 Task: Look for Airbnb properties in Ronda, Spain from 12th November, 2023 to 15th November, 2023 for 2 adults.1  bedroom having 1 bed and 1 bathroom. Property type can be hotel. Look for 3 properties as per requirement.
Action: Mouse moved to (616, 87)
Screenshot: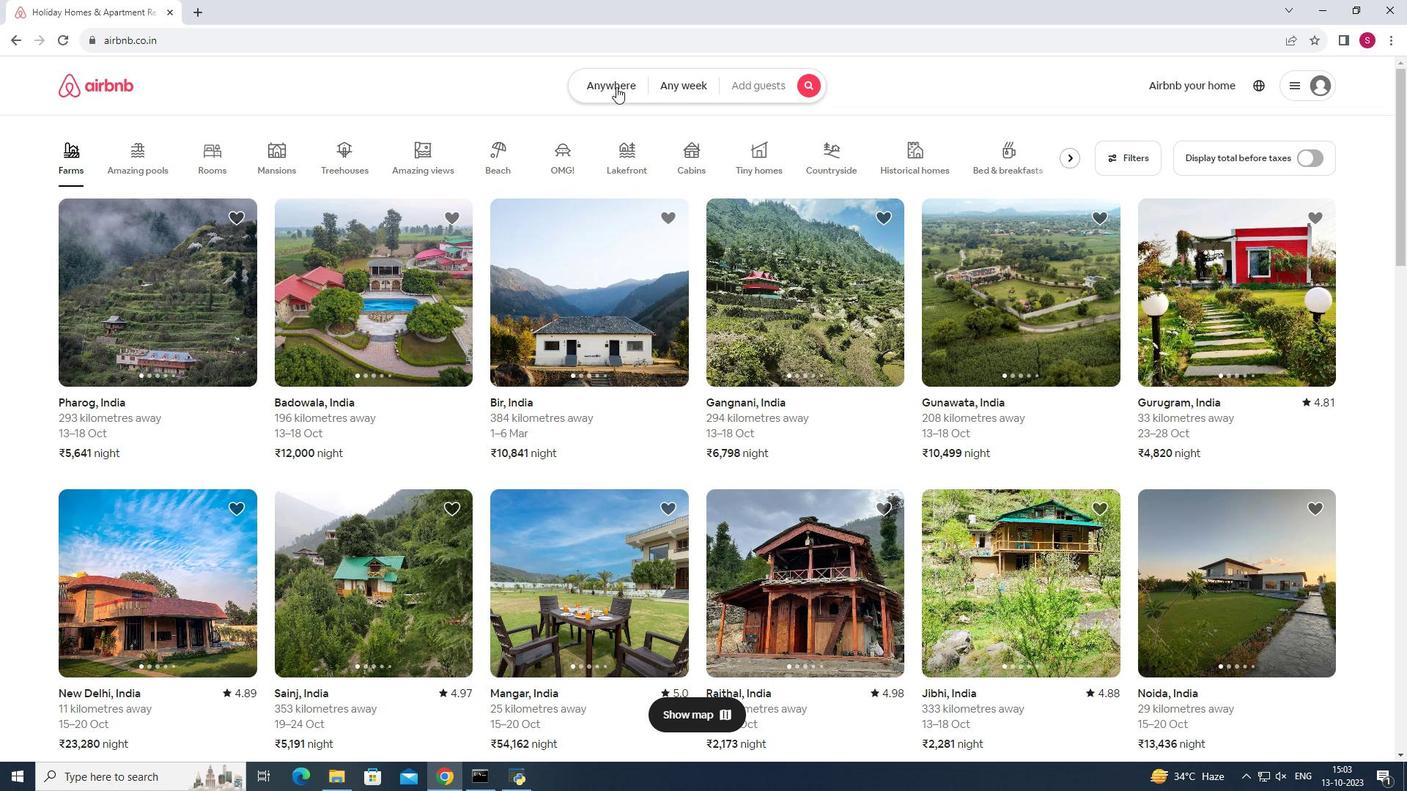 
Action: Mouse pressed left at (616, 87)
Screenshot: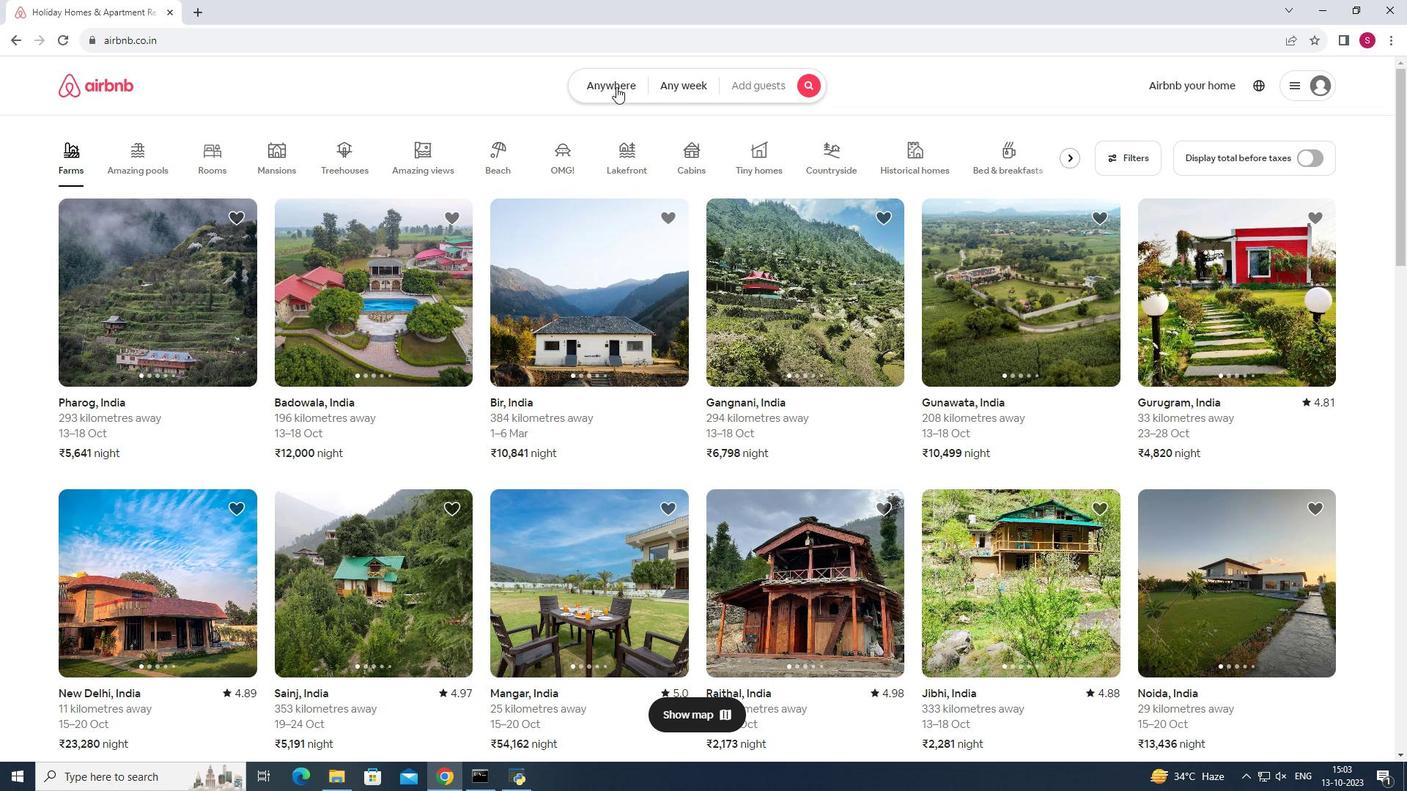 
Action: Mouse moved to (540, 140)
Screenshot: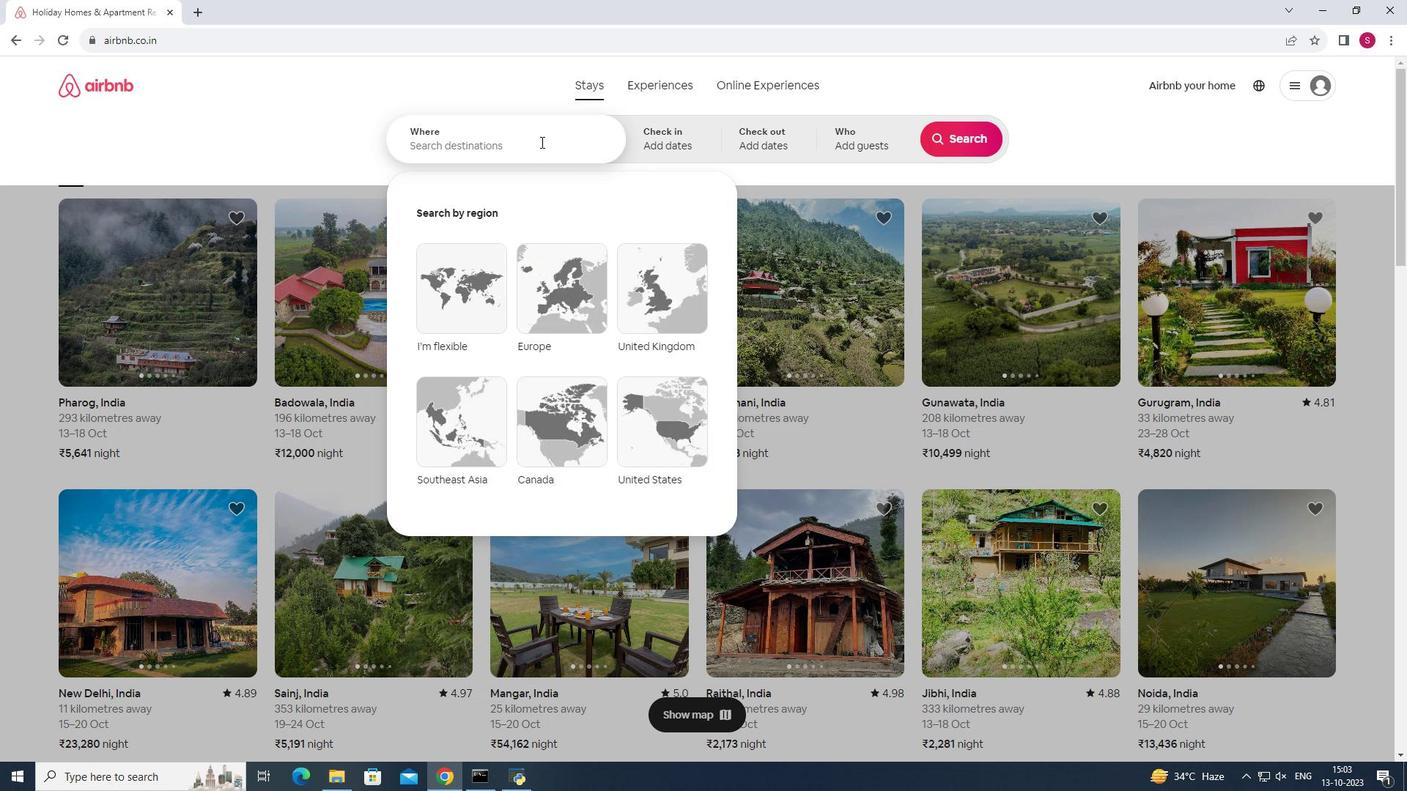 
Action: Mouse pressed left at (540, 140)
Screenshot: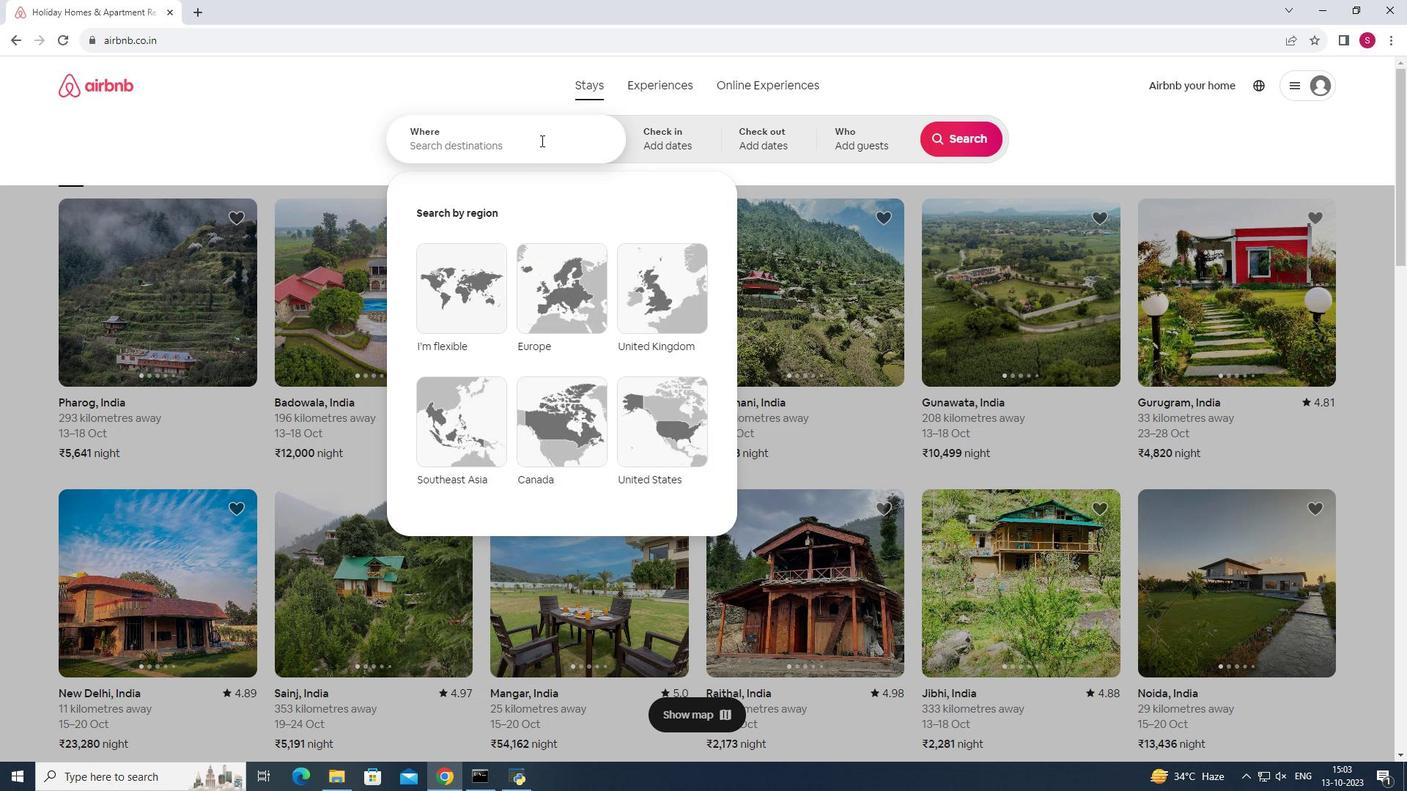 
Action: Key pressed <Key.shift>Ronda,<Key.space><Key.shift>Spa
Screenshot: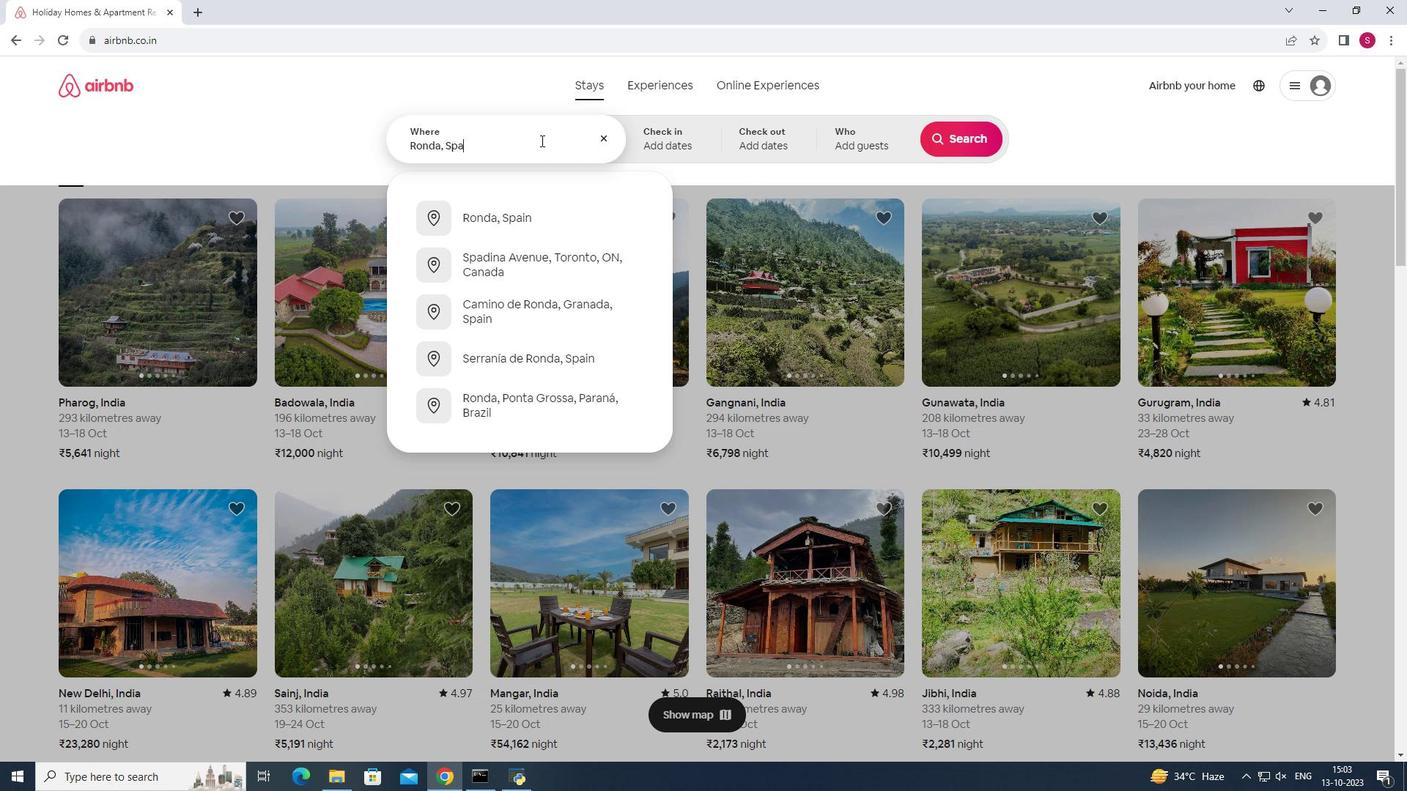 
Action: Mouse moved to (521, 214)
Screenshot: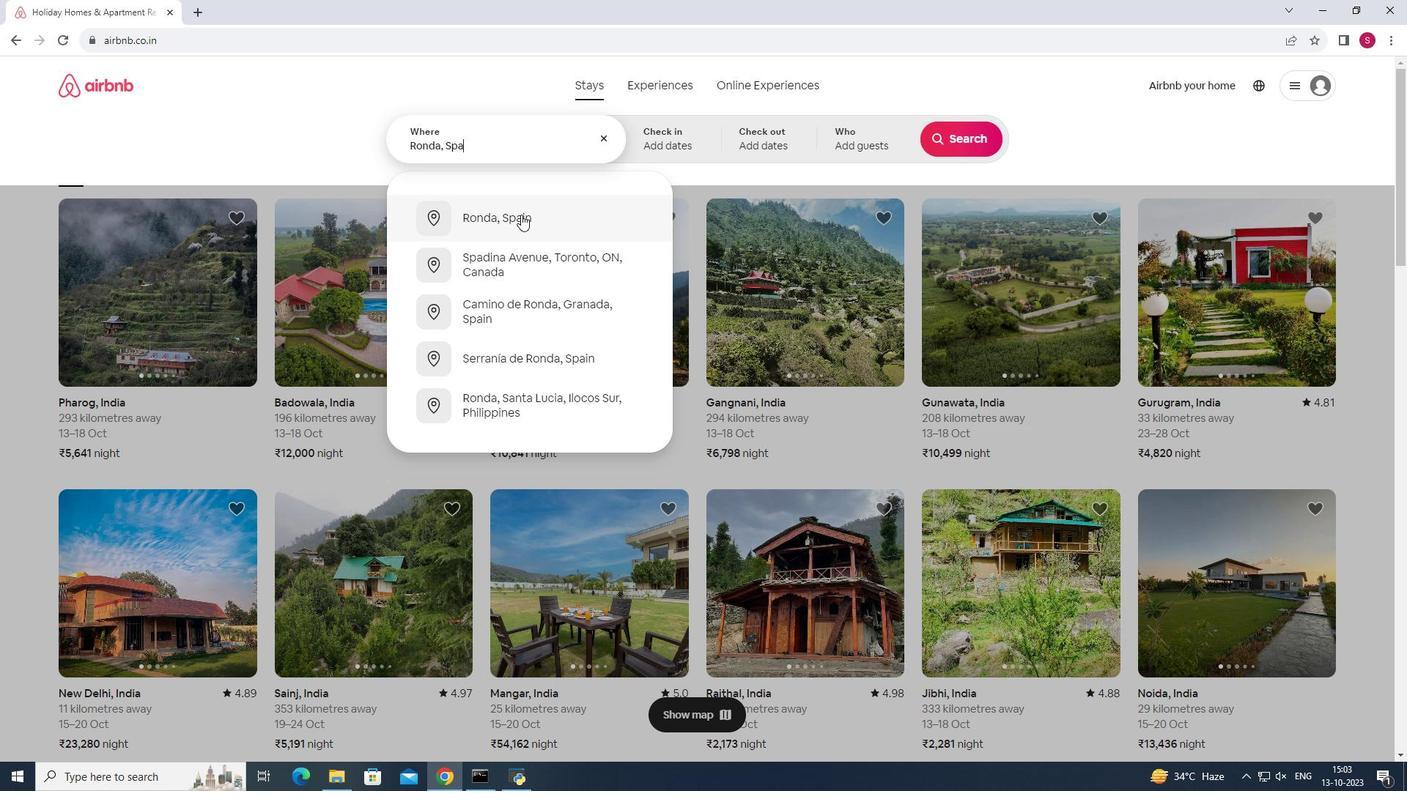 
Action: Mouse pressed left at (521, 214)
Screenshot: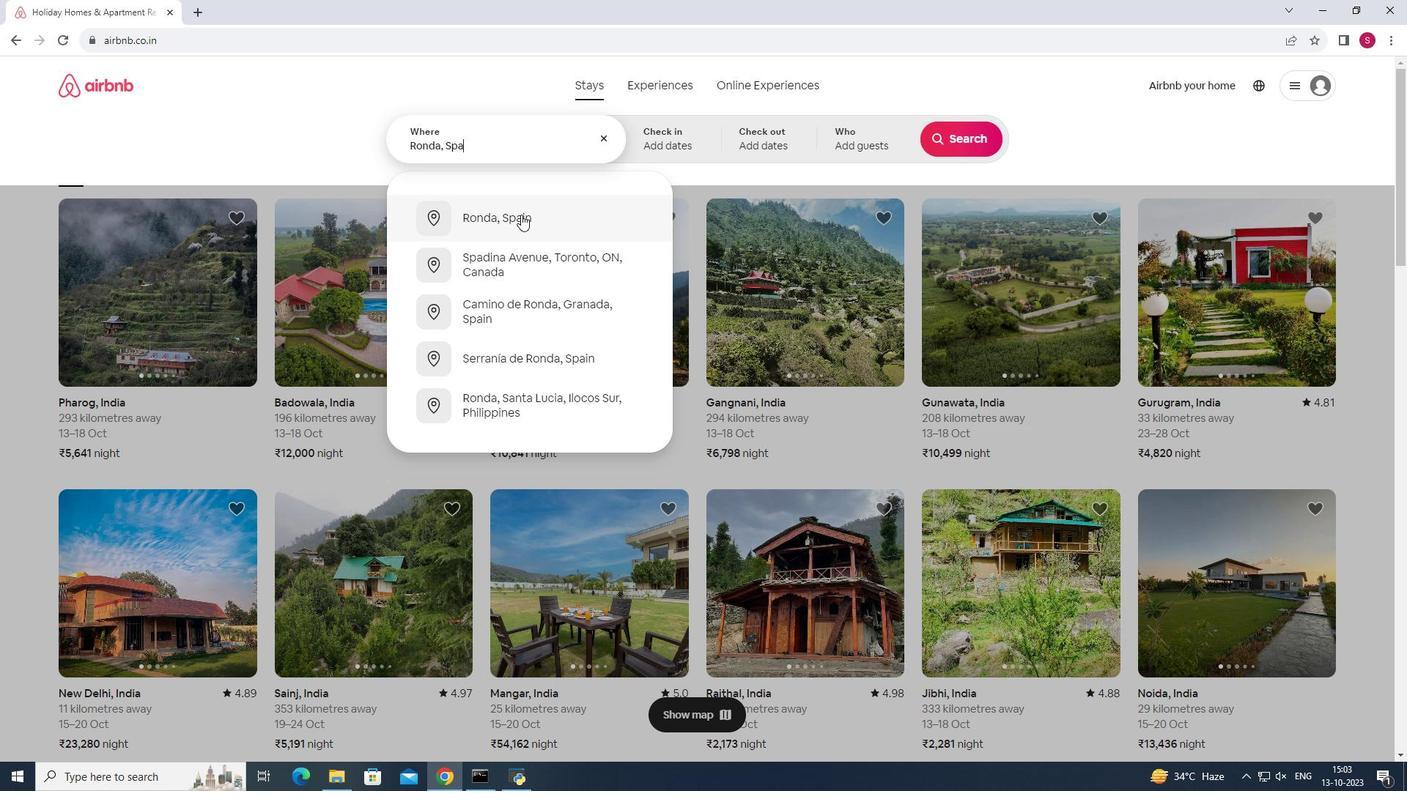 
Action: Mouse moved to (733, 389)
Screenshot: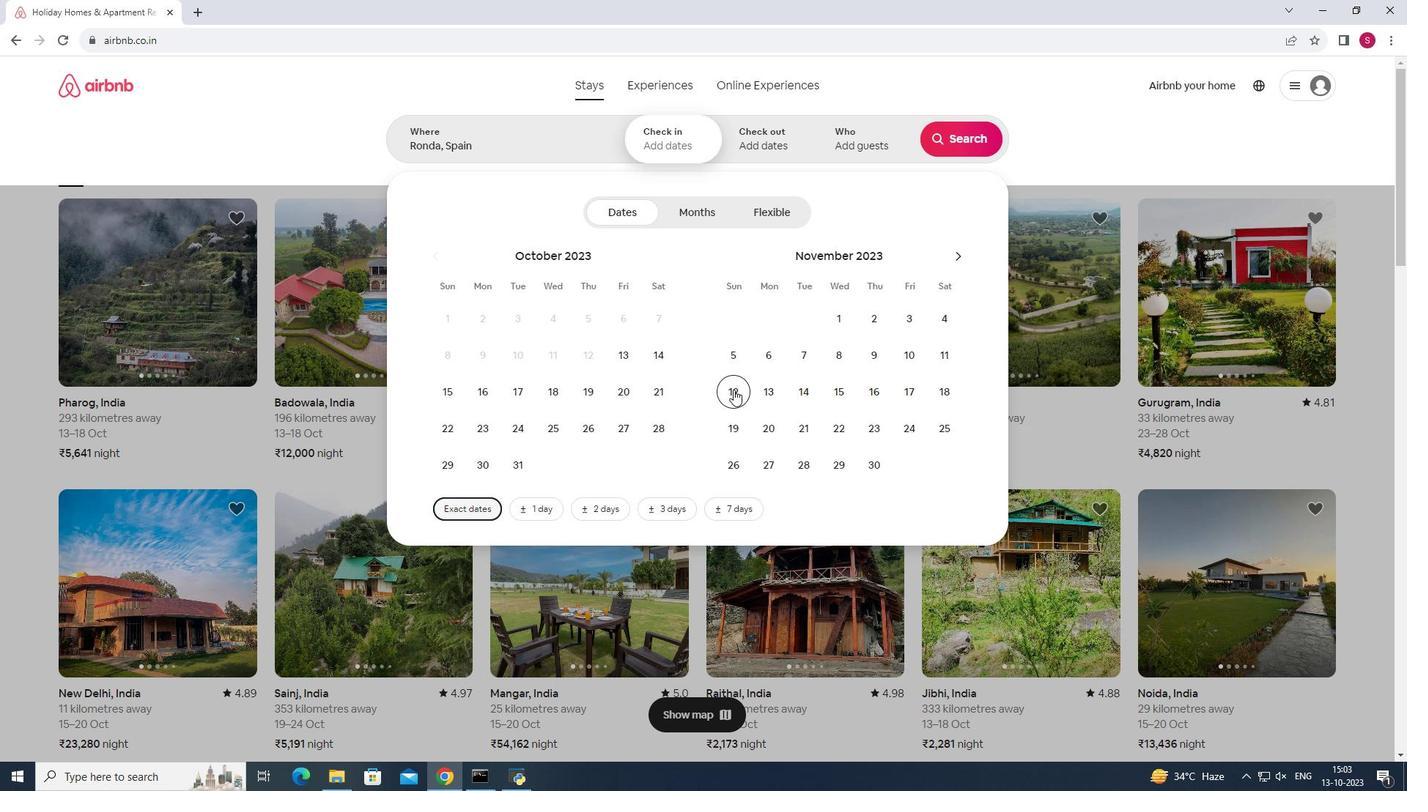 
Action: Mouse pressed left at (733, 389)
Screenshot: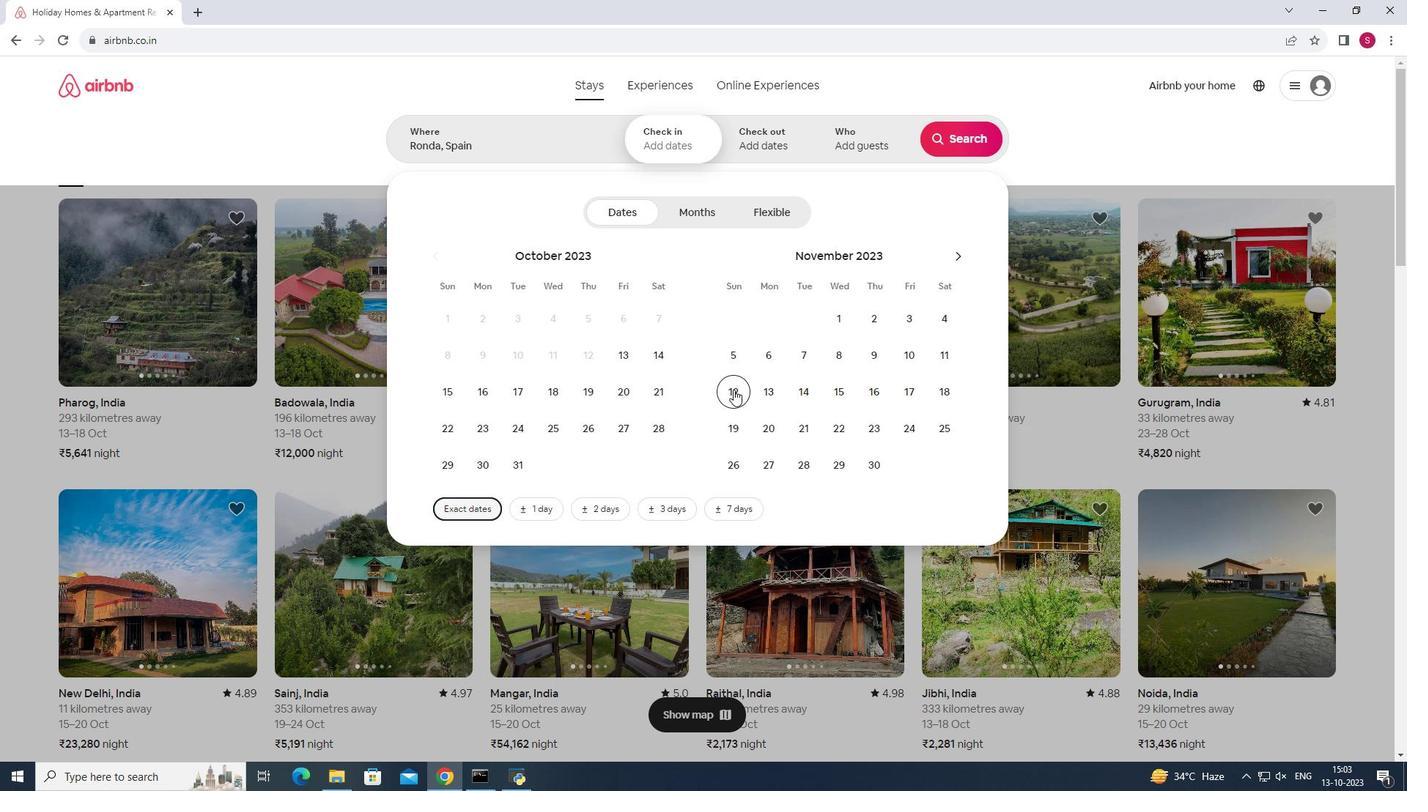
Action: Mouse pressed left at (733, 389)
Screenshot: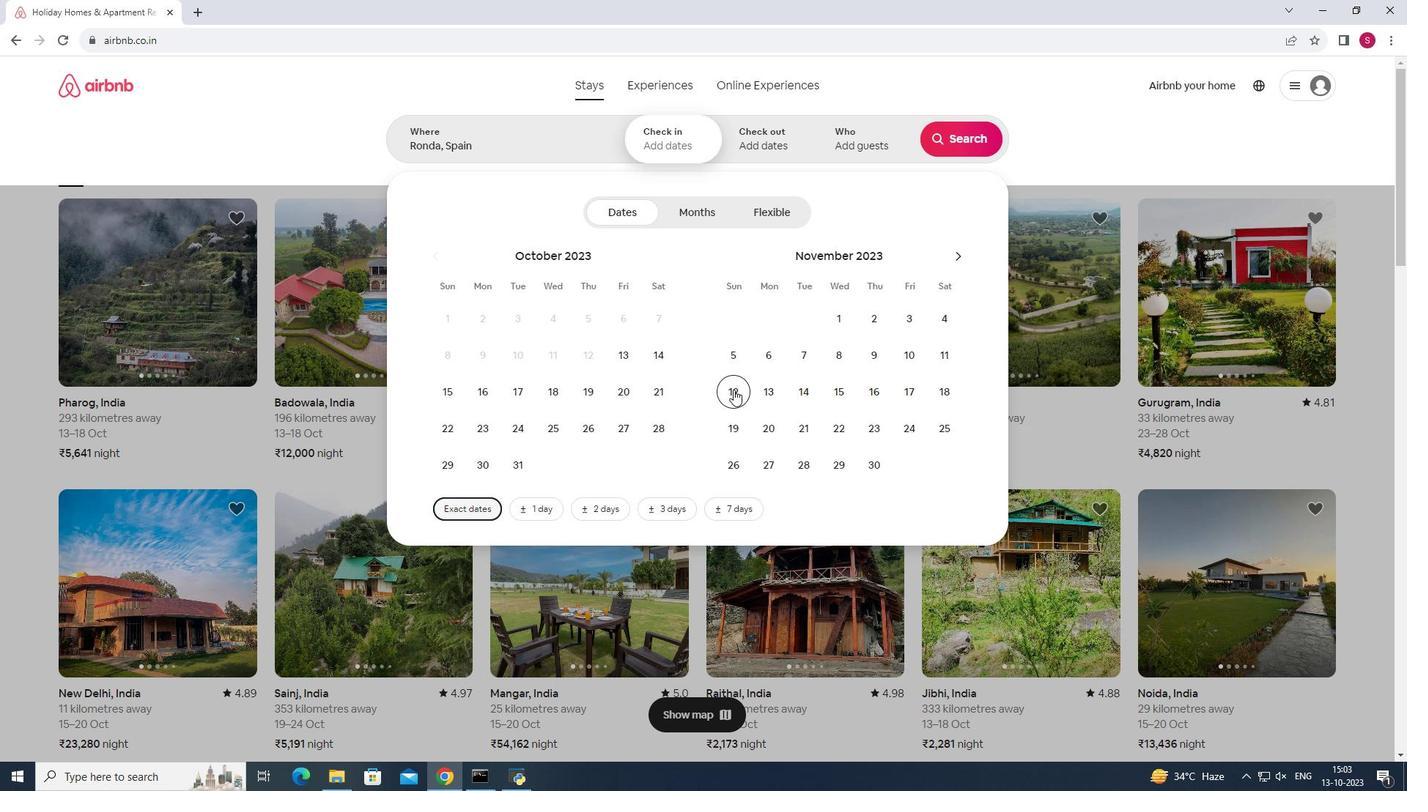 
Action: Mouse moved to (844, 395)
Screenshot: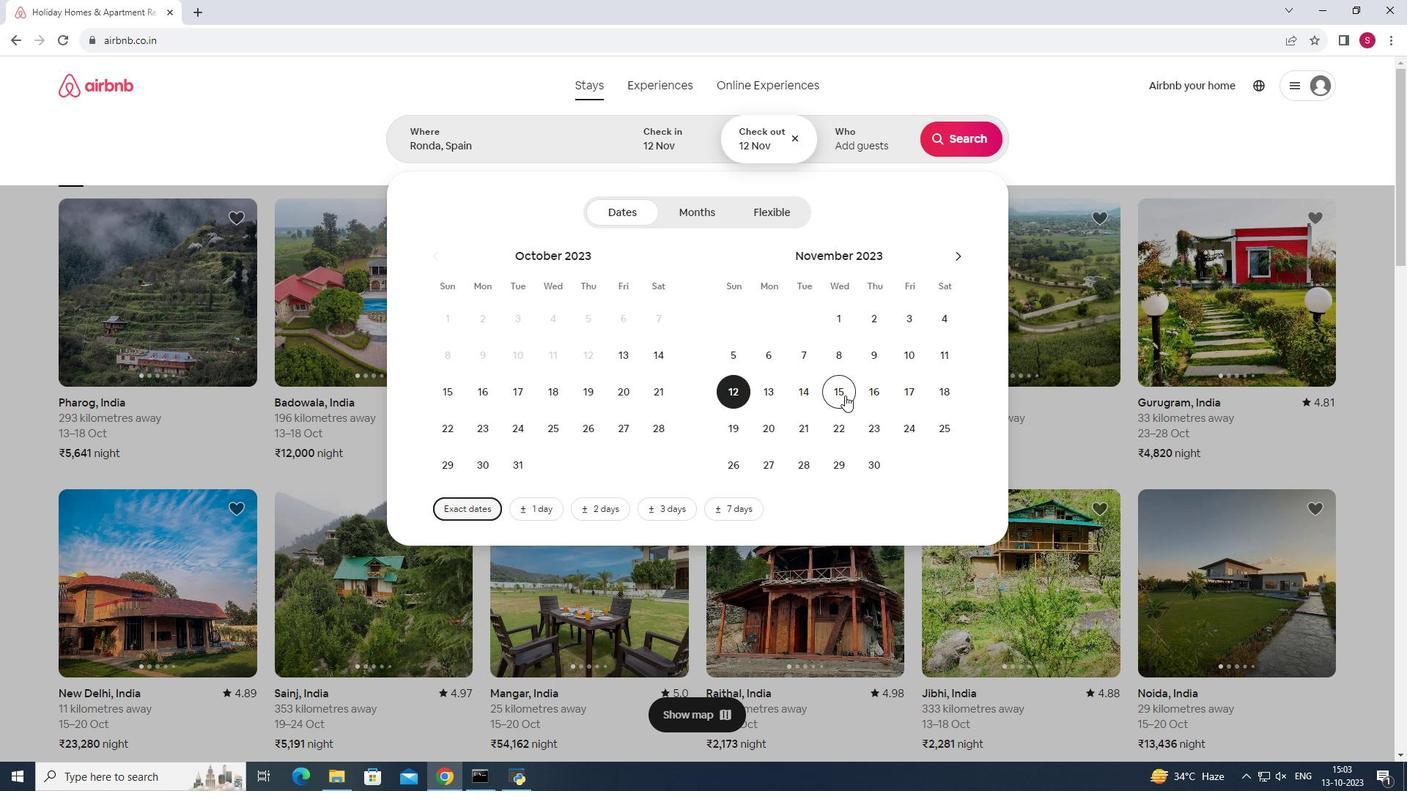 
Action: Mouse pressed left at (844, 395)
Screenshot: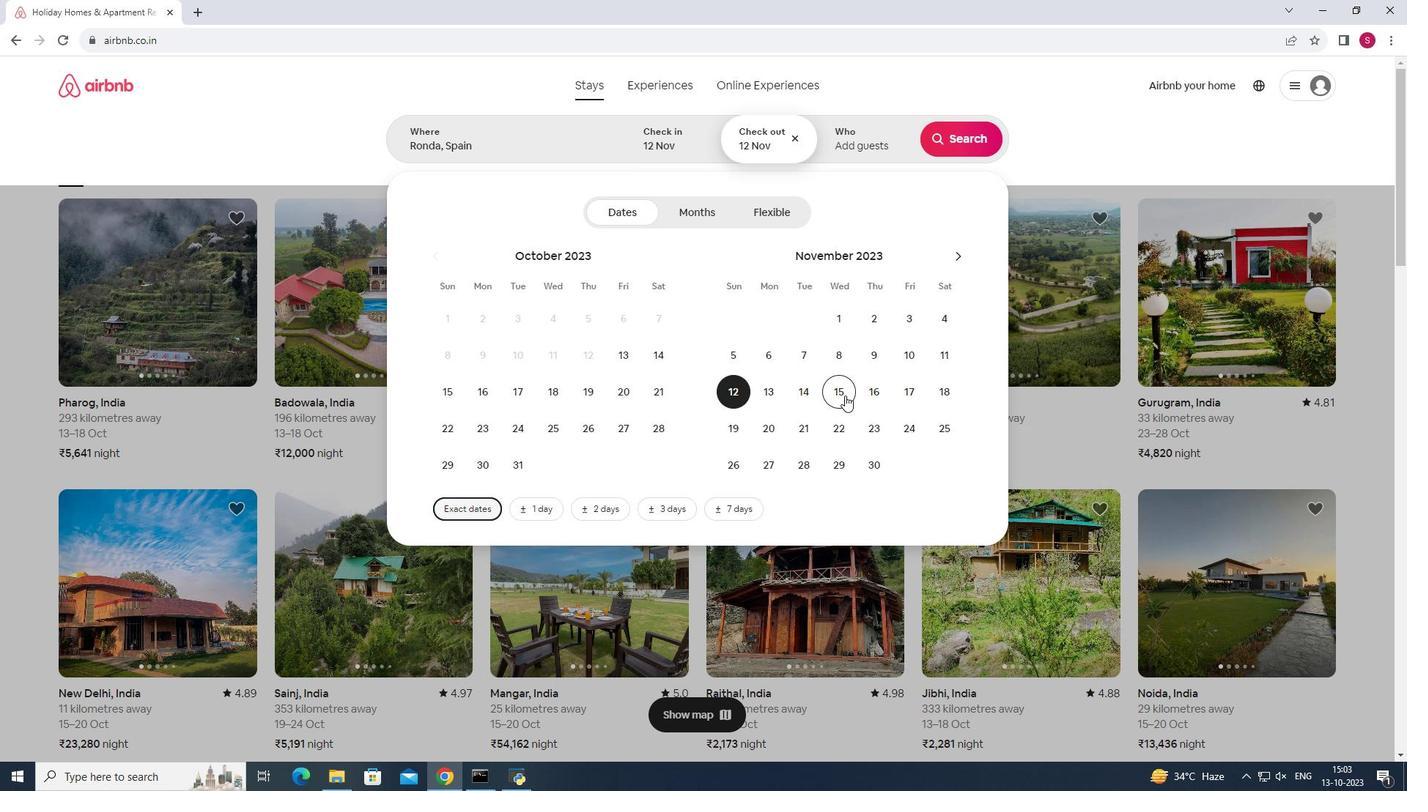 
Action: Mouse moved to (869, 126)
Screenshot: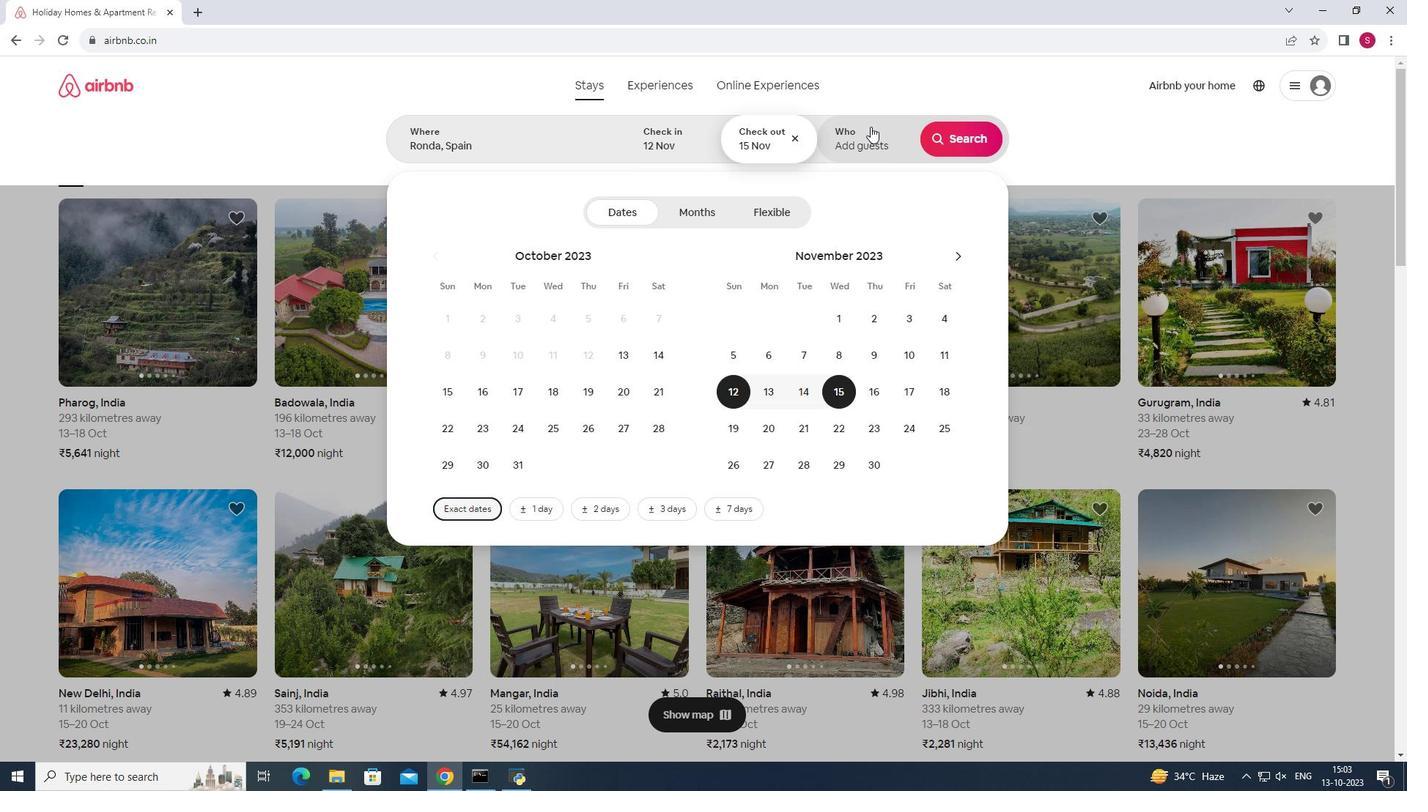 
Action: Mouse pressed left at (869, 126)
Screenshot: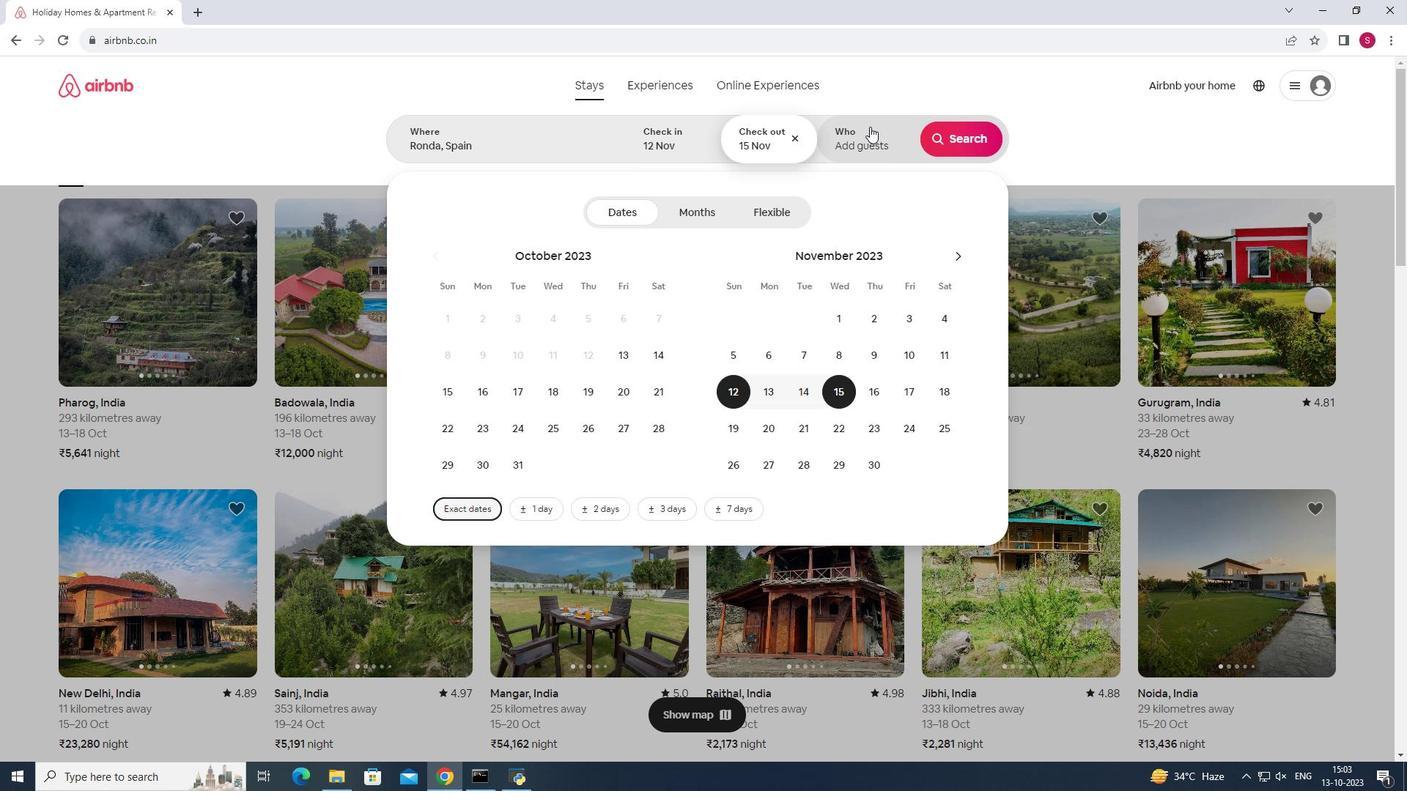 
Action: Mouse moved to (972, 219)
Screenshot: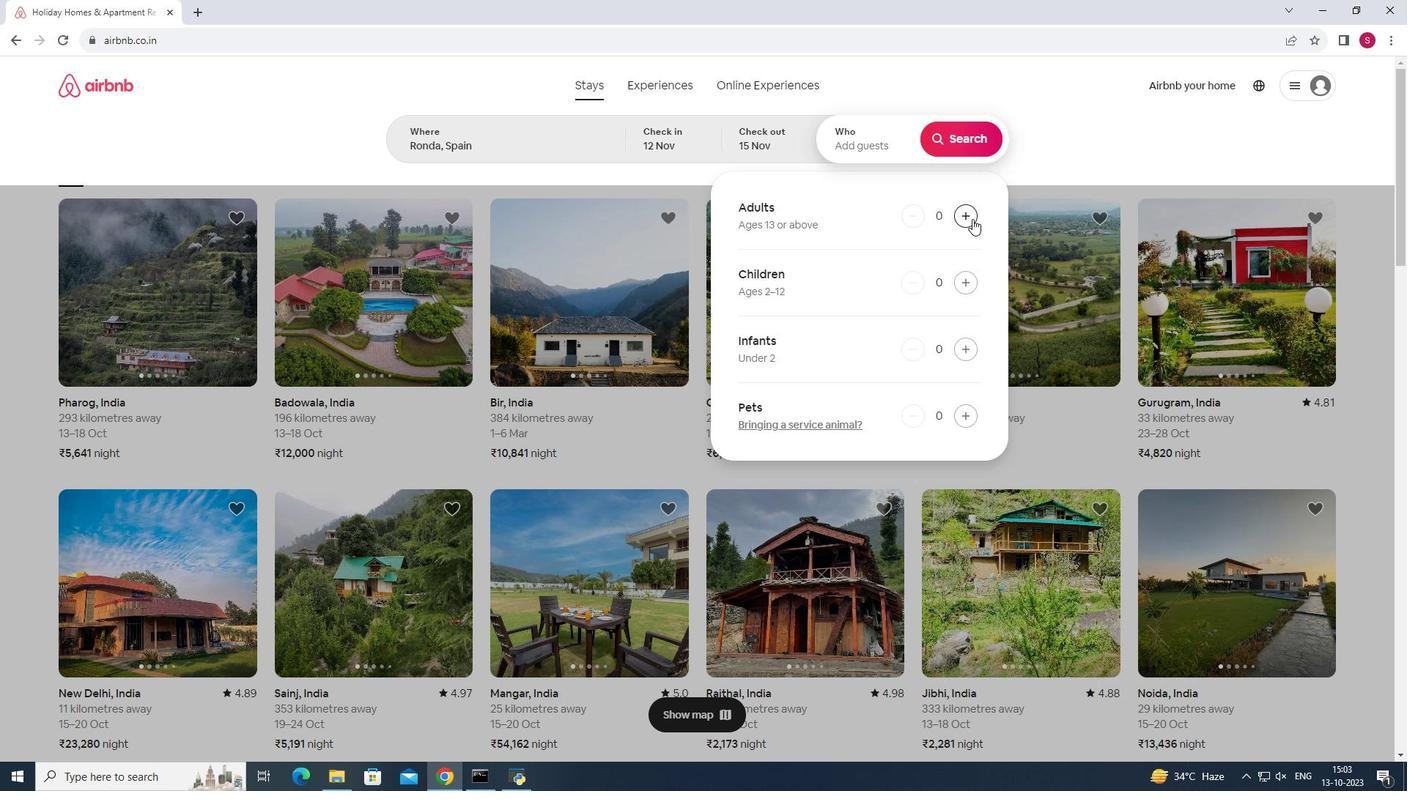 
Action: Mouse pressed left at (972, 219)
Screenshot: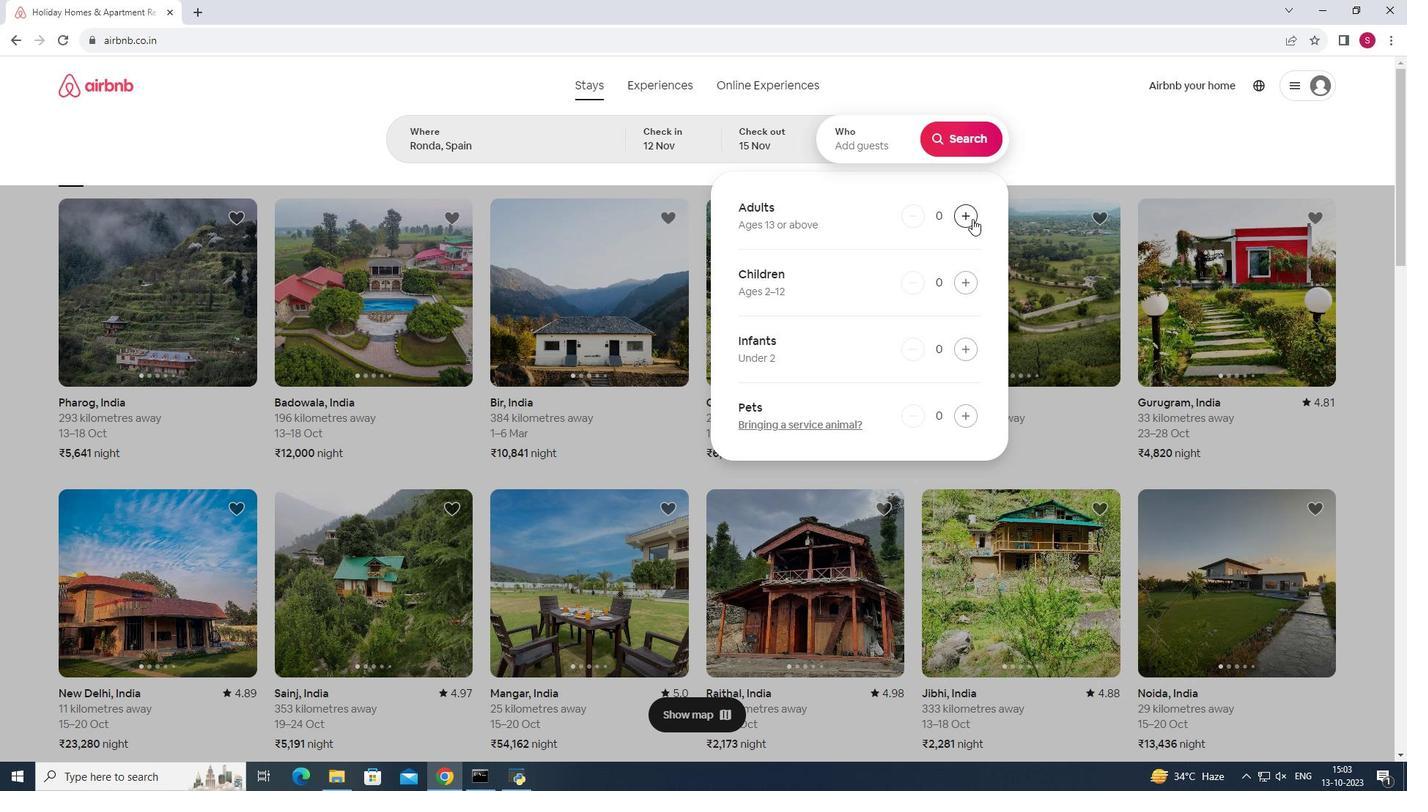 
Action: Mouse pressed left at (972, 219)
Screenshot: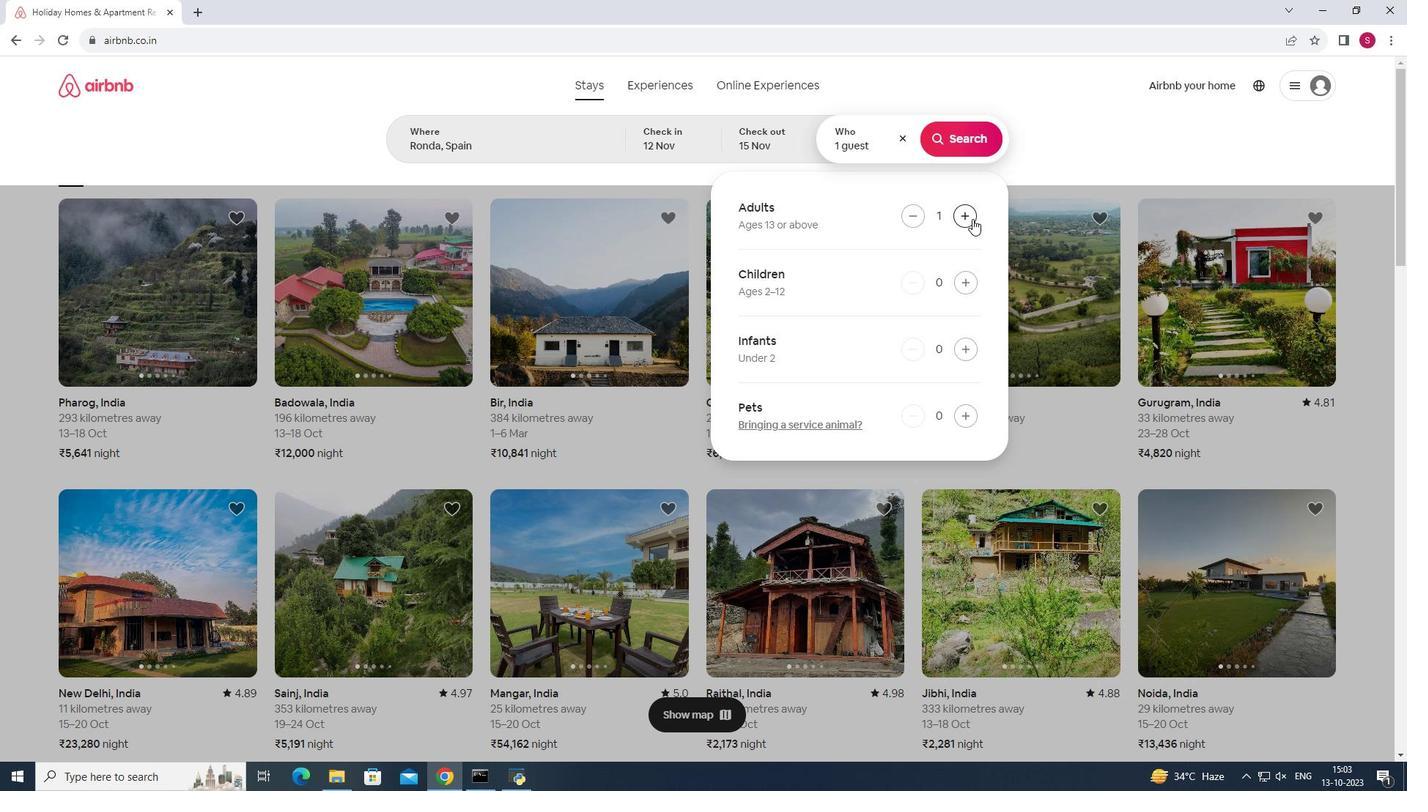 
Action: Mouse moved to (973, 142)
Screenshot: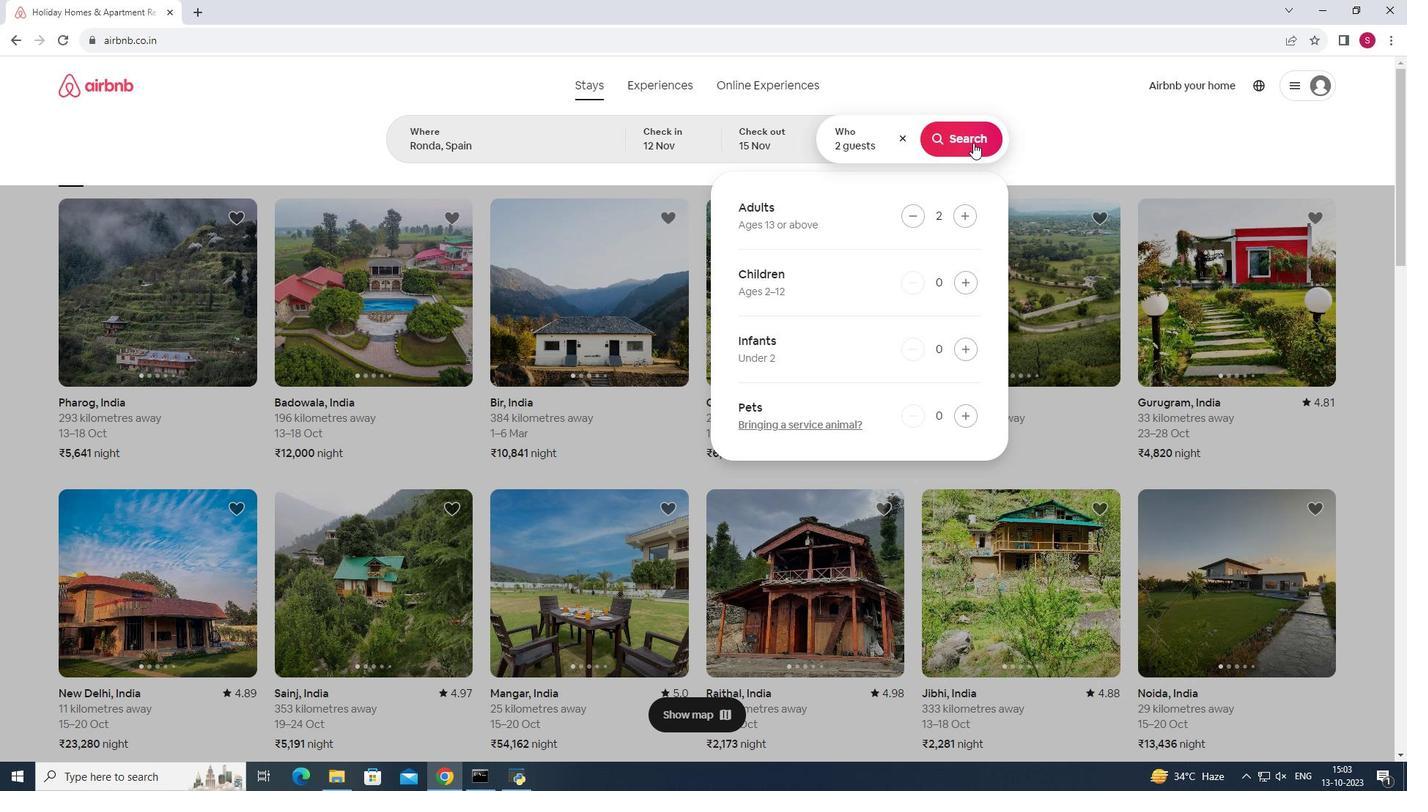 
Action: Mouse pressed left at (973, 142)
Screenshot: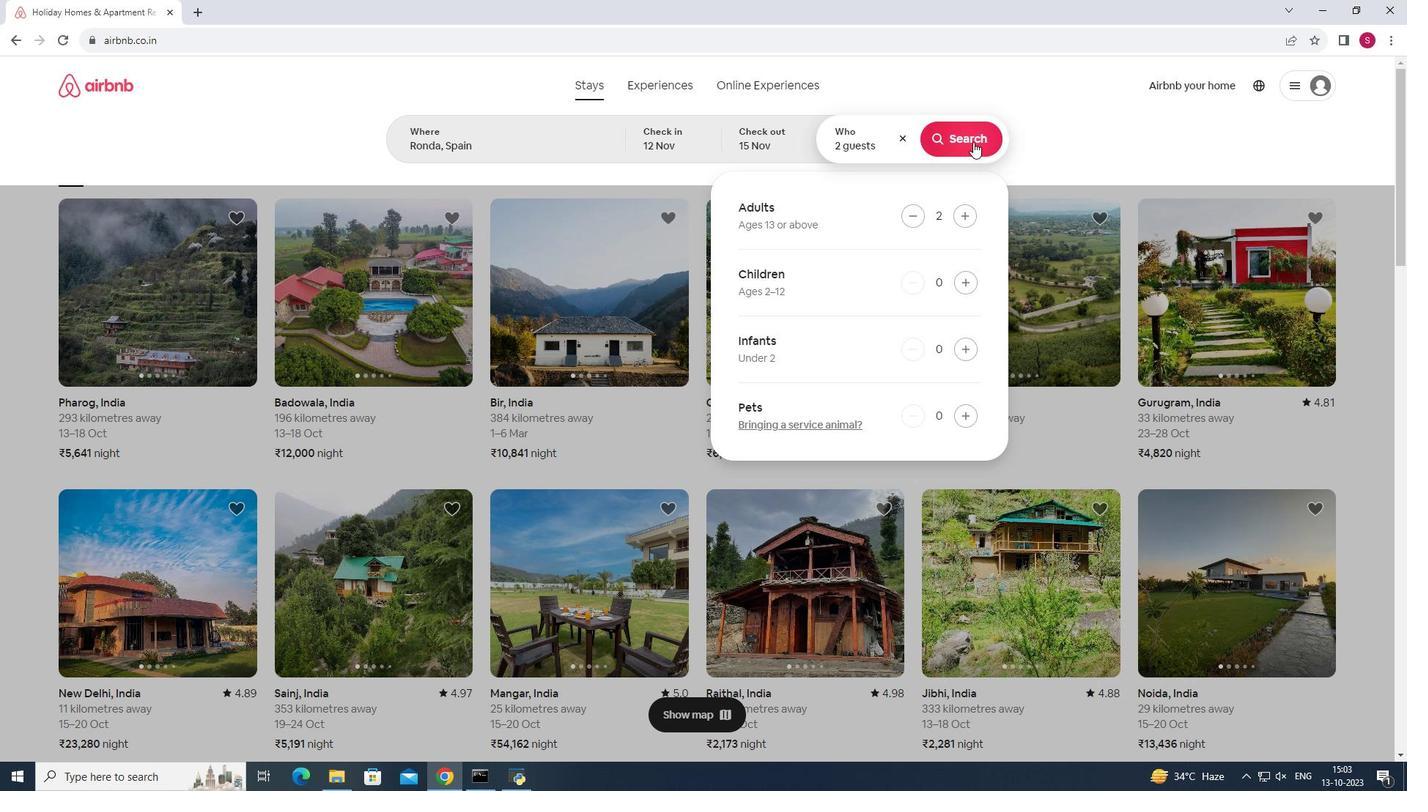 
Action: Mouse moved to (1160, 136)
Screenshot: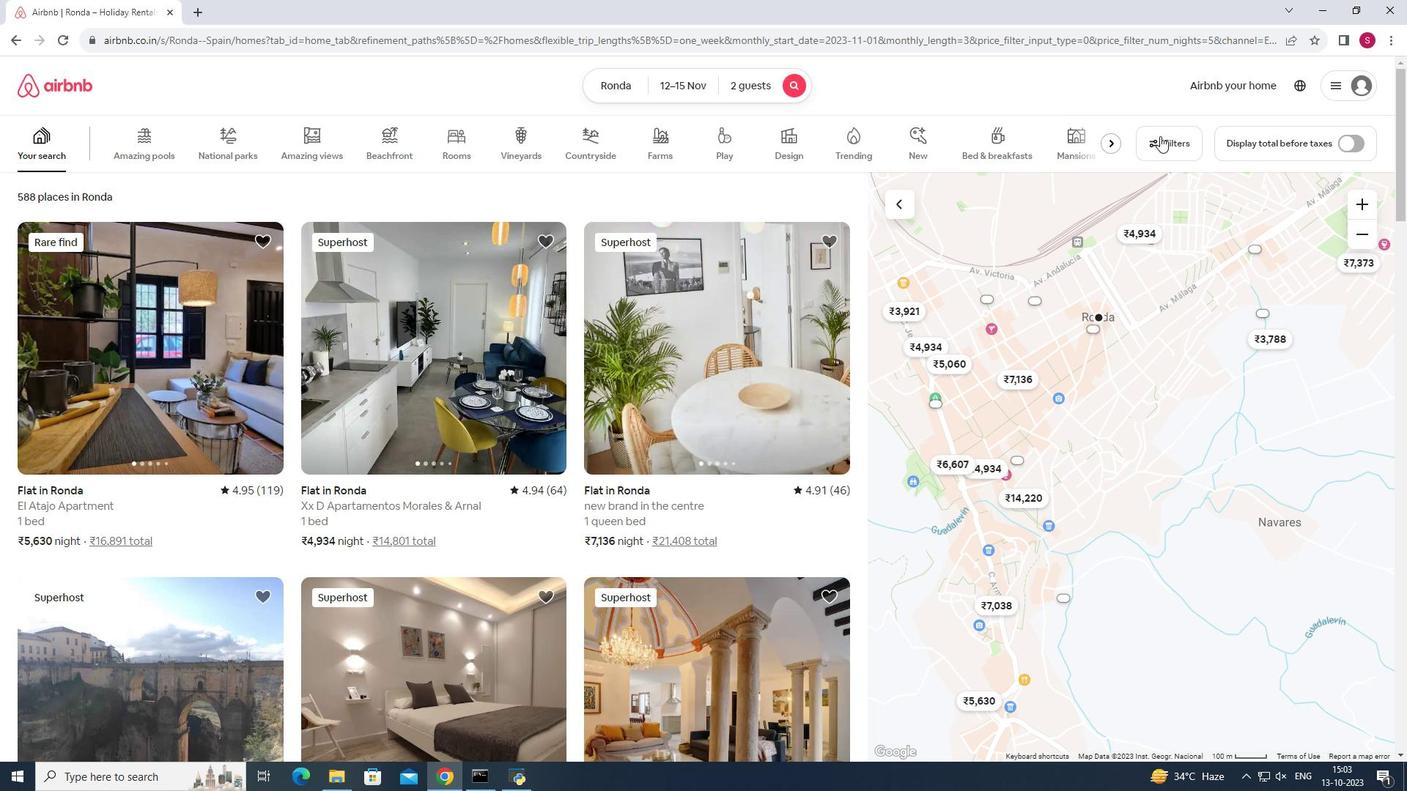 
Action: Mouse pressed left at (1160, 136)
Screenshot: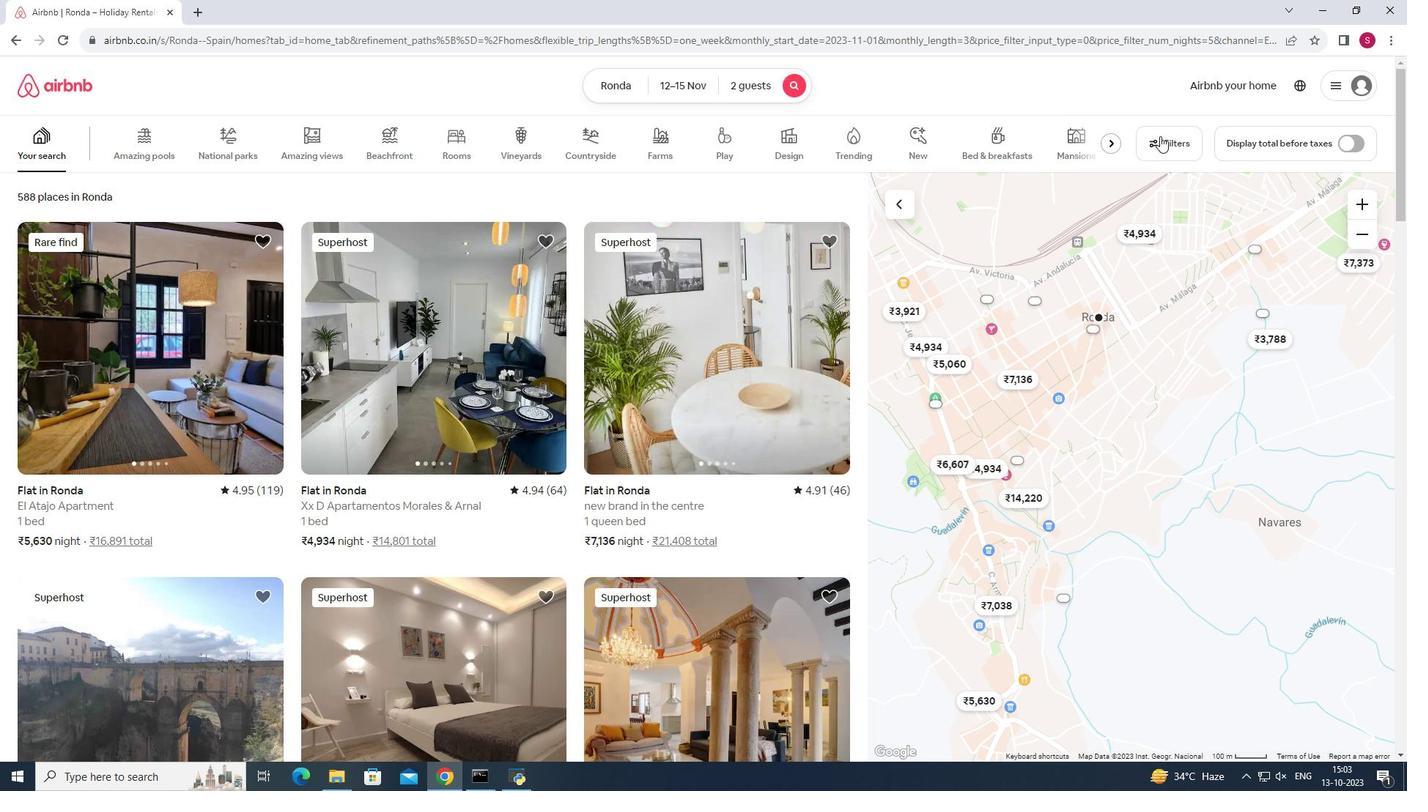 
Action: Mouse moved to (790, 337)
Screenshot: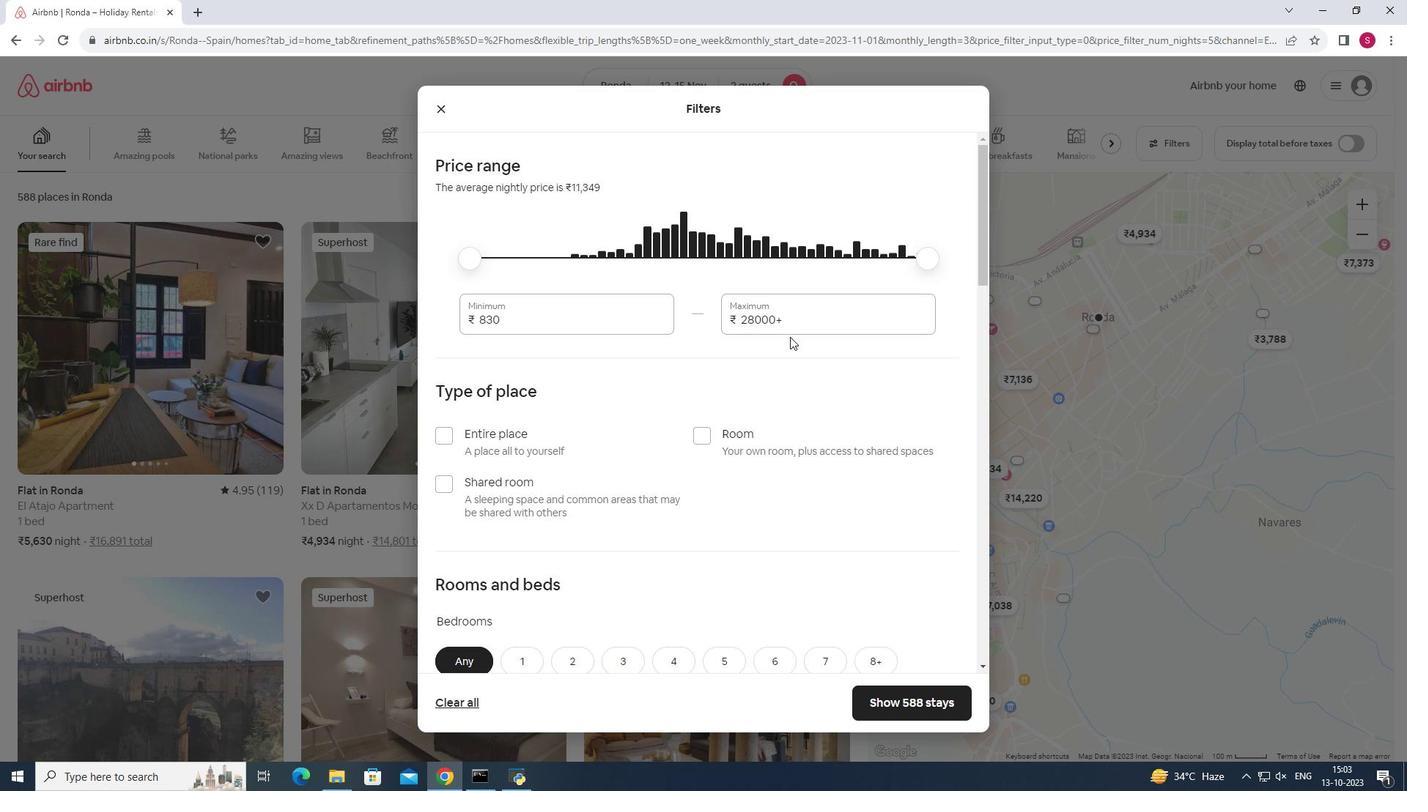 
Action: Mouse scrolled (790, 336) with delta (0, 0)
Screenshot: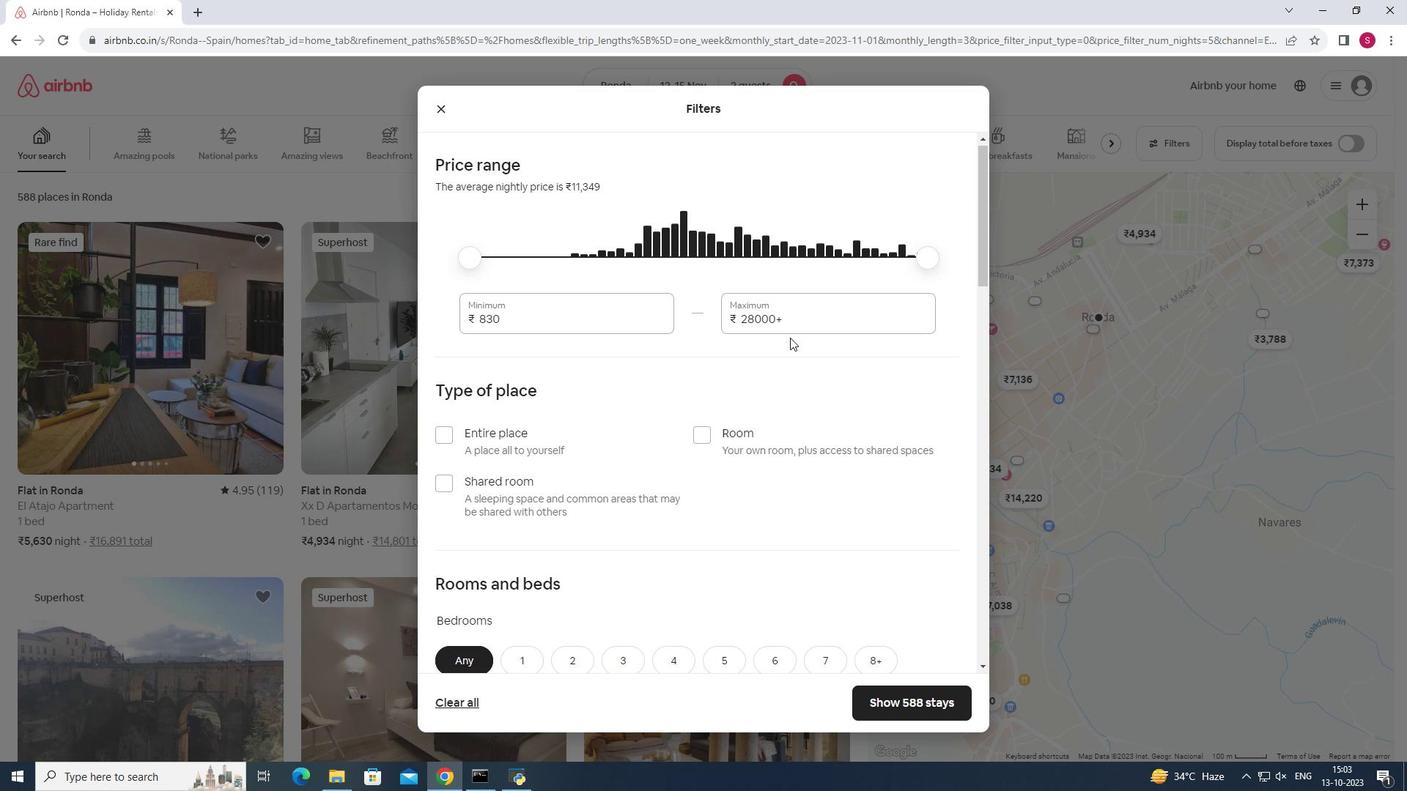 
Action: Mouse moved to (790, 337)
Screenshot: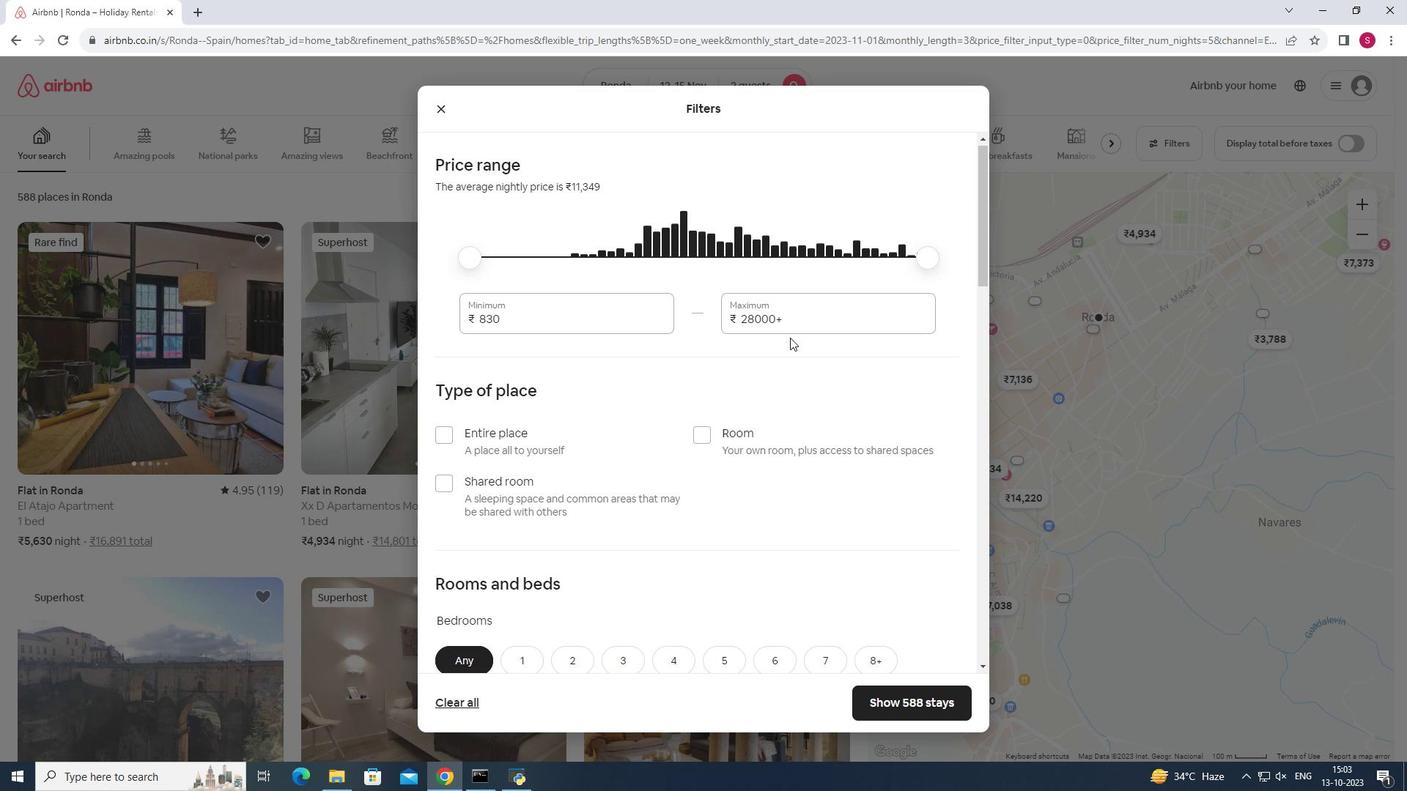 
Action: Mouse scrolled (790, 337) with delta (0, 0)
Screenshot: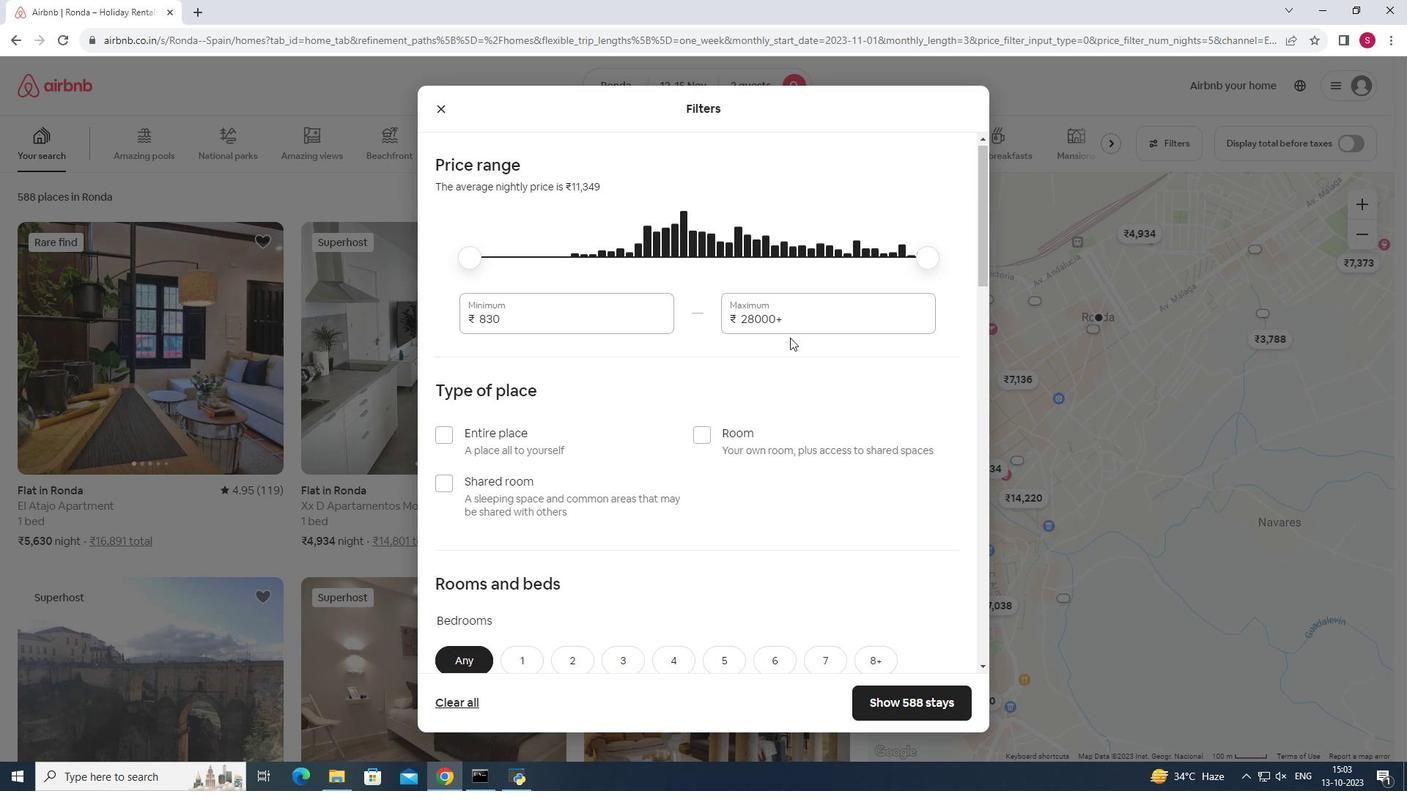 
Action: Mouse moved to (790, 337)
Screenshot: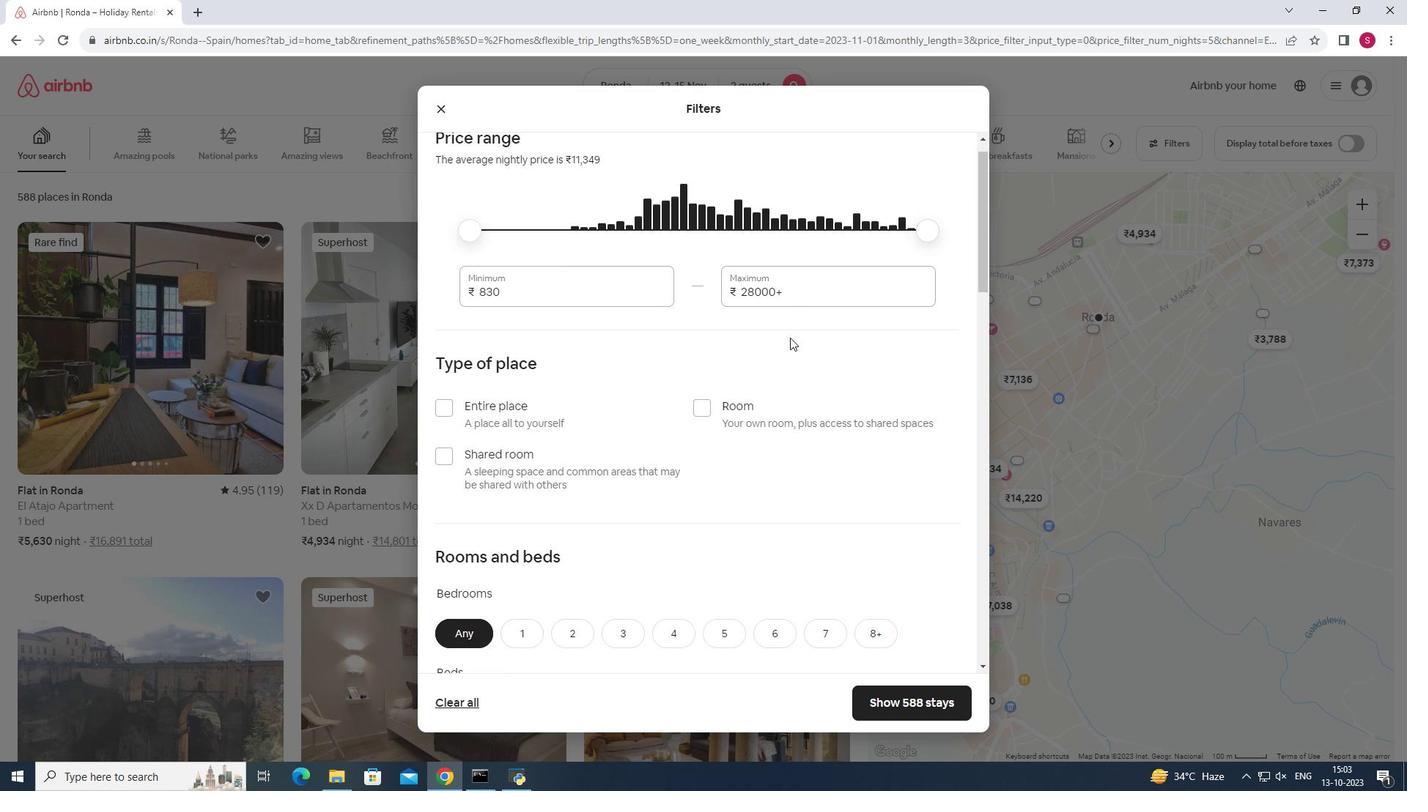 
Action: Mouse scrolled (790, 337) with delta (0, 0)
Screenshot: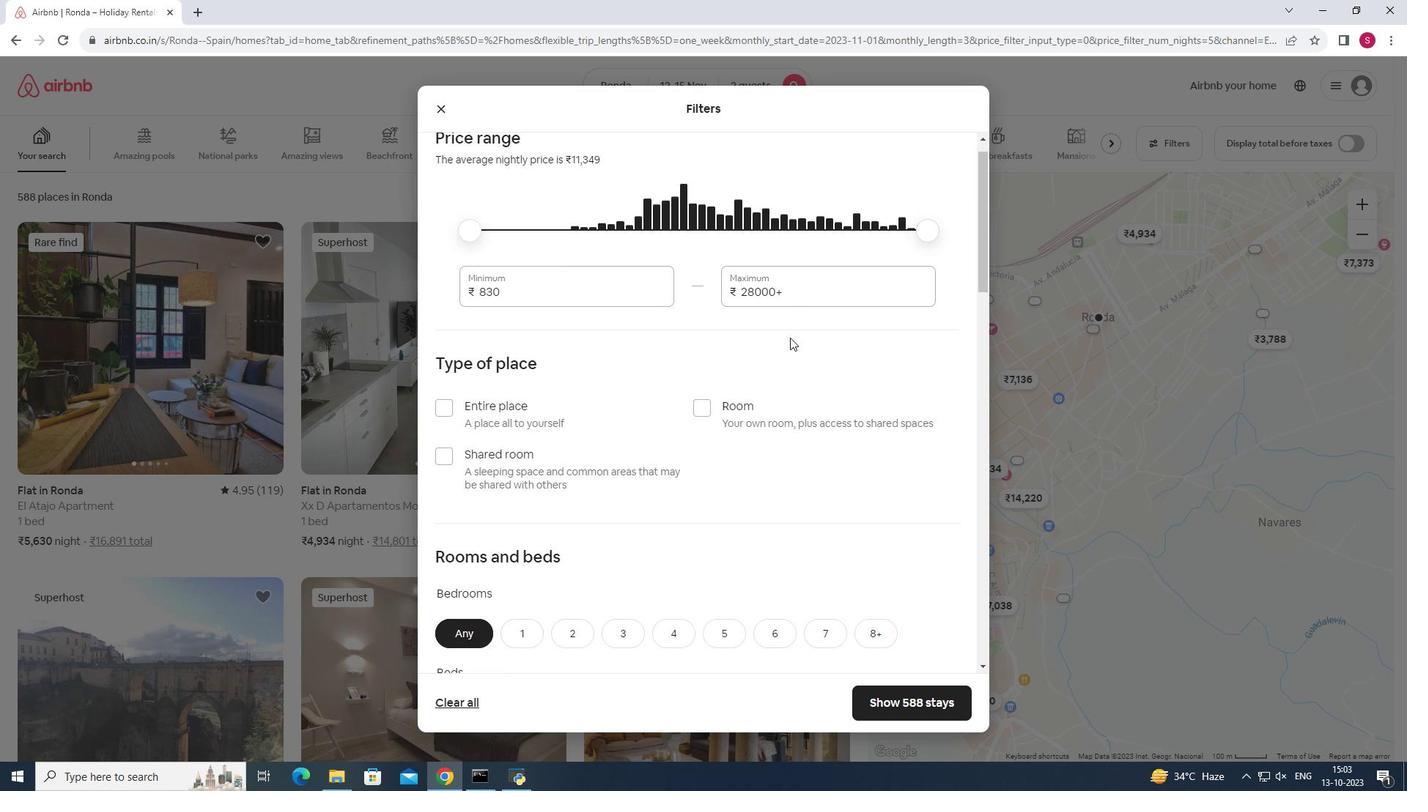 
Action: Mouse scrolled (790, 337) with delta (0, 0)
Screenshot: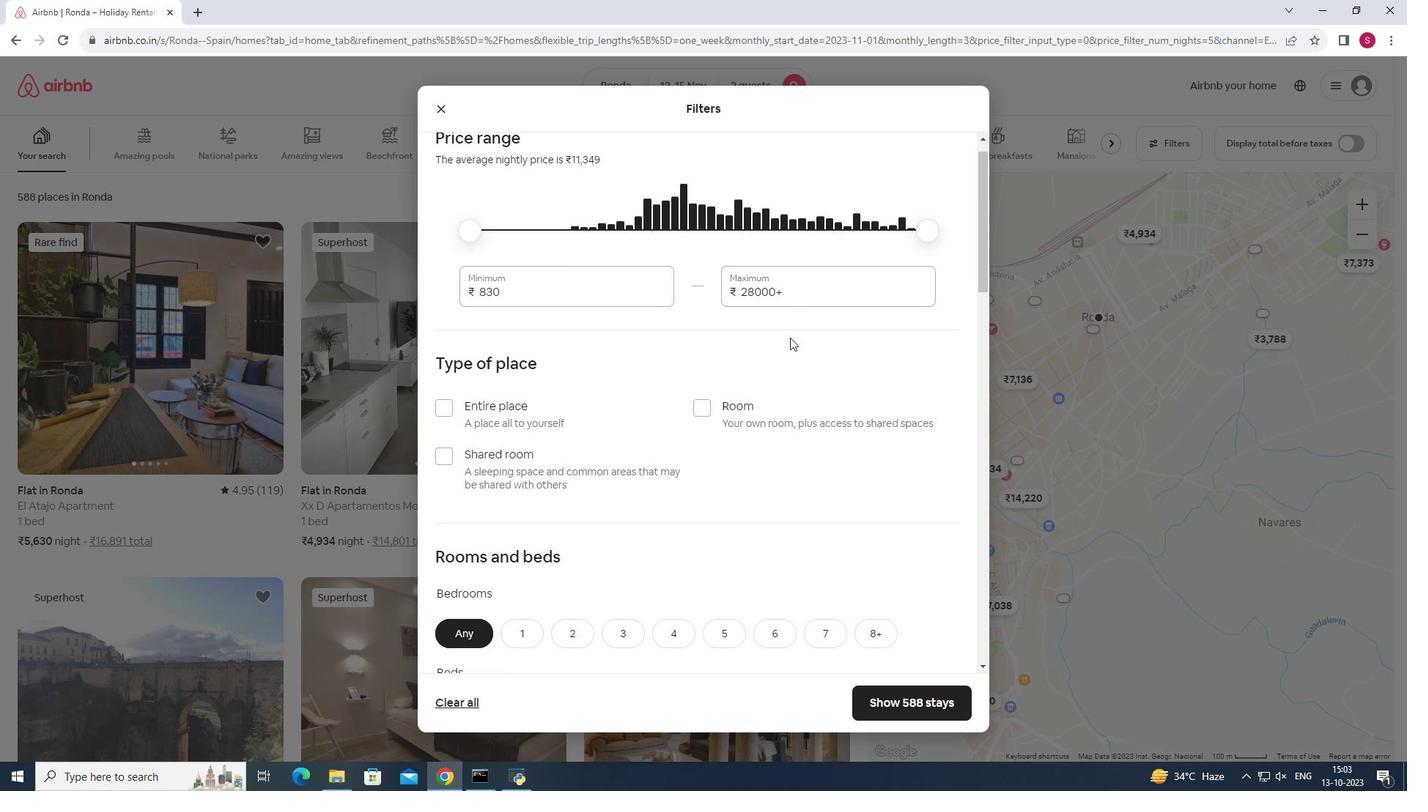 
Action: Mouse scrolled (790, 337) with delta (0, 0)
Screenshot: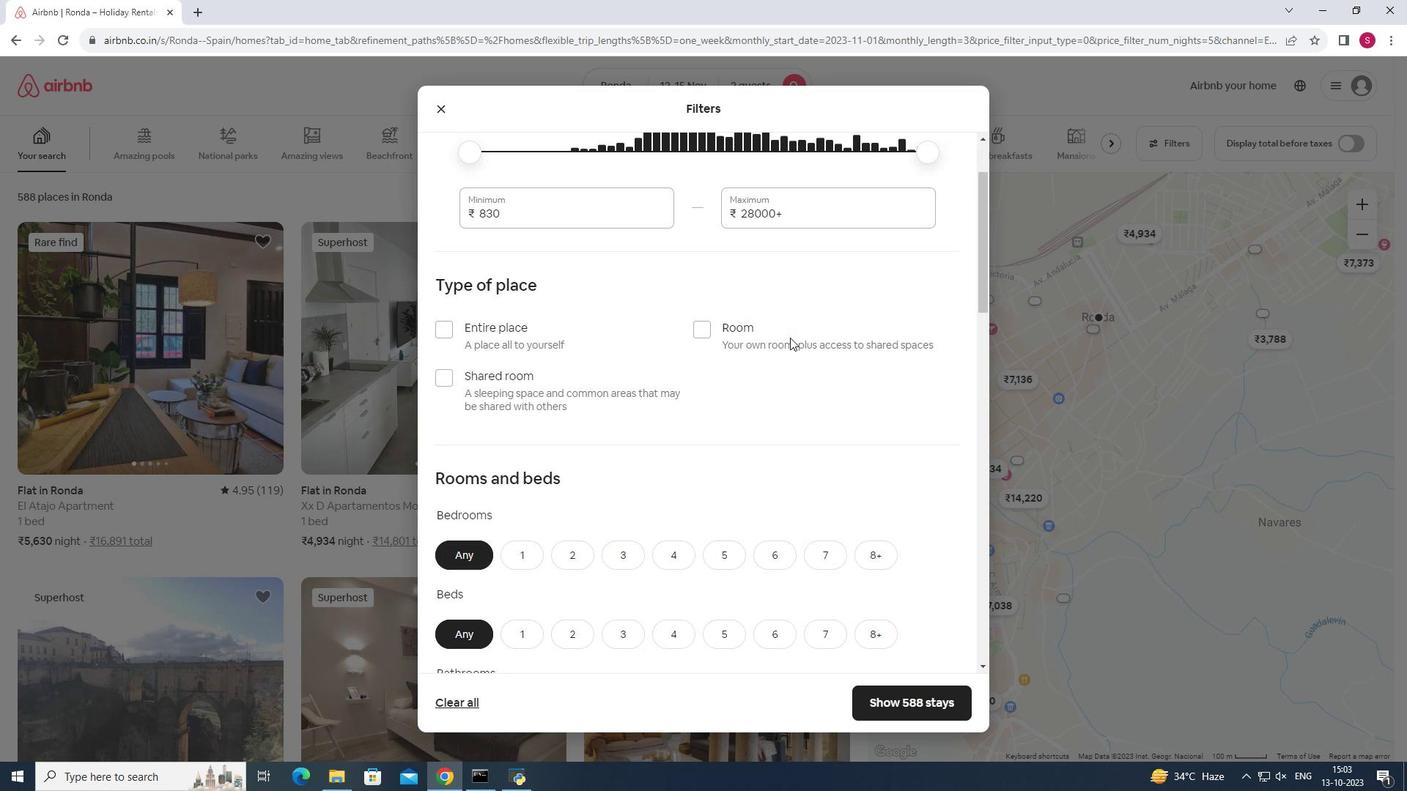 
Action: Mouse moved to (526, 288)
Screenshot: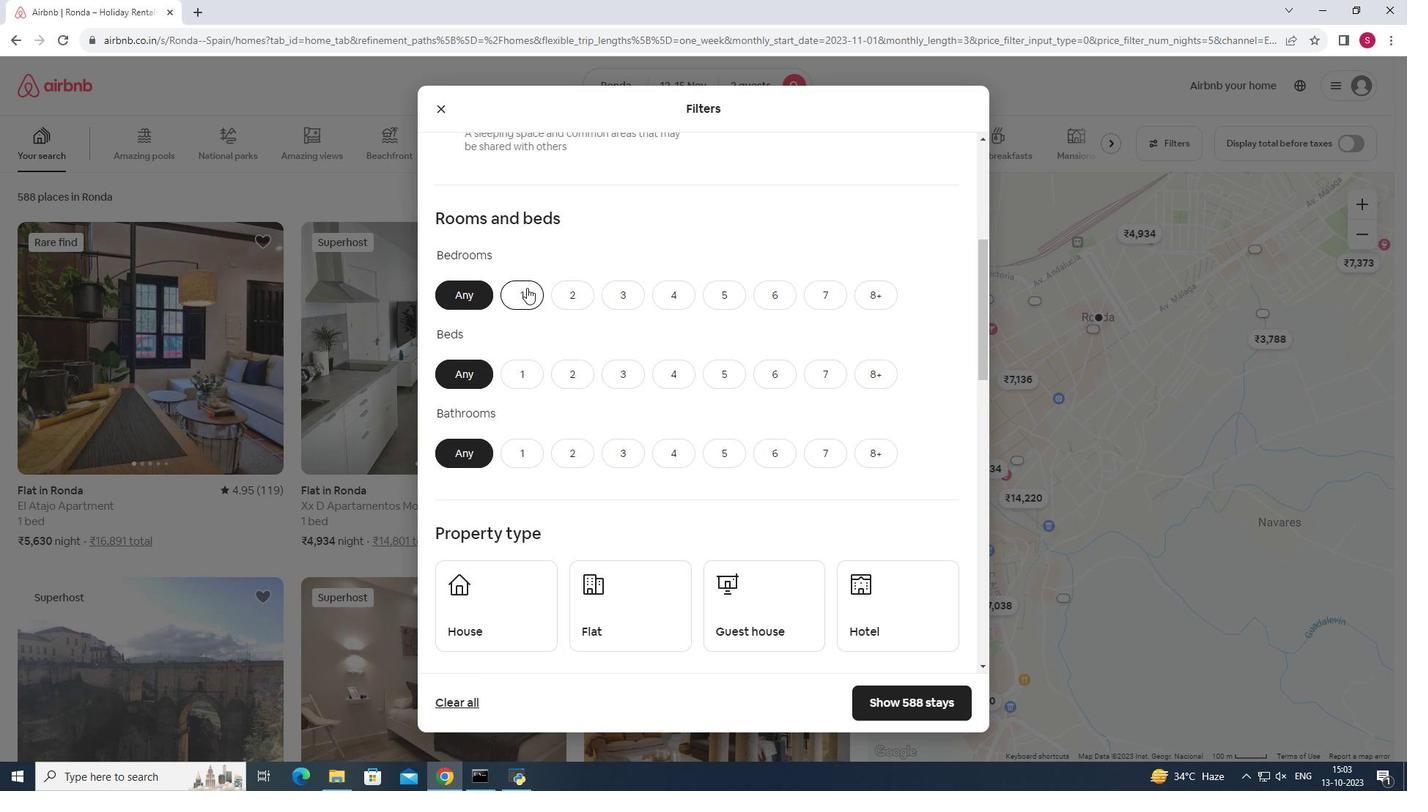 
Action: Mouse pressed left at (526, 288)
Screenshot: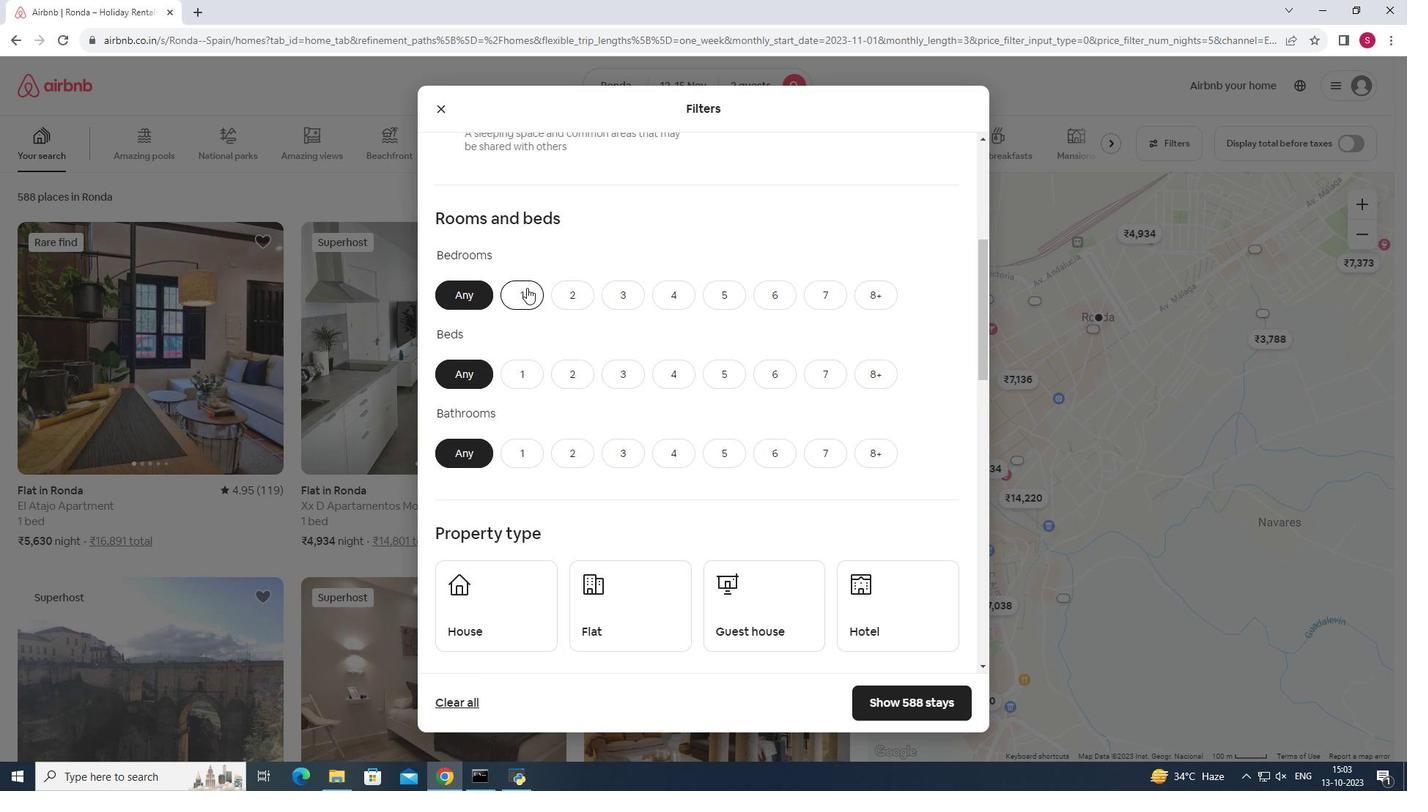 
Action: Mouse moved to (531, 370)
Screenshot: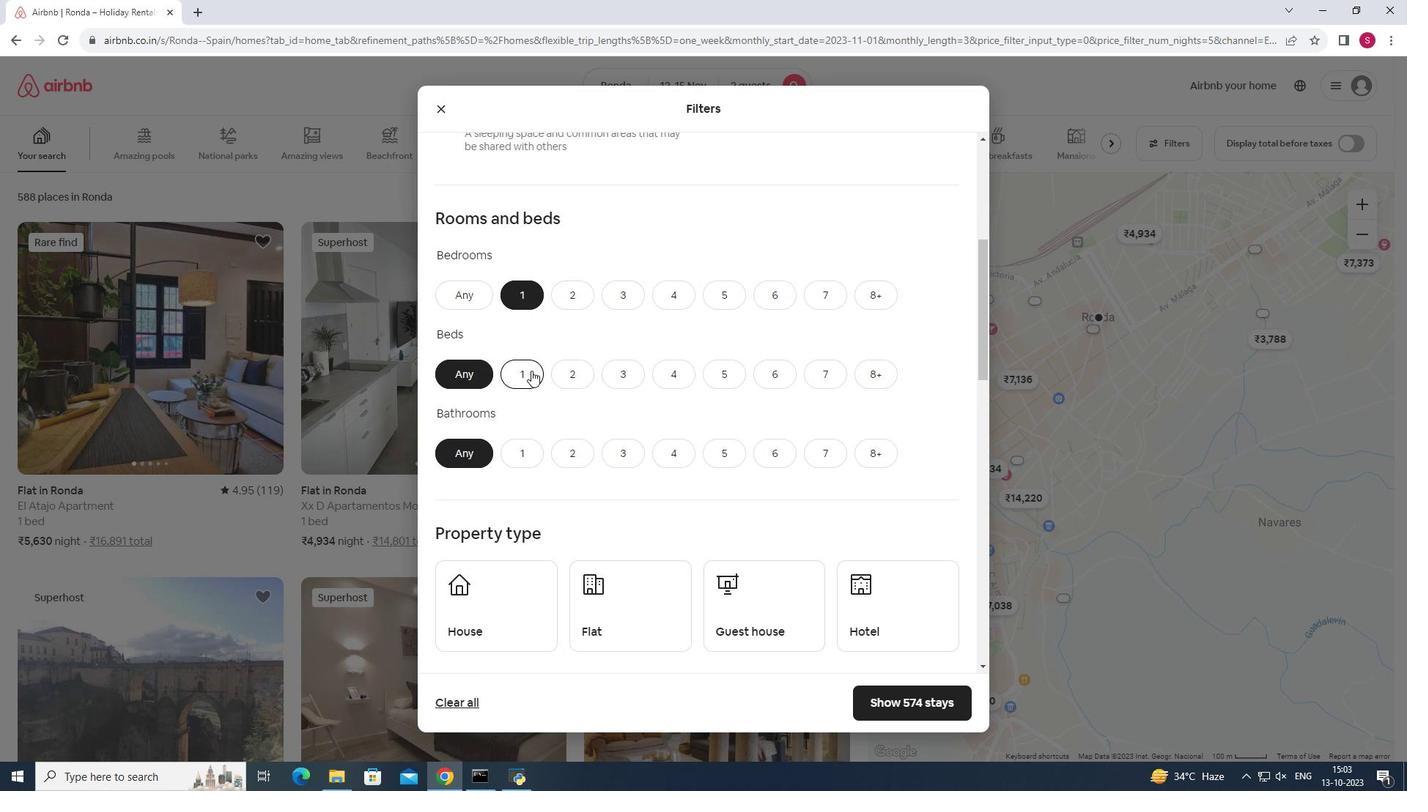 
Action: Mouse pressed left at (531, 370)
Screenshot: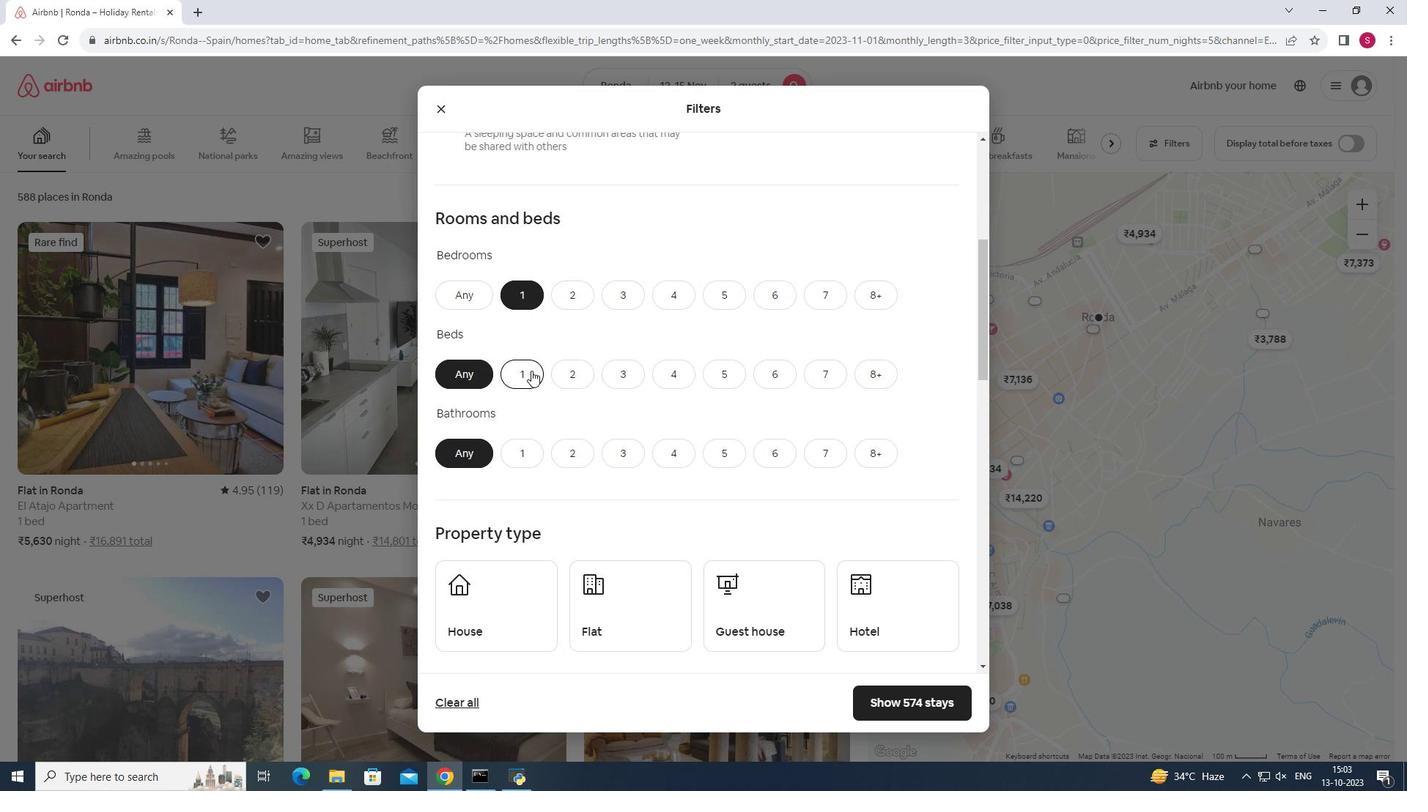 
Action: Mouse moved to (516, 454)
Screenshot: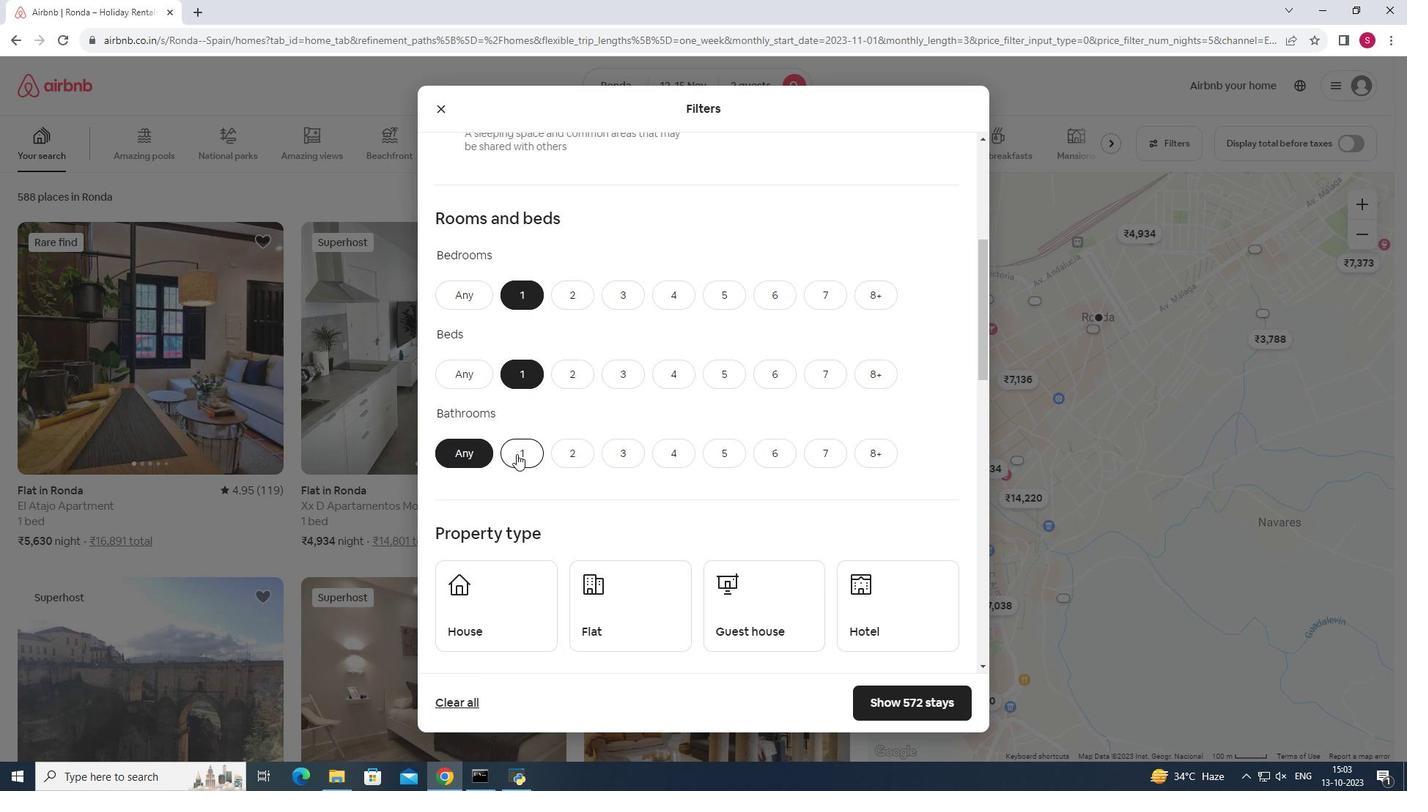 
Action: Mouse pressed left at (516, 454)
Screenshot: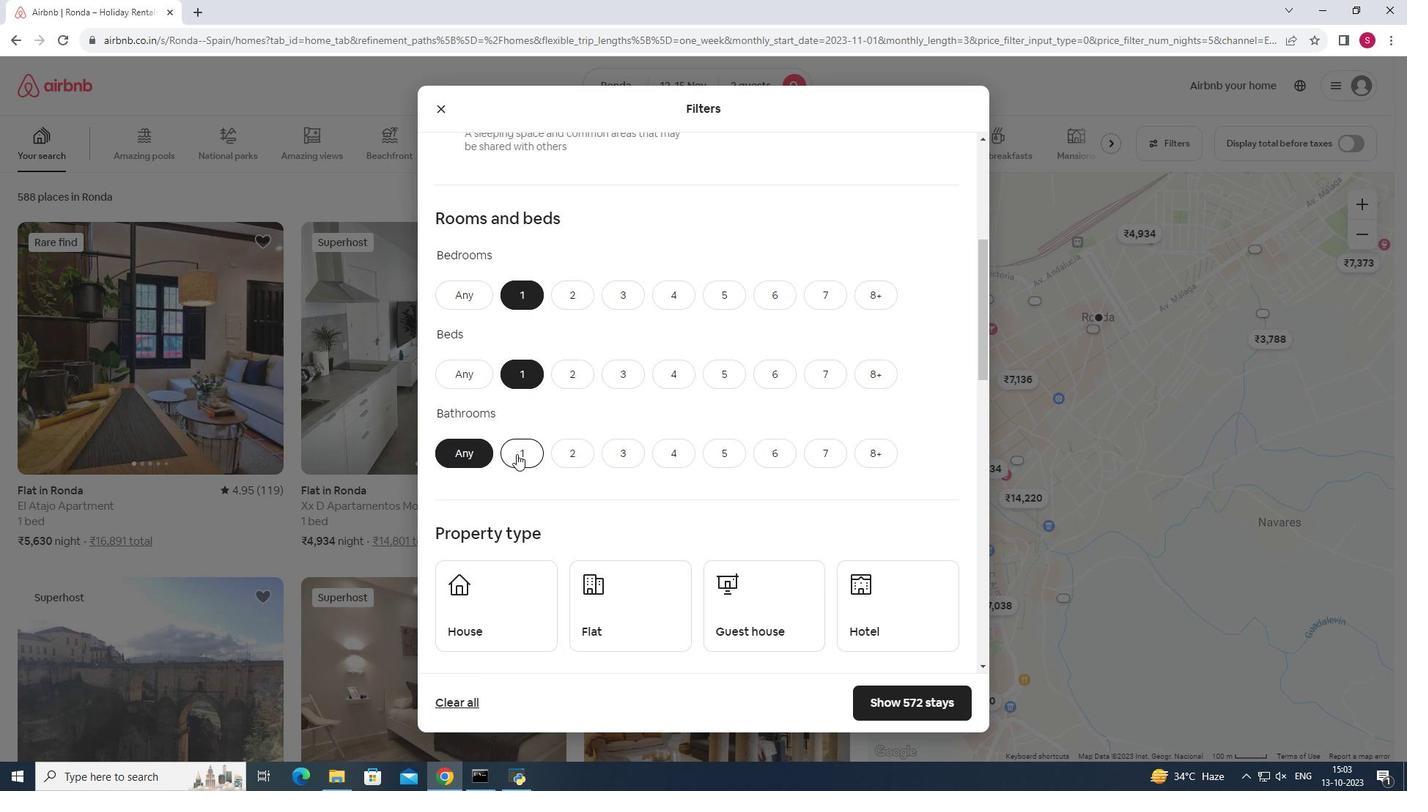 
Action: Mouse moved to (737, 458)
Screenshot: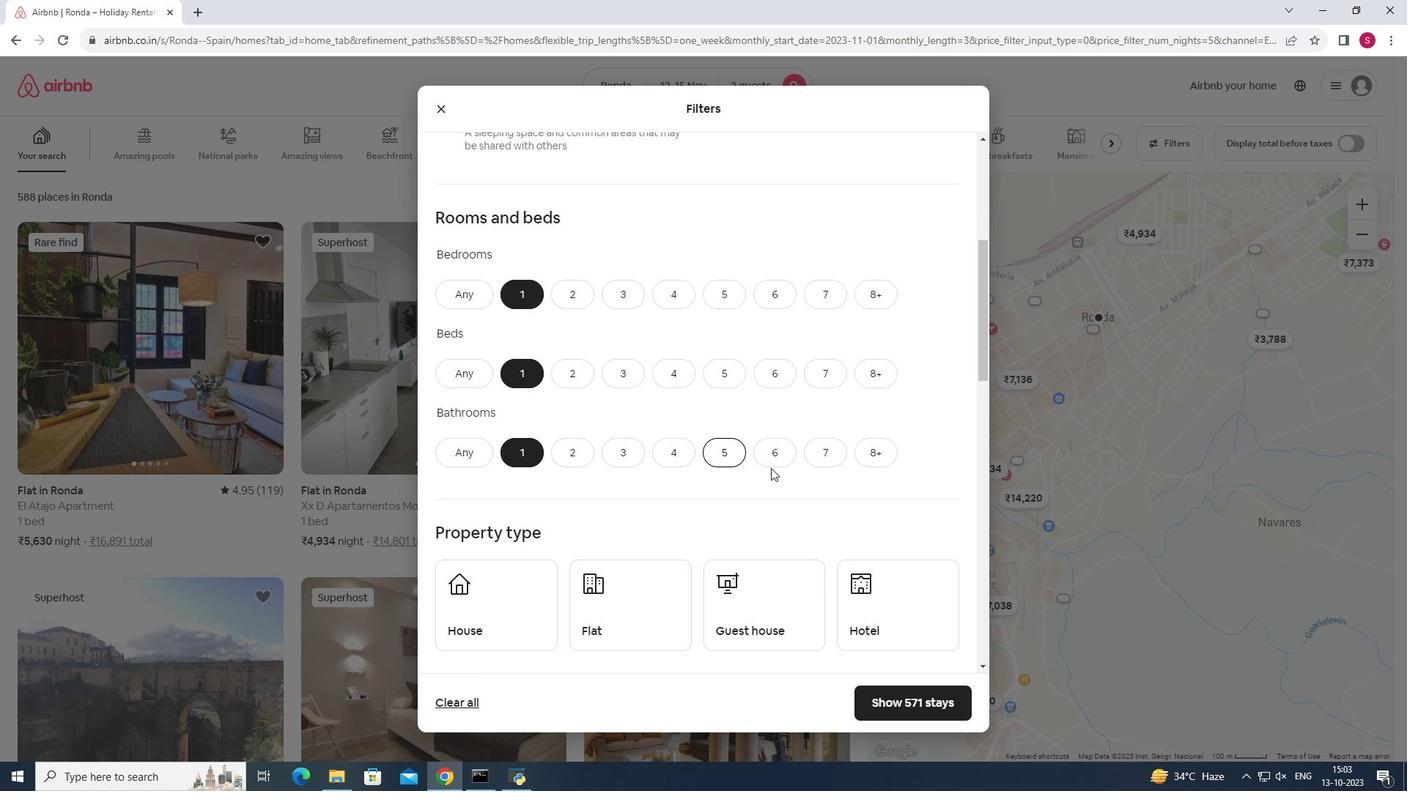 
Action: Mouse scrolled (737, 457) with delta (0, 0)
Screenshot: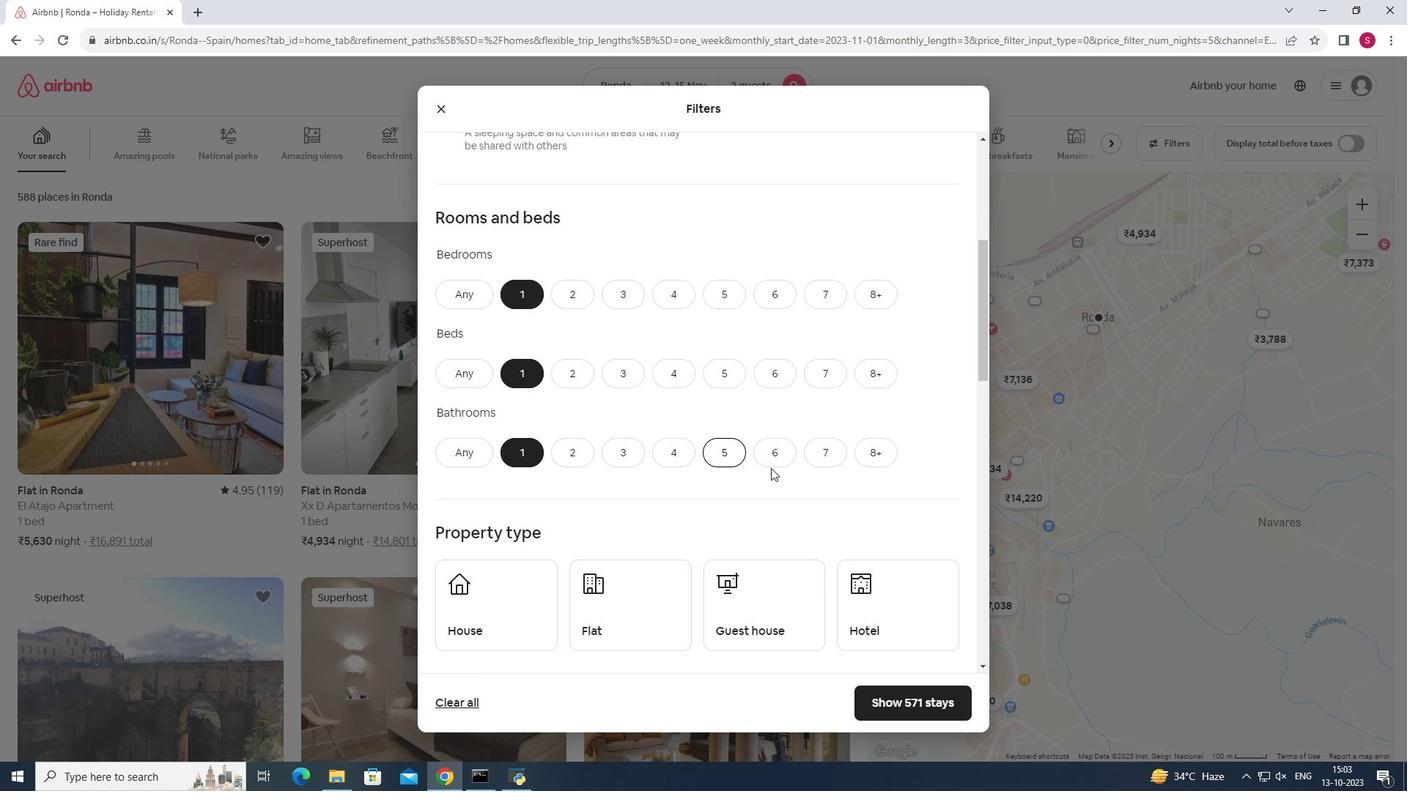 
Action: Mouse moved to (784, 470)
Screenshot: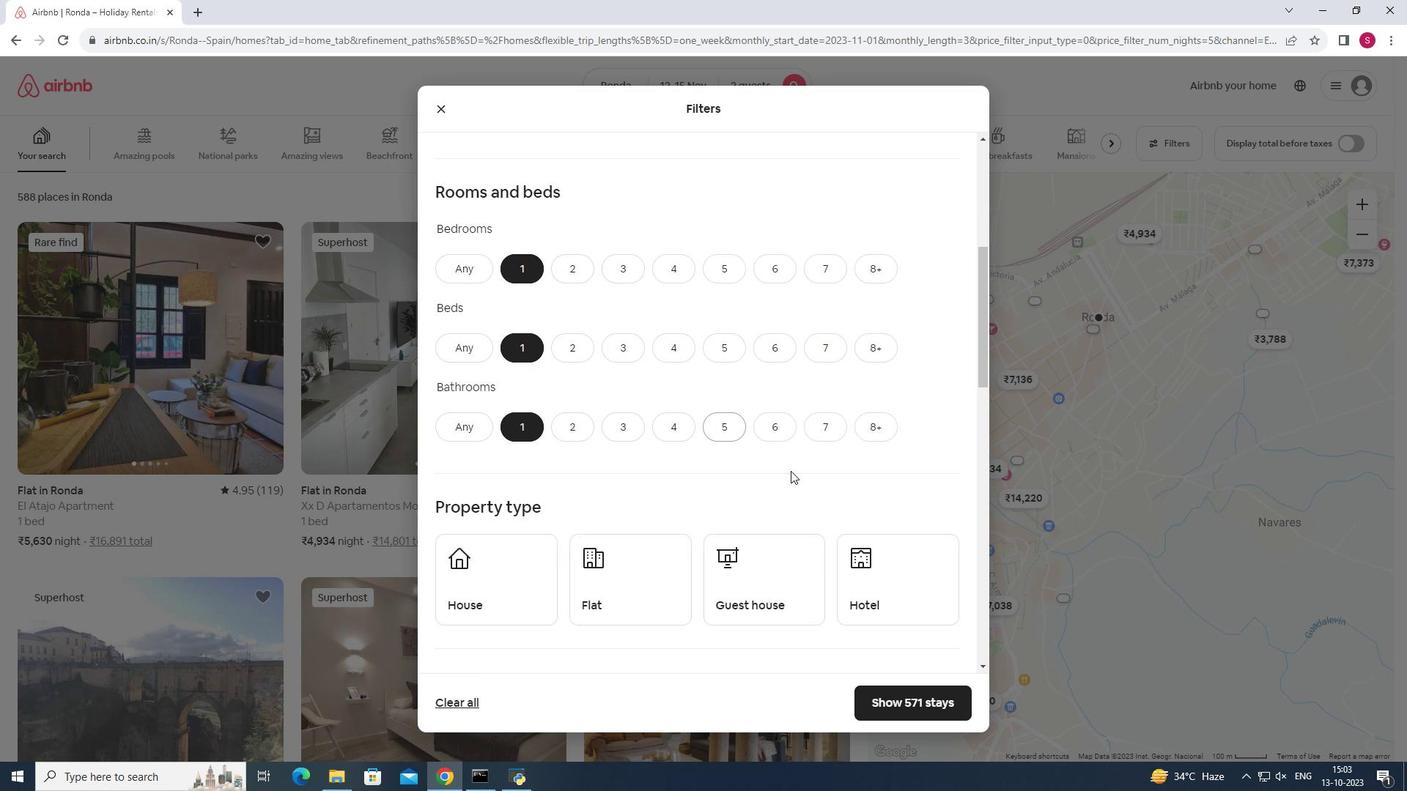 
Action: Mouse scrolled (784, 469) with delta (0, 0)
Screenshot: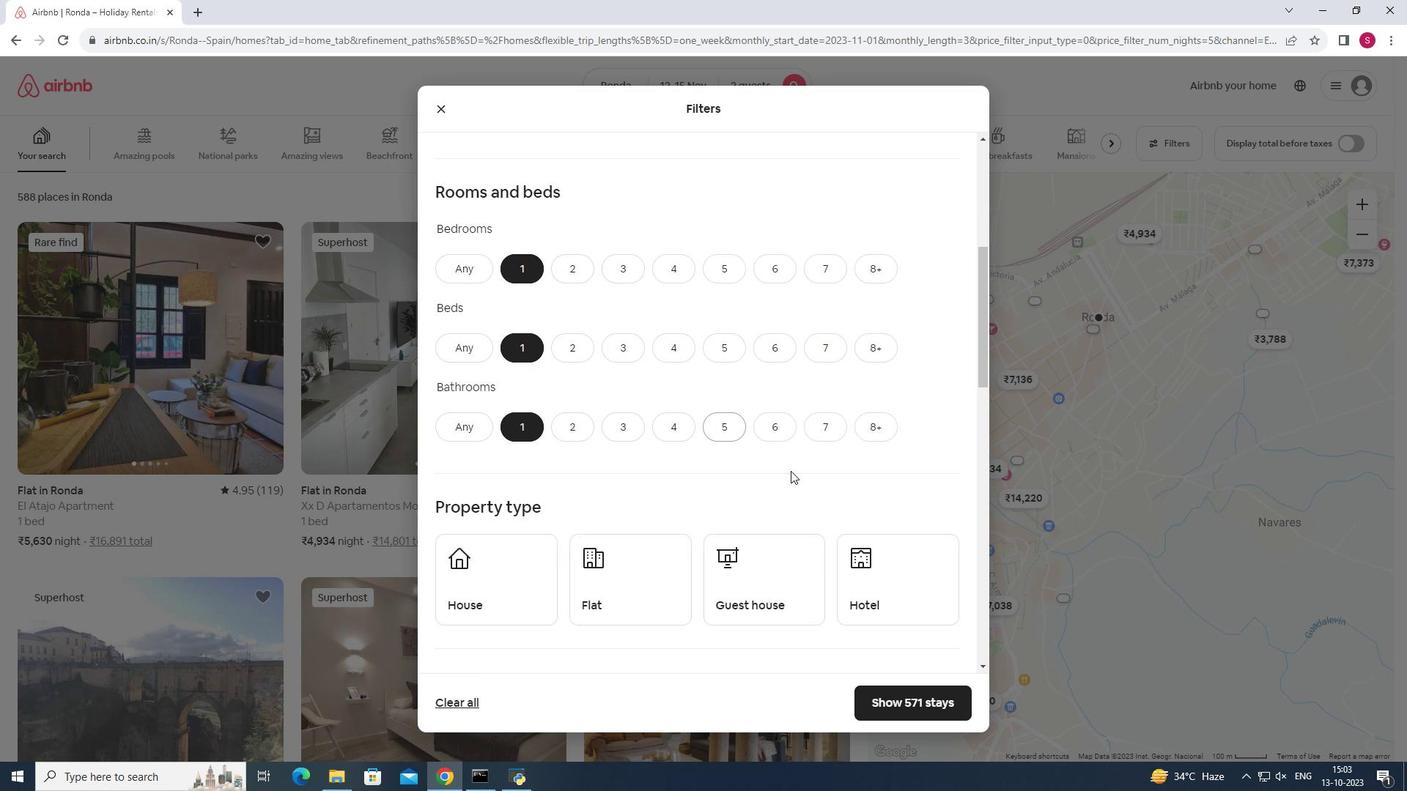 
Action: Mouse moved to (795, 471)
Screenshot: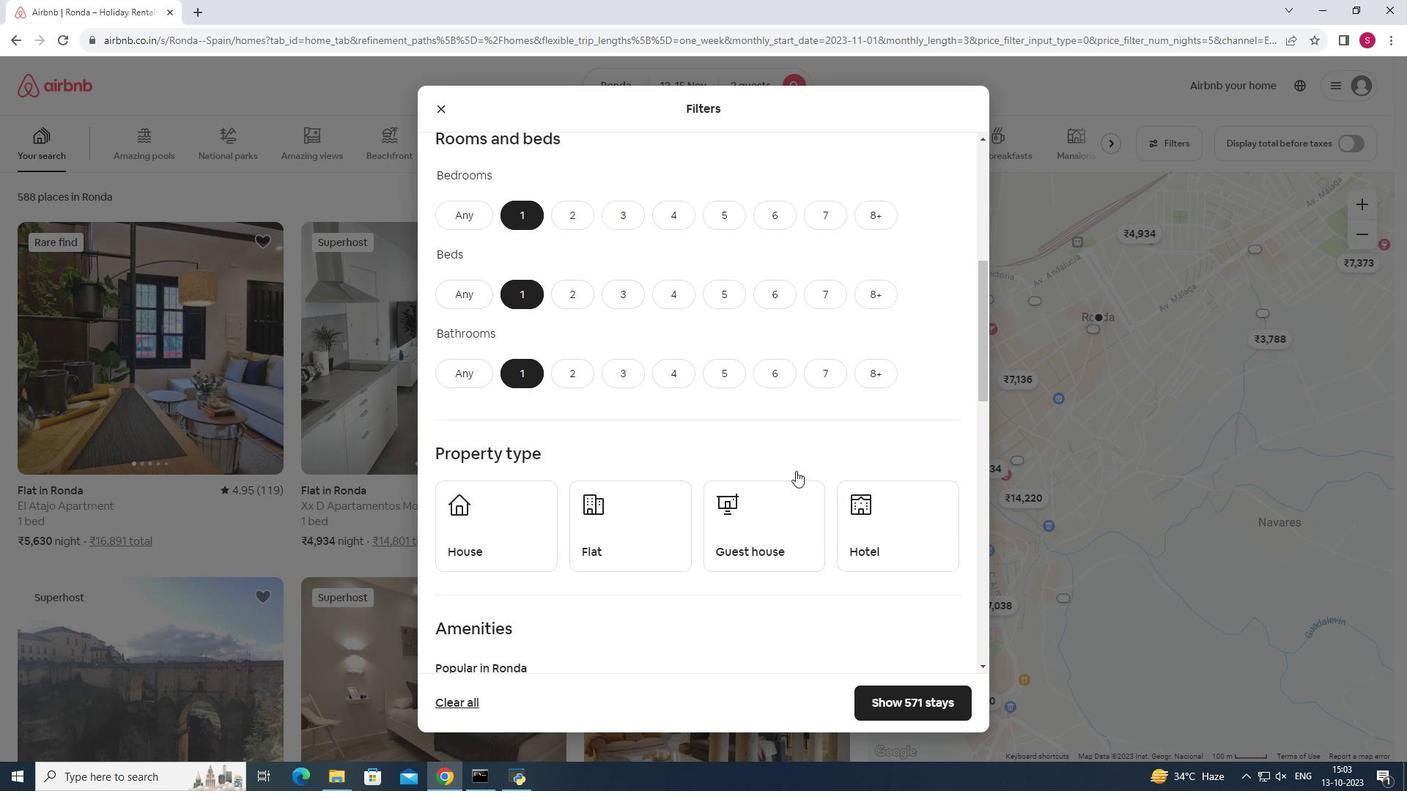 
Action: Mouse scrolled (795, 470) with delta (0, 0)
Screenshot: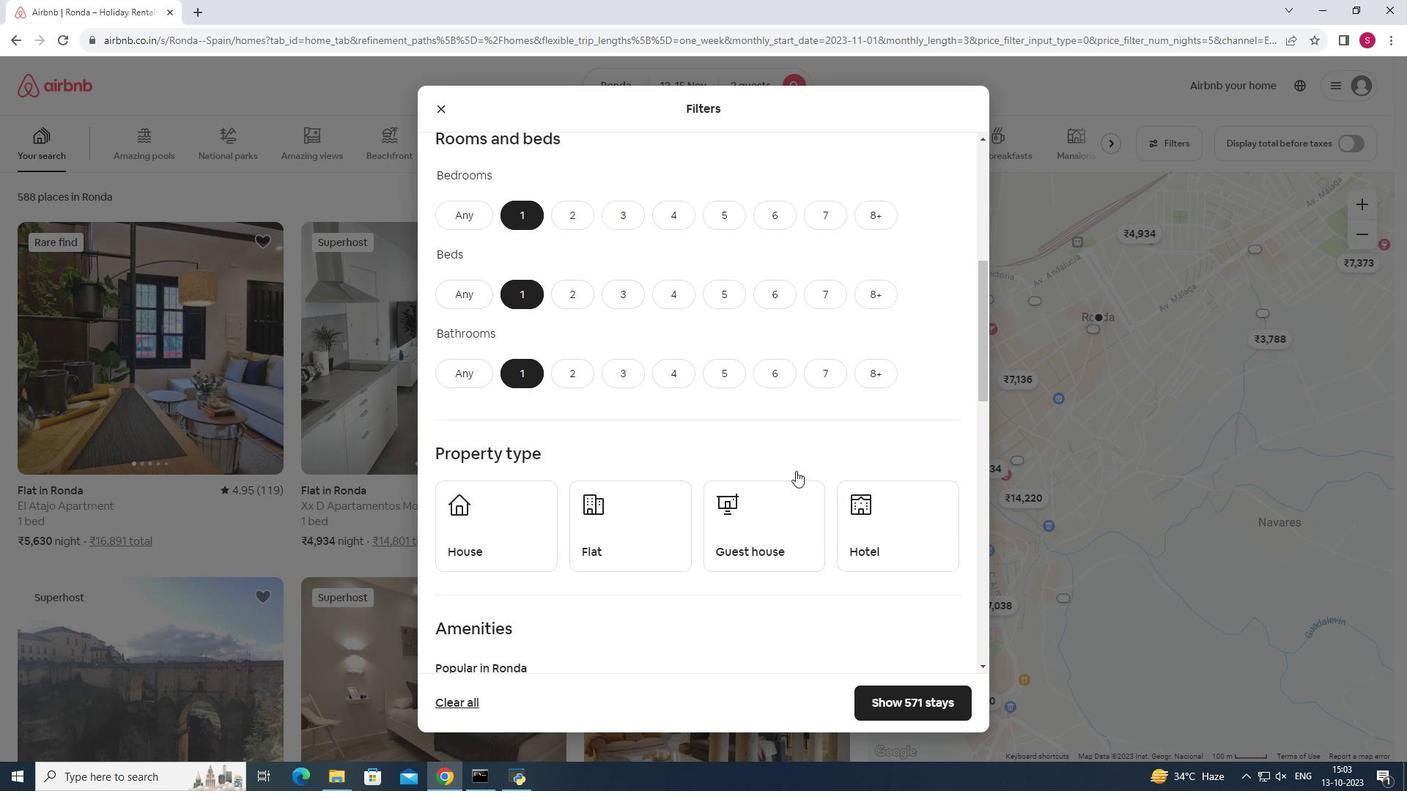 
Action: Mouse moved to (916, 358)
Screenshot: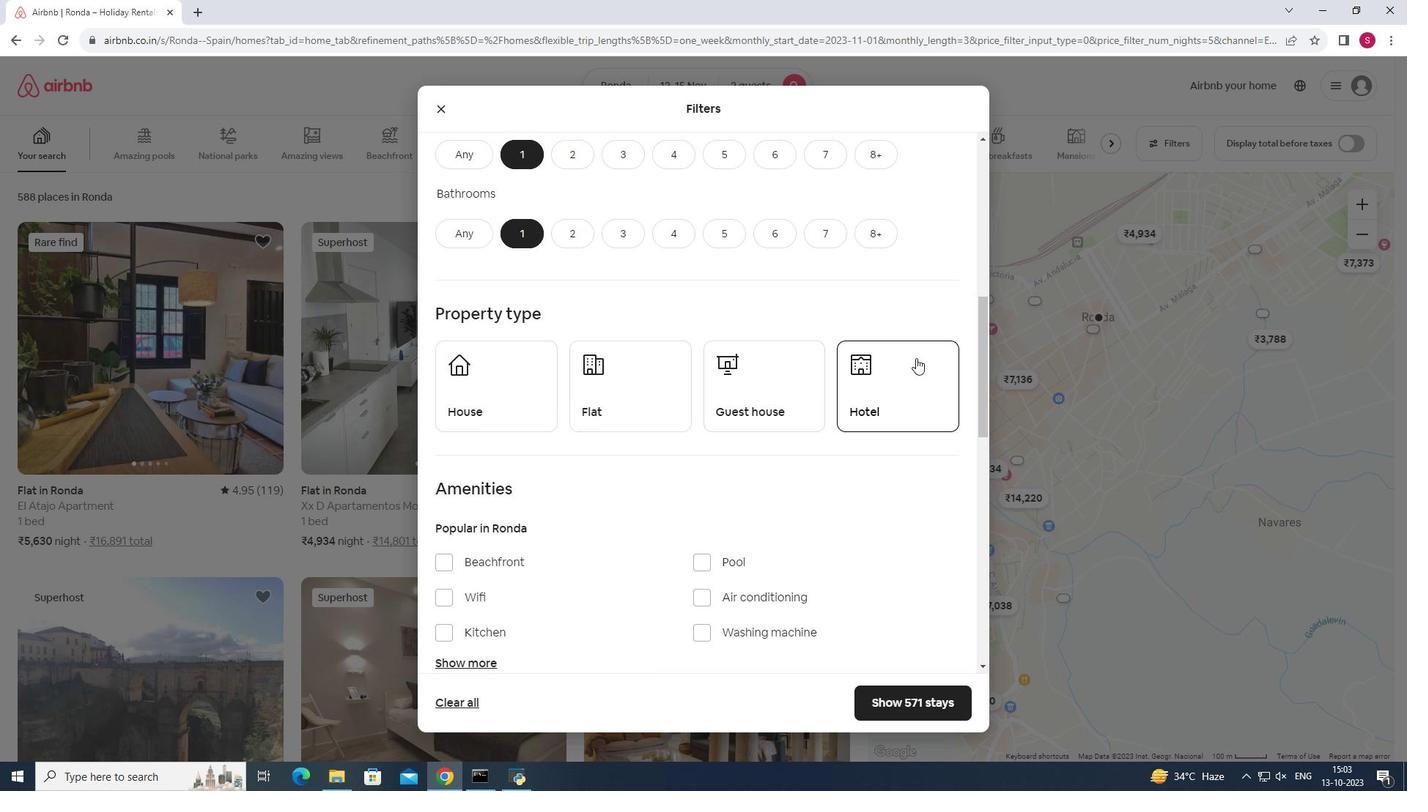 
Action: Mouse pressed left at (916, 358)
Screenshot: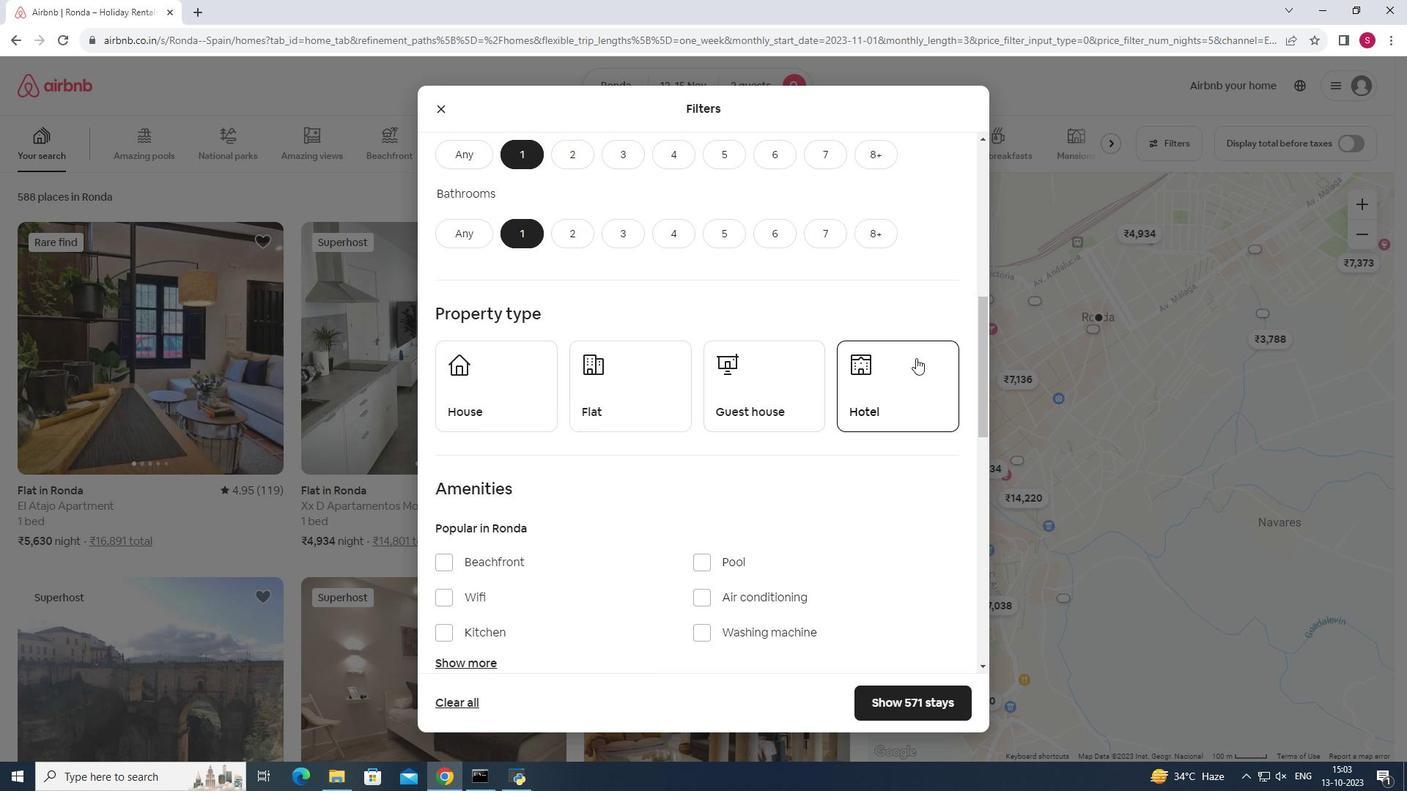
Action: Mouse moved to (916, 703)
Screenshot: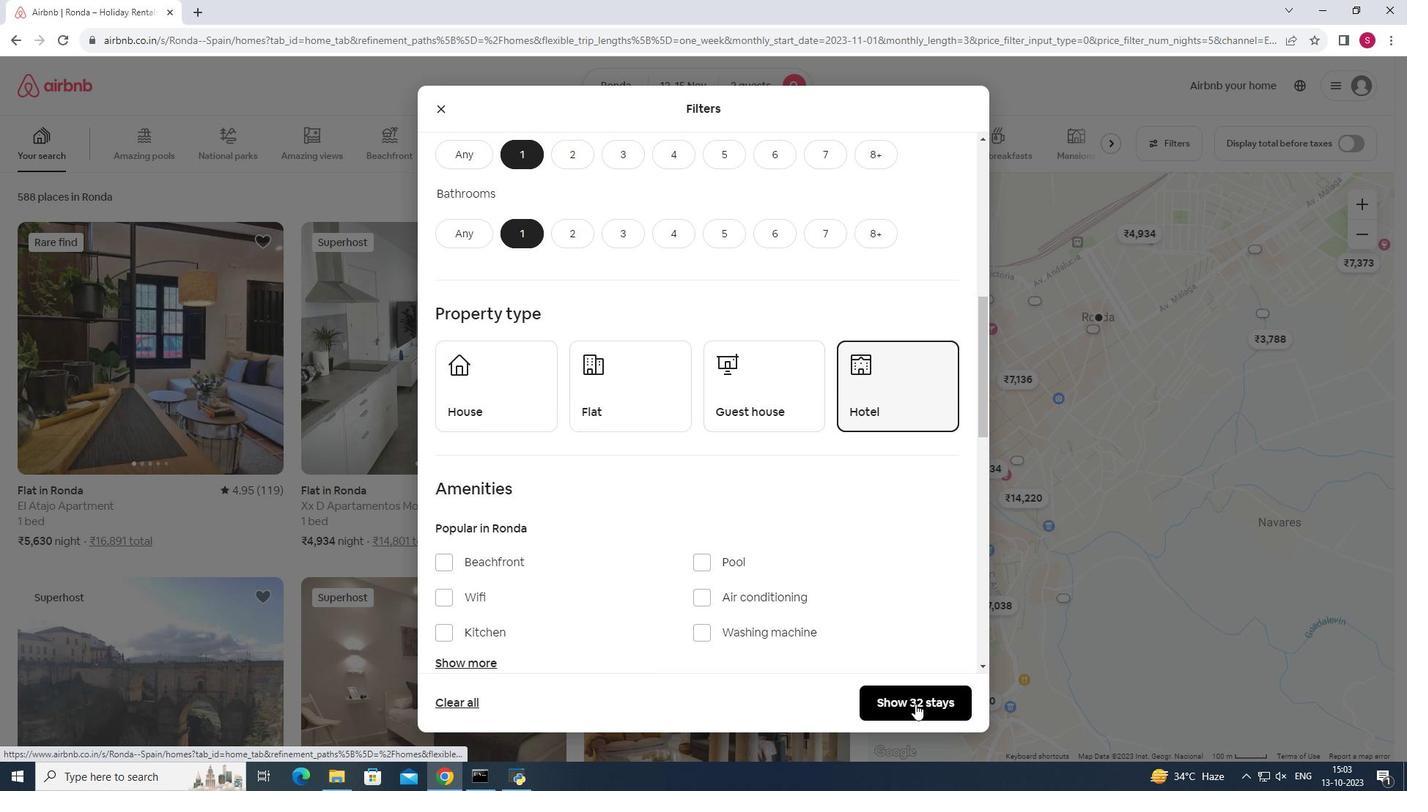 
Action: Mouse pressed left at (916, 703)
Screenshot: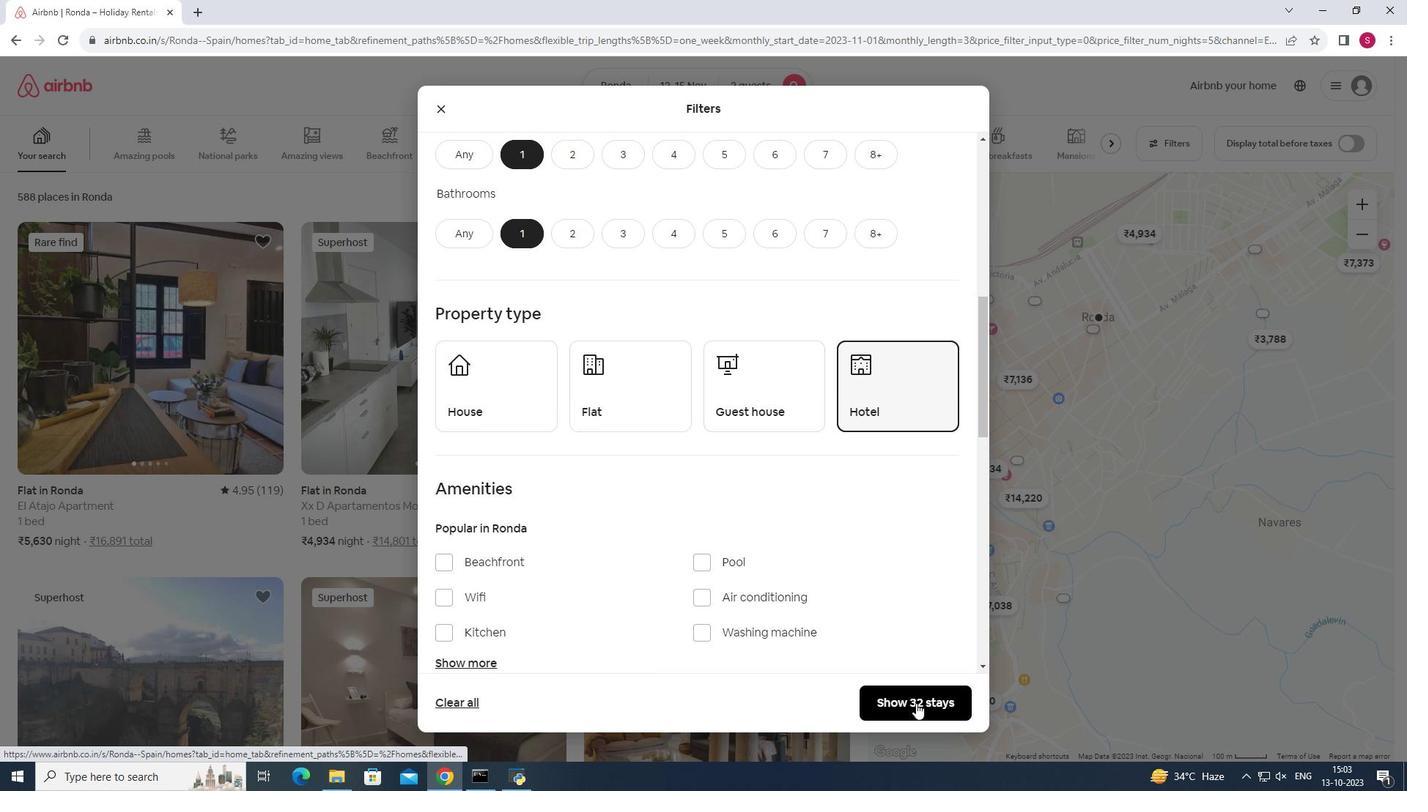 
Action: Mouse moved to (633, 455)
Screenshot: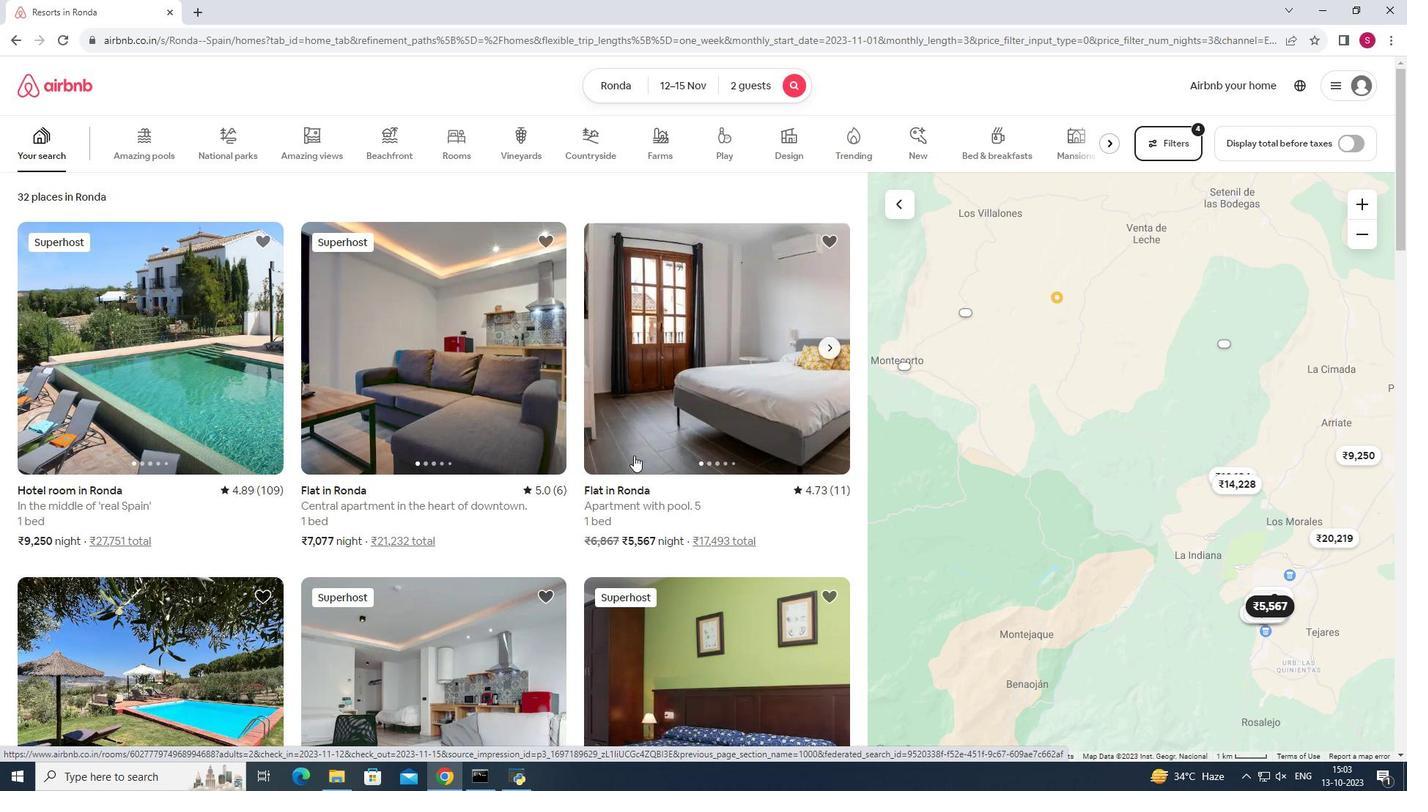
Action: Mouse scrolled (633, 455) with delta (0, 0)
Screenshot: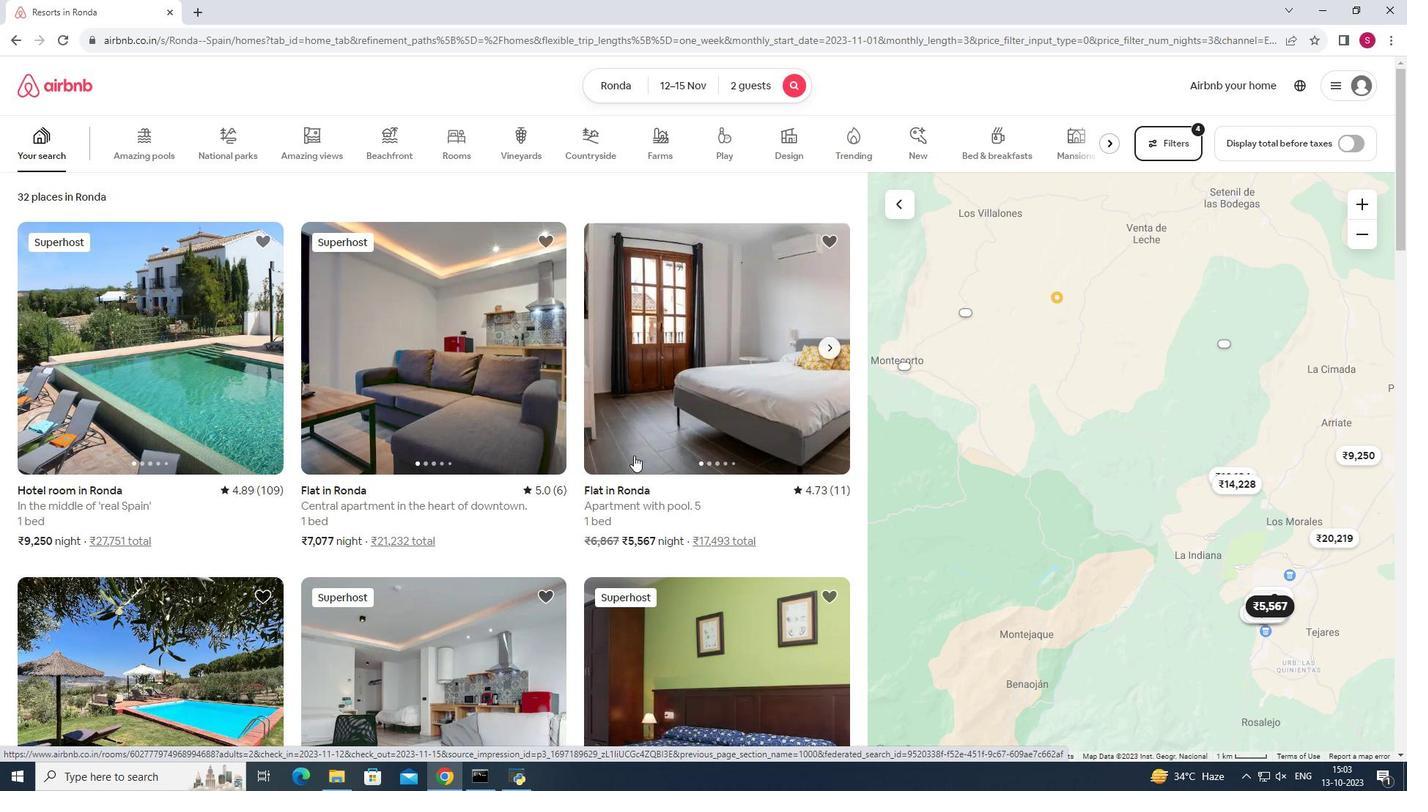 
Action: Mouse moved to (170, 263)
Screenshot: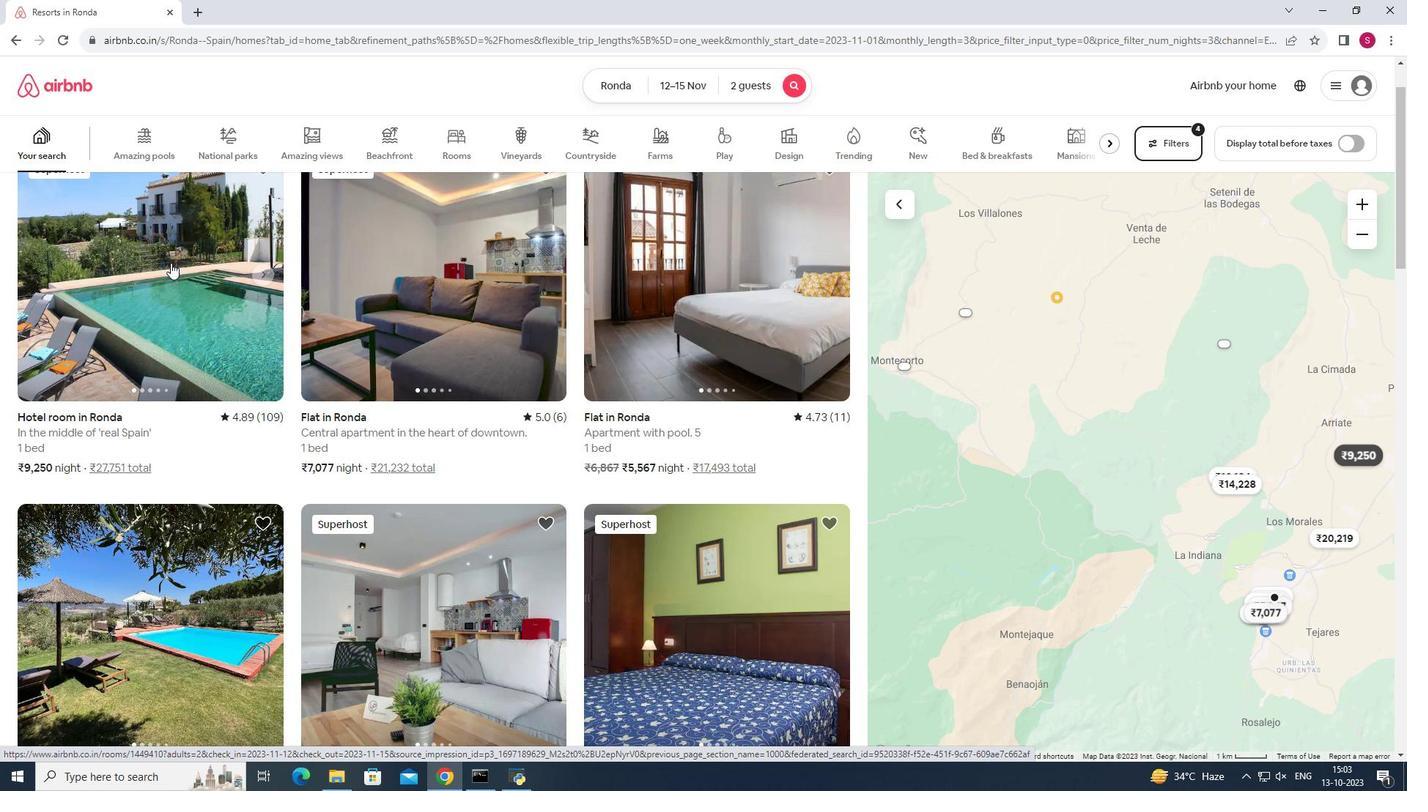 
Action: Mouse pressed left at (170, 263)
Screenshot: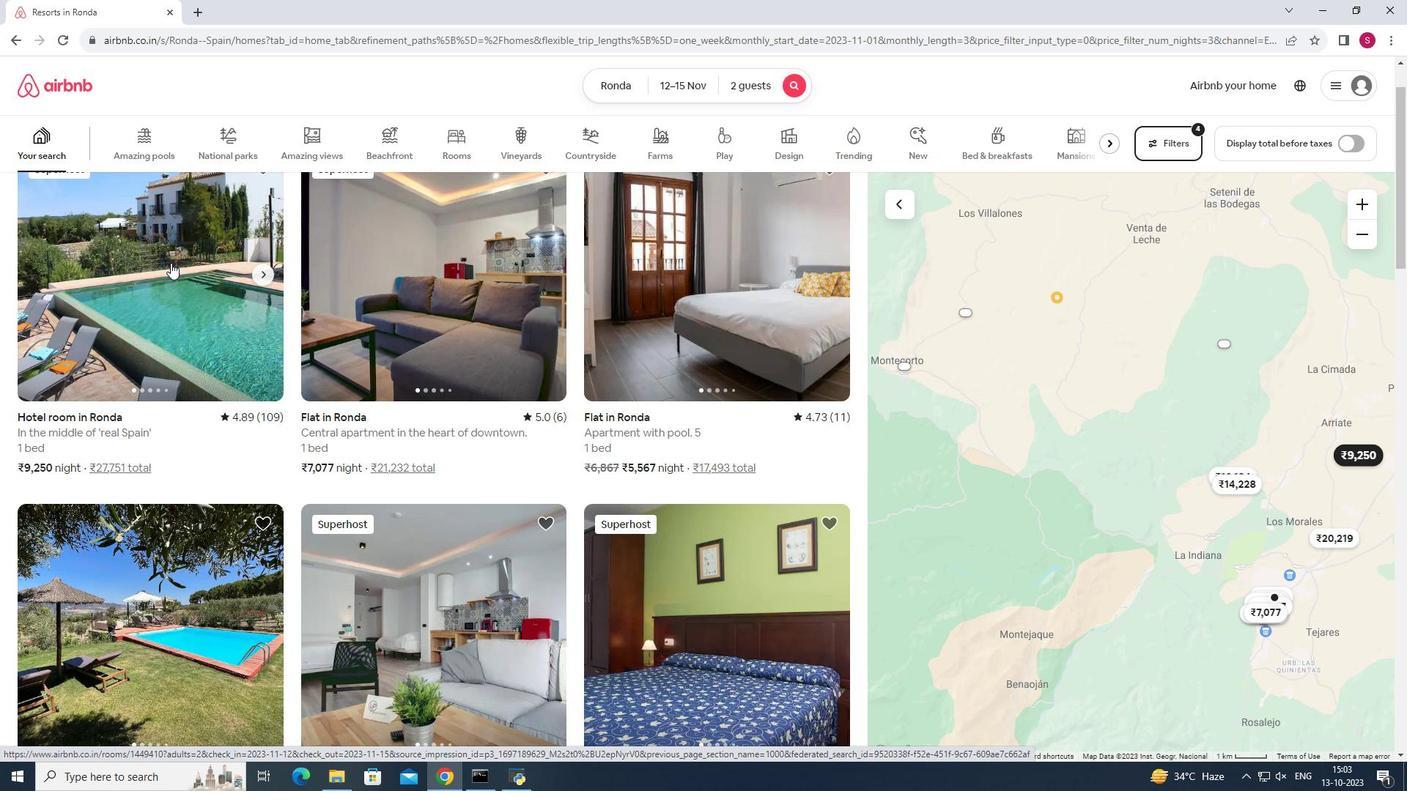 
Action: Mouse moved to (1028, 543)
Screenshot: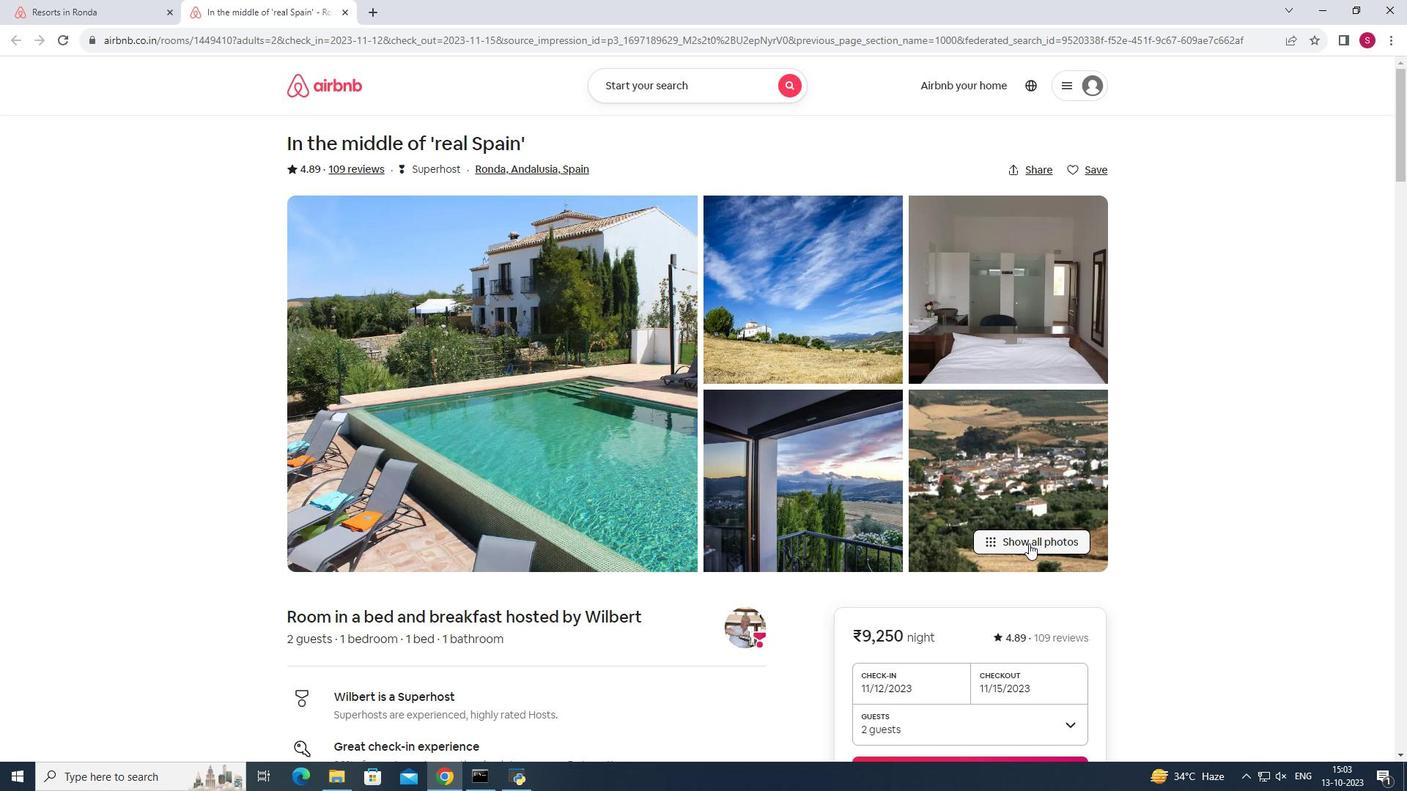
Action: Mouse pressed left at (1028, 543)
Screenshot: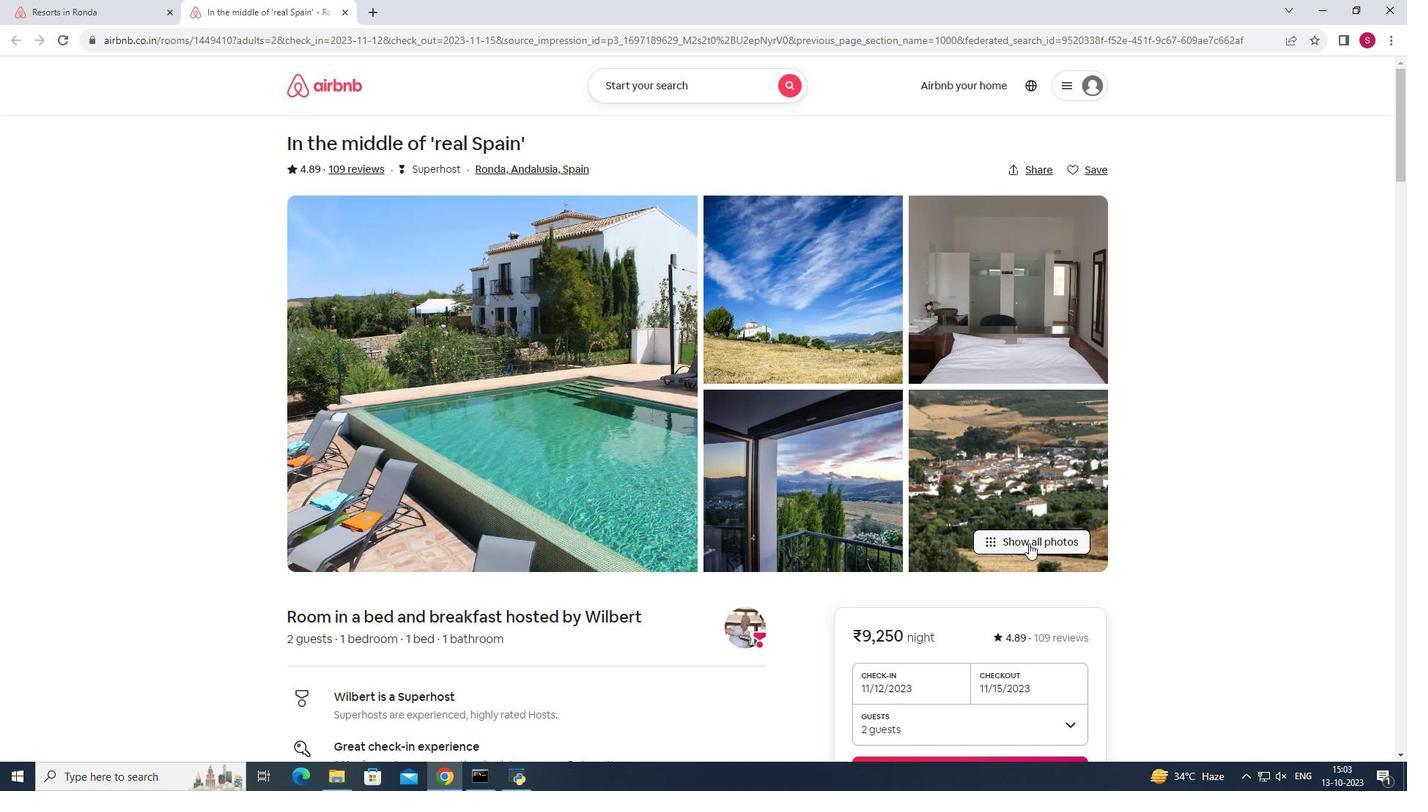 
Action: Mouse moved to (1064, 481)
Screenshot: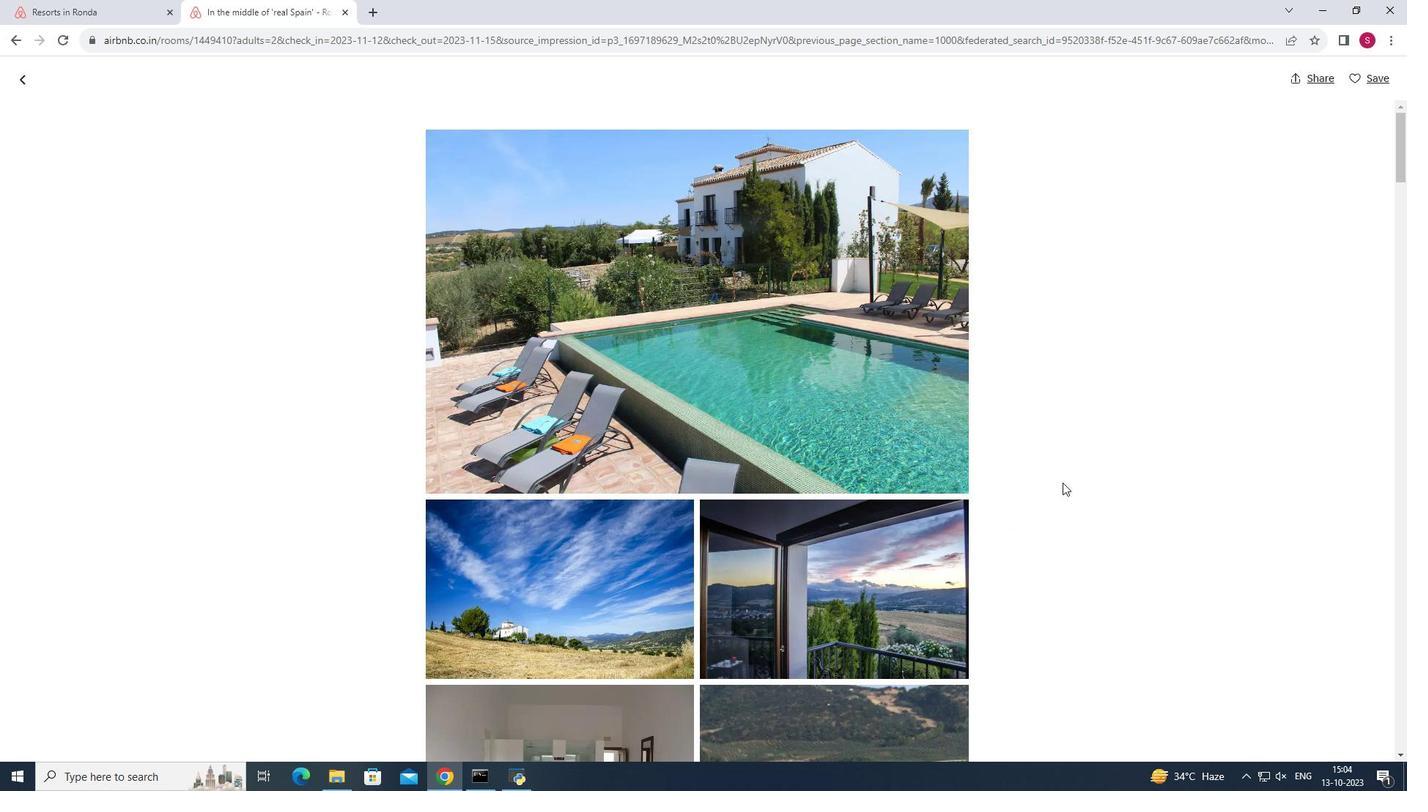 
Action: Mouse scrolled (1064, 480) with delta (0, 0)
Screenshot: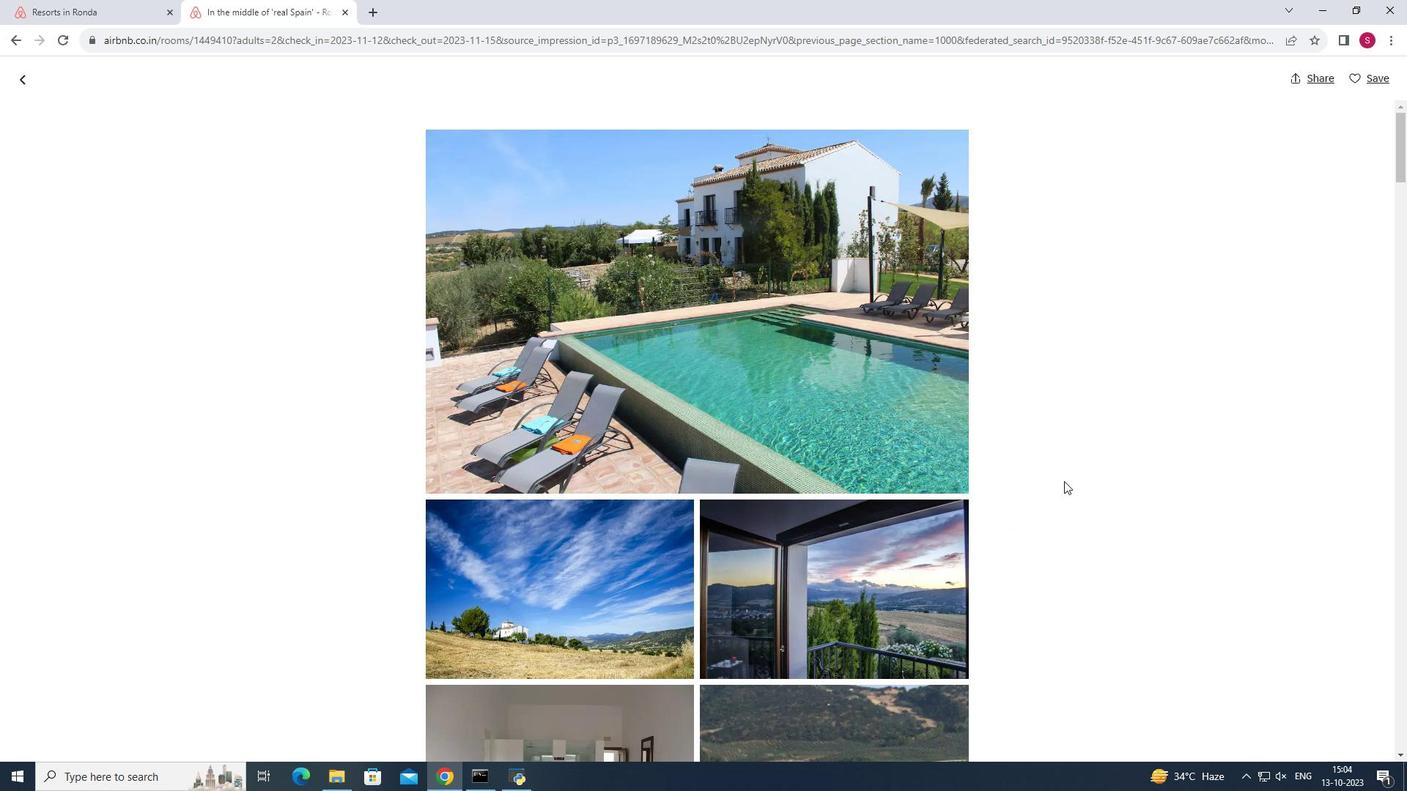 
Action: Mouse scrolled (1064, 480) with delta (0, 0)
Screenshot: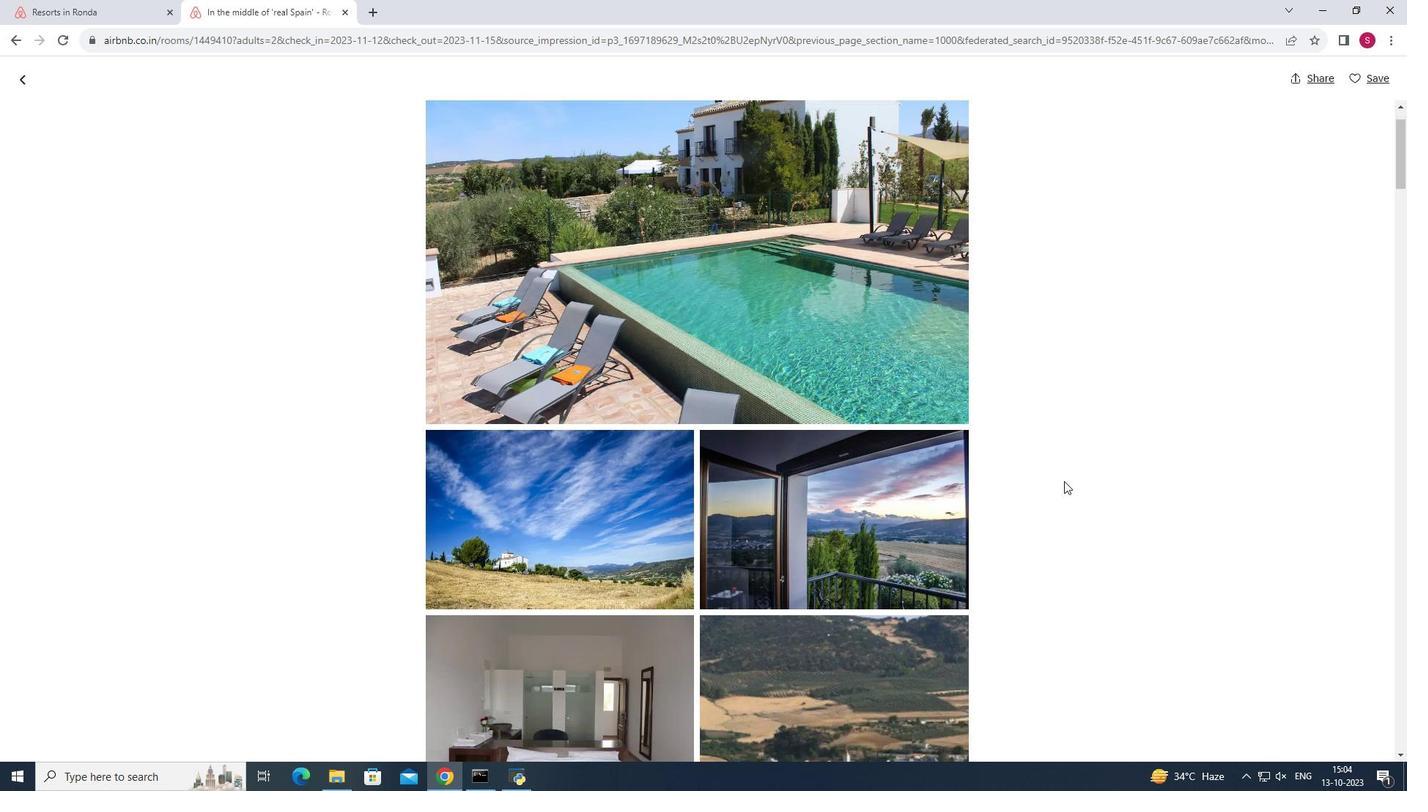 
Action: Mouse scrolled (1064, 480) with delta (0, 0)
Screenshot: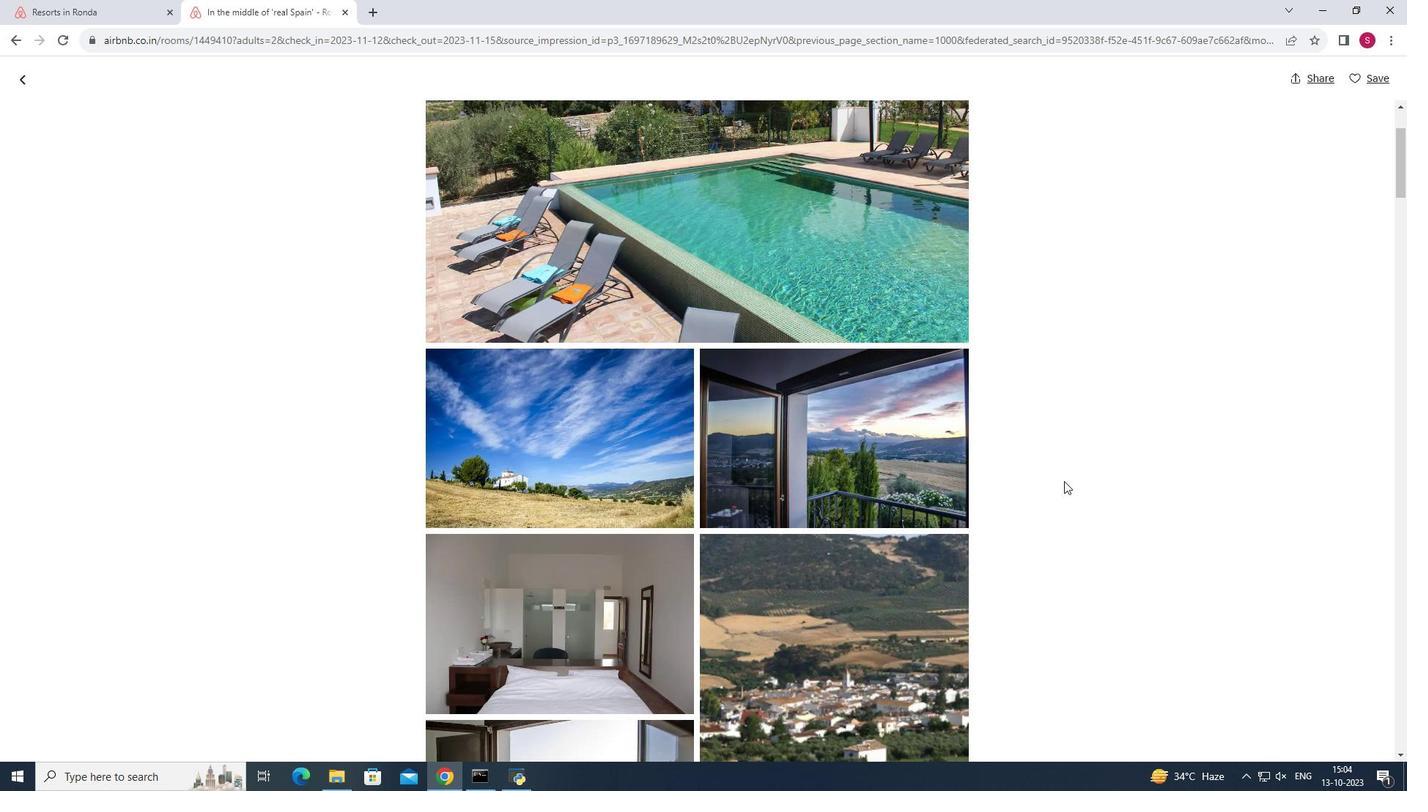 
Action: Mouse scrolled (1064, 480) with delta (0, 0)
Screenshot: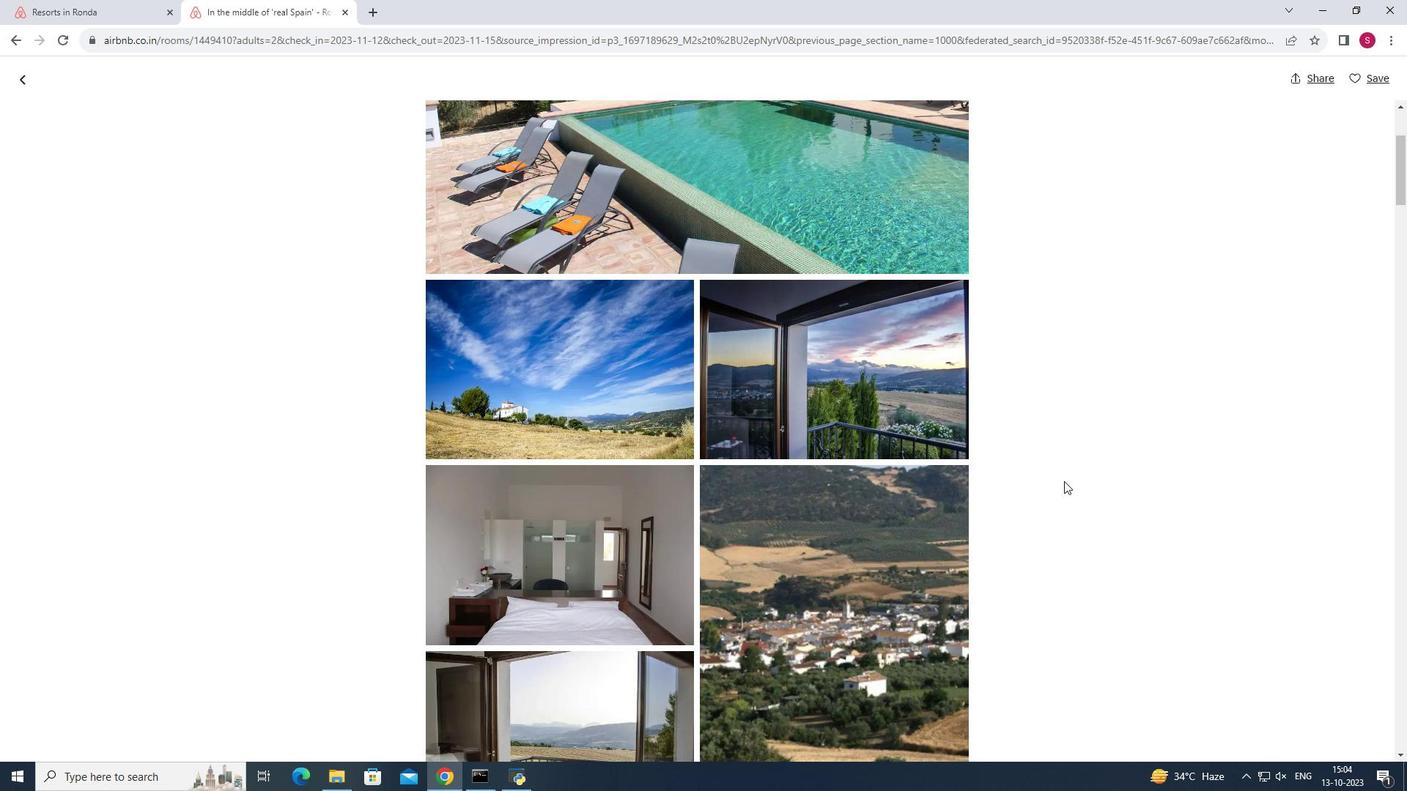 
Action: Mouse scrolled (1064, 480) with delta (0, 0)
Screenshot: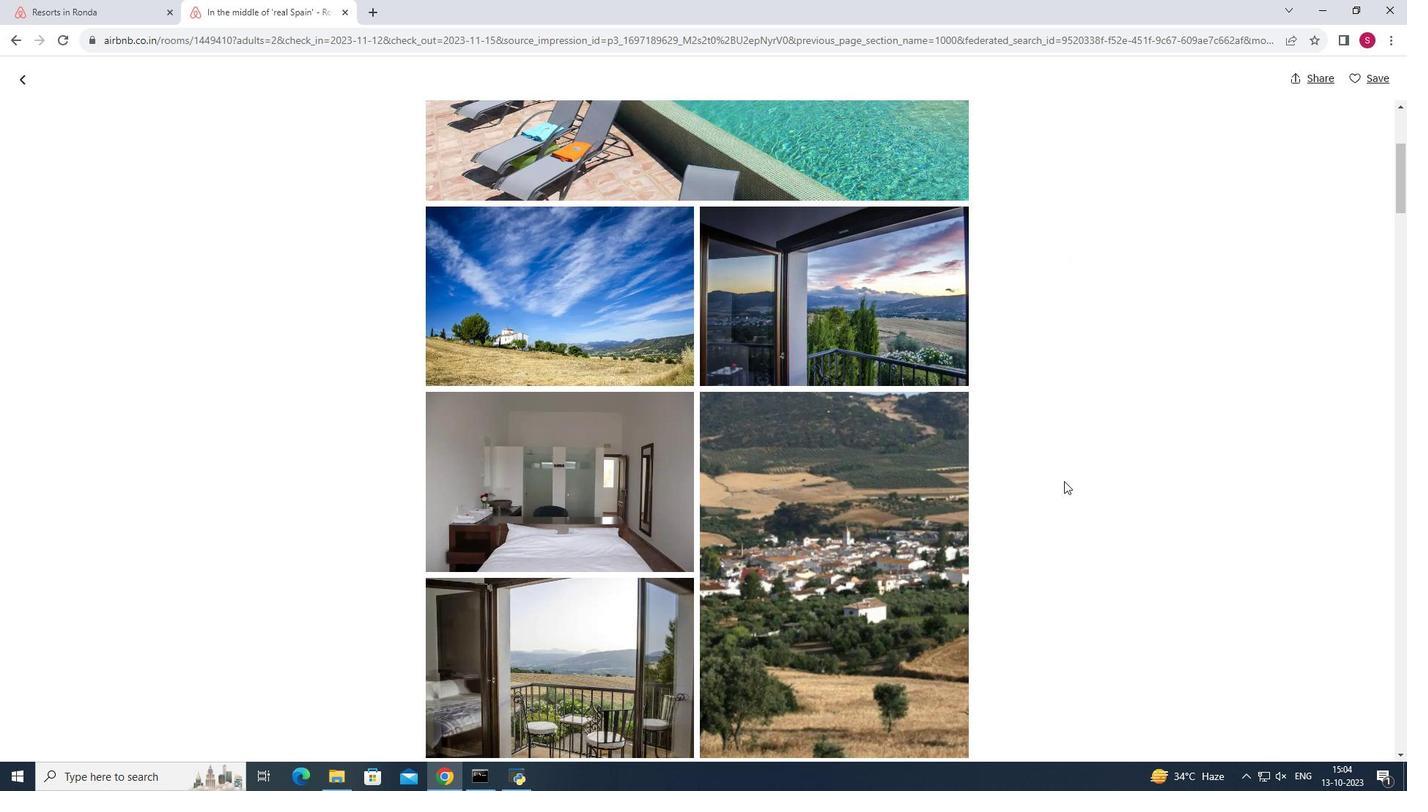 
Action: Mouse moved to (1064, 481)
Screenshot: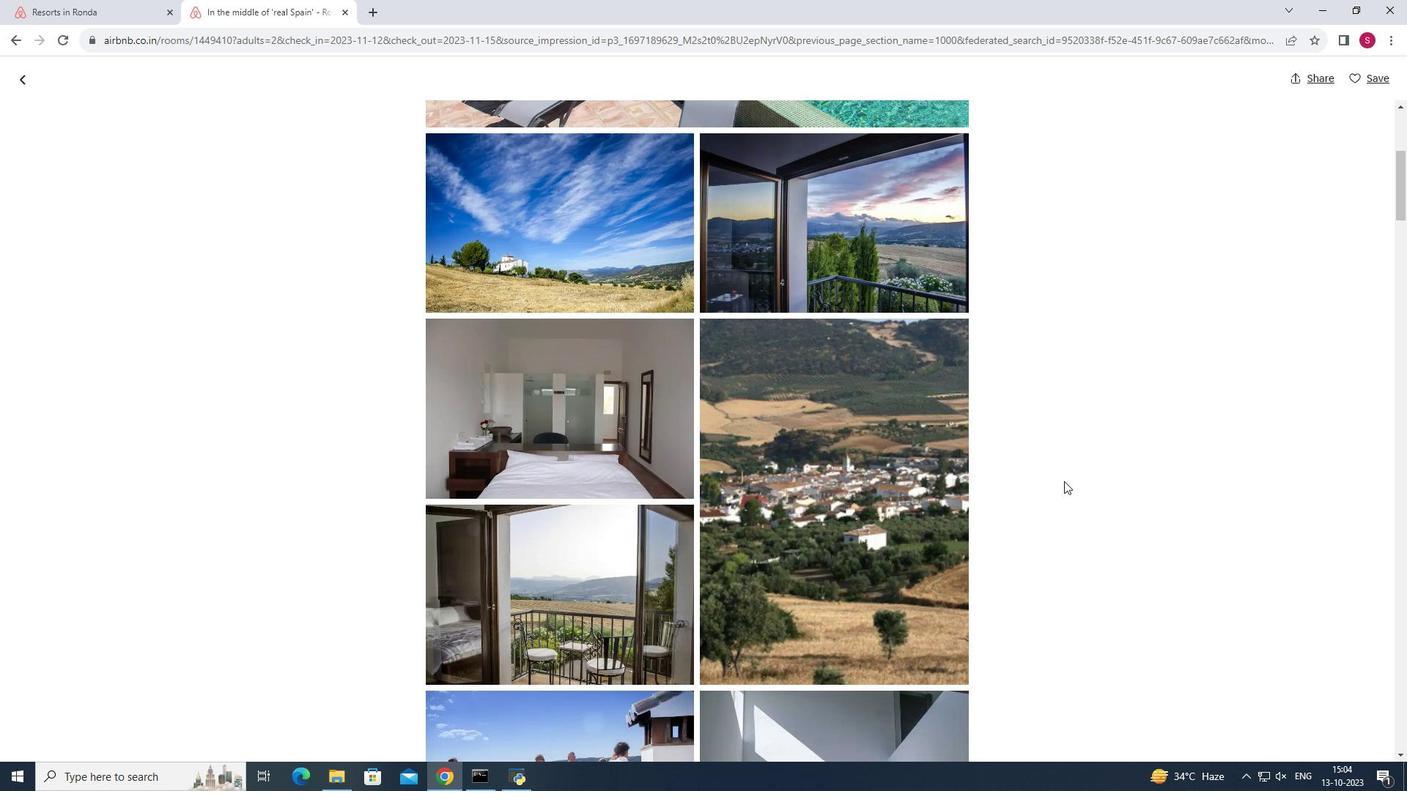 
Action: Mouse scrolled (1064, 480) with delta (0, 0)
Screenshot: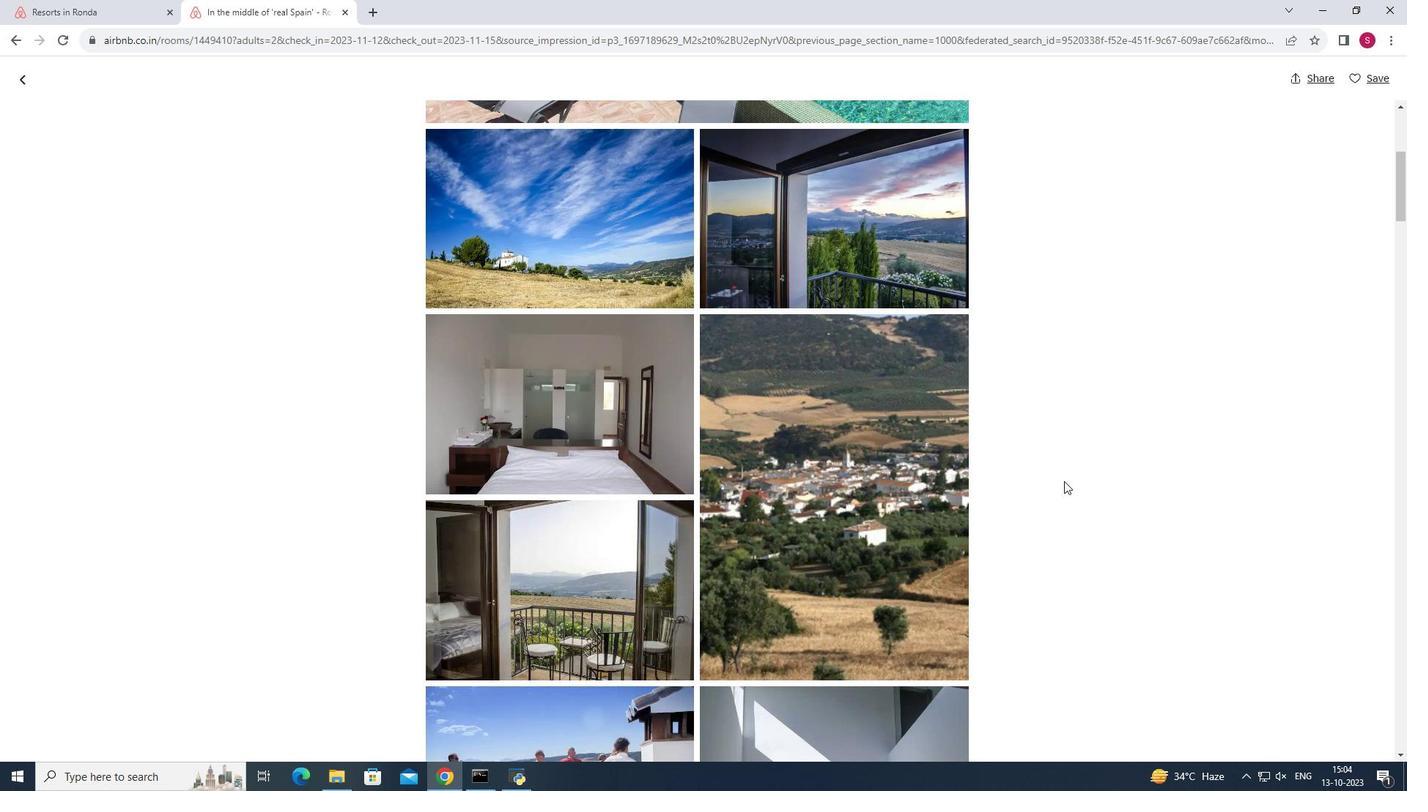 
Action: Mouse scrolled (1064, 480) with delta (0, 0)
Screenshot: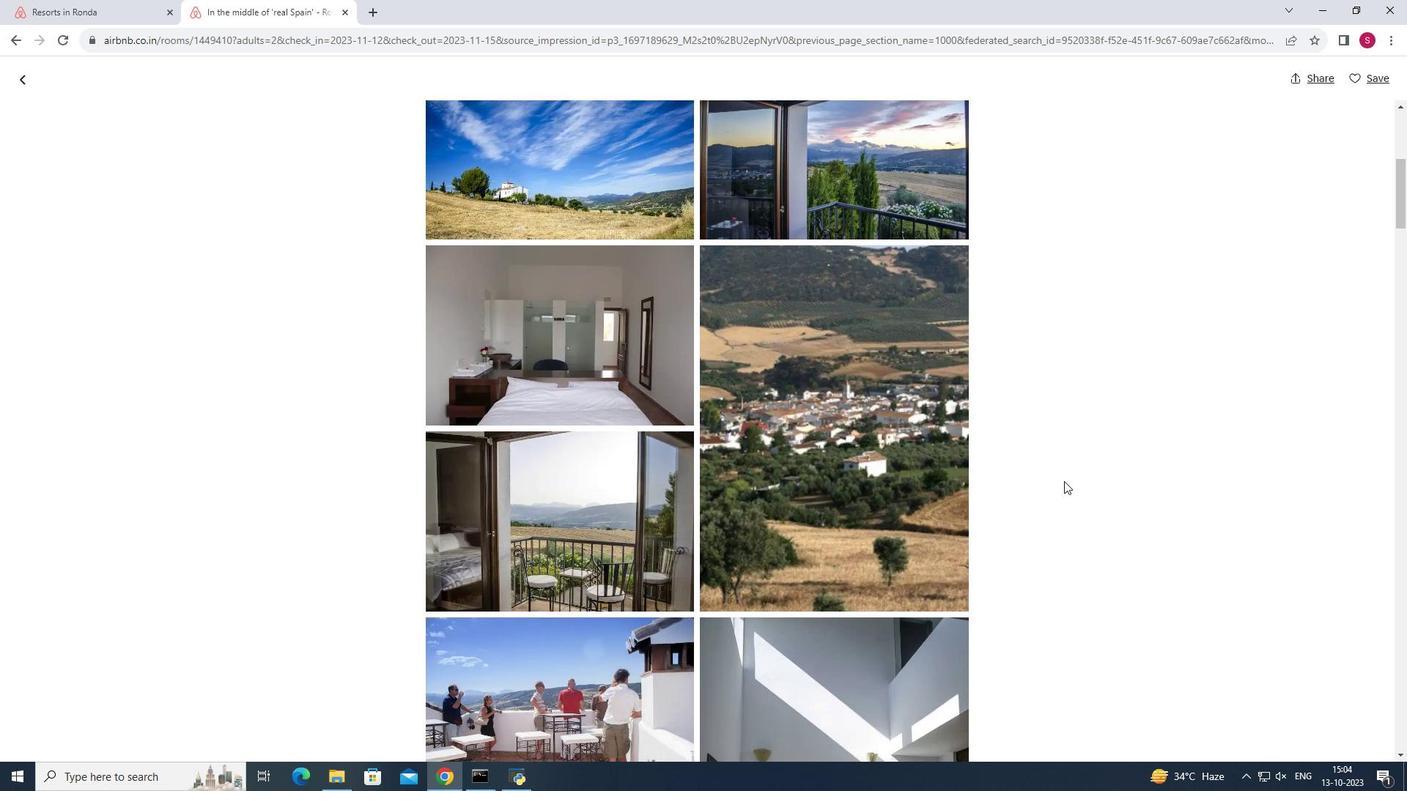 
Action: Mouse scrolled (1064, 480) with delta (0, 0)
Screenshot: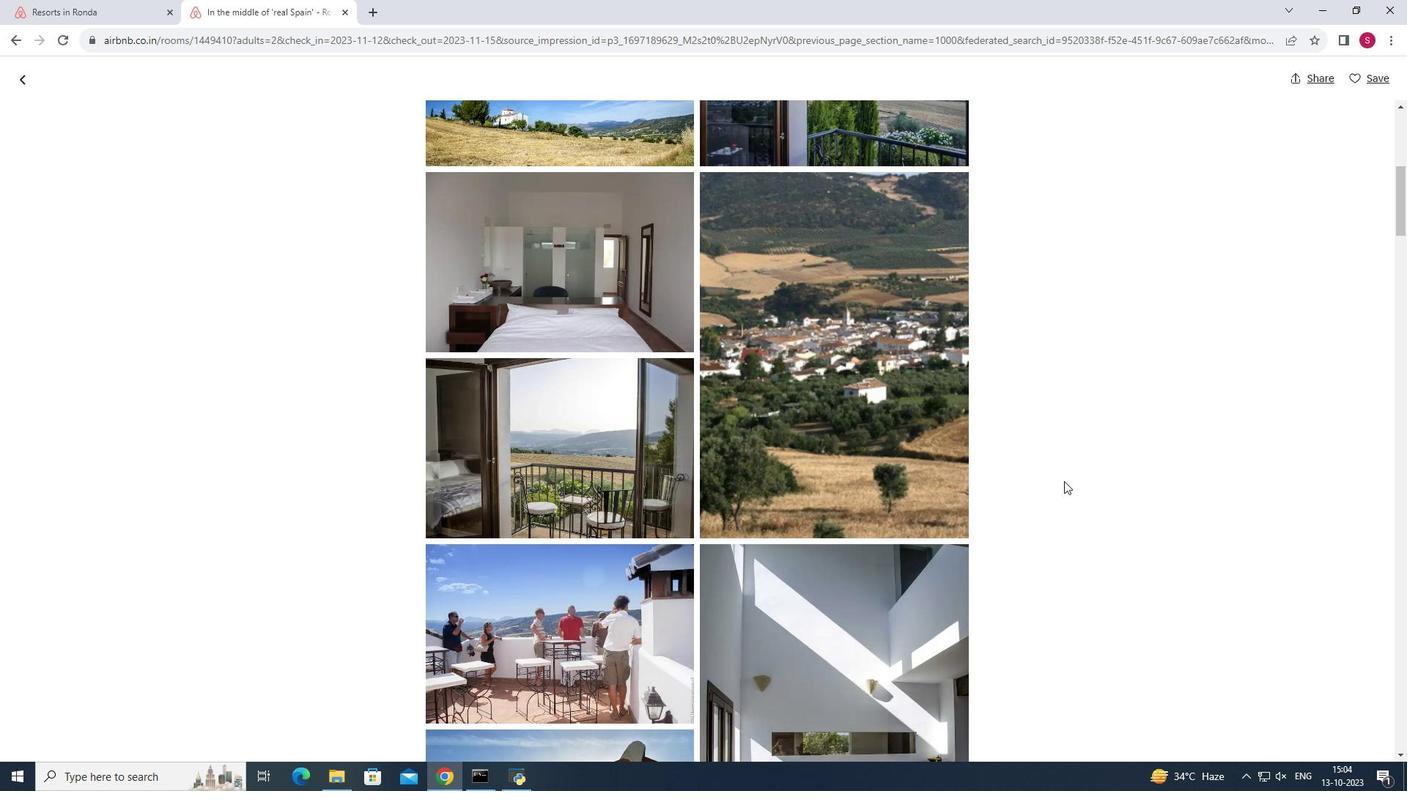 
Action: Mouse moved to (1064, 481)
Screenshot: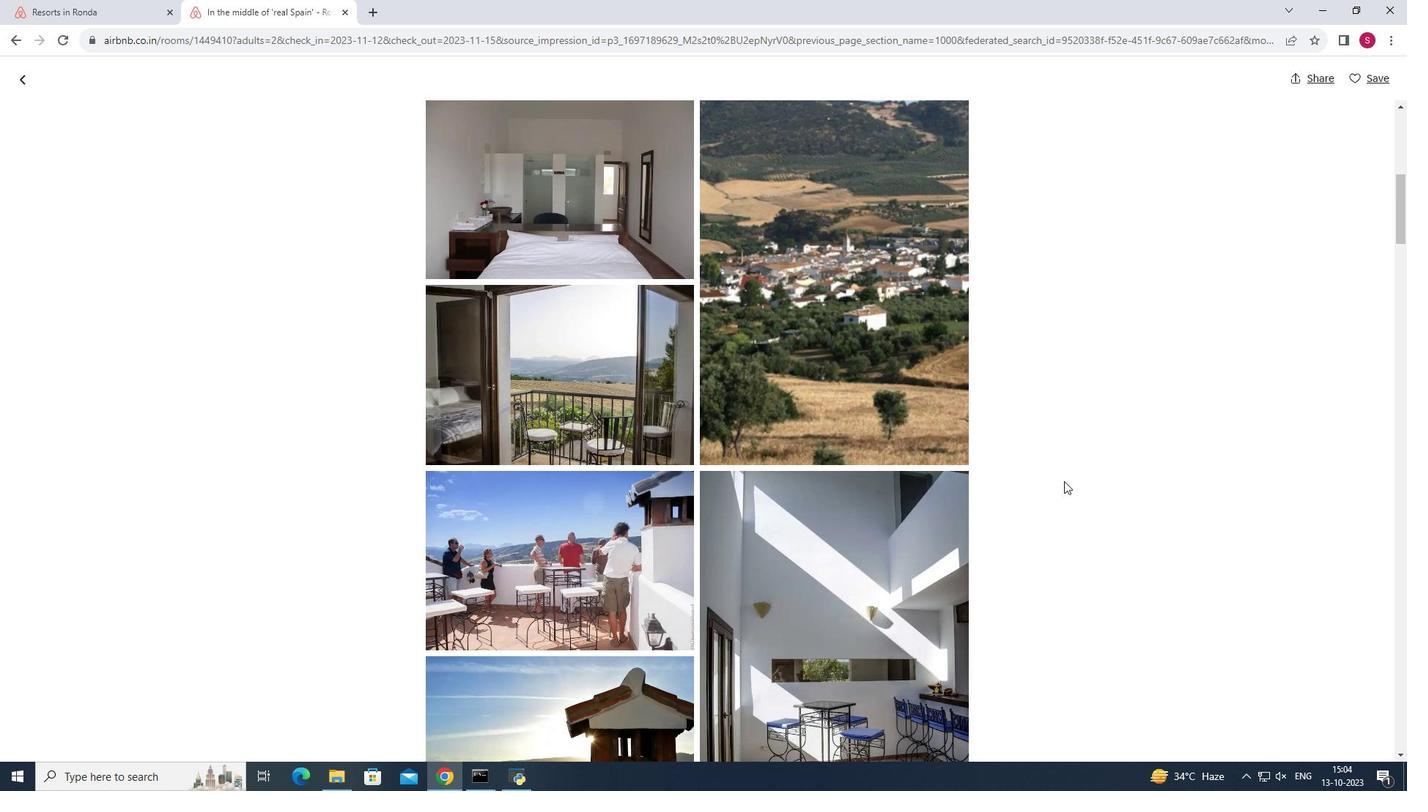 
Action: Mouse scrolled (1064, 480) with delta (0, 0)
Screenshot: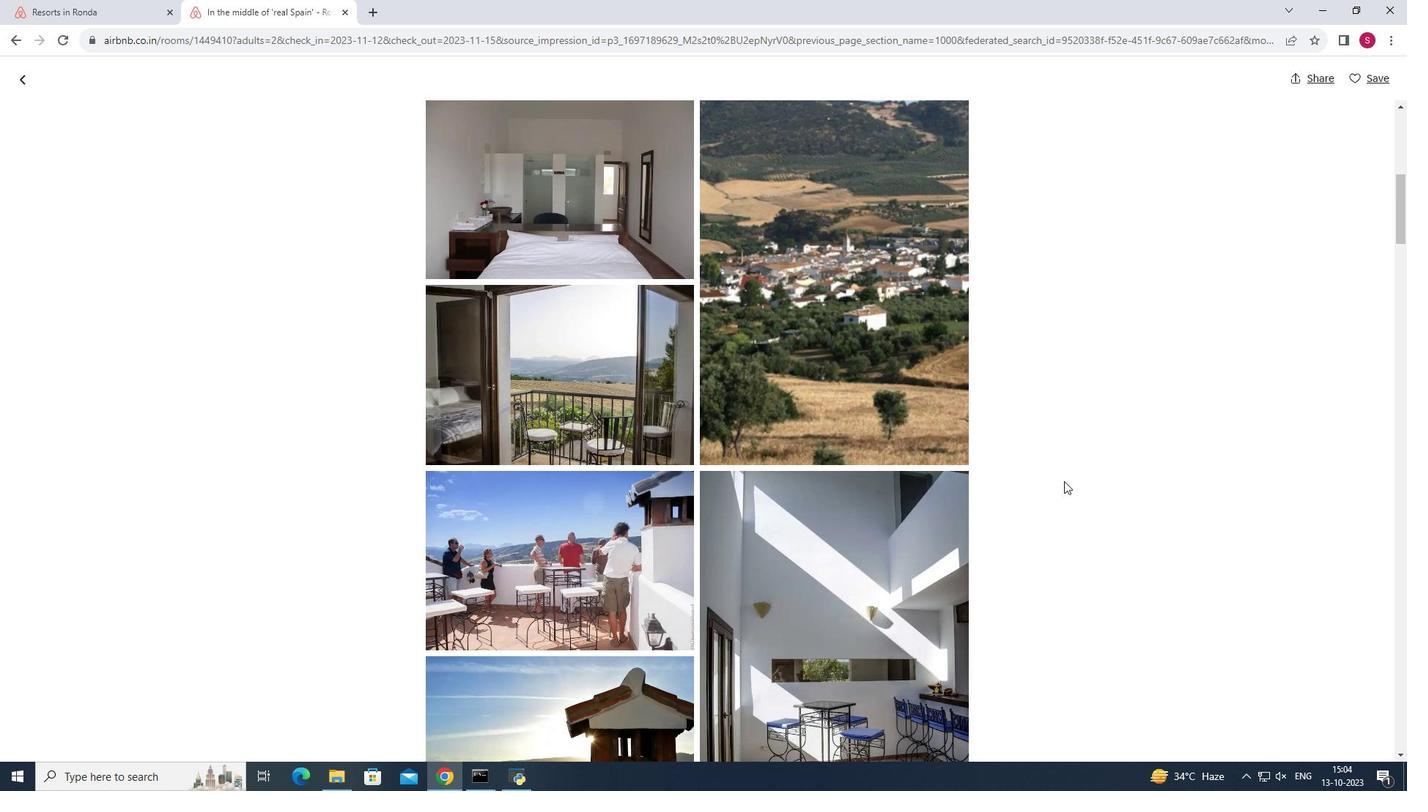 
Action: Mouse moved to (1063, 483)
Screenshot: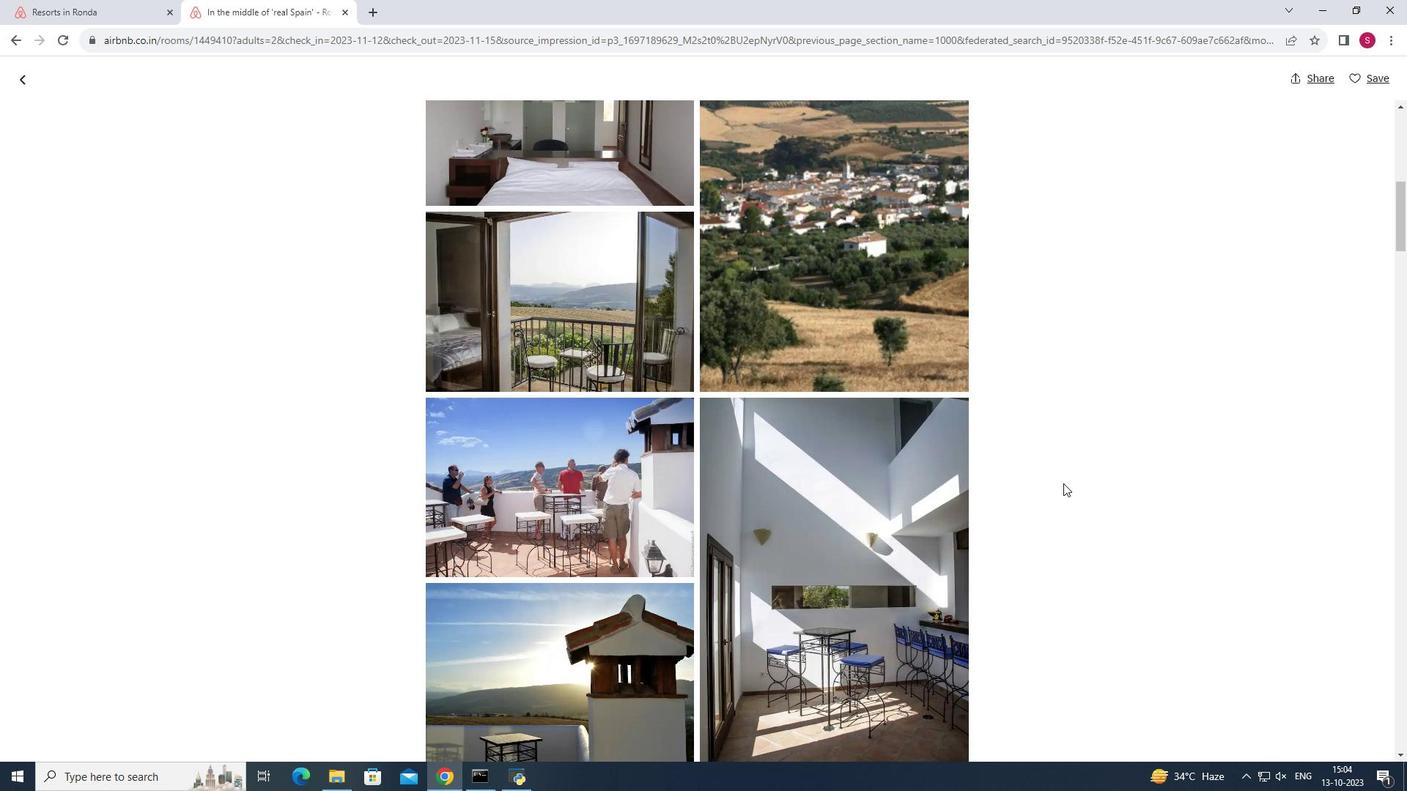
Action: Mouse scrolled (1063, 482) with delta (0, 0)
Screenshot: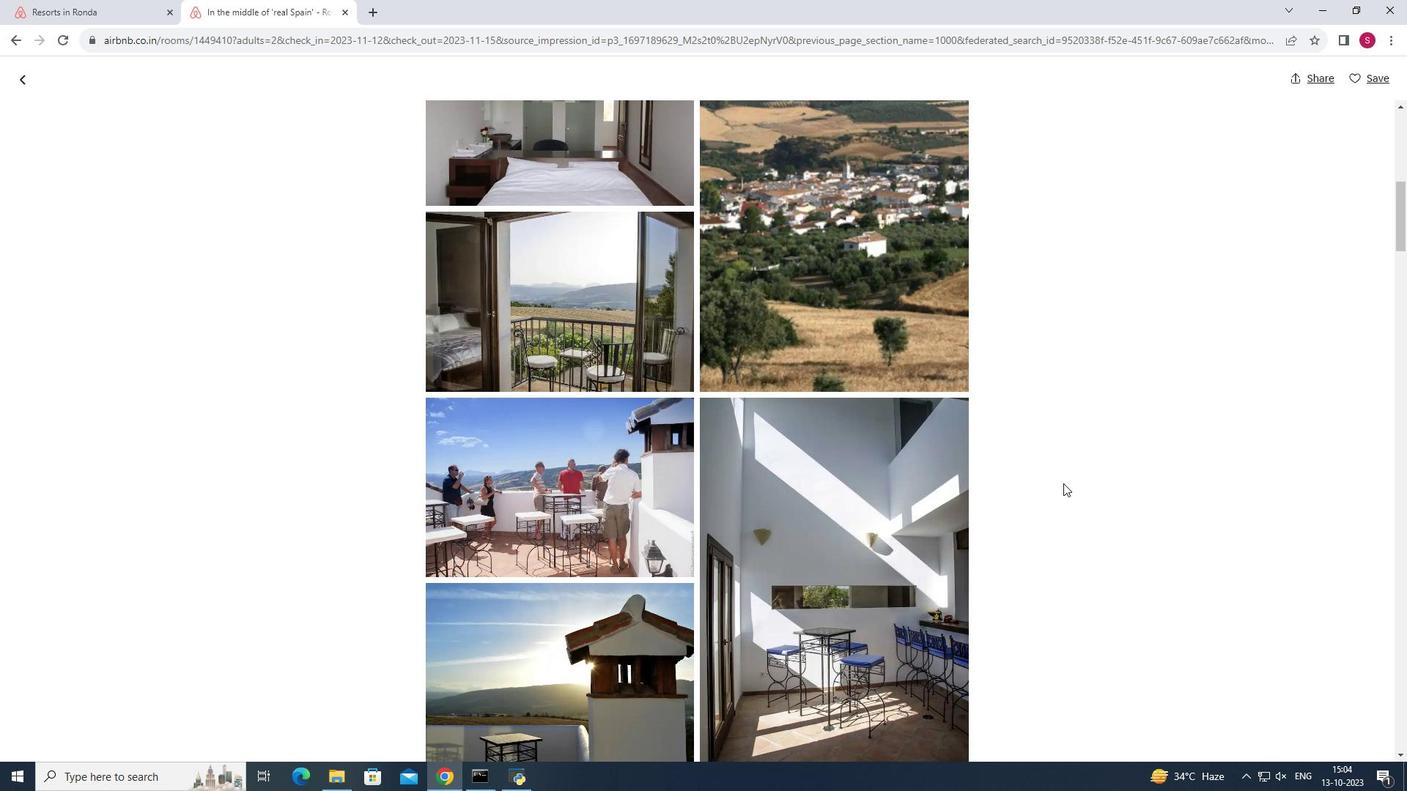 
Action: Mouse scrolled (1063, 482) with delta (0, 0)
Screenshot: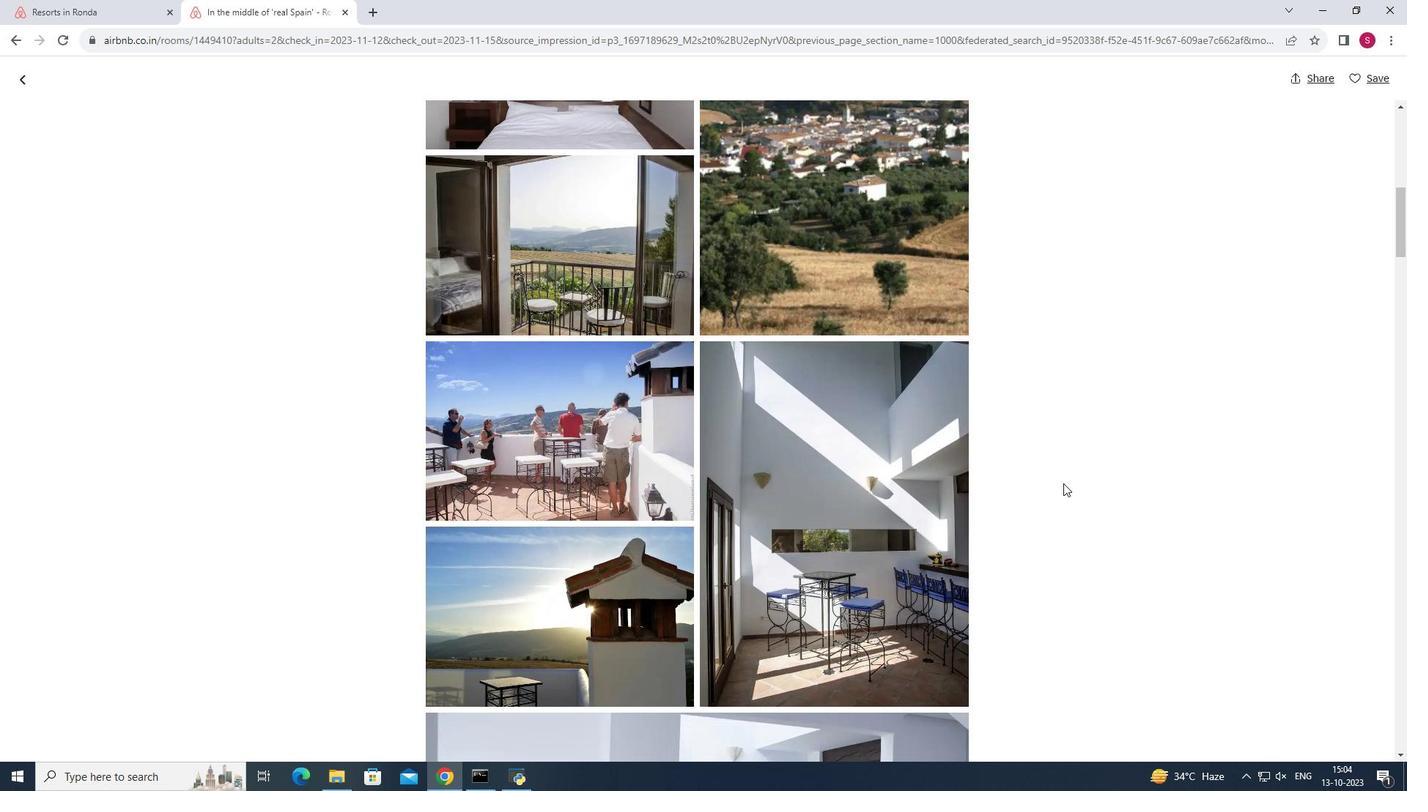 
Action: Mouse scrolled (1063, 482) with delta (0, 0)
Screenshot: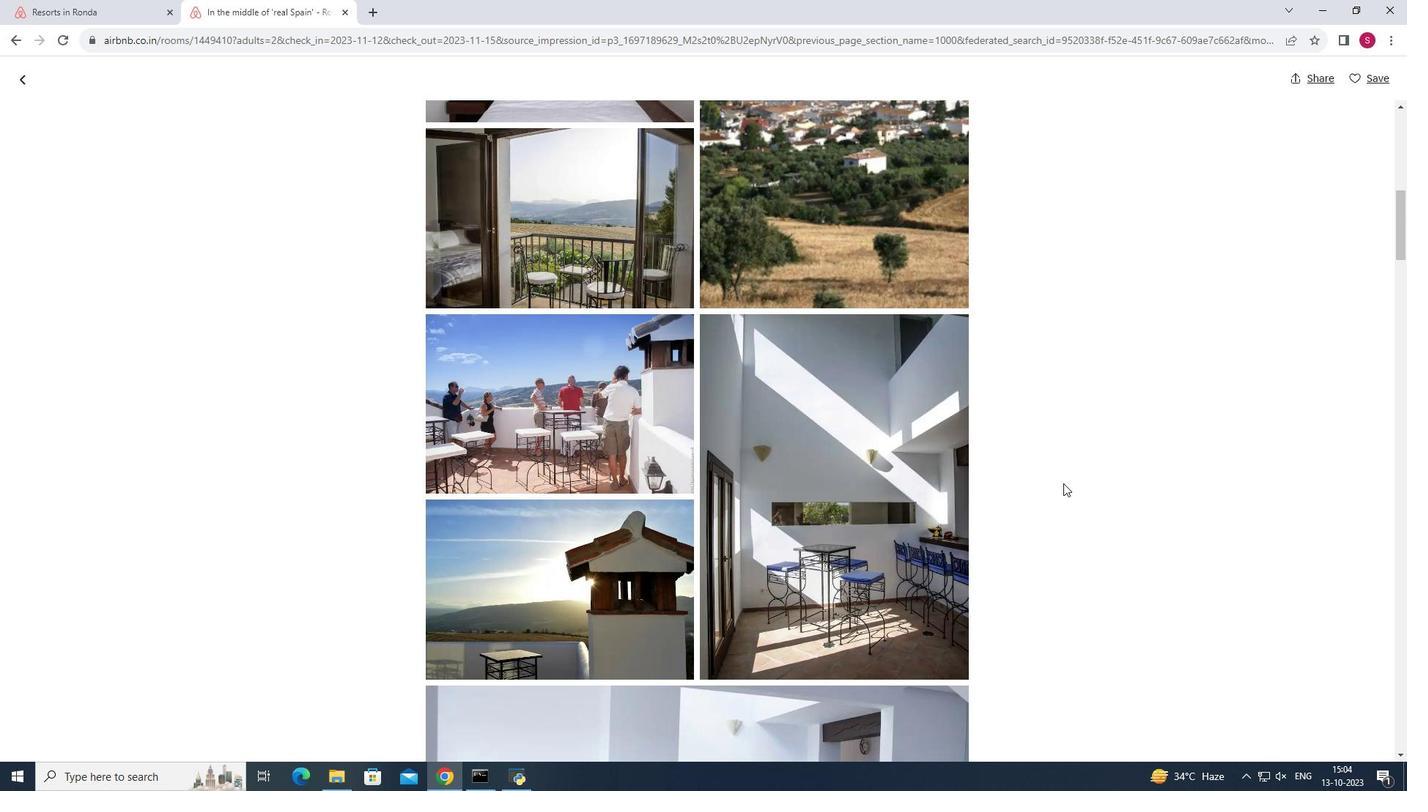 
Action: Mouse moved to (1063, 483)
Screenshot: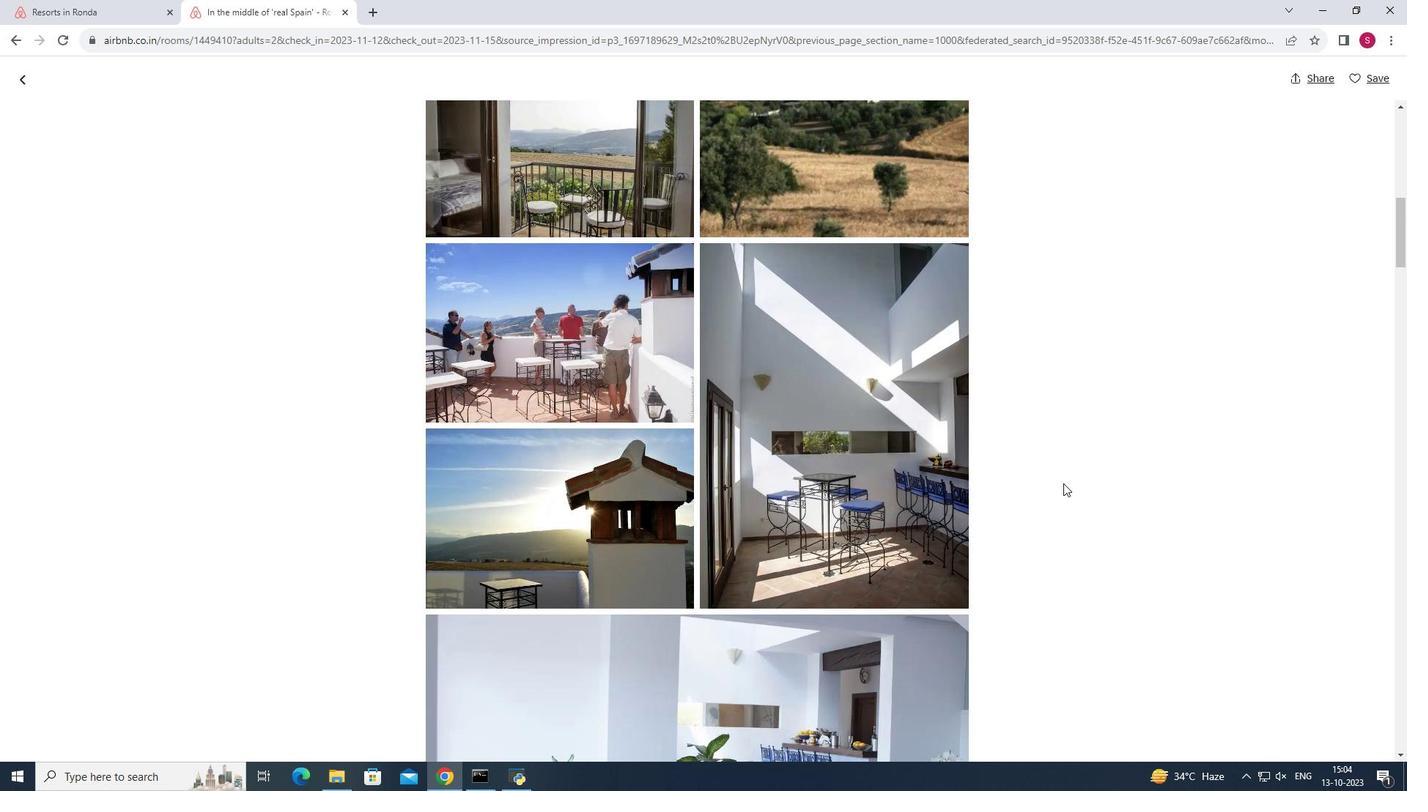 
Action: Mouse scrolled (1063, 482) with delta (0, 0)
Screenshot: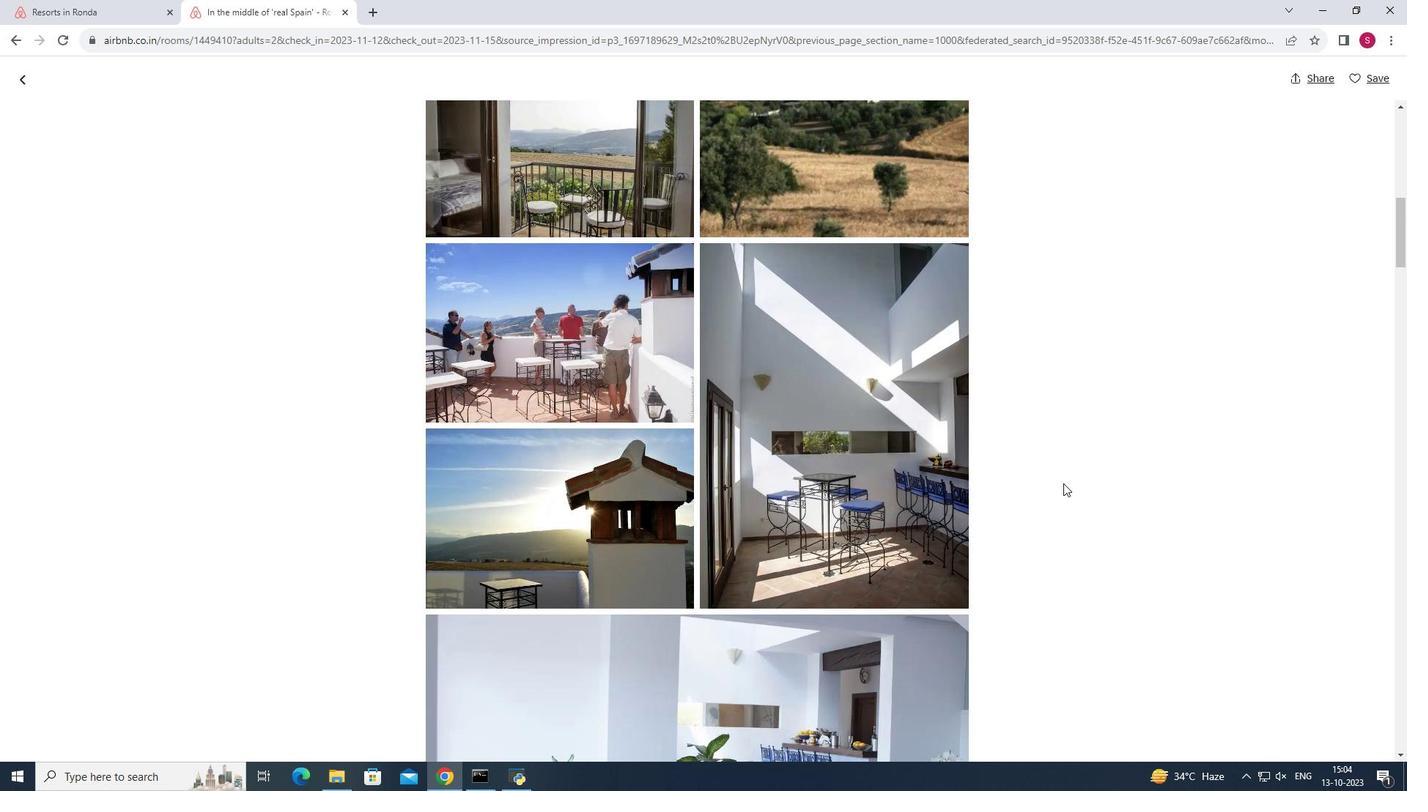 
Action: Mouse moved to (1093, 489)
Screenshot: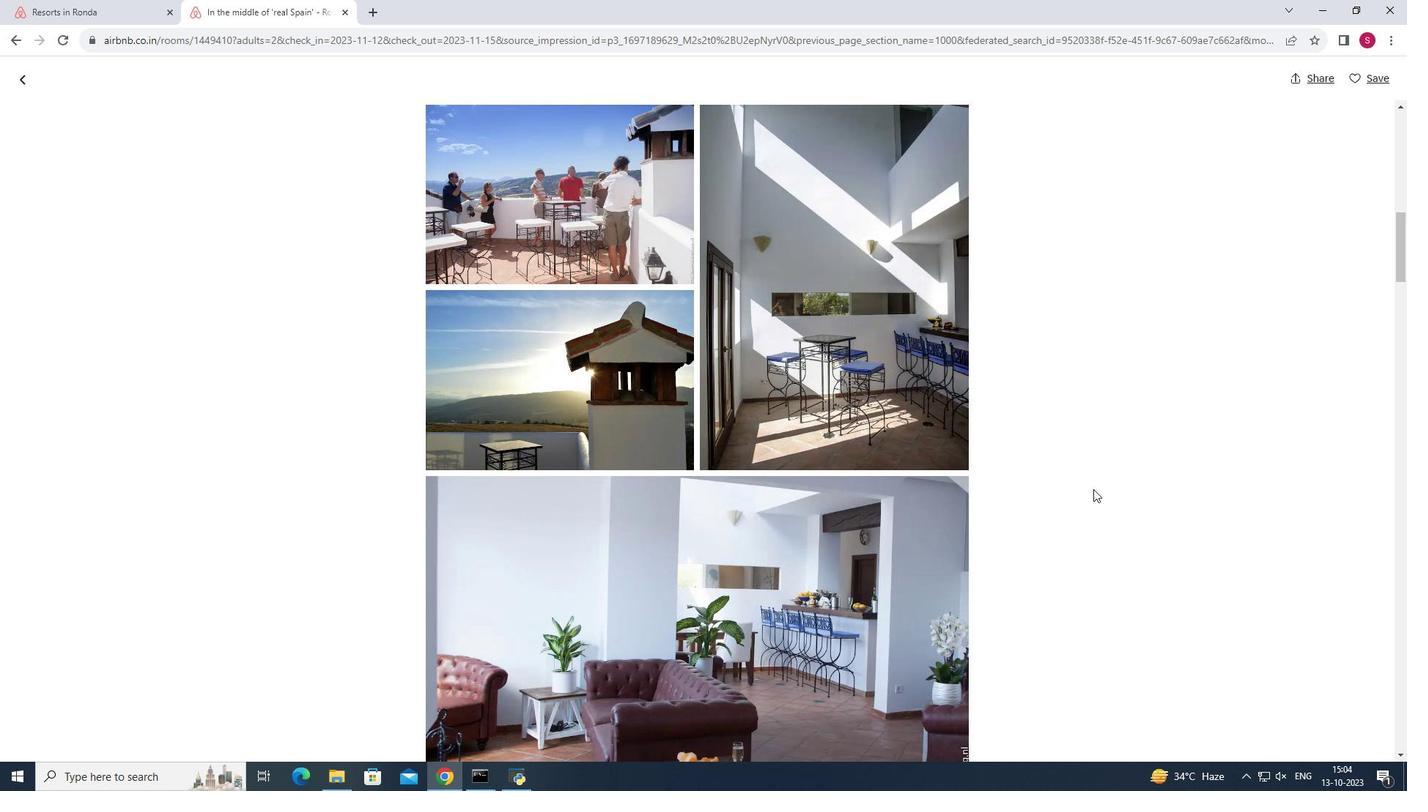
Action: Mouse scrolled (1093, 488) with delta (0, 0)
Screenshot: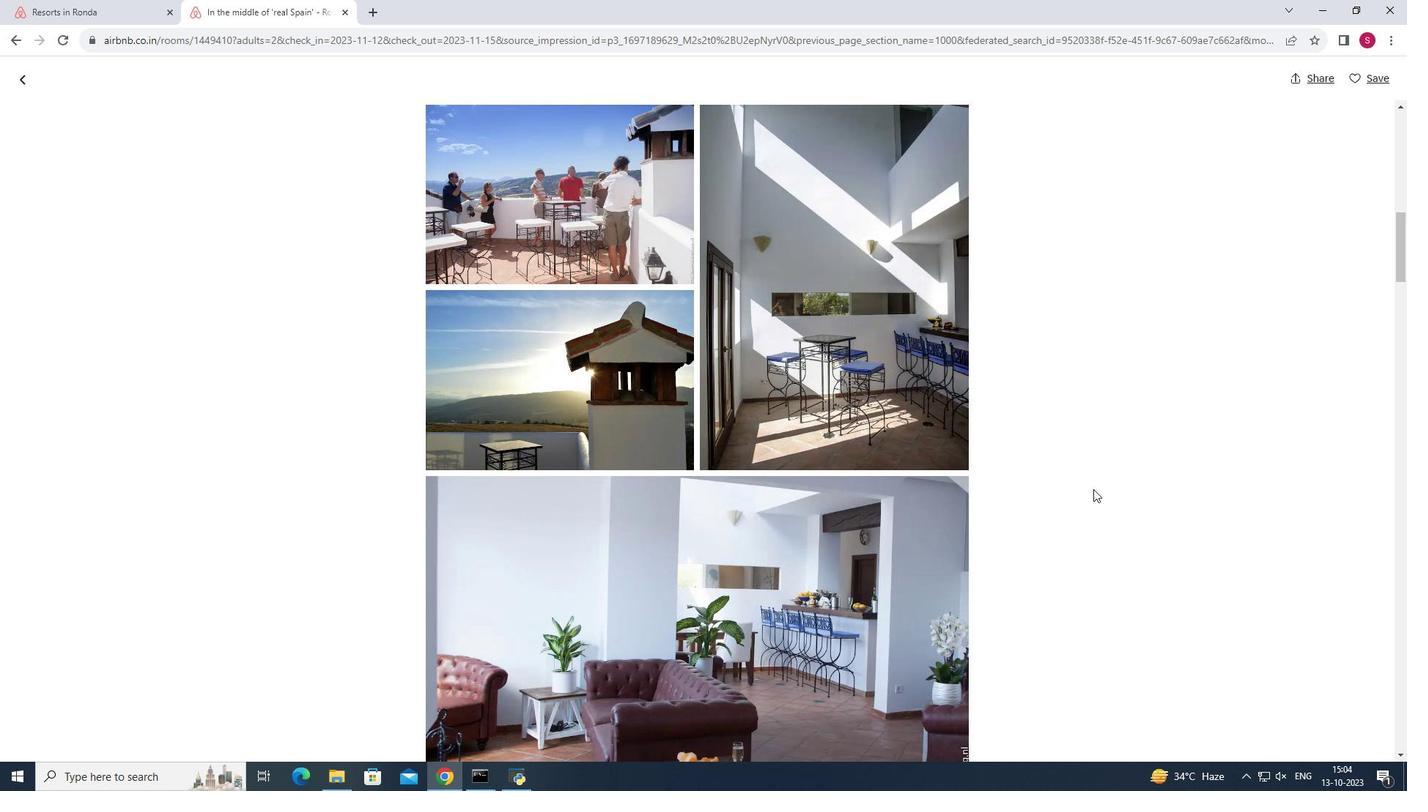 
Action: Mouse scrolled (1093, 488) with delta (0, 0)
Screenshot: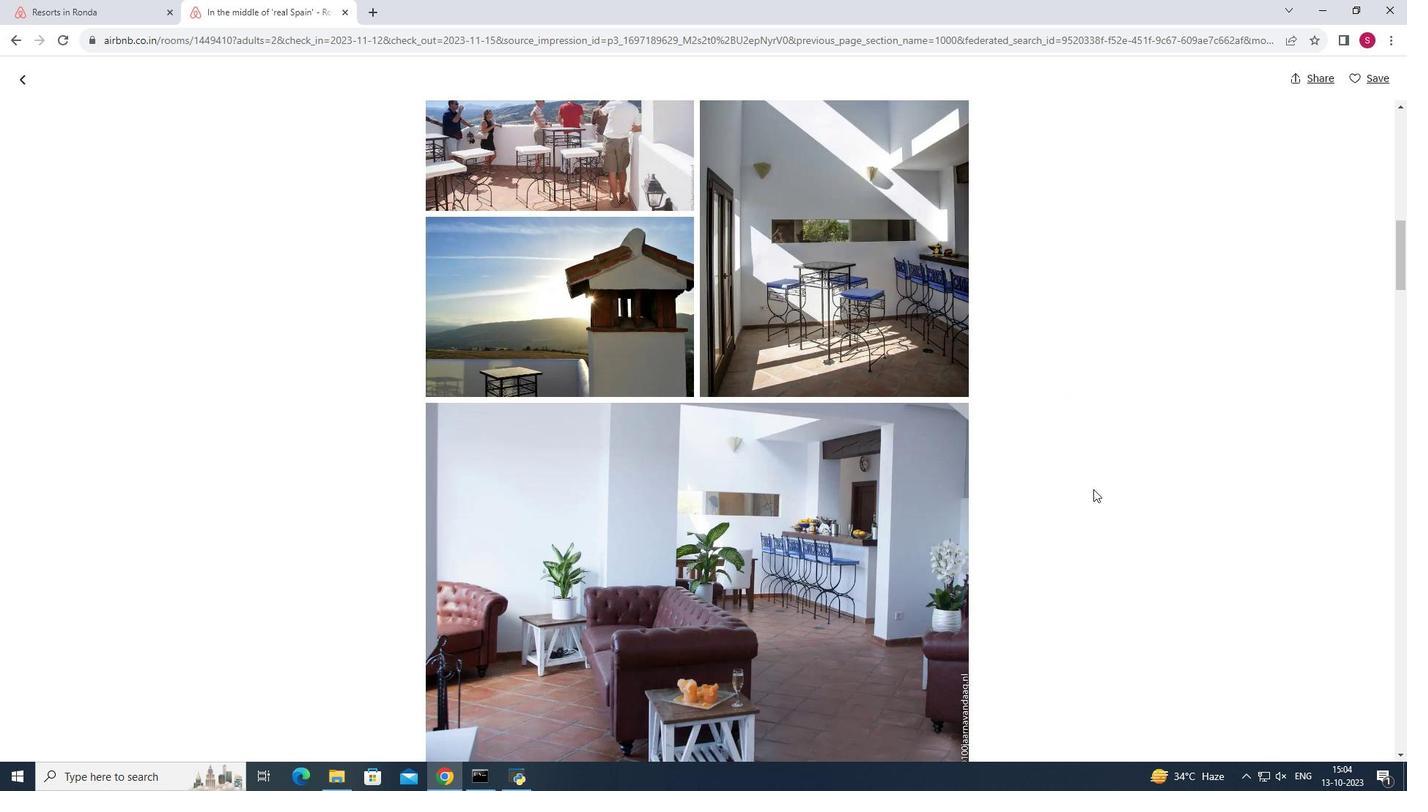 
Action: Mouse scrolled (1093, 488) with delta (0, 0)
Screenshot: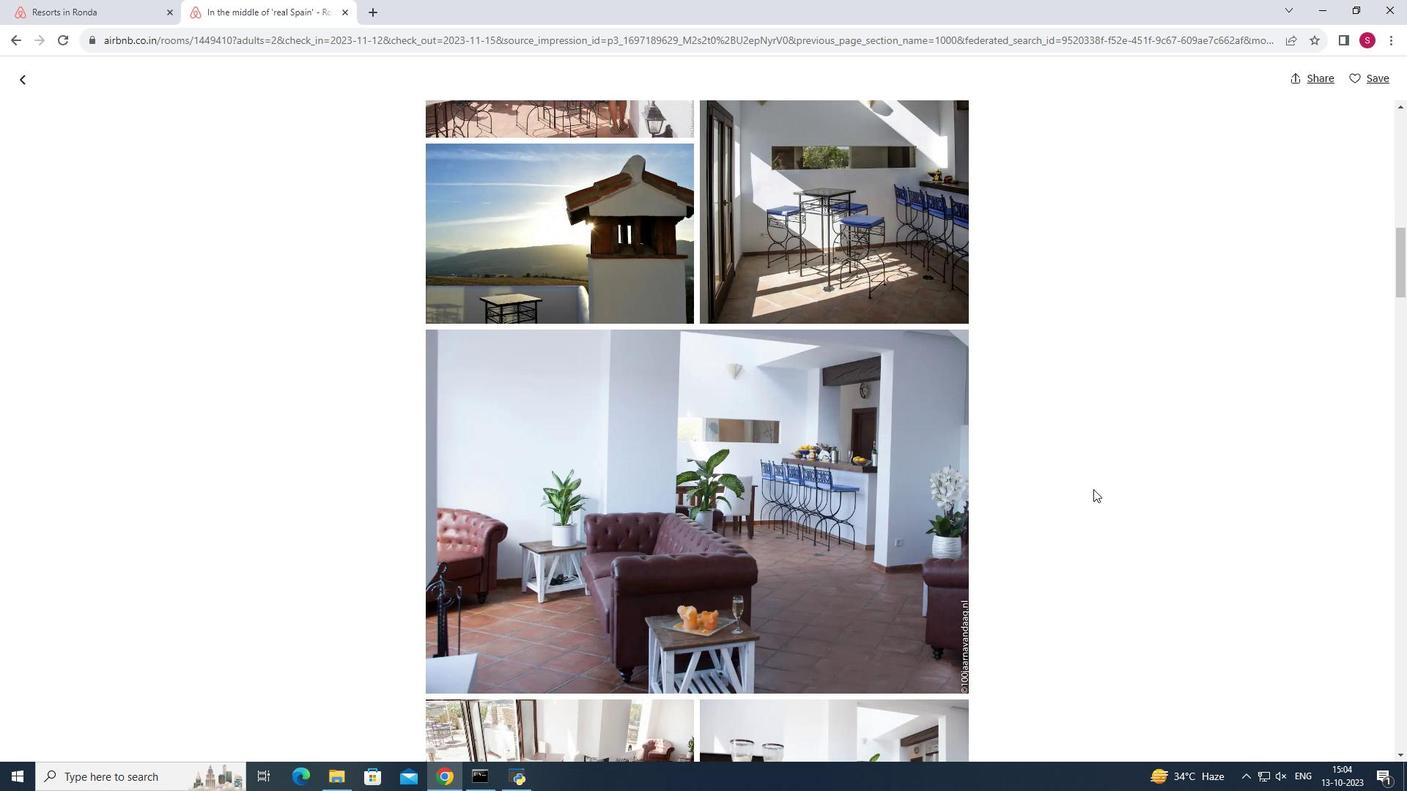 
Action: Mouse moved to (1092, 489)
Screenshot: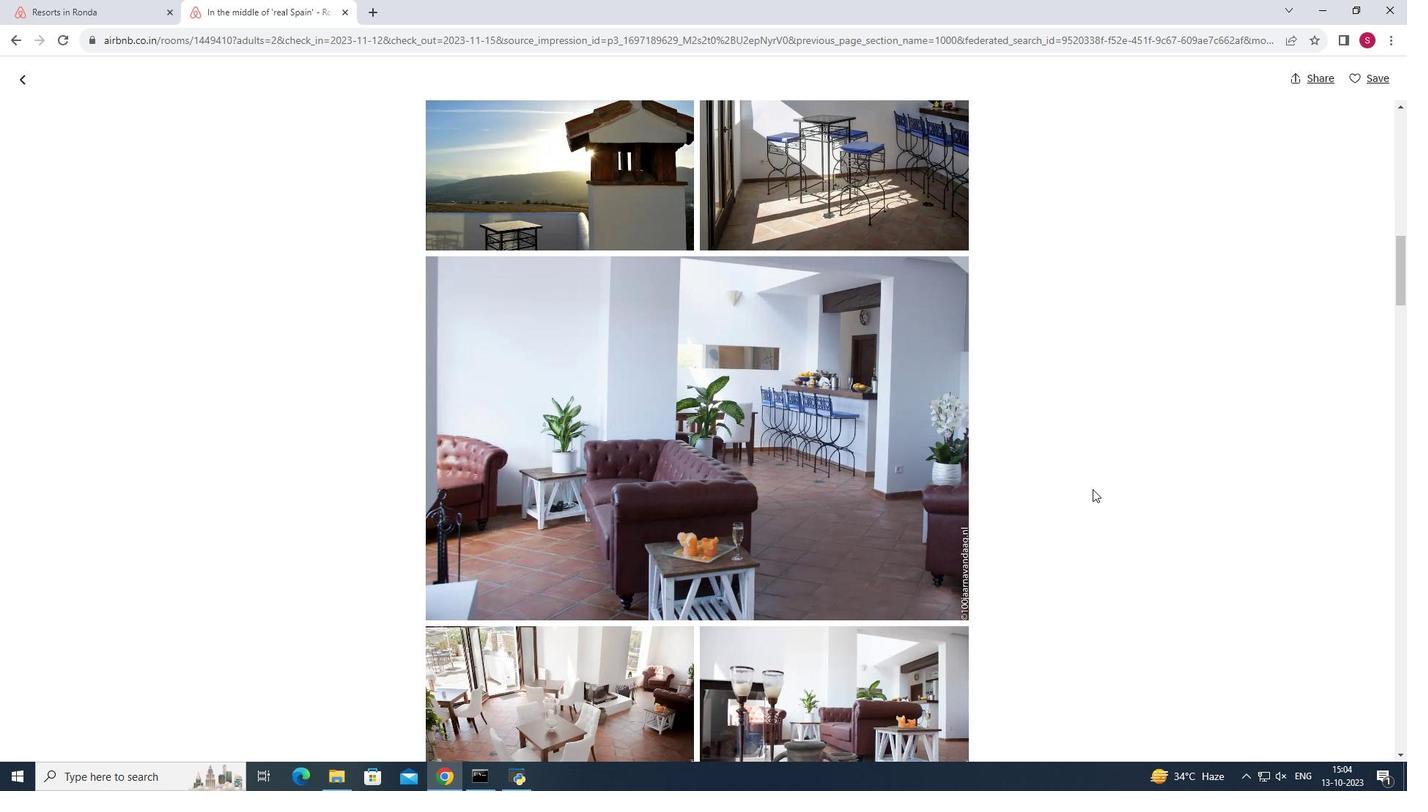 
Action: Mouse scrolled (1092, 488) with delta (0, 0)
Screenshot: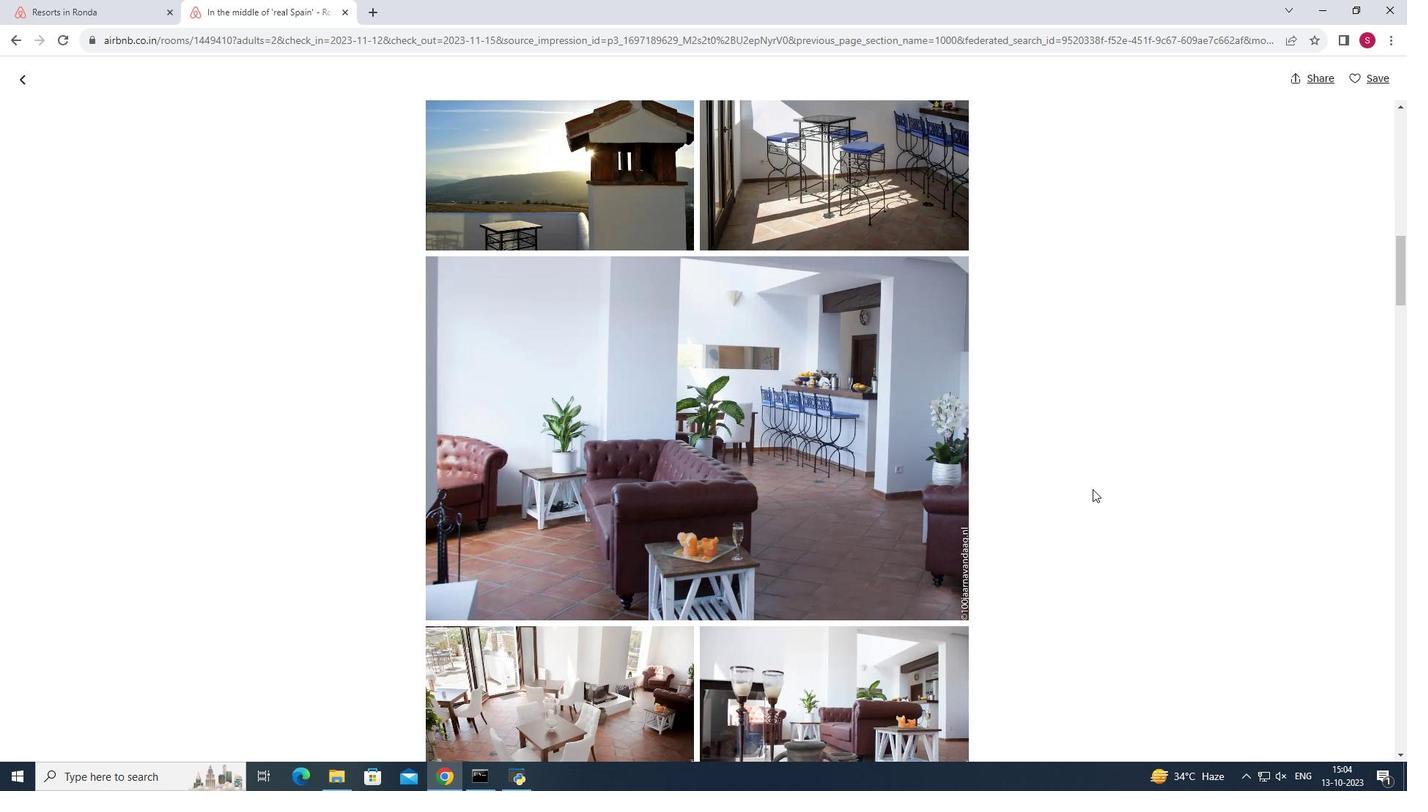 
Action: Mouse scrolled (1092, 488) with delta (0, 0)
Screenshot: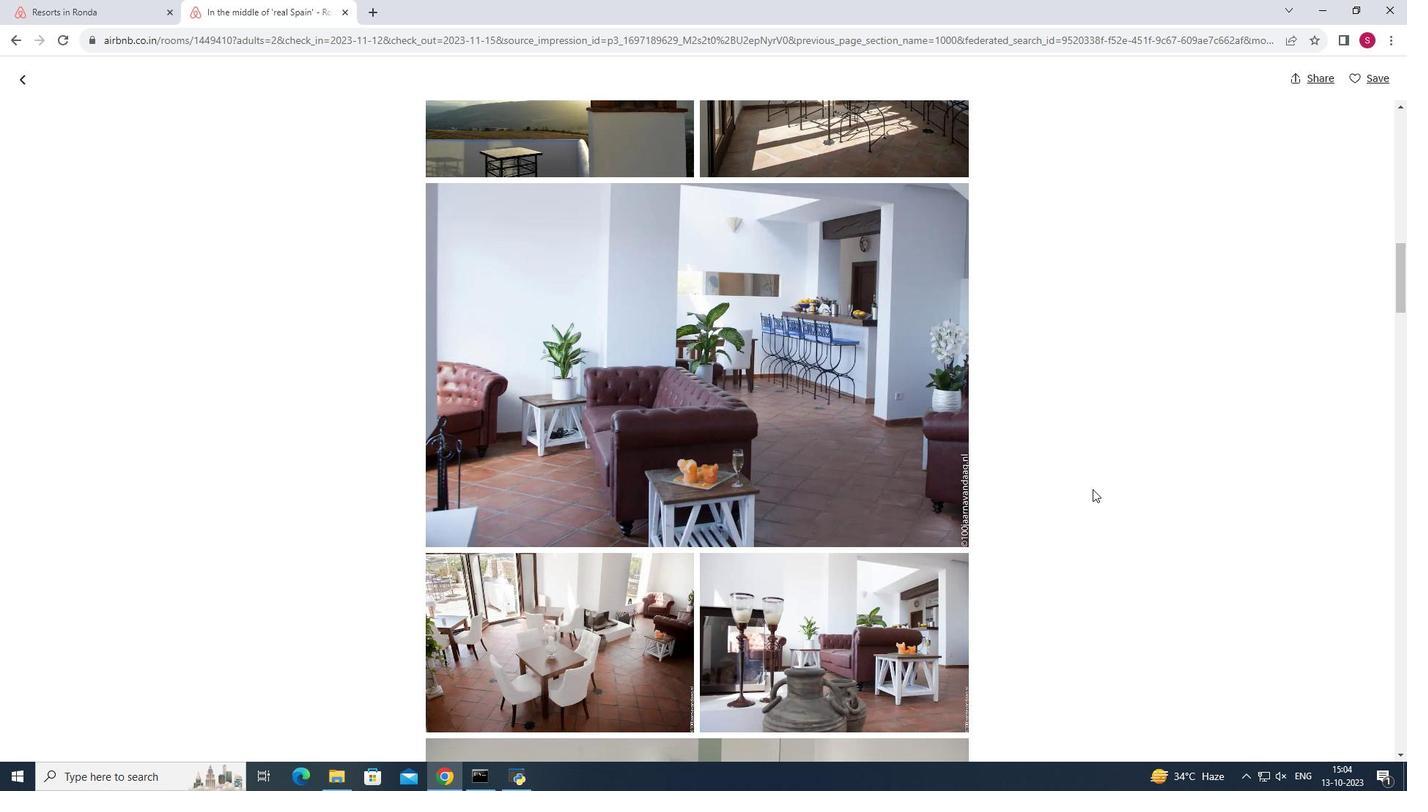 
Action: Mouse scrolled (1092, 488) with delta (0, 0)
Screenshot: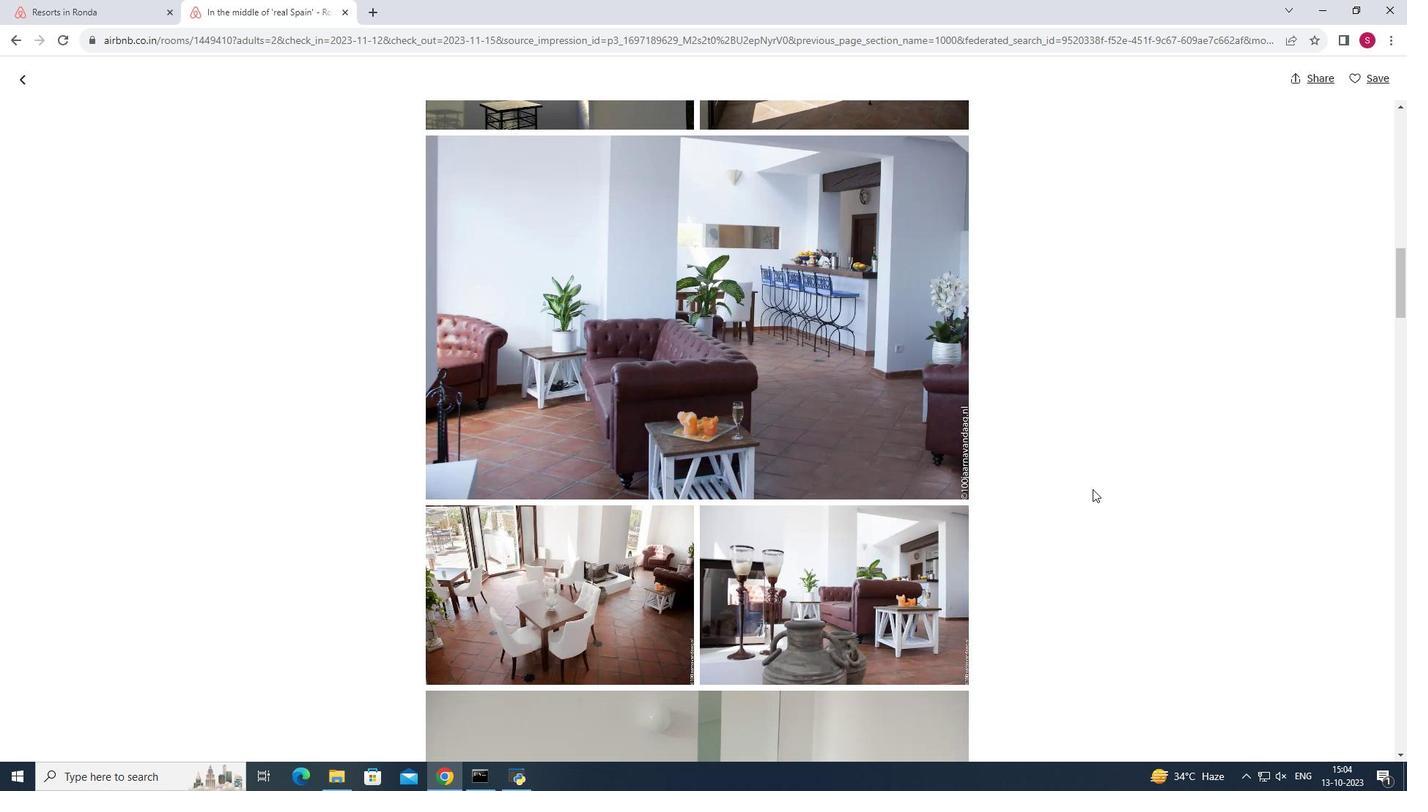 
Action: Mouse scrolled (1092, 488) with delta (0, 0)
Screenshot: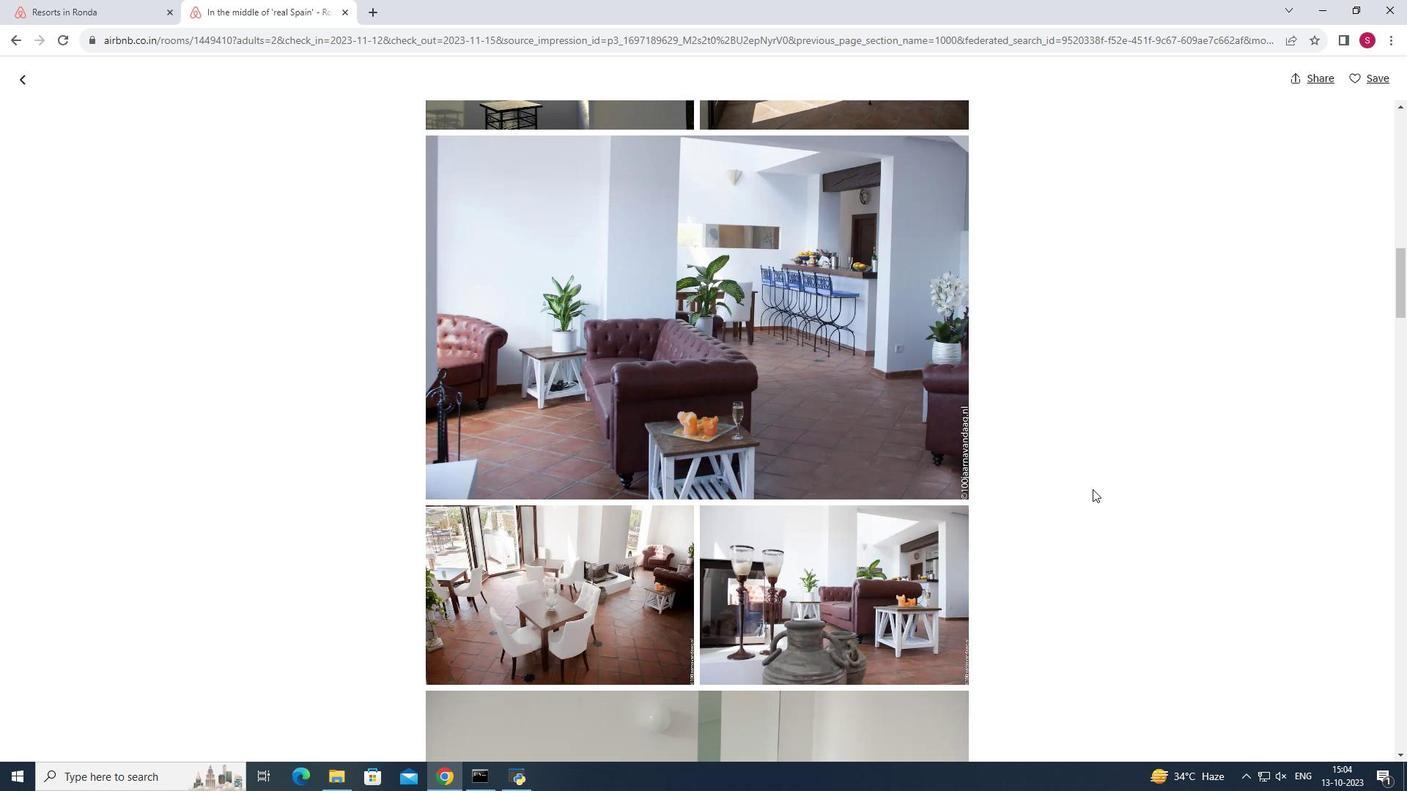 
Action: Mouse moved to (1093, 489)
Screenshot: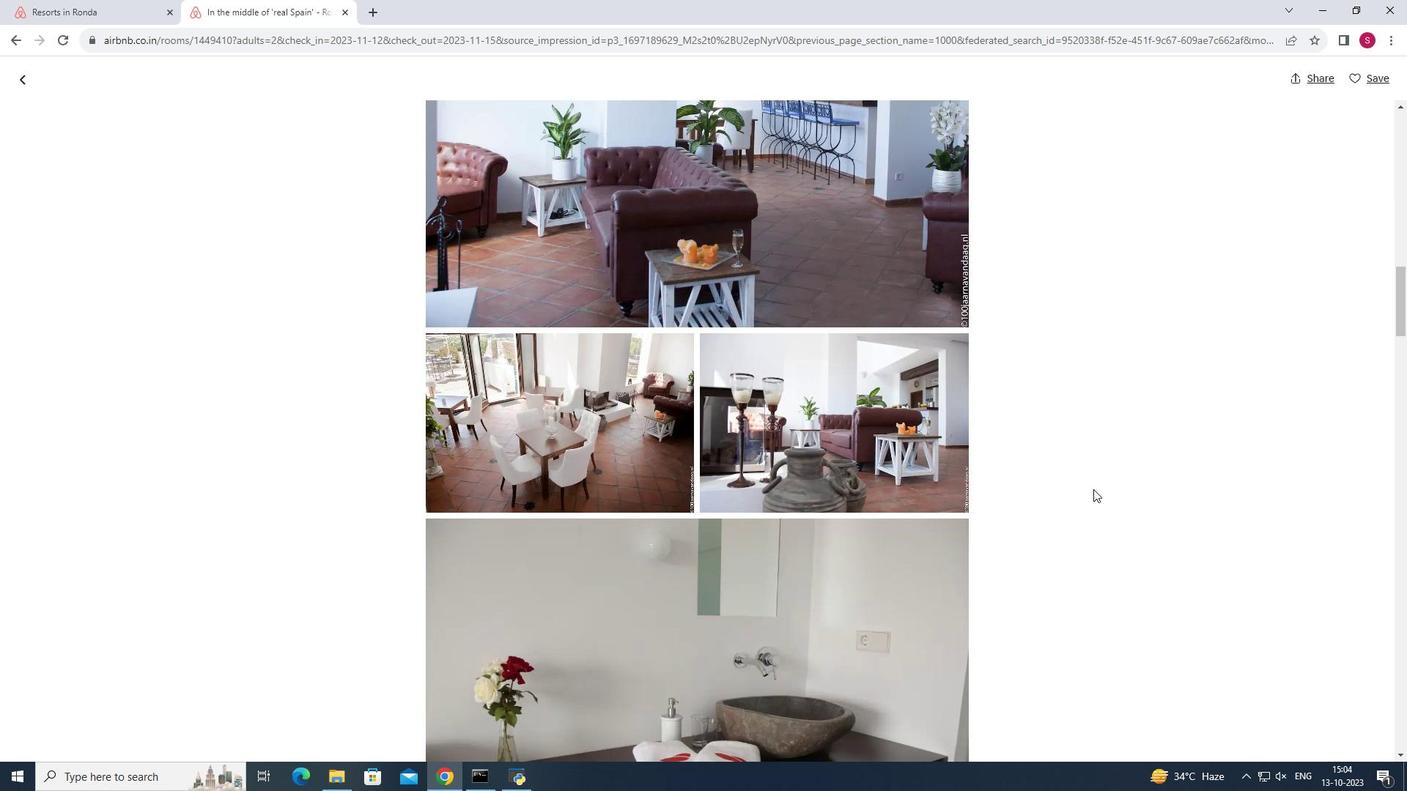
Action: Mouse scrolled (1093, 488) with delta (0, 0)
Screenshot: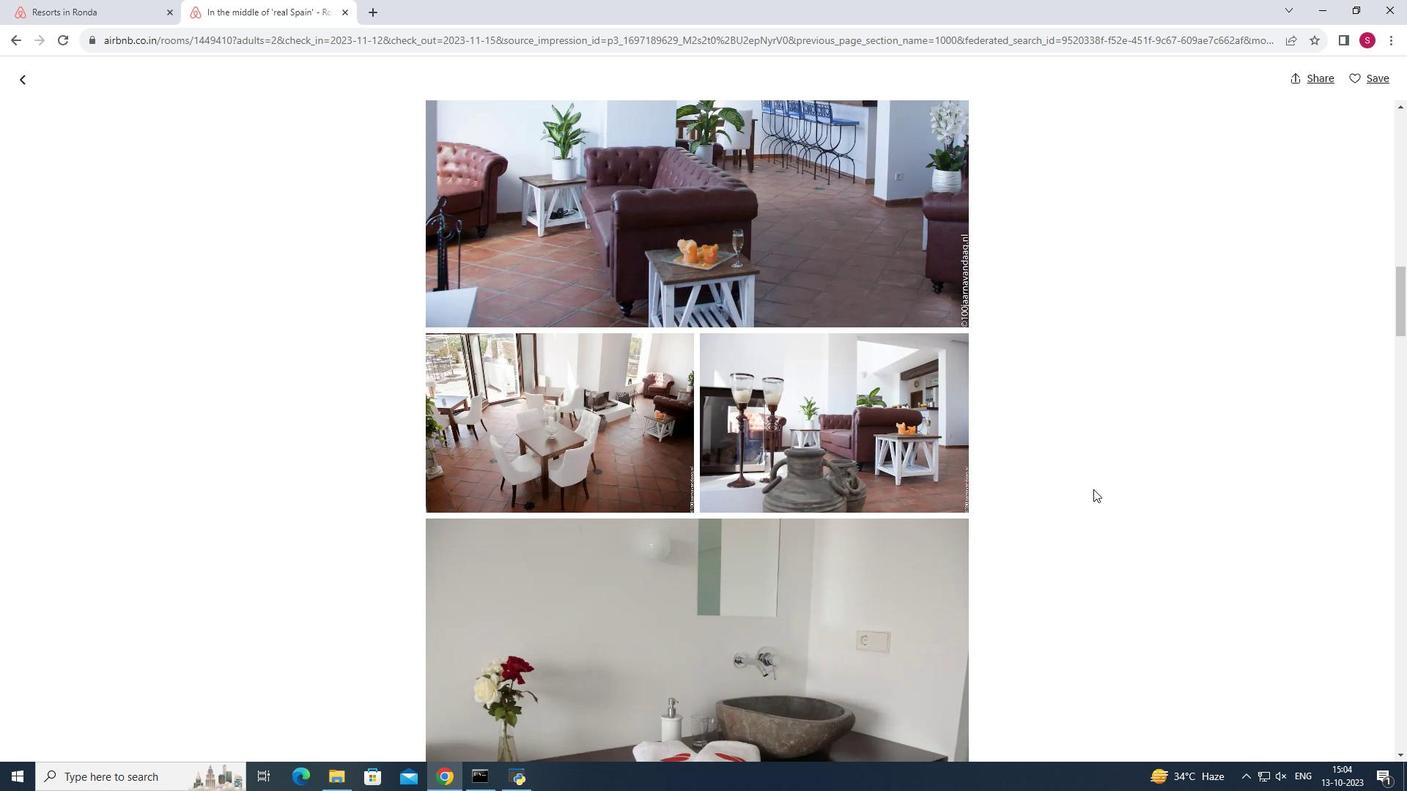 
Action: Mouse scrolled (1093, 488) with delta (0, 0)
Screenshot: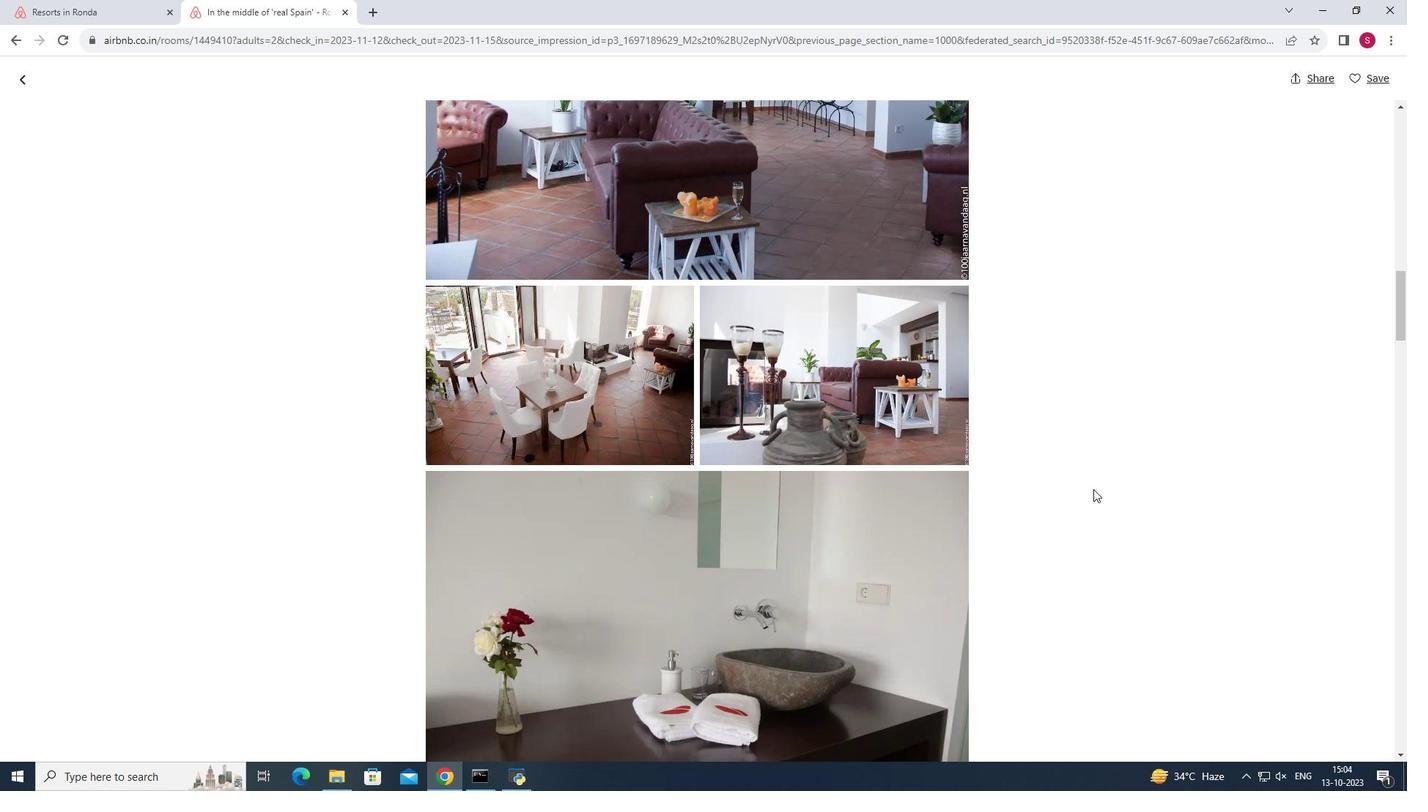 
Action: Mouse scrolled (1093, 488) with delta (0, 0)
Screenshot: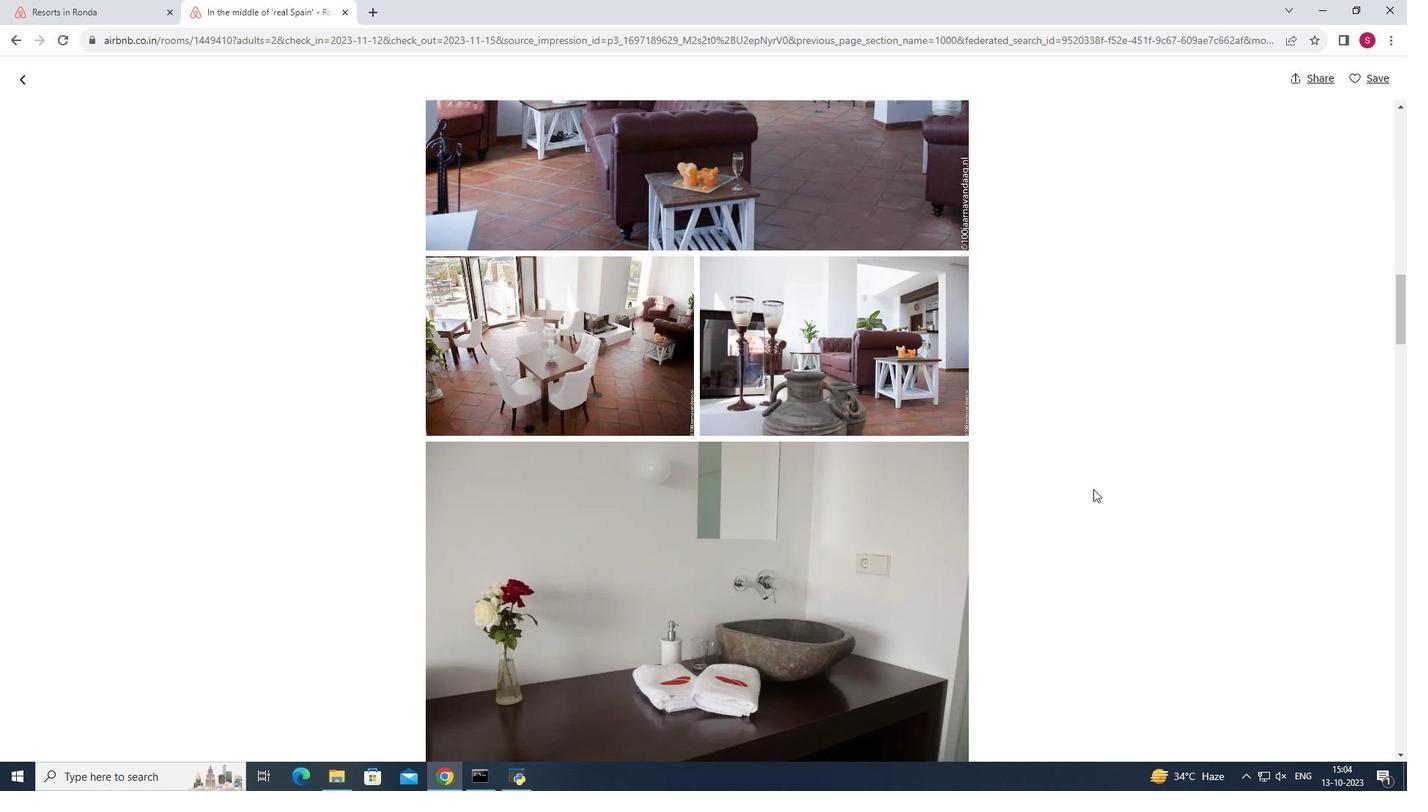 
Action: Mouse scrolled (1093, 488) with delta (0, 0)
Screenshot: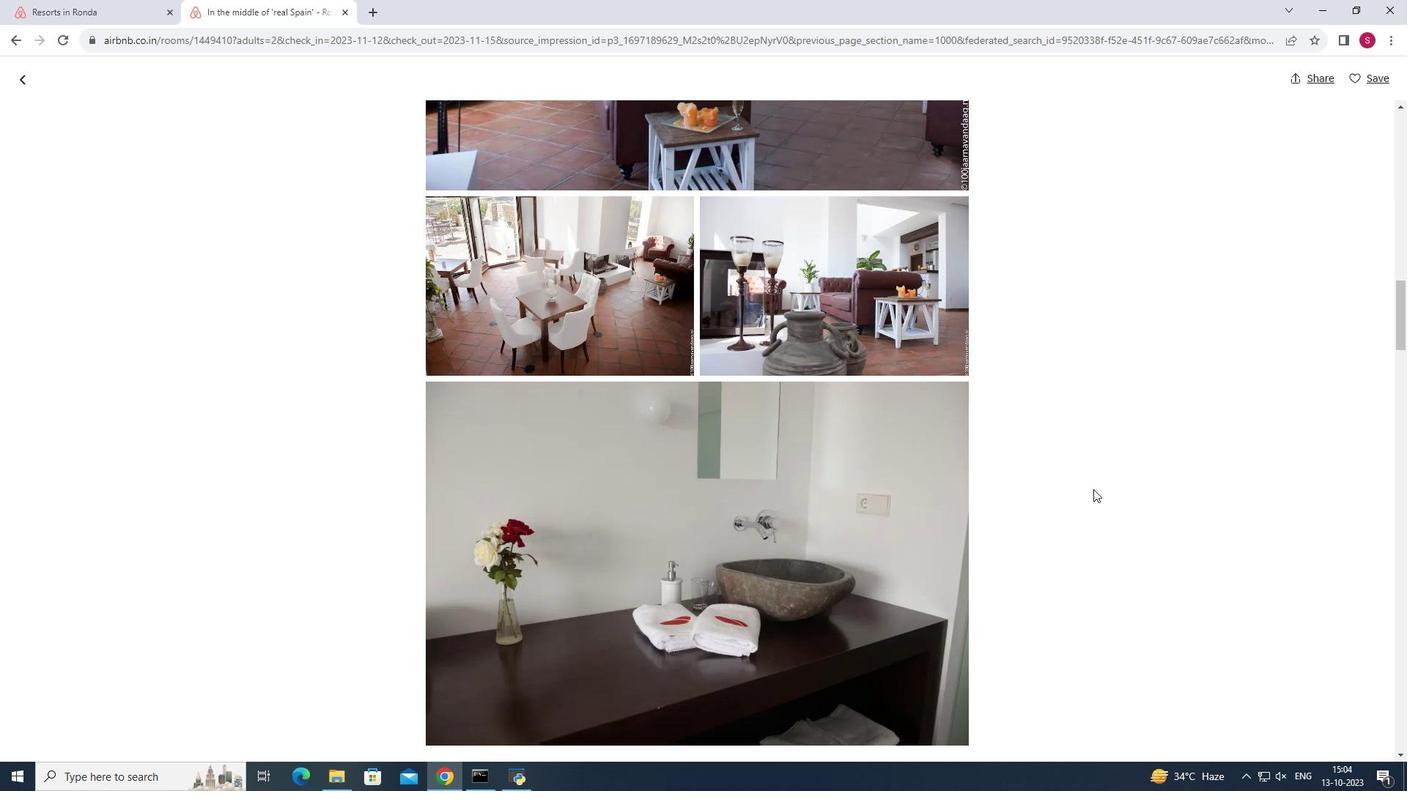 
Action: Mouse moved to (1094, 488)
Screenshot: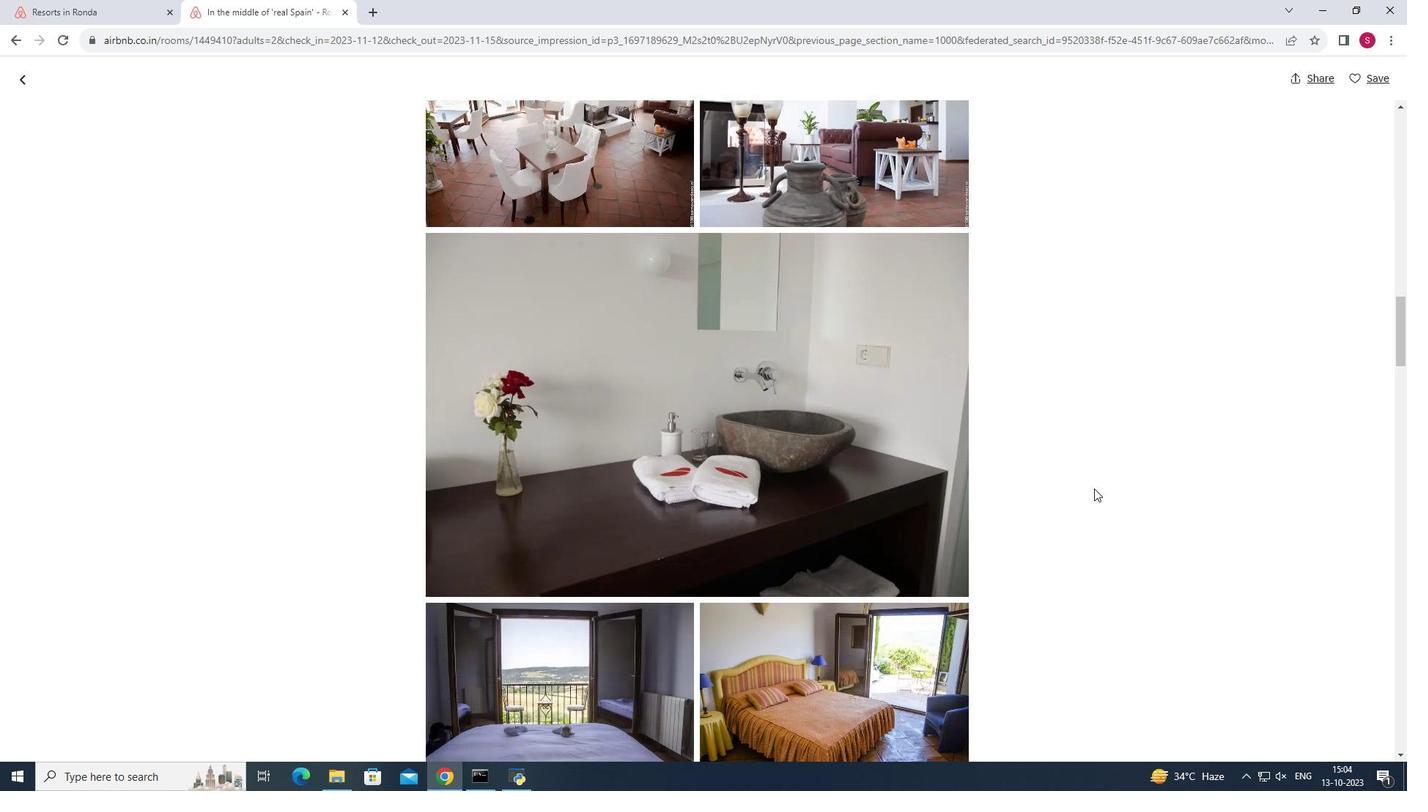 
Action: Mouse scrolled (1094, 488) with delta (0, 0)
Screenshot: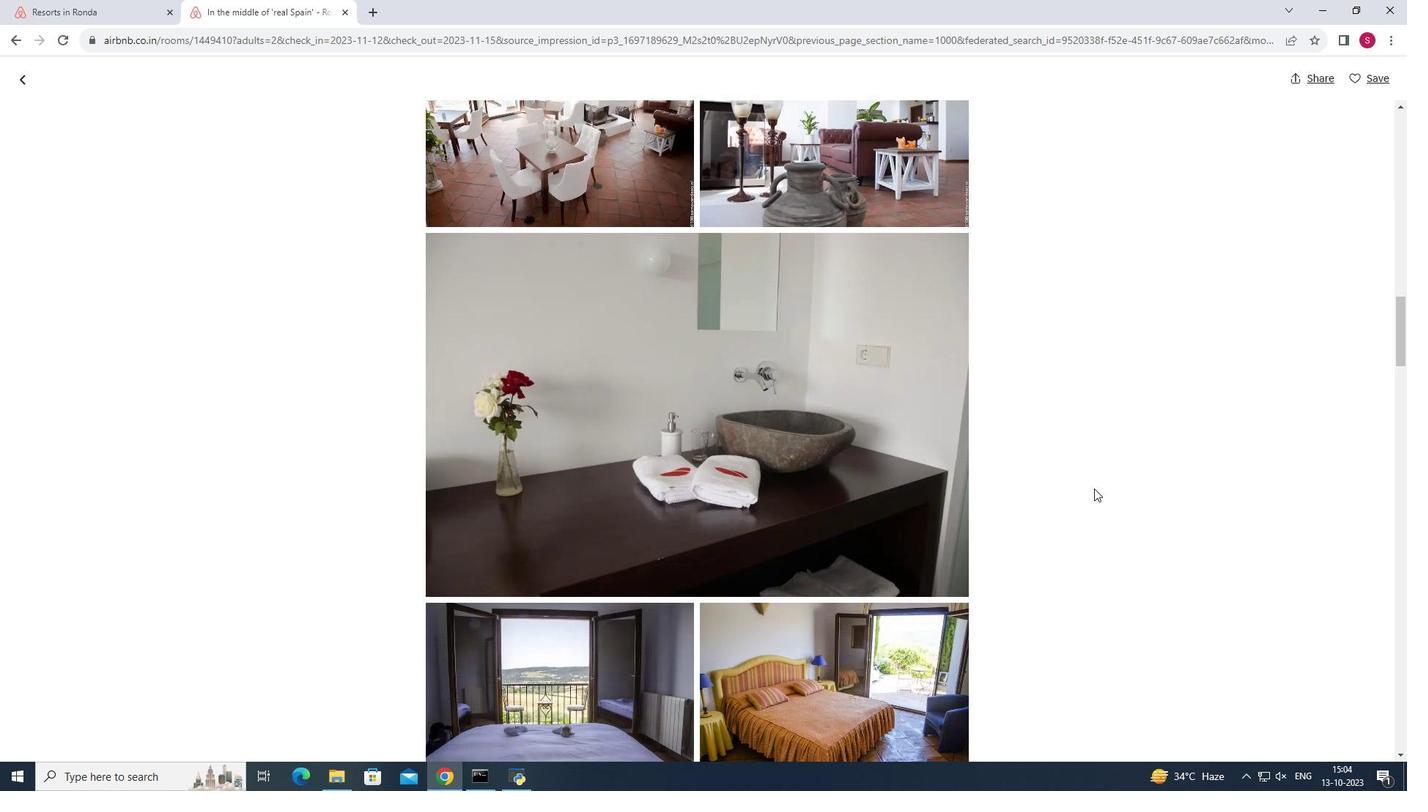 
Action: Mouse moved to (1094, 488)
Screenshot: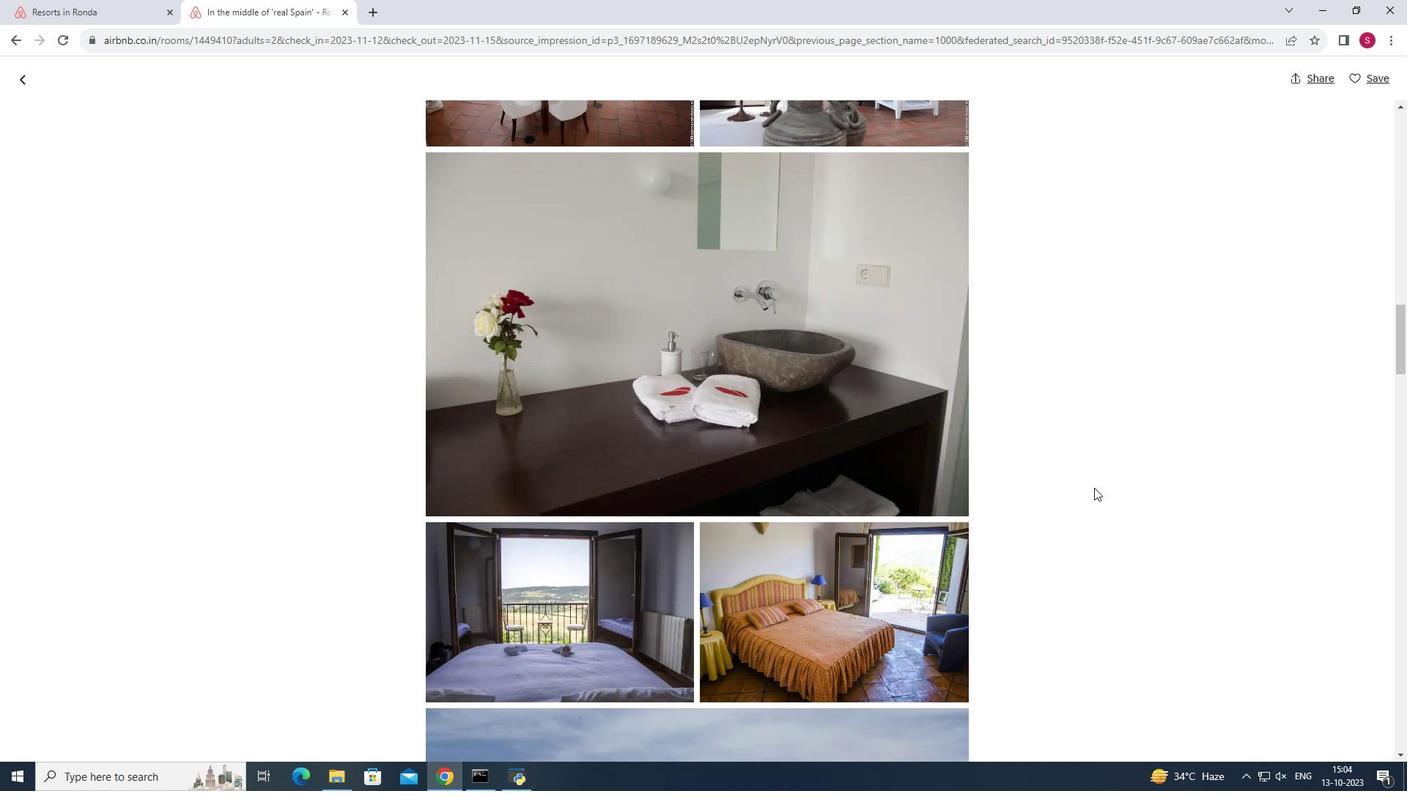 
Action: Mouse scrolled (1094, 487) with delta (0, 0)
Screenshot: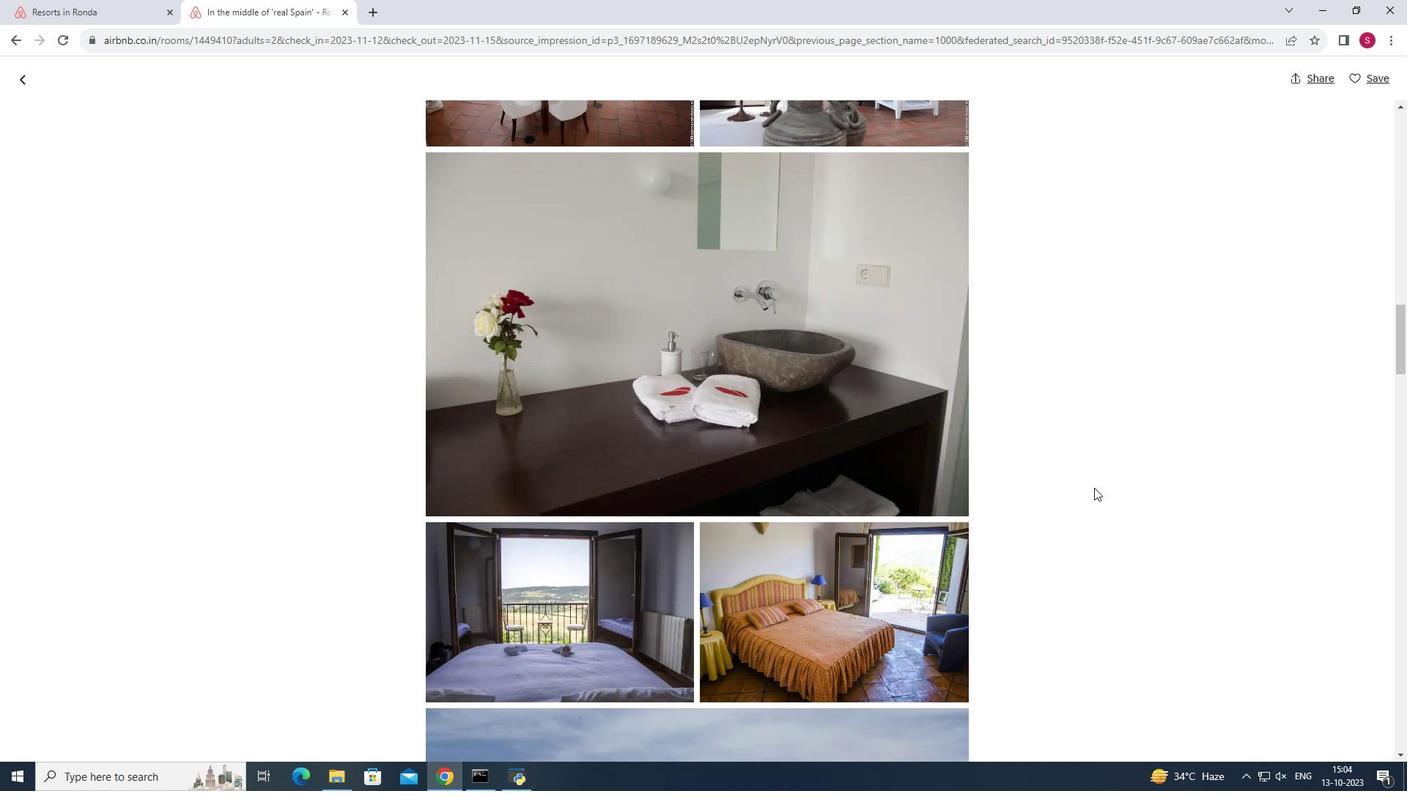 
Action: Mouse scrolled (1094, 487) with delta (0, 0)
Screenshot: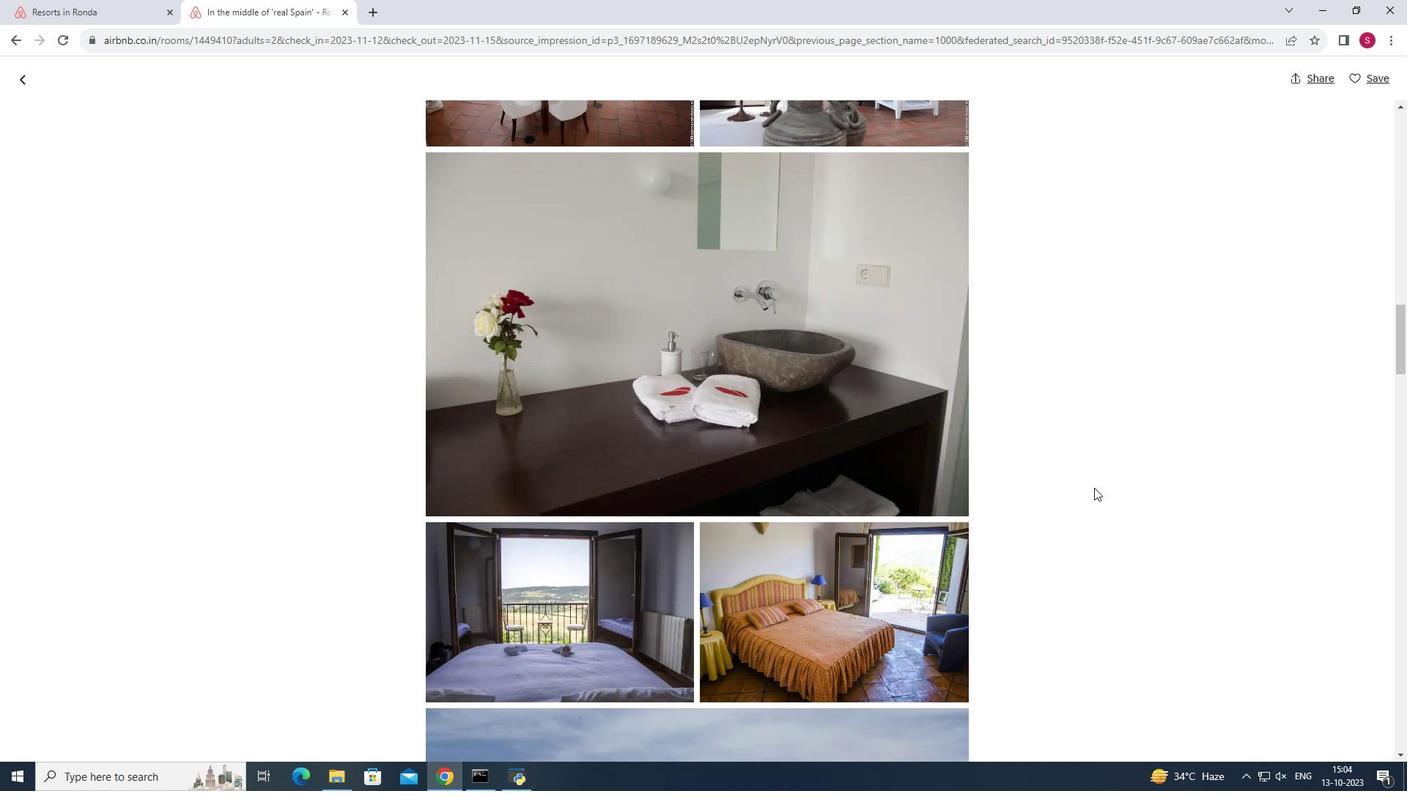 
Action: Mouse scrolled (1094, 487) with delta (0, 0)
Screenshot: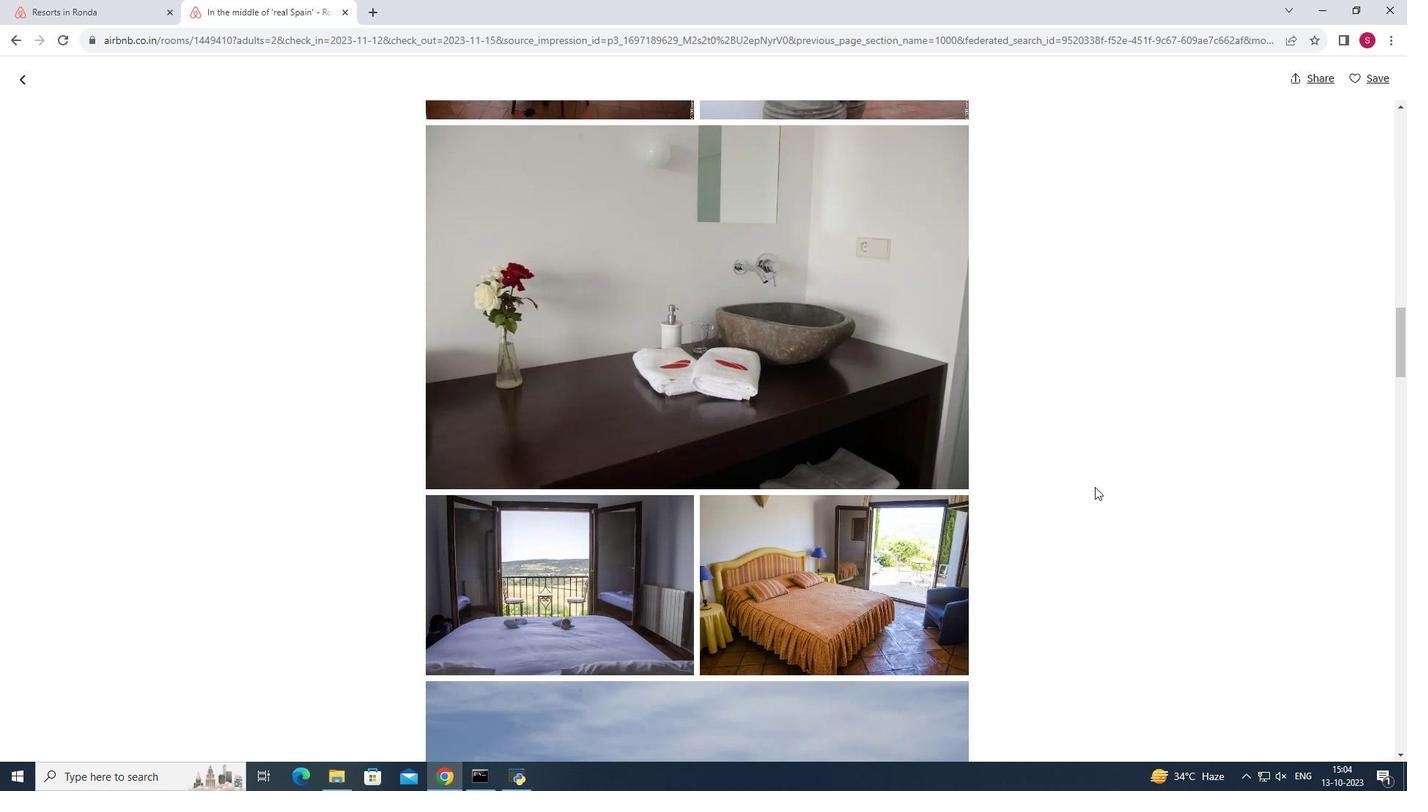 
Action: Mouse moved to (1094, 487)
Screenshot: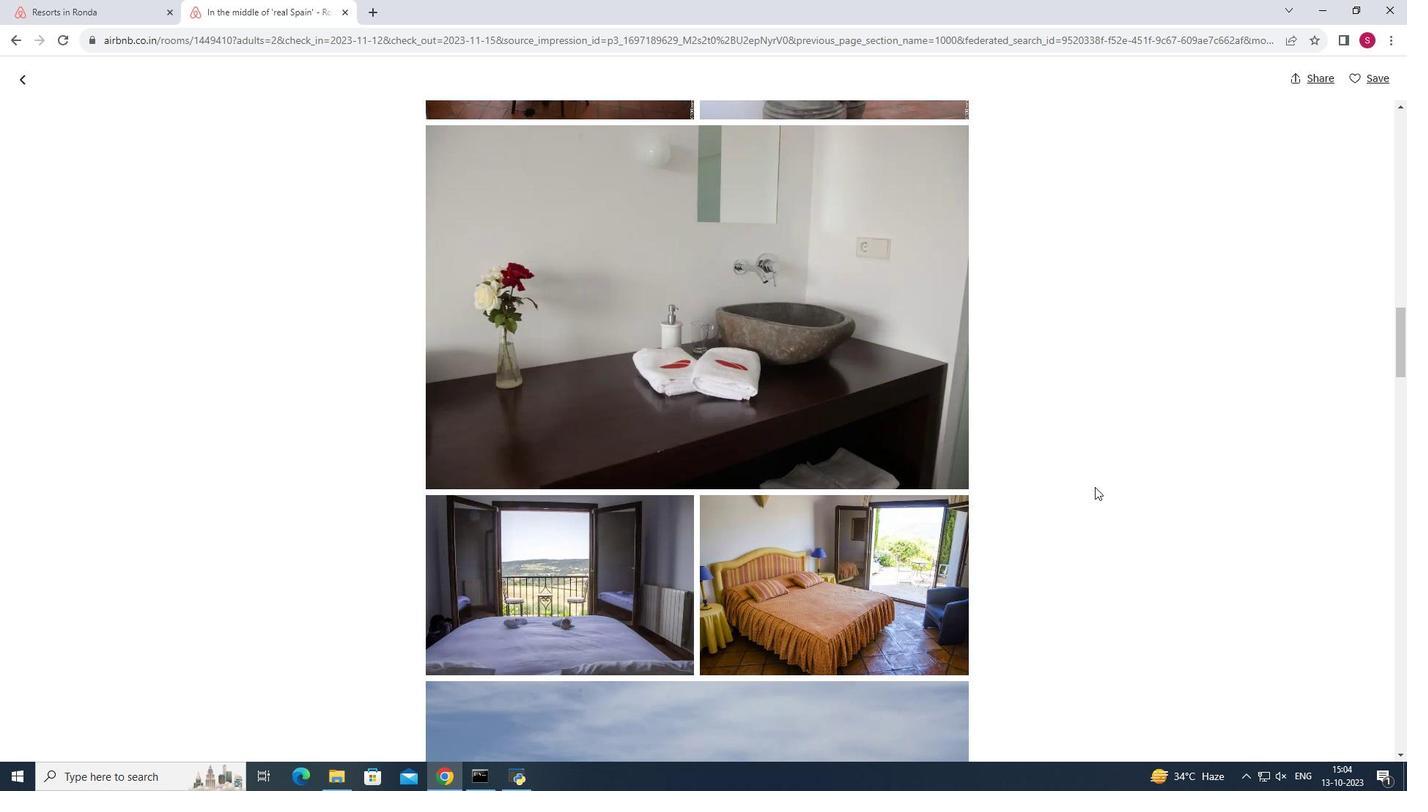 
Action: Mouse scrolled (1094, 486) with delta (0, 0)
Screenshot: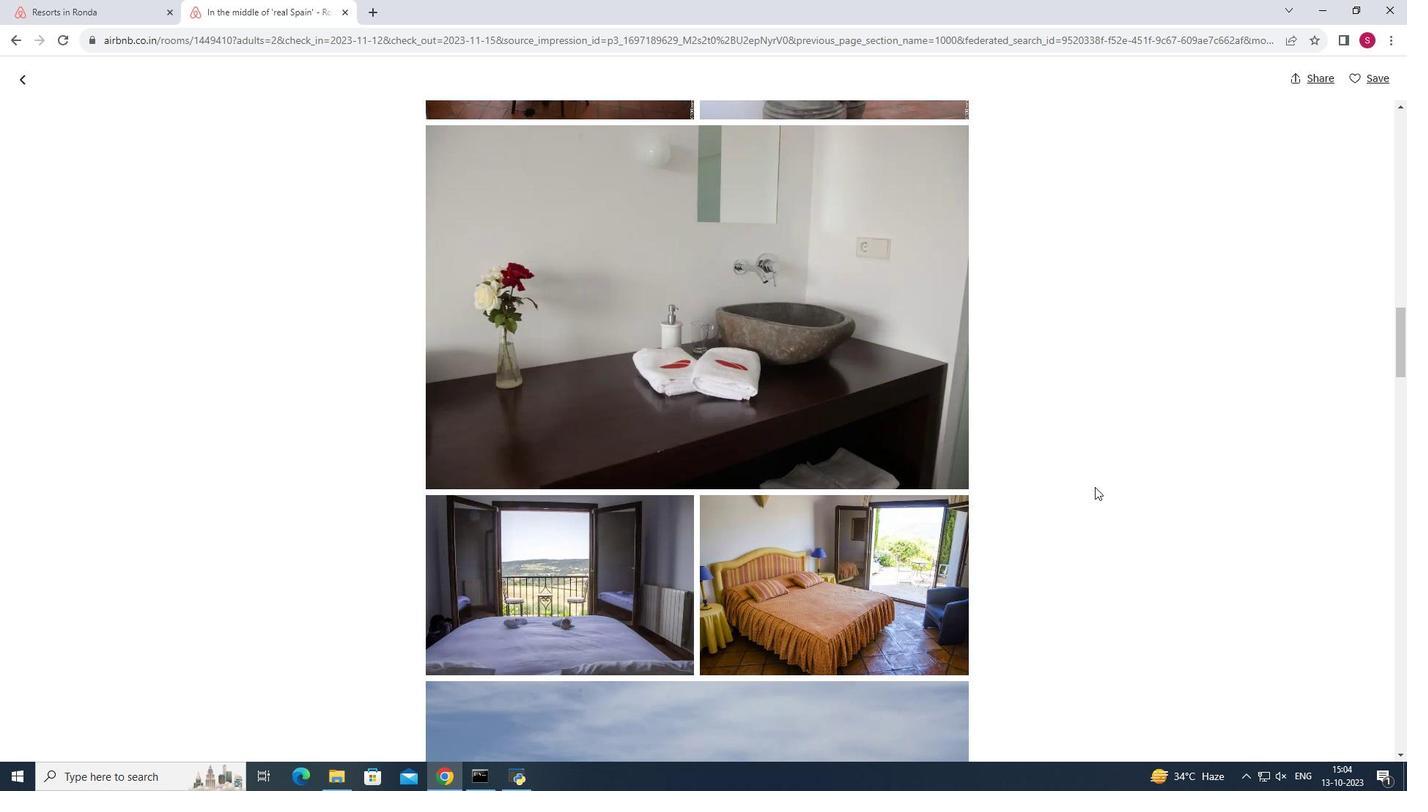 
Action: Mouse moved to (1096, 485)
Screenshot: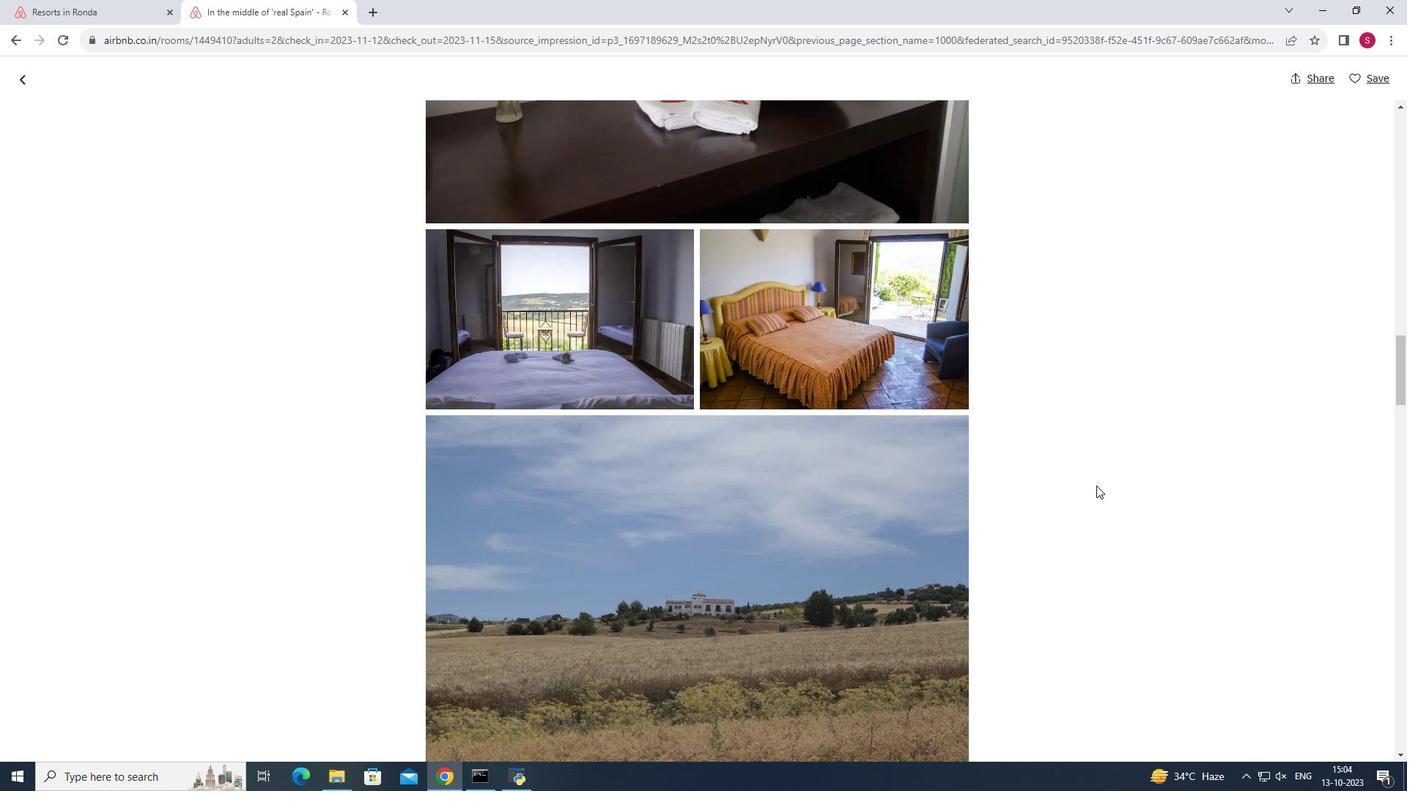 
Action: Mouse scrolled (1096, 485) with delta (0, 0)
Screenshot: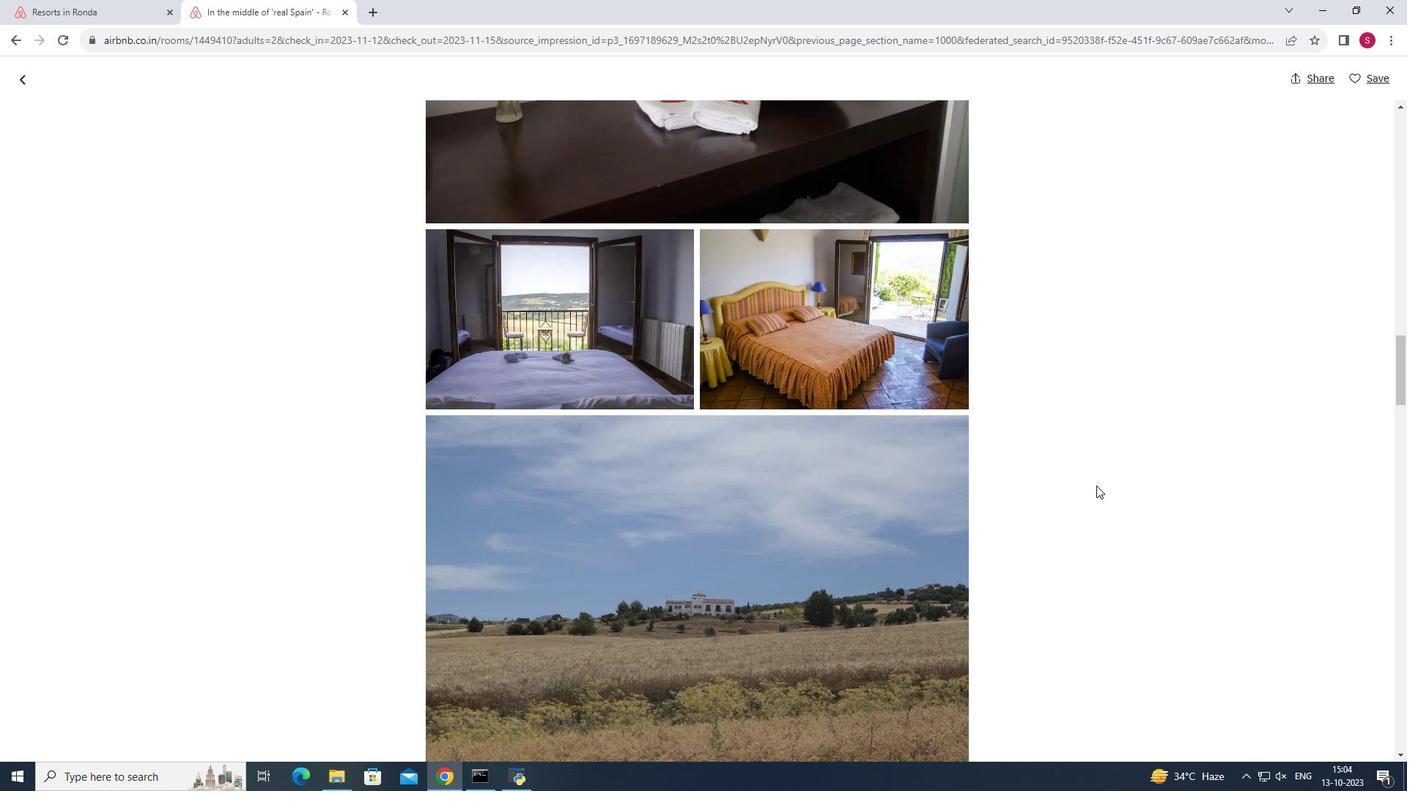 
Action: Mouse scrolled (1096, 485) with delta (0, 0)
Screenshot: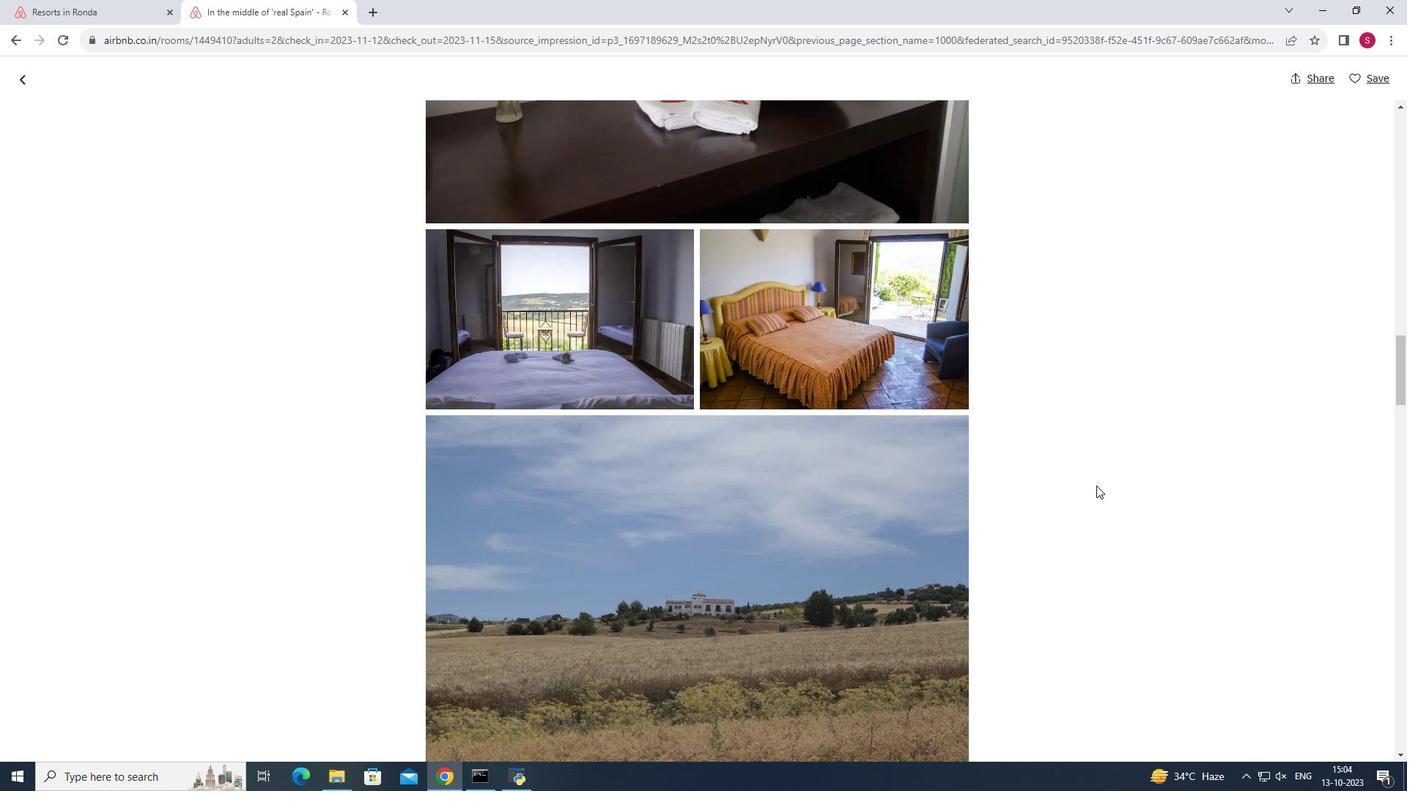 
Action: Mouse scrolled (1096, 485) with delta (0, 0)
Screenshot: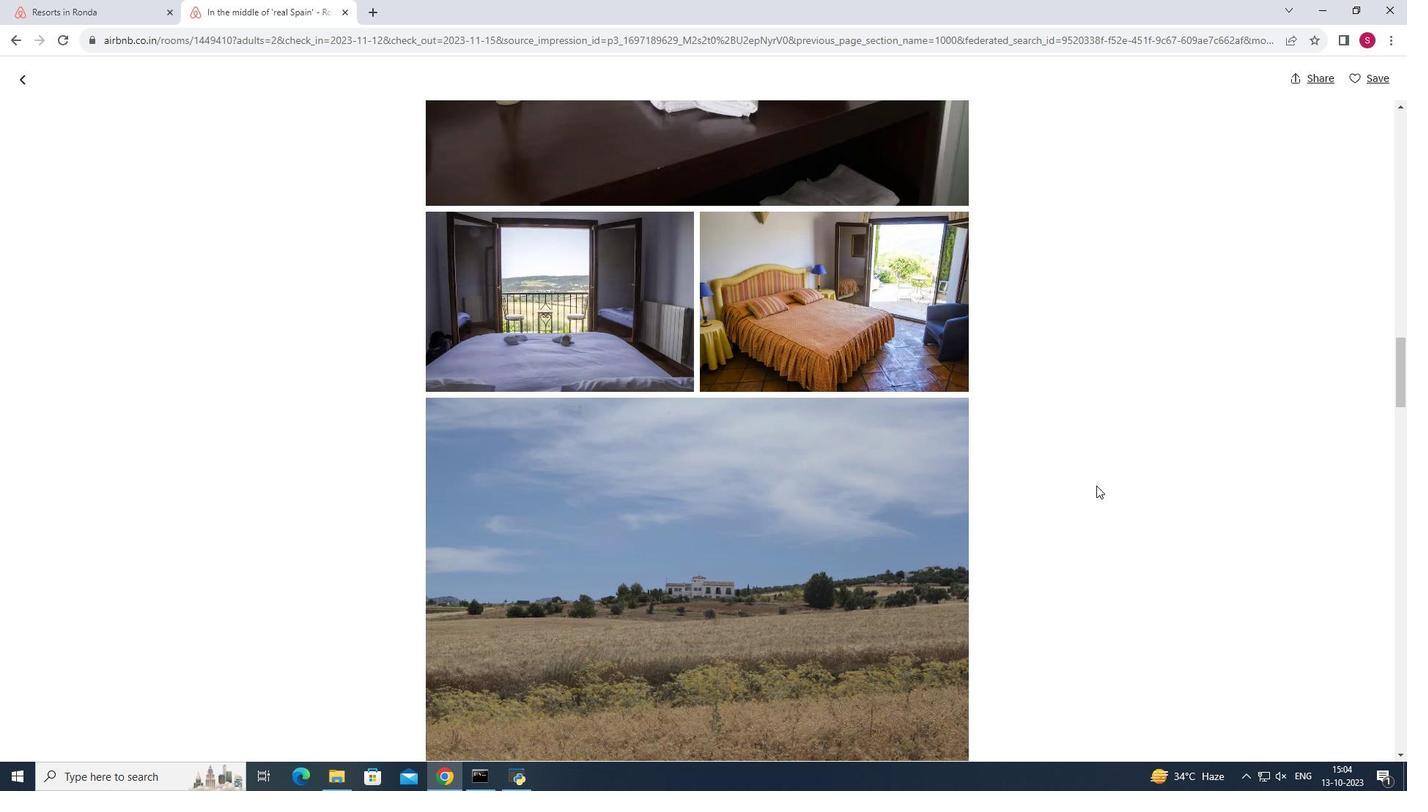 
Action: Mouse scrolled (1096, 485) with delta (0, 0)
Screenshot: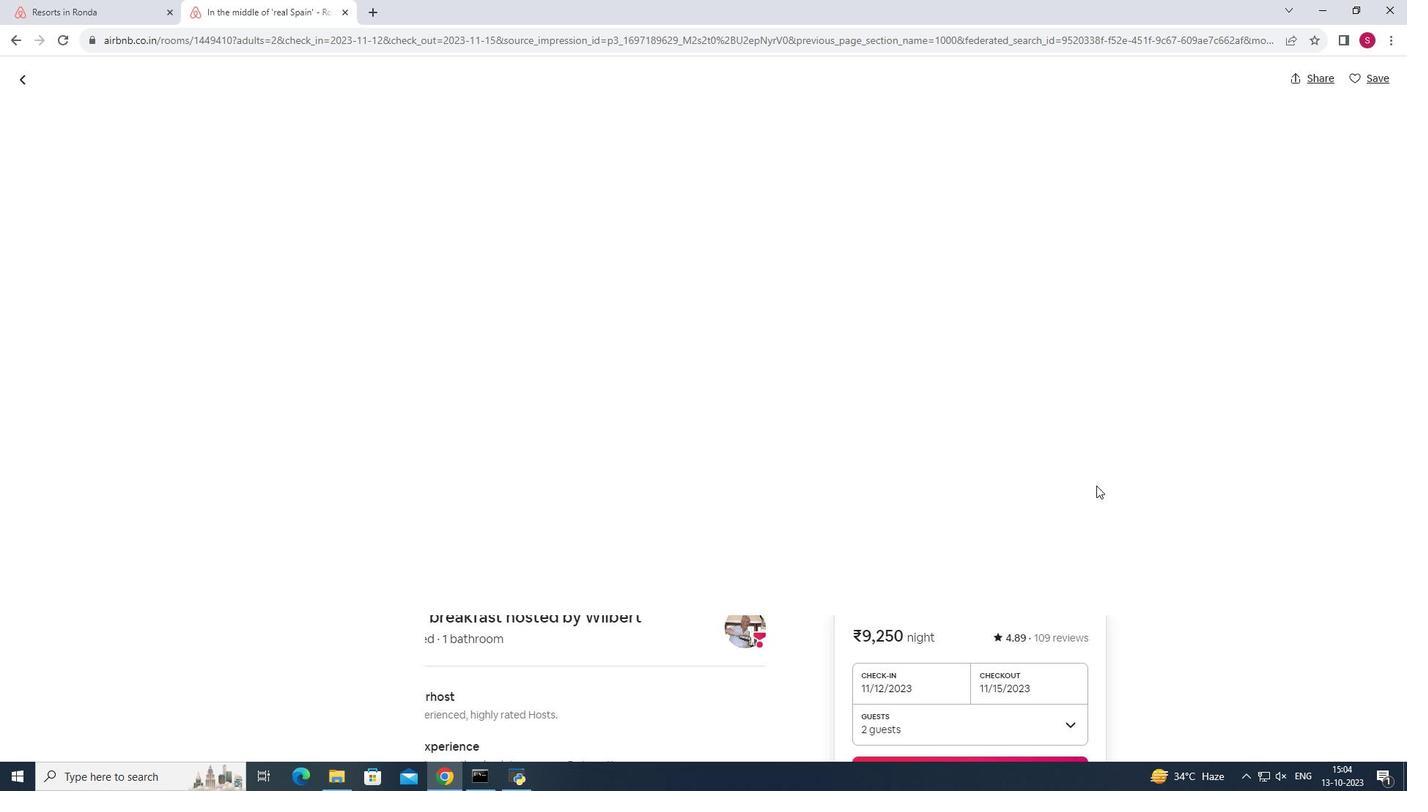 
Action: Mouse scrolled (1096, 485) with delta (0, 0)
Screenshot: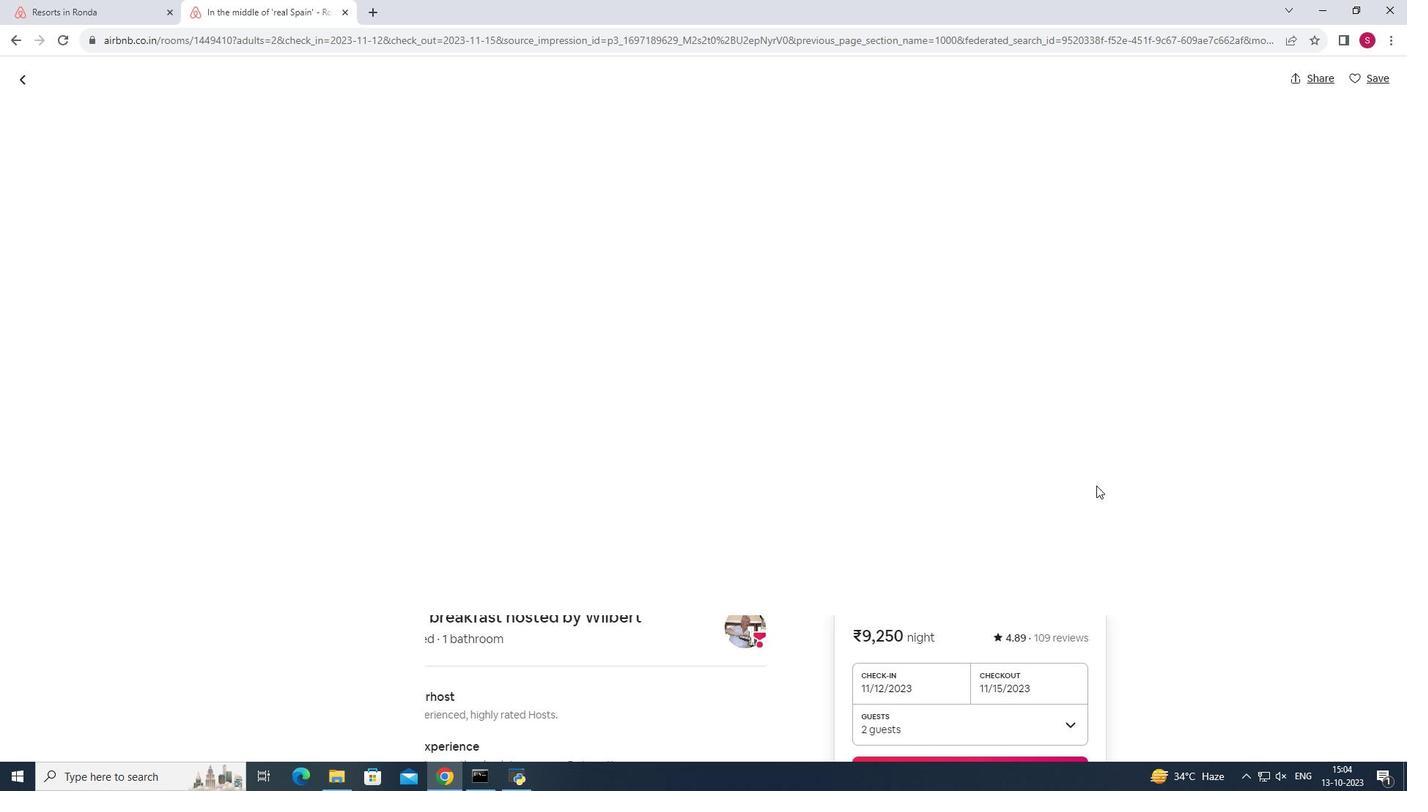 
Action: Mouse moved to (1097, 485)
Screenshot: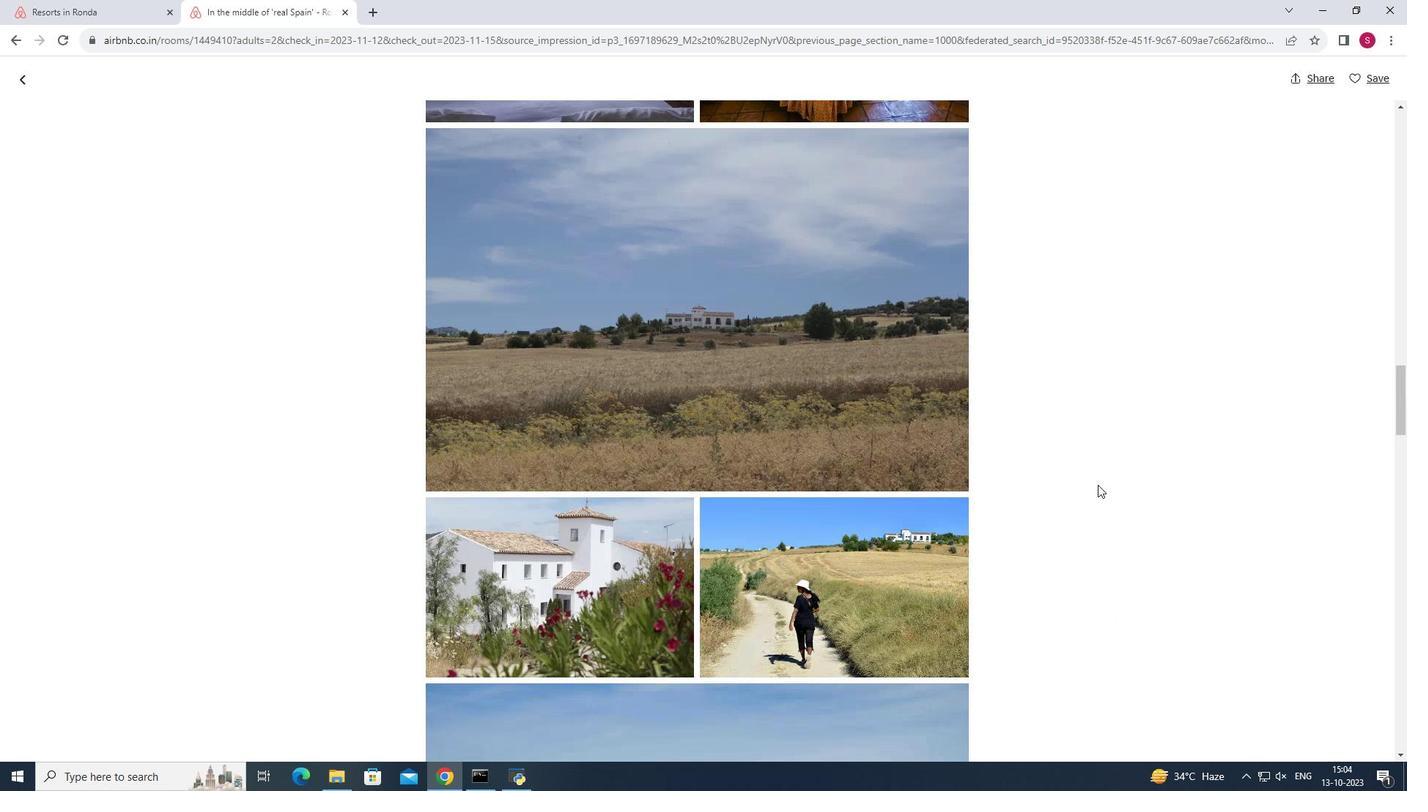 
Action: Mouse scrolled (1097, 484) with delta (0, 0)
Screenshot: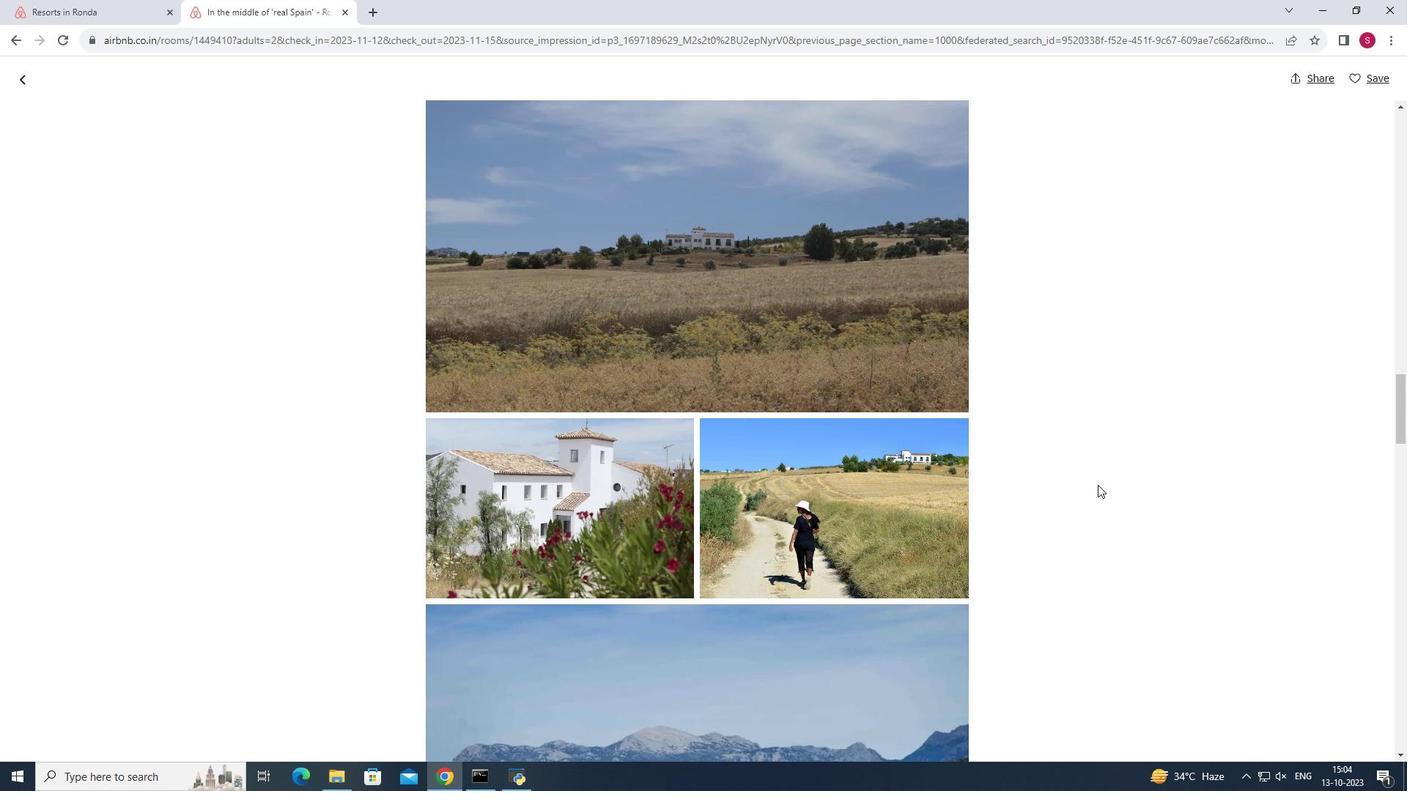 
Action: Mouse scrolled (1097, 484) with delta (0, 0)
Screenshot: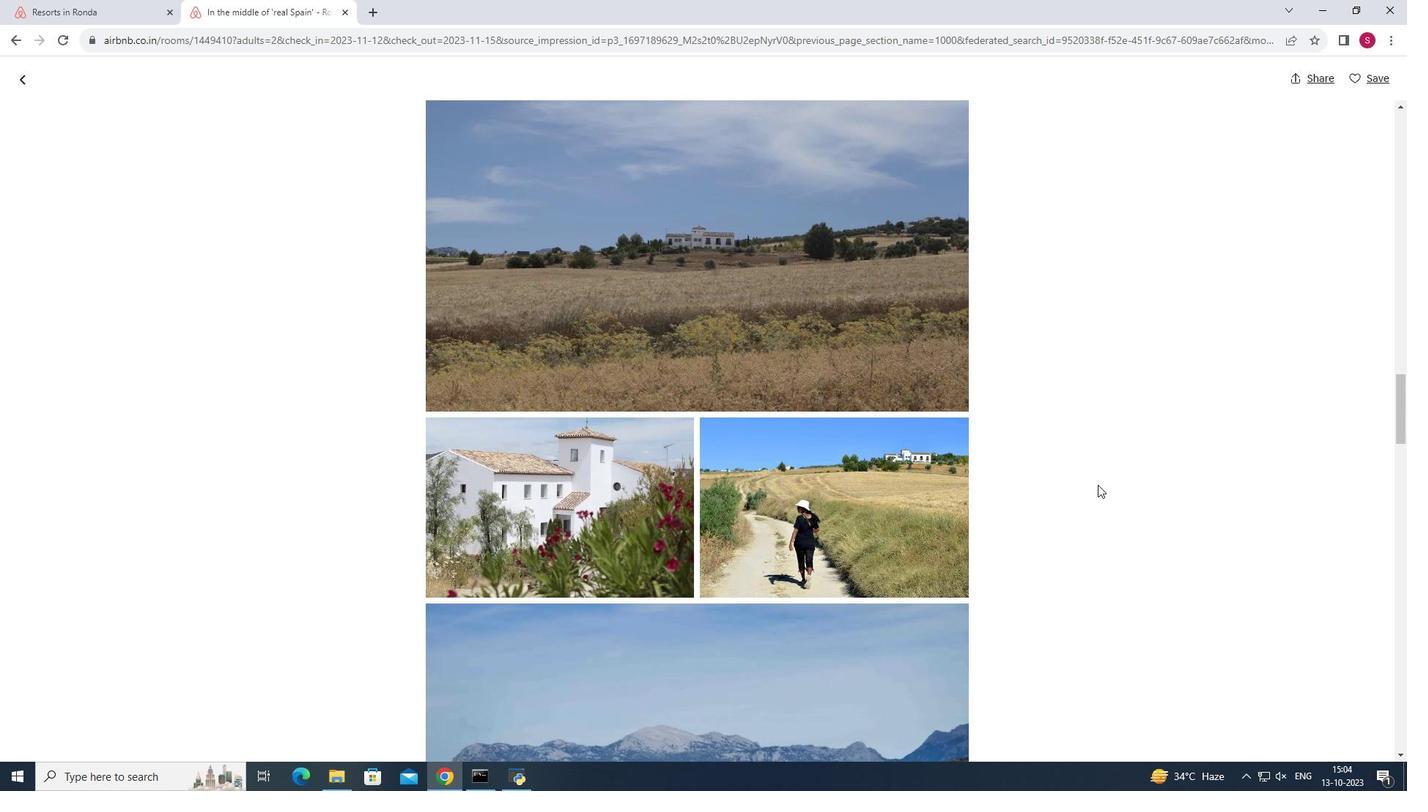 
Action: Mouse scrolled (1097, 484) with delta (0, 0)
Screenshot: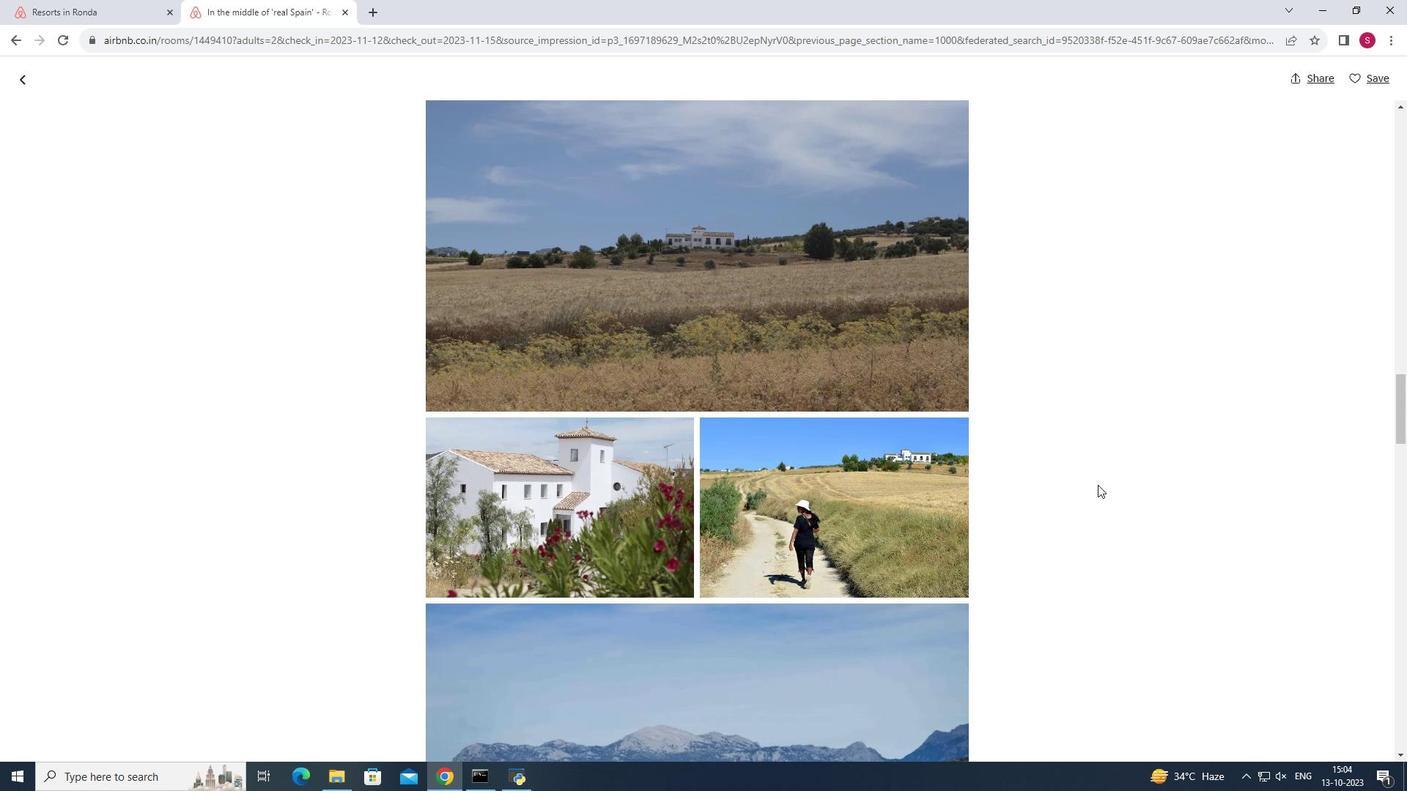 
Action: Mouse scrolled (1097, 484) with delta (0, 0)
Screenshot: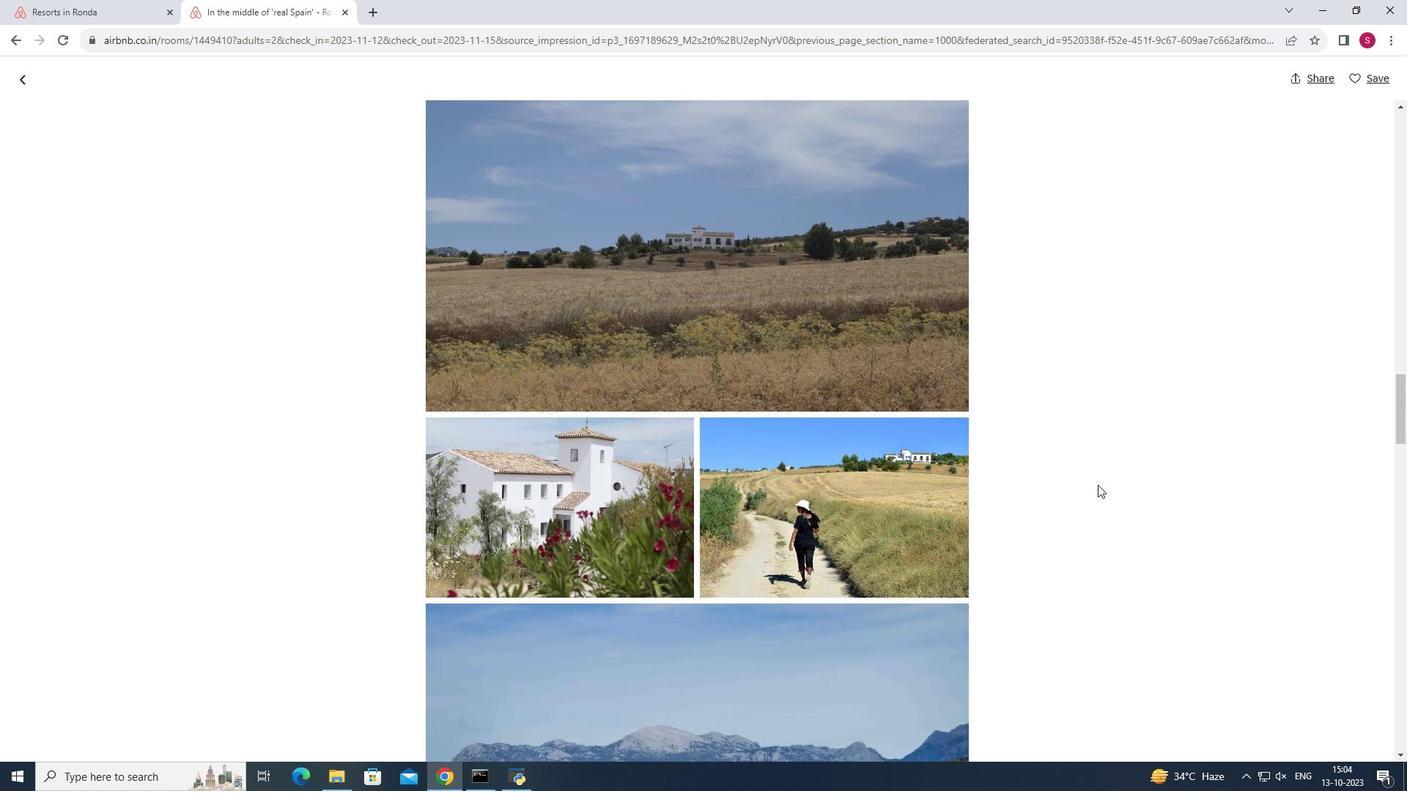 
Action: Mouse scrolled (1097, 484) with delta (0, 0)
Screenshot: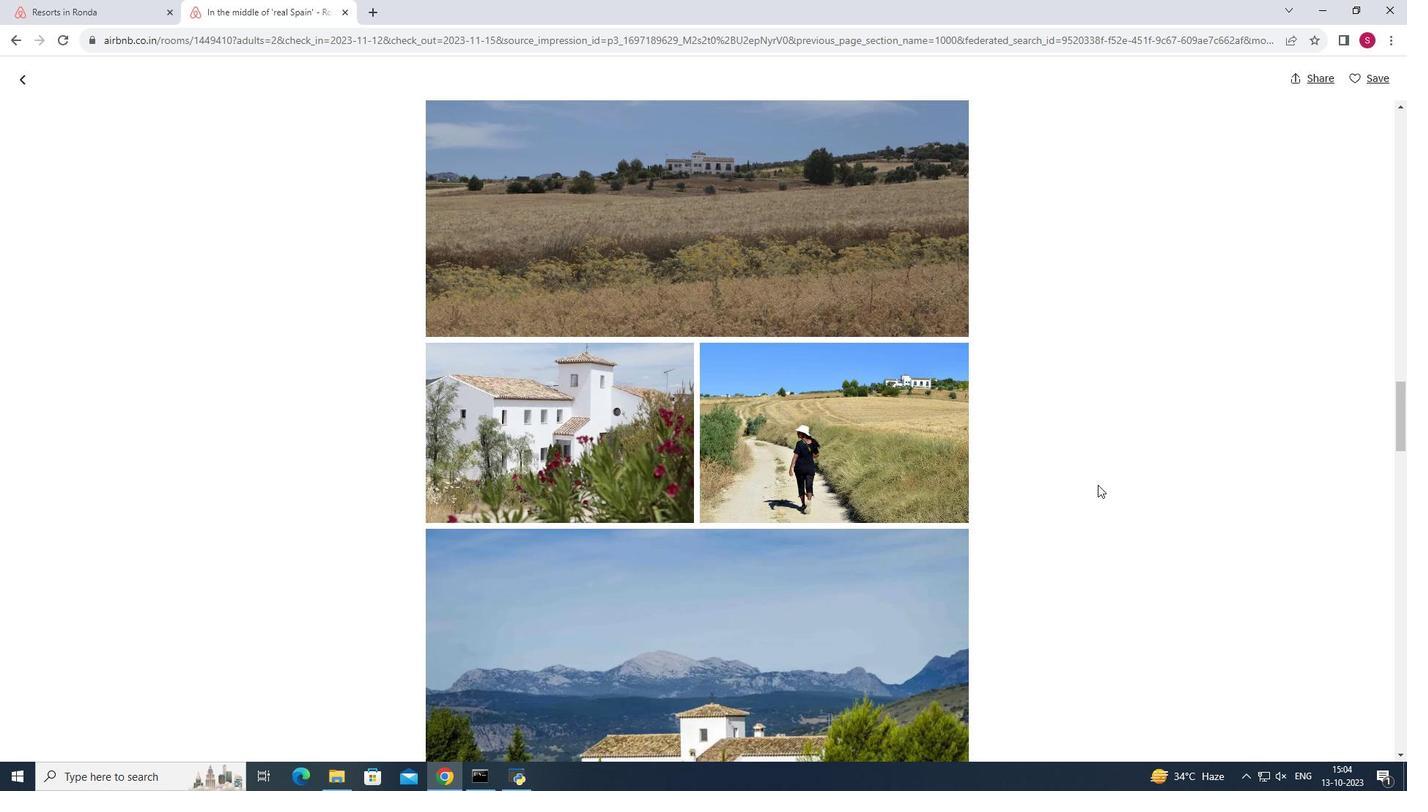 
Action: Mouse scrolled (1097, 484) with delta (0, 0)
Screenshot: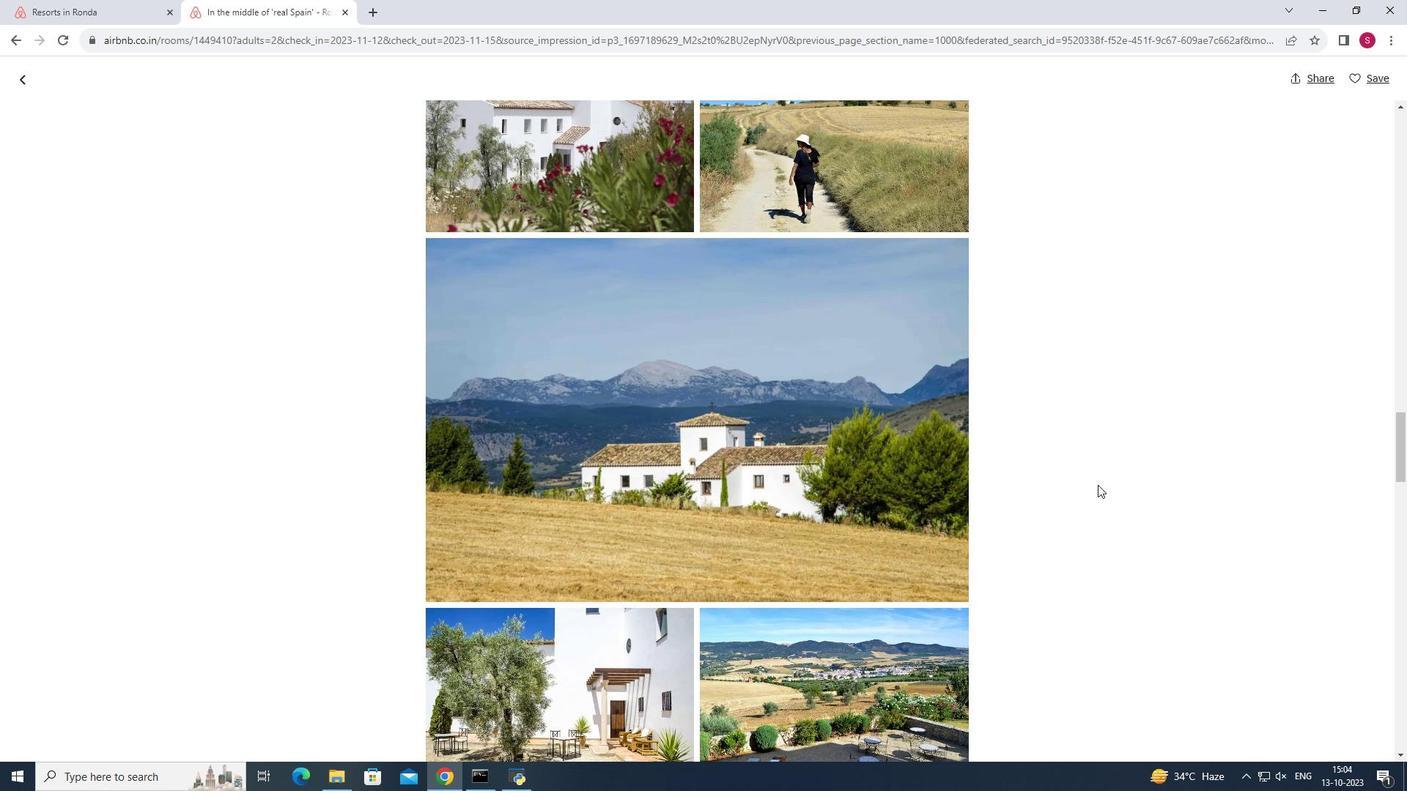 
Action: Mouse scrolled (1097, 484) with delta (0, 0)
Screenshot: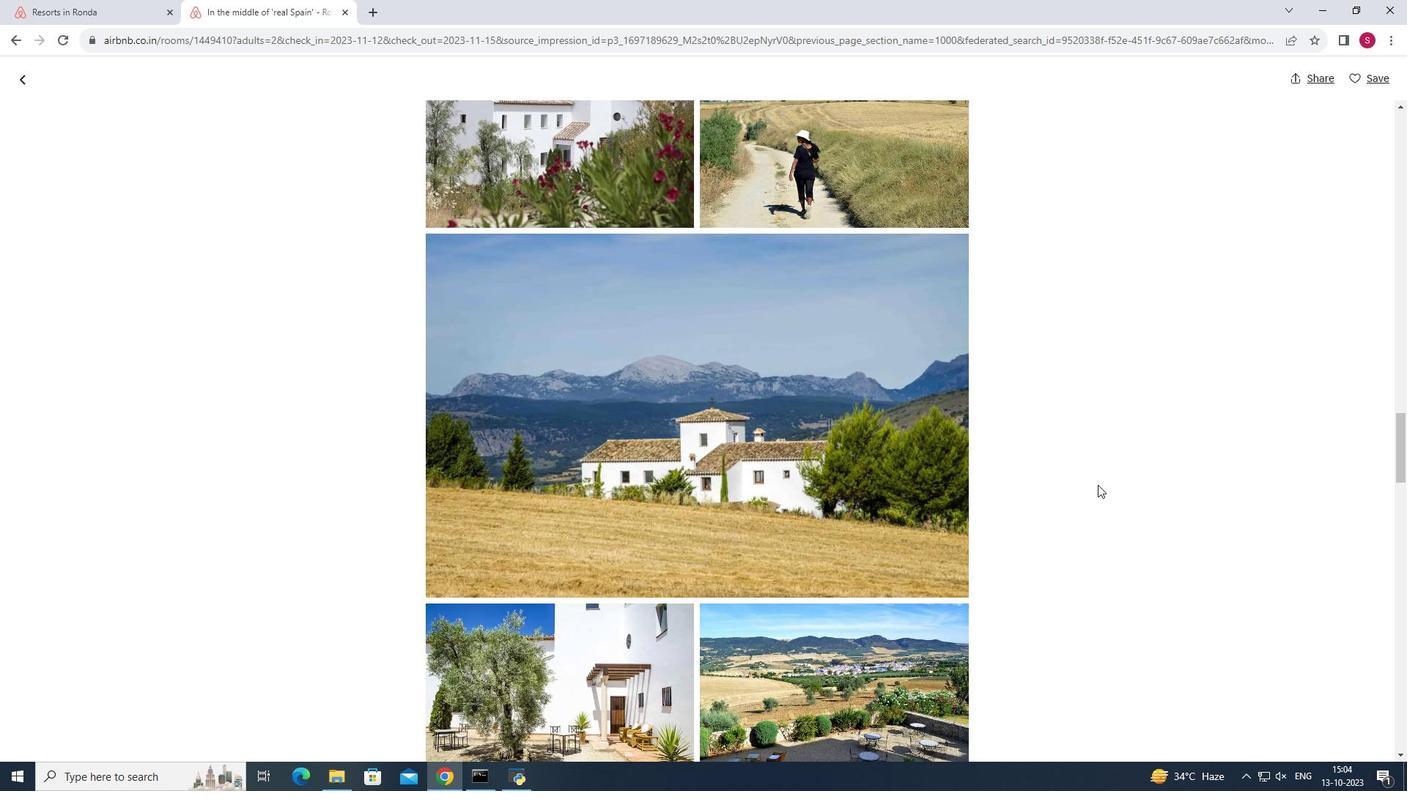 
Action: Mouse scrolled (1097, 484) with delta (0, 0)
Screenshot: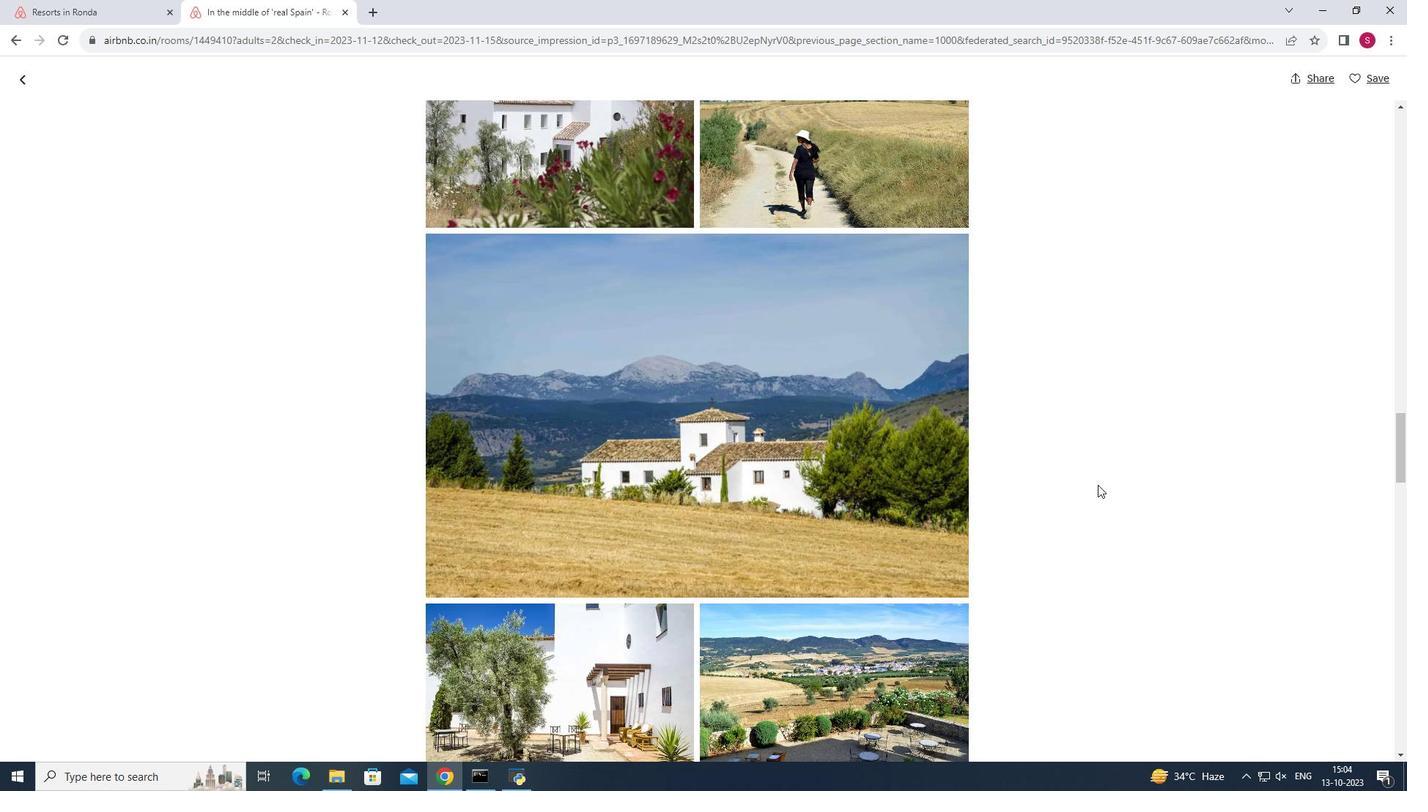 
Action: Mouse scrolled (1097, 484) with delta (0, 0)
Screenshot: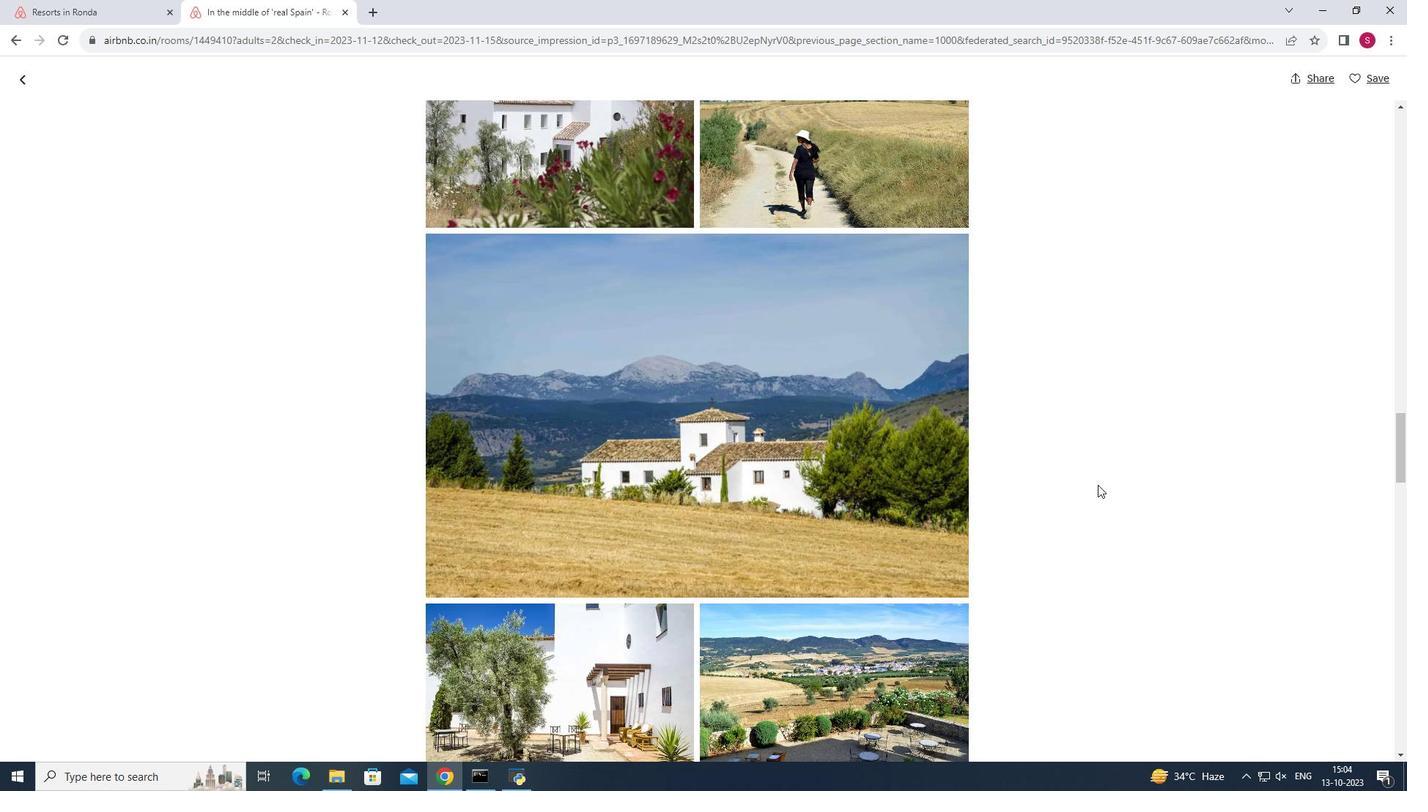 
Action: Mouse scrolled (1097, 484) with delta (0, 0)
Screenshot: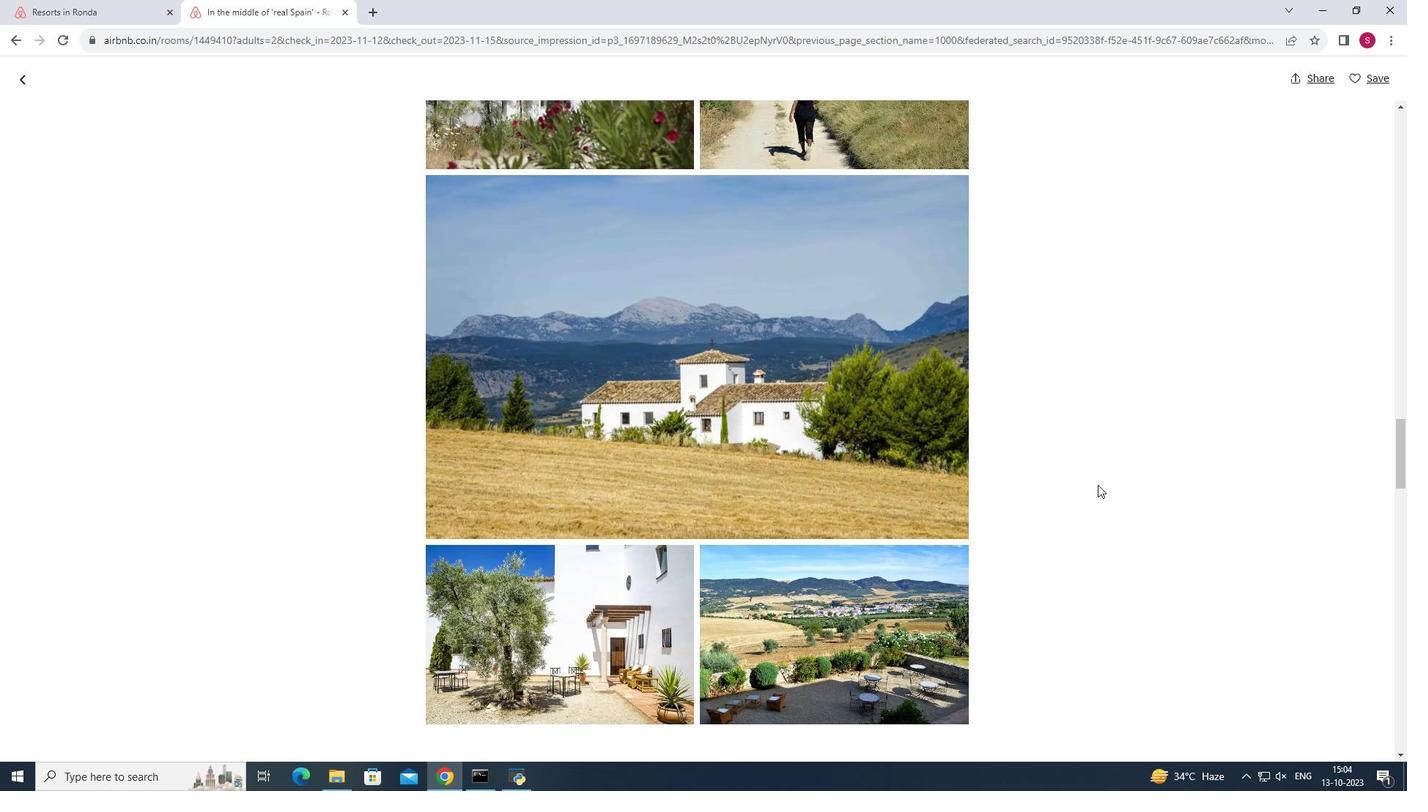 
Action: Mouse scrolled (1097, 484) with delta (0, 0)
Screenshot: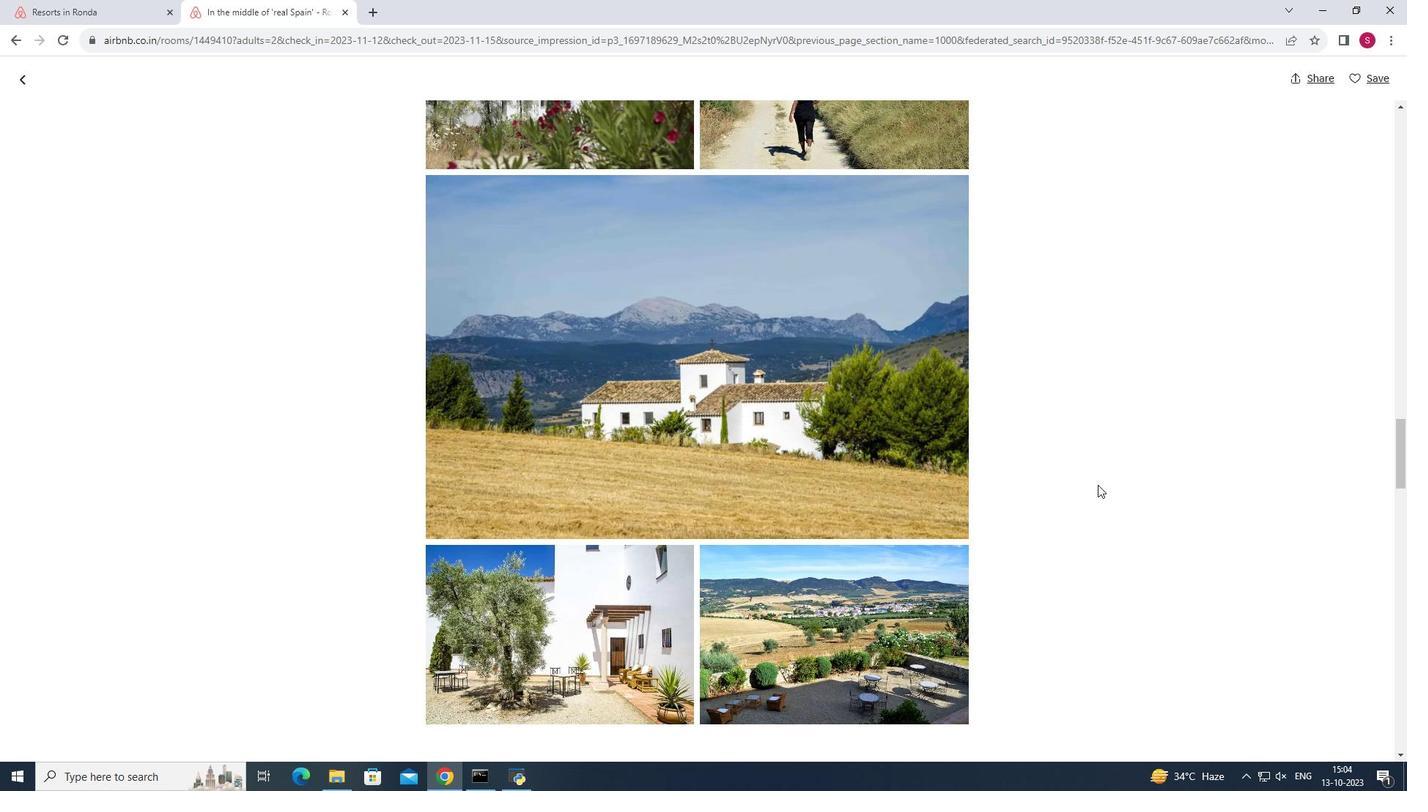 
Action: Mouse scrolled (1097, 484) with delta (0, 0)
Screenshot: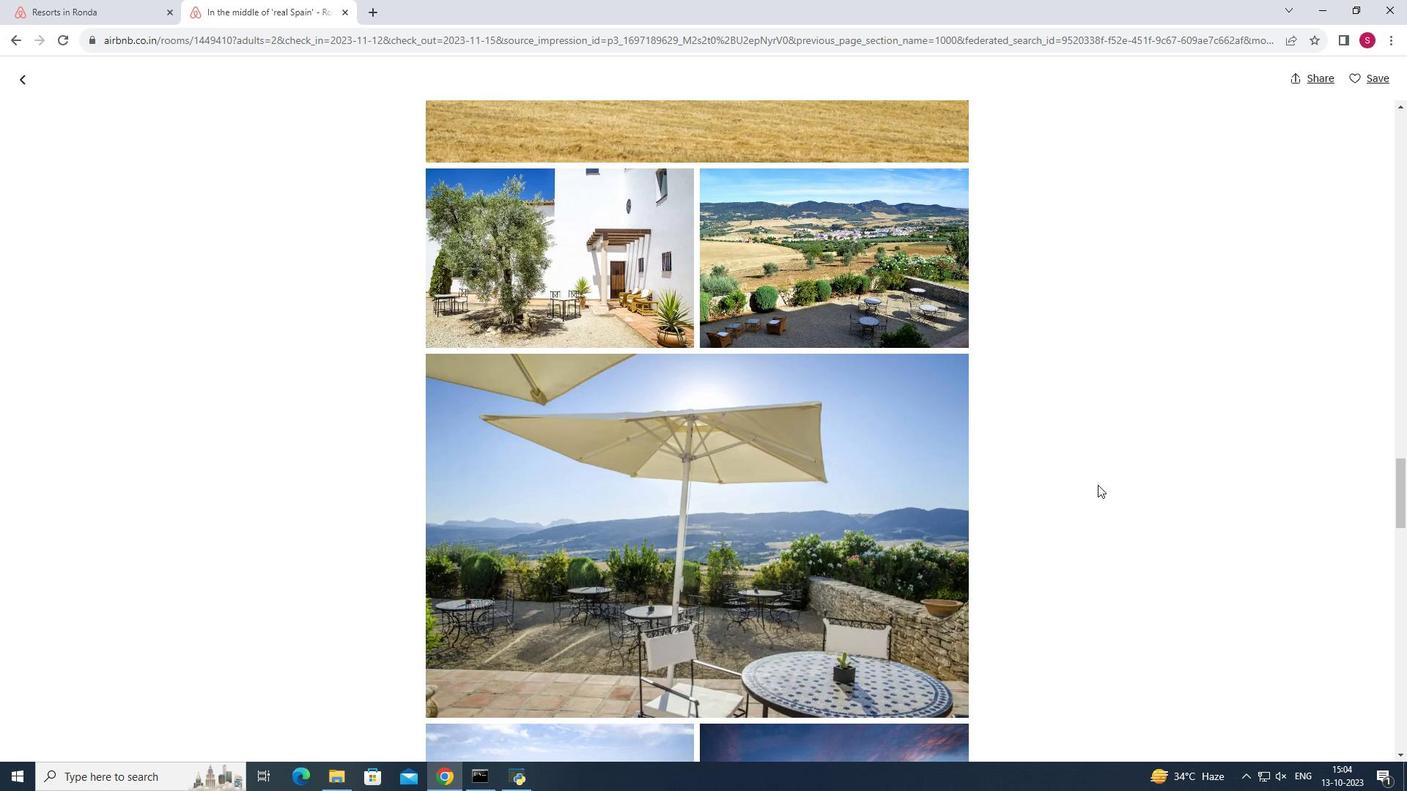 
Action: Mouse scrolled (1097, 484) with delta (0, 0)
Screenshot: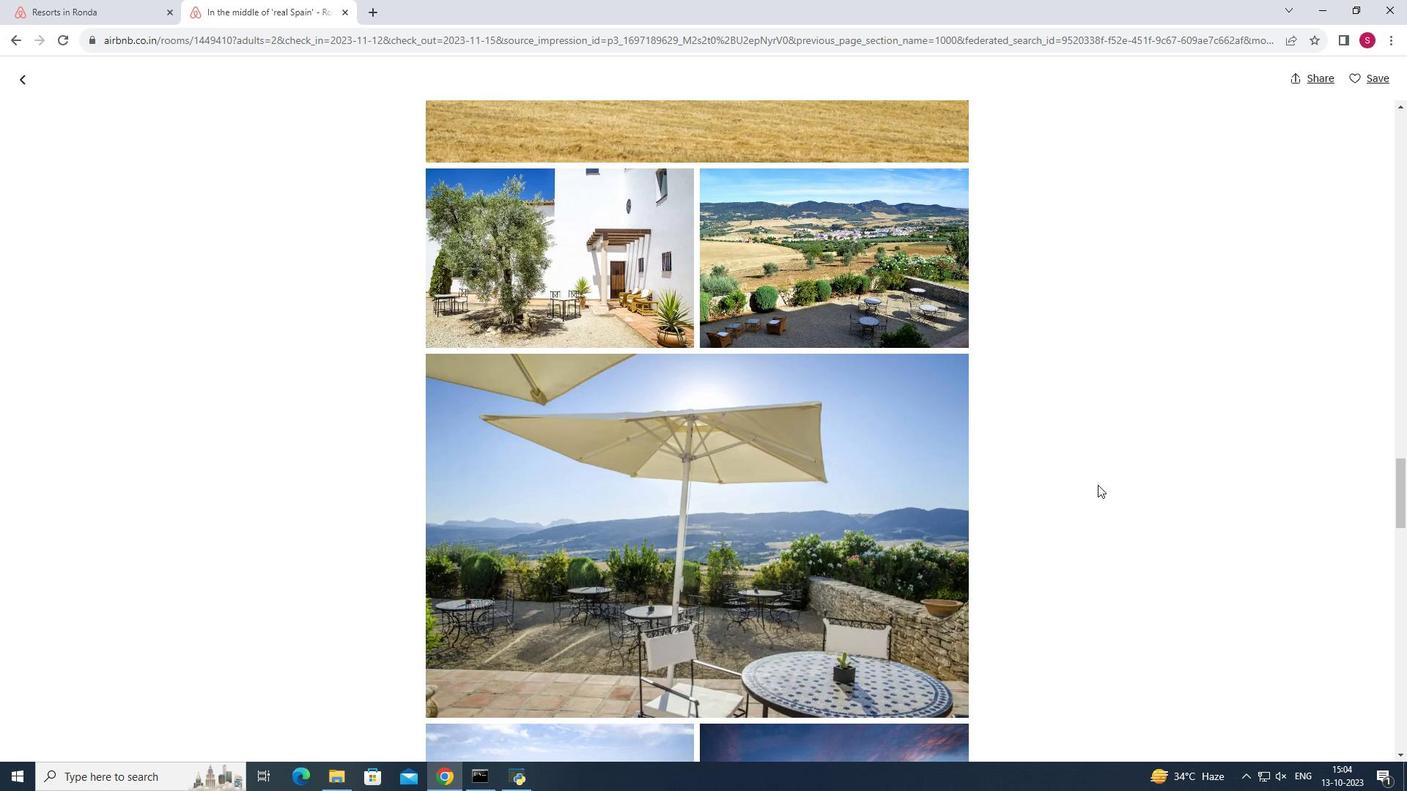 
Action: Mouse scrolled (1097, 484) with delta (0, 0)
Screenshot: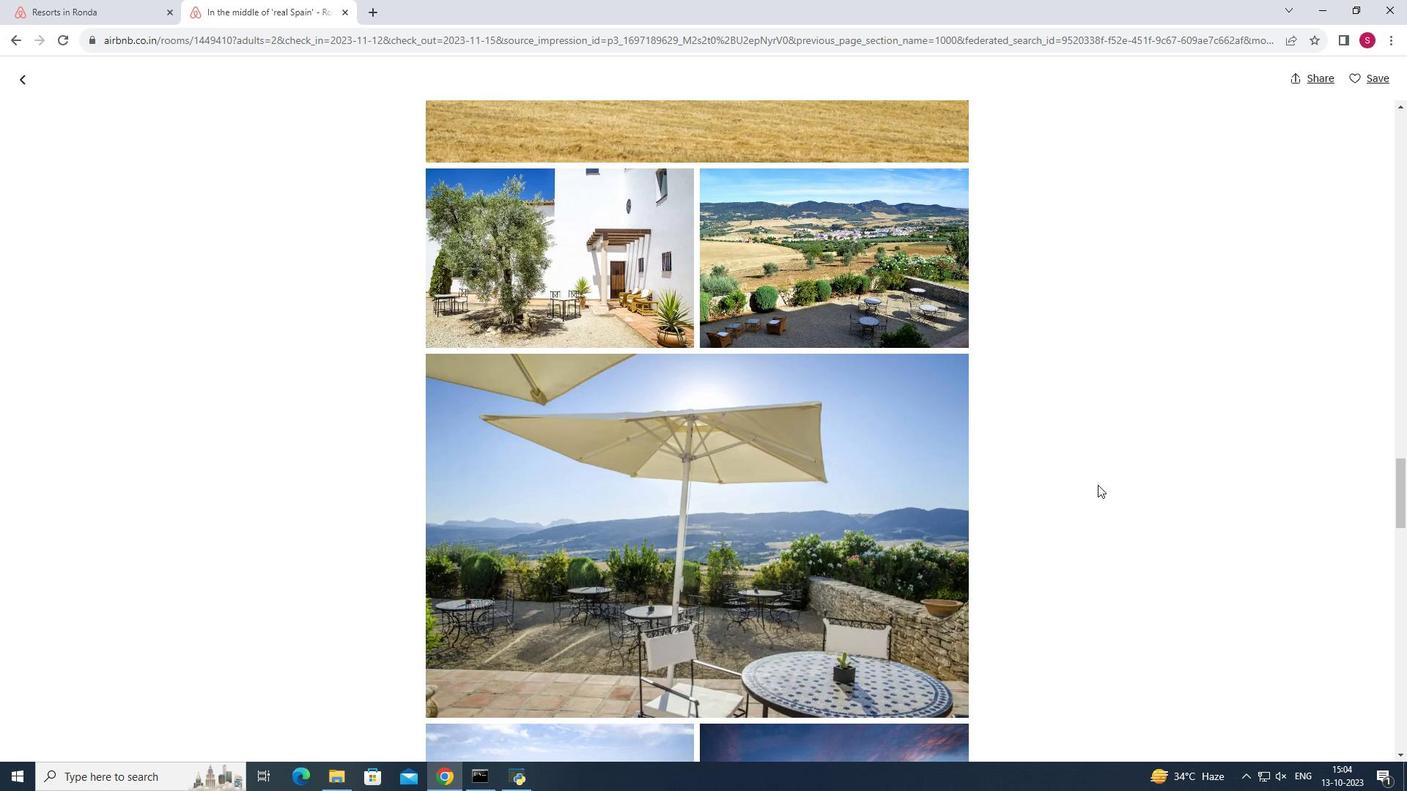 
Action: Mouse scrolled (1097, 484) with delta (0, 0)
Screenshot: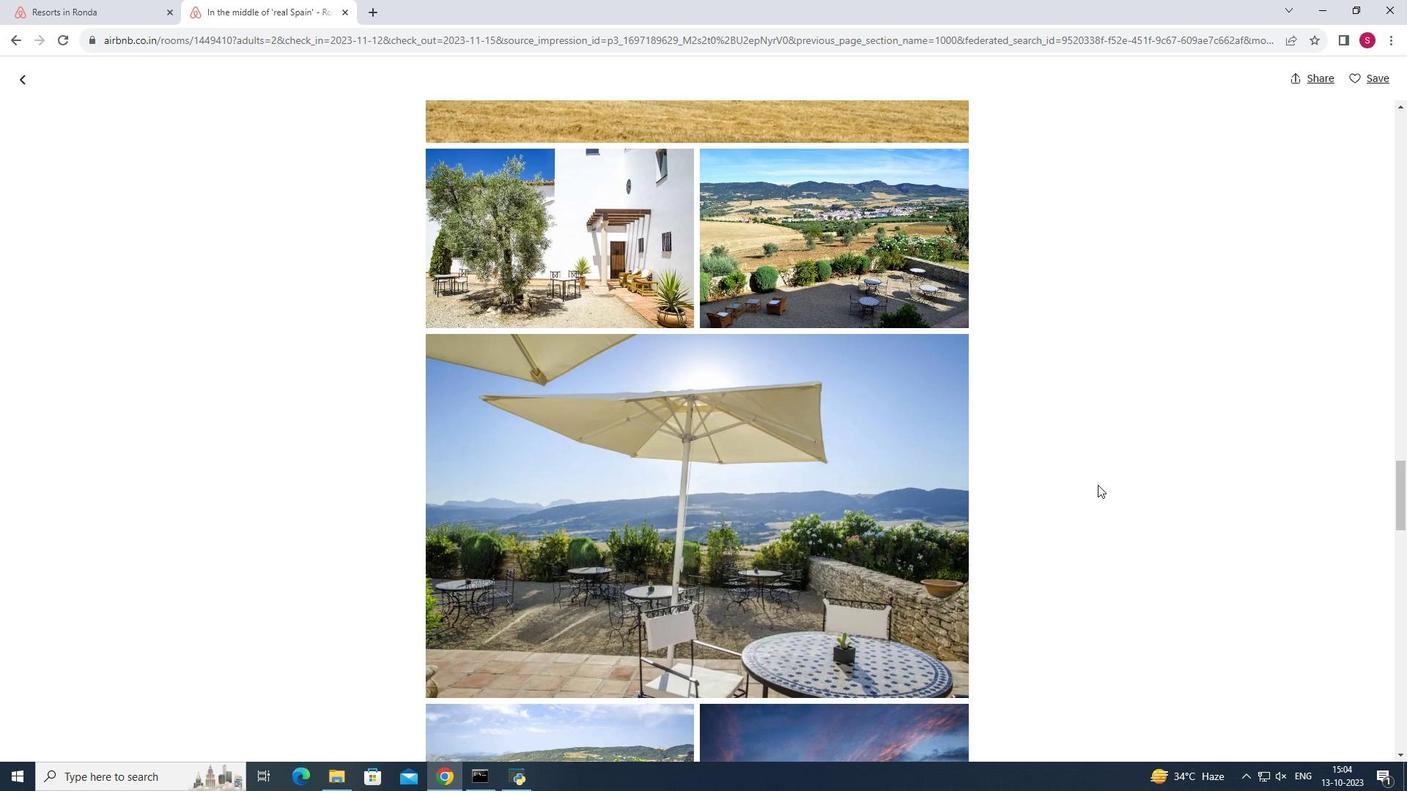 
Action: Mouse scrolled (1097, 484) with delta (0, 0)
Screenshot: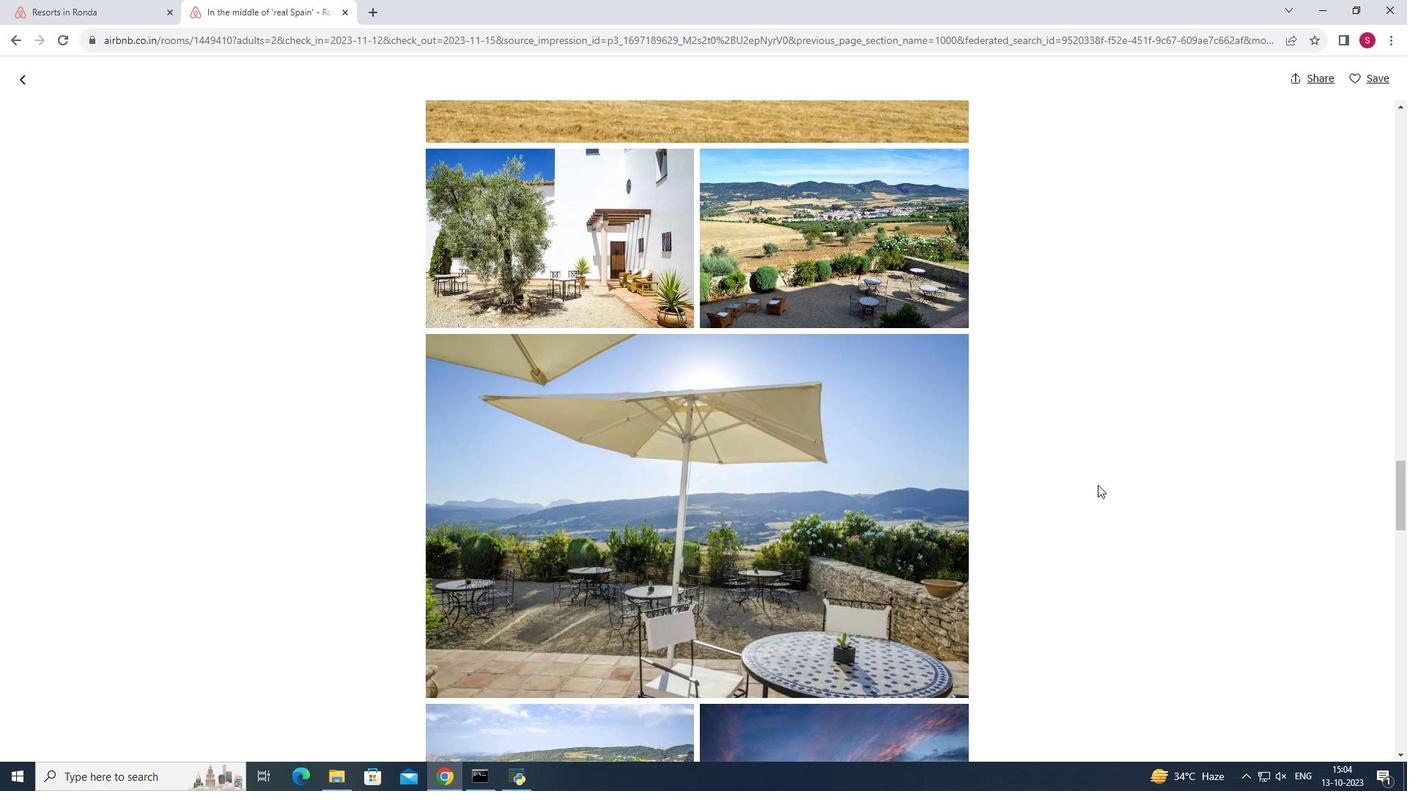 
Action: Mouse scrolled (1097, 484) with delta (0, 0)
Screenshot: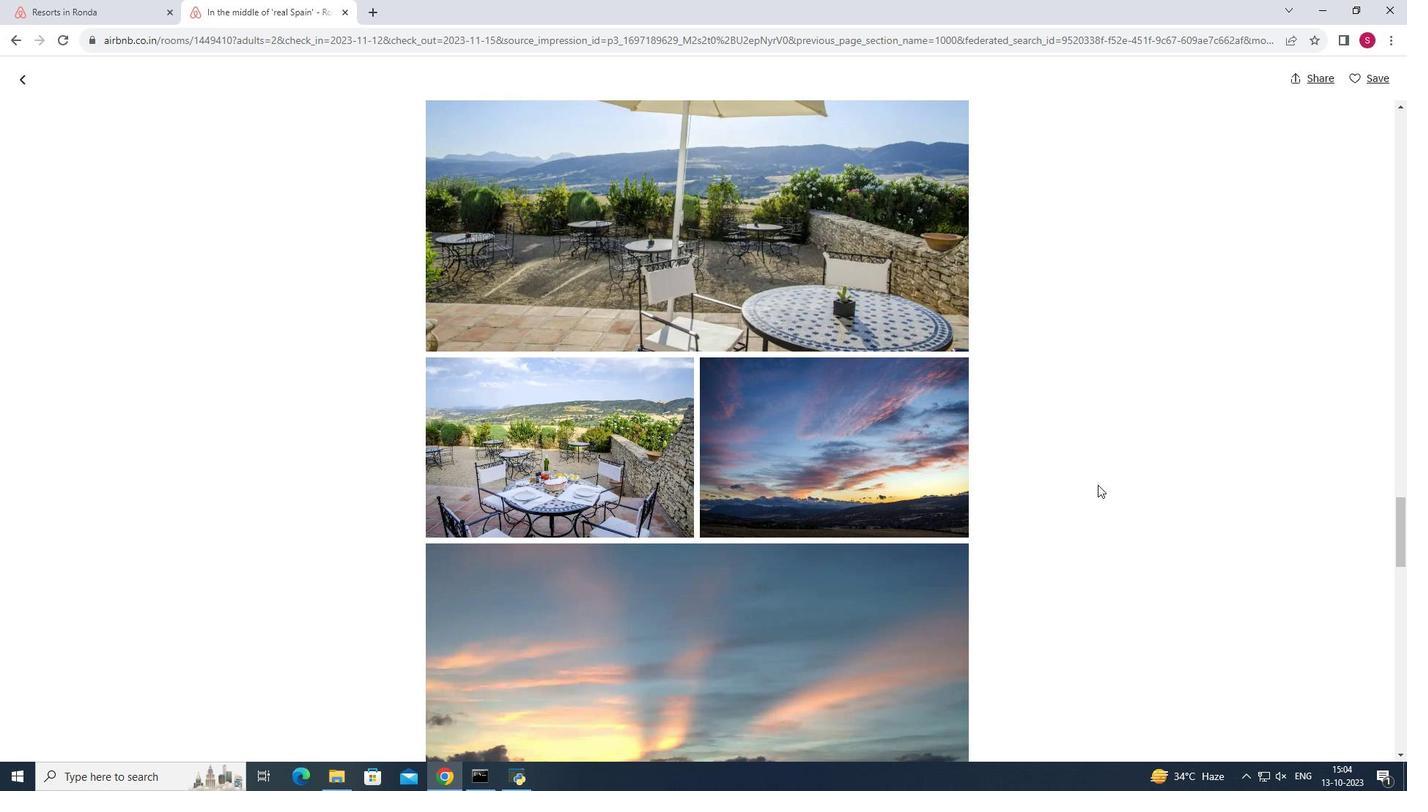 
Action: Mouse scrolled (1097, 484) with delta (0, 0)
Screenshot: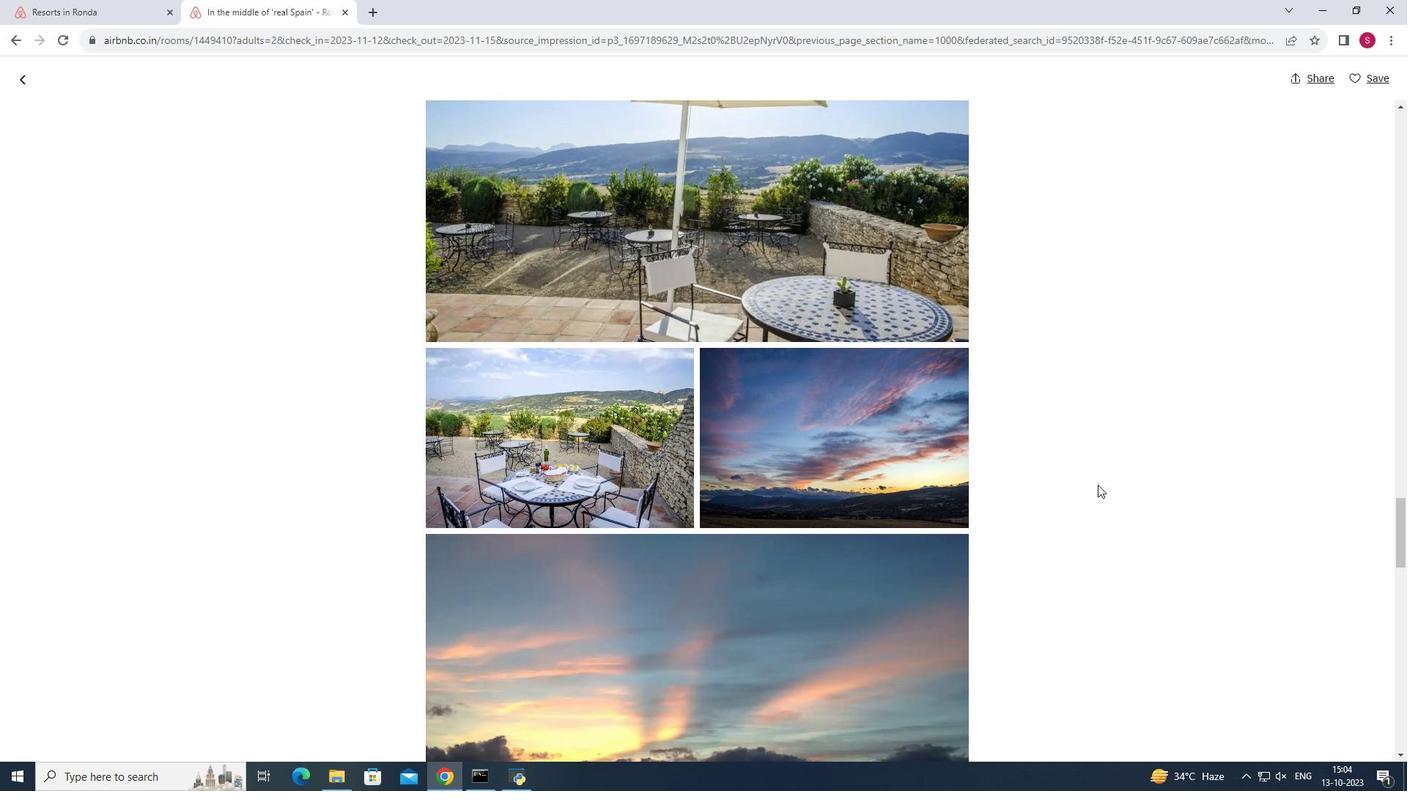 
Action: Mouse scrolled (1097, 484) with delta (0, 0)
Screenshot: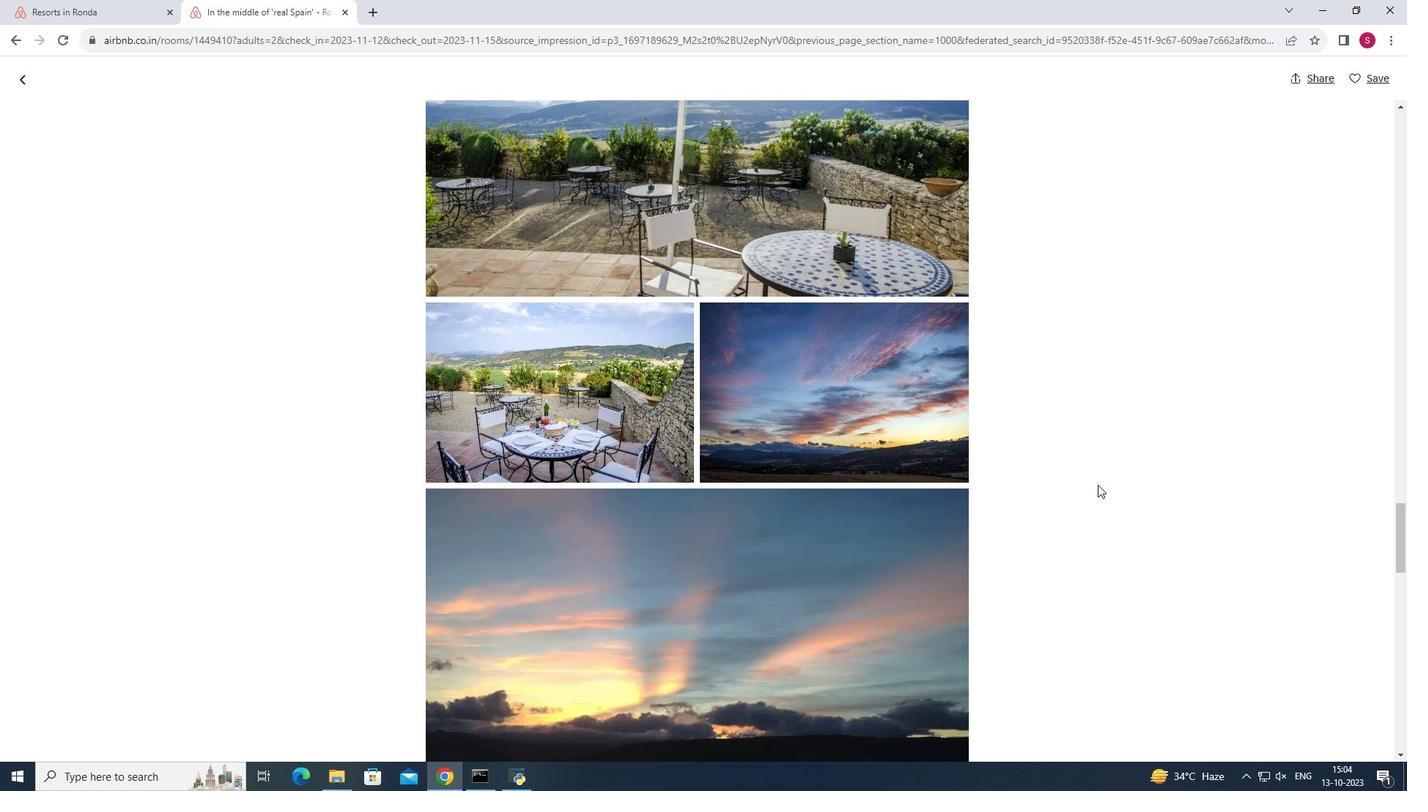 
Action: Mouse scrolled (1097, 484) with delta (0, 0)
Screenshot: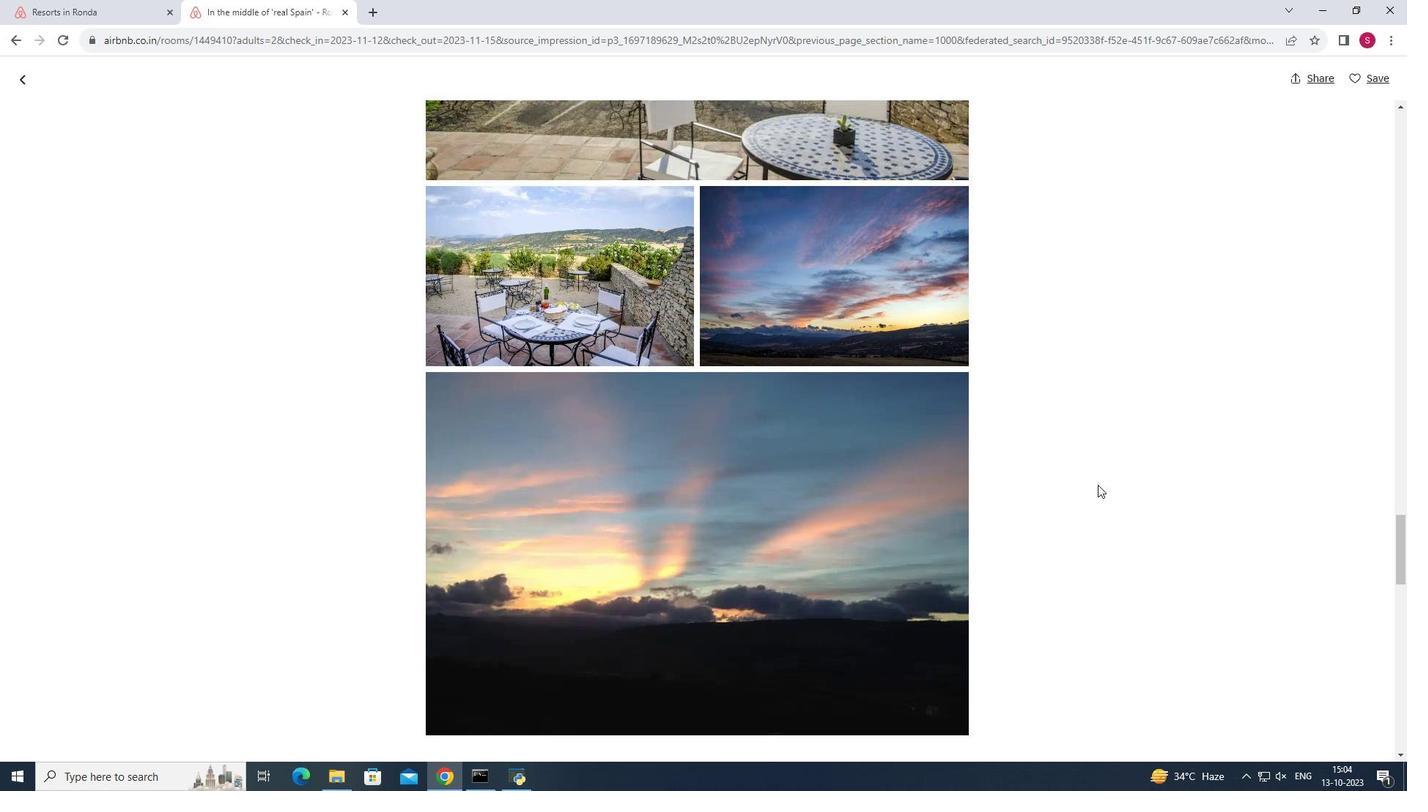 
Action: Mouse scrolled (1097, 484) with delta (0, 0)
Screenshot: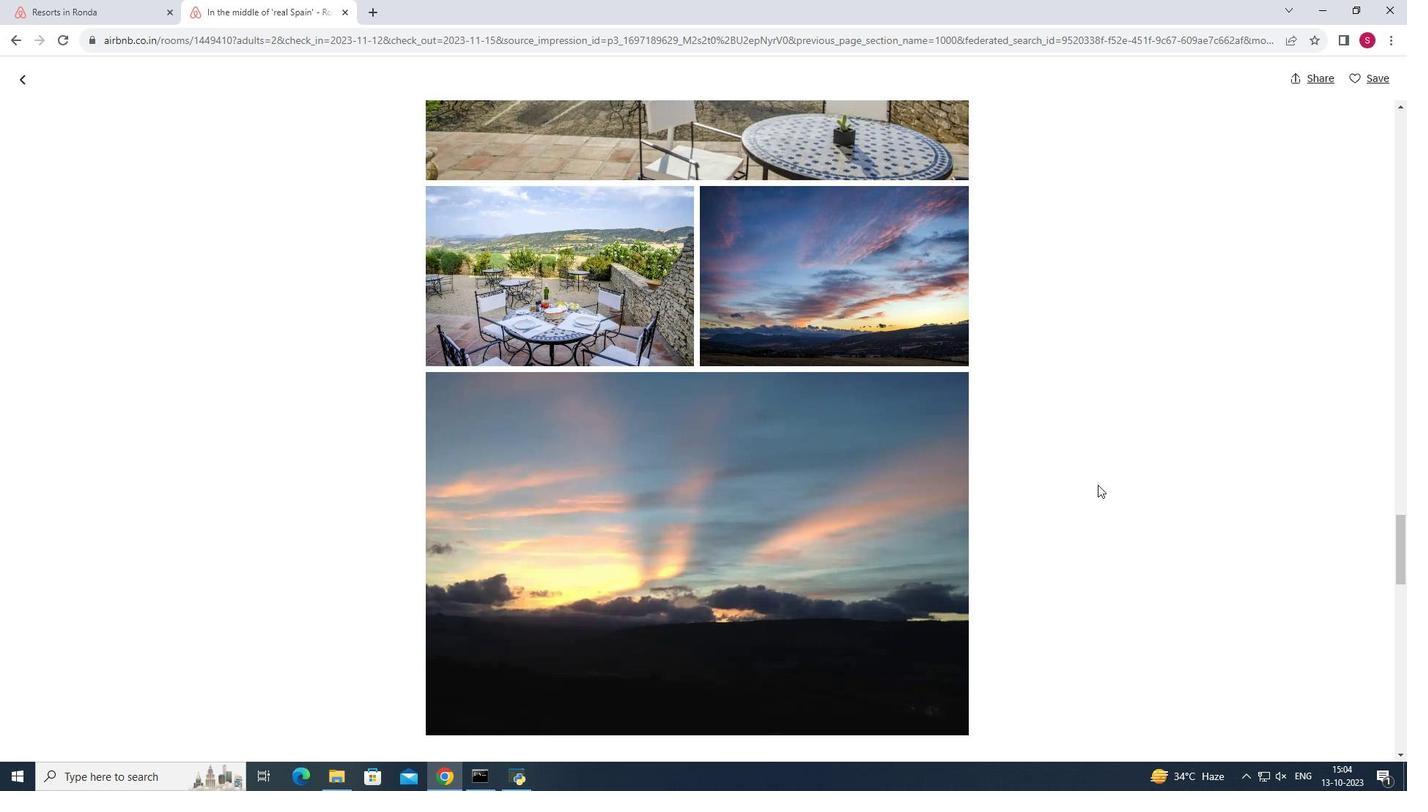 
Action: Mouse scrolled (1097, 484) with delta (0, 0)
Screenshot: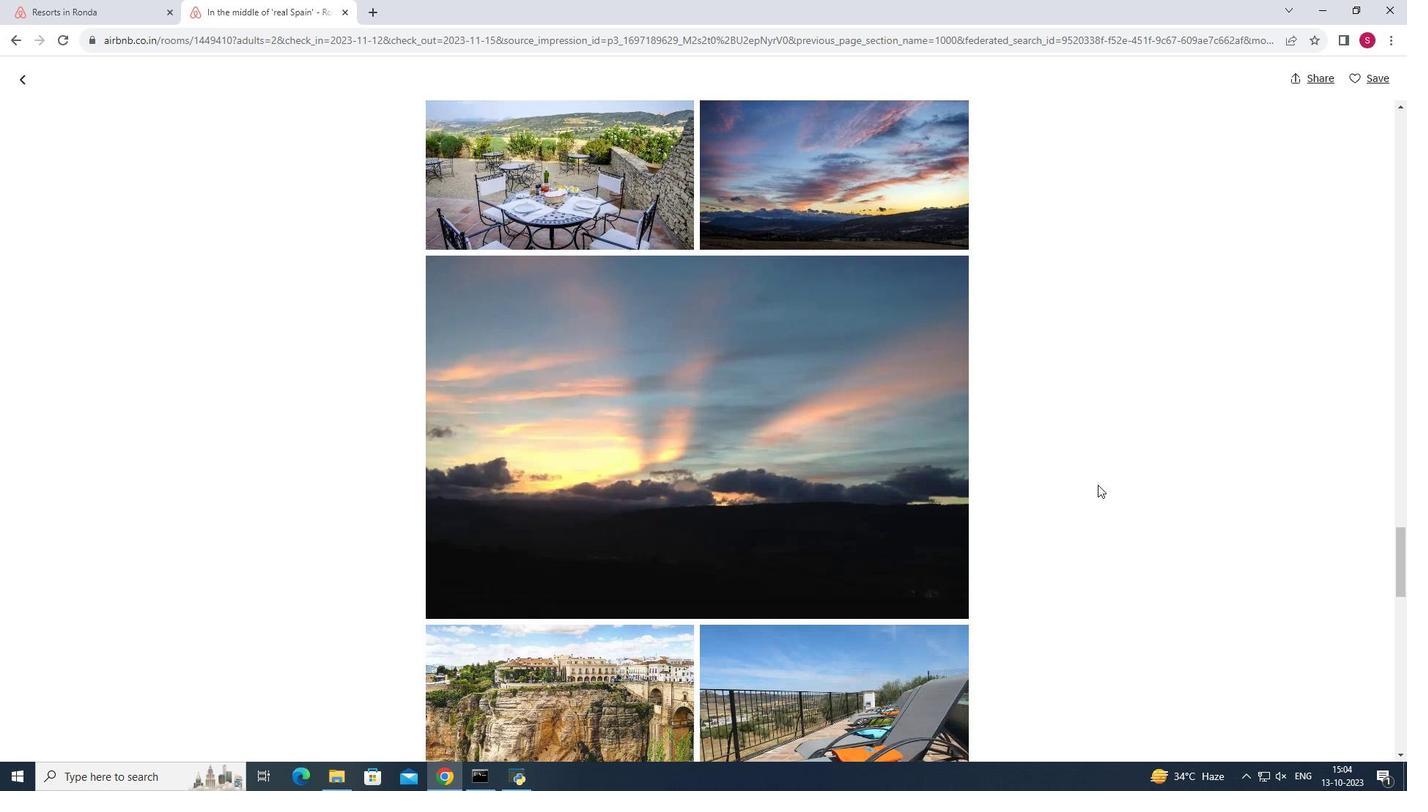 
Action: Mouse scrolled (1097, 484) with delta (0, 0)
Screenshot: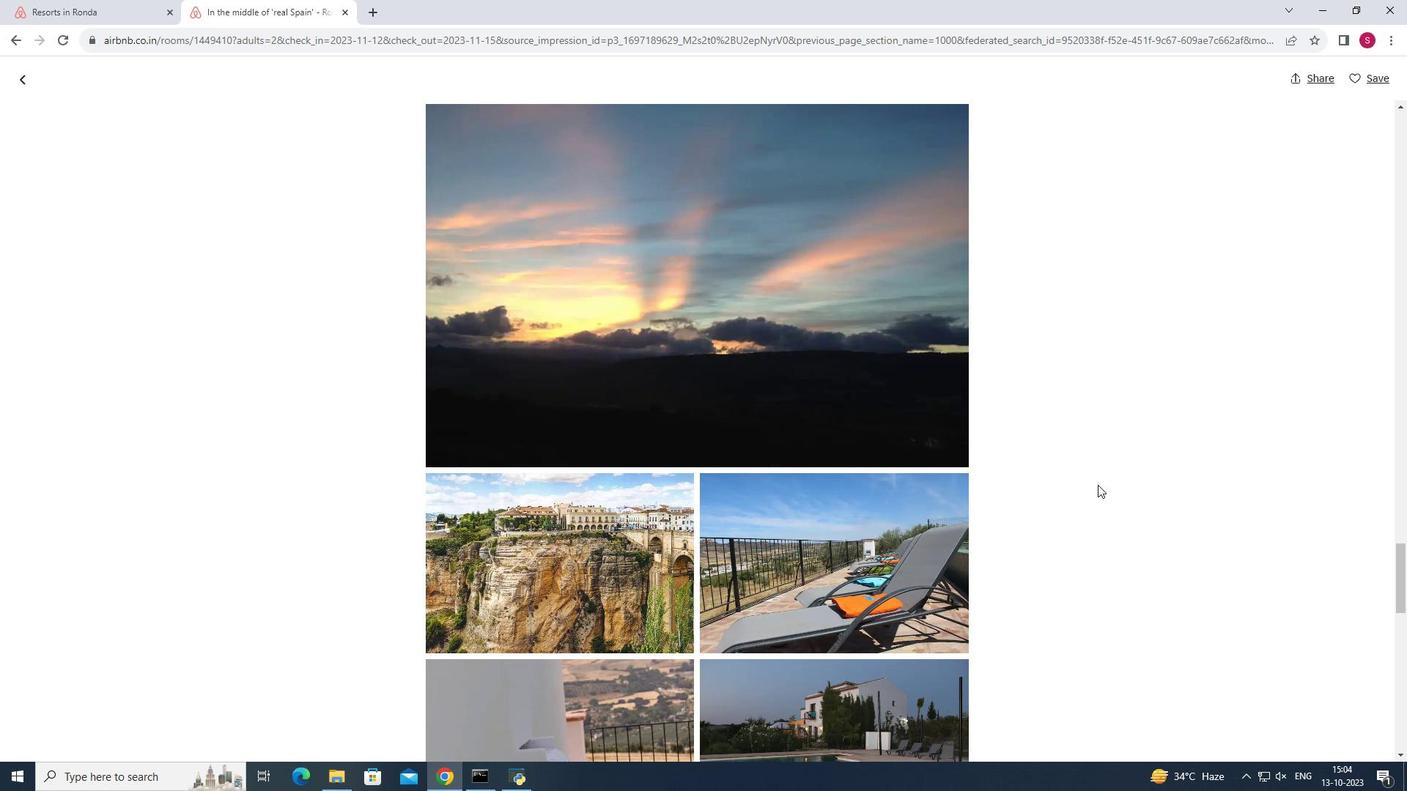 
Action: Mouse scrolled (1097, 484) with delta (0, 0)
Screenshot: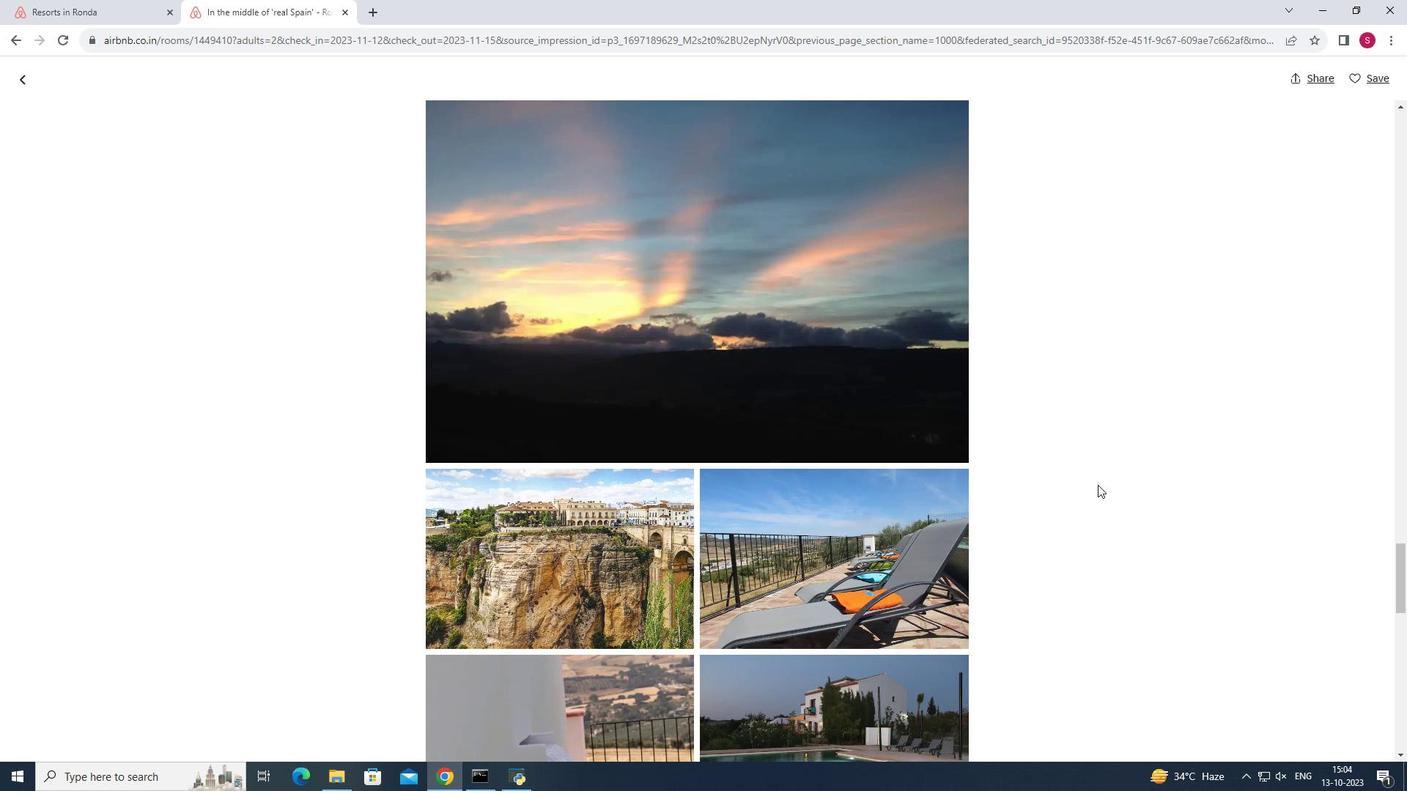 
Action: Mouse moved to (1097, 485)
Screenshot: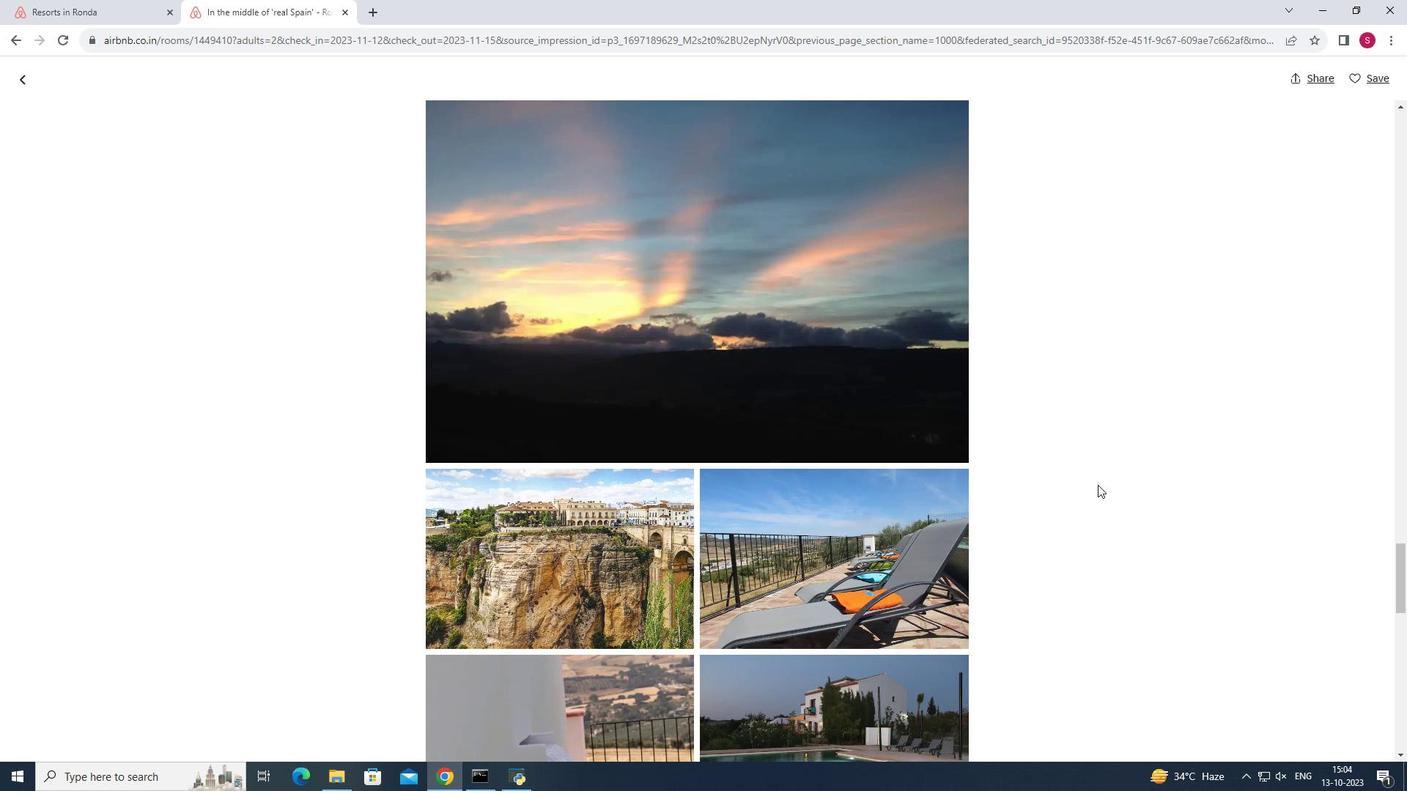 
Action: Mouse scrolled (1097, 484) with delta (0, 0)
Screenshot: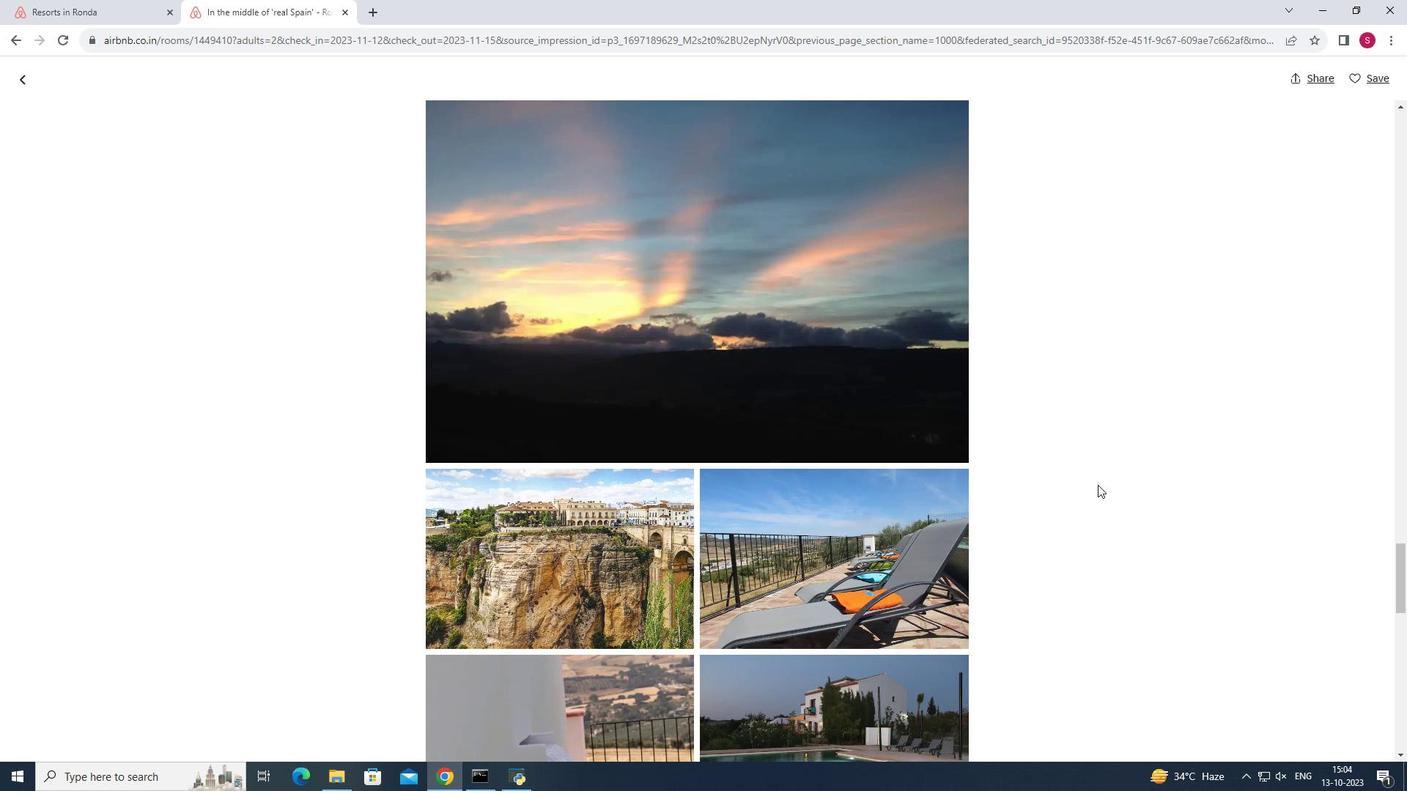 
Action: Mouse moved to (1099, 485)
Screenshot: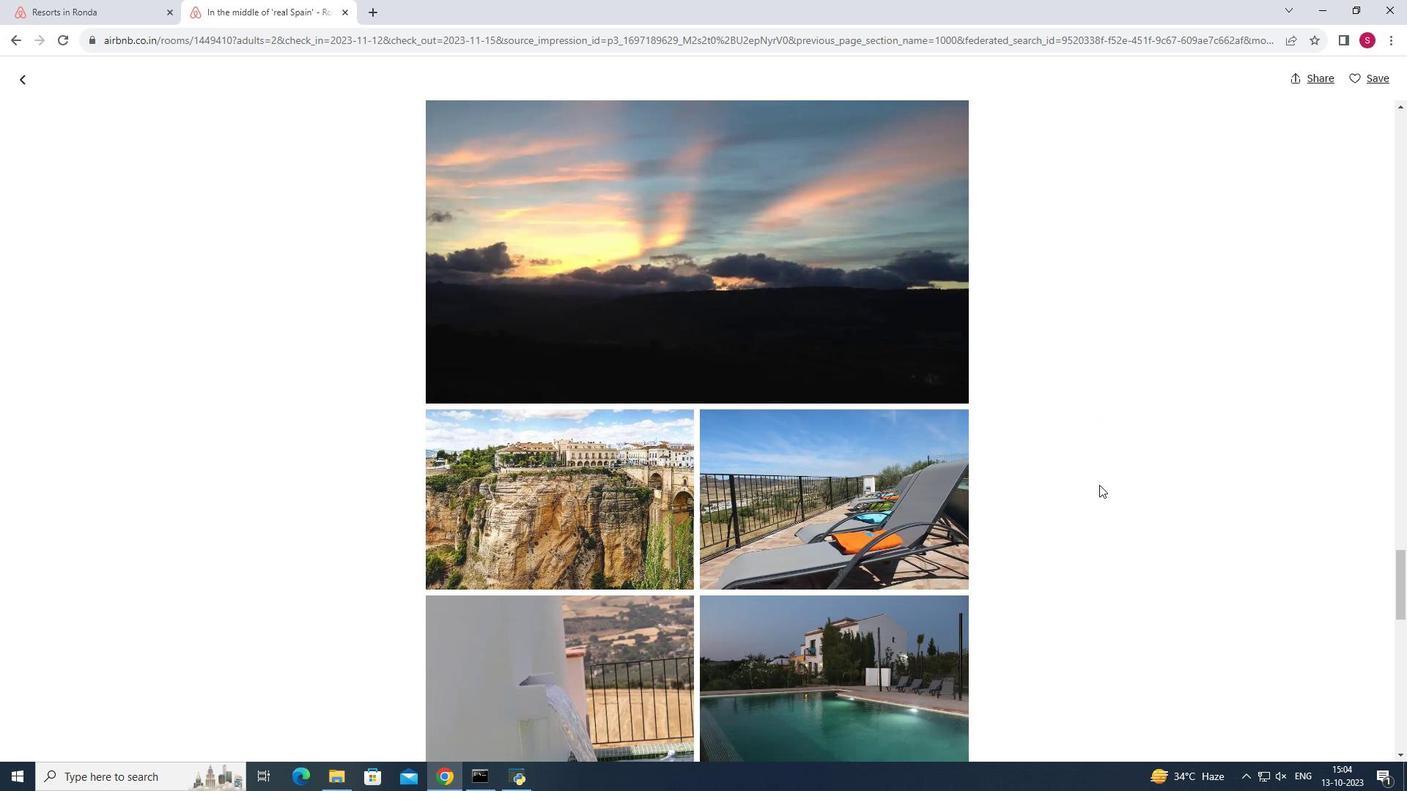 
Action: Mouse scrolled (1099, 484) with delta (0, 0)
Screenshot: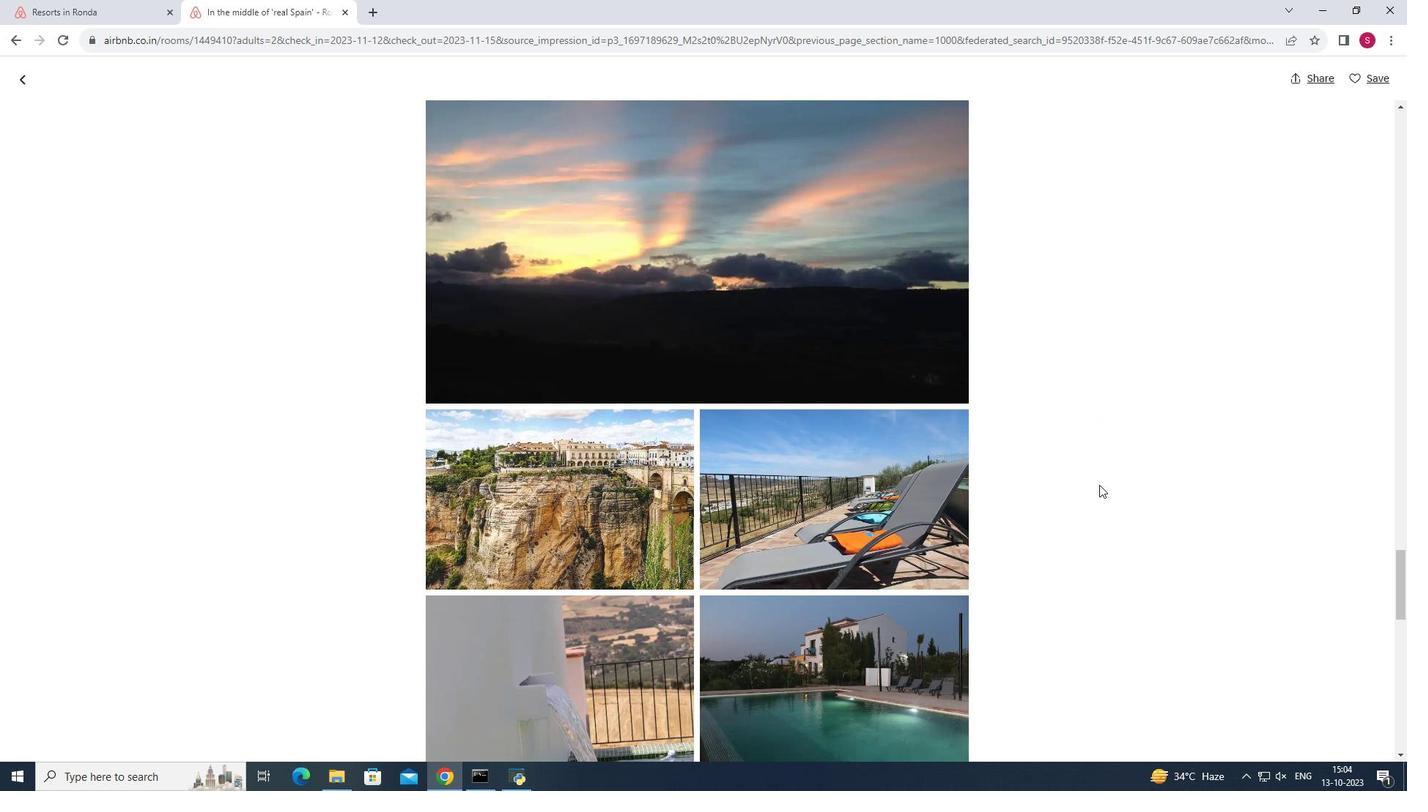 
Action: Mouse scrolled (1099, 484) with delta (0, 0)
Screenshot: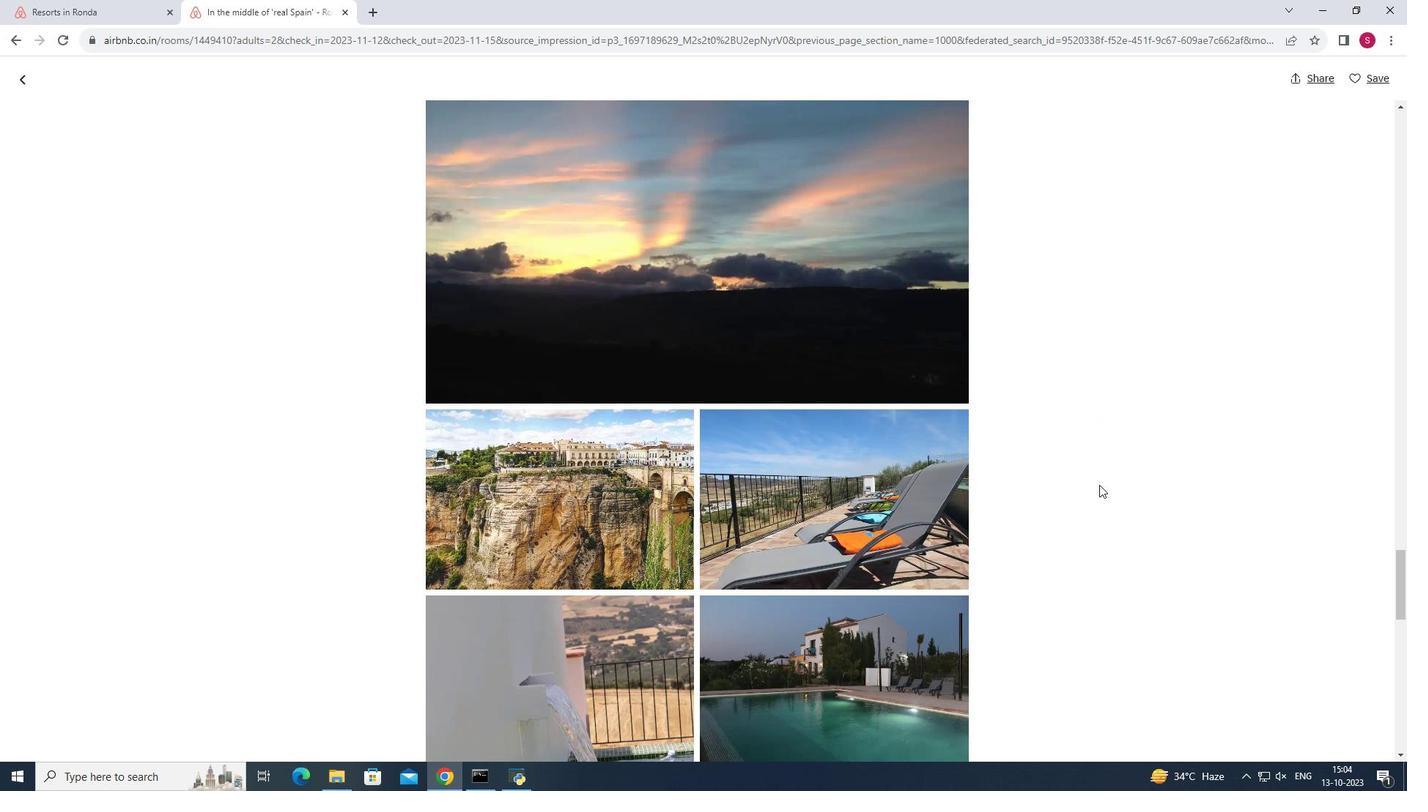 
Action: Mouse scrolled (1099, 484) with delta (0, 0)
Screenshot: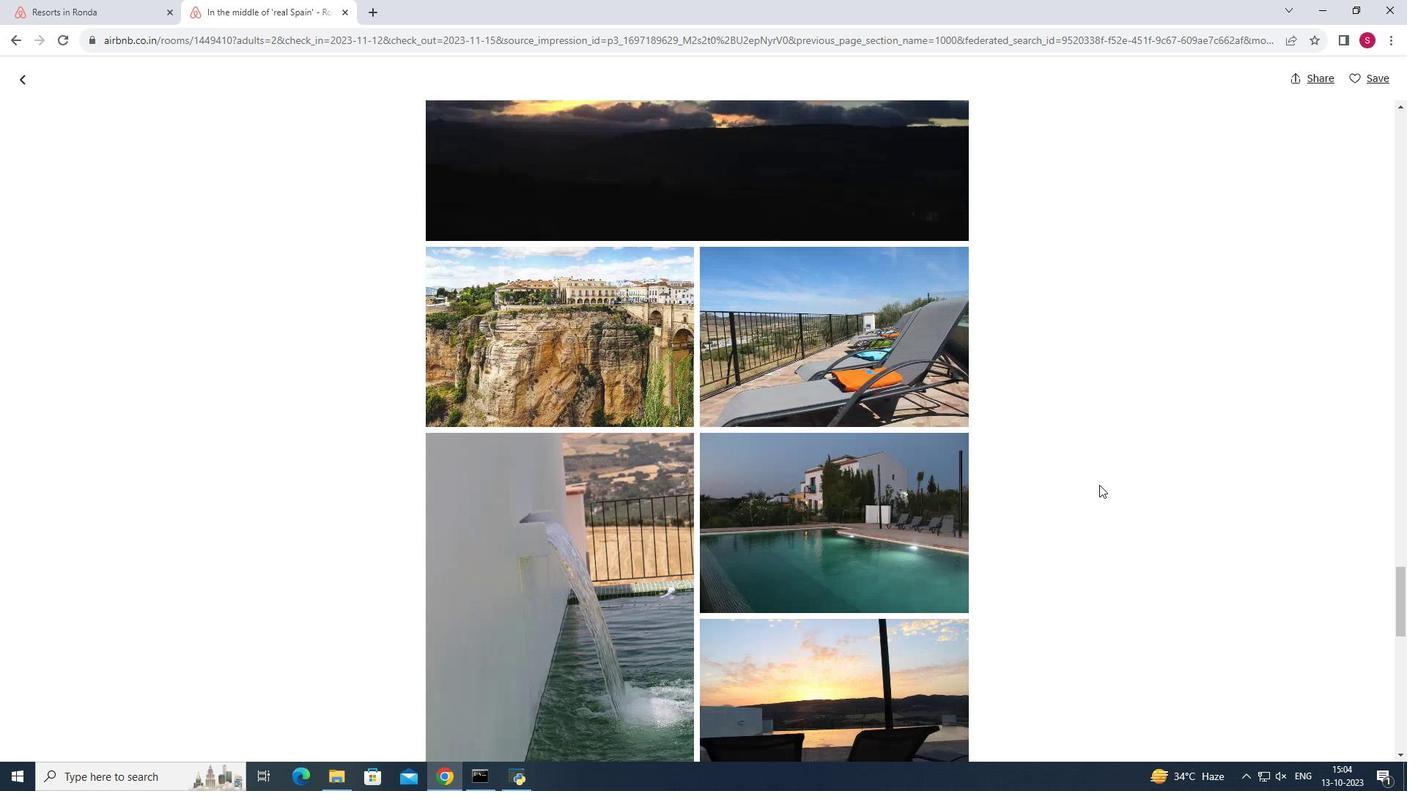 
Action: Mouse moved to (1102, 482)
Screenshot: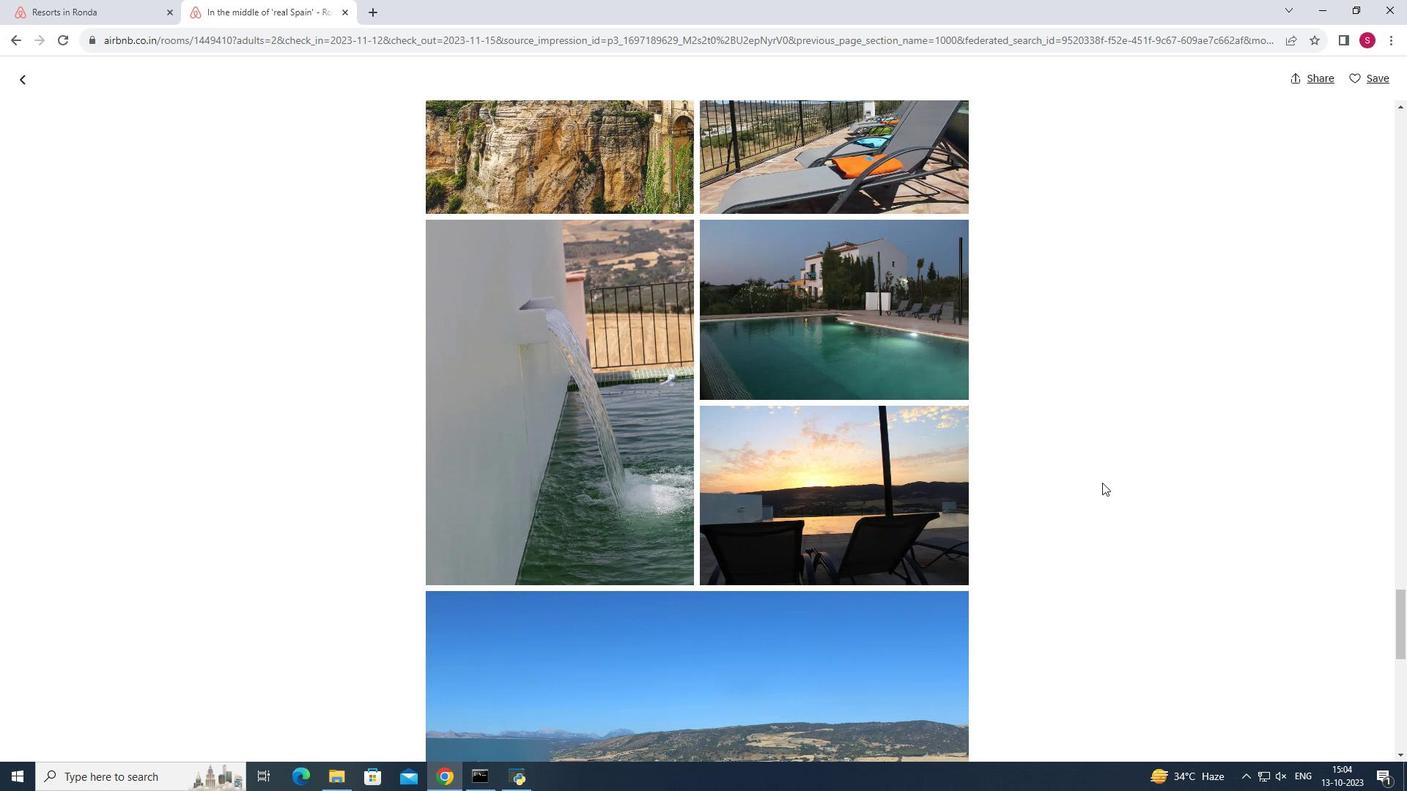
Action: Mouse scrolled (1102, 482) with delta (0, 0)
Screenshot: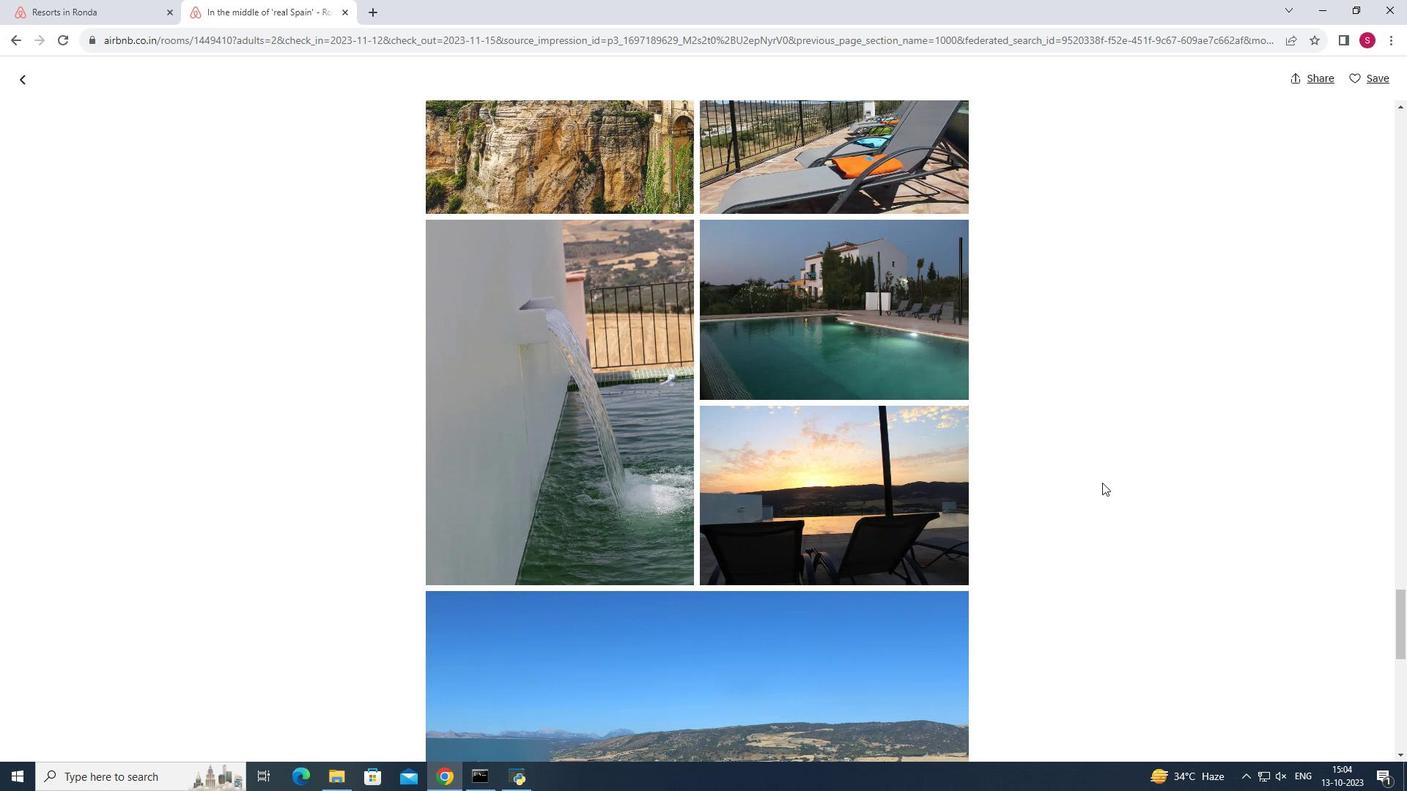 
Action: Mouse scrolled (1102, 482) with delta (0, 0)
Screenshot: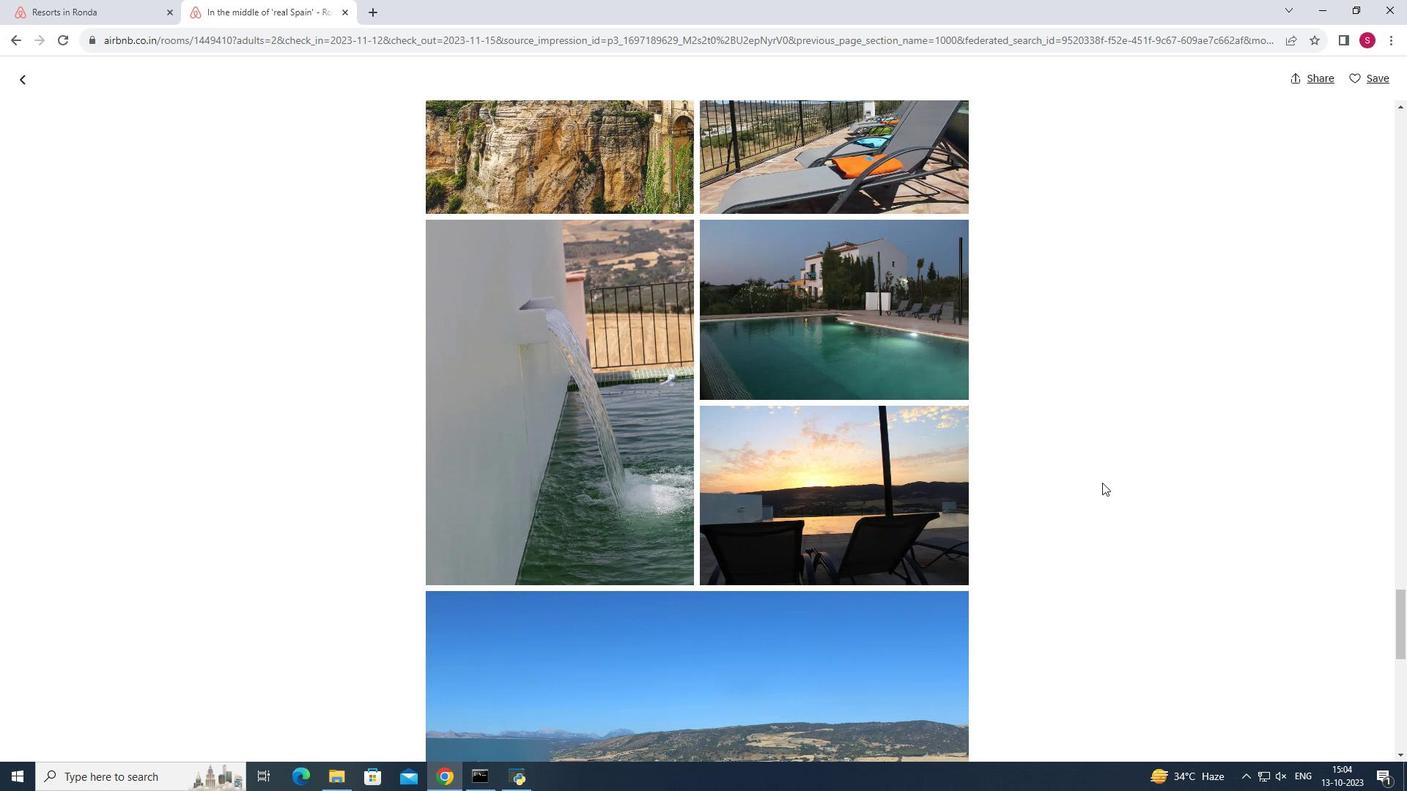 
Action: Mouse scrolled (1102, 482) with delta (0, 0)
Screenshot: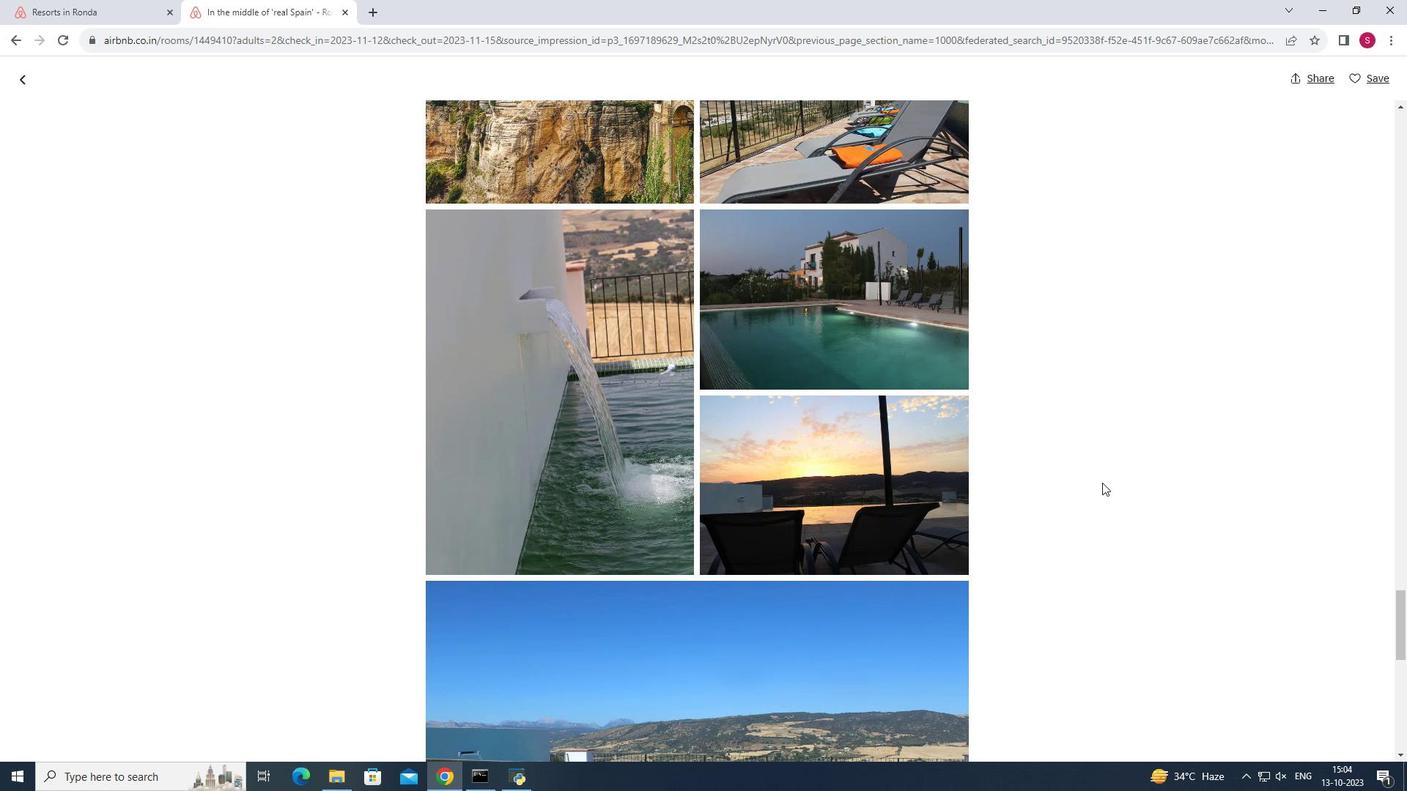 
Action: Mouse scrolled (1102, 482) with delta (0, 0)
Screenshot: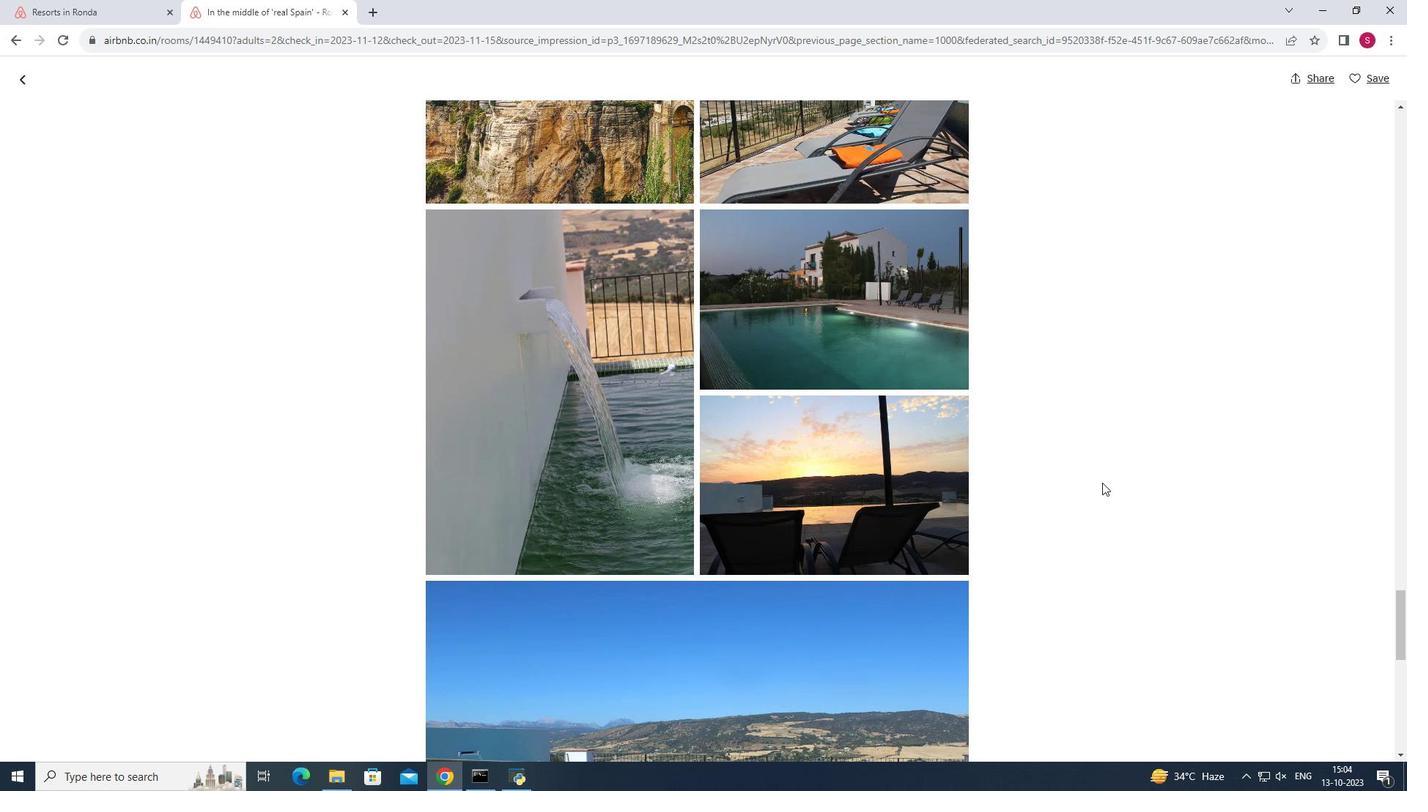 
Action: Mouse scrolled (1102, 482) with delta (0, 0)
Screenshot: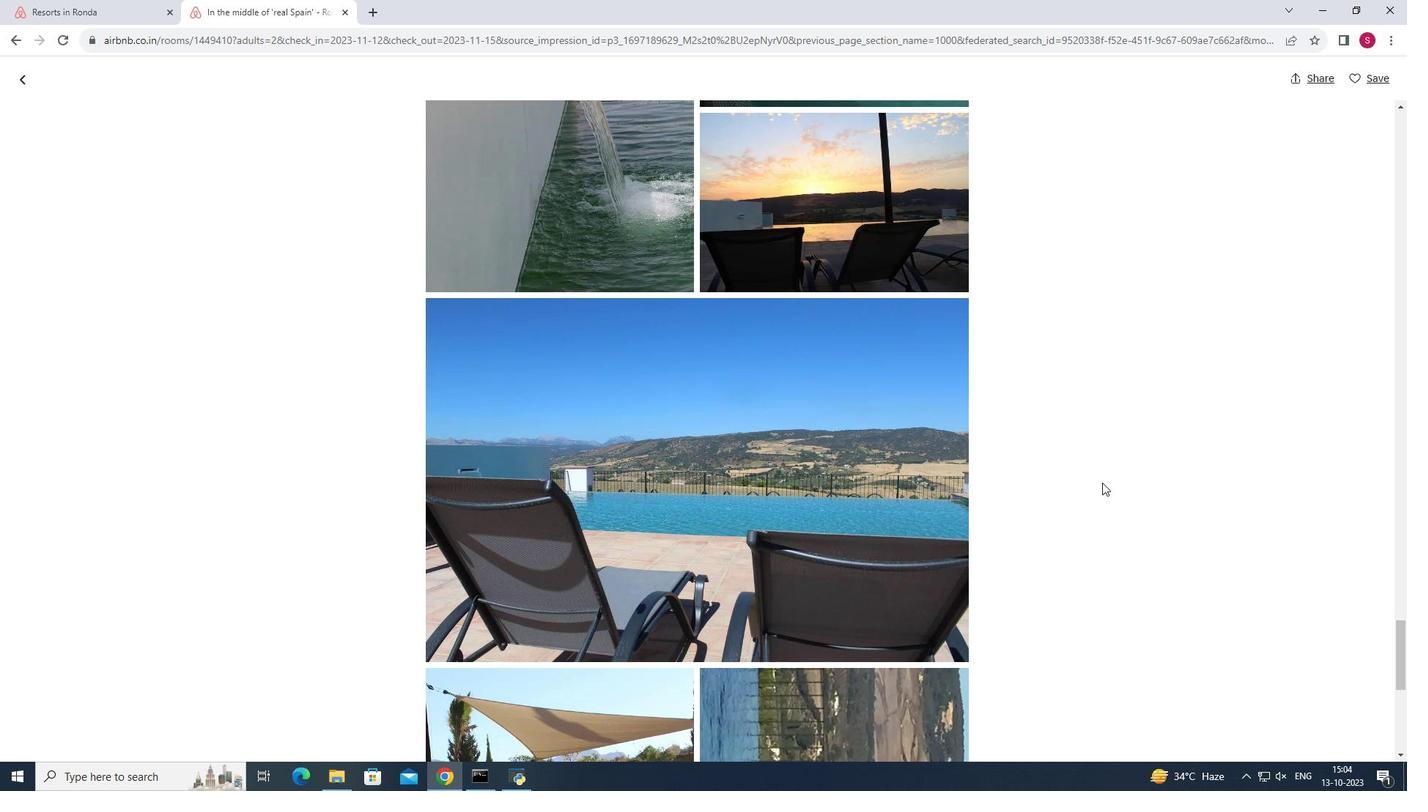 
Action: Mouse scrolled (1102, 482) with delta (0, 0)
Screenshot: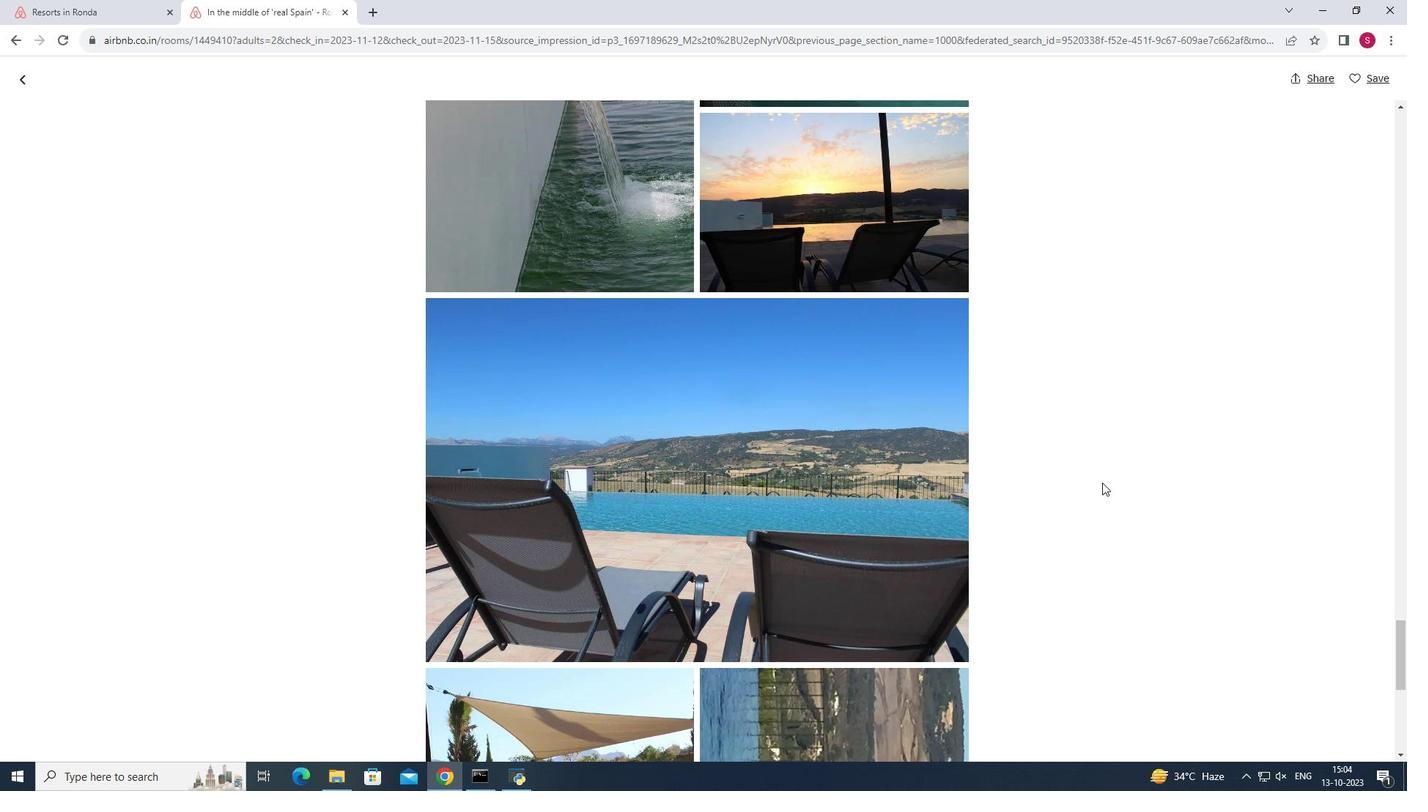 
Action: Mouse scrolled (1102, 482) with delta (0, 0)
Screenshot: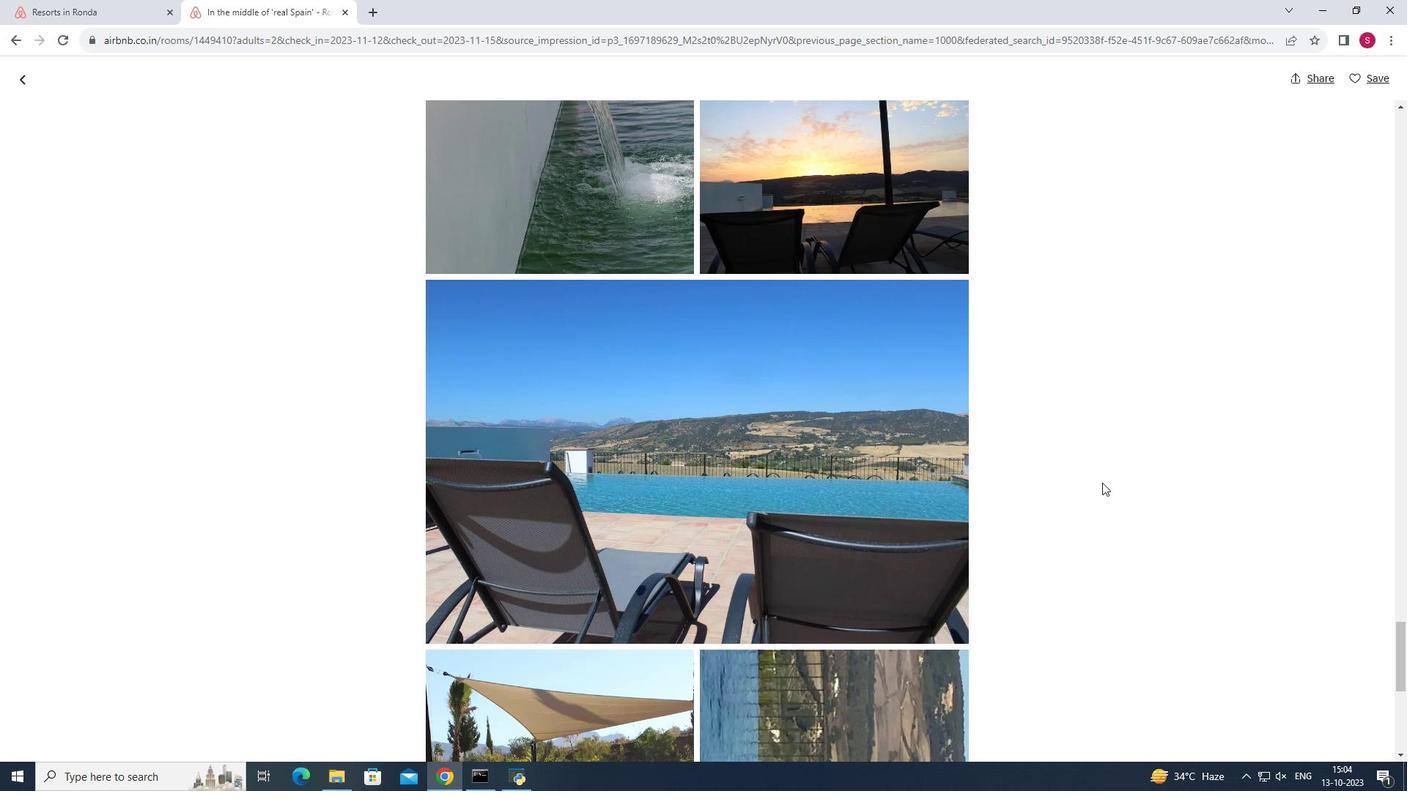 
Action: Mouse moved to (22, 78)
Screenshot: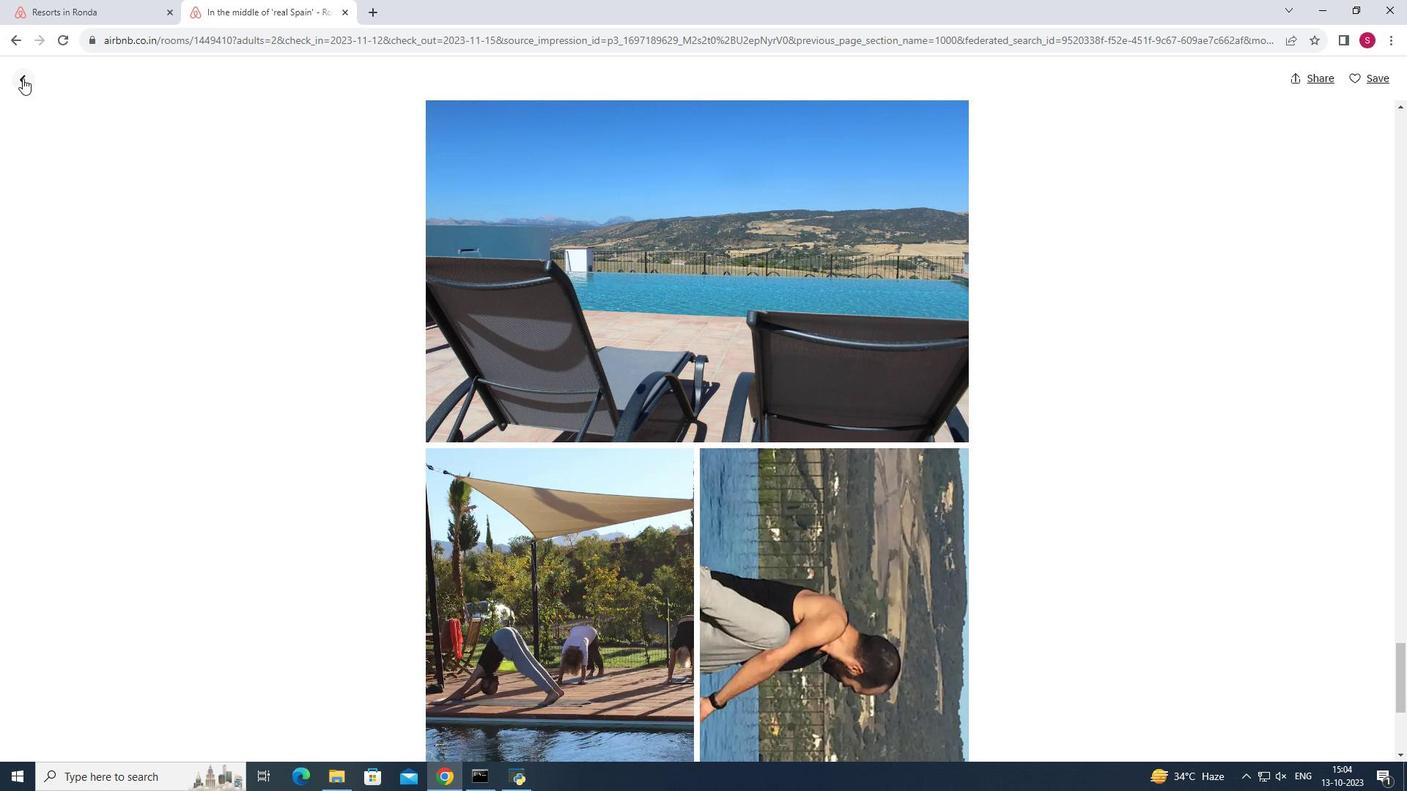 
Action: Mouse pressed left at (22, 78)
Screenshot: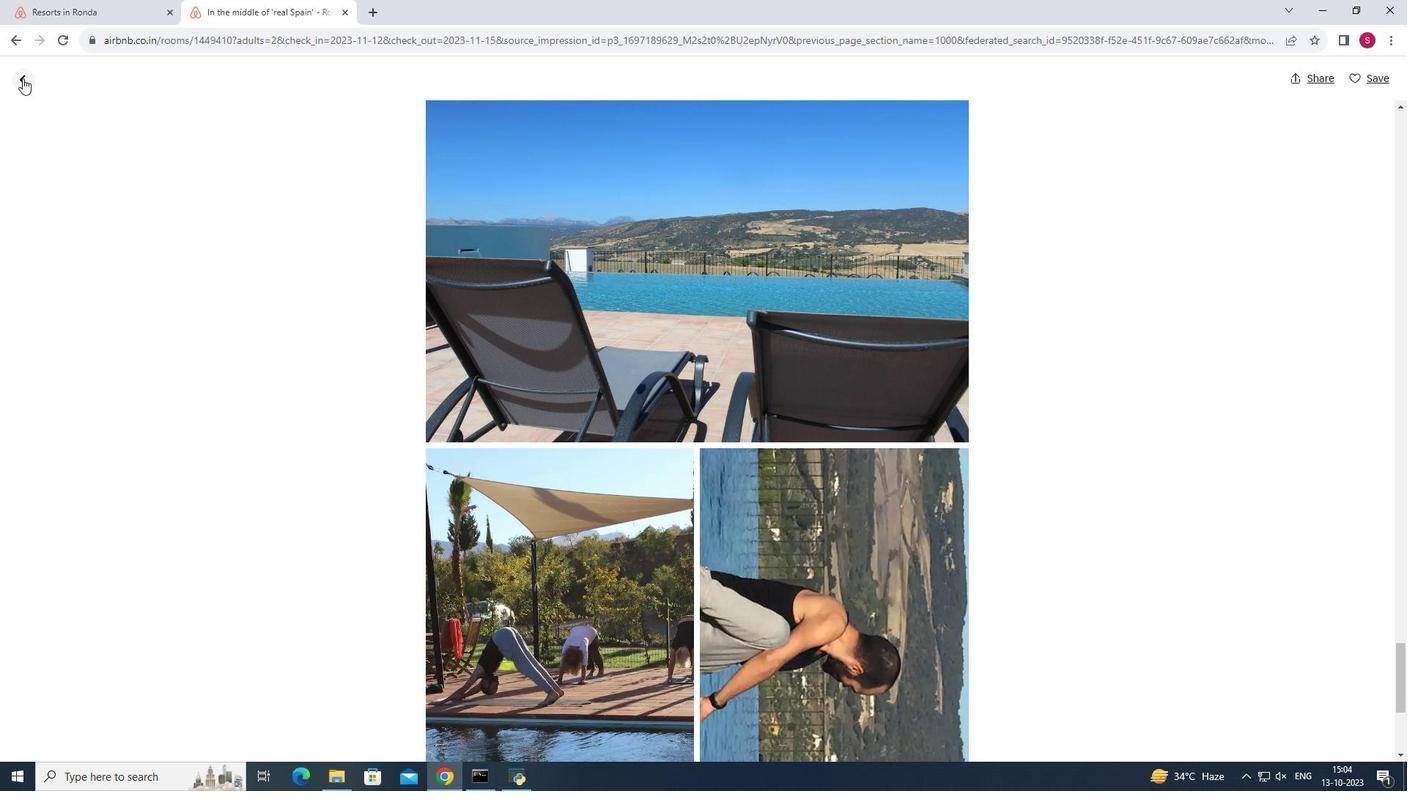 
Action: Mouse moved to (1180, 422)
Screenshot: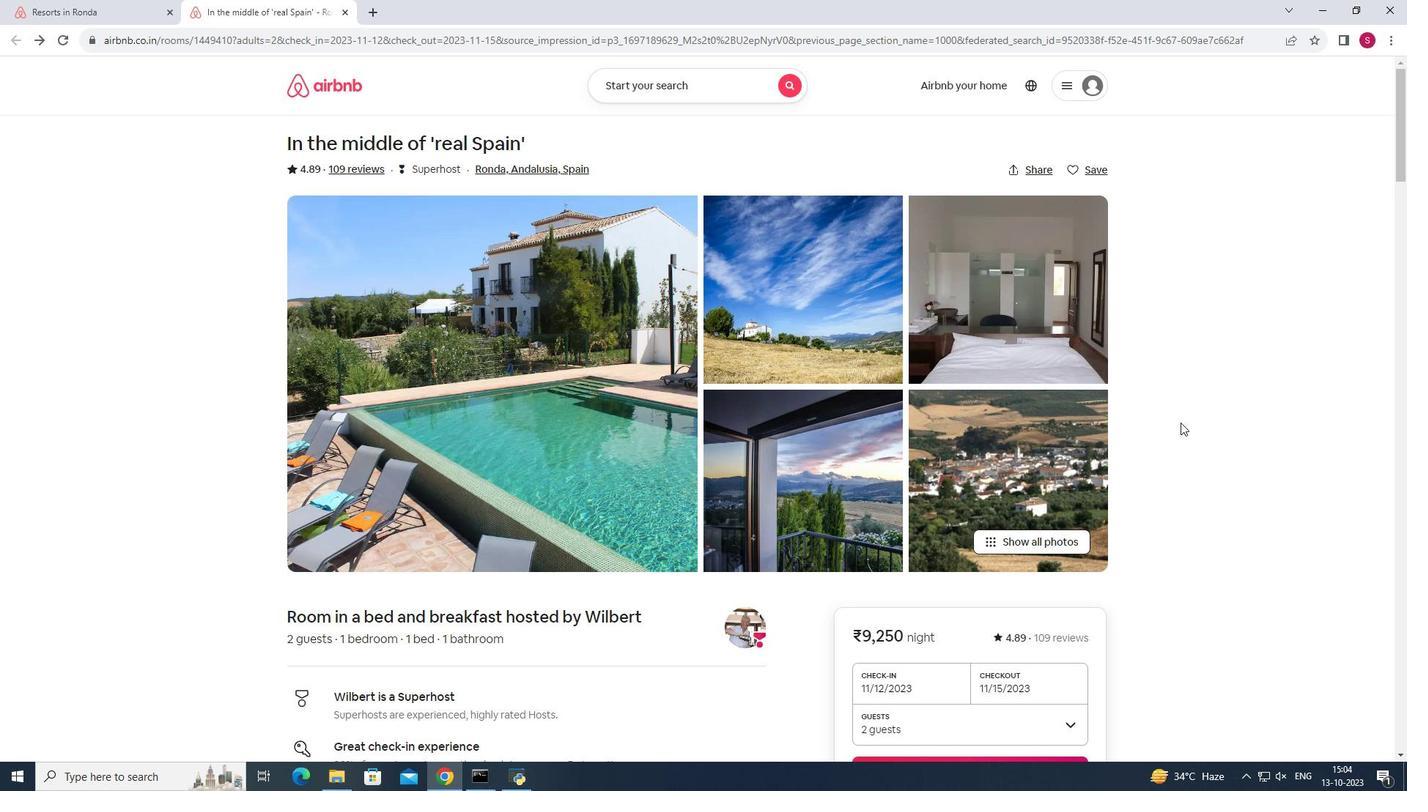 
Action: Mouse scrolled (1180, 422) with delta (0, 0)
Screenshot: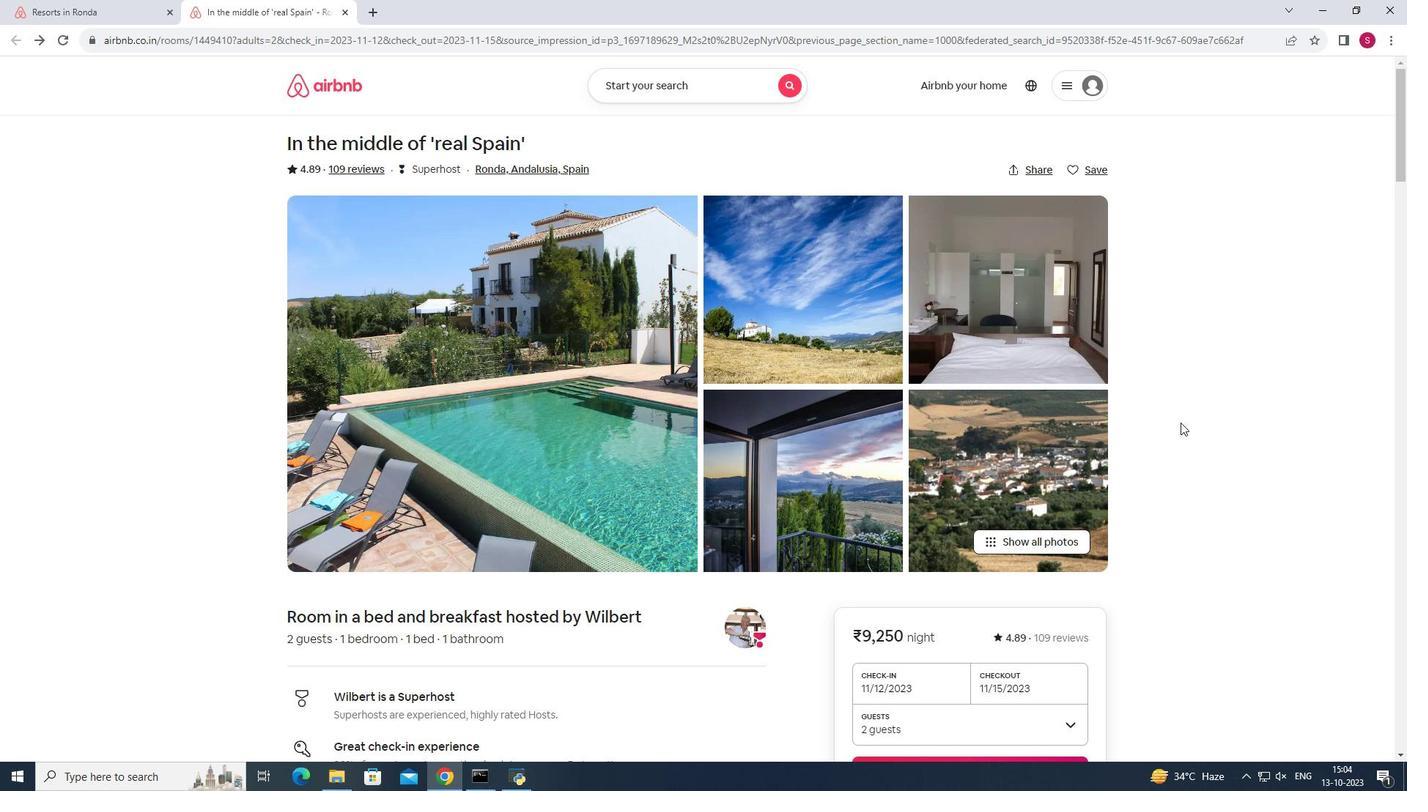 
Action: Mouse moved to (1185, 425)
Screenshot: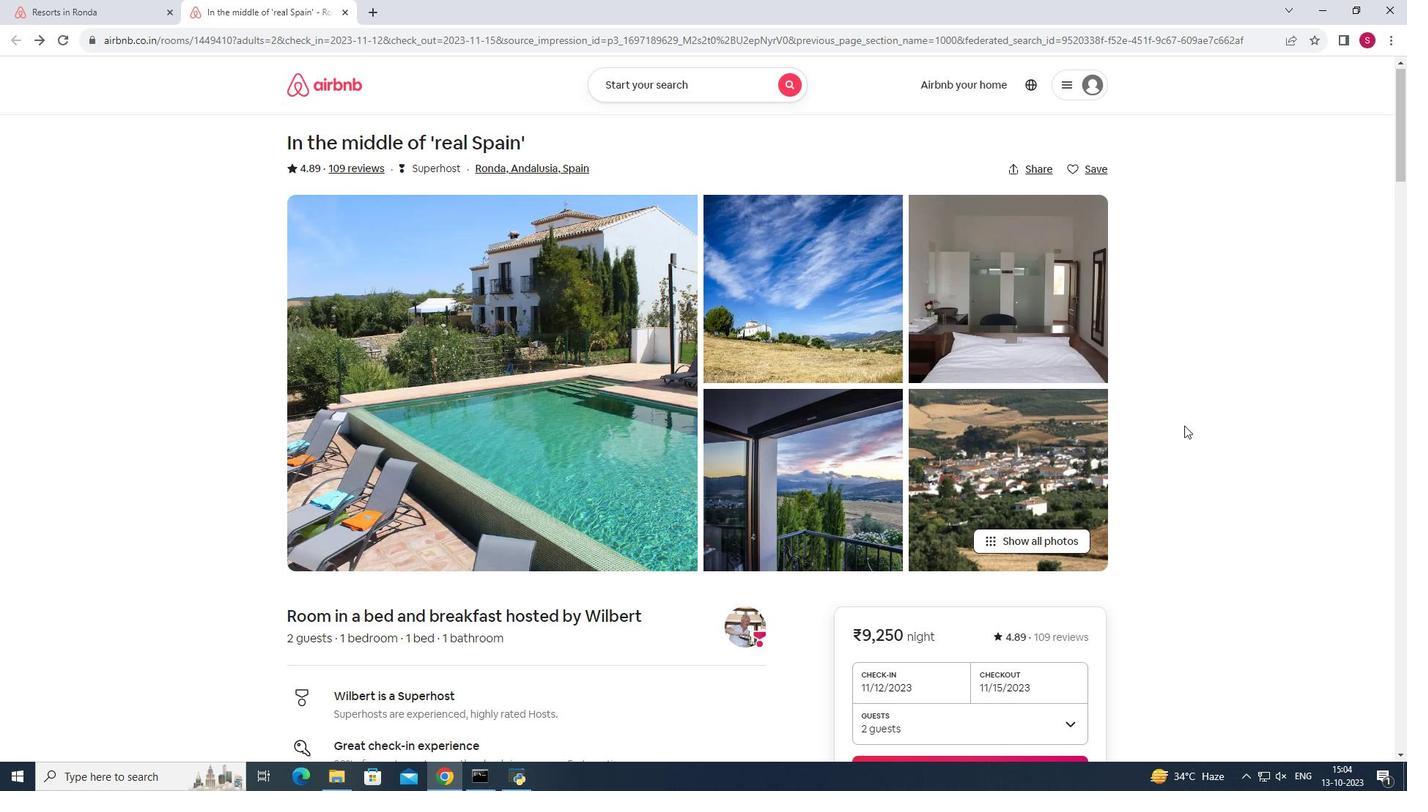 
Action: Mouse scrolled (1185, 425) with delta (0, 0)
Screenshot: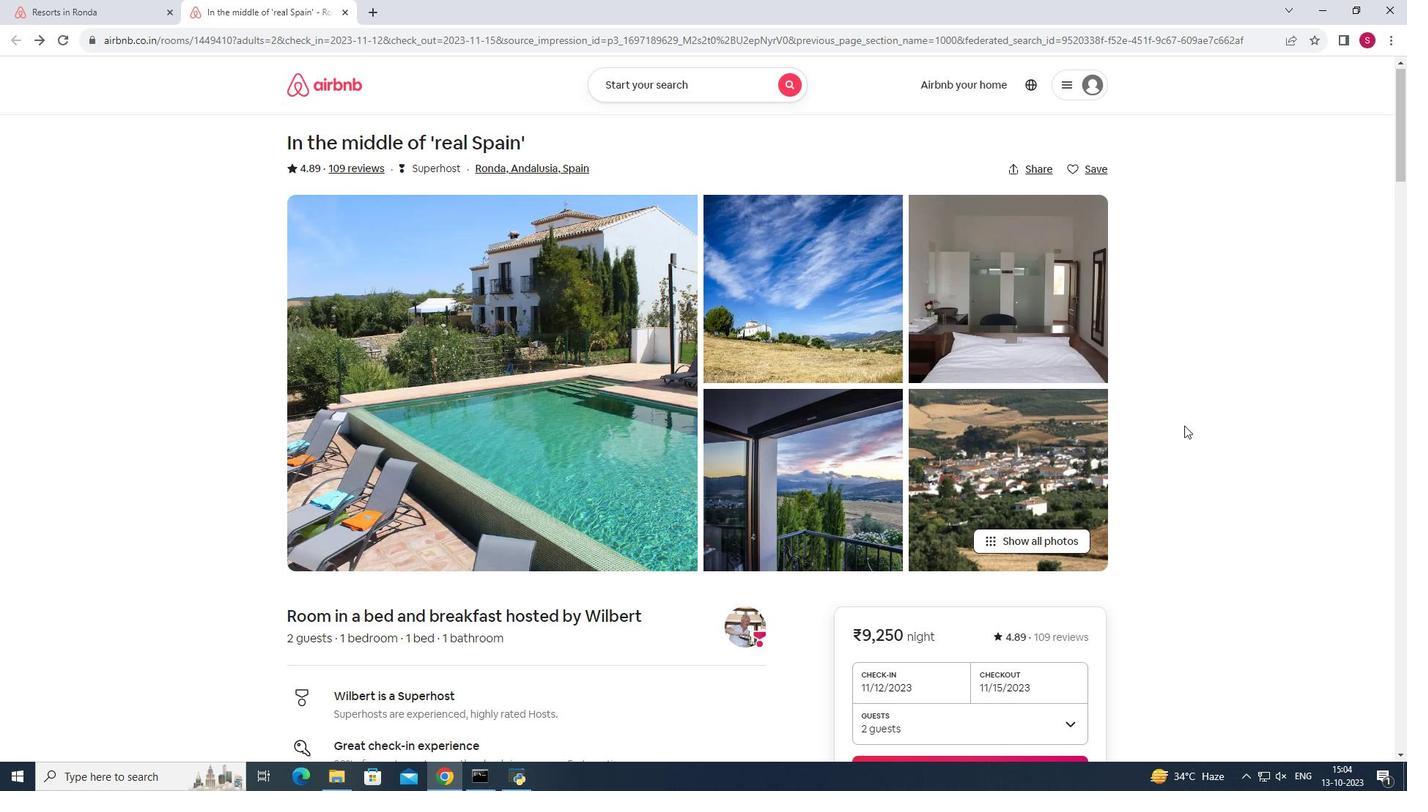 
Action: Mouse moved to (1185, 427)
Screenshot: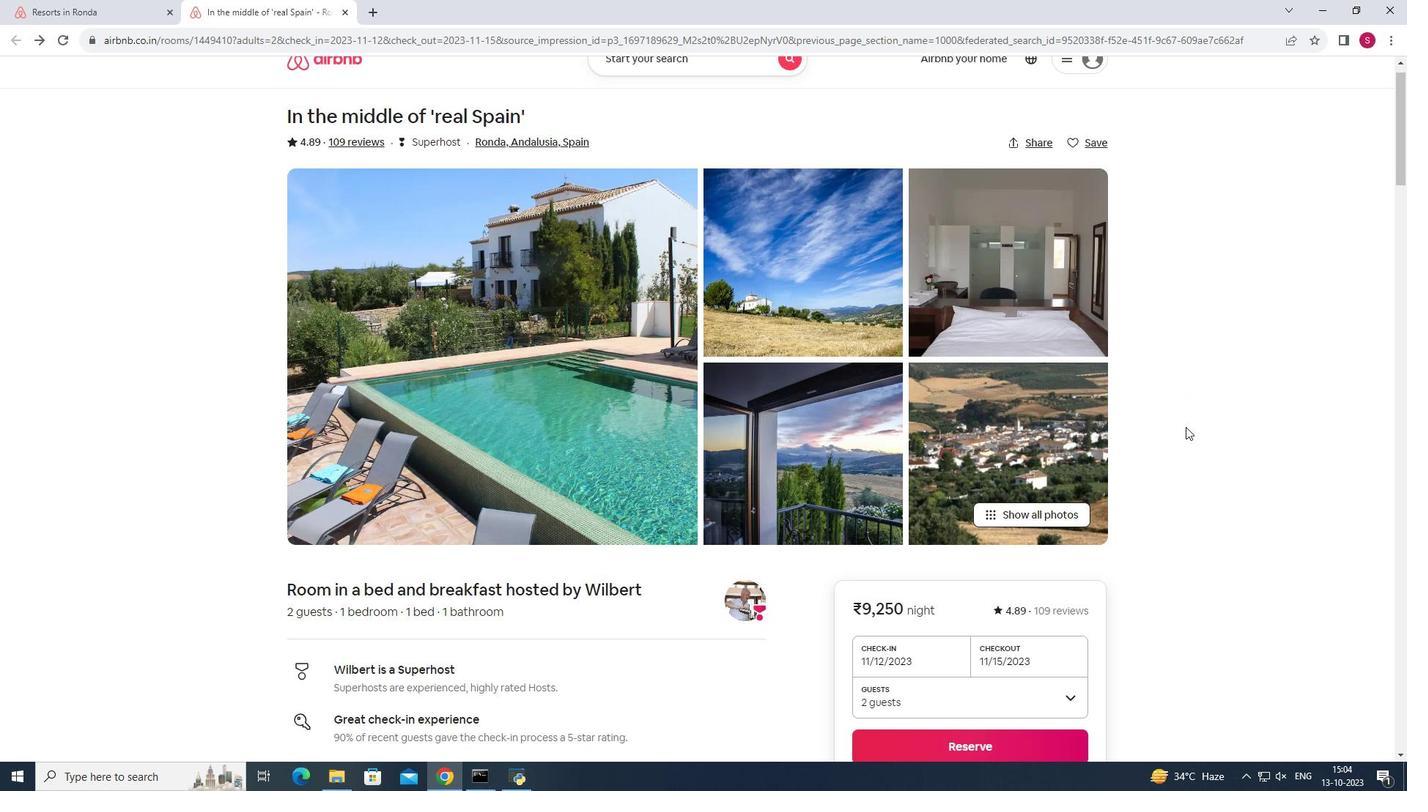 
Action: Mouse scrolled (1185, 426) with delta (0, 0)
Screenshot: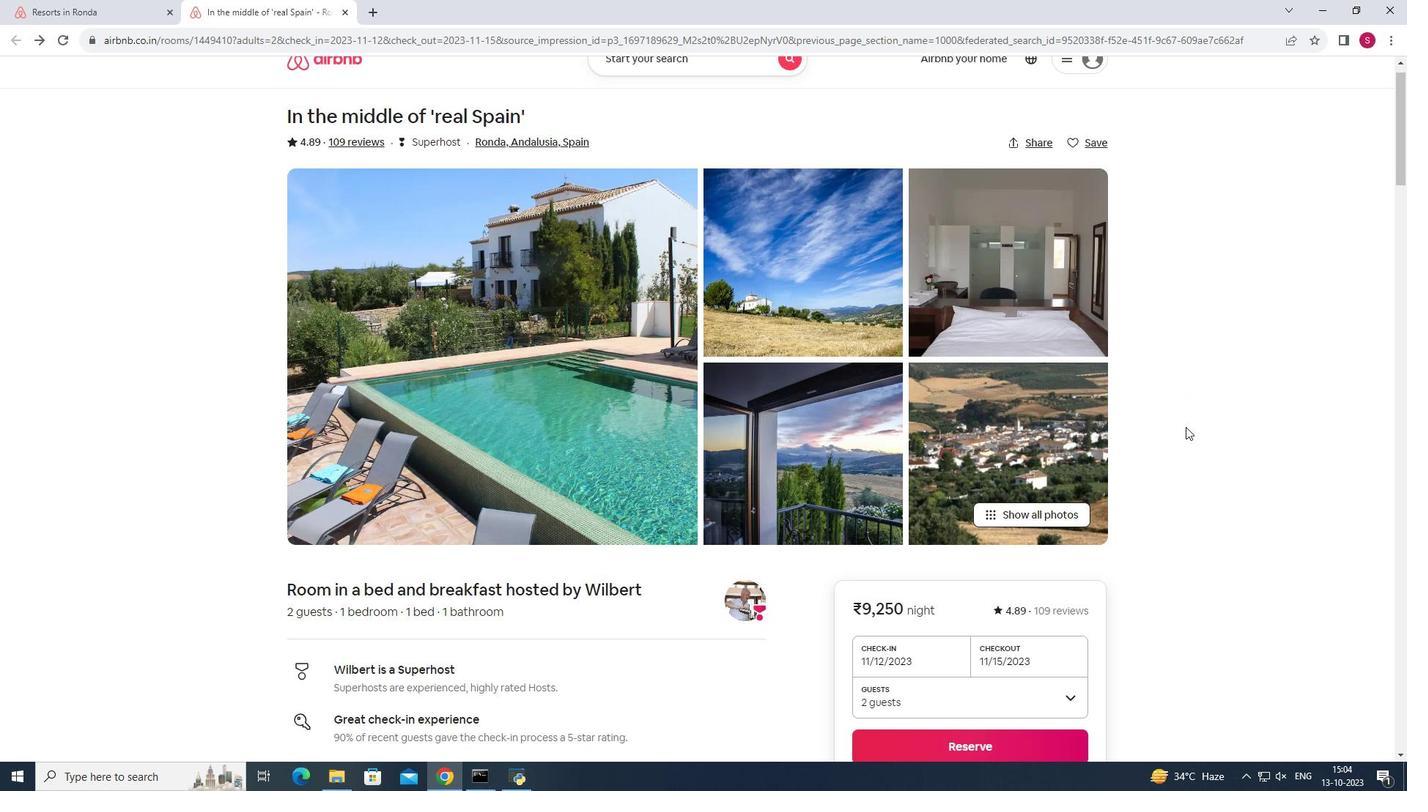 
Action: Mouse moved to (1185, 427)
Screenshot: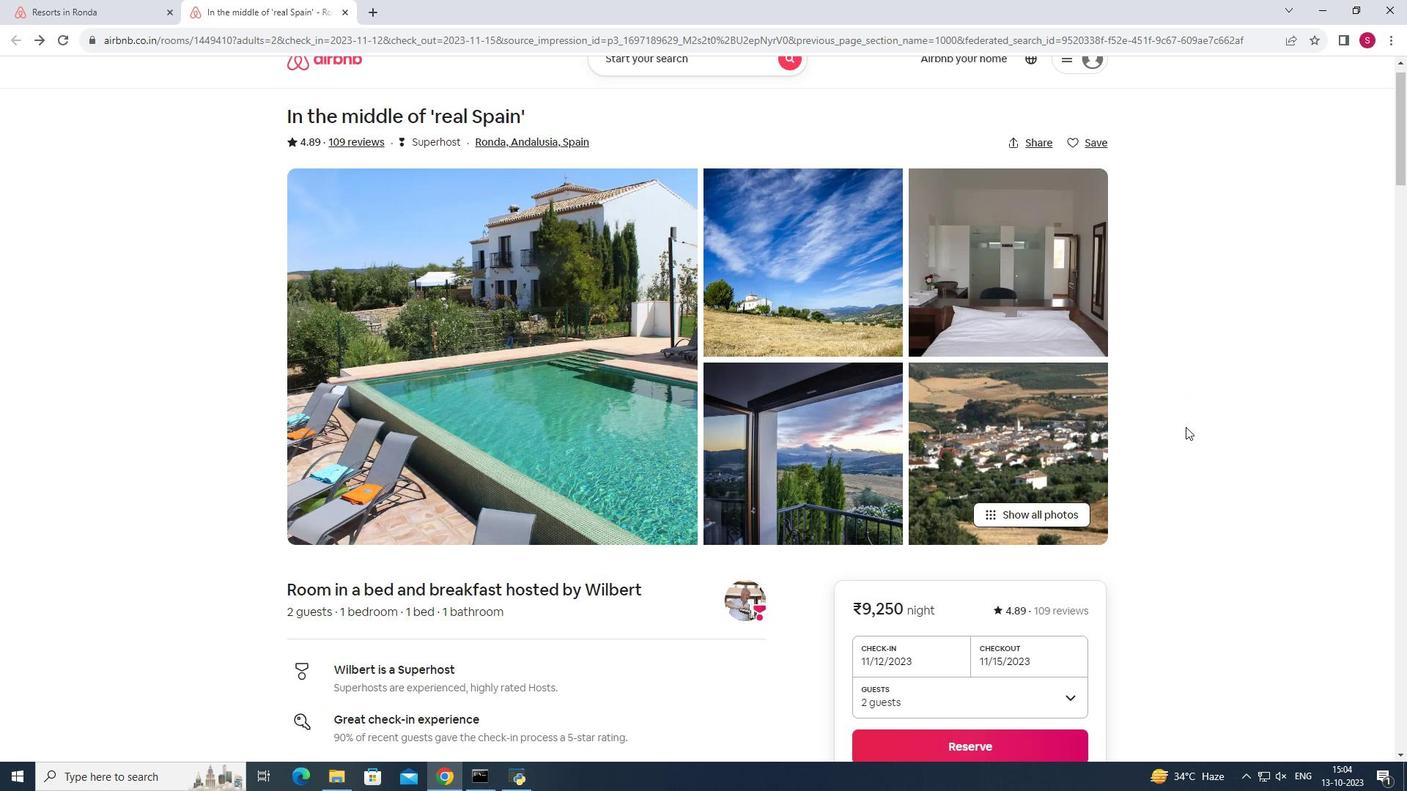 
Action: Mouse scrolled (1185, 426) with delta (0, 0)
Screenshot: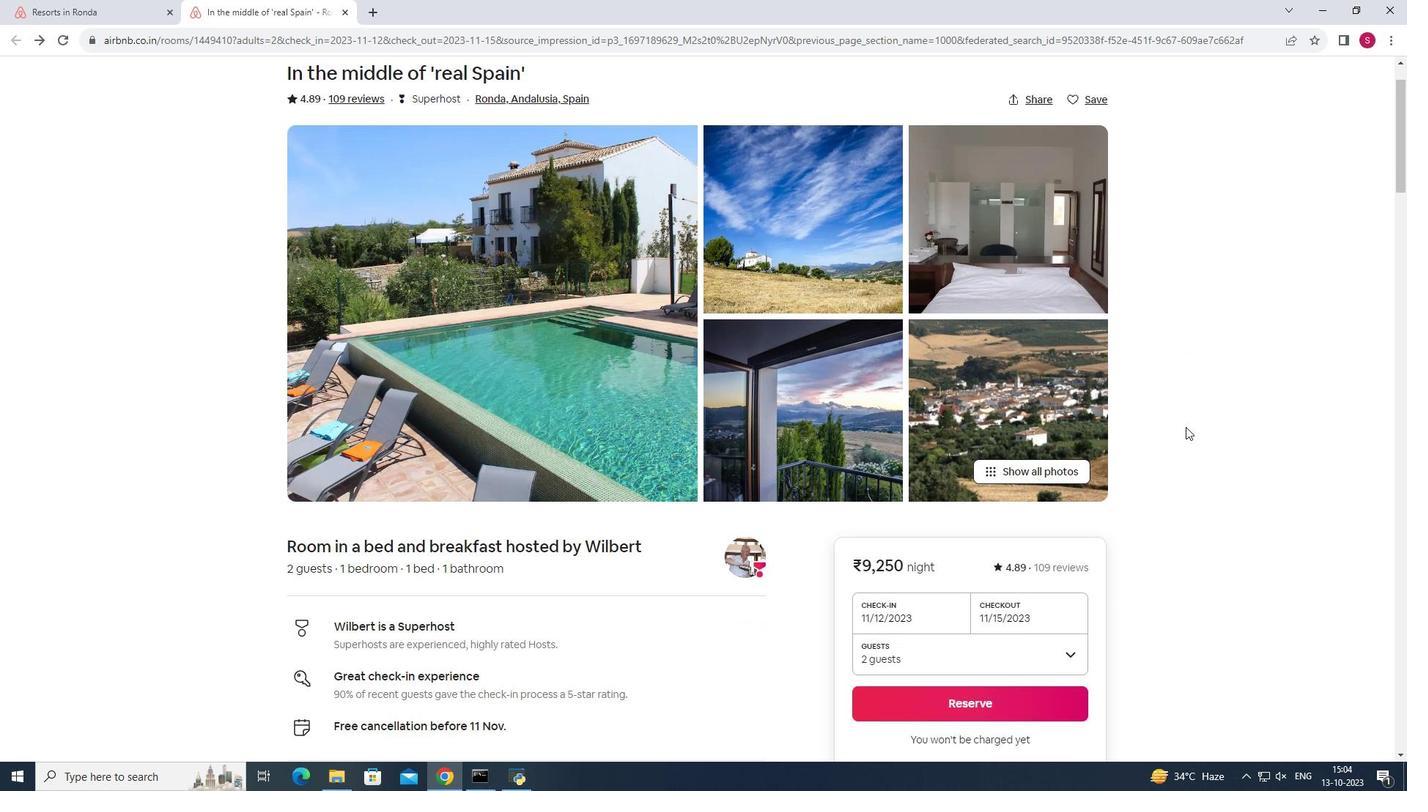 
Action: Mouse scrolled (1185, 426) with delta (0, 0)
Screenshot: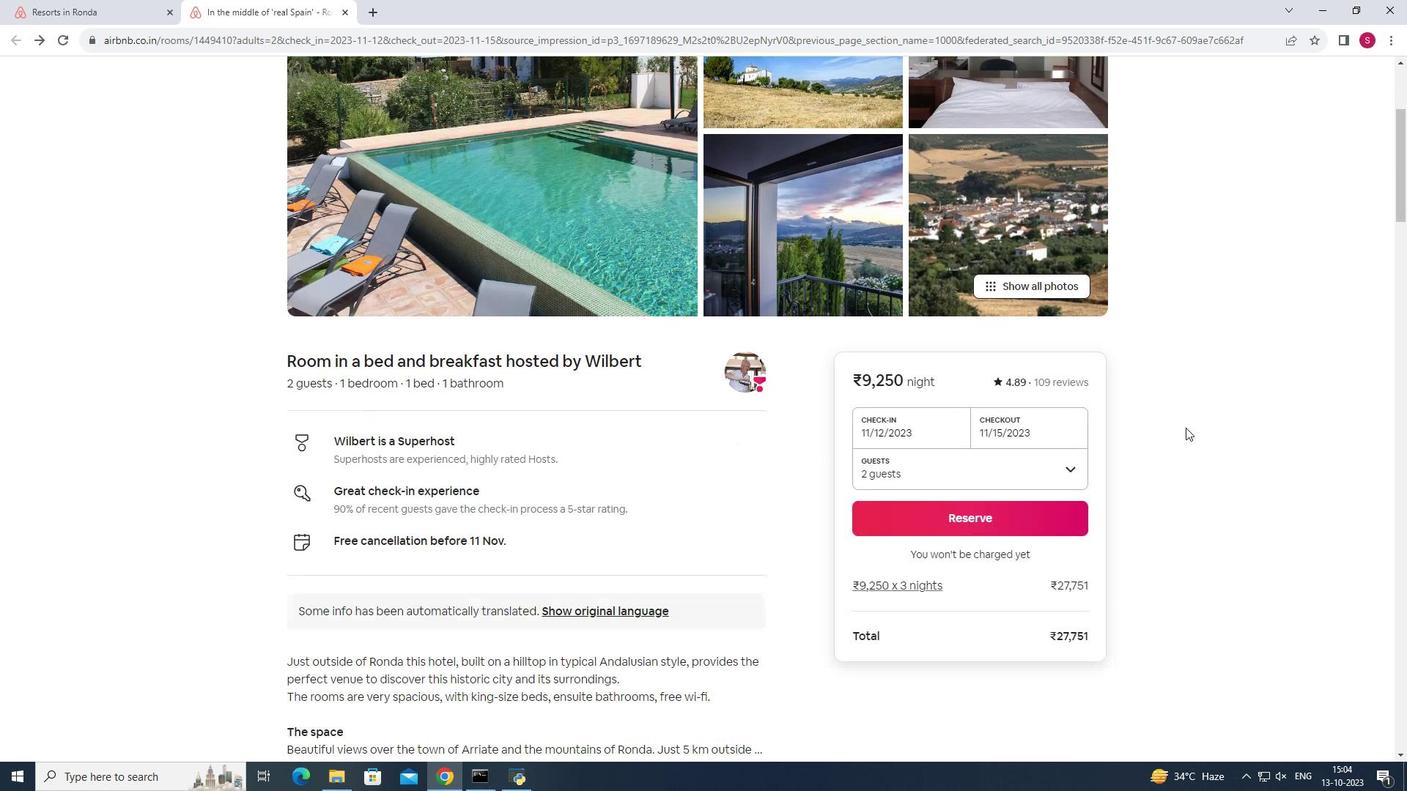 
Action: Mouse moved to (1185, 428)
Screenshot: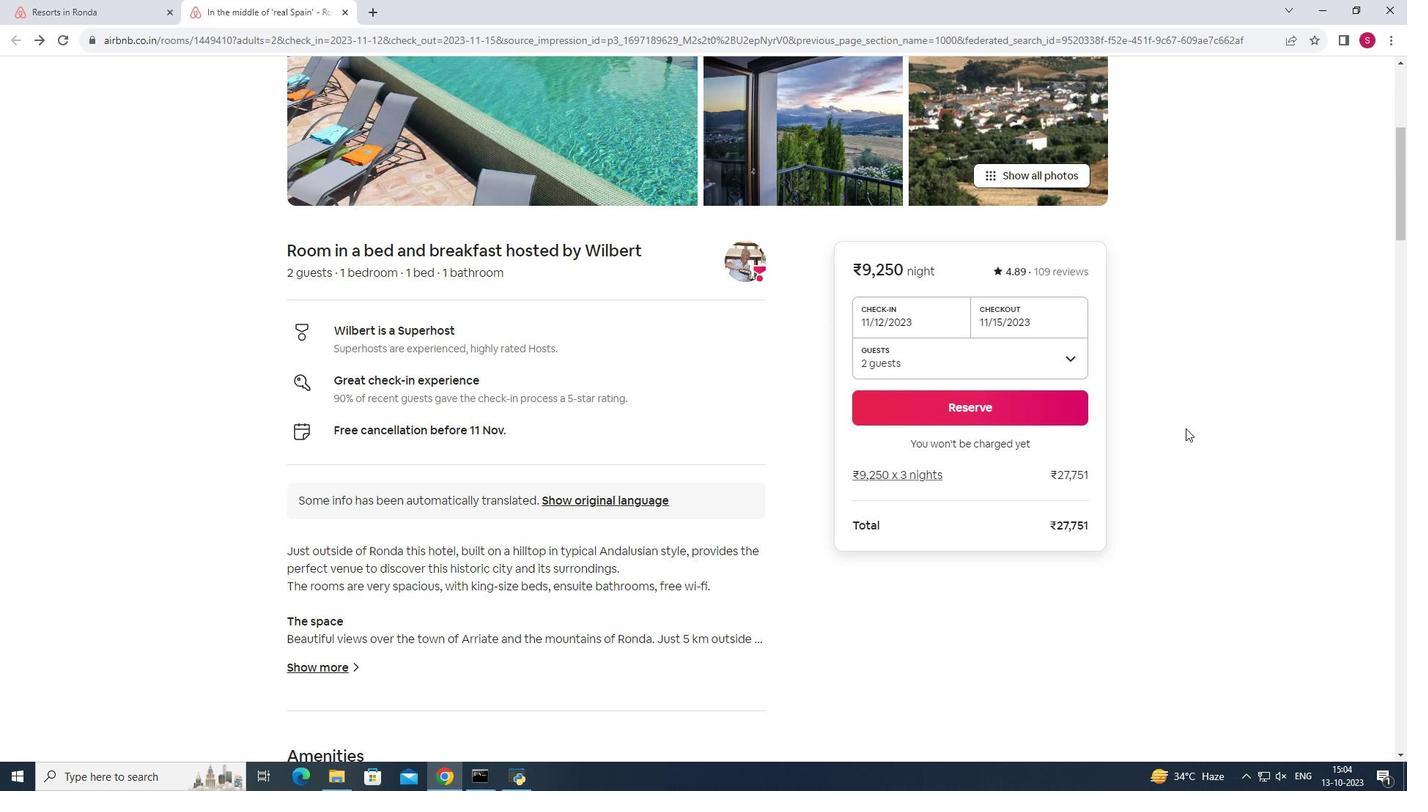 
Action: Mouse scrolled (1185, 427) with delta (0, 0)
Screenshot: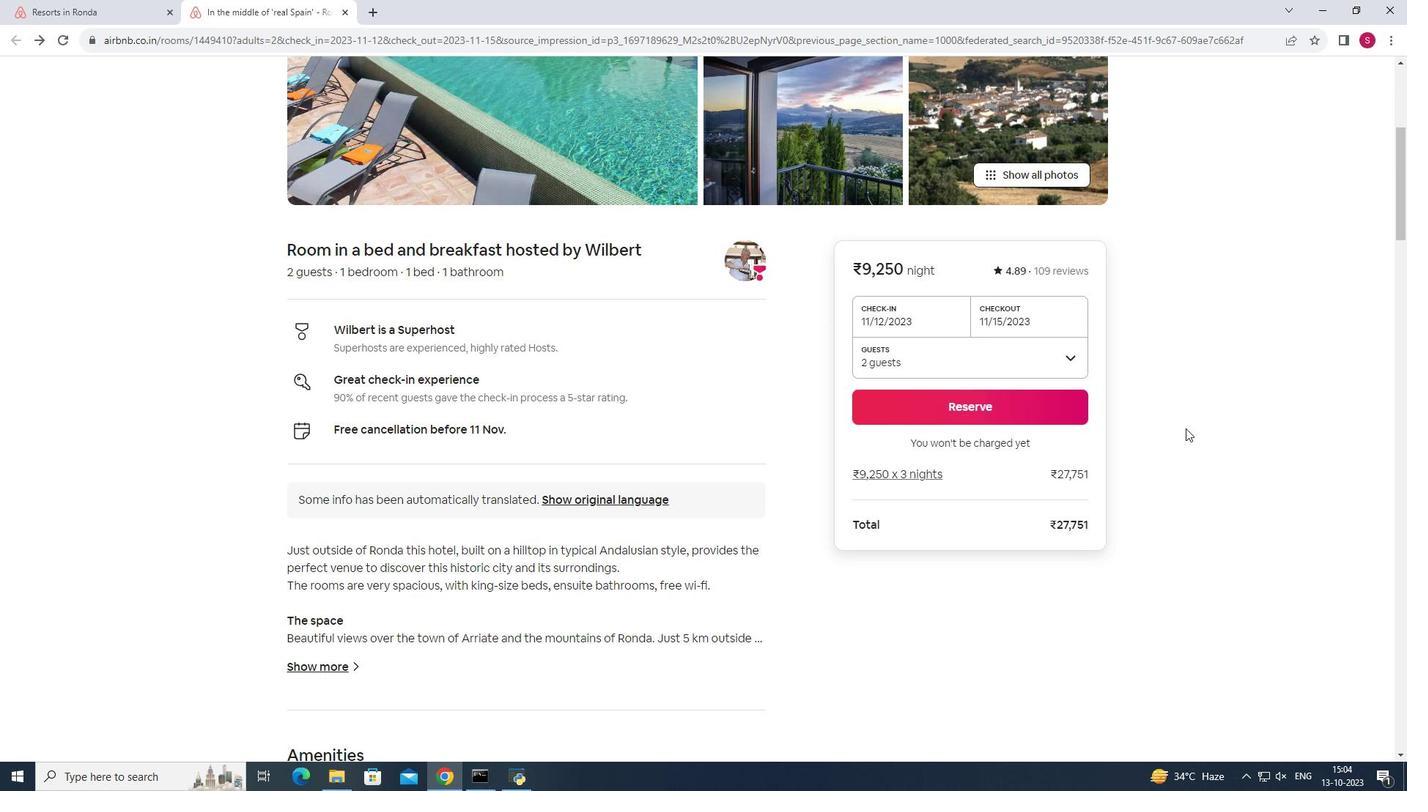 
Action: Mouse scrolled (1185, 427) with delta (0, 0)
Screenshot: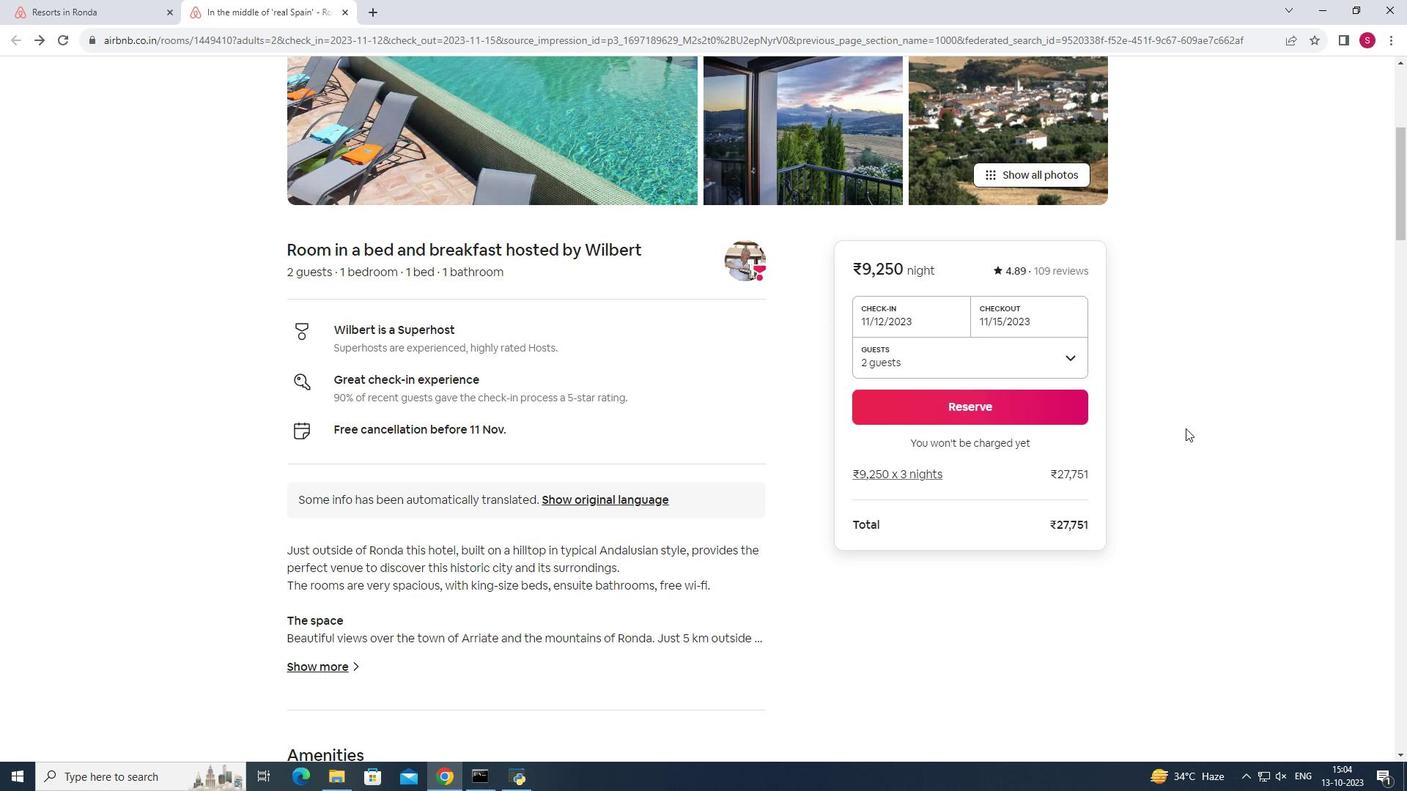 
Action: Mouse scrolled (1185, 427) with delta (0, 0)
Screenshot: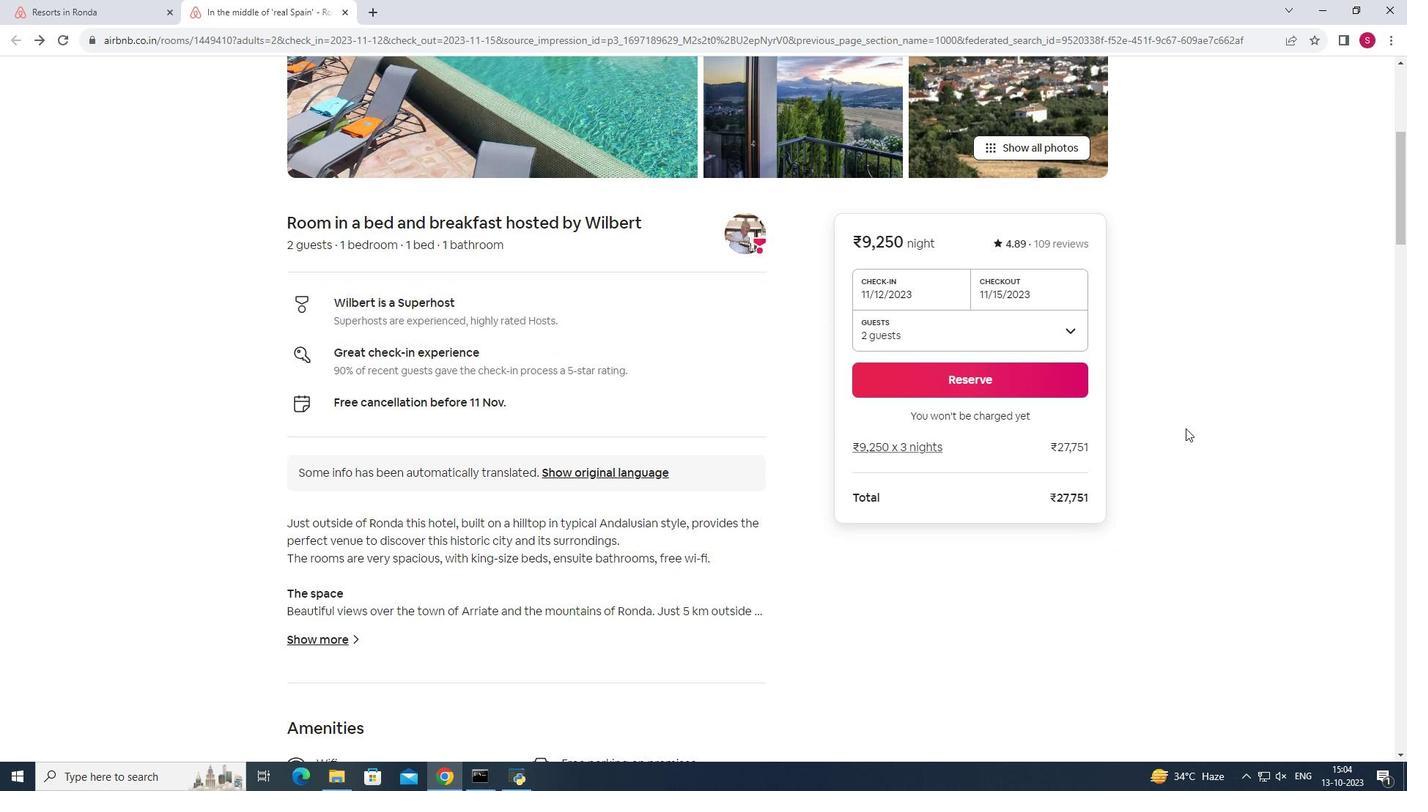
Action: Mouse scrolled (1185, 427) with delta (0, 0)
Screenshot: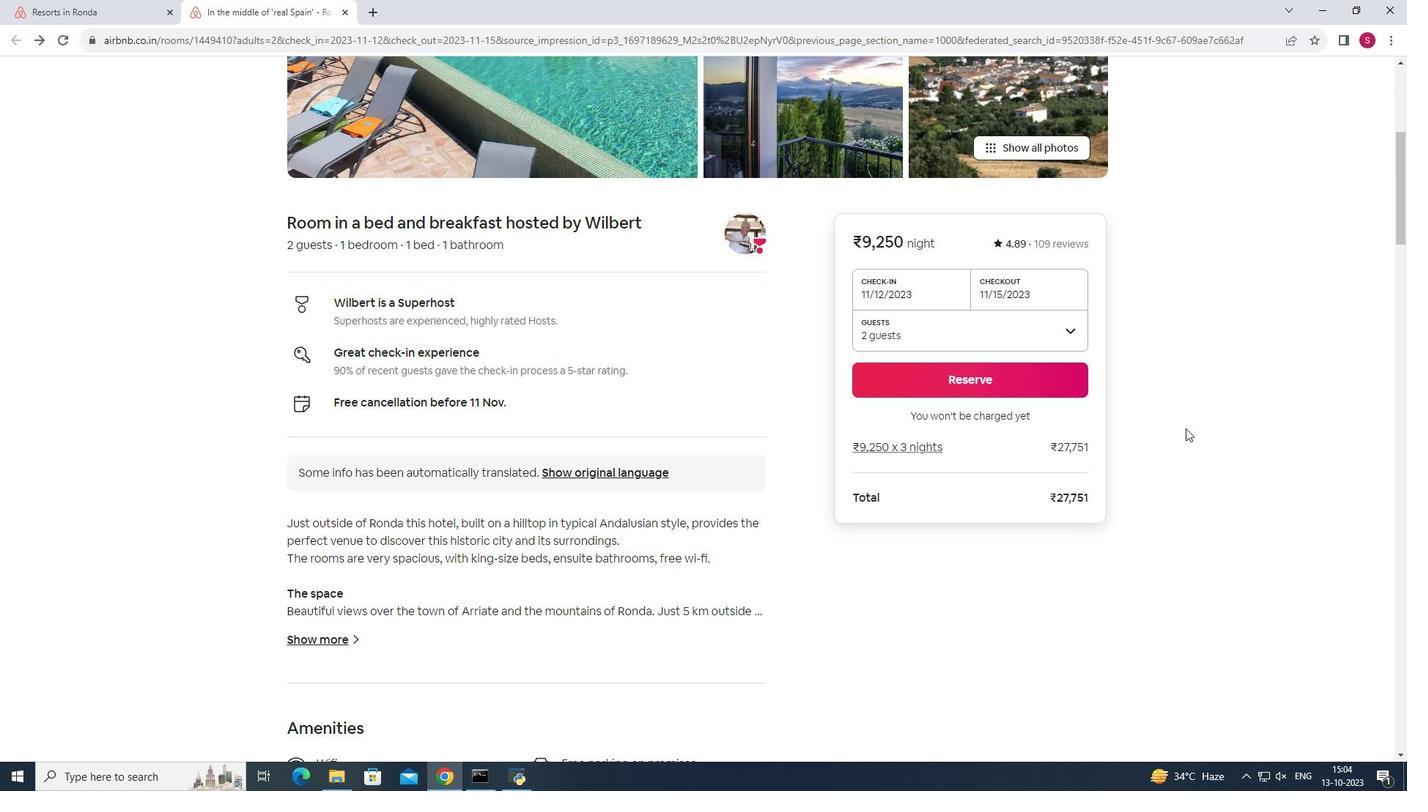 
Action: Mouse moved to (341, 374)
Screenshot: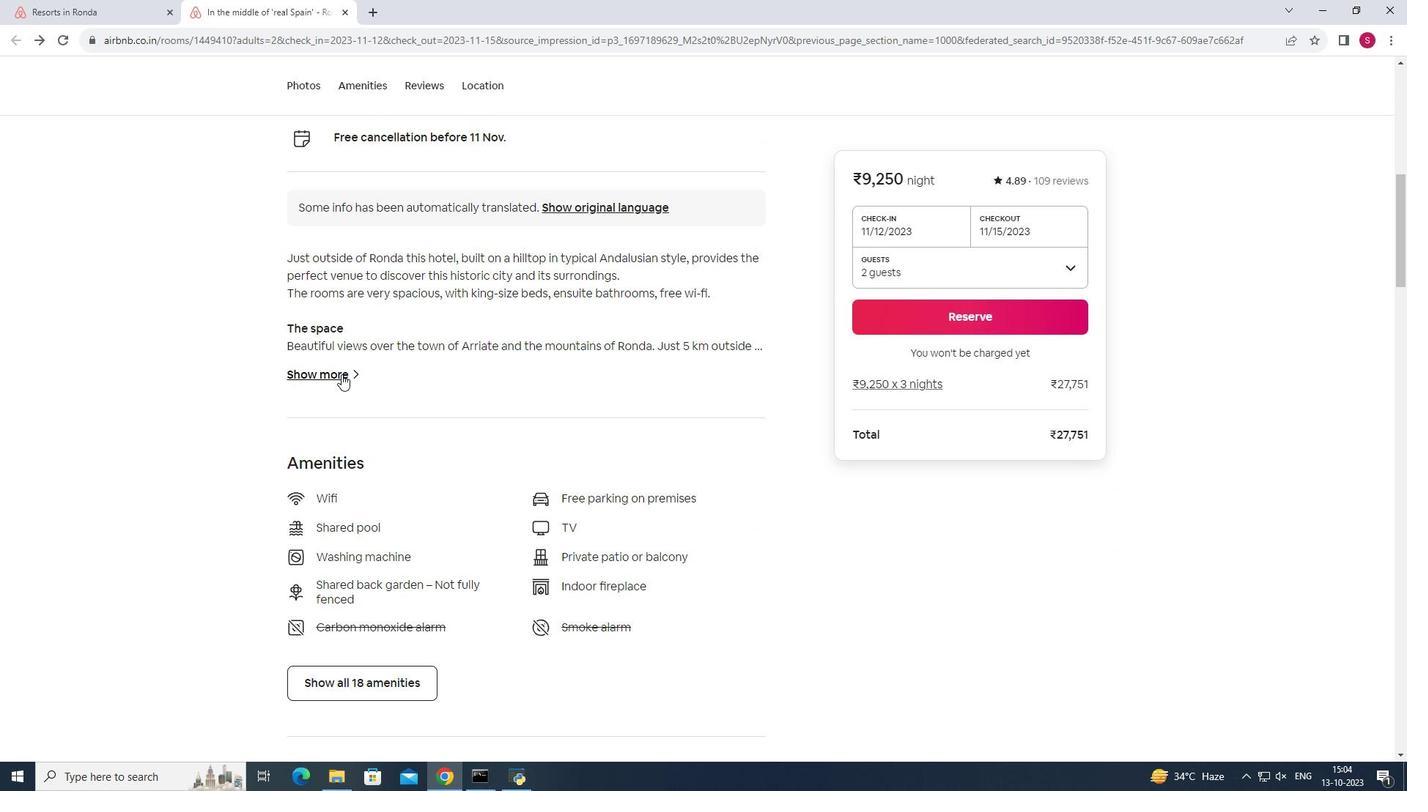 
Action: Mouse pressed left at (341, 374)
Screenshot: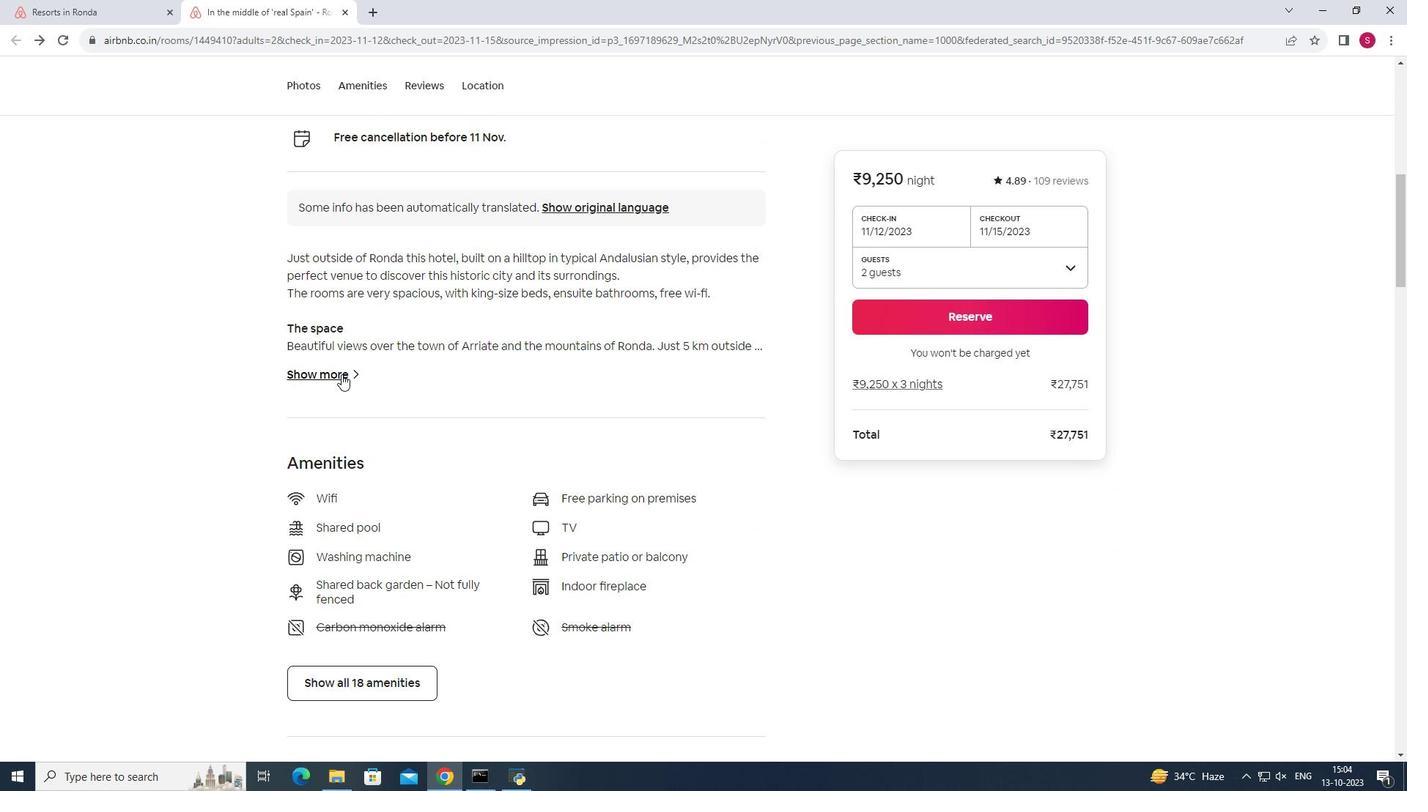
Action: Mouse moved to (1186, 470)
Screenshot: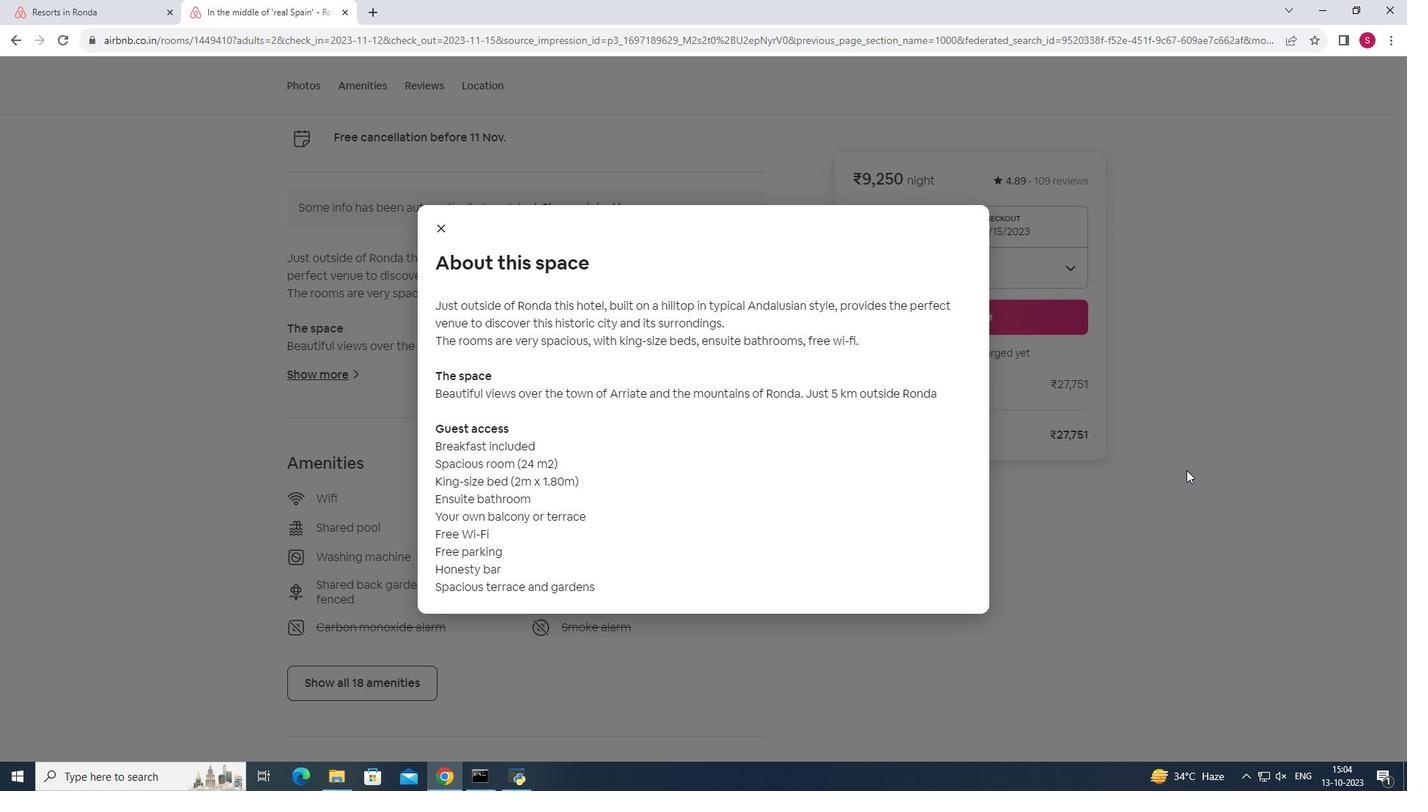 
Action: Mouse pressed left at (1186, 470)
Screenshot: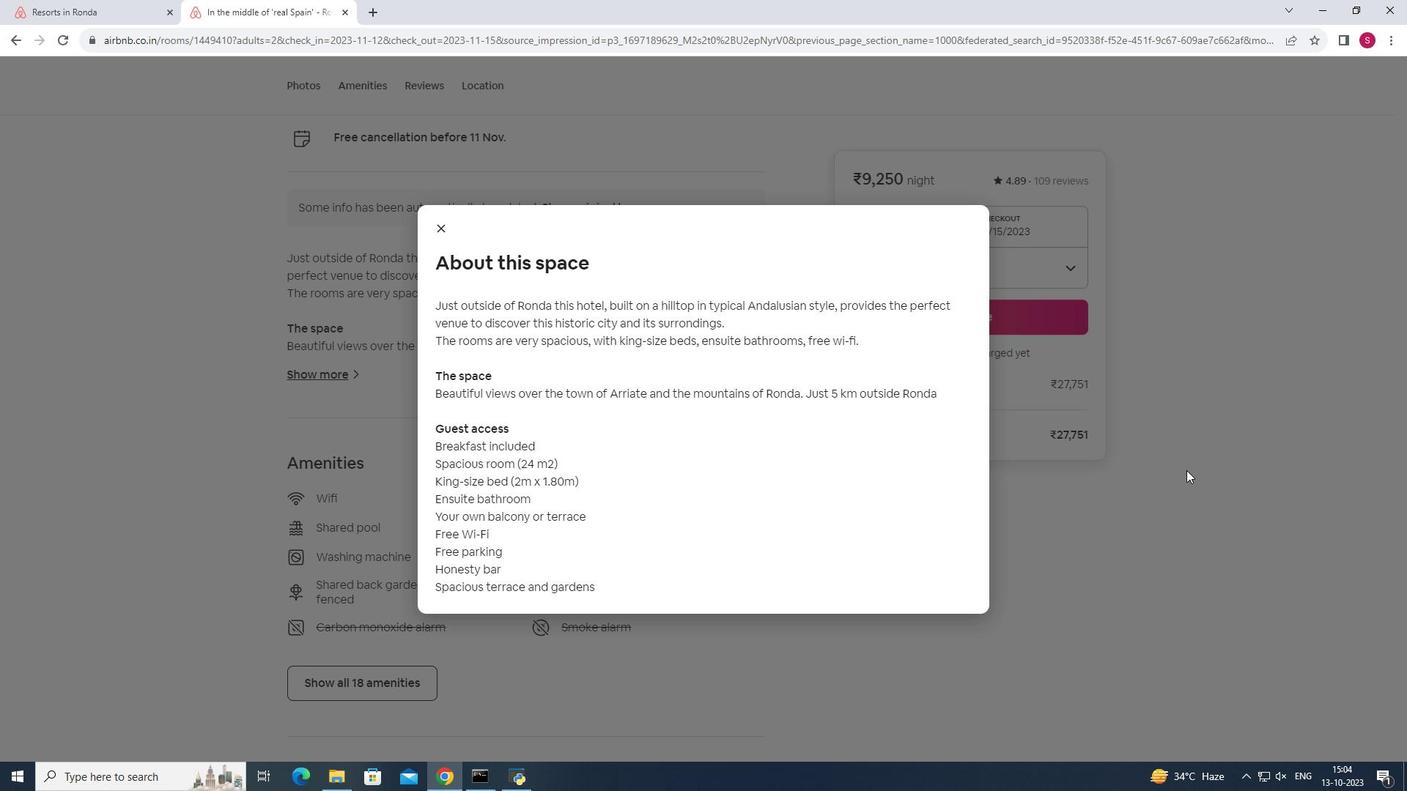
Action: Mouse moved to (1192, 462)
Screenshot: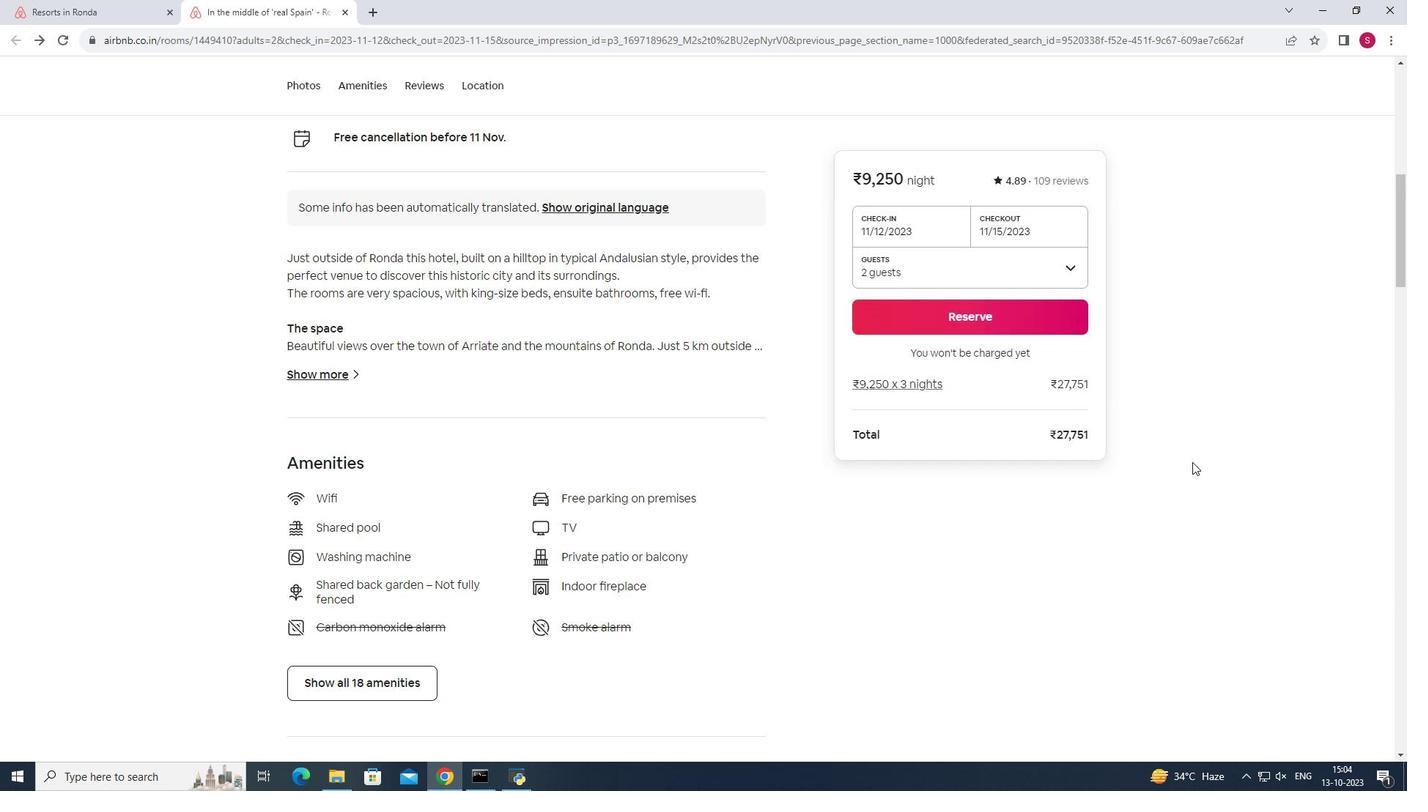 
Action: Mouse scrolled (1192, 461) with delta (0, 0)
Screenshot: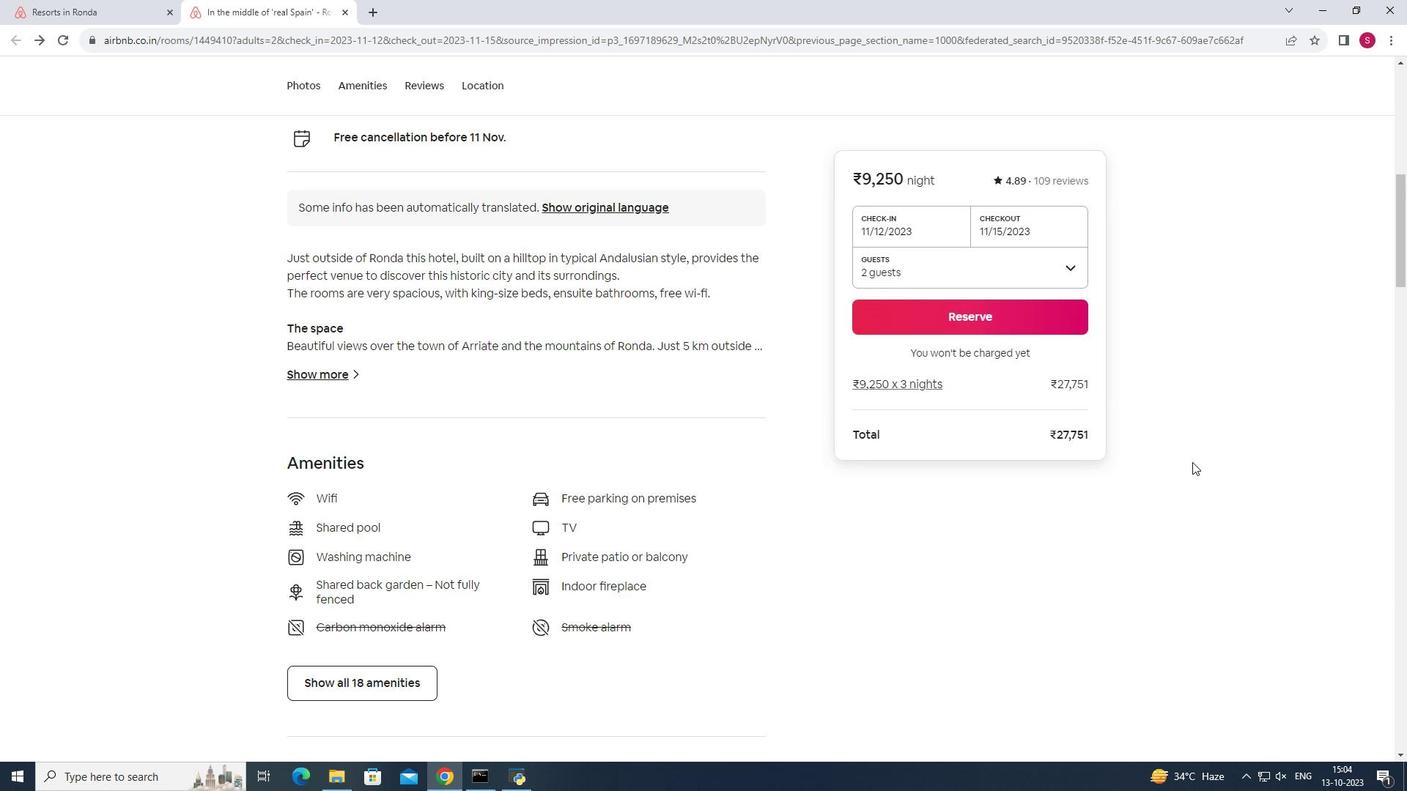 
Action: Mouse moved to (1193, 463)
Screenshot: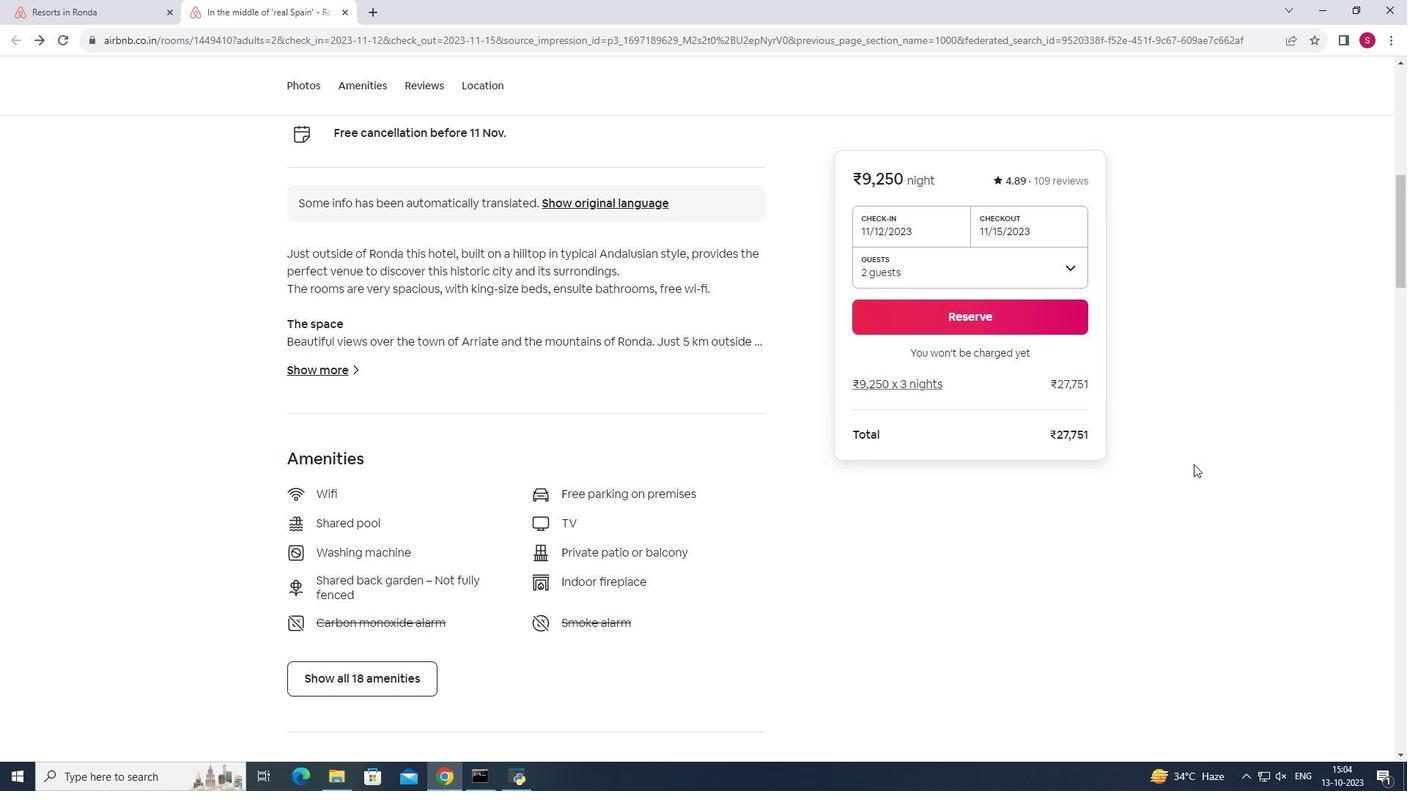 
Action: Mouse scrolled (1193, 463) with delta (0, 0)
Screenshot: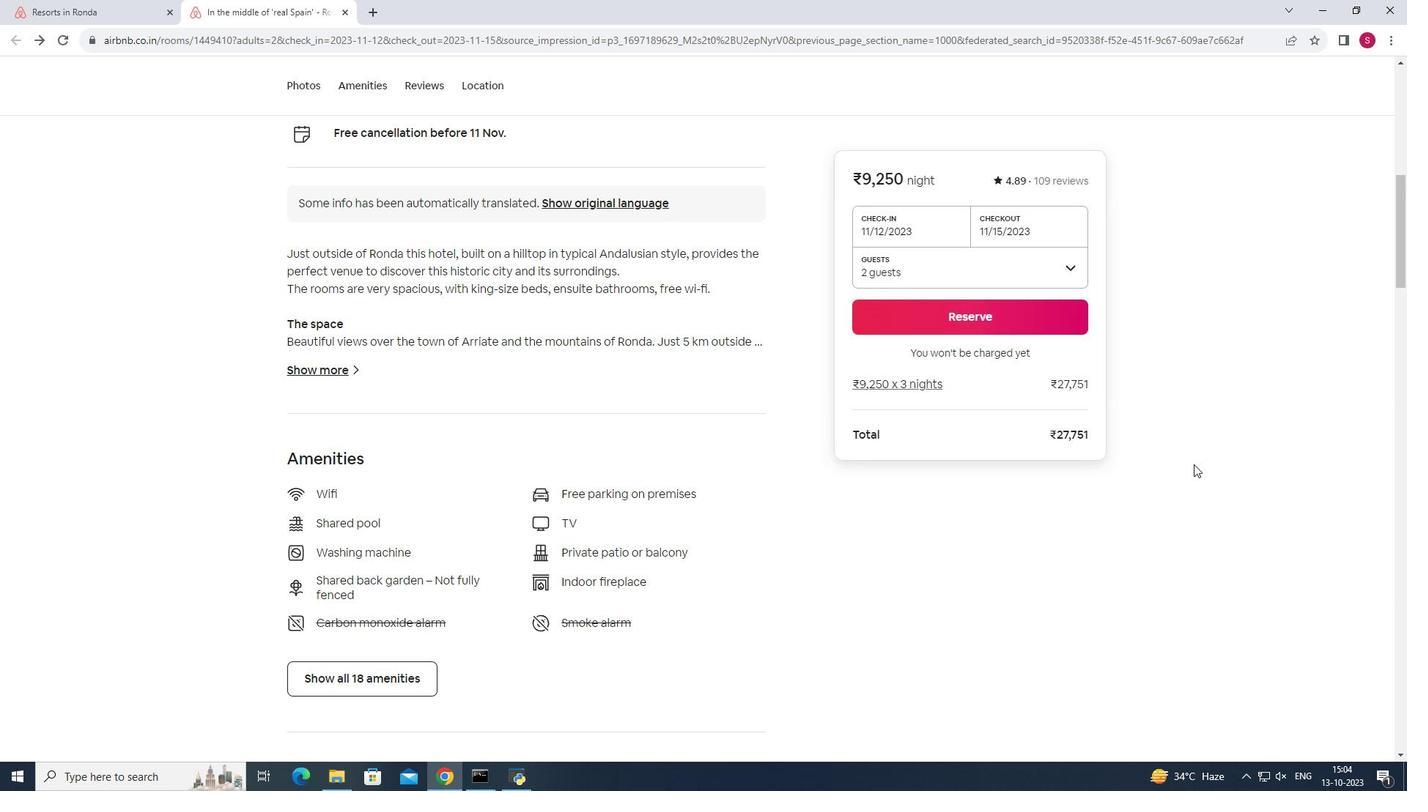 
Action: Mouse moved to (1193, 464)
Screenshot: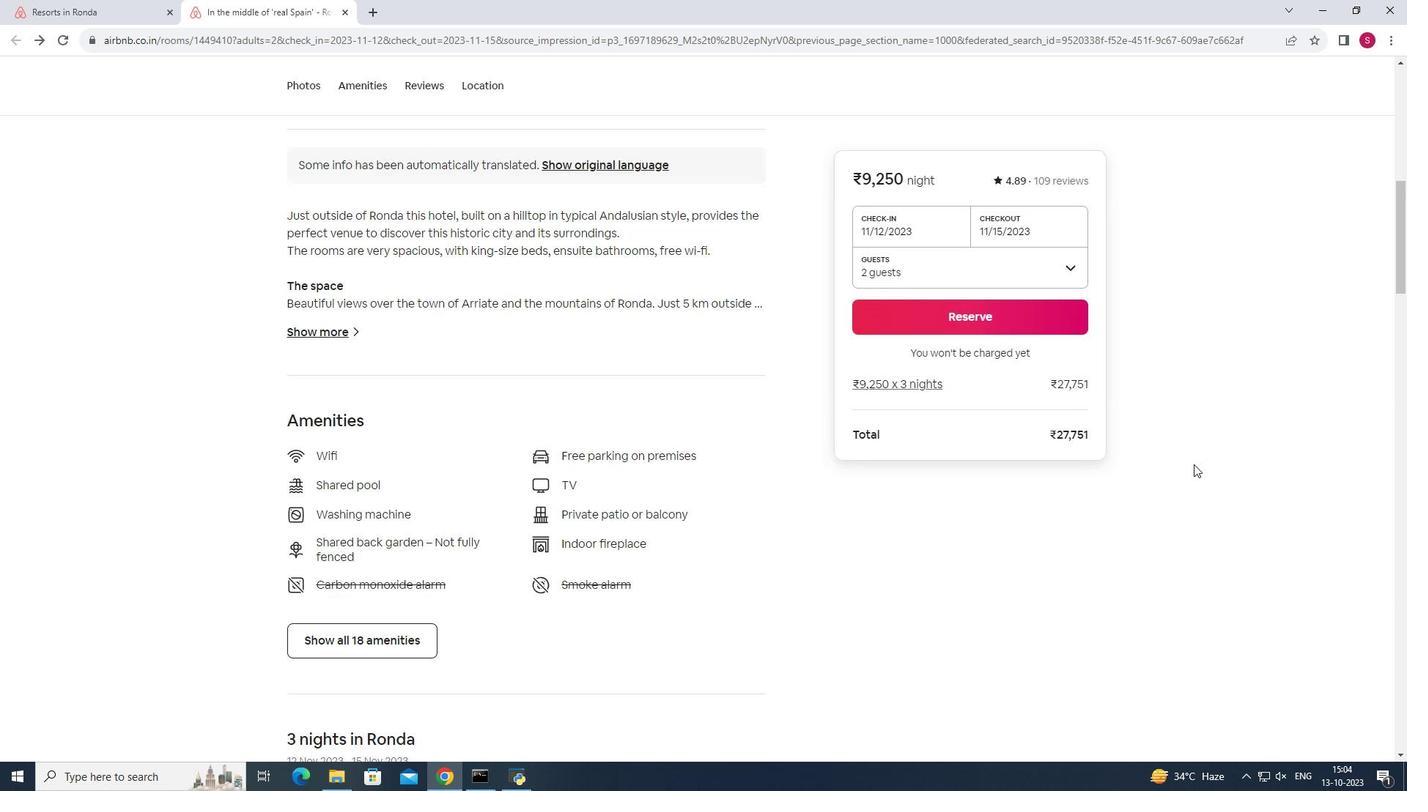 
Action: Mouse scrolled (1193, 463) with delta (0, 0)
Screenshot: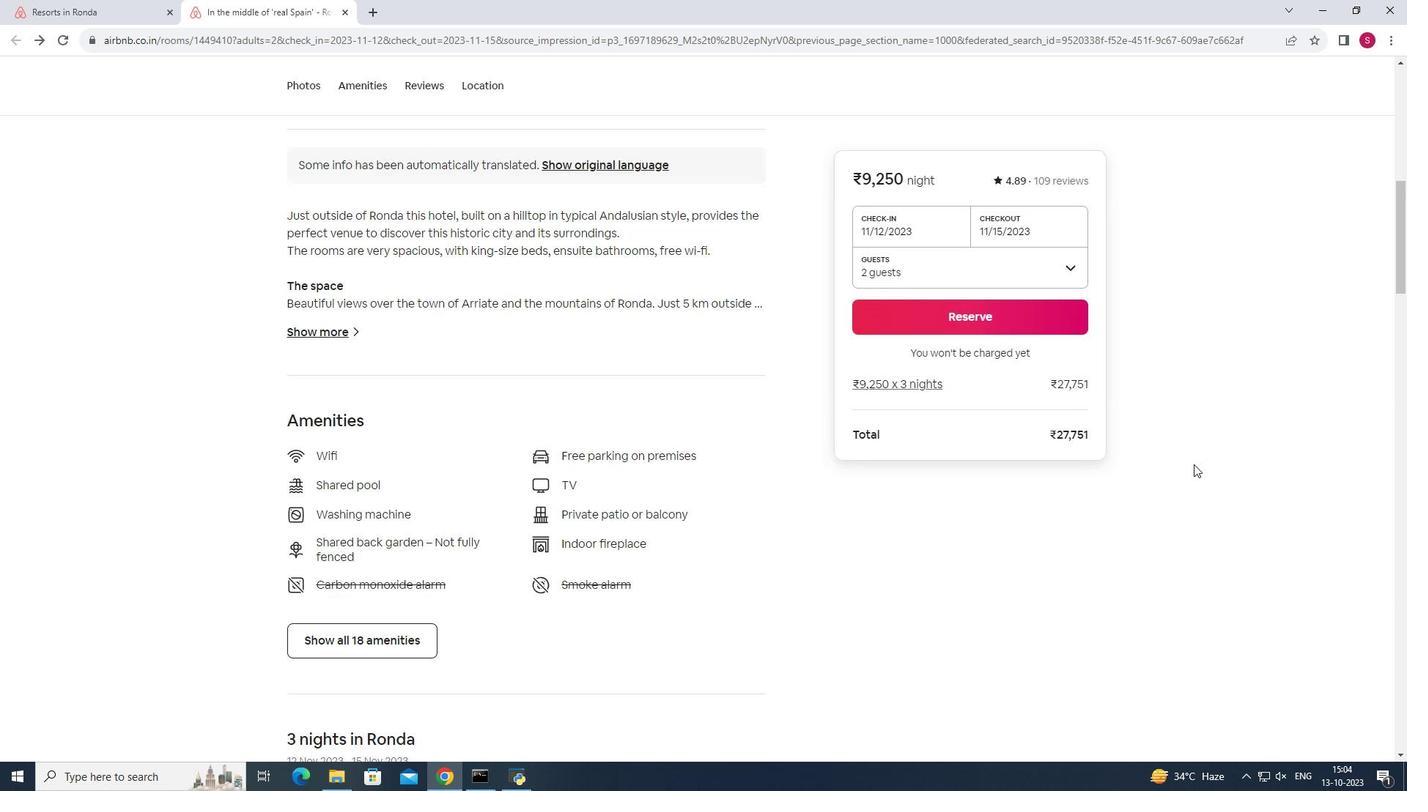 
Action: Mouse scrolled (1193, 463) with delta (0, 0)
Screenshot: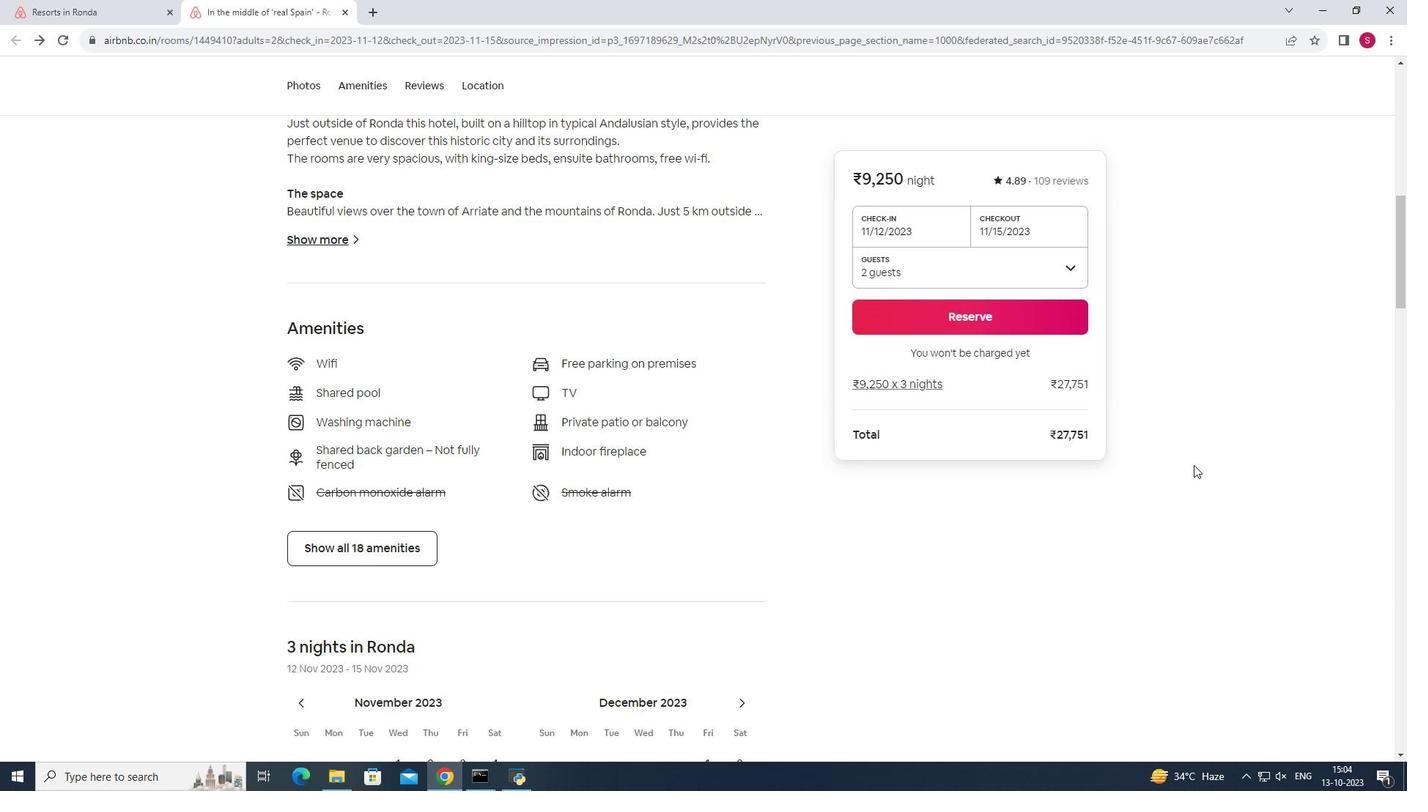 
Action: Mouse moved to (400, 389)
Screenshot: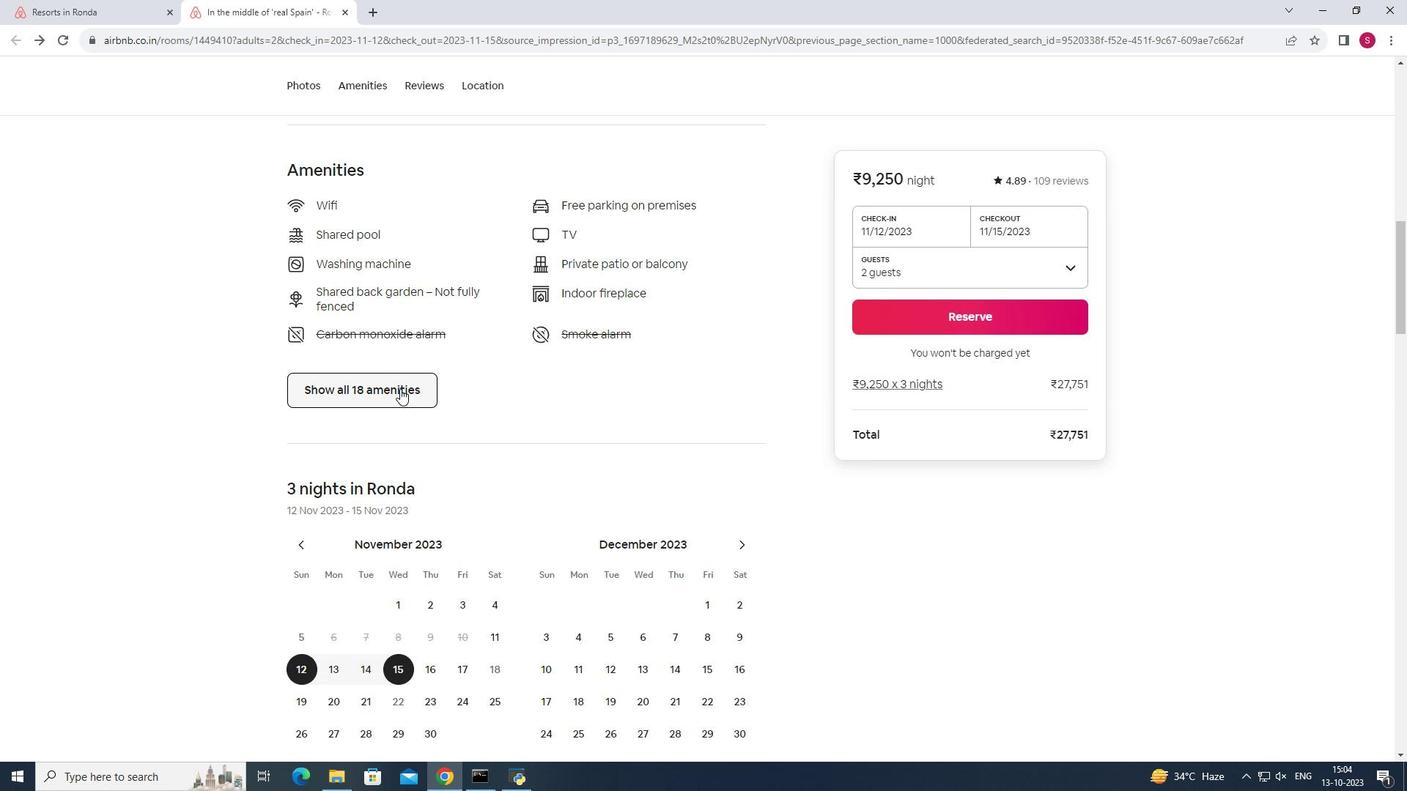 
Action: Mouse pressed left at (400, 389)
Screenshot: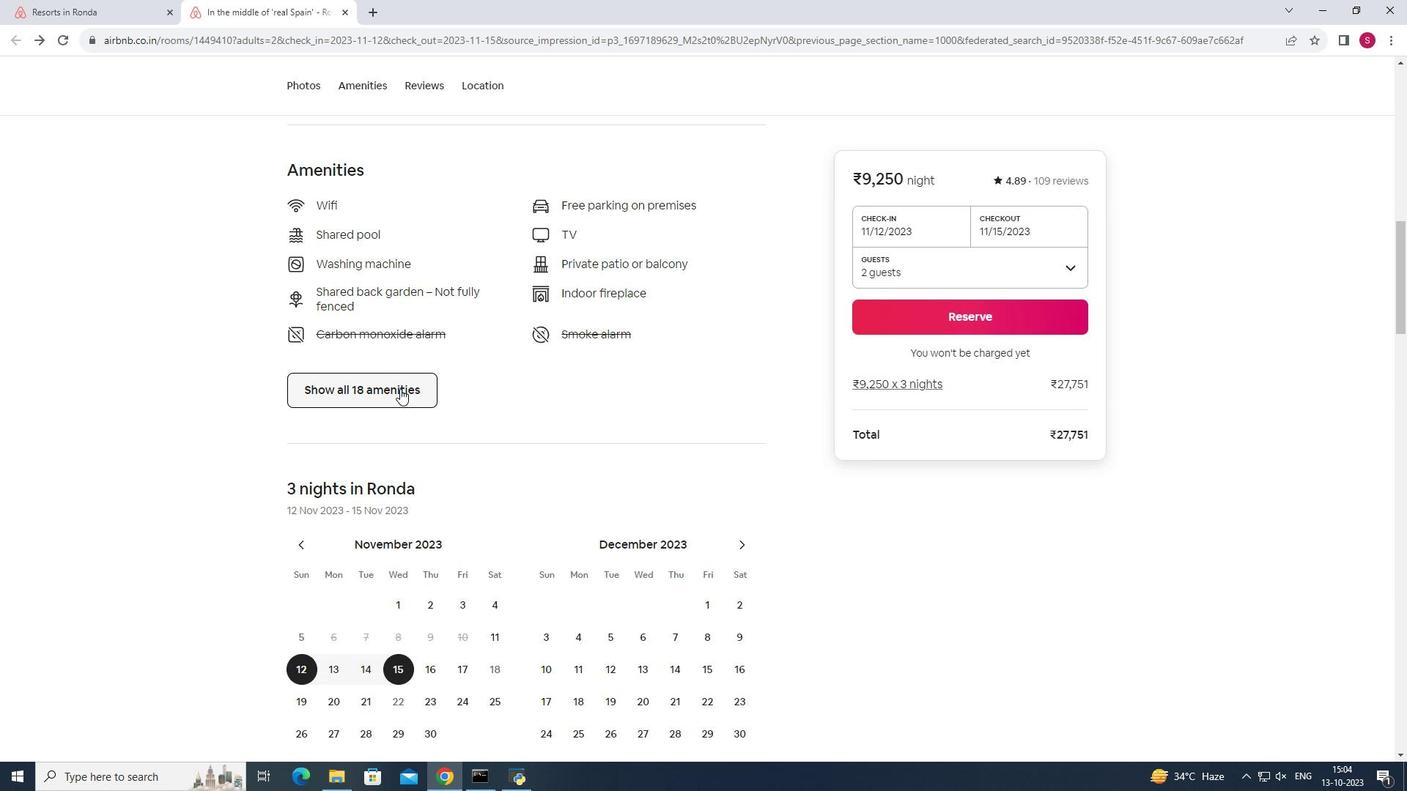 
Action: Mouse moved to (816, 340)
Screenshot: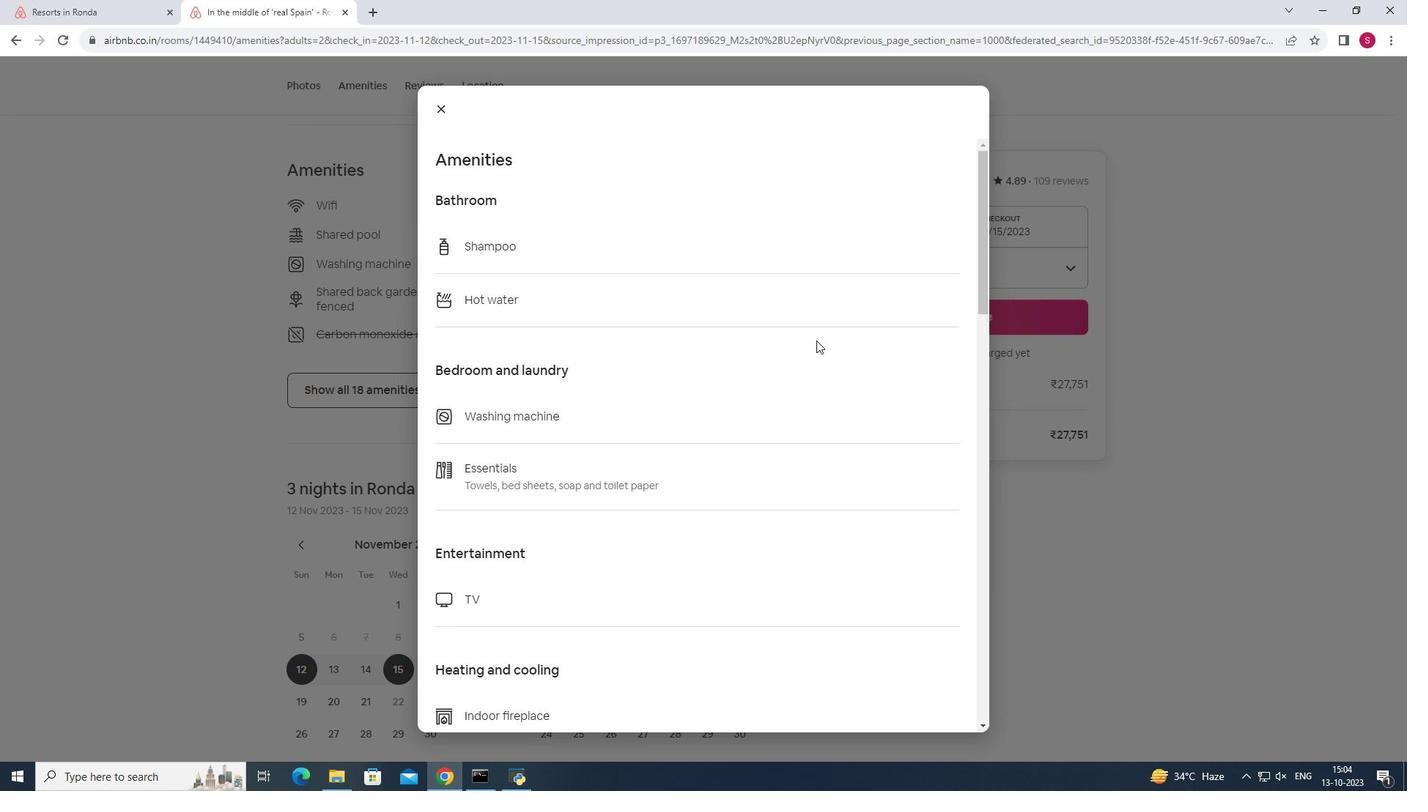 
Action: Mouse scrolled (816, 340) with delta (0, 0)
Screenshot: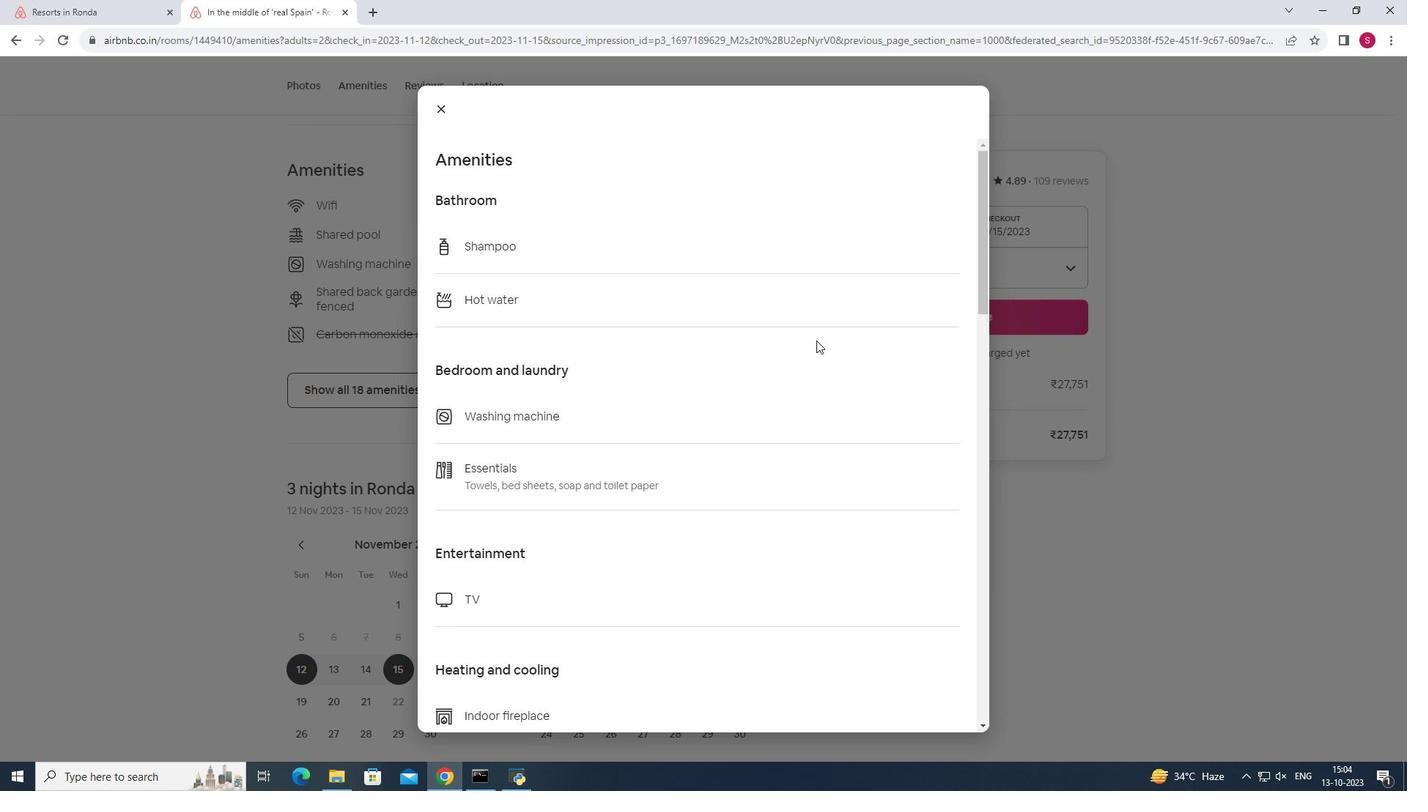 
Action: Mouse scrolled (816, 340) with delta (0, 0)
Screenshot: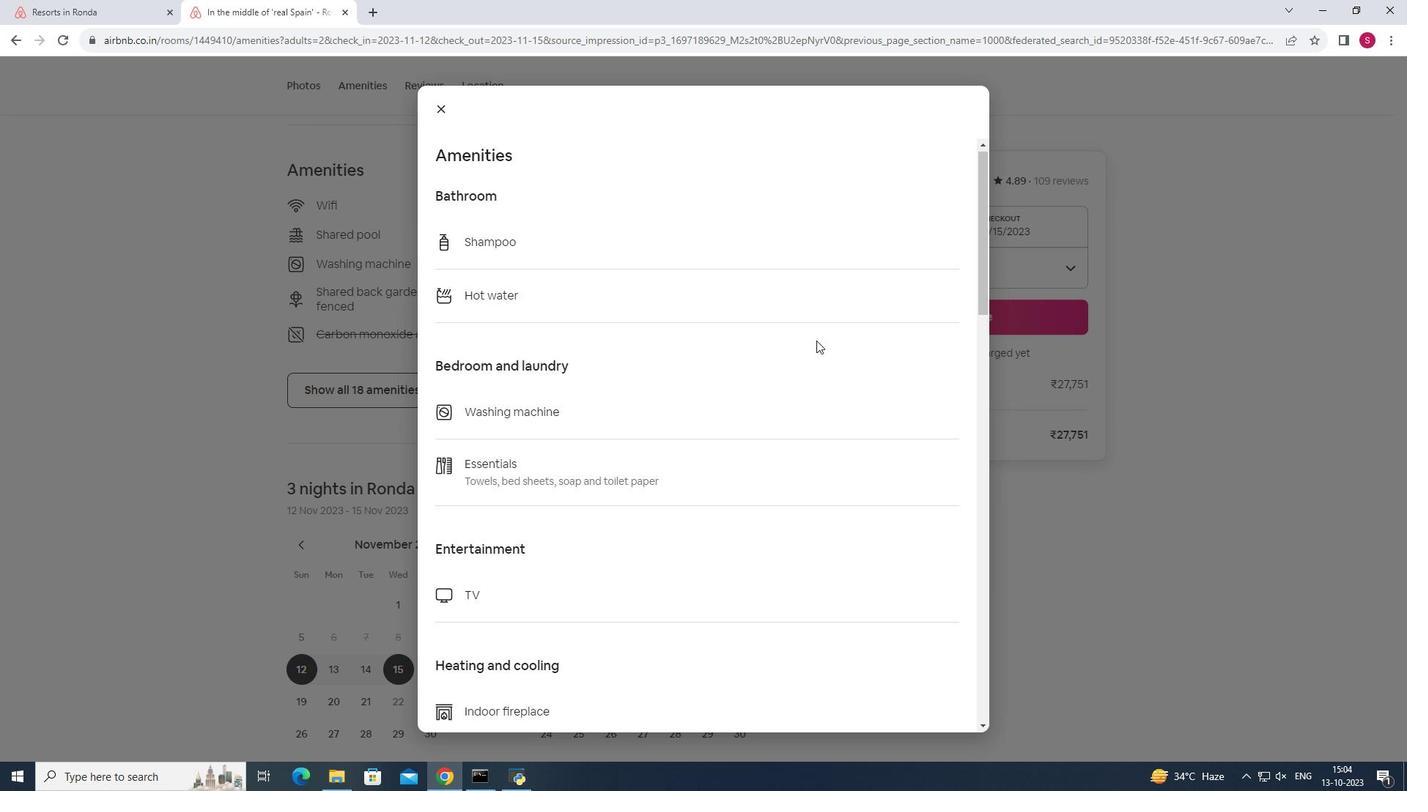 
Action: Mouse scrolled (816, 340) with delta (0, 0)
Screenshot: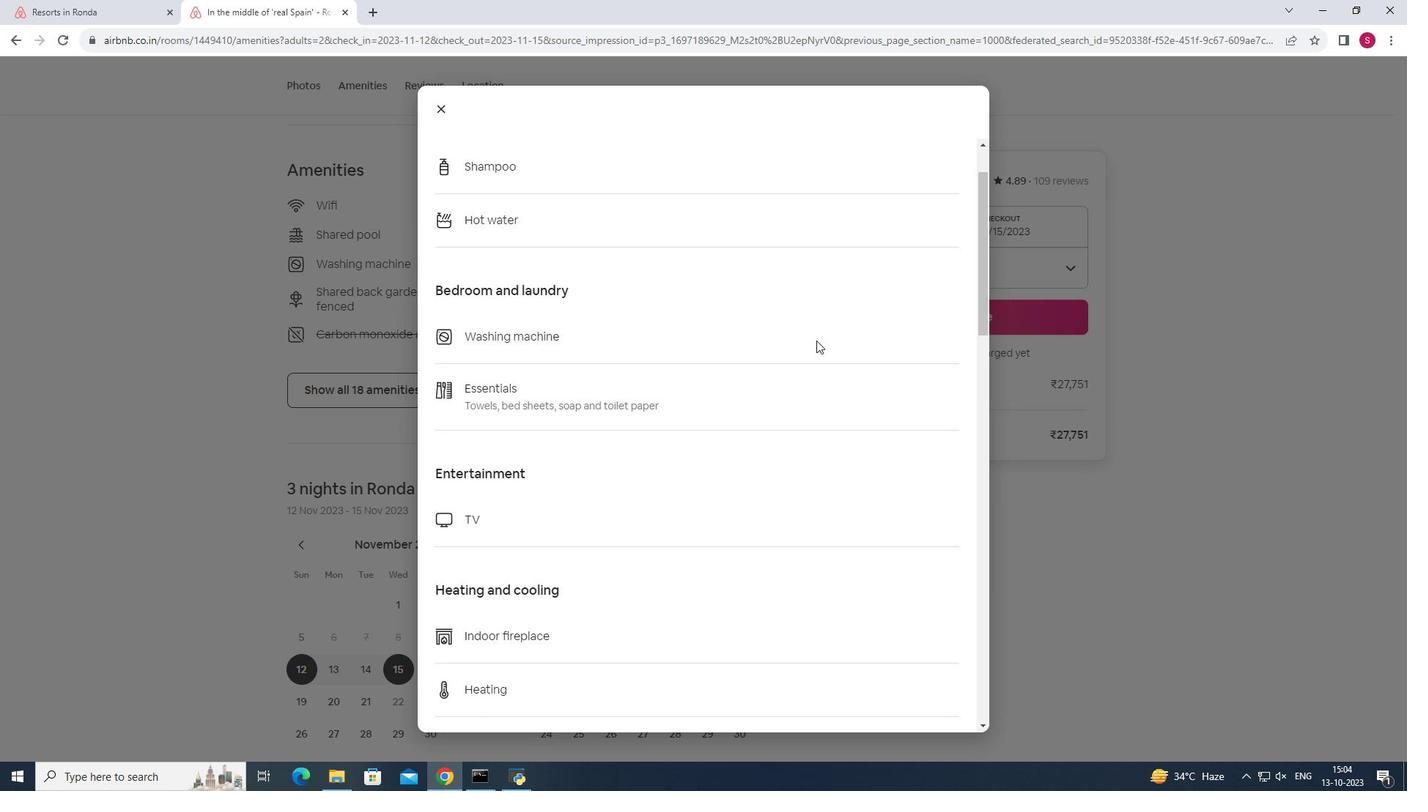 
Action: Mouse scrolled (816, 340) with delta (0, 0)
Screenshot: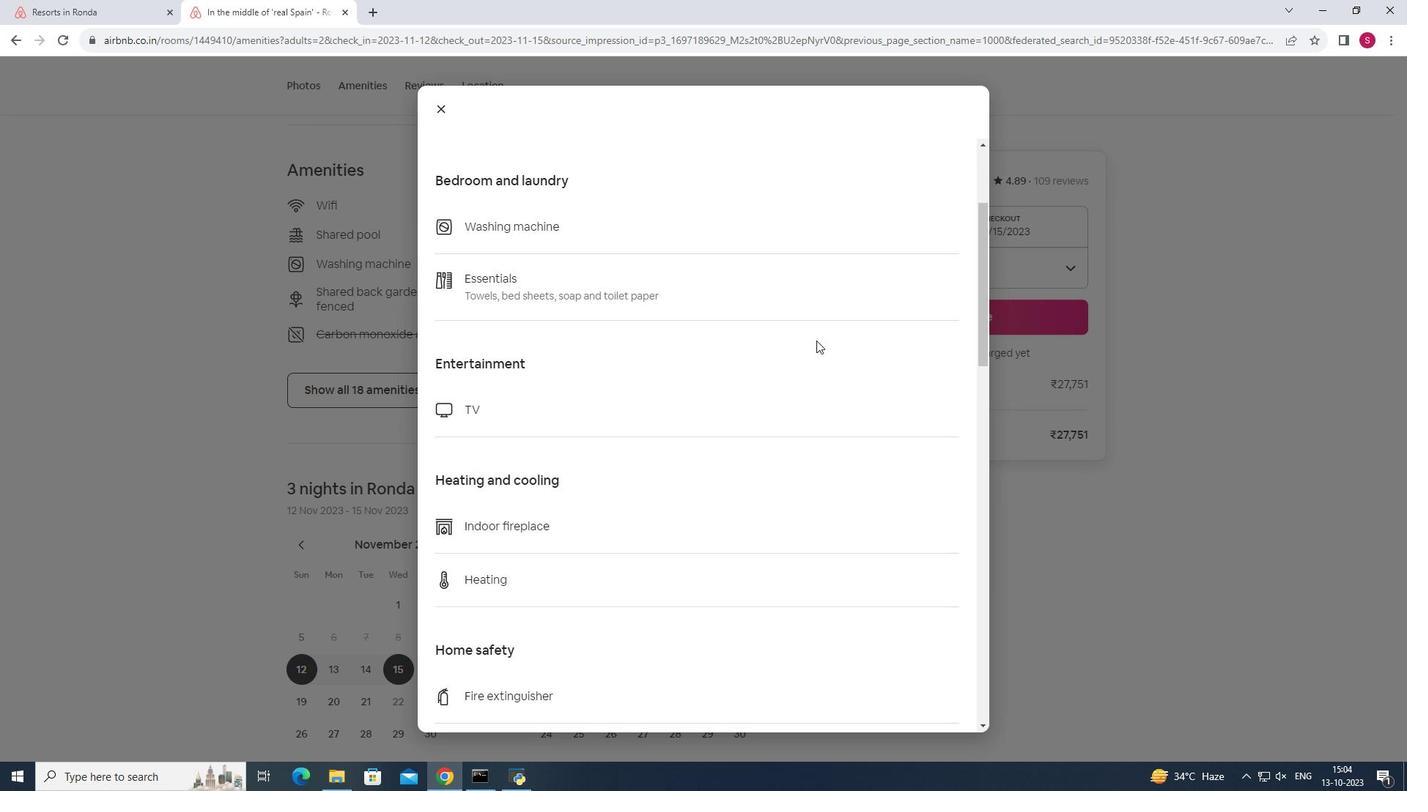 
Action: Mouse moved to (817, 341)
Screenshot: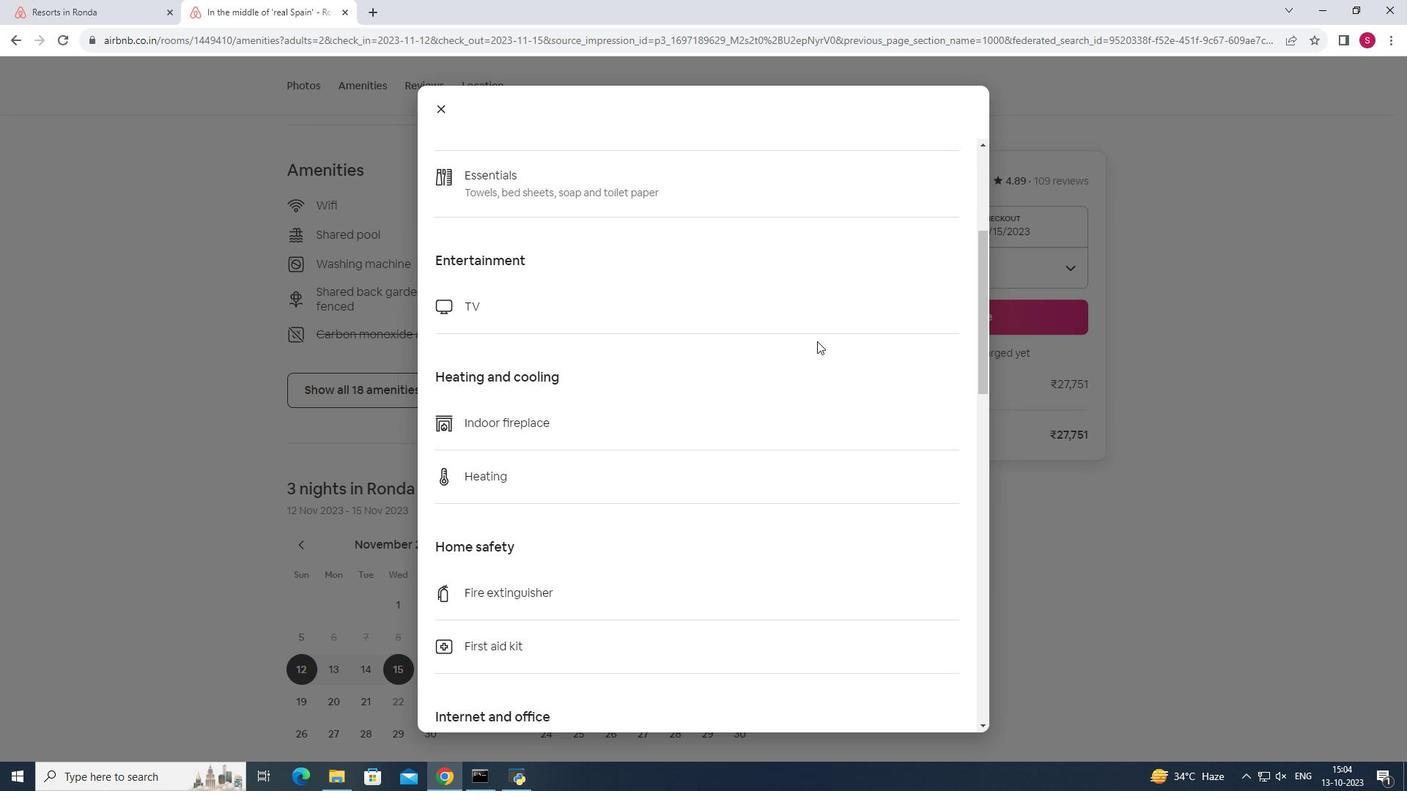 
Action: Mouse scrolled (817, 340) with delta (0, 0)
Screenshot: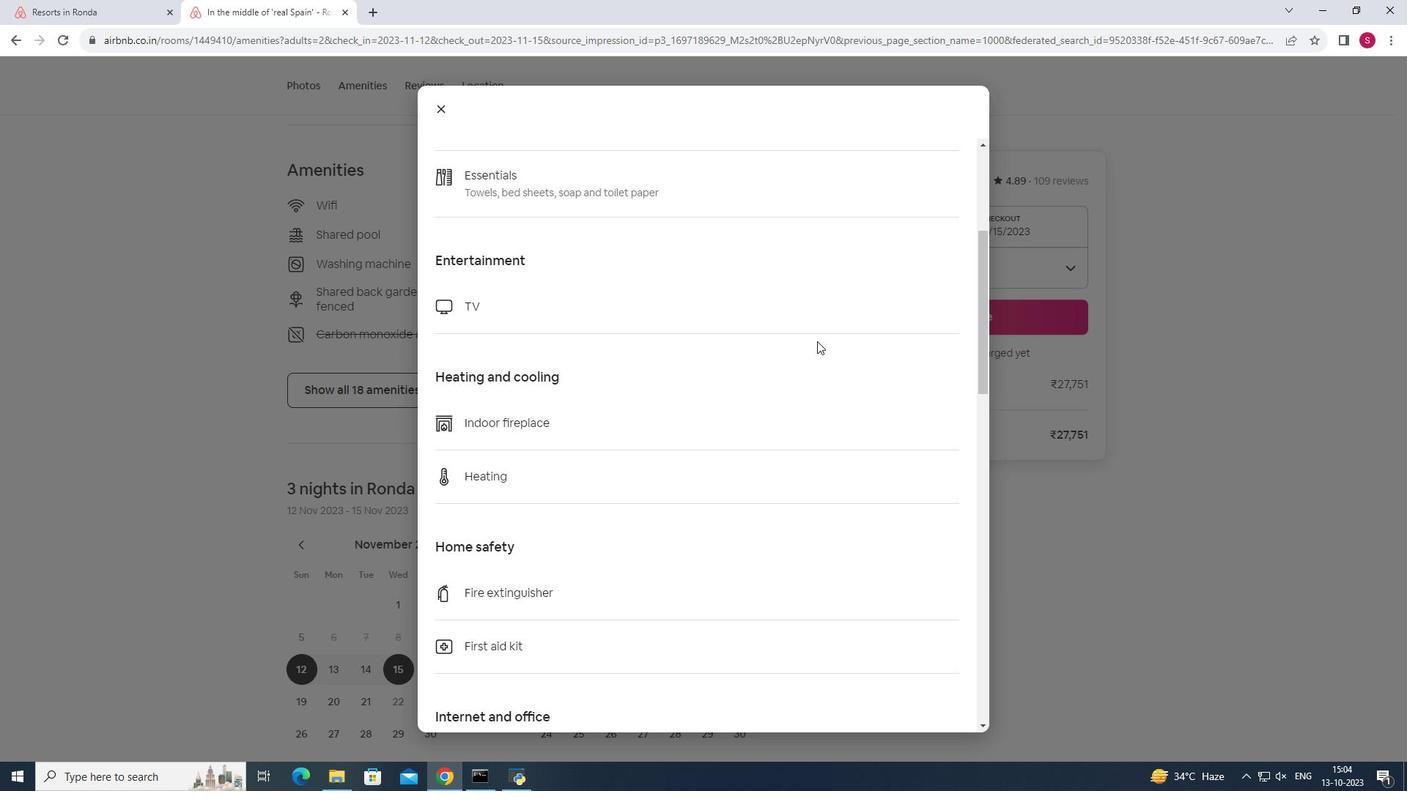 
Action: Mouse moved to (817, 342)
Screenshot: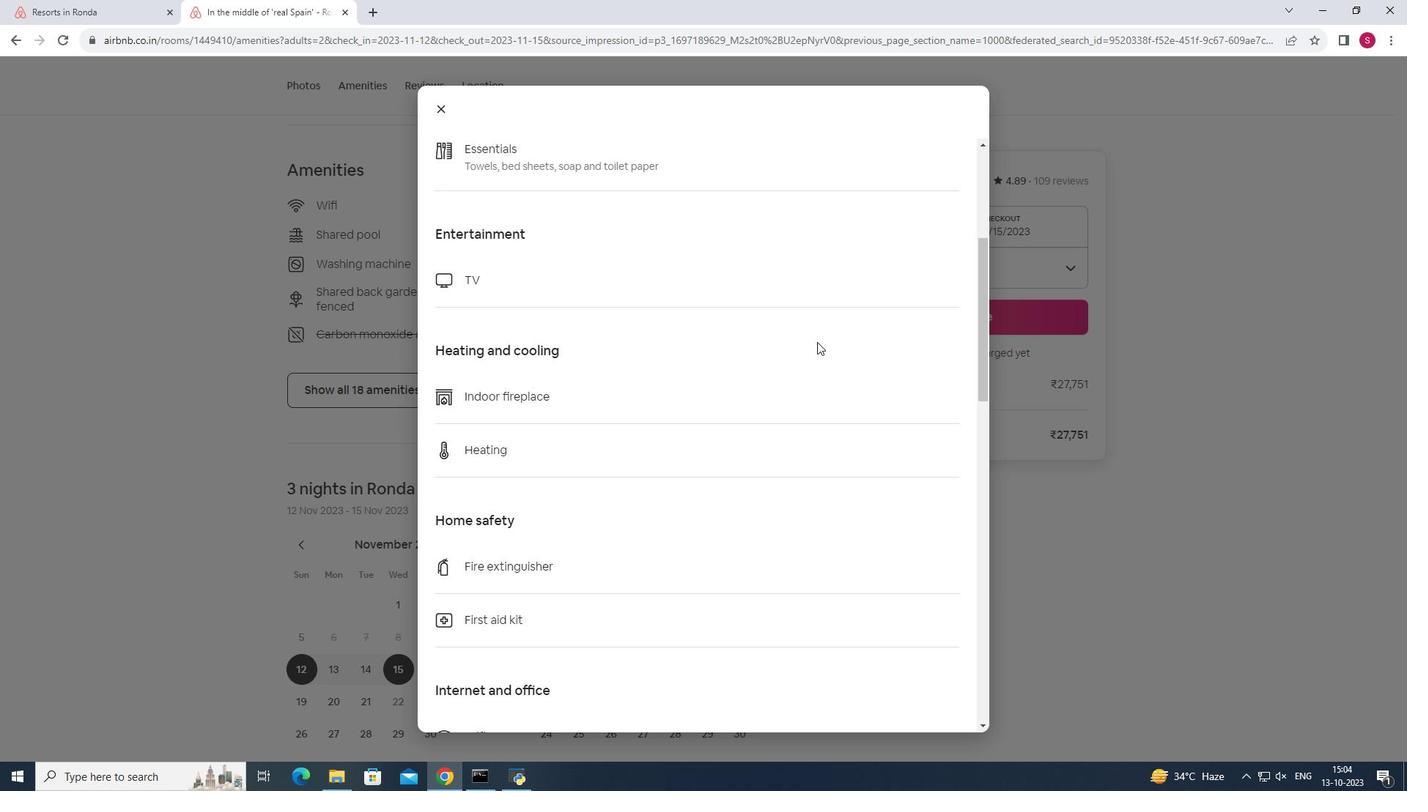 
Action: Mouse scrolled (817, 341) with delta (0, 0)
Screenshot: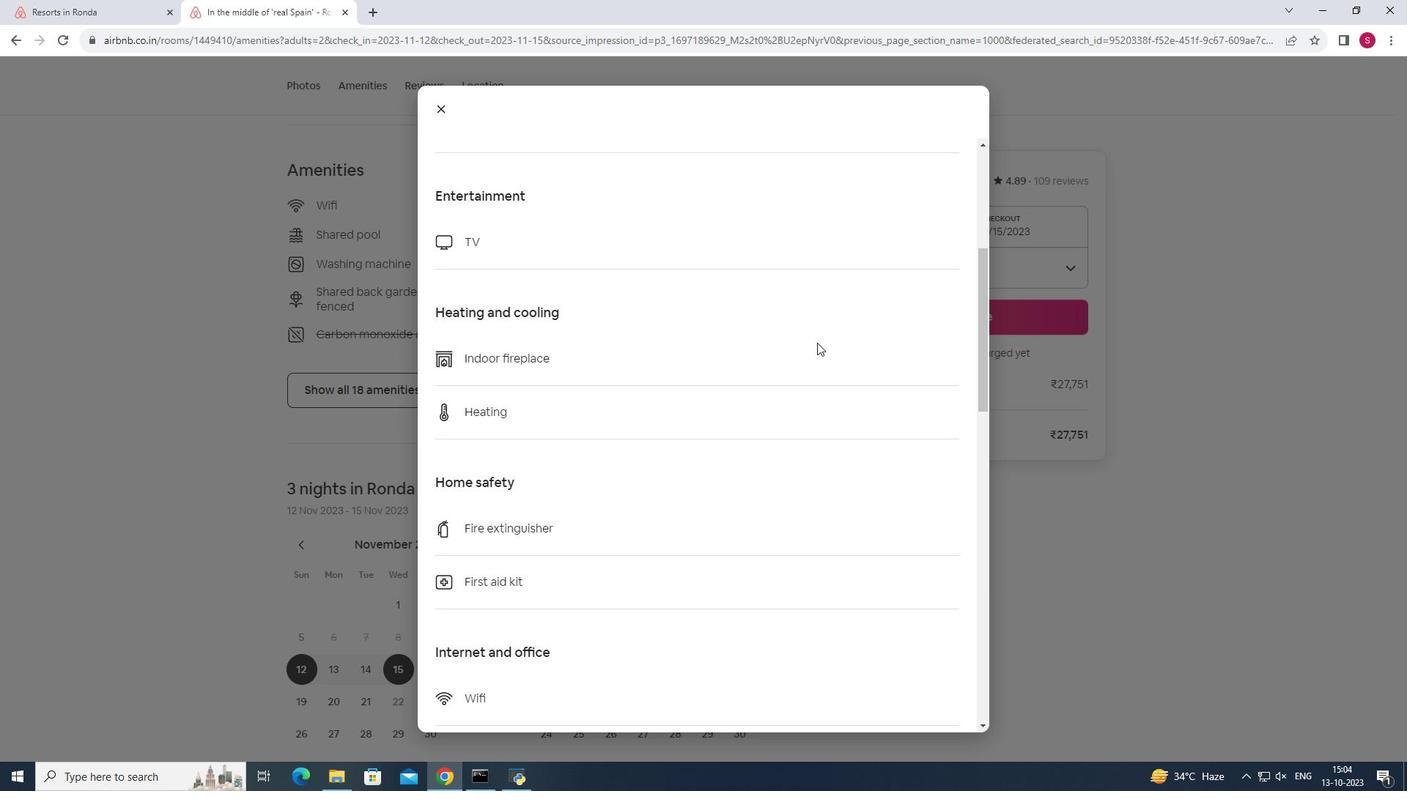 
Action: Mouse moved to (817, 342)
Screenshot: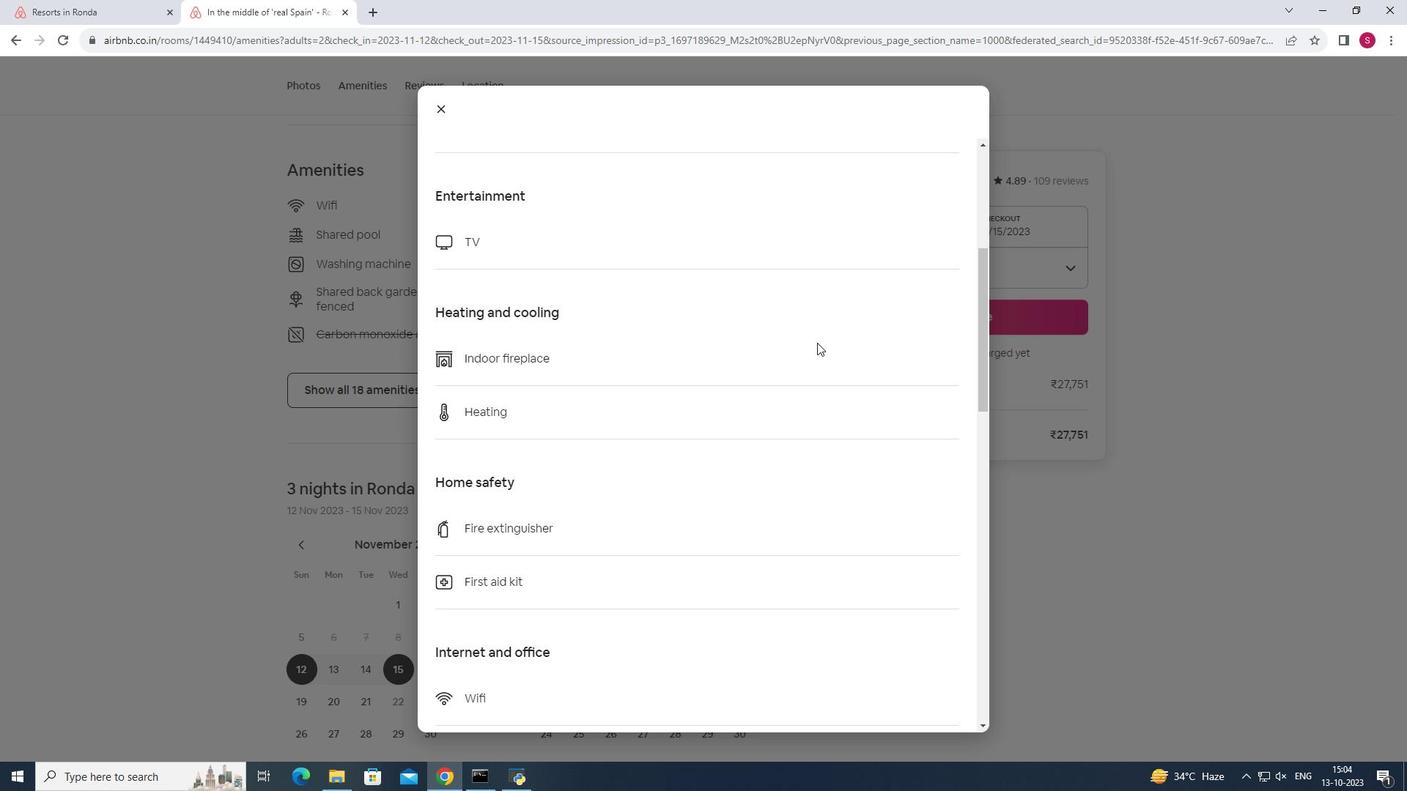 
Action: Mouse scrolled (817, 342) with delta (0, 0)
Screenshot: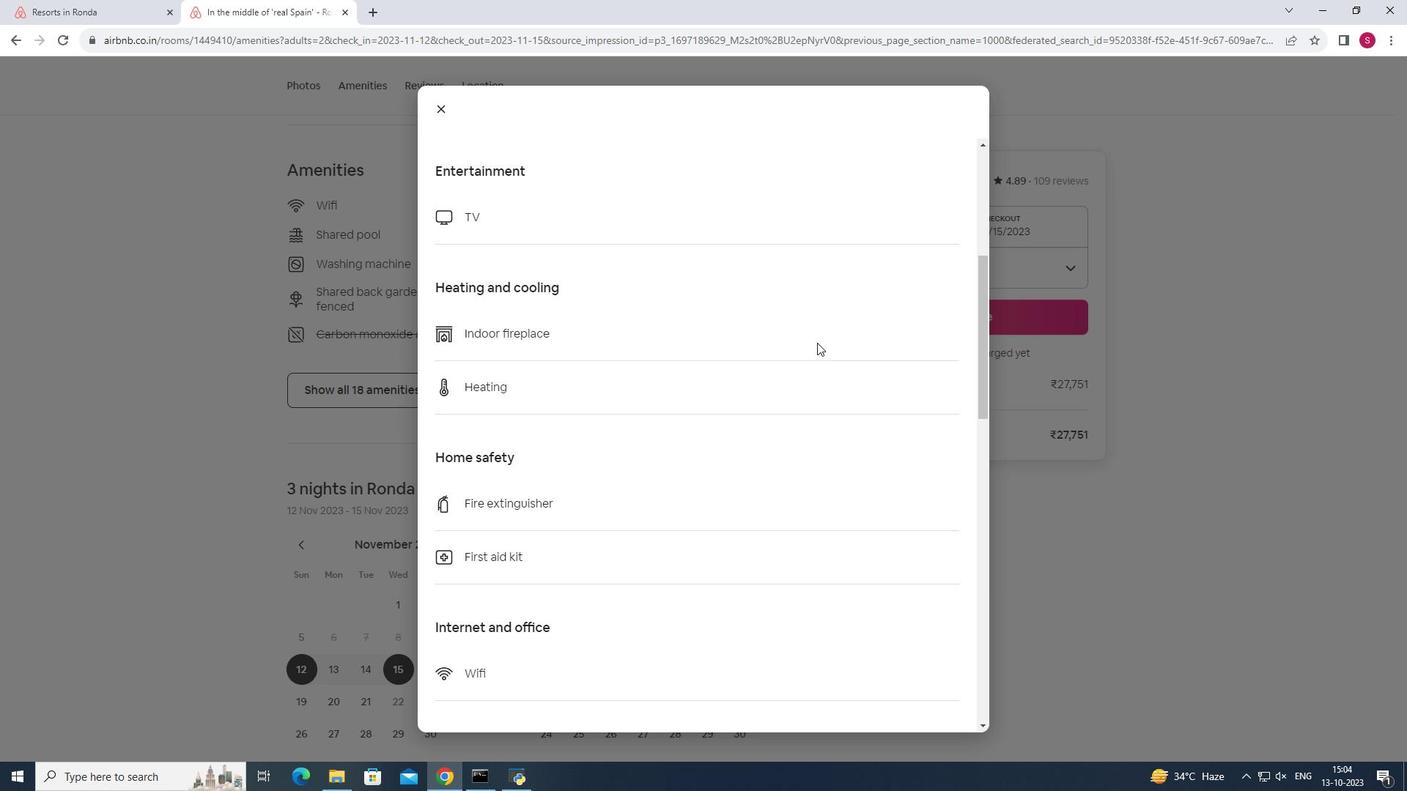 
Action: Mouse moved to (816, 343)
Screenshot: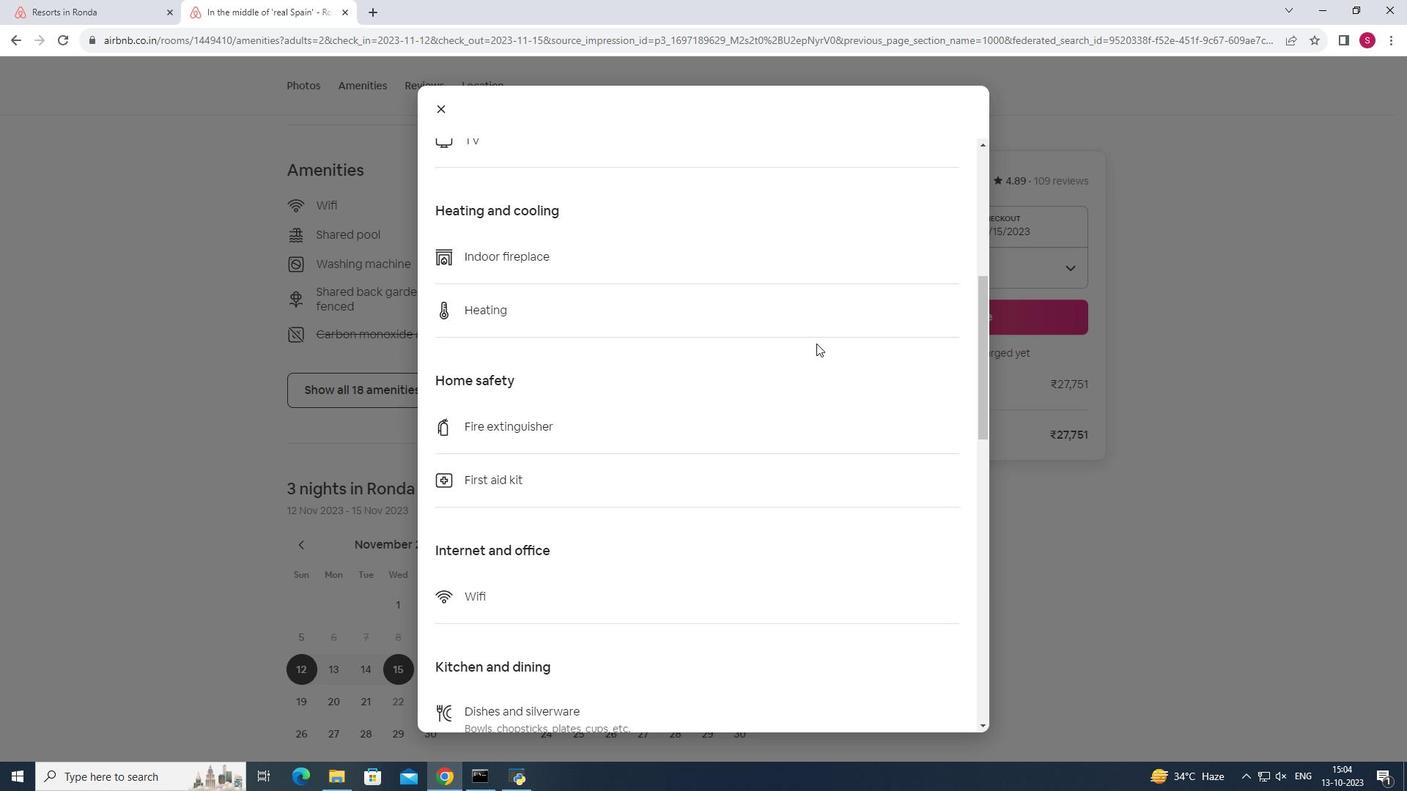 
Action: Mouse scrolled (816, 342) with delta (0, 0)
Screenshot: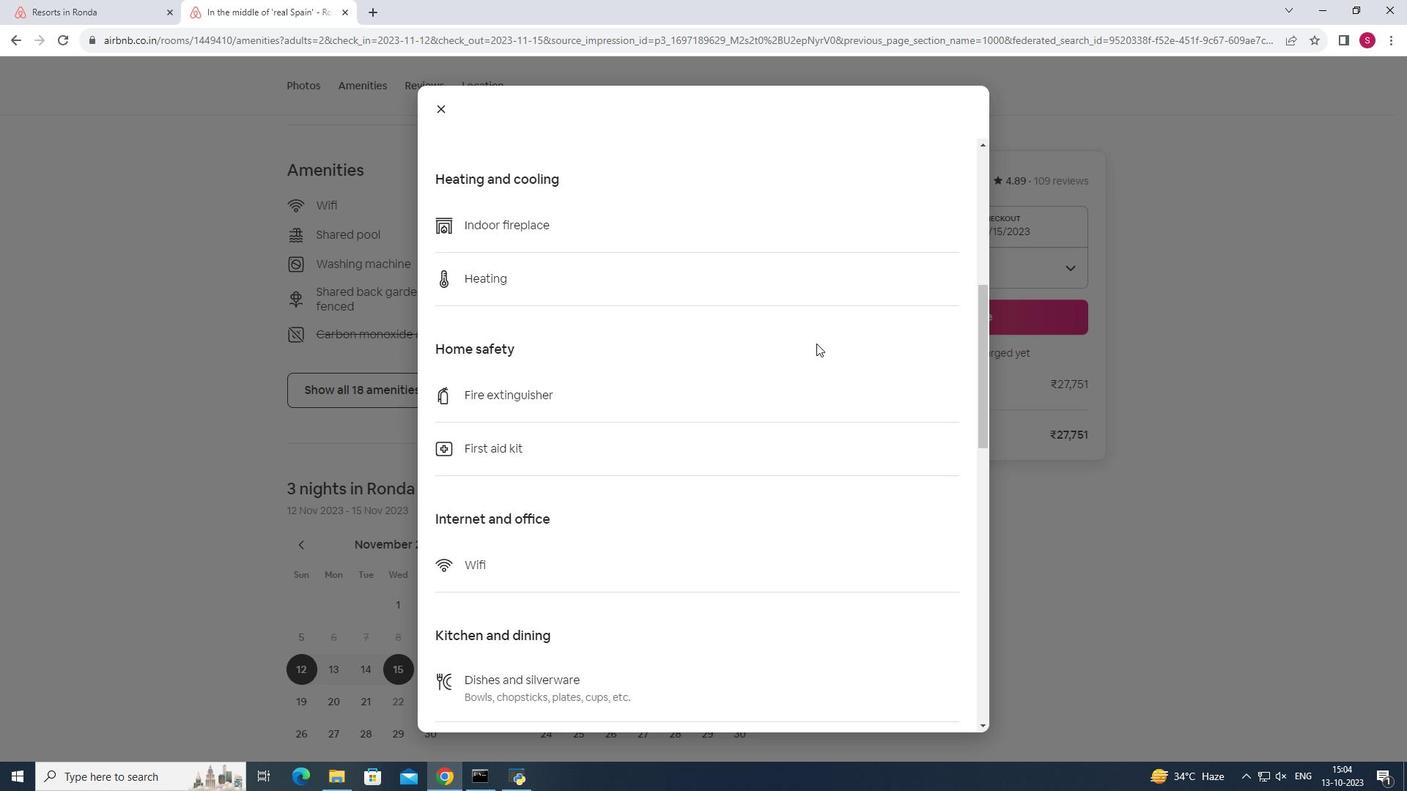 
Action: Mouse moved to (815, 343)
Screenshot: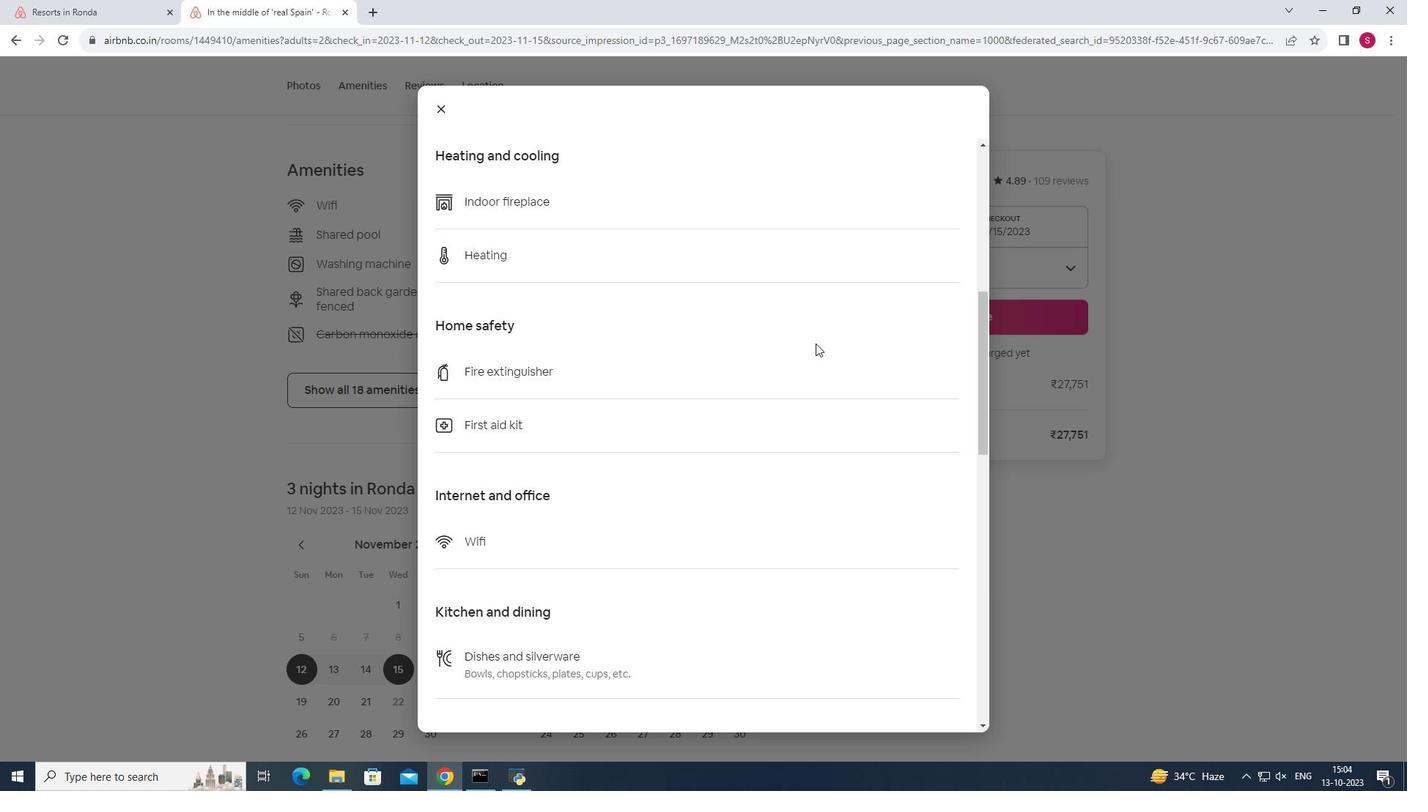 
Action: Mouse scrolled (815, 342) with delta (0, 0)
Screenshot: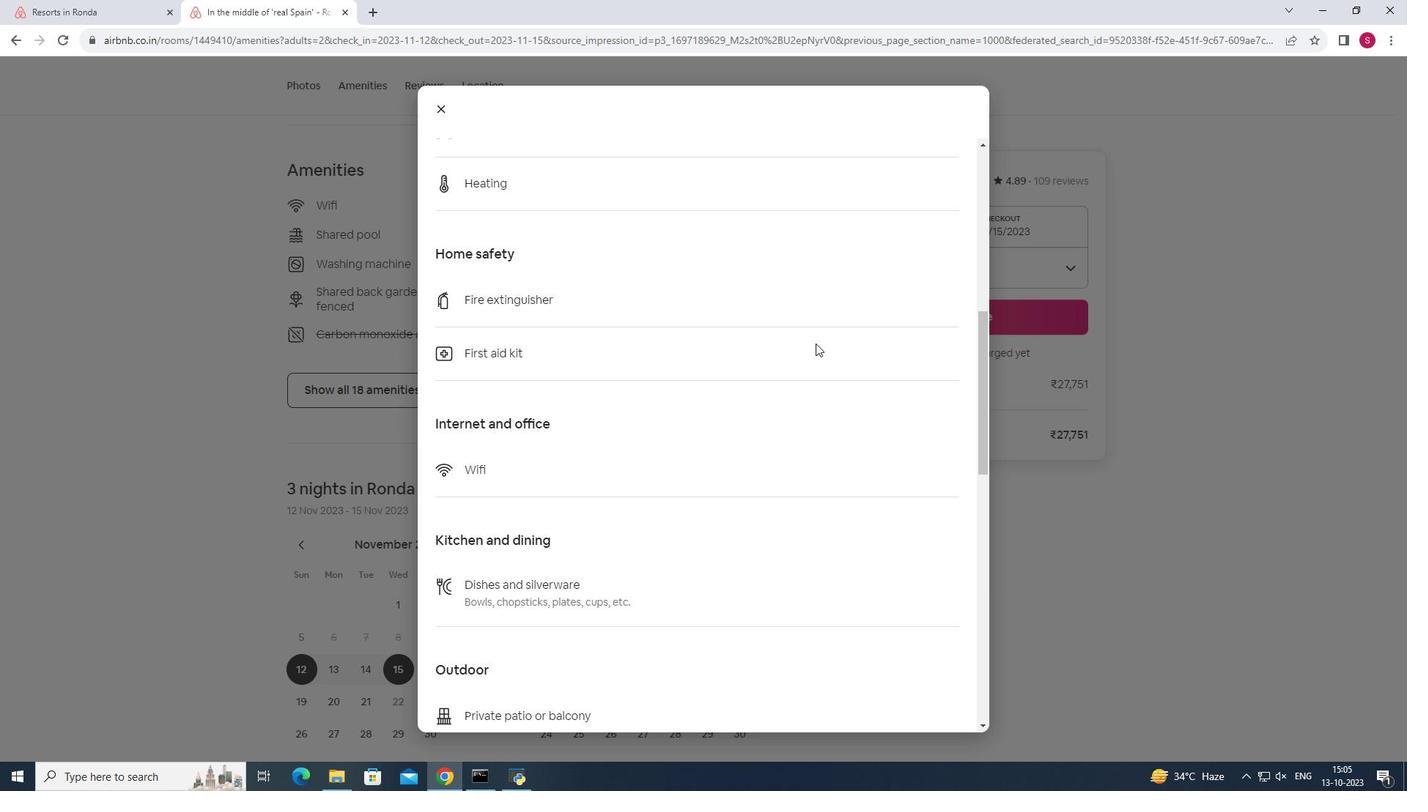 
Action: Mouse scrolled (815, 342) with delta (0, 0)
Screenshot: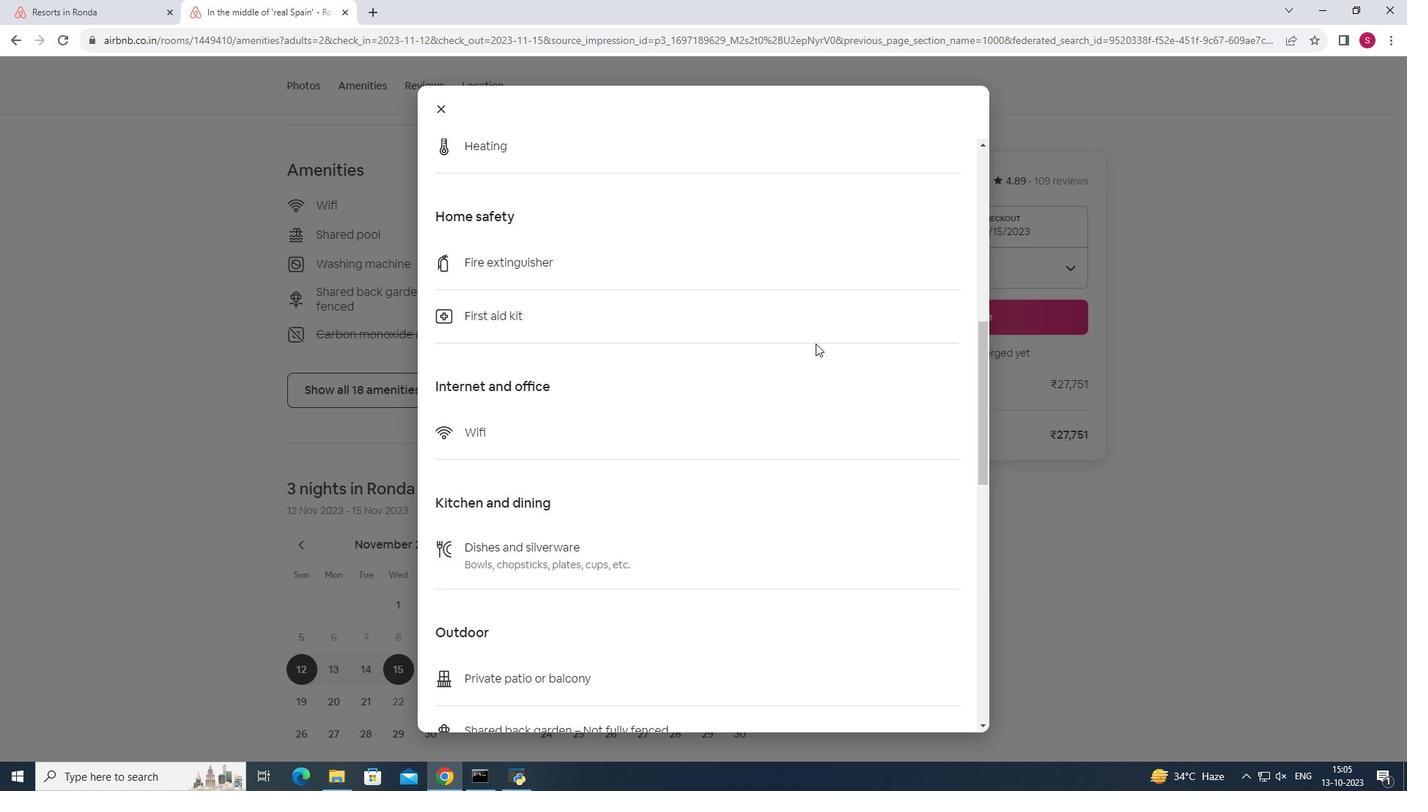 
Action: Mouse scrolled (815, 342) with delta (0, 0)
Screenshot: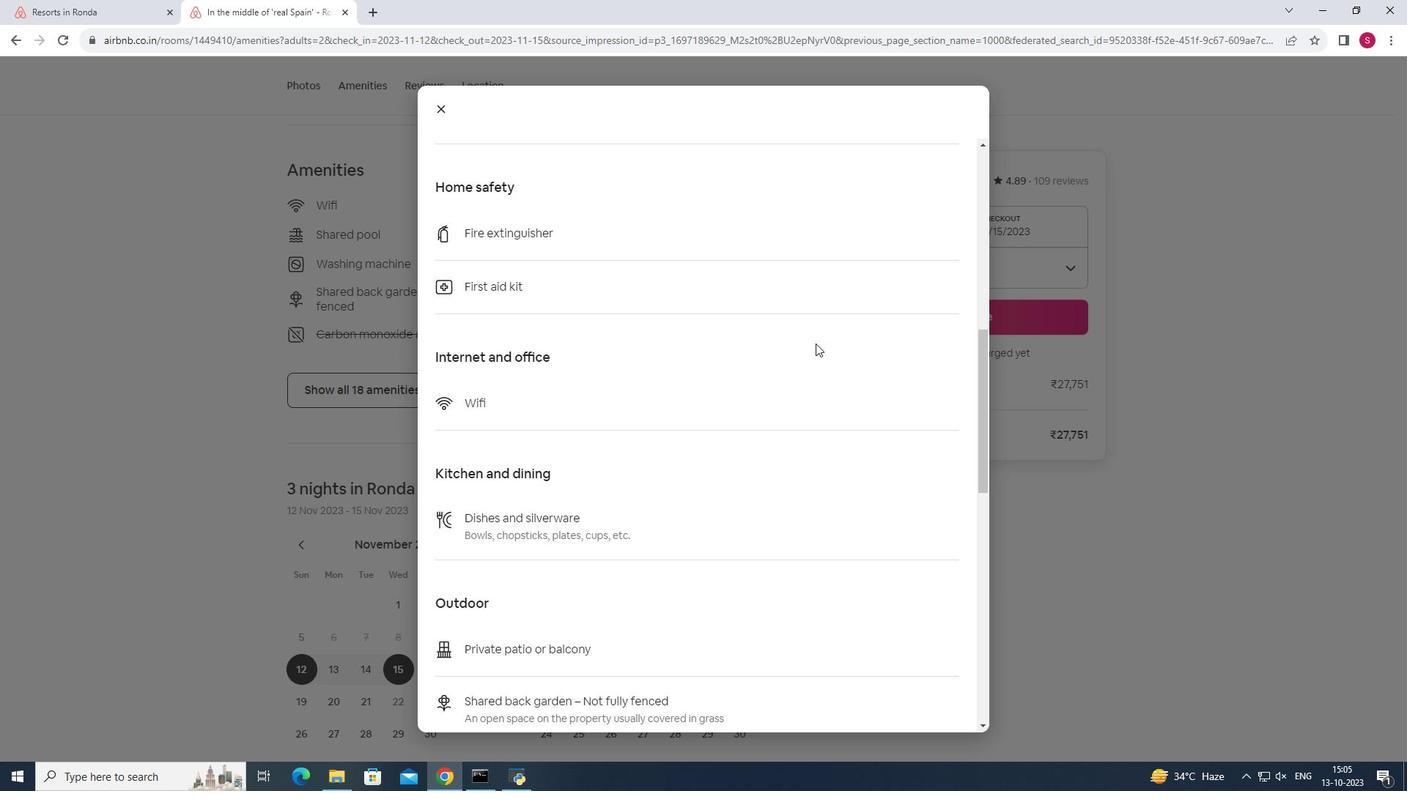 
Action: Mouse scrolled (815, 342) with delta (0, 0)
Screenshot: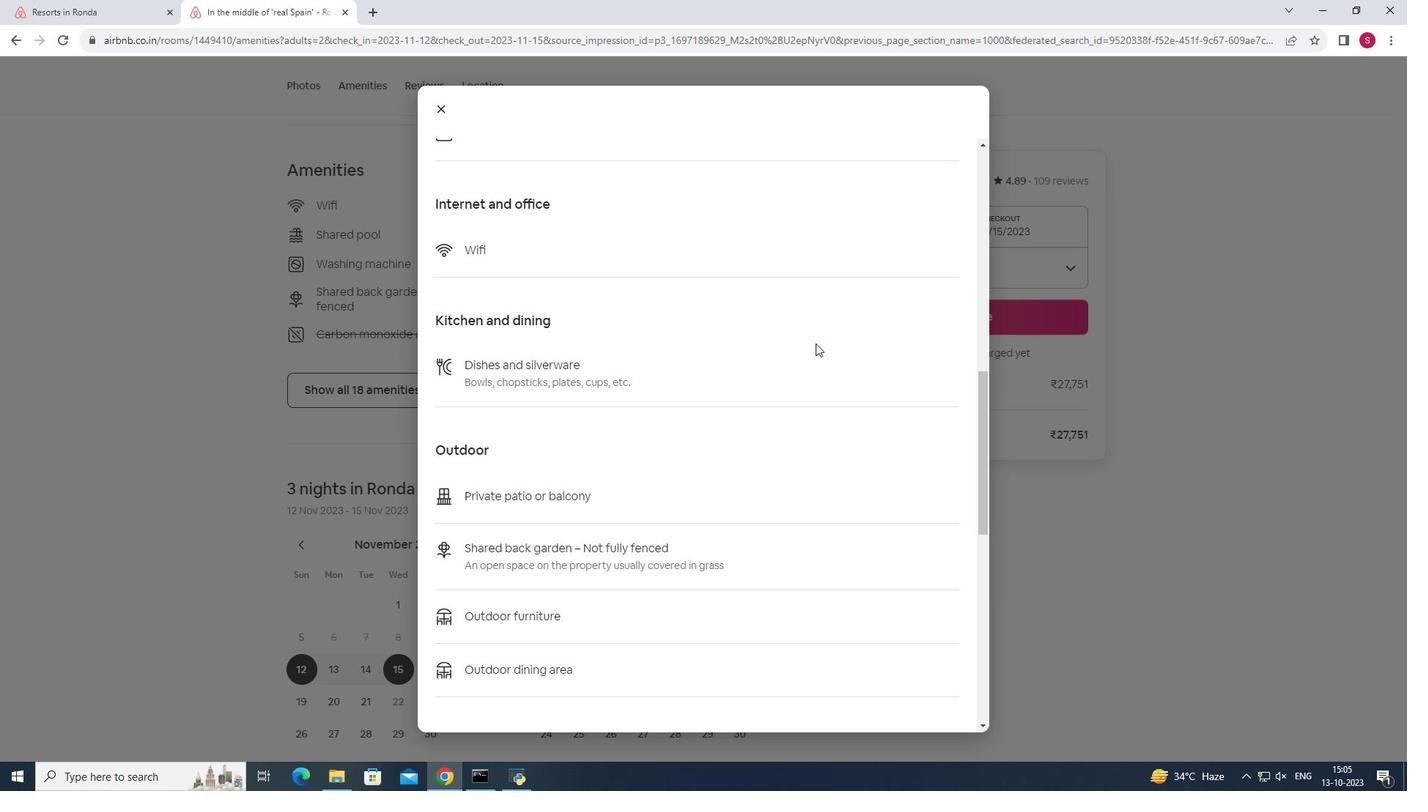 
Action: Mouse scrolled (815, 342) with delta (0, 0)
Screenshot: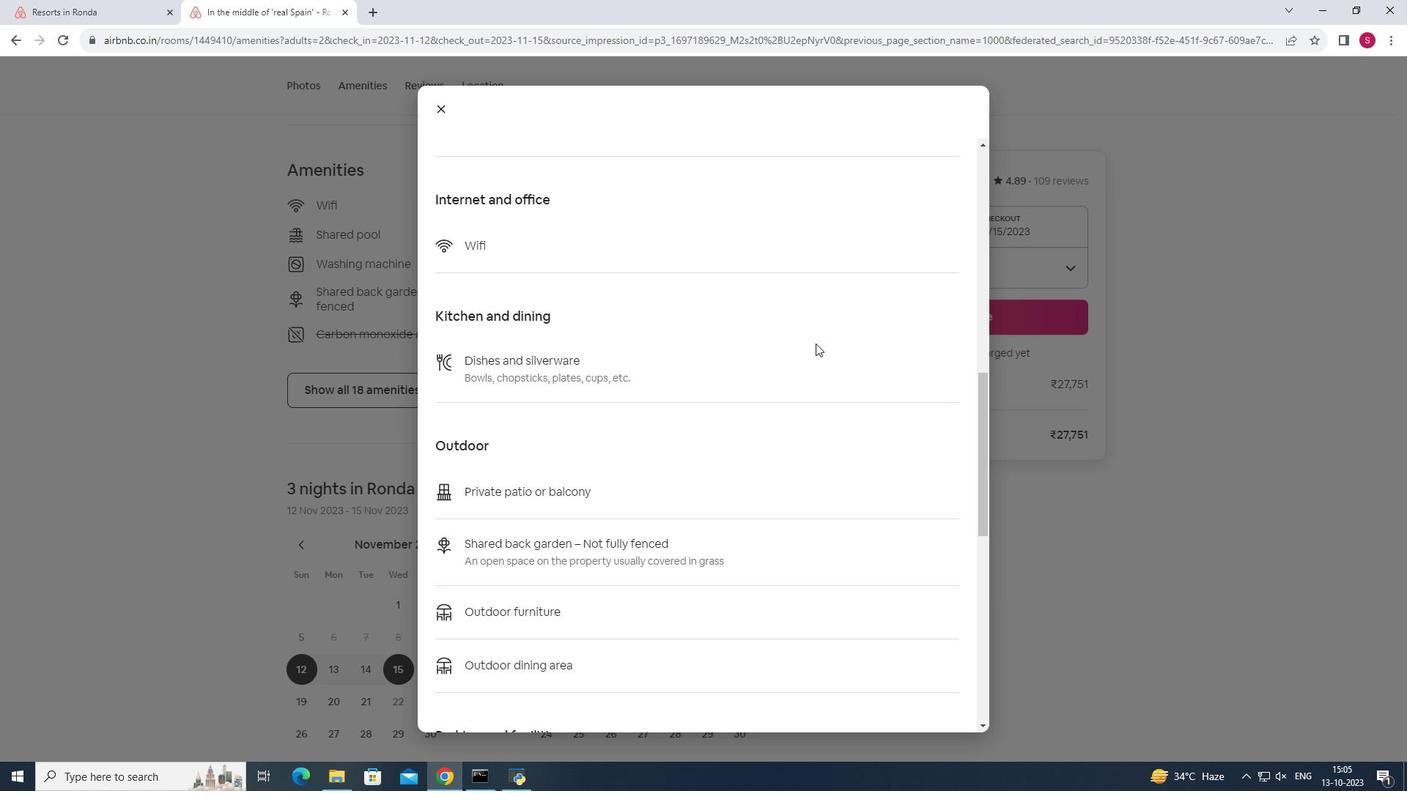 
Action: Mouse scrolled (815, 342) with delta (0, 0)
Screenshot: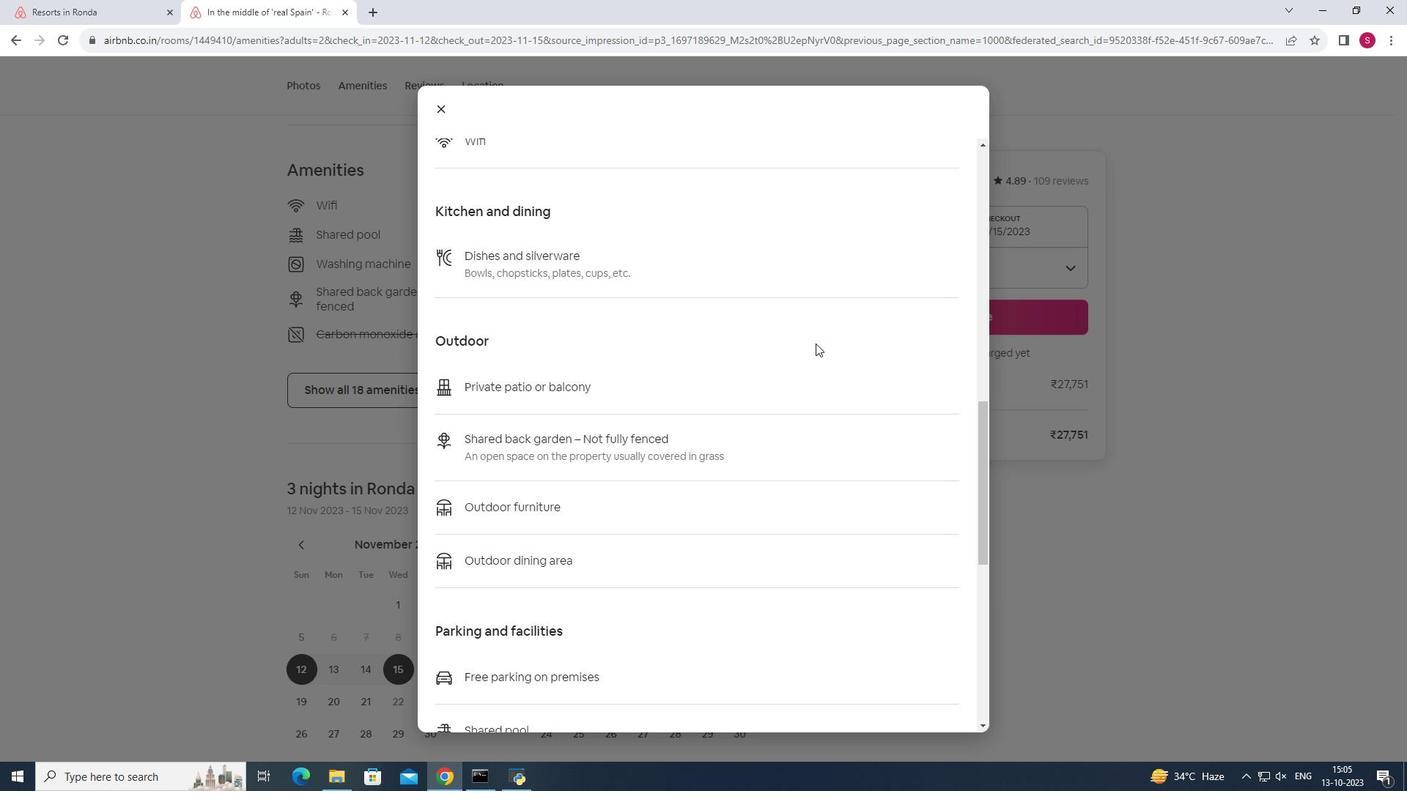 
Action: Mouse scrolled (815, 342) with delta (0, 0)
Screenshot: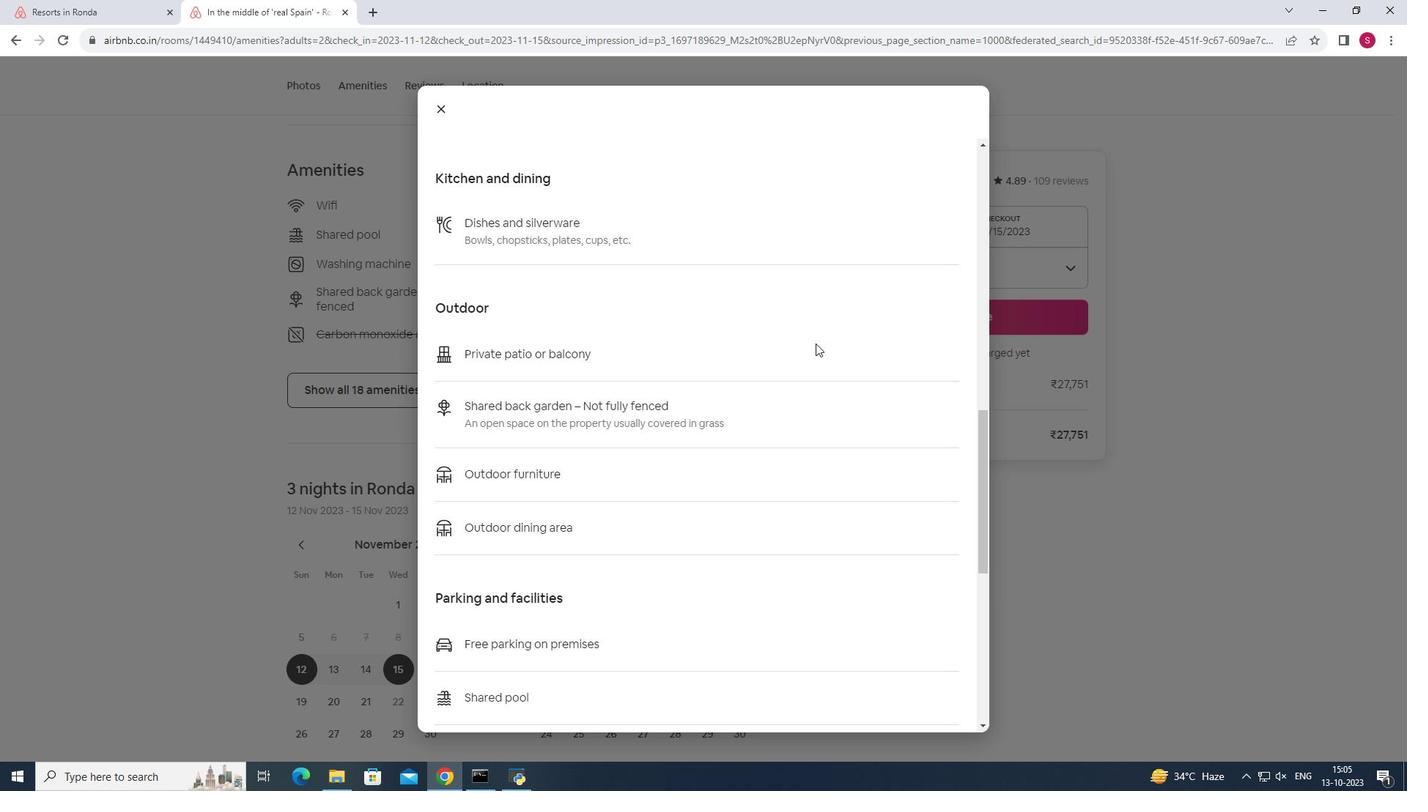 
Action: Mouse moved to (827, 321)
Screenshot: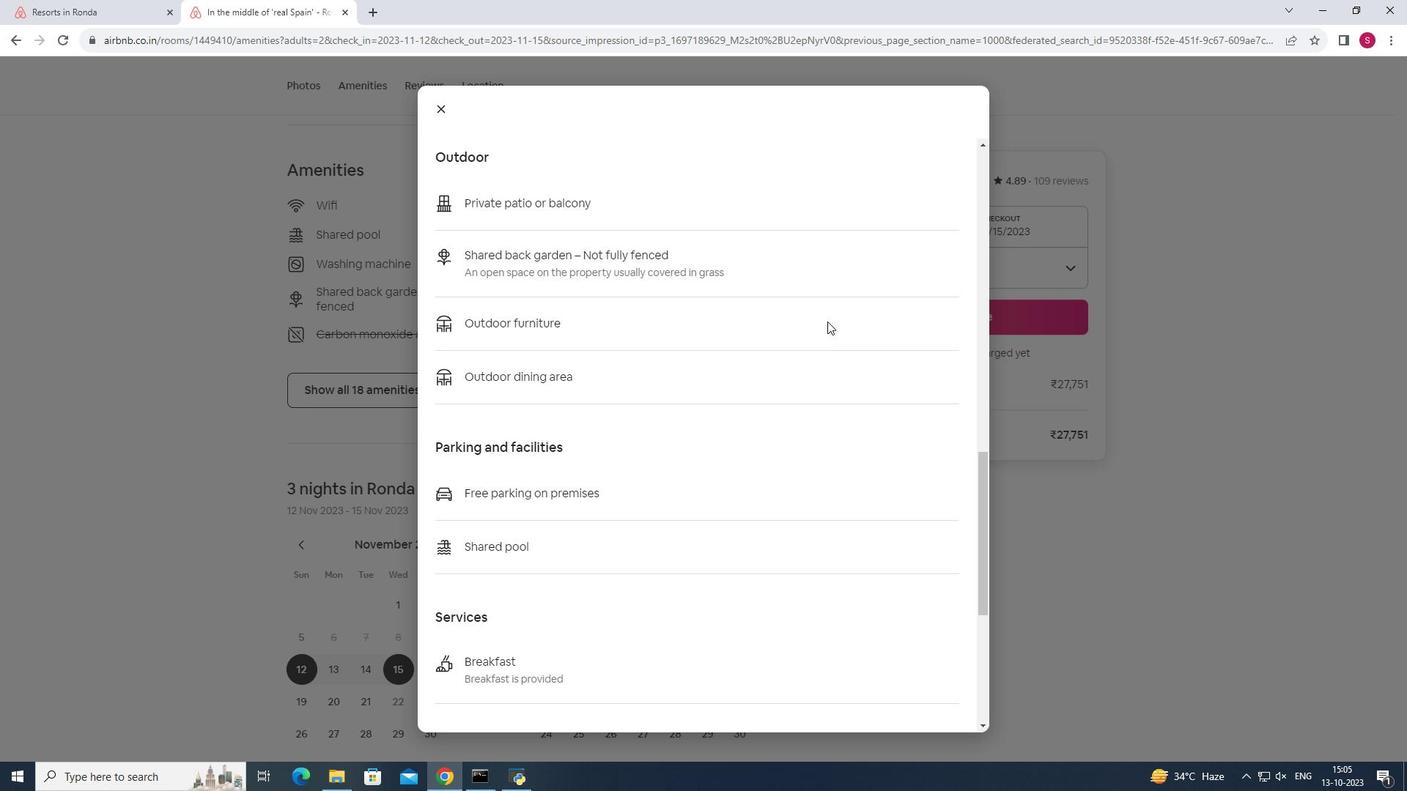 
Action: Mouse scrolled (827, 320) with delta (0, 0)
Screenshot: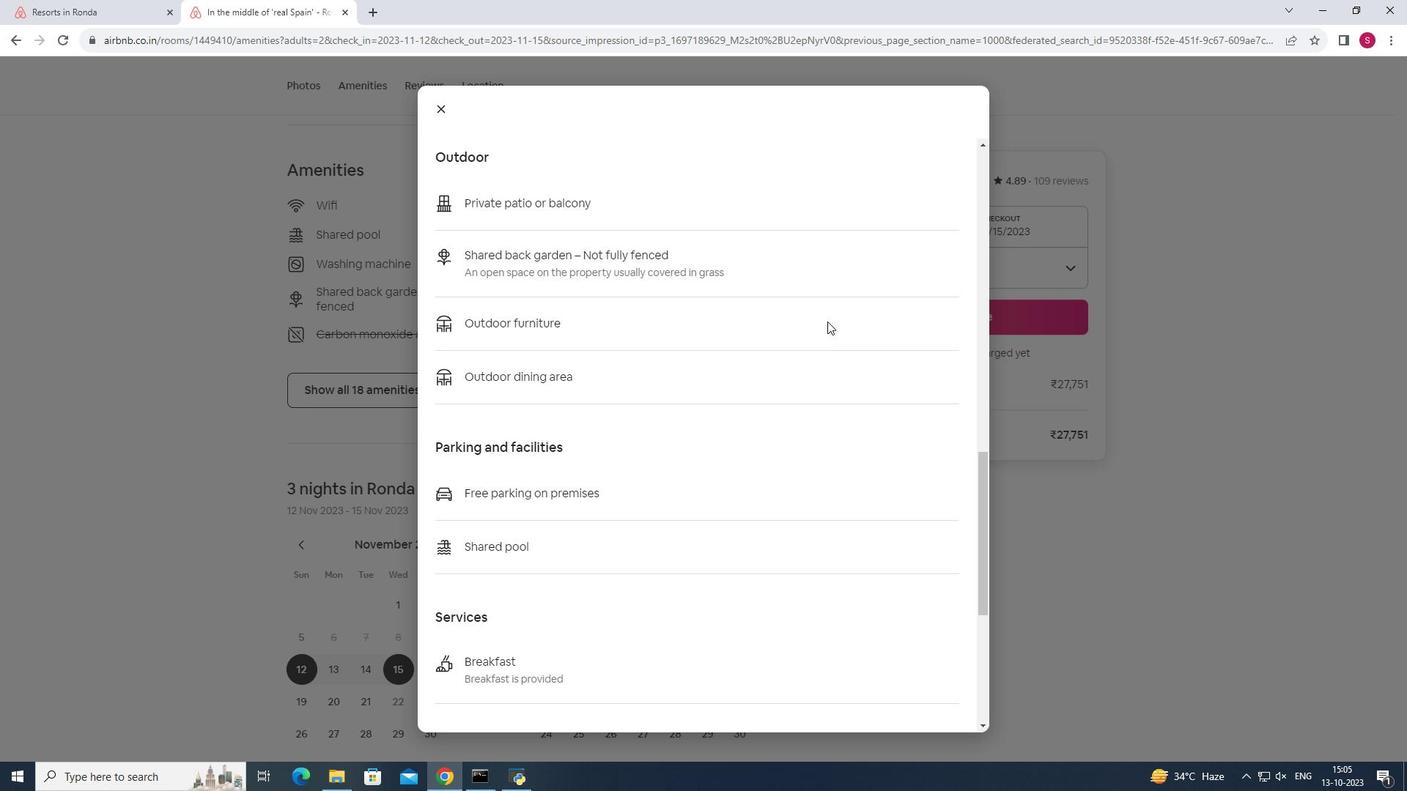 
Action: Mouse scrolled (827, 320) with delta (0, 0)
Screenshot: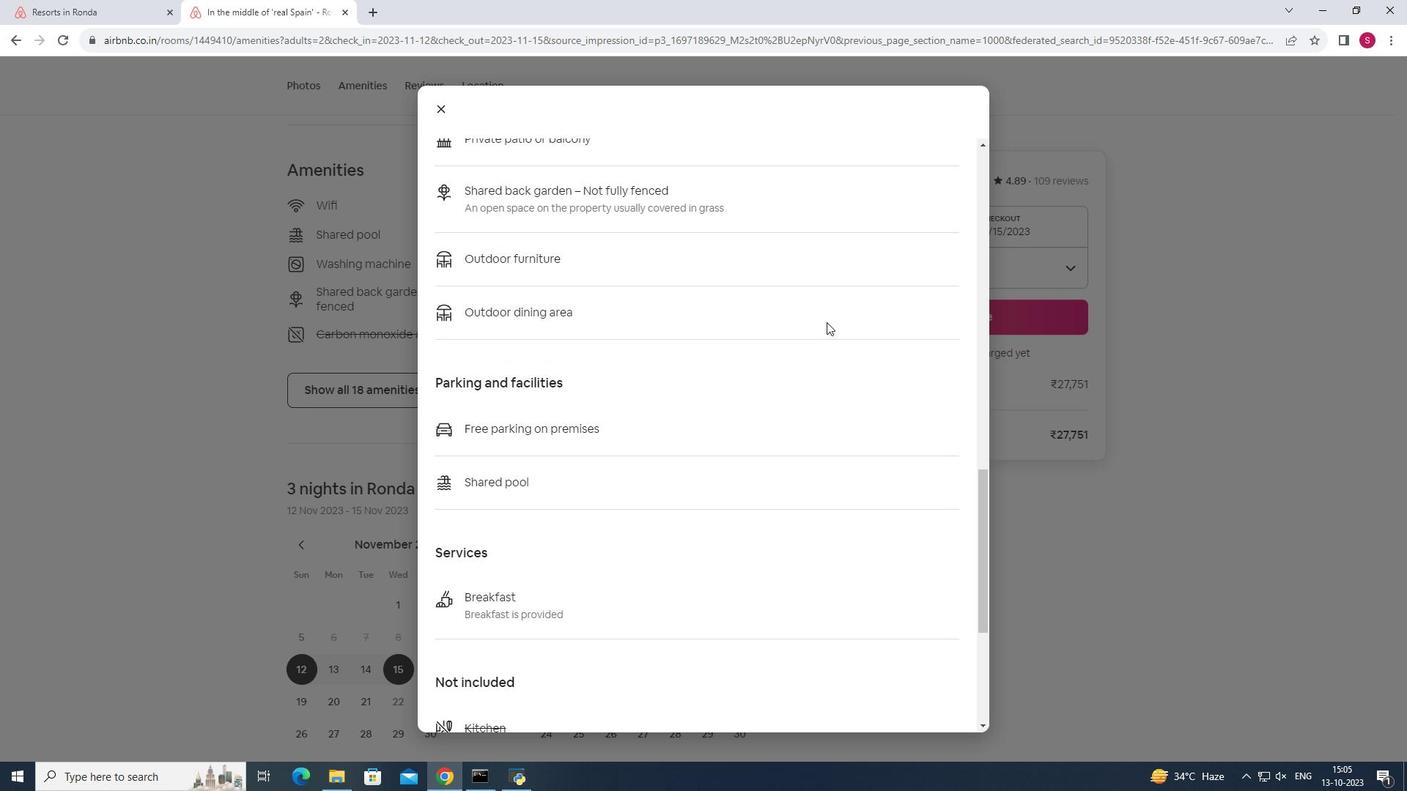 
Action: Mouse moved to (825, 323)
Screenshot: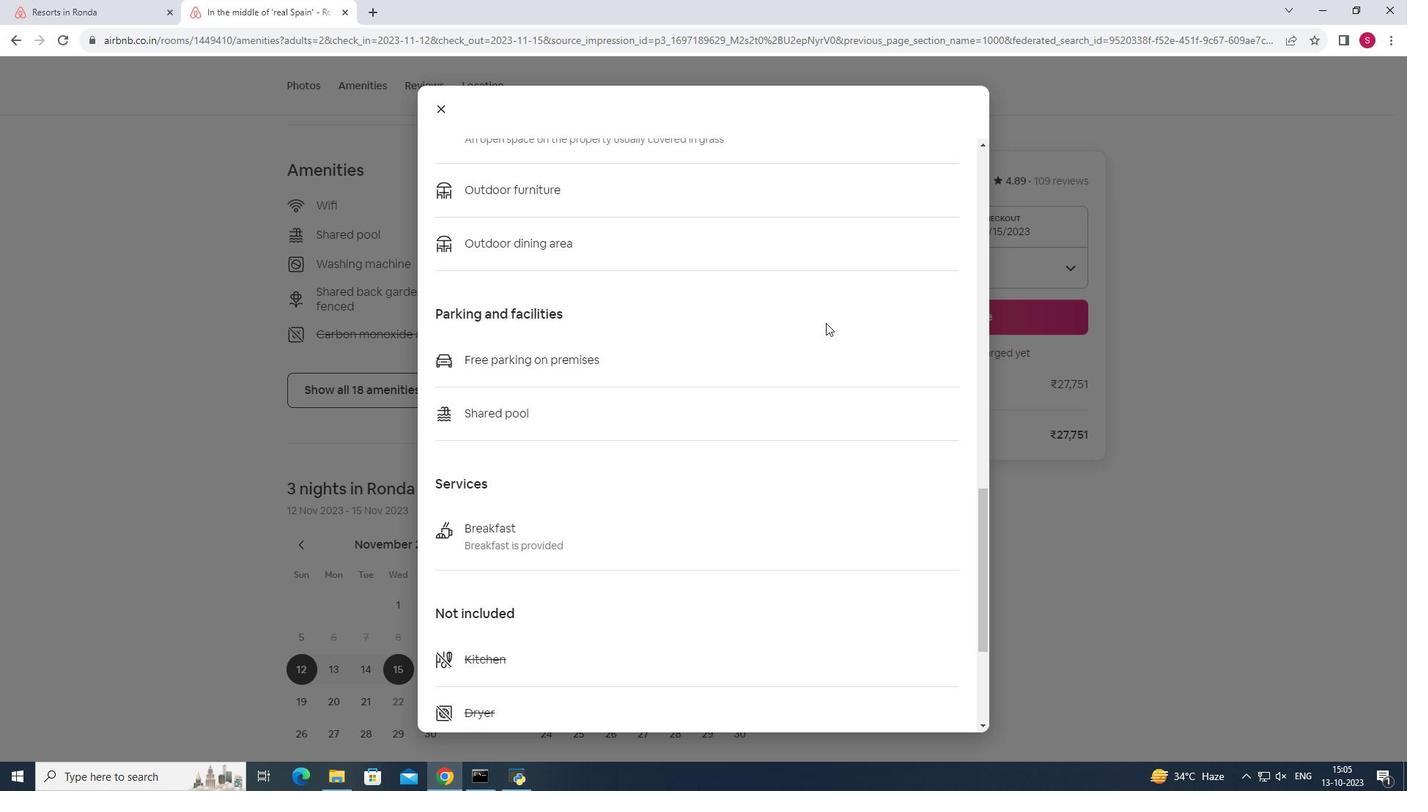 
Action: Mouse scrolled (825, 322) with delta (0, 0)
Screenshot: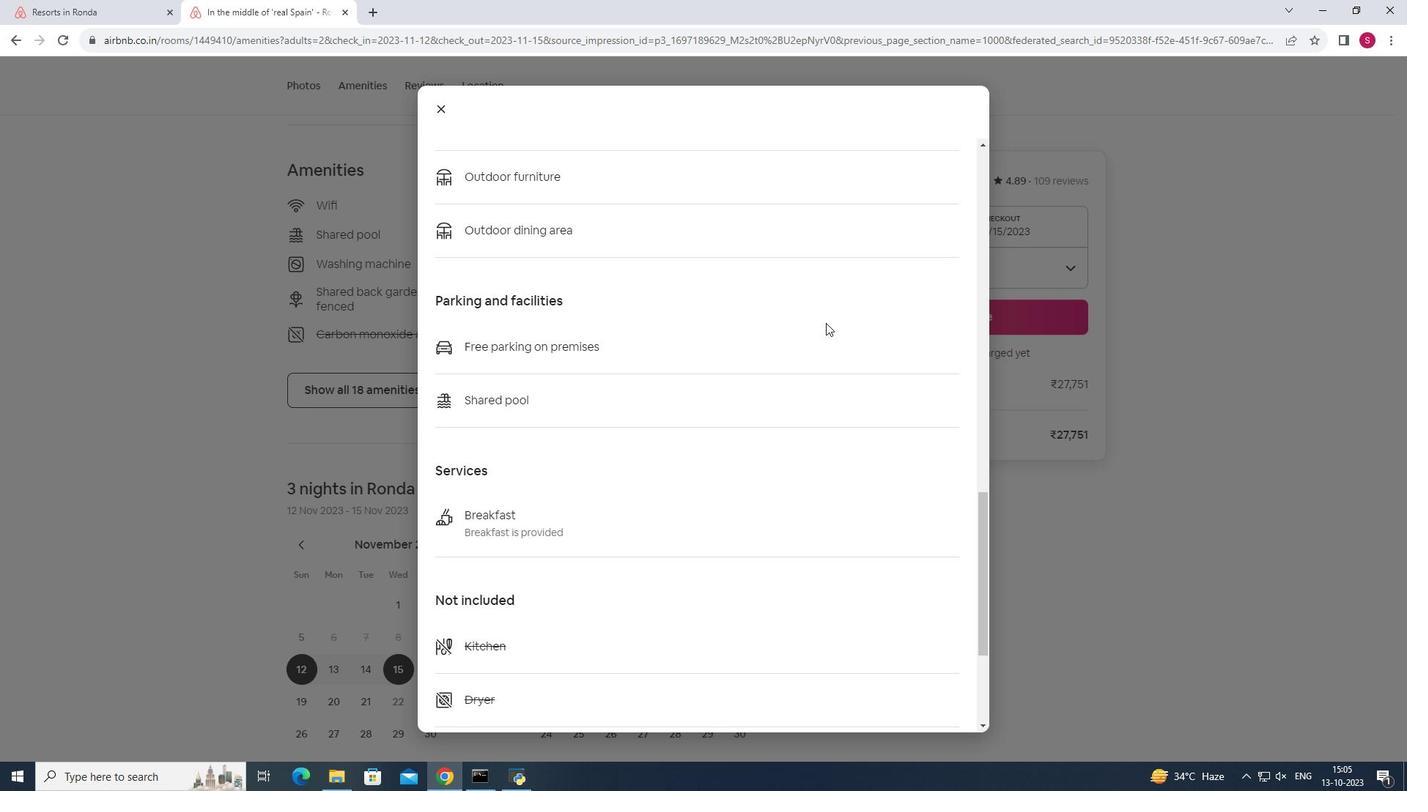 
Action: Mouse moved to (874, 323)
Screenshot: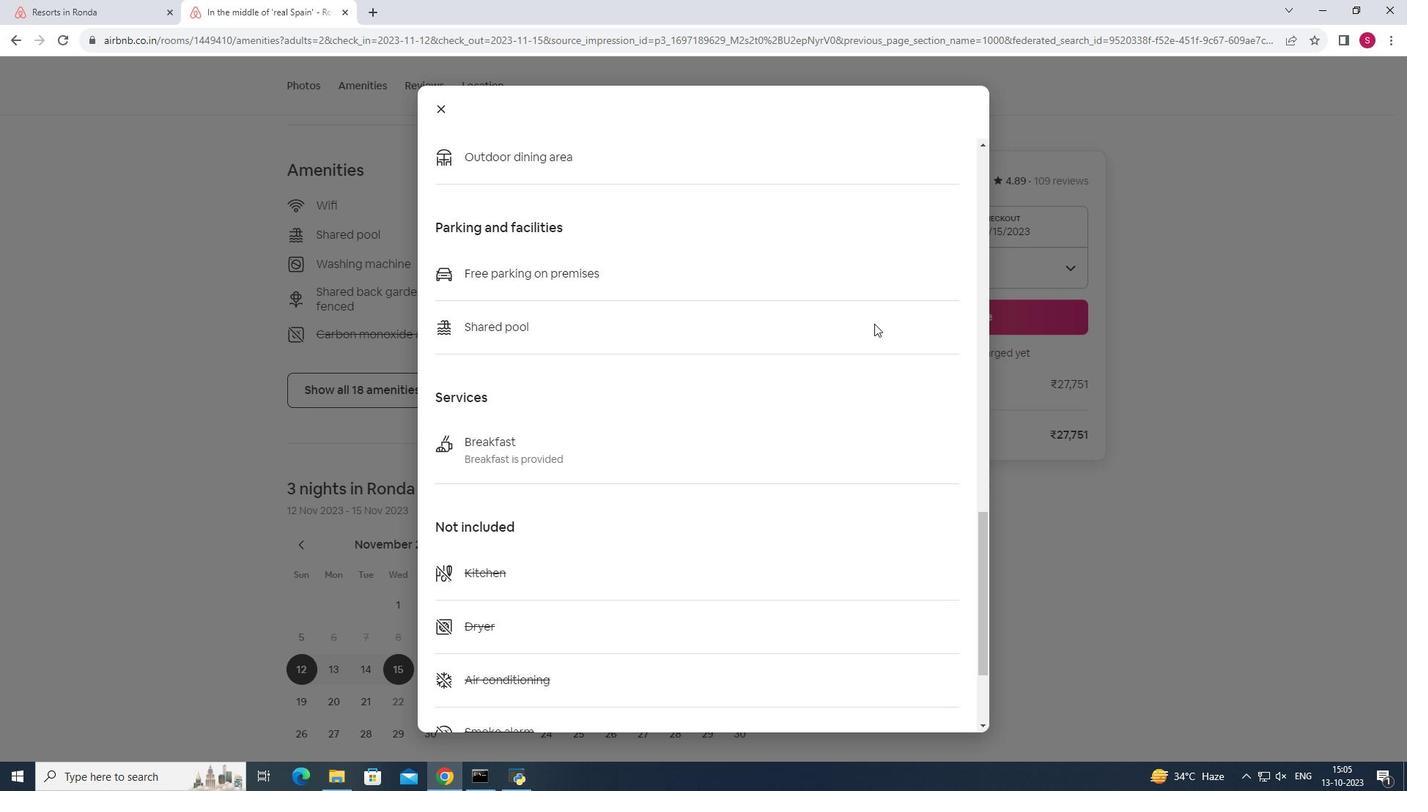 
Action: Mouse scrolled (874, 323) with delta (0, 0)
Screenshot: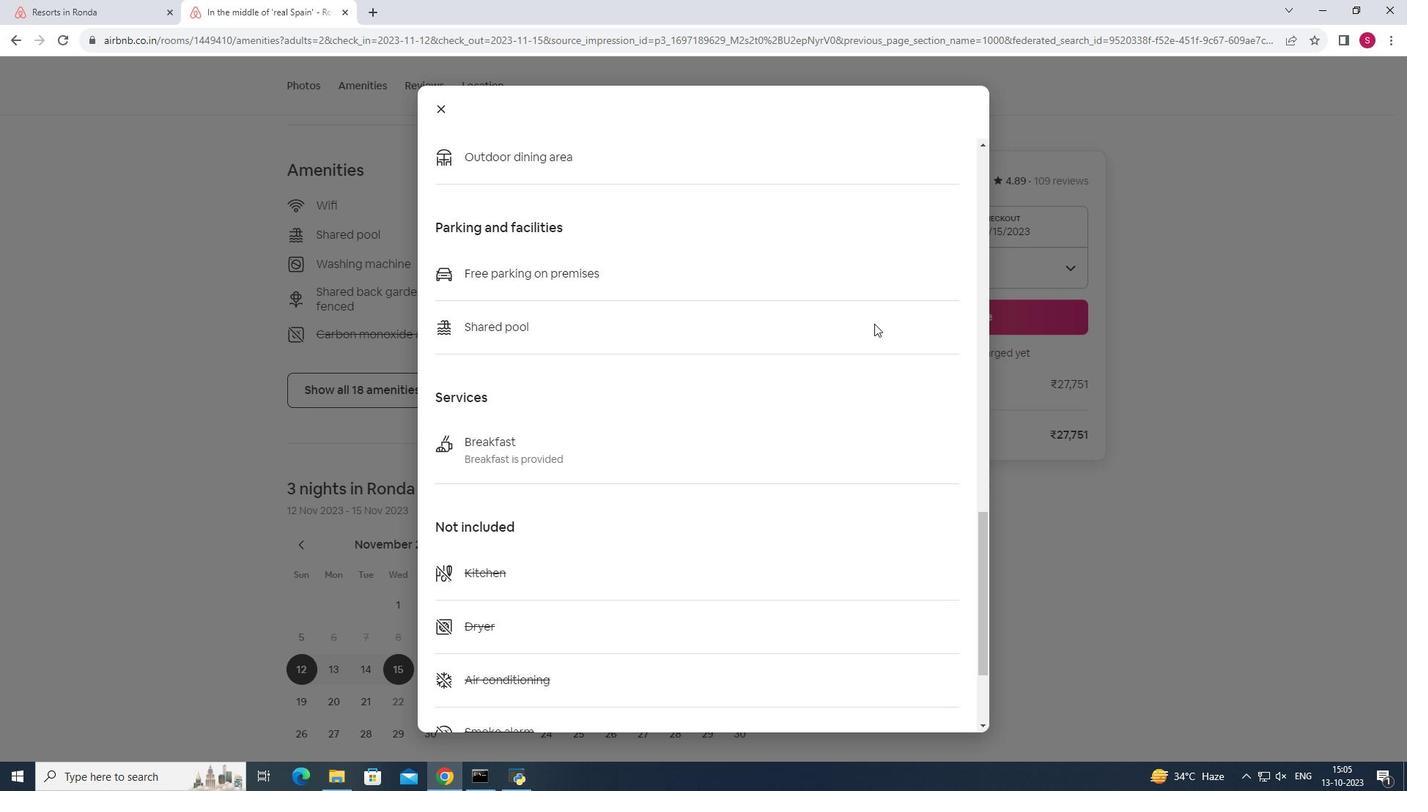 
Action: Mouse moved to (874, 325)
Screenshot: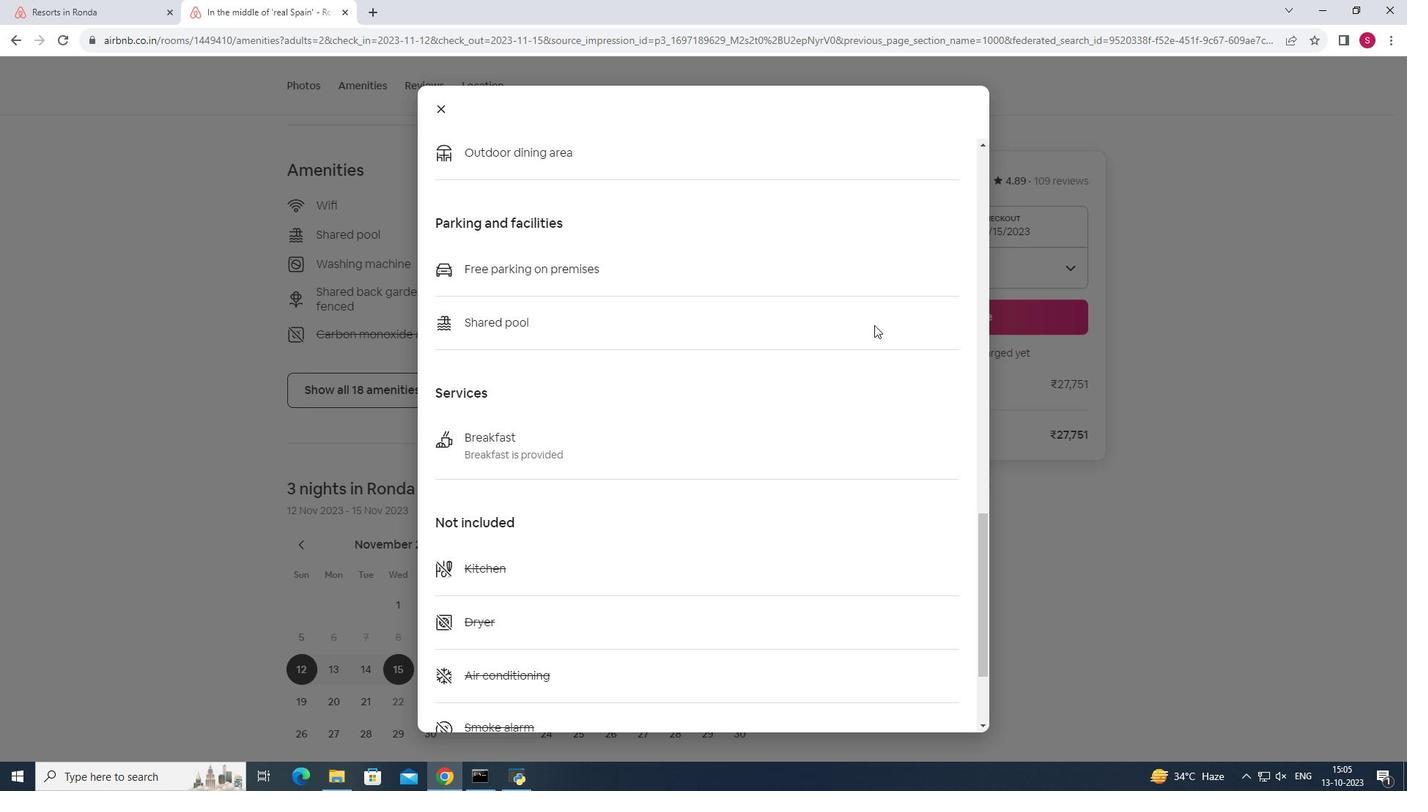
Action: Mouse scrolled (874, 324) with delta (0, 0)
Screenshot: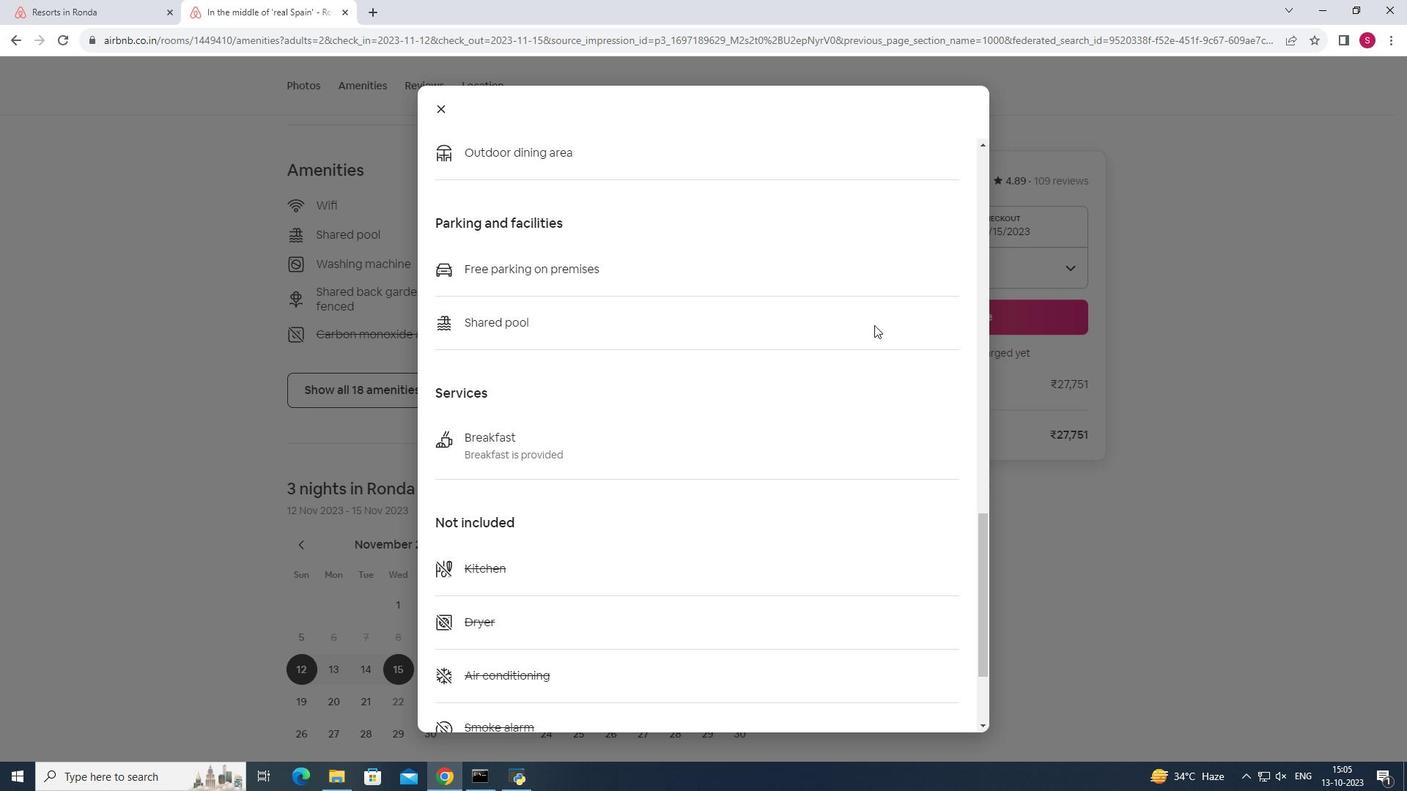 
Action: Mouse scrolled (874, 324) with delta (0, 0)
Screenshot: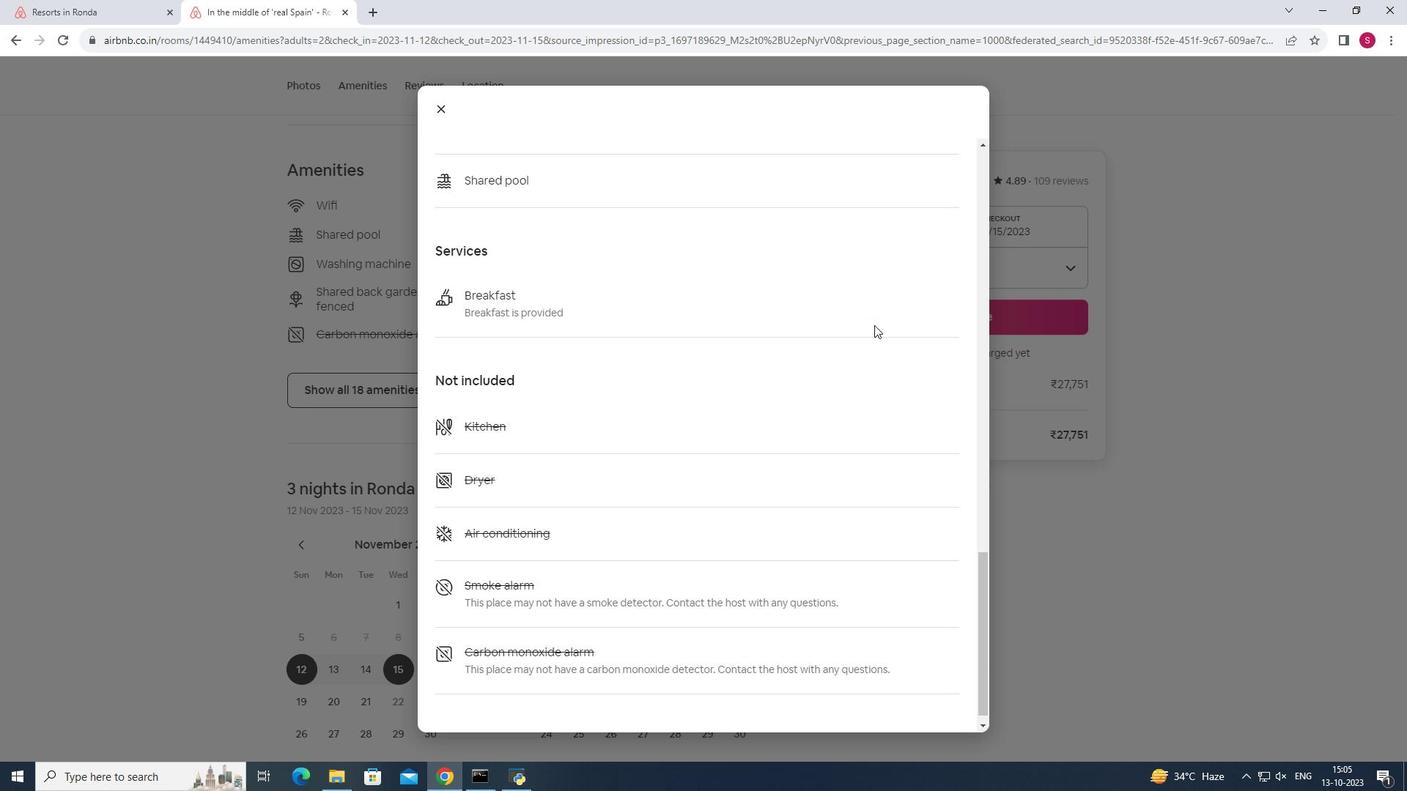
Action: Mouse moved to (442, 109)
Screenshot: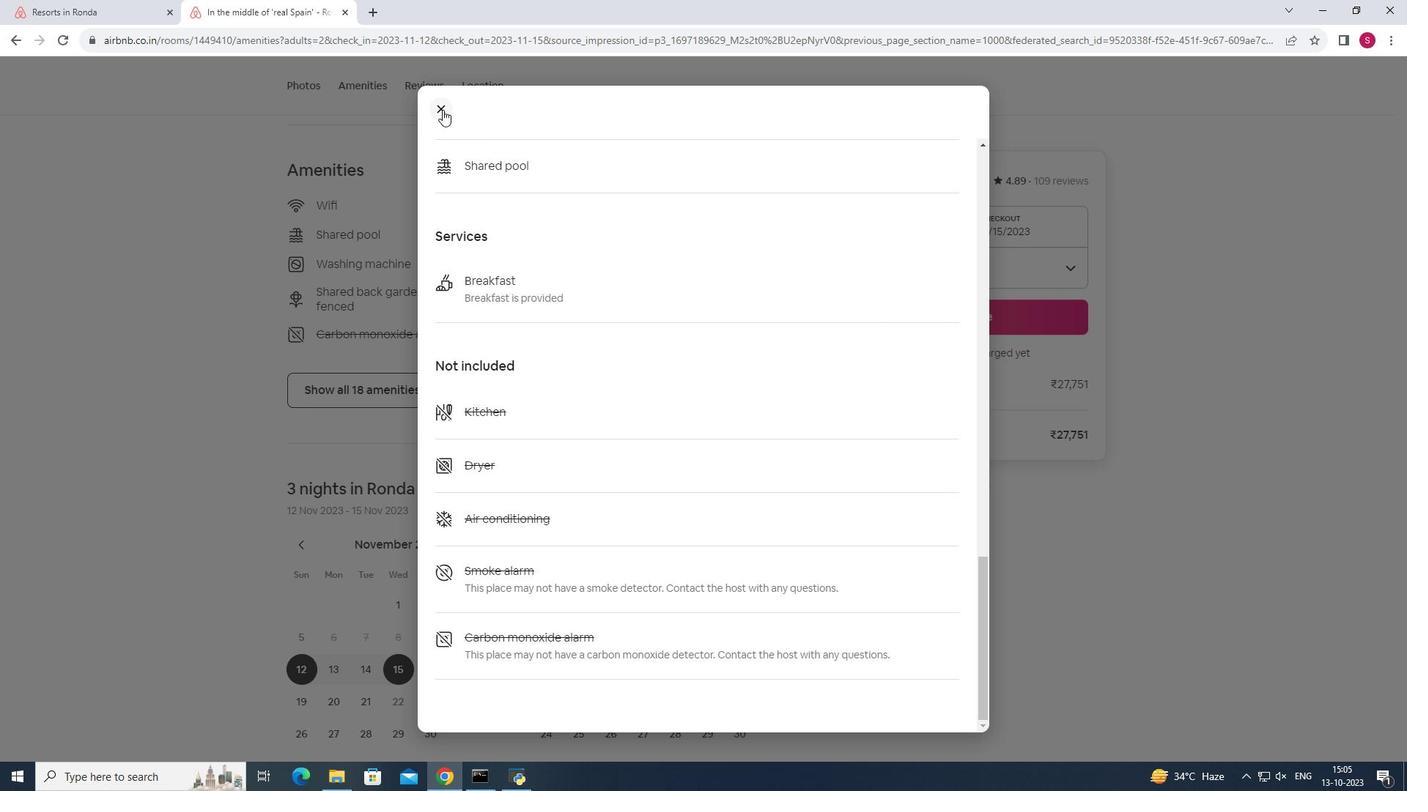 
Action: Mouse pressed left at (442, 109)
Screenshot: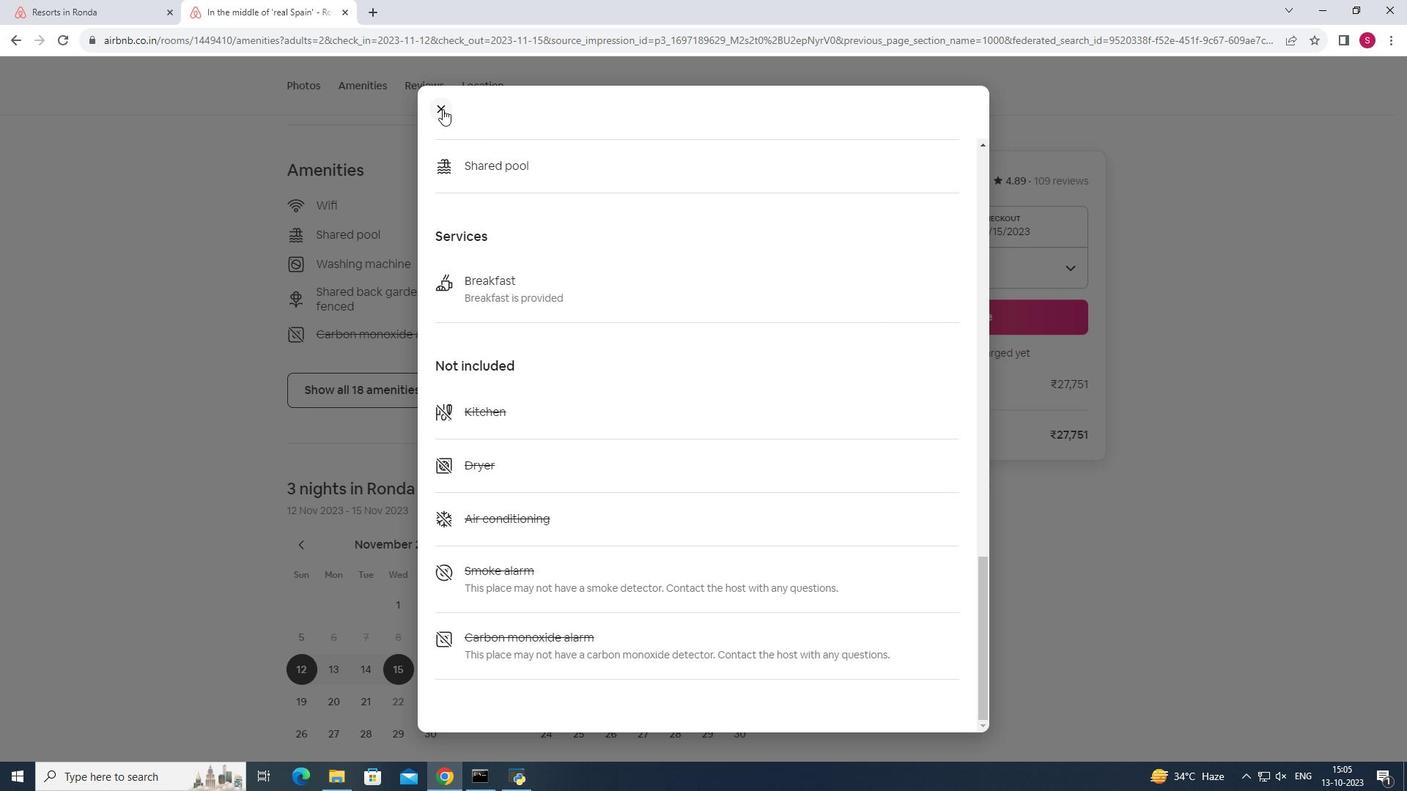
Action: Mouse moved to (1223, 334)
Screenshot: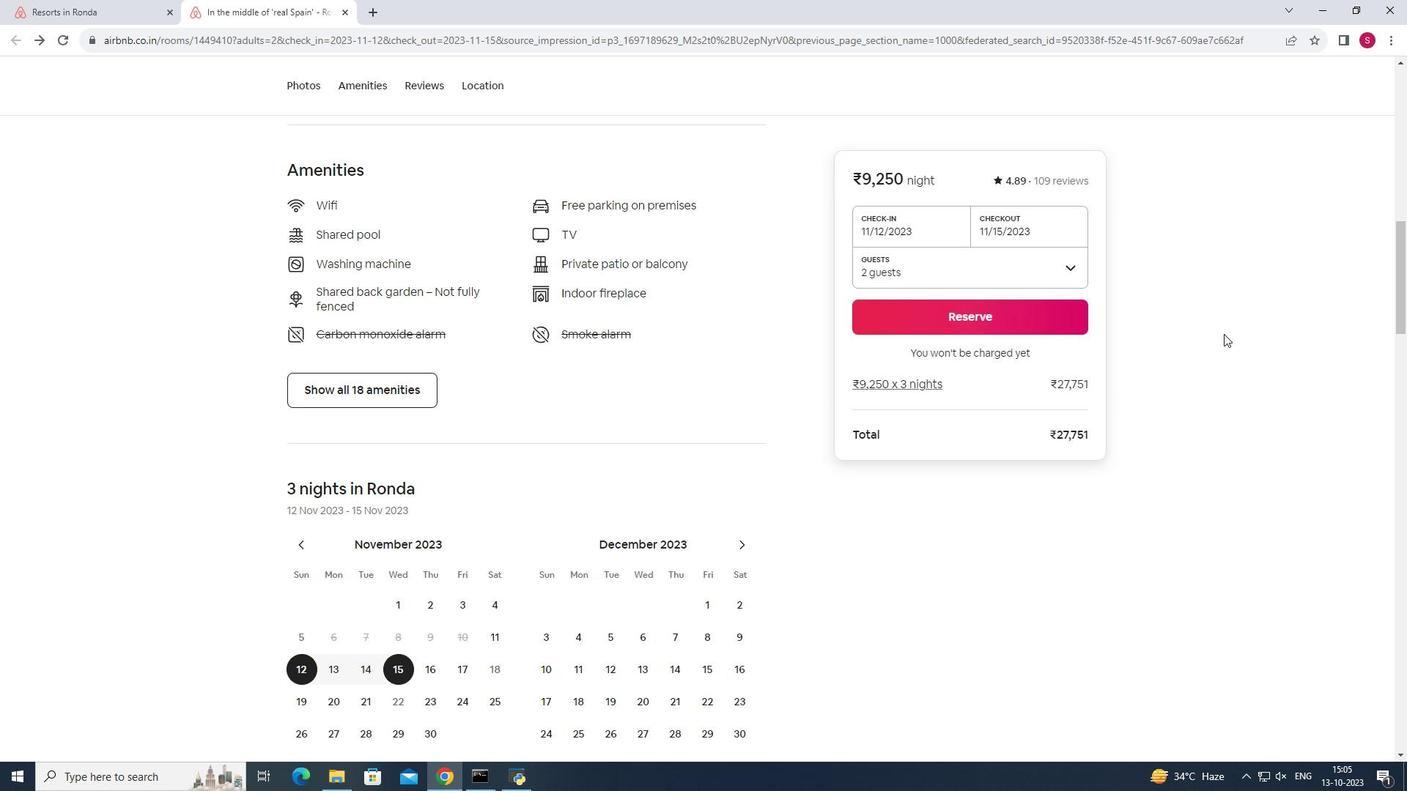
Action: Mouse scrolled (1223, 333) with delta (0, 0)
Screenshot: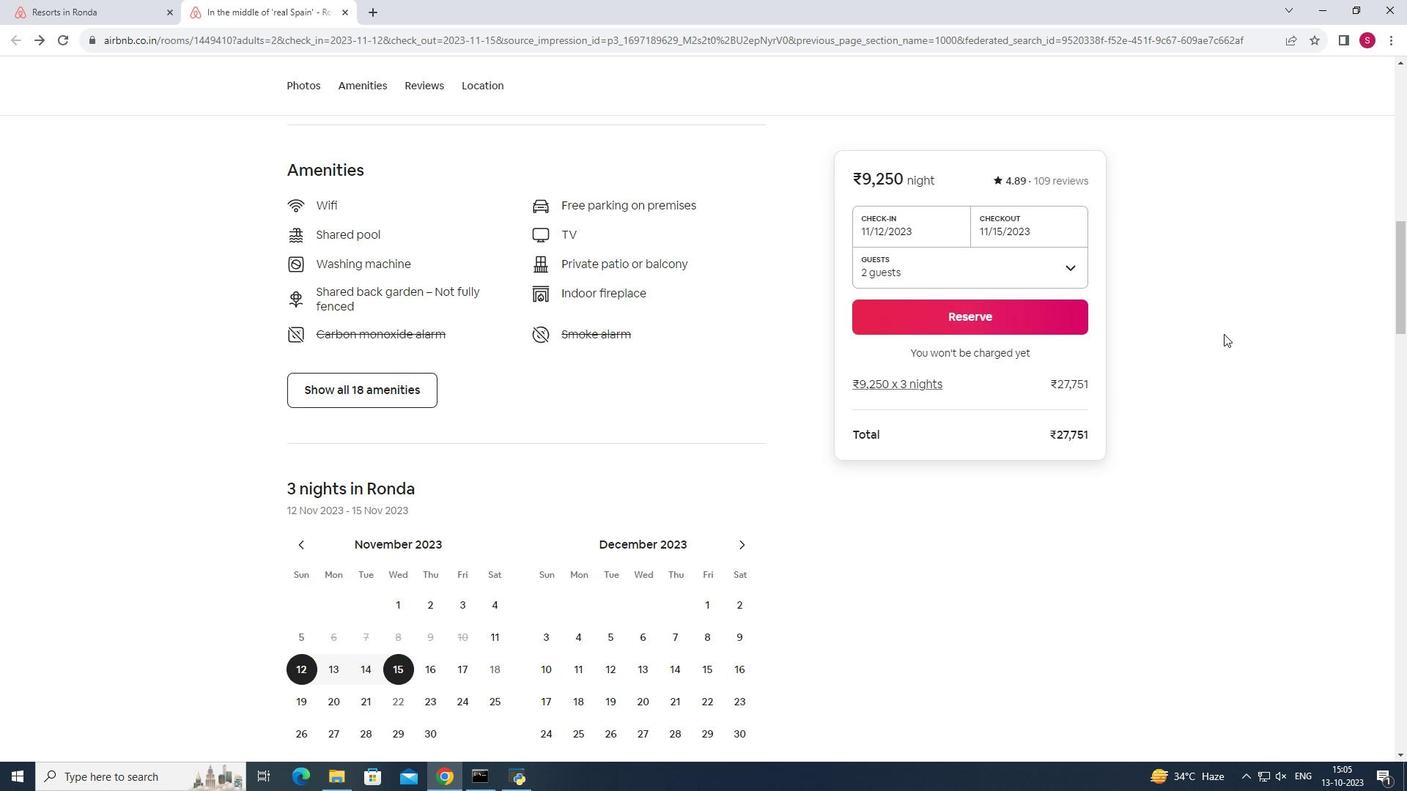 
Action: Mouse scrolled (1223, 333) with delta (0, 0)
Screenshot: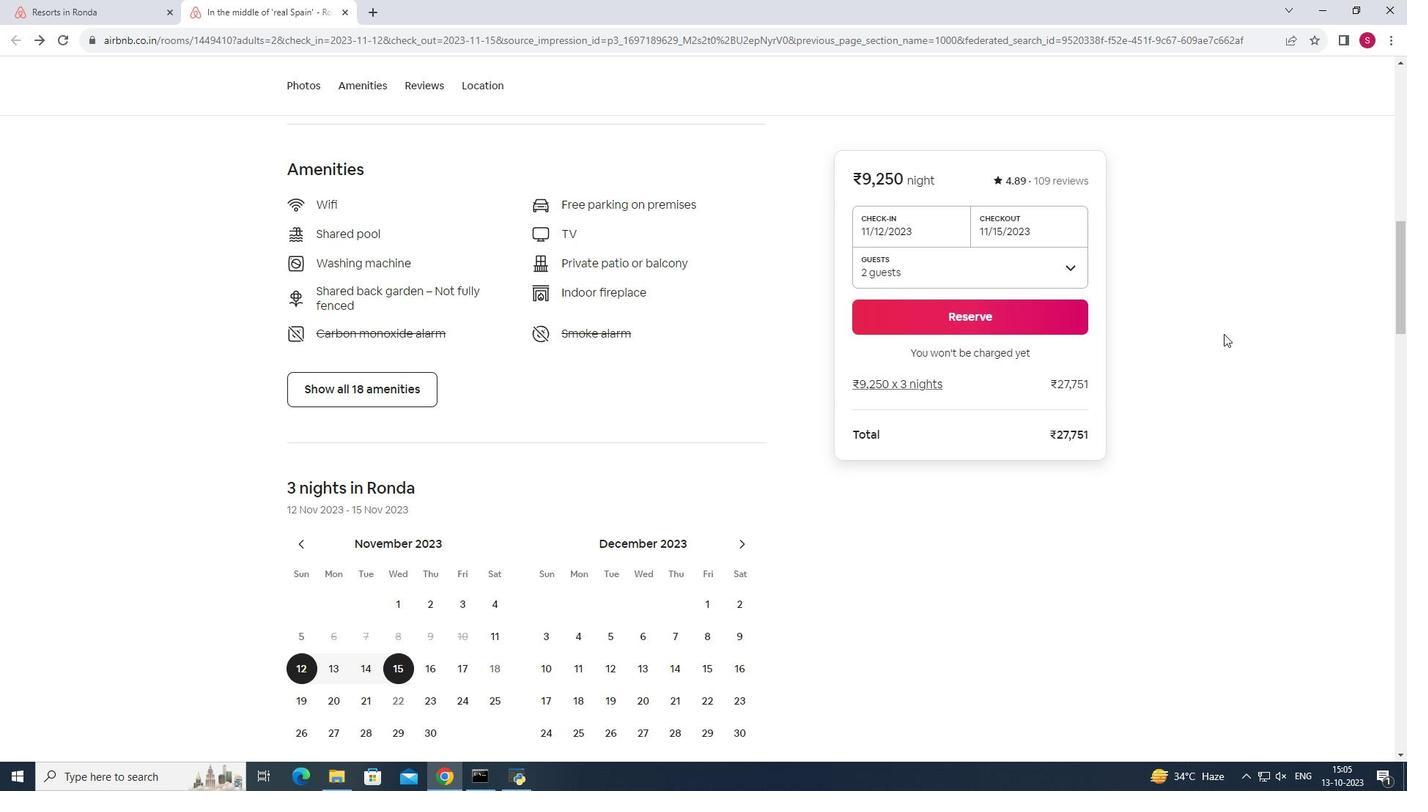 
Action: Mouse scrolled (1223, 333) with delta (0, 0)
Screenshot: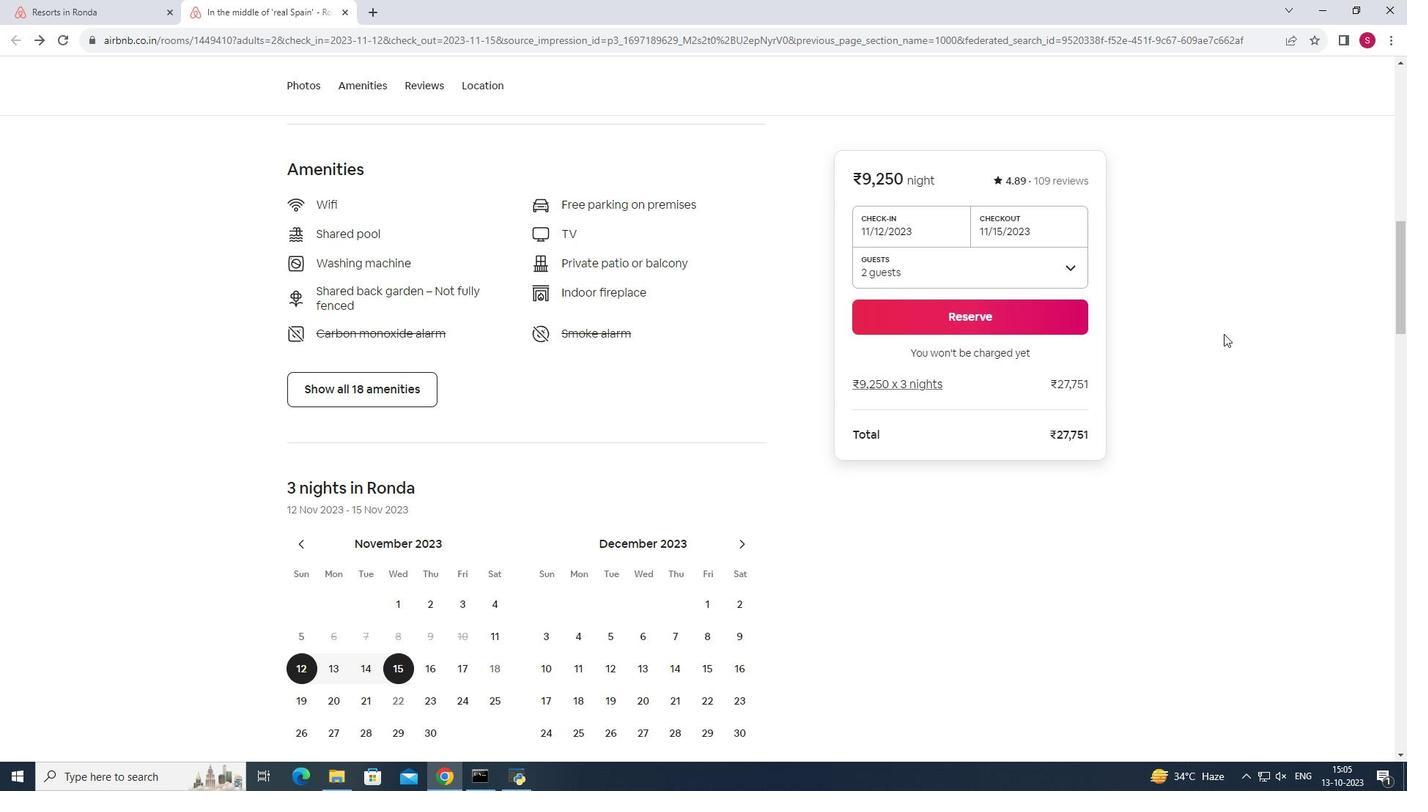 
Action: Mouse scrolled (1223, 333) with delta (0, 0)
Screenshot: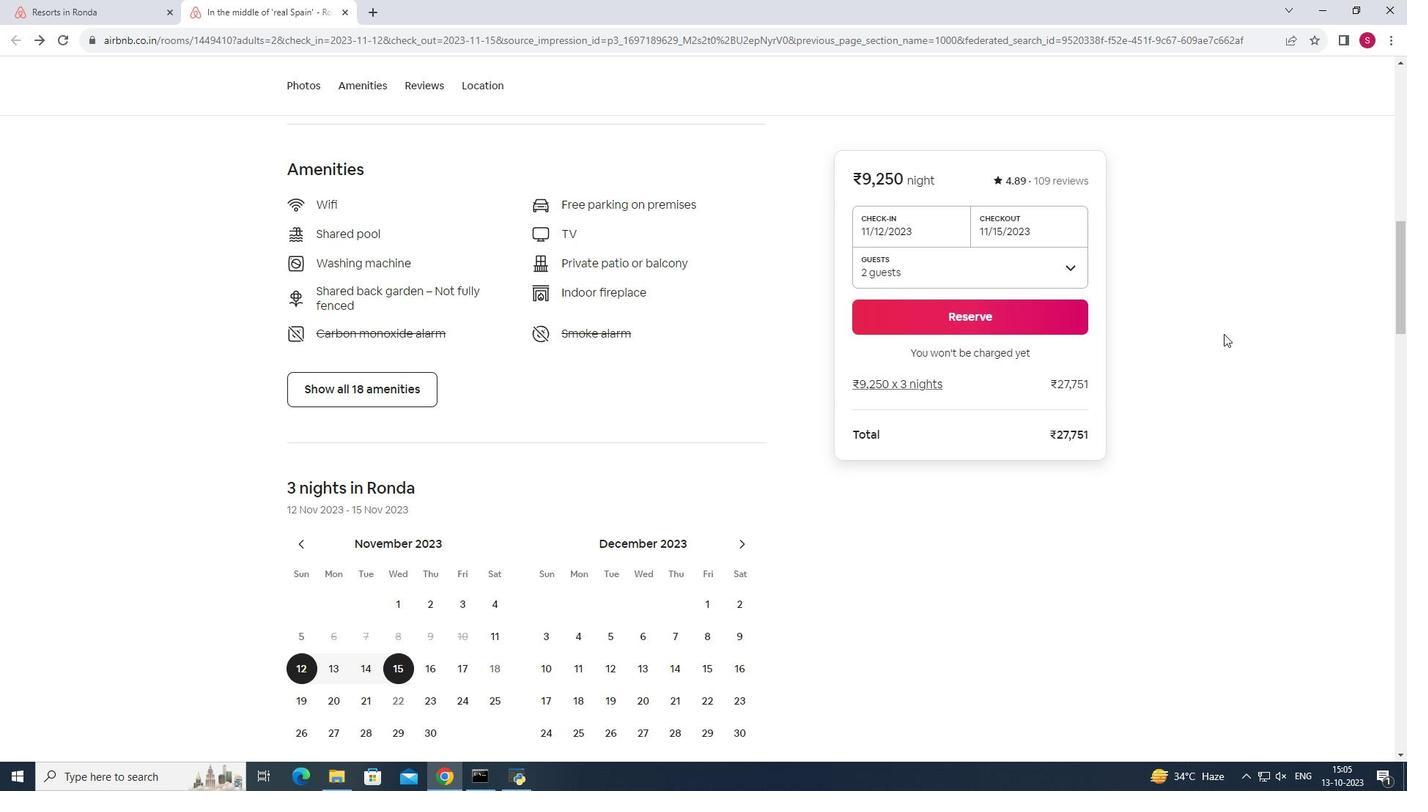 
Action: Mouse scrolled (1223, 333) with delta (0, 0)
Screenshot: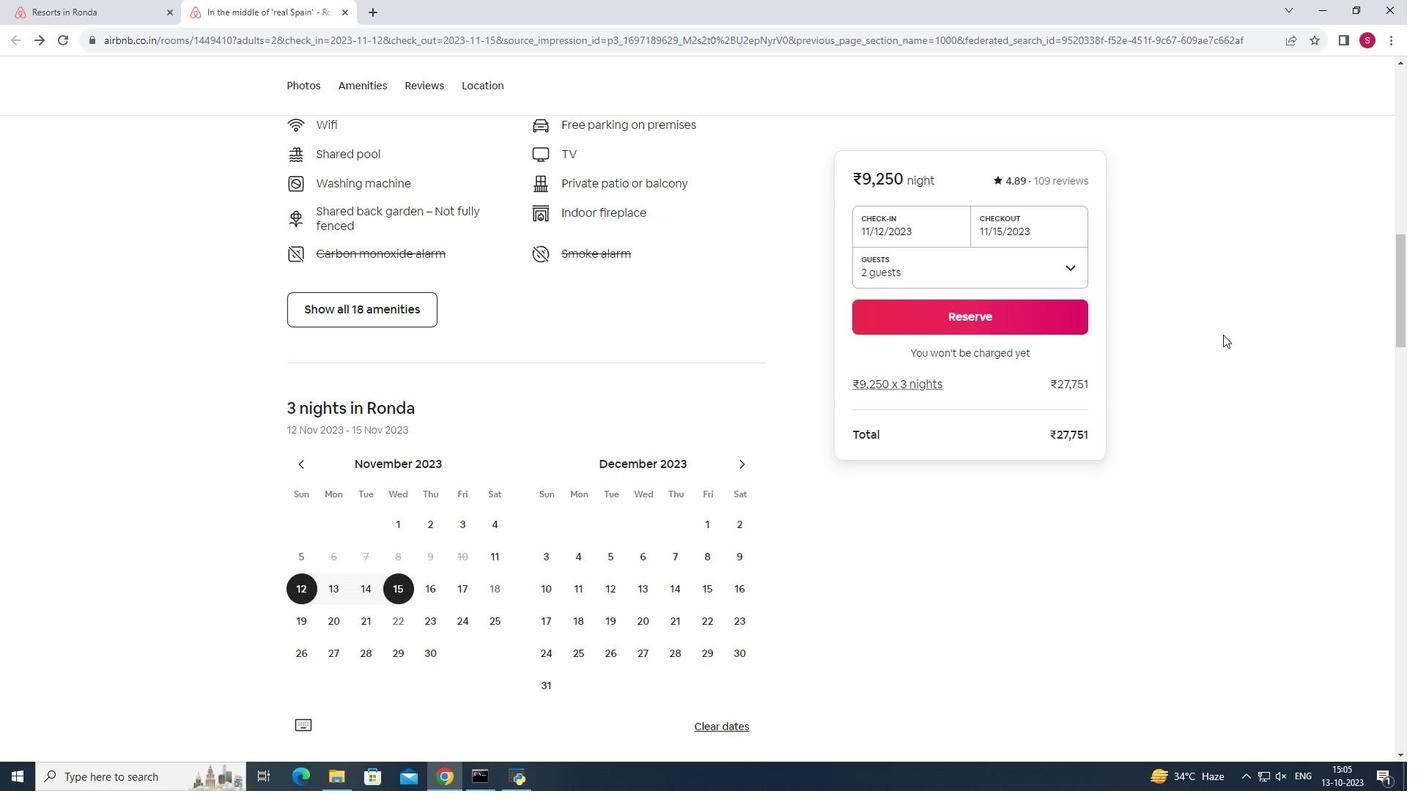 
Action: Mouse moved to (1223, 334)
Screenshot: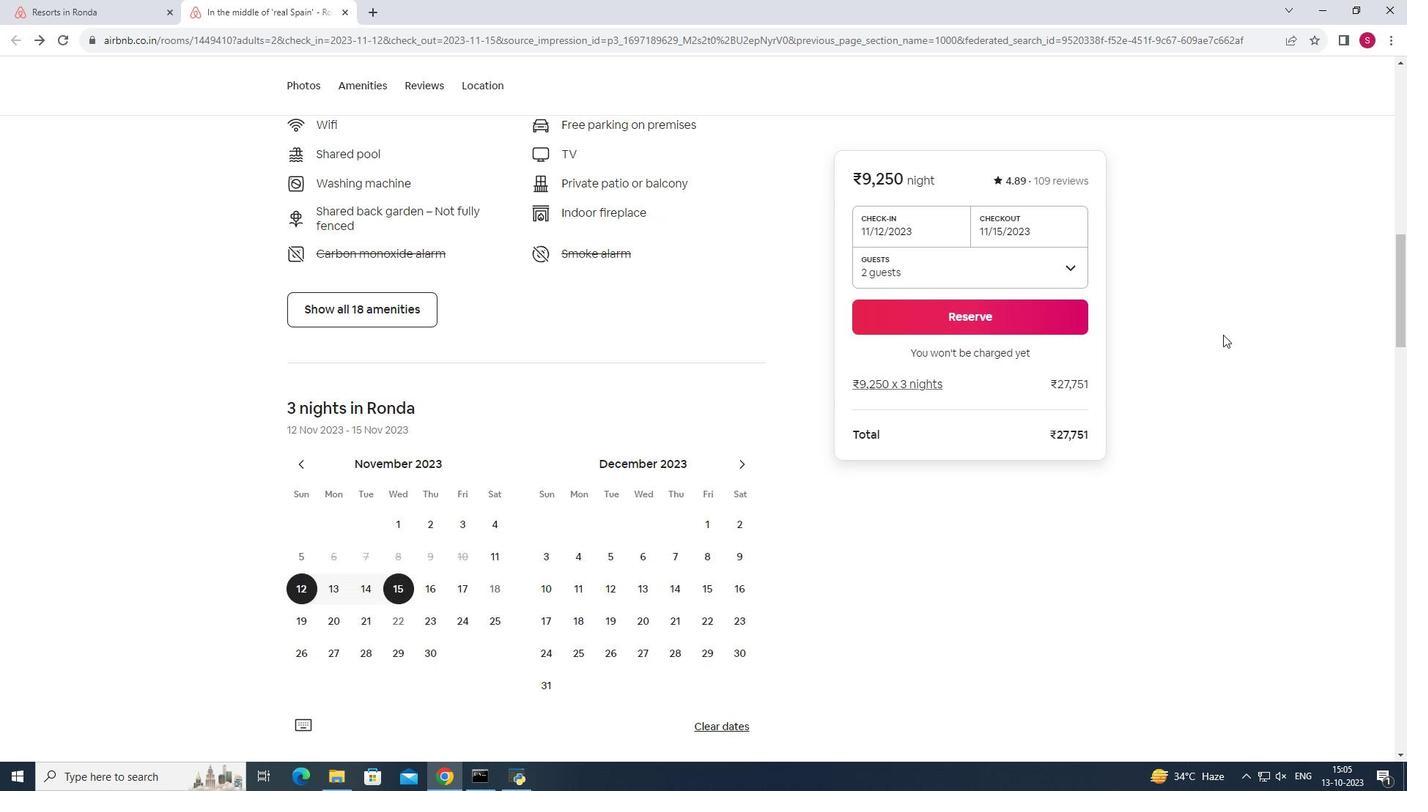 
Action: Mouse scrolled (1223, 333) with delta (0, 0)
Screenshot: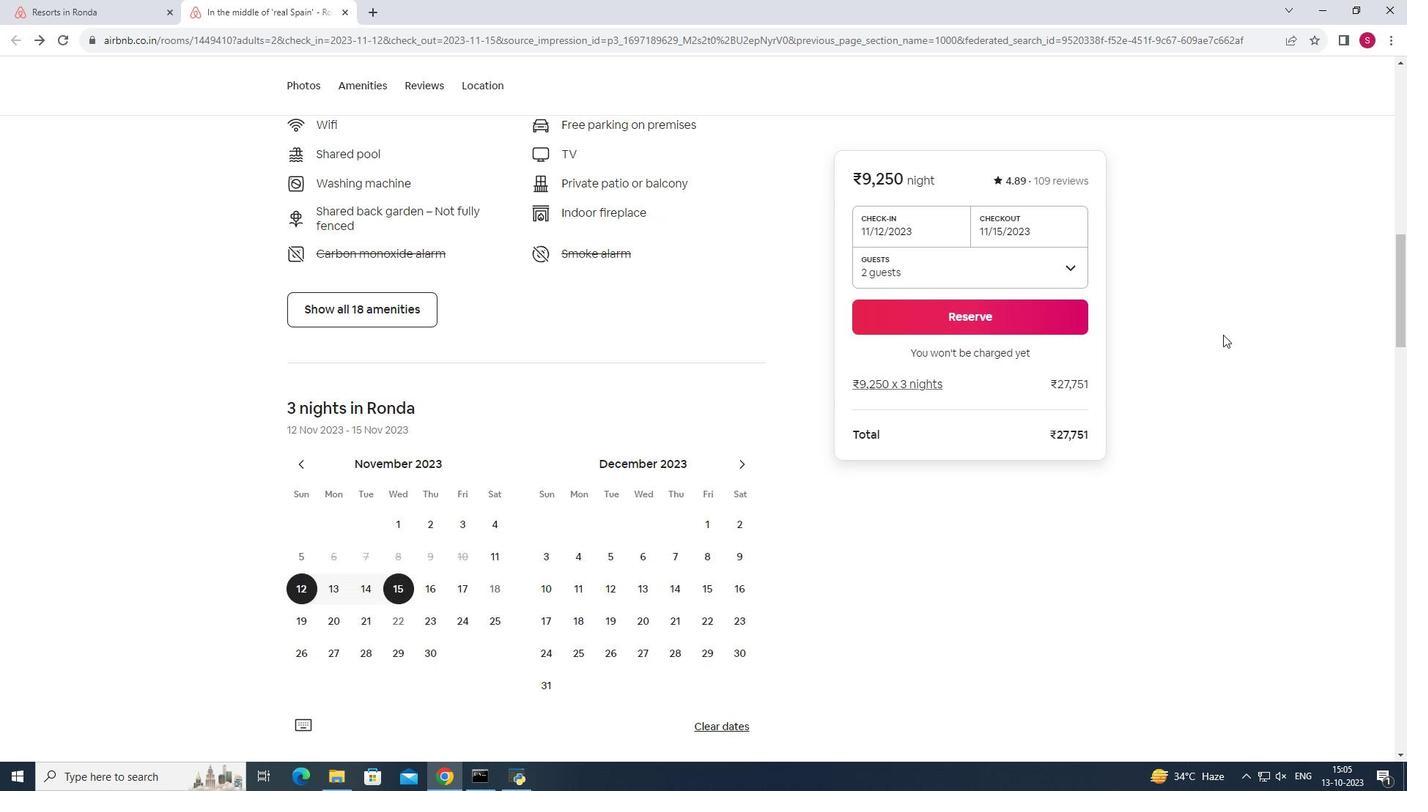 
Action: Mouse moved to (1182, 387)
Screenshot: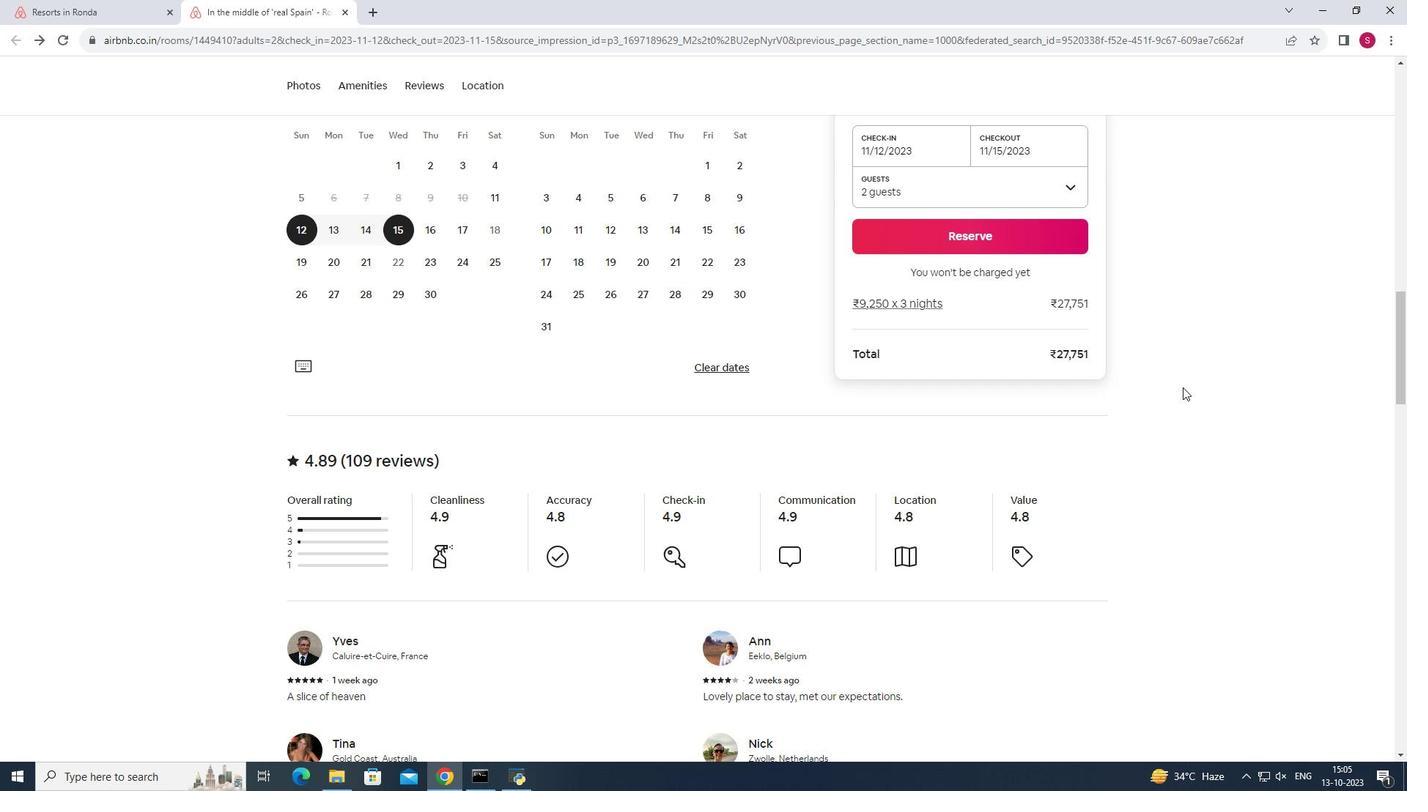 
Action: Mouse scrolled (1182, 386) with delta (0, 0)
Screenshot: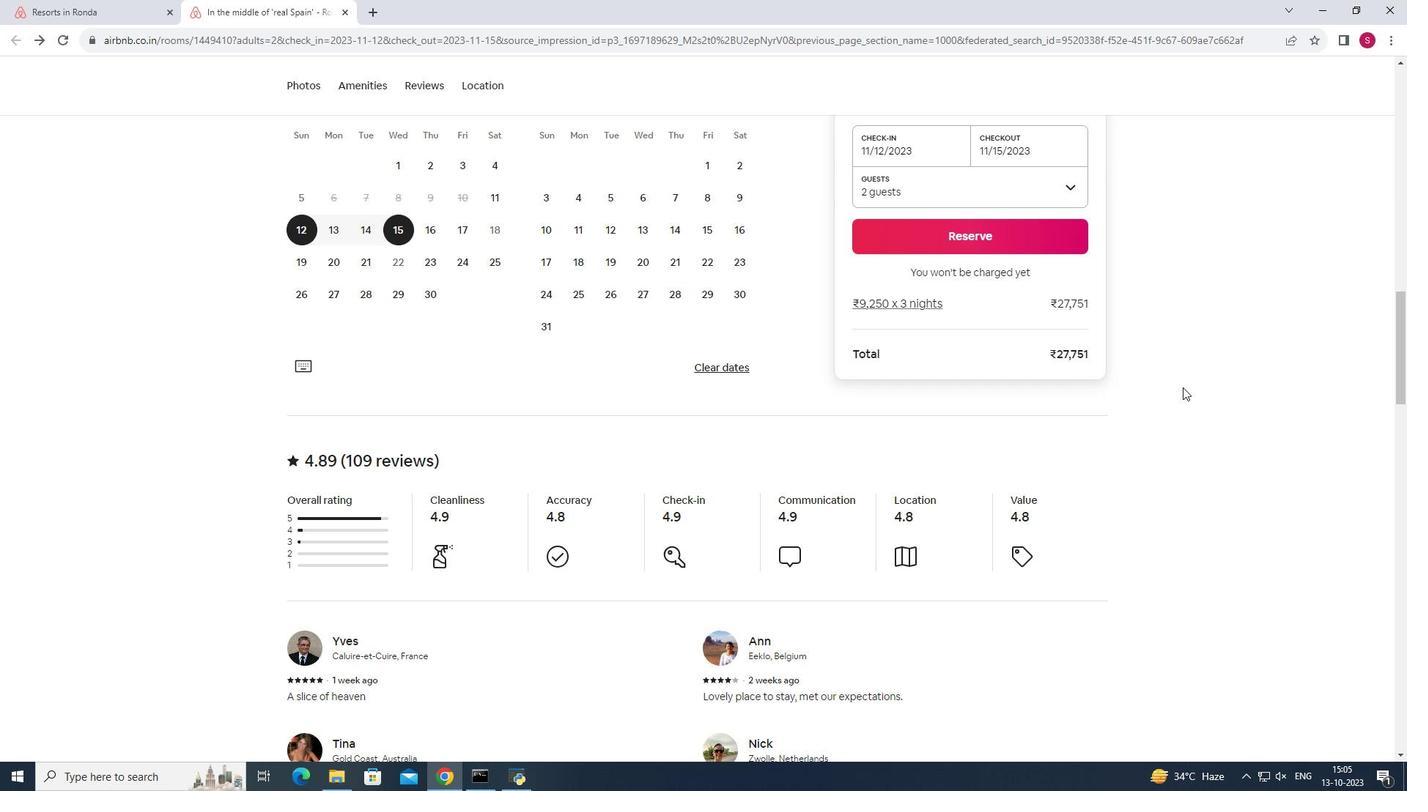 
Action: Mouse moved to (1182, 389)
Screenshot: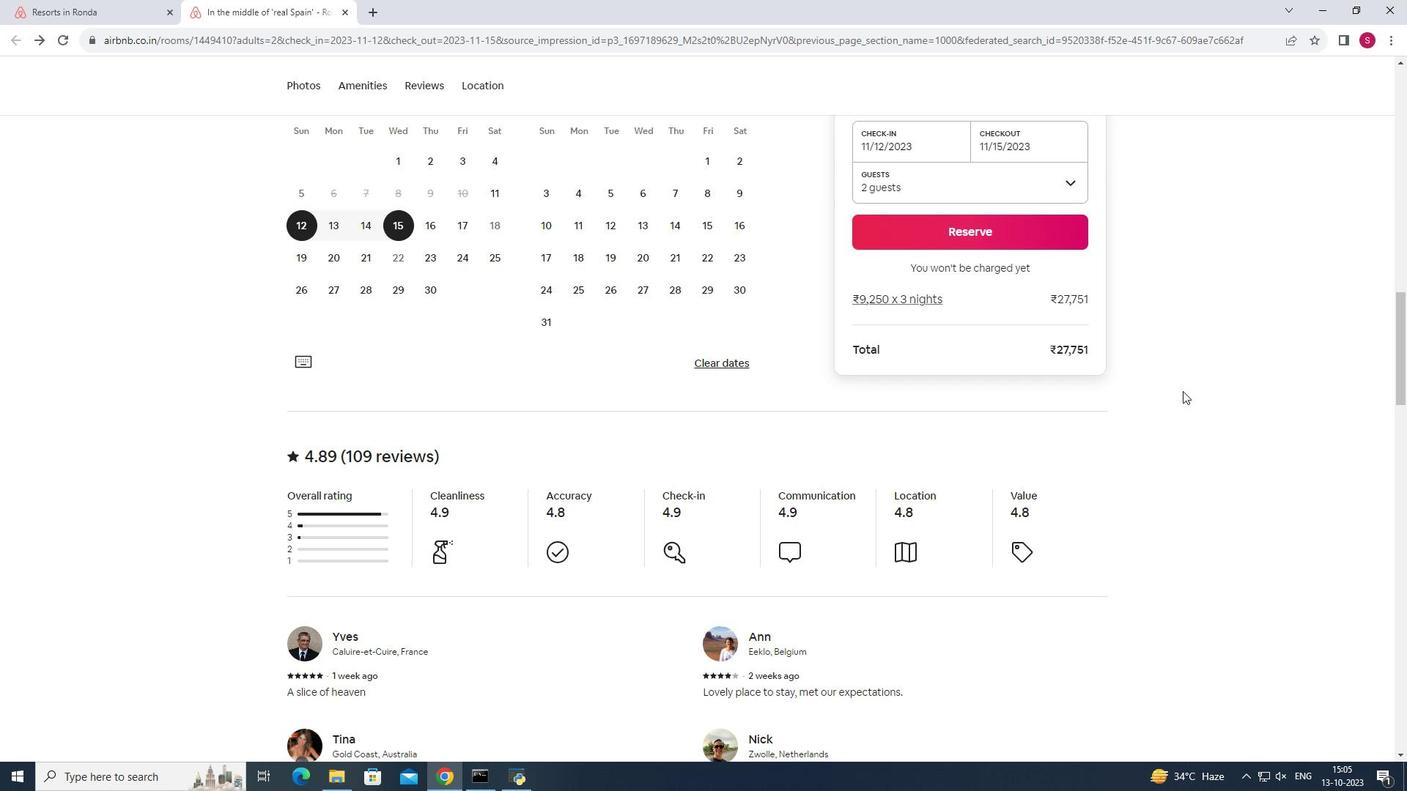 
Action: Mouse scrolled (1182, 388) with delta (0, 0)
Screenshot: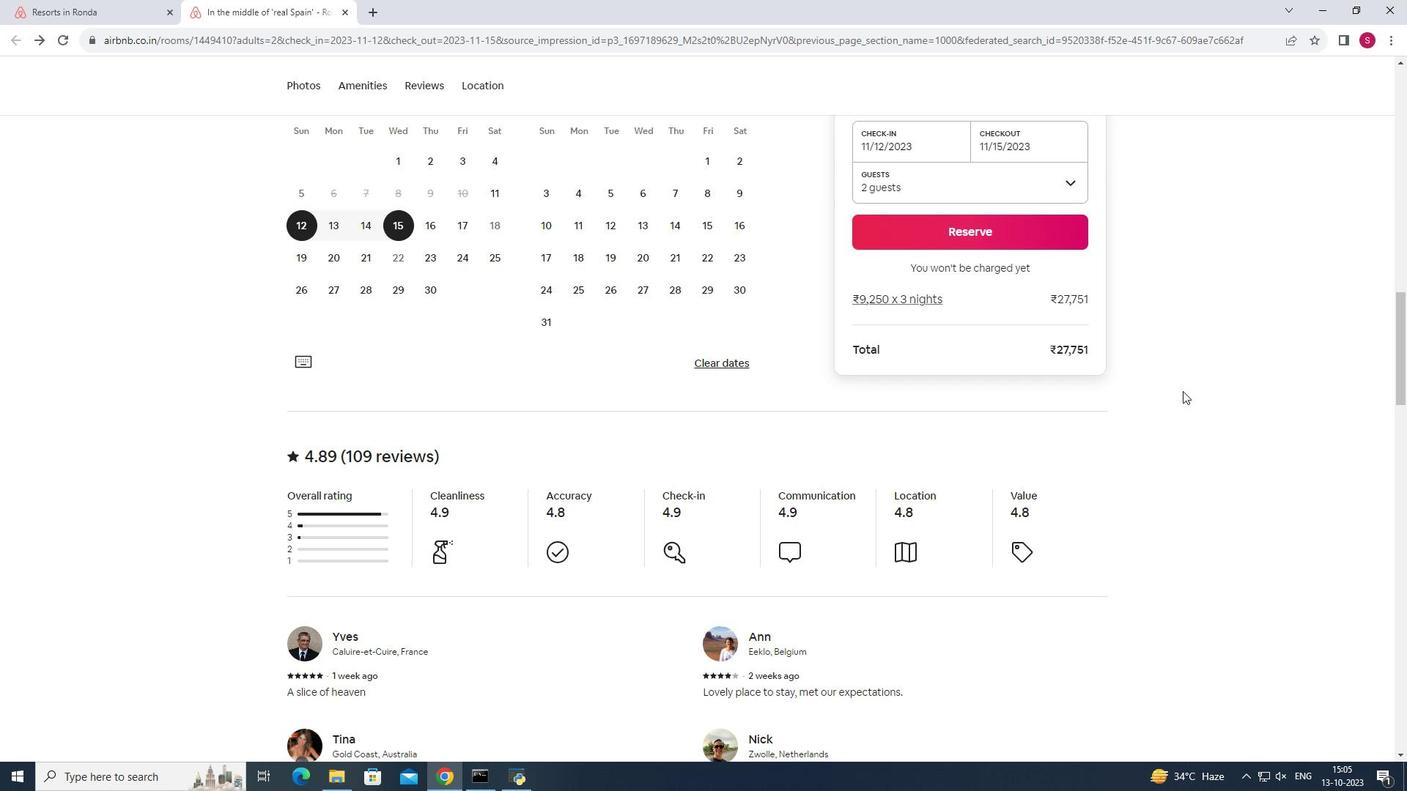 
Action: Mouse moved to (1182, 391)
Screenshot: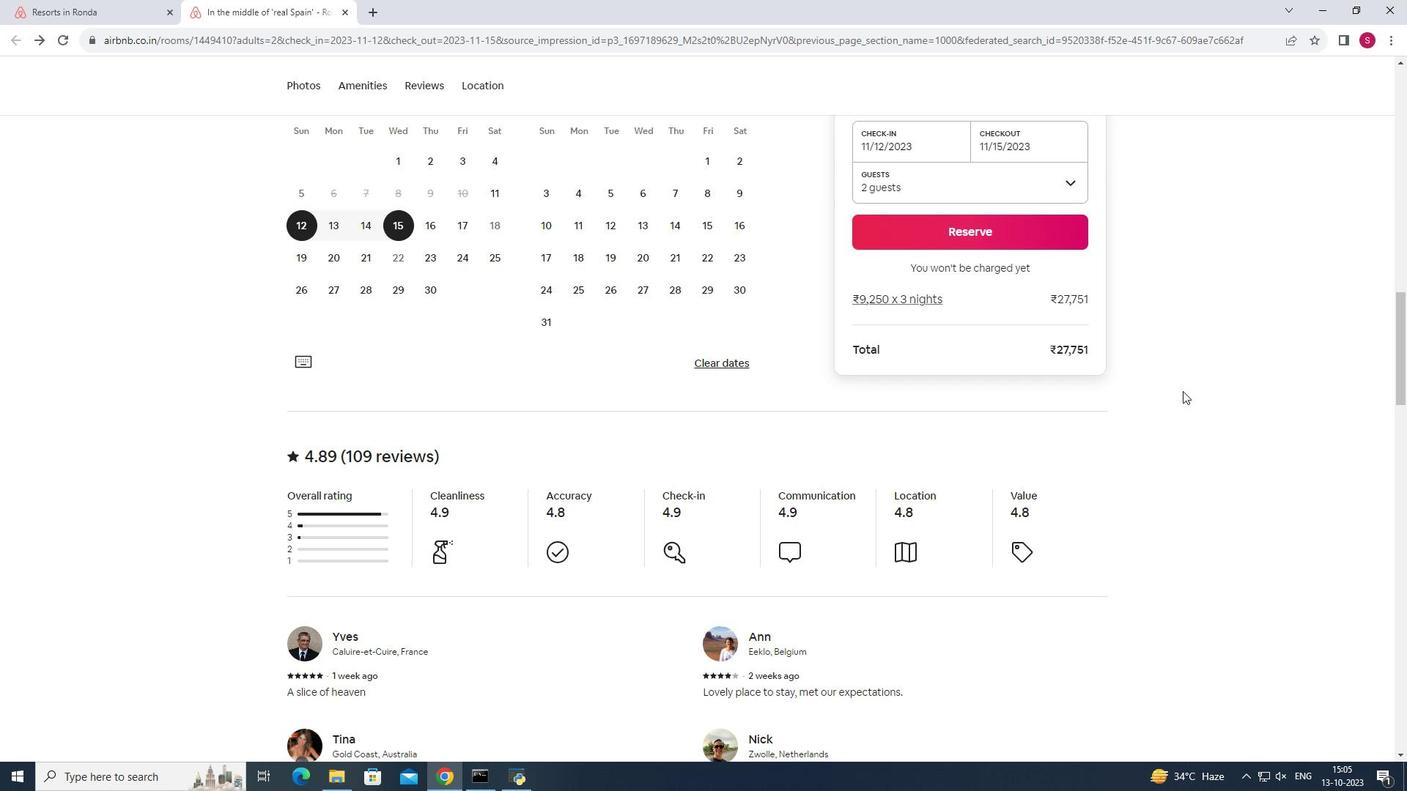 
Action: Mouse scrolled (1182, 390) with delta (0, 0)
Screenshot: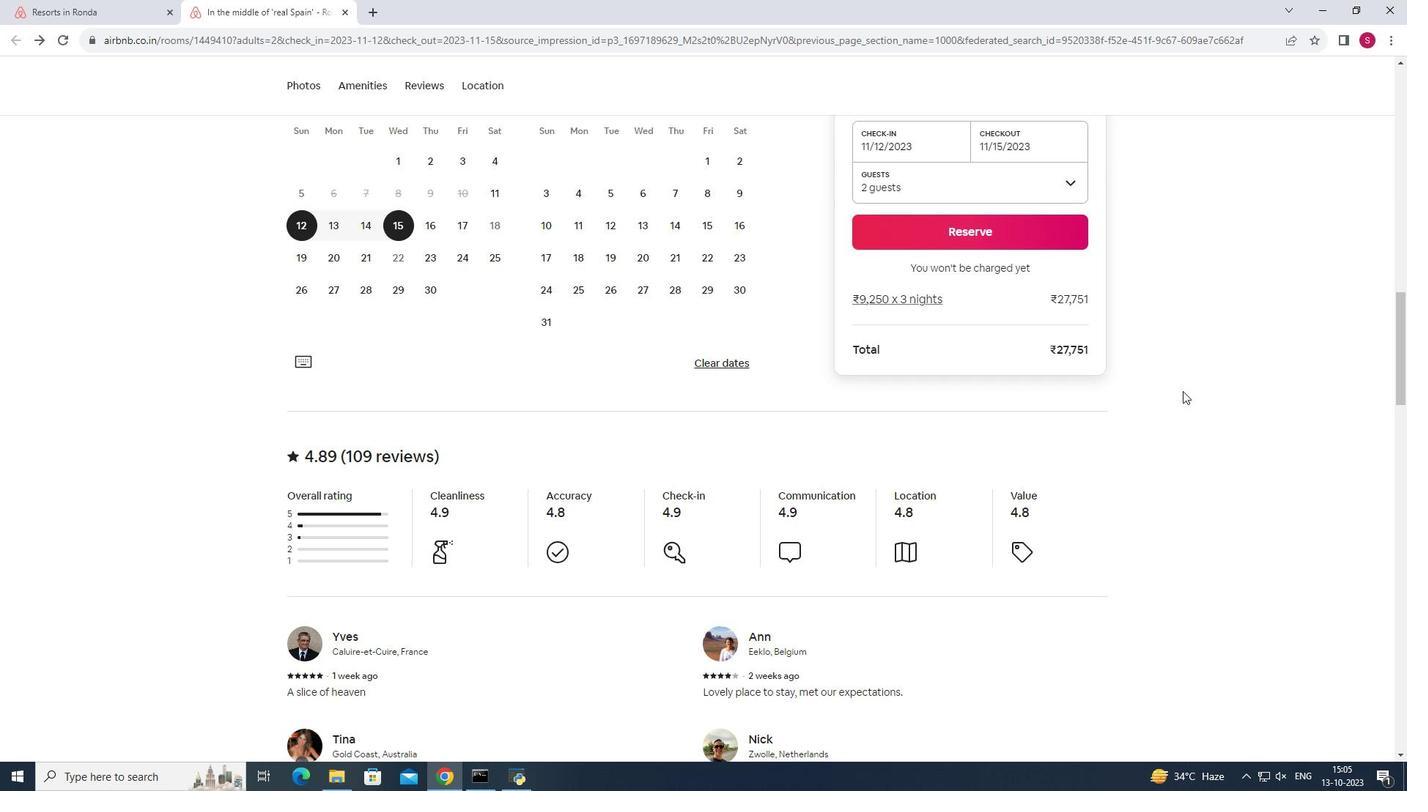 
Action: Mouse moved to (1182, 392)
Screenshot: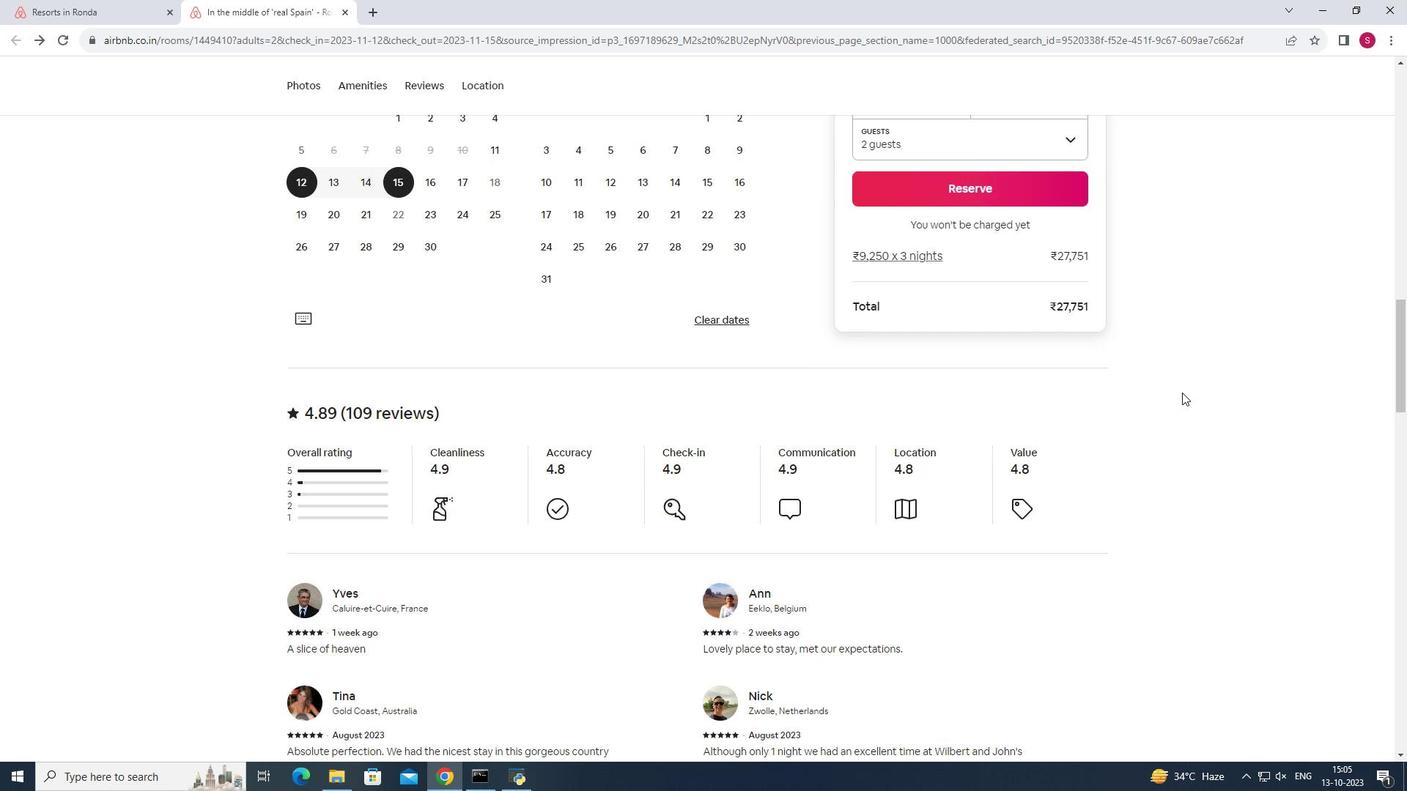 
Action: Mouse scrolled (1182, 391) with delta (0, 0)
Screenshot: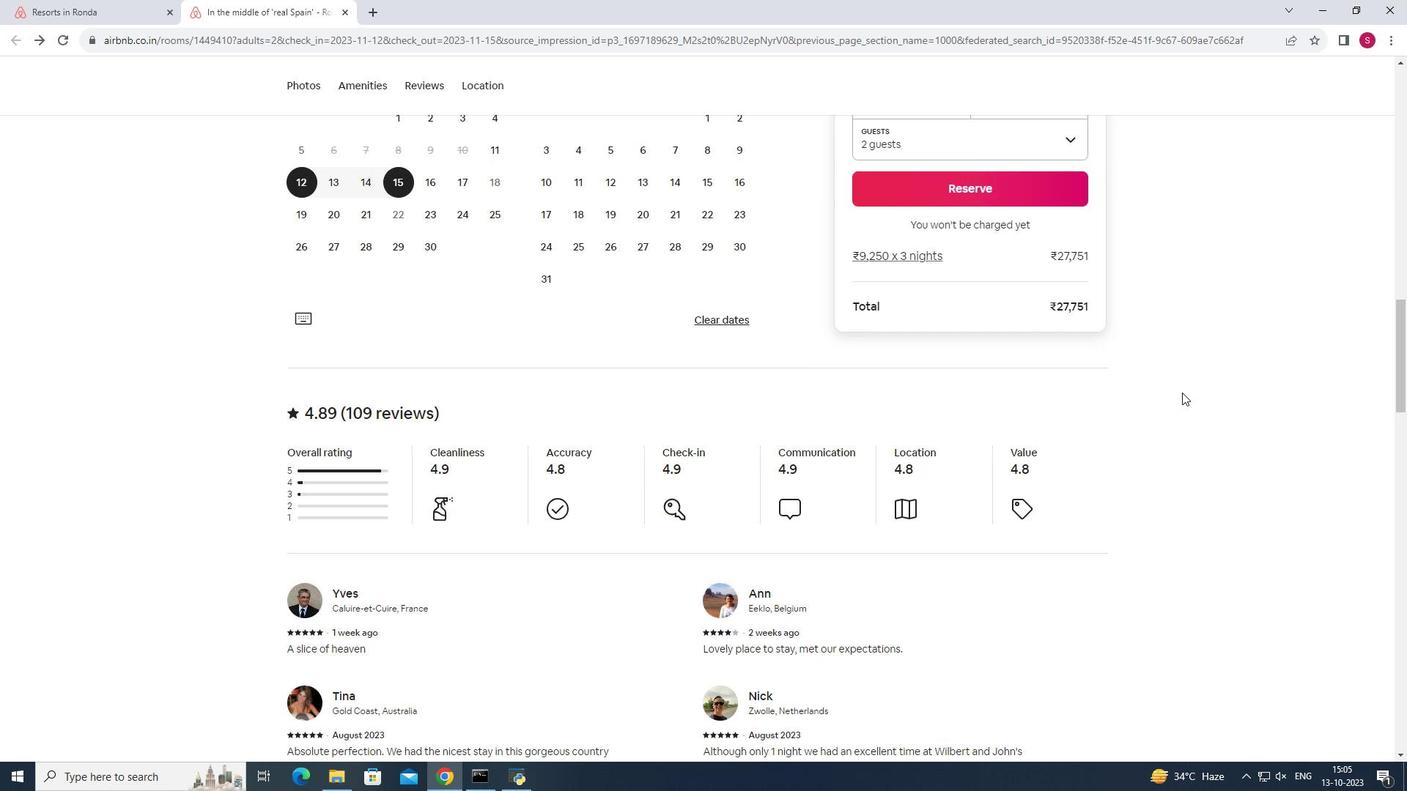 
Action: Mouse moved to (1182, 392)
Screenshot: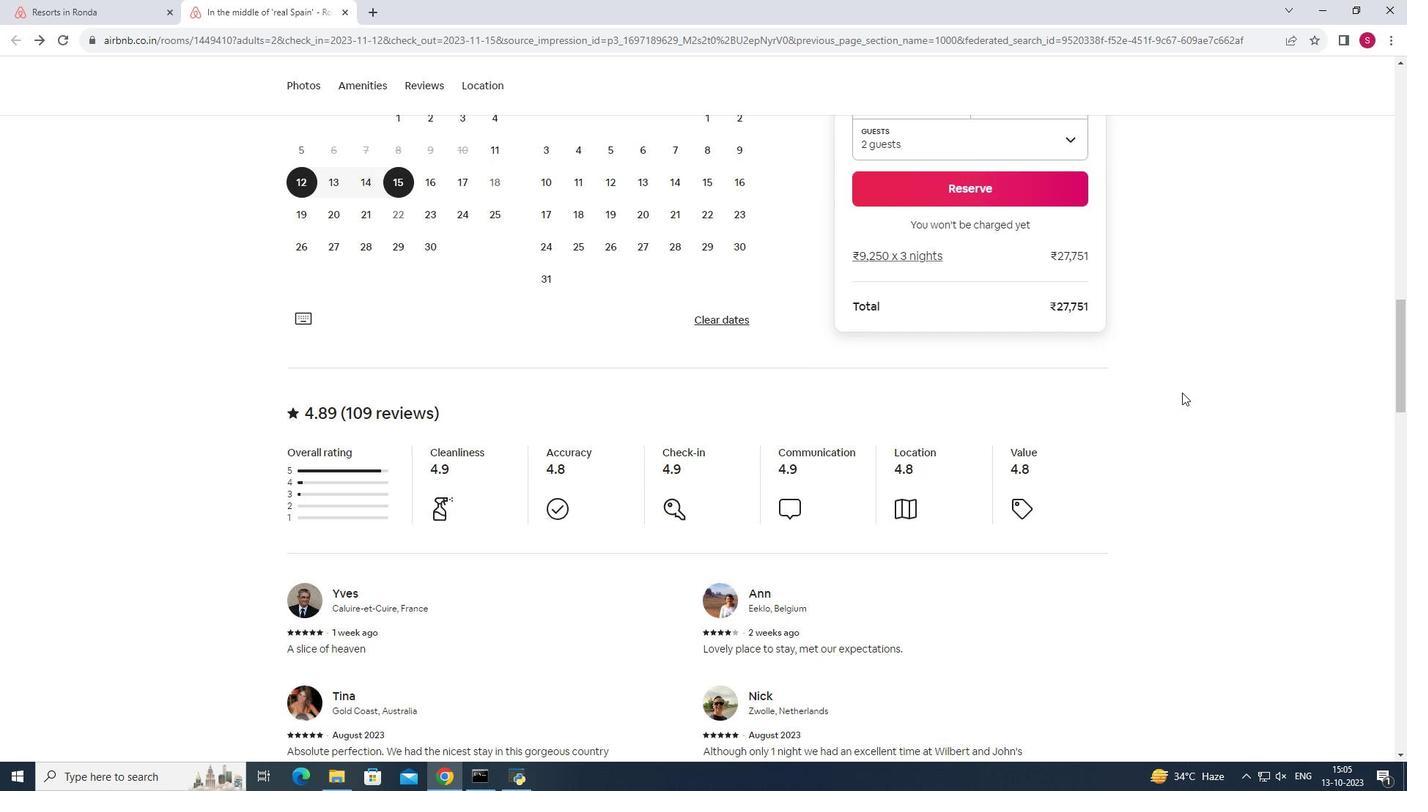 
Action: Mouse scrolled (1182, 392) with delta (0, 0)
Screenshot: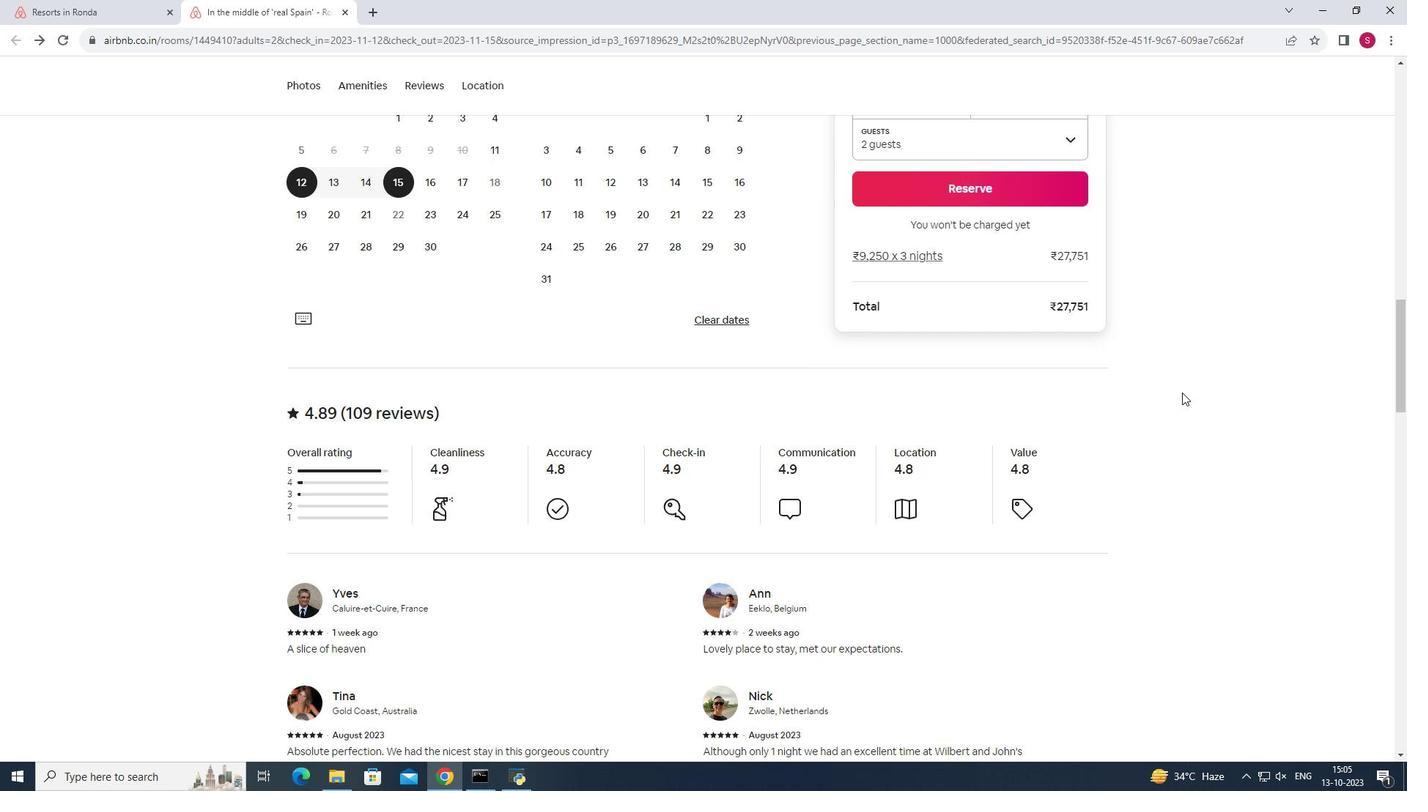 
Action: Mouse moved to (1182, 394)
Screenshot: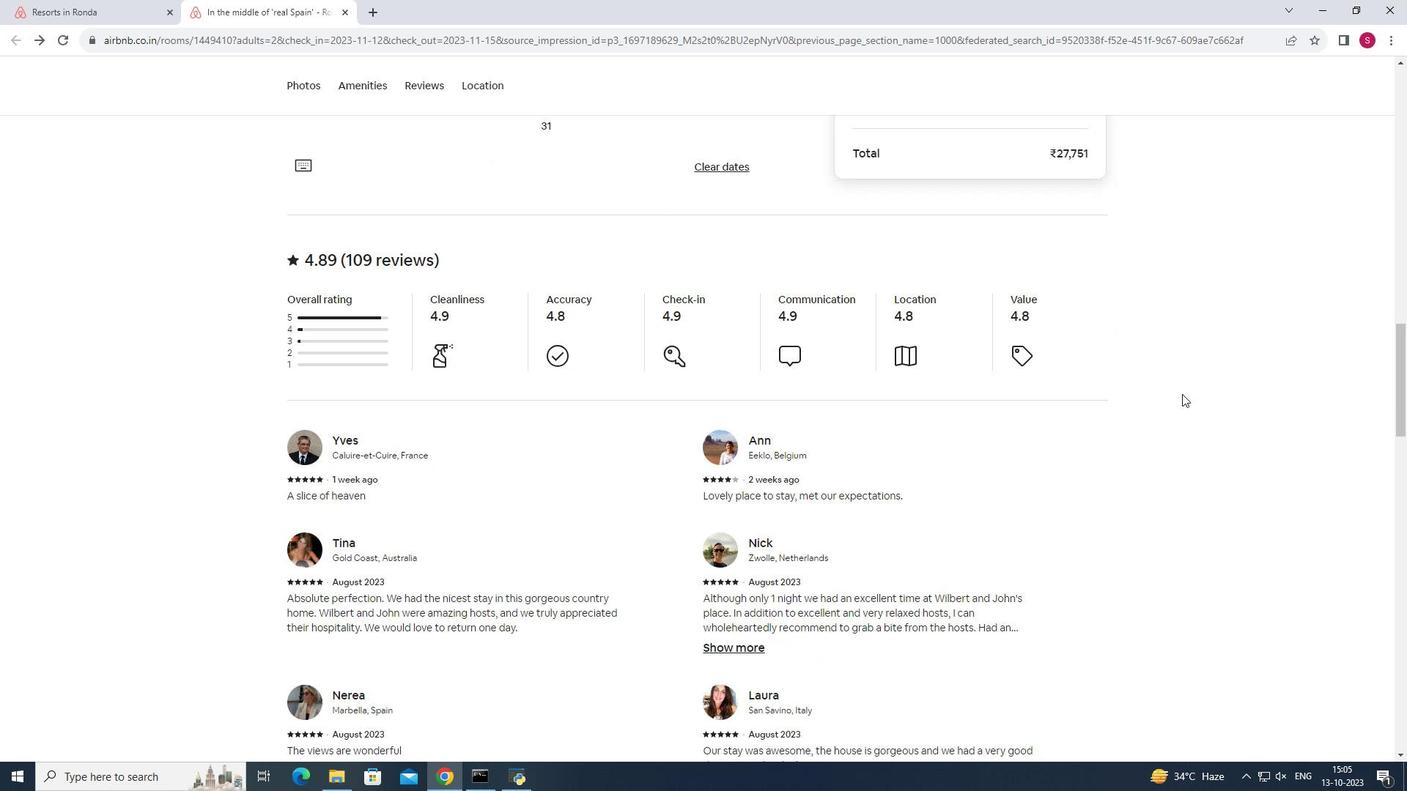 
Action: Mouse scrolled (1182, 393) with delta (0, 0)
Screenshot: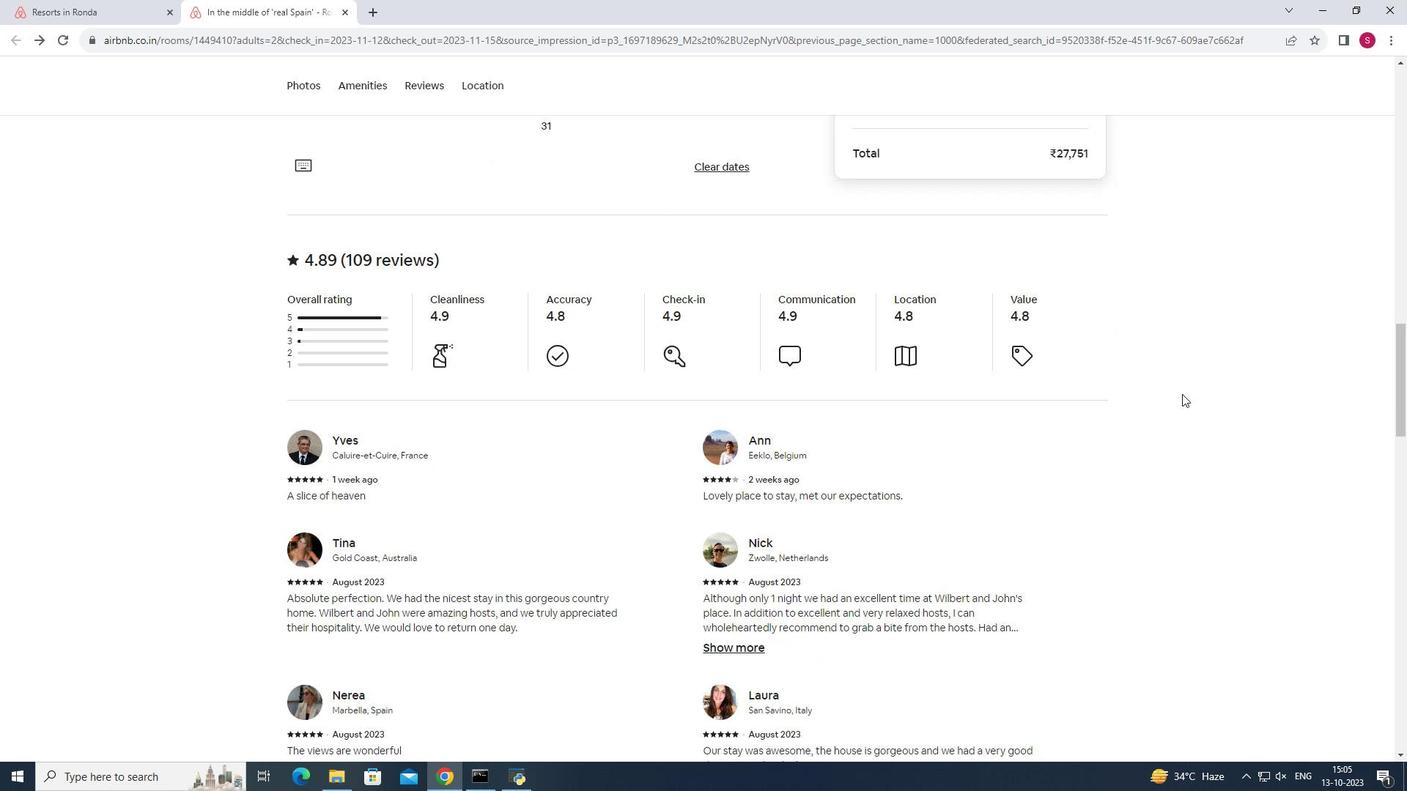 
Action: Mouse moved to (419, 594)
Screenshot: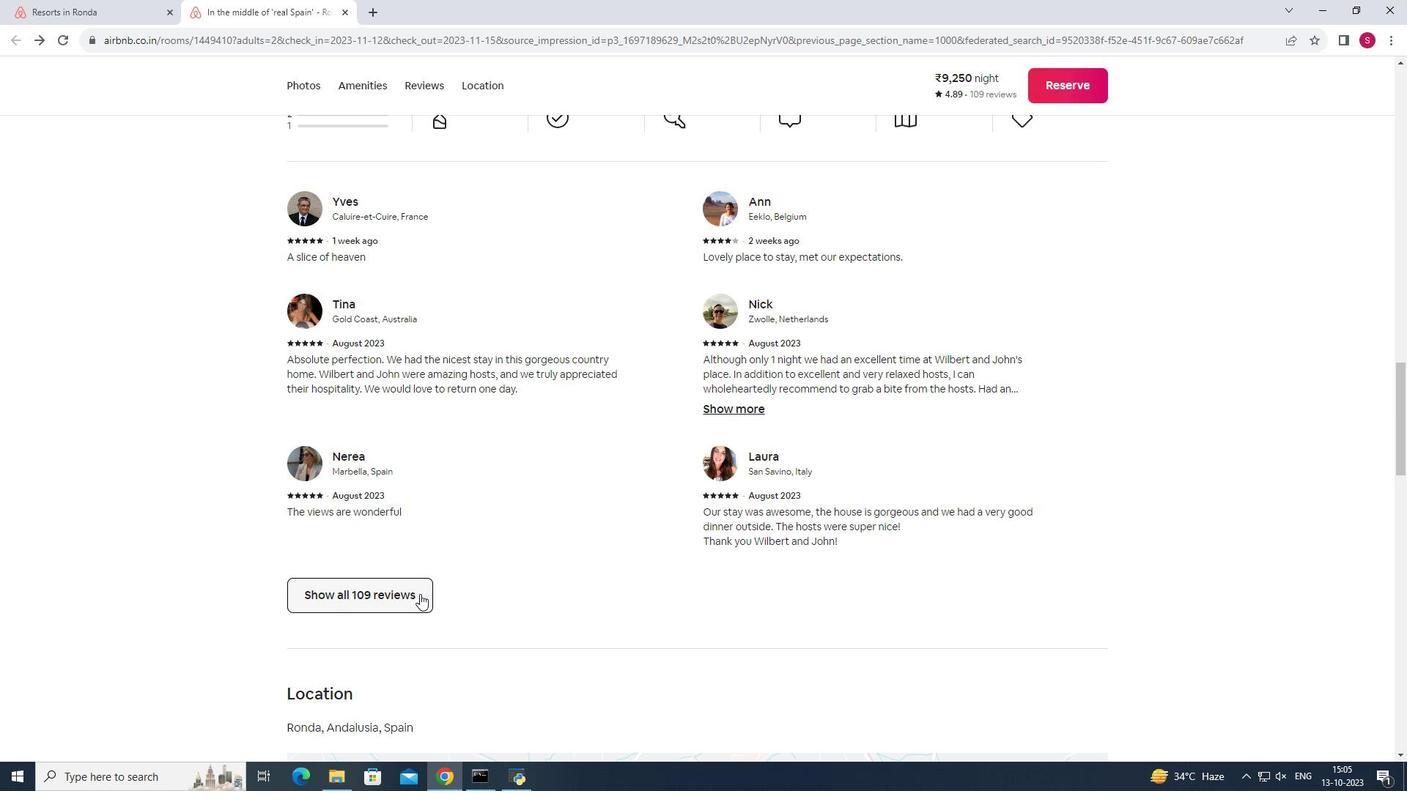 
Action: Mouse pressed left at (419, 594)
Screenshot: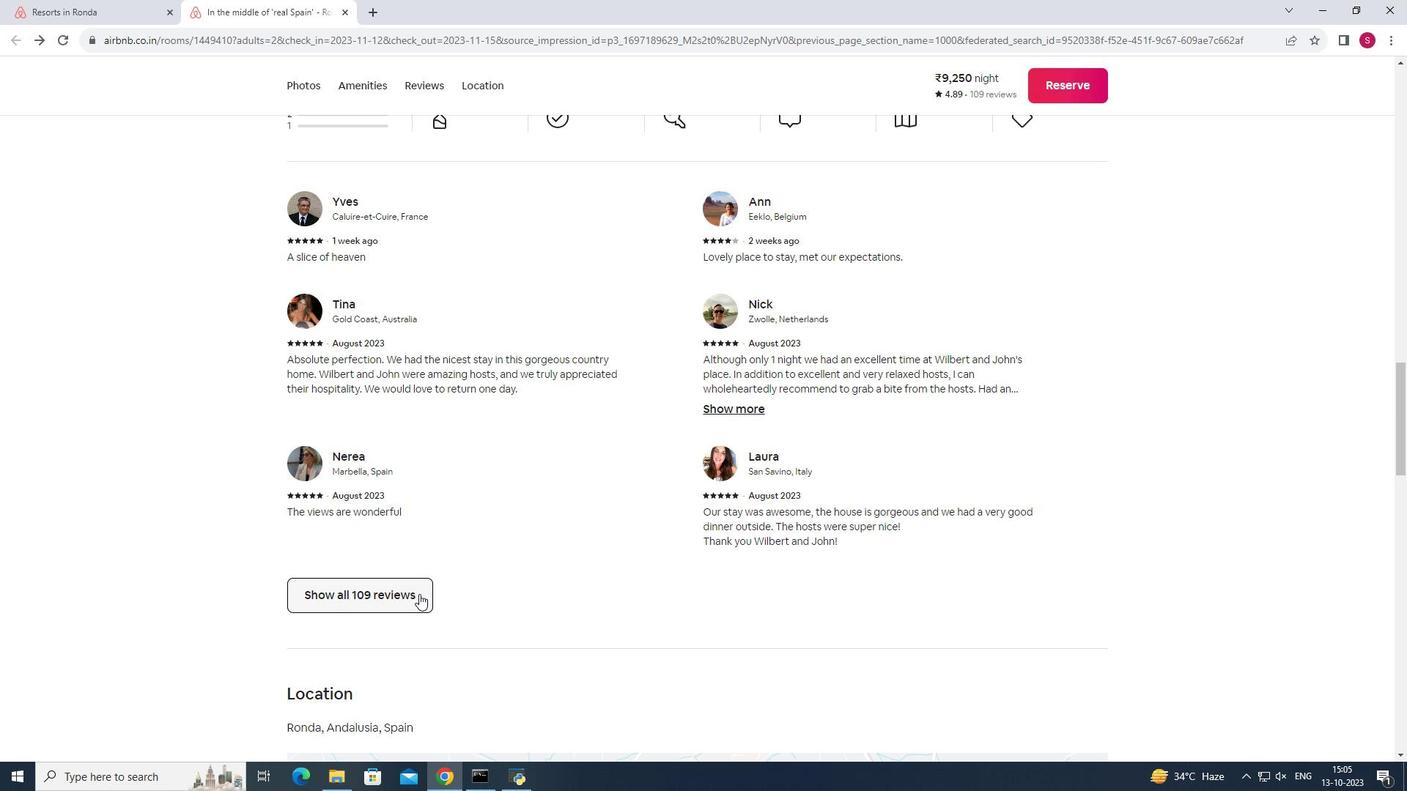 
Action: Mouse moved to (964, 574)
Screenshot: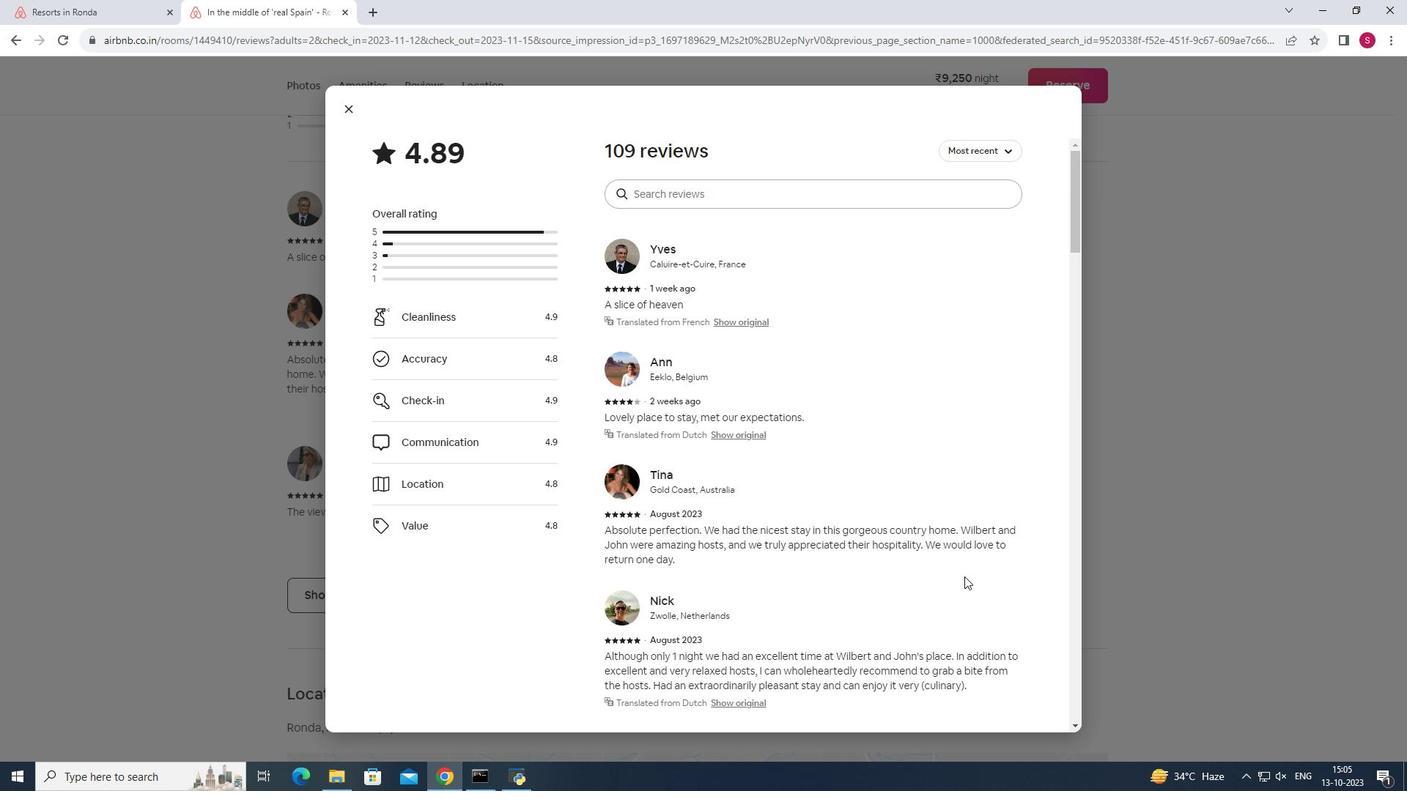 
Action: Mouse scrolled (964, 573) with delta (0, 0)
Screenshot: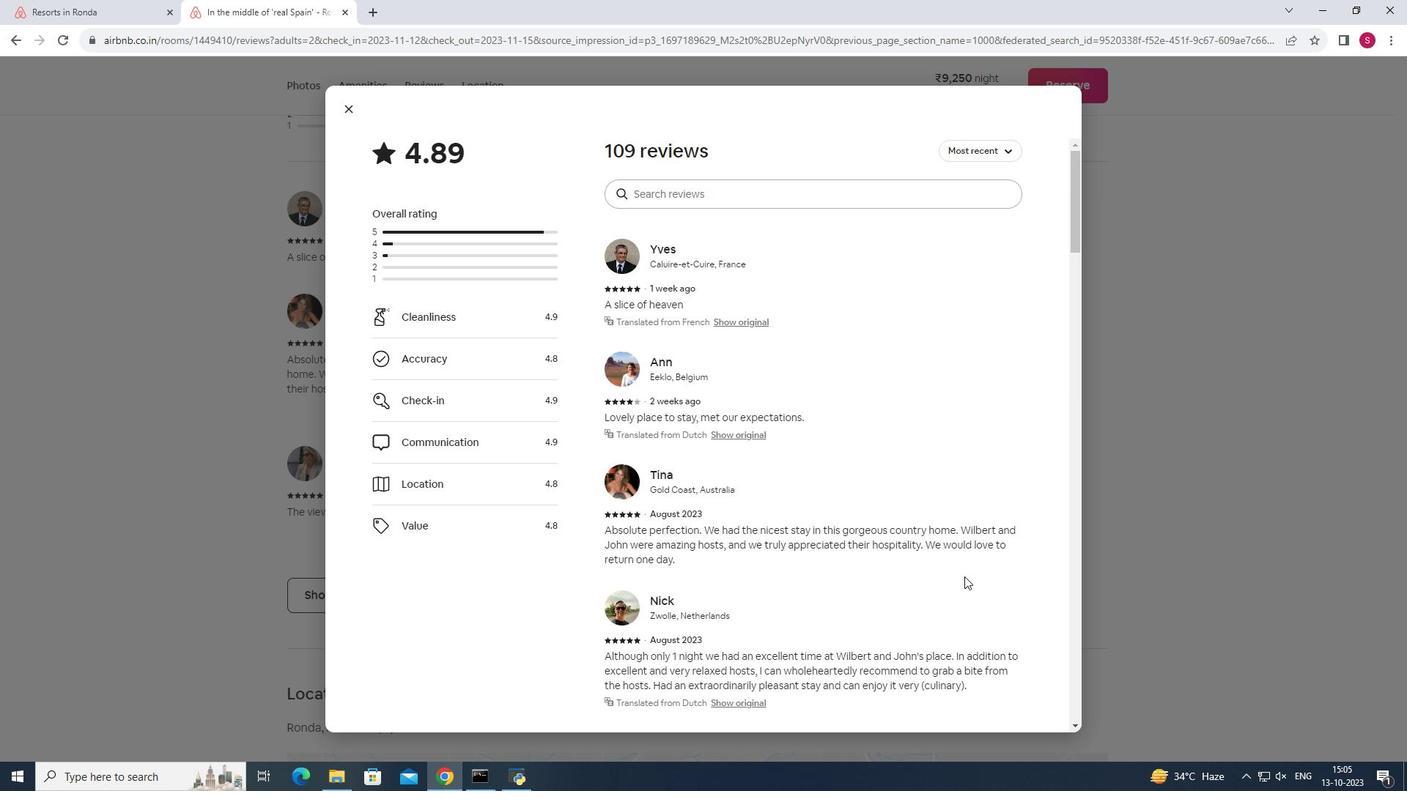 
Action: Mouse moved to (965, 578)
Screenshot: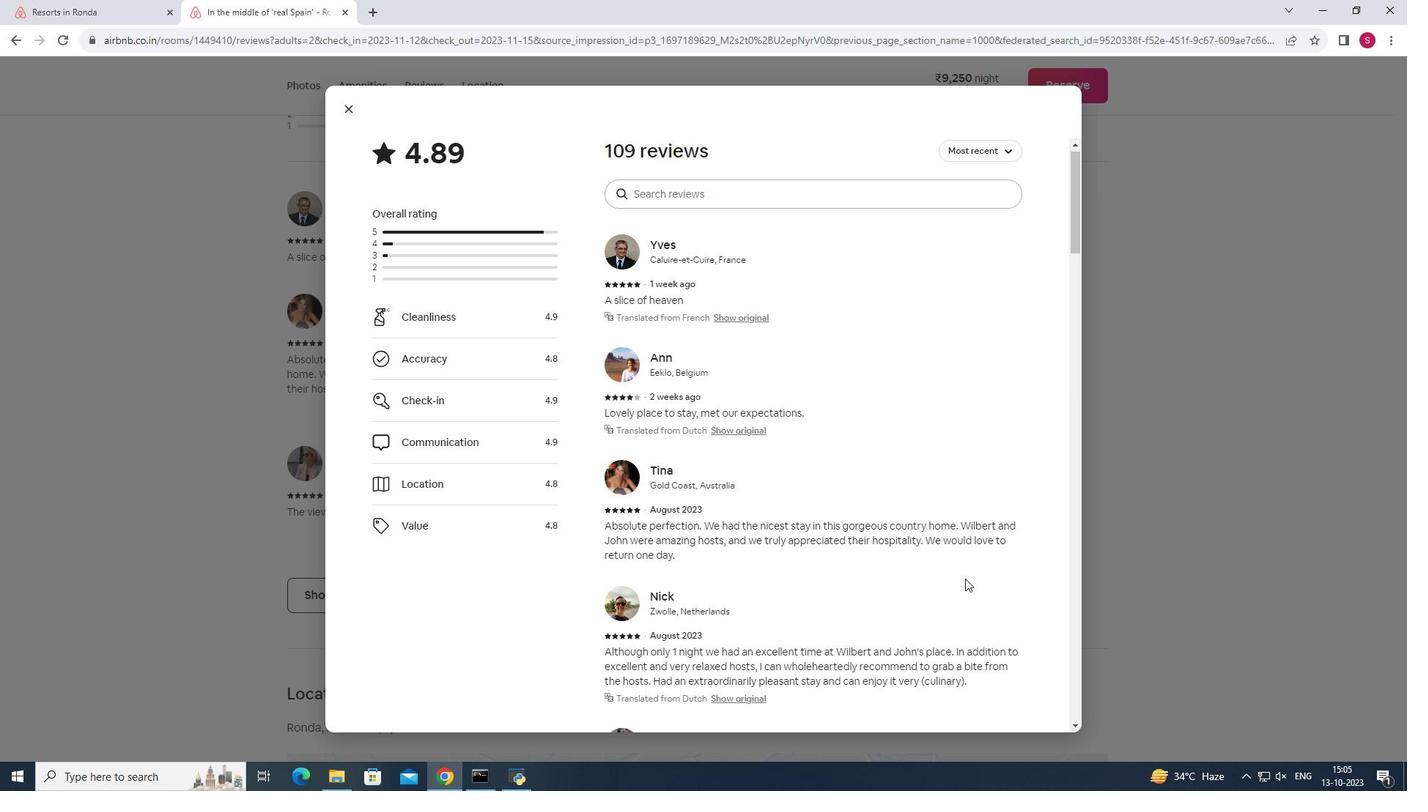 
Action: Mouse scrolled (965, 578) with delta (0, 0)
Screenshot: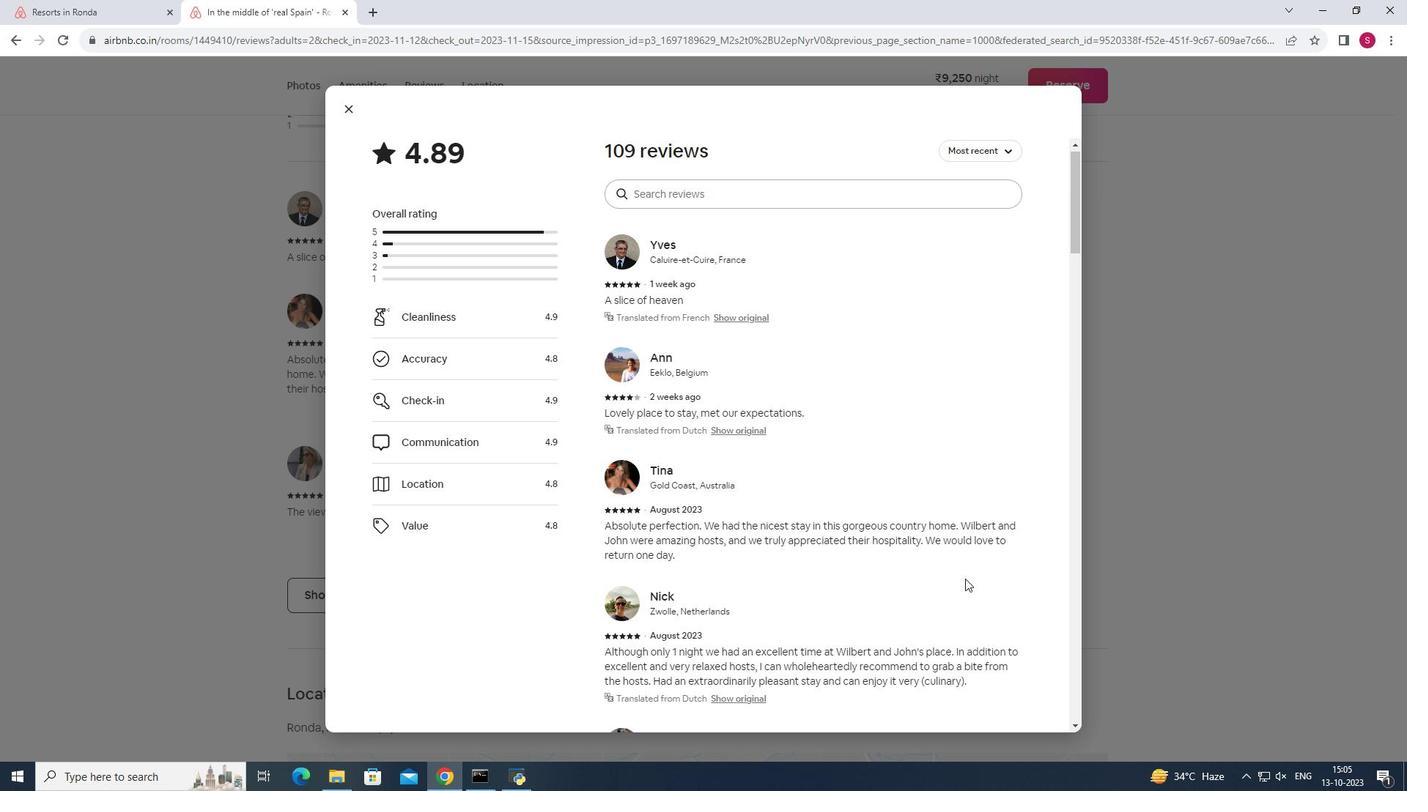
Action: Mouse scrolled (965, 578) with delta (0, 0)
Screenshot: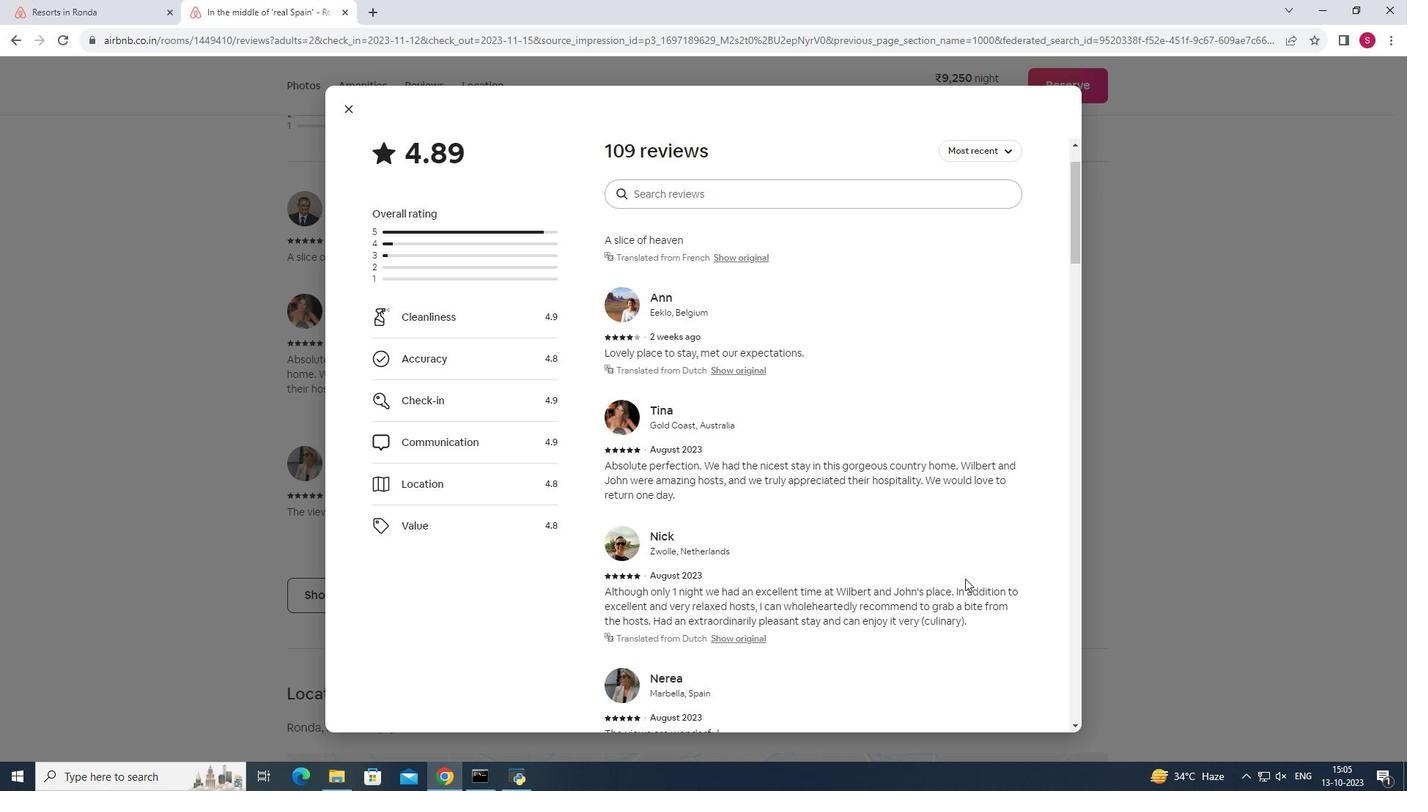 
Action: Mouse moved to (959, 584)
Screenshot: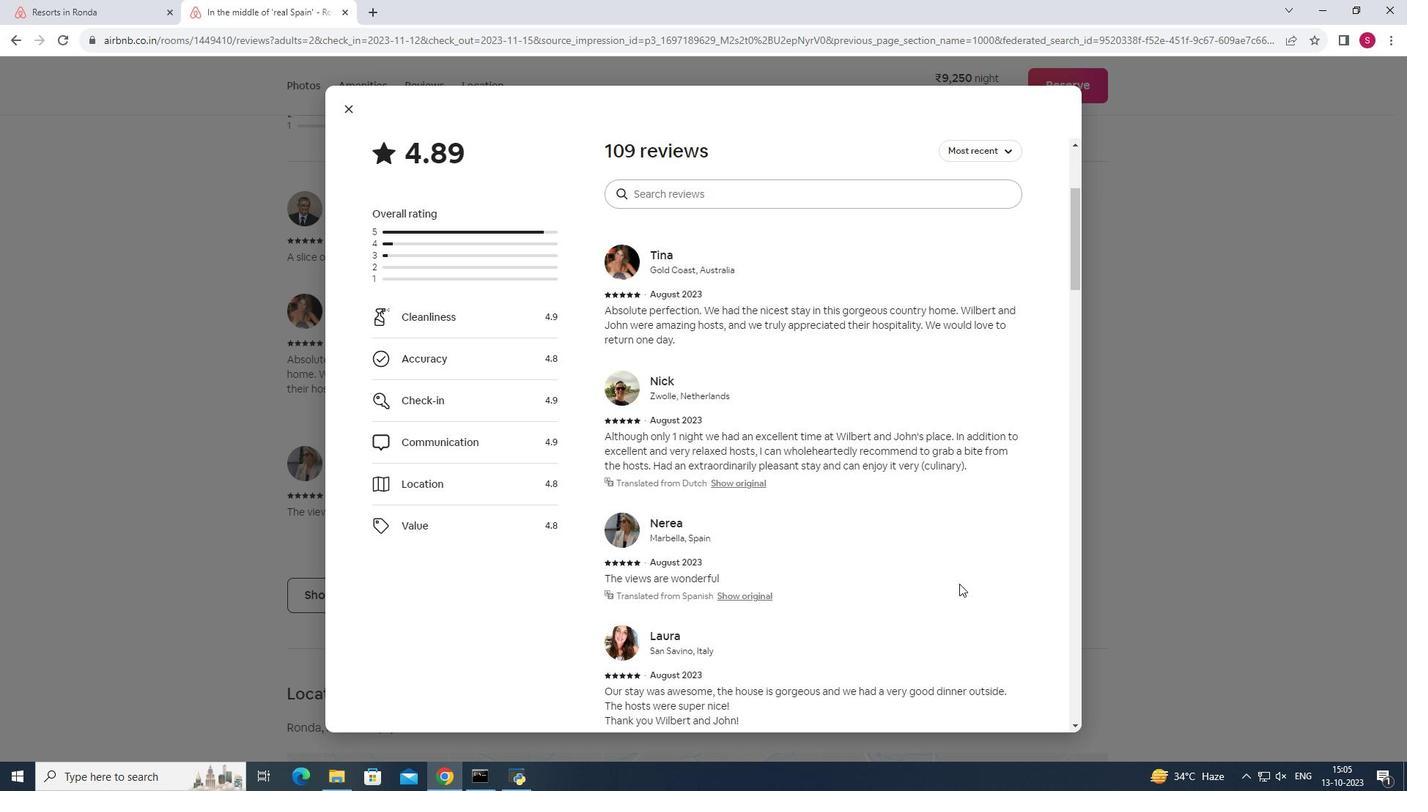 
Action: Mouse scrolled (959, 583) with delta (0, 0)
Screenshot: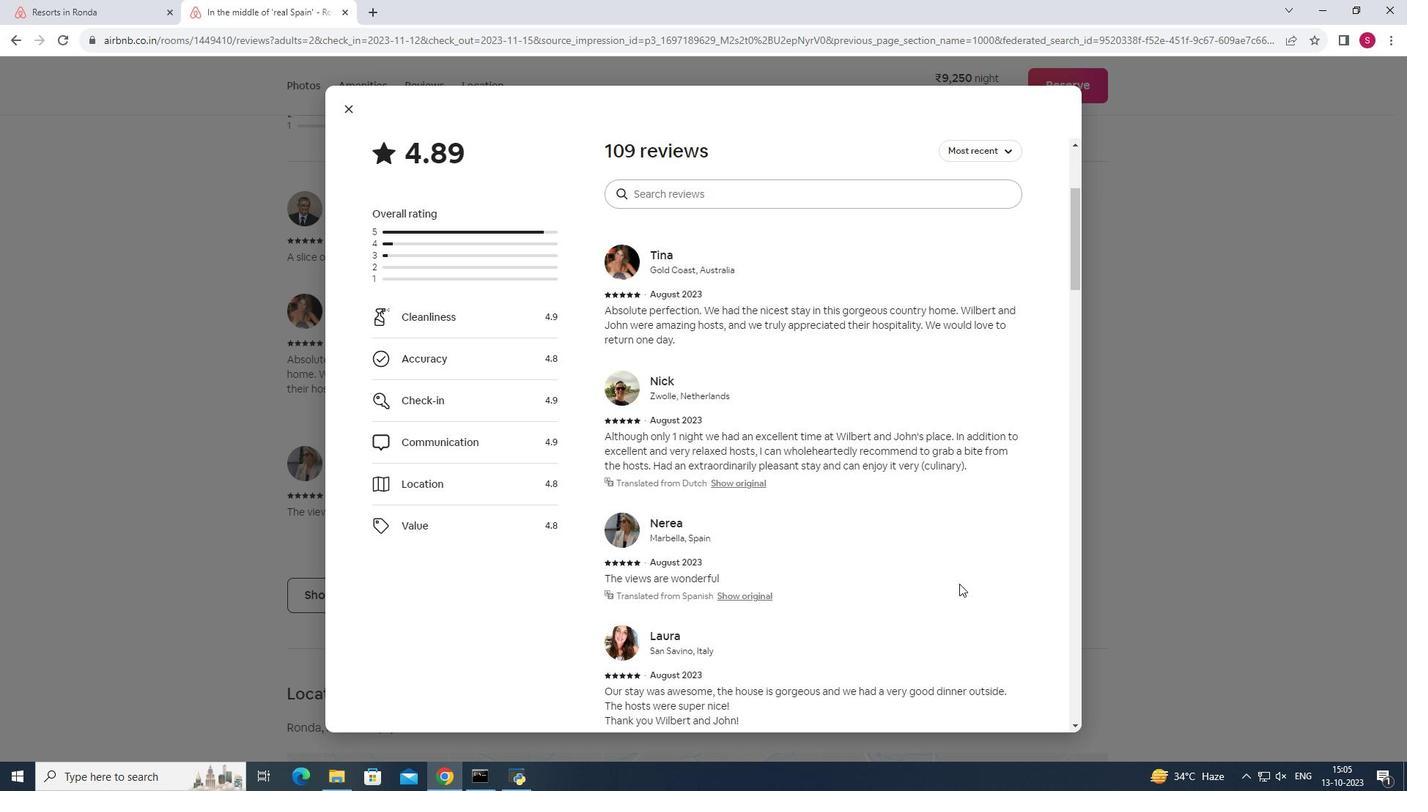 
Action: Mouse scrolled (959, 583) with delta (0, 0)
Screenshot: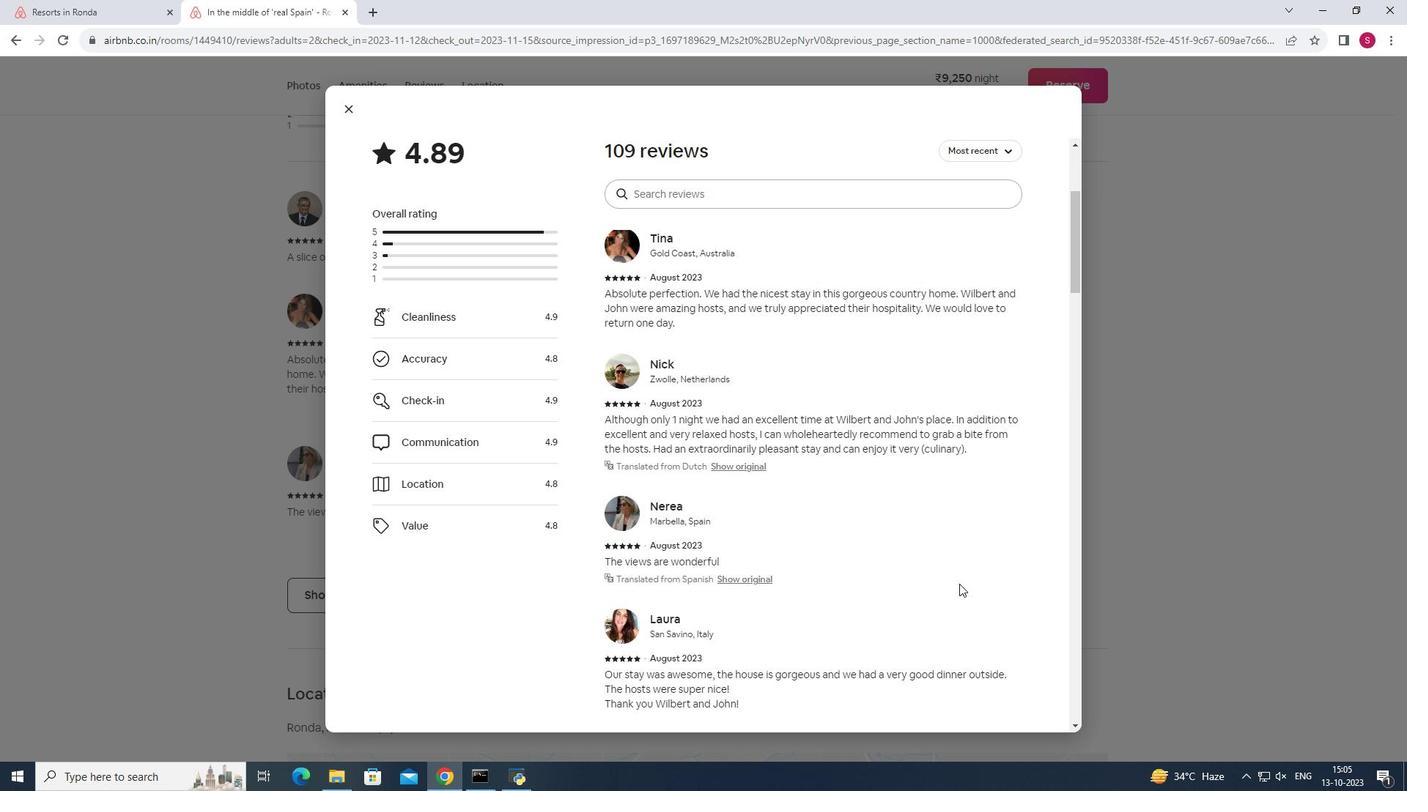 
Action: Mouse scrolled (959, 583) with delta (0, 0)
Screenshot: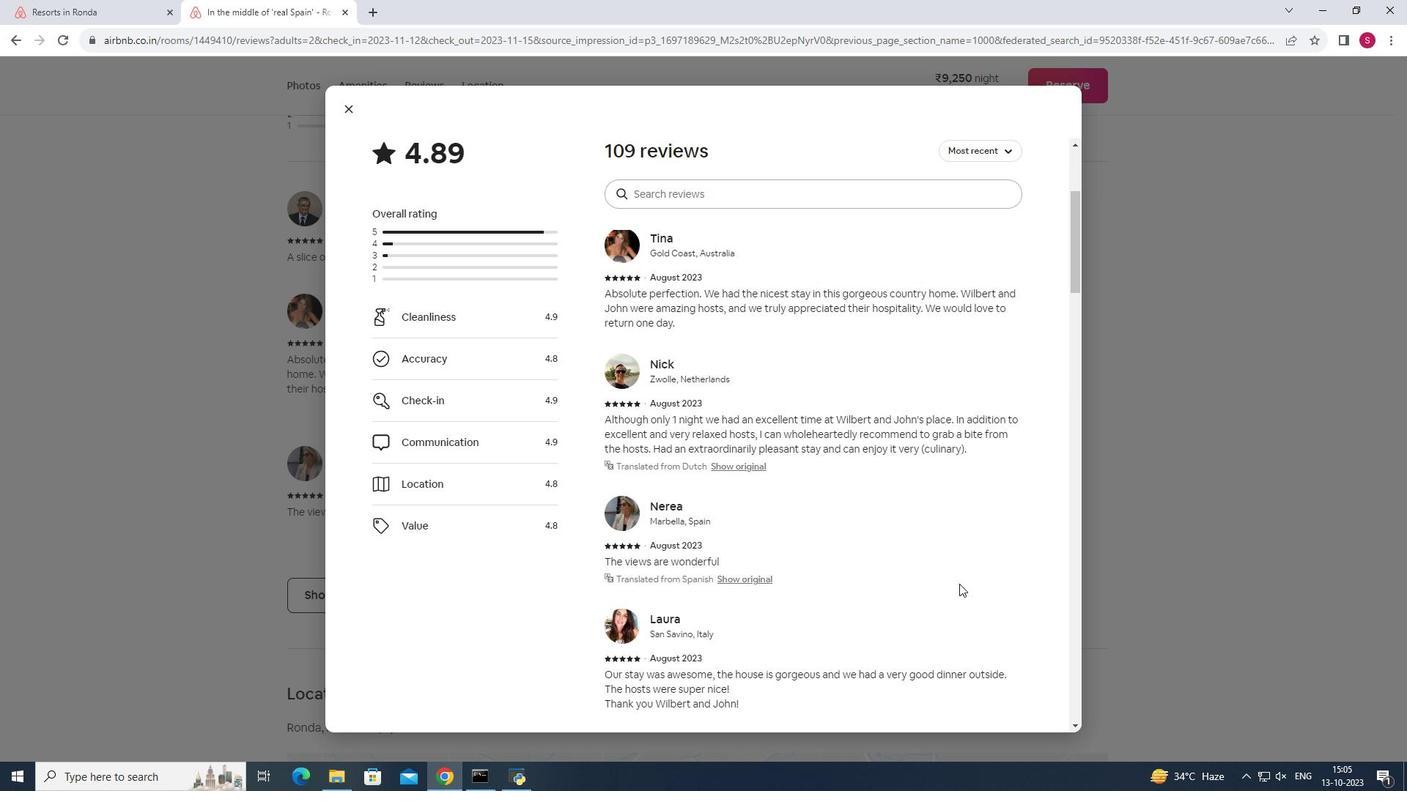 
Action: Mouse scrolled (959, 583) with delta (0, 0)
Screenshot: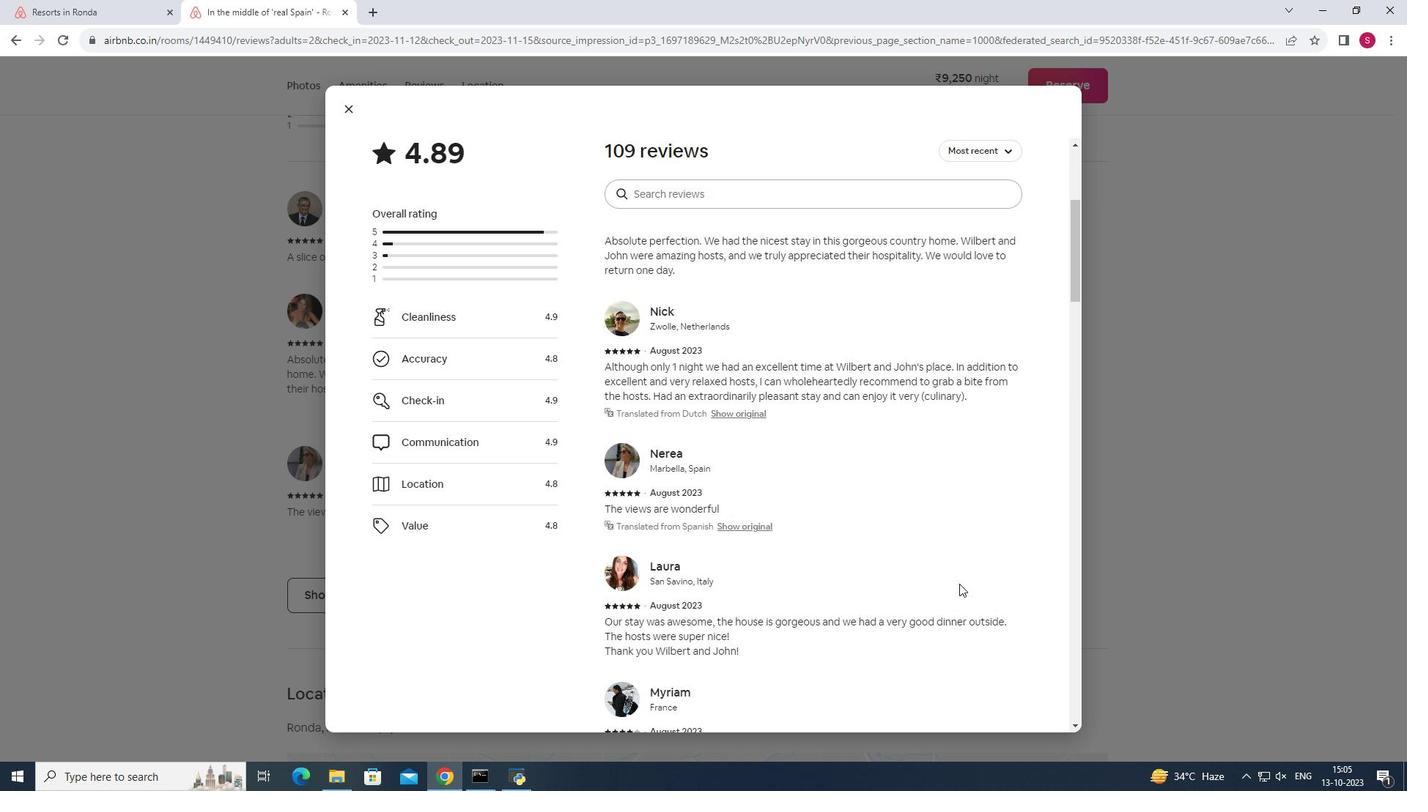 
Action: Mouse moved to (958, 581)
Screenshot: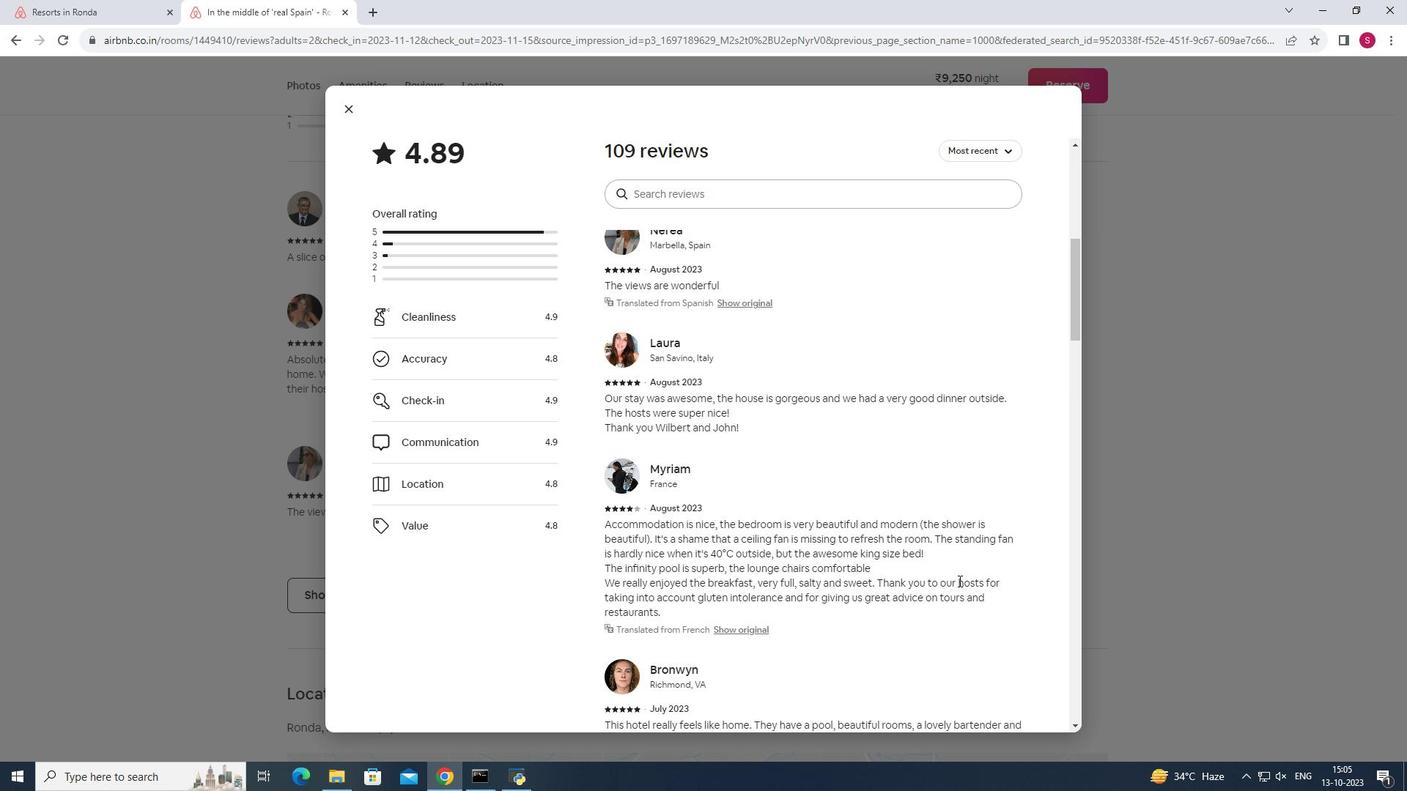 
Action: Mouse scrolled (958, 580) with delta (0, 0)
Screenshot: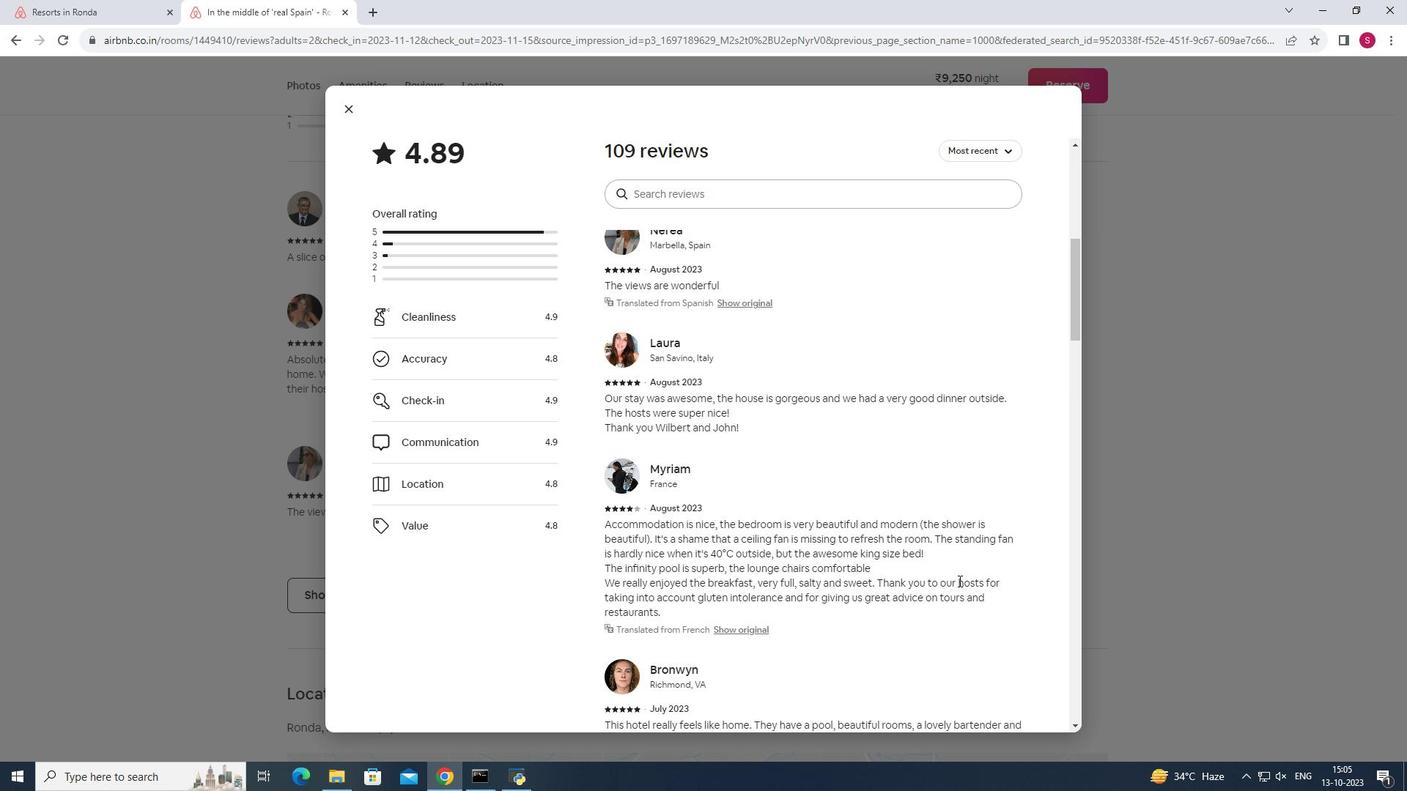 
Action: Mouse scrolled (958, 580) with delta (0, 0)
Screenshot: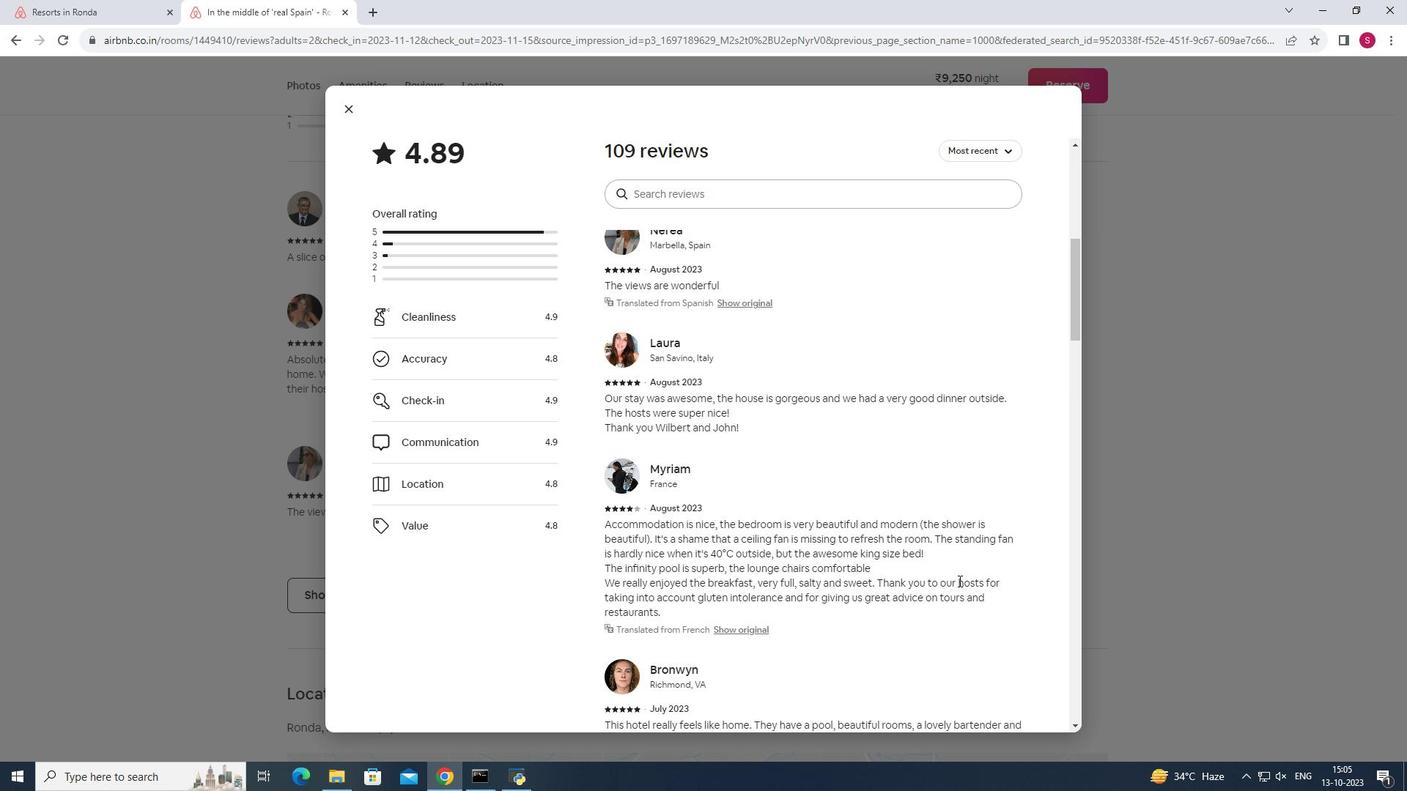 
Action: Mouse moved to (958, 581)
Screenshot: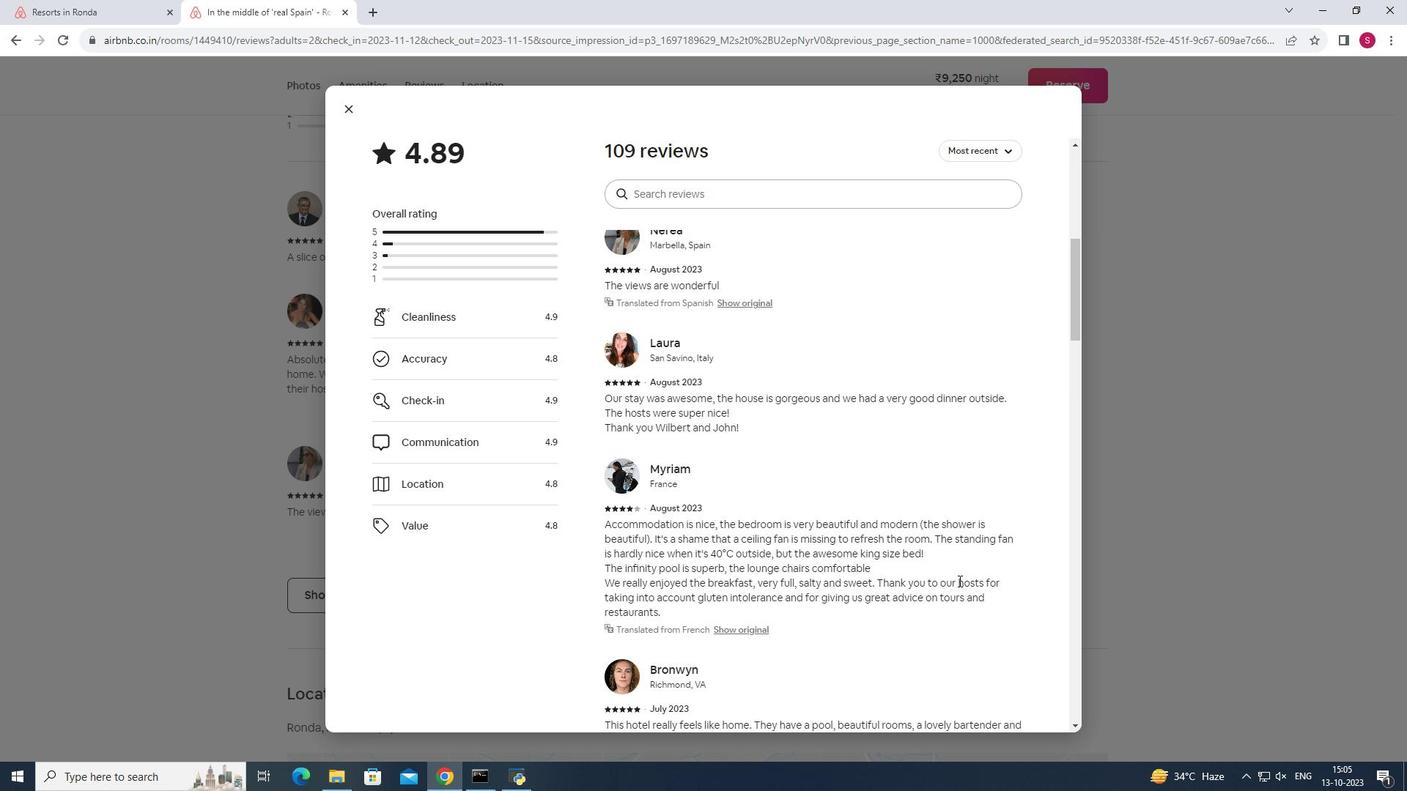 
Action: Mouse scrolled (958, 580) with delta (0, 0)
Screenshot: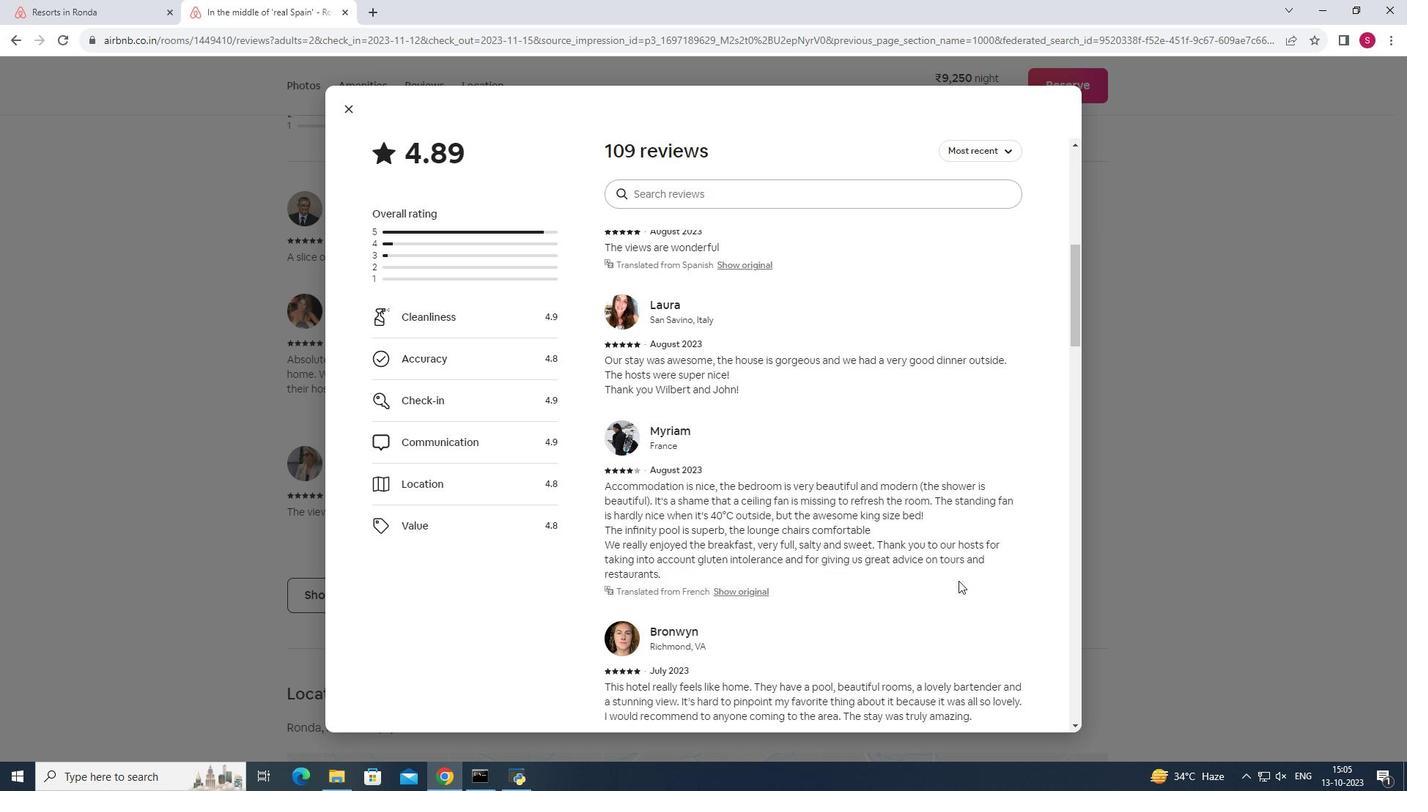 
Action: Mouse scrolled (958, 580) with delta (0, 0)
Screenshot: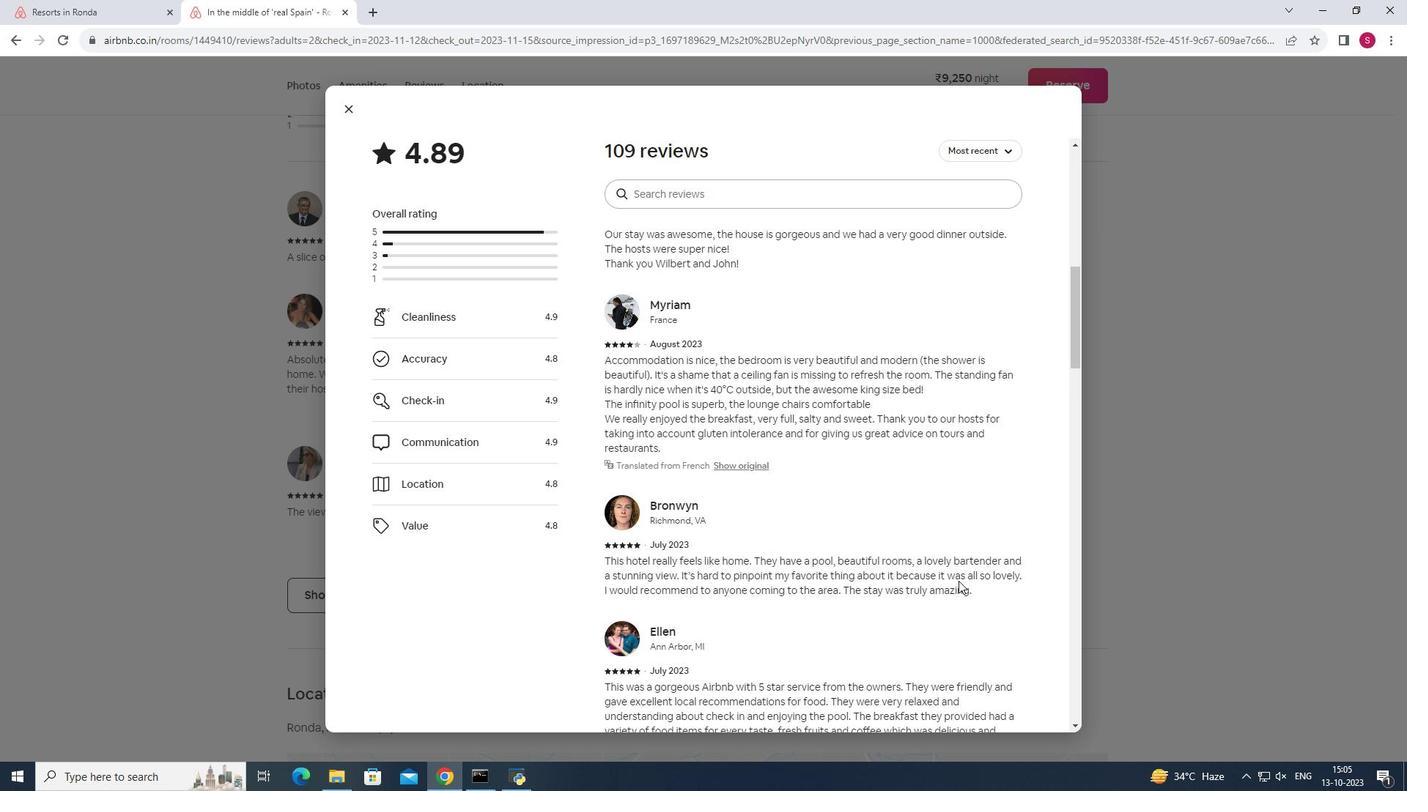 
Action: Mouse moved to (958, 582)
Screenshot: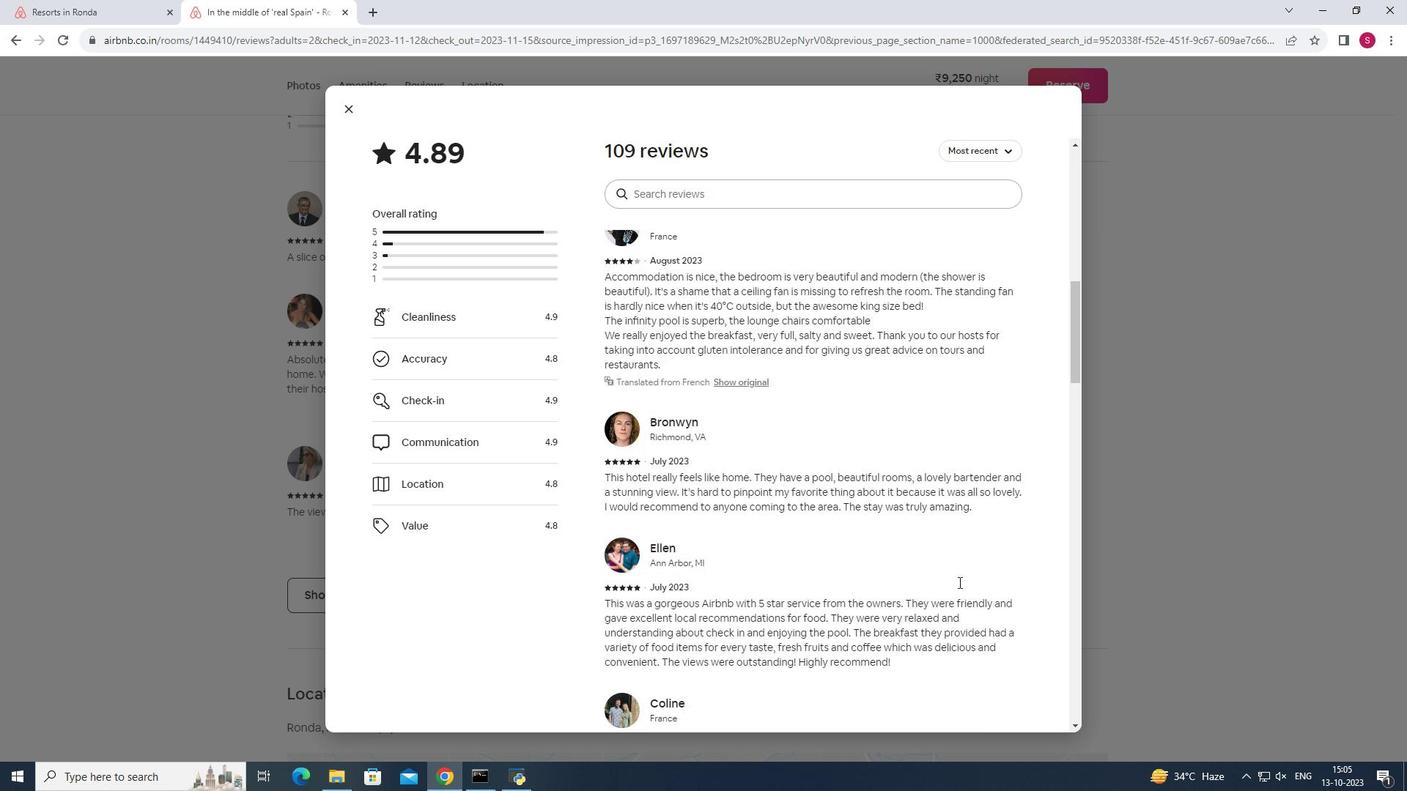 
Action: Mouse scrolled (958, 581) with delta (0, 0)
Screenshot: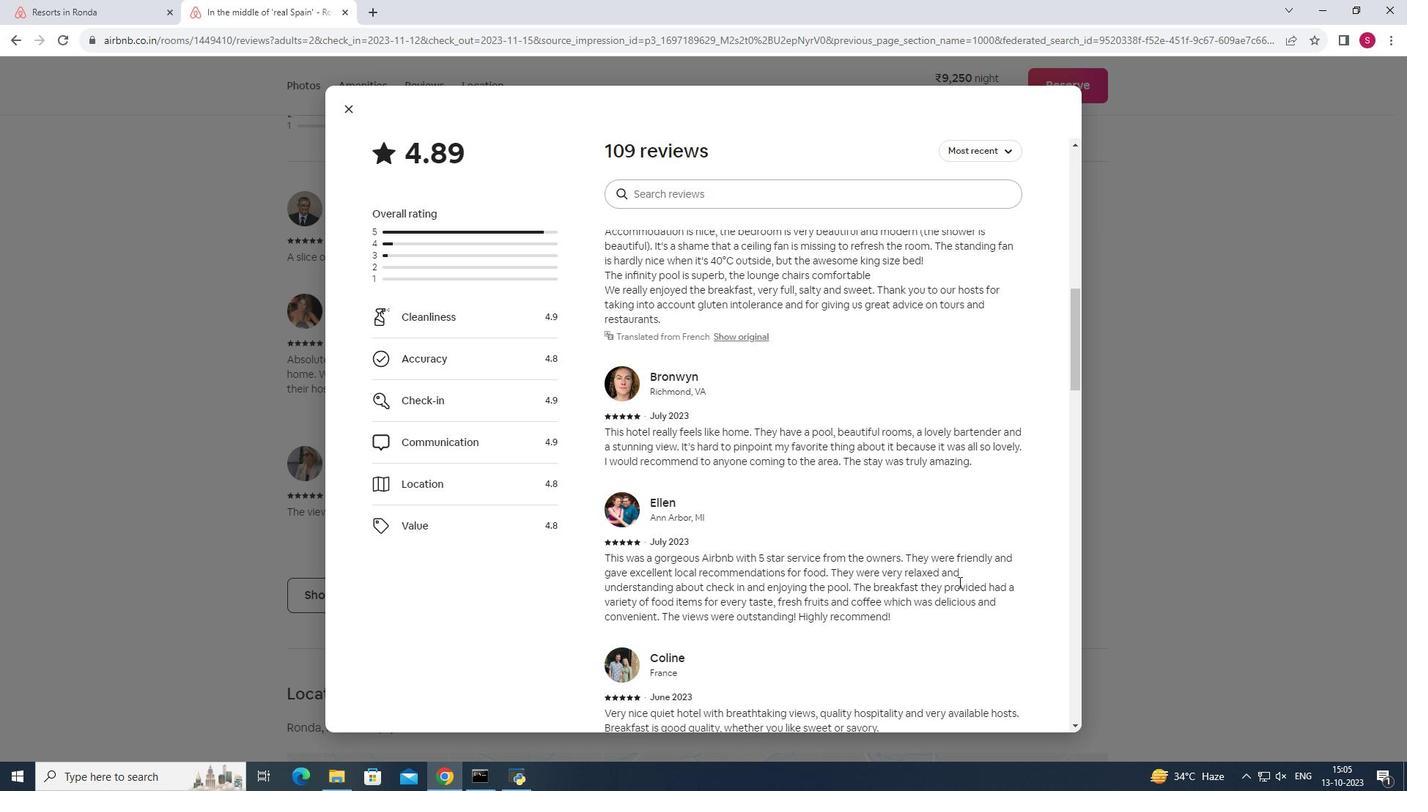 
Action: Mouse scrolled (958, 581) with delta (0, 0)
Screenshot: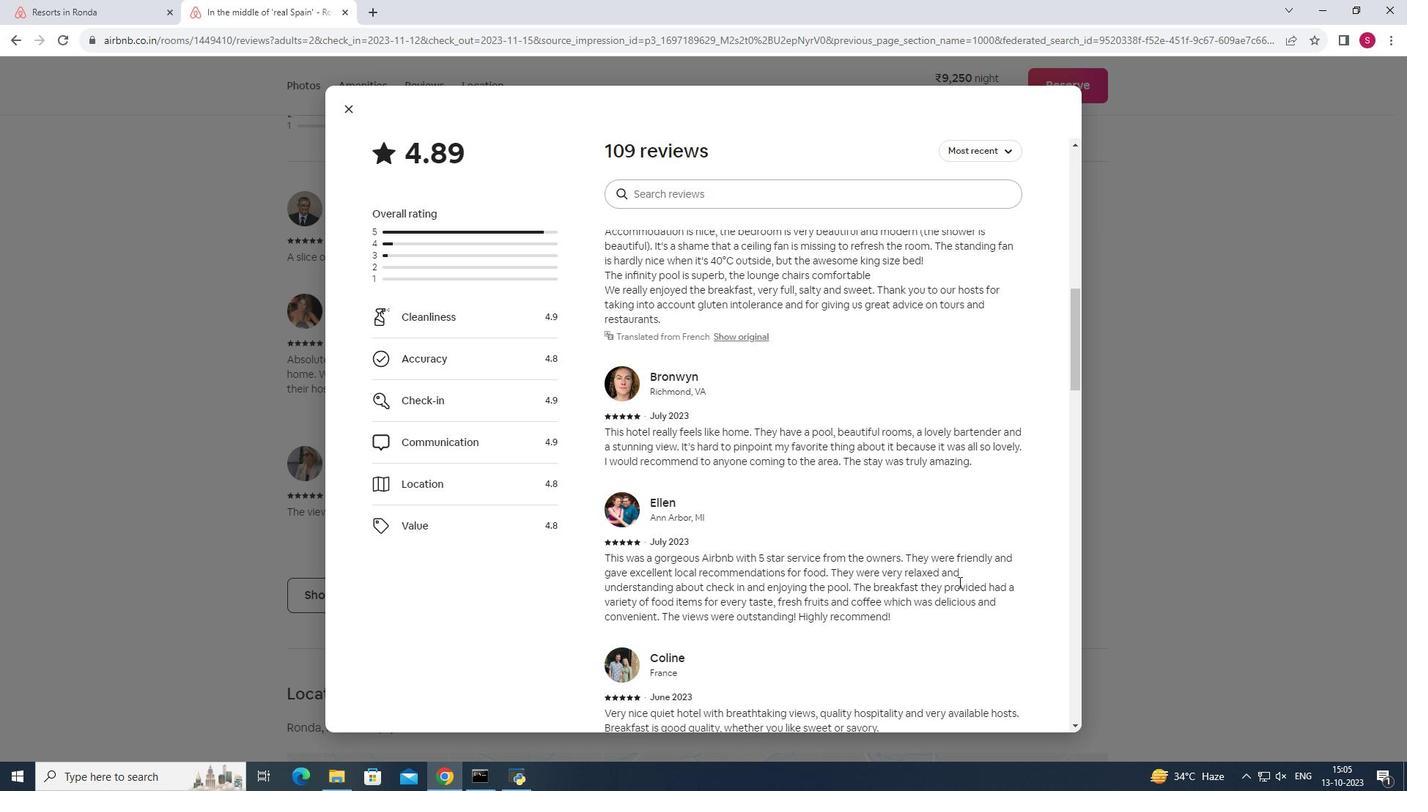 
Action: Mouse scrolled (958, 581) with delta (0, 0)
Screenshot: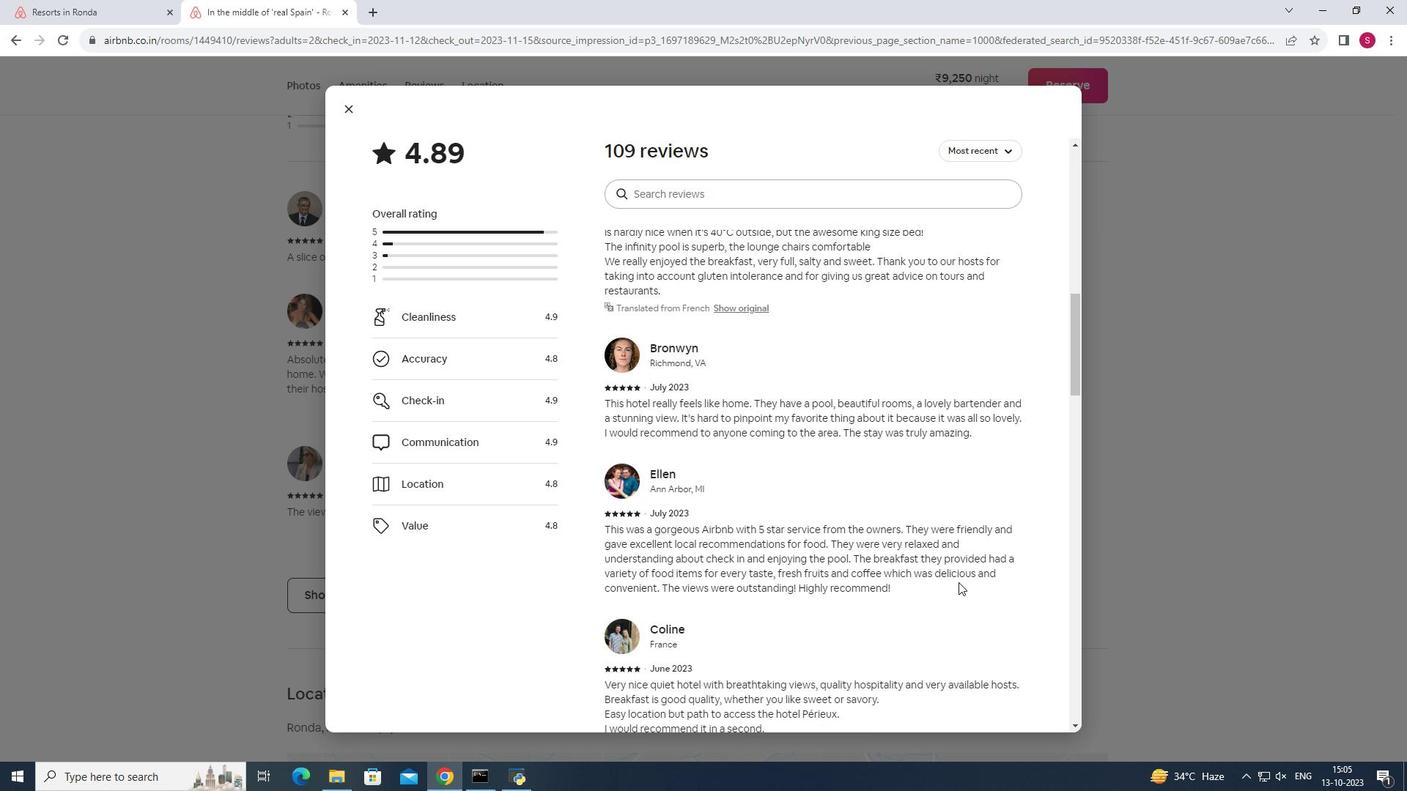 
Action: Mouse moved to (965, 585)
Screenshot: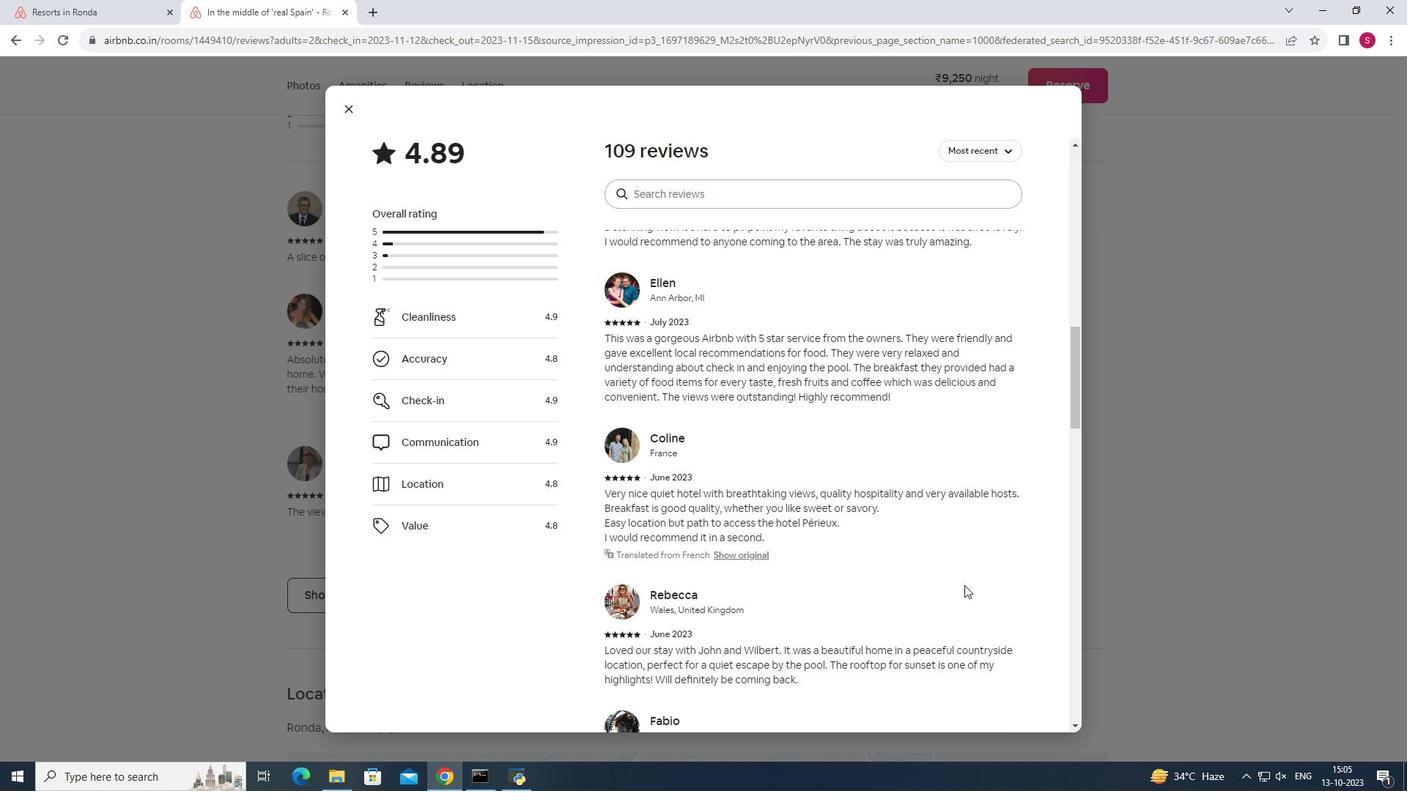 
Action: Mouse scrolled (965, 584) with delta (0, 0)
Screenshot: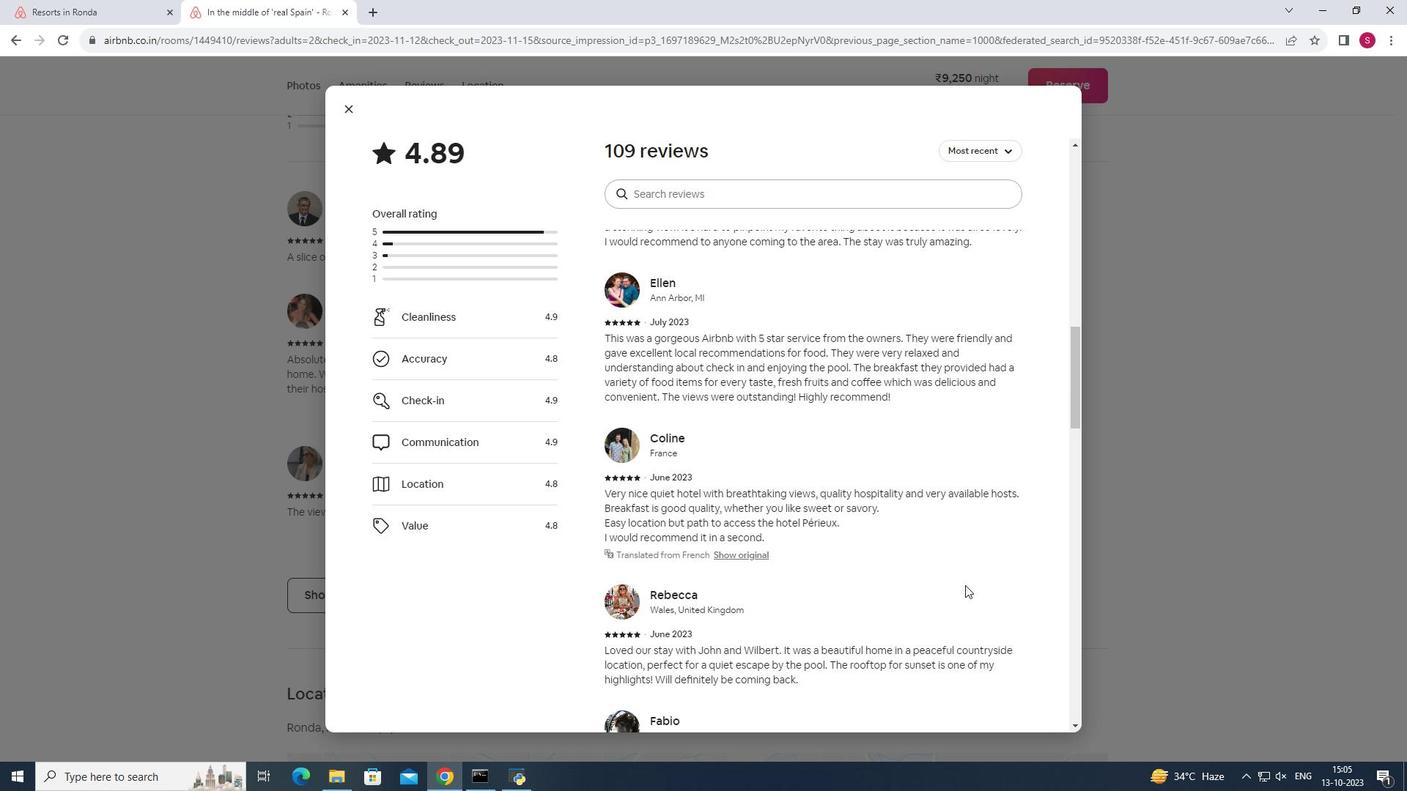 
Action: Mouse scrolled (965, 584) with delta (0, 0)
Screenshot: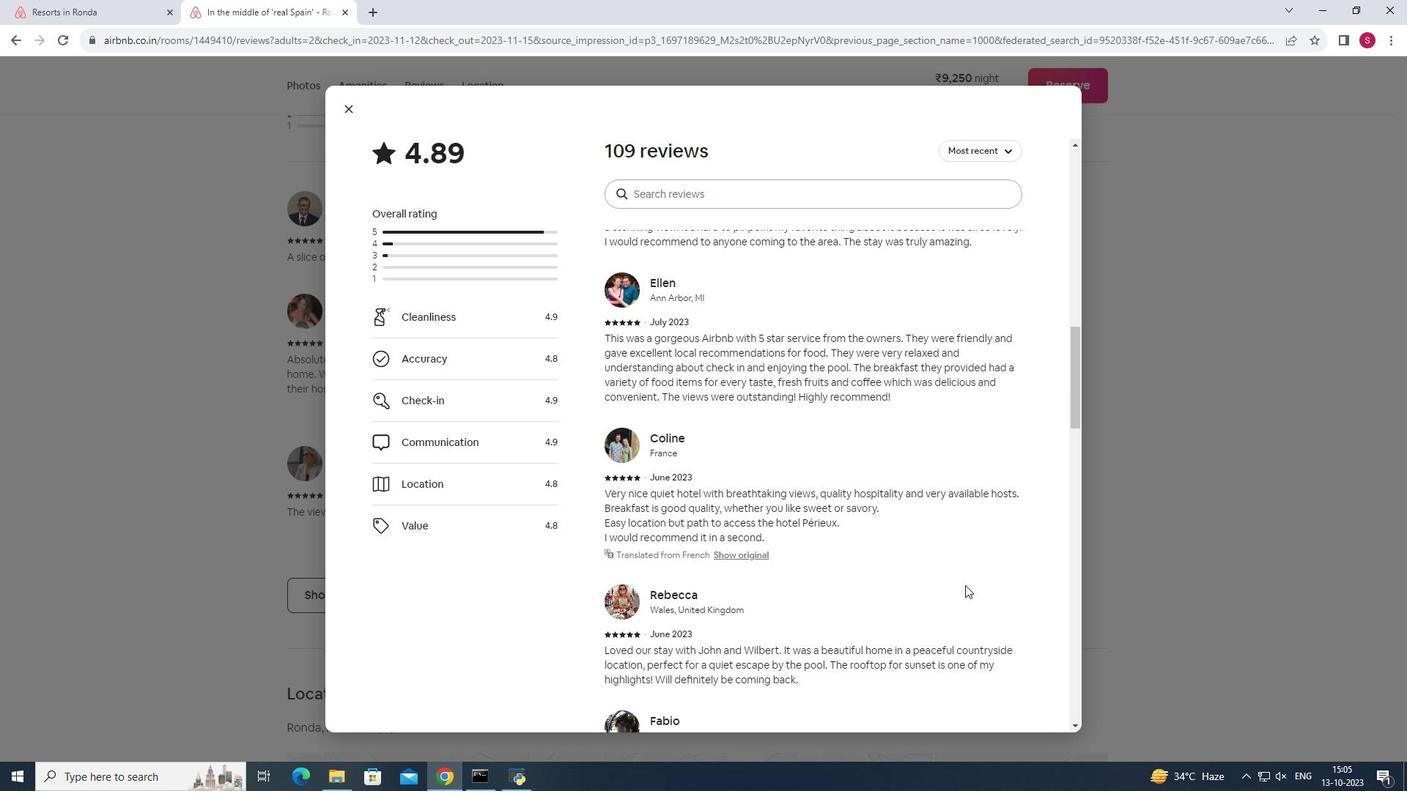 
Action: Mouse scrolled (965, 584) with delta (0, 0)
Screenshot: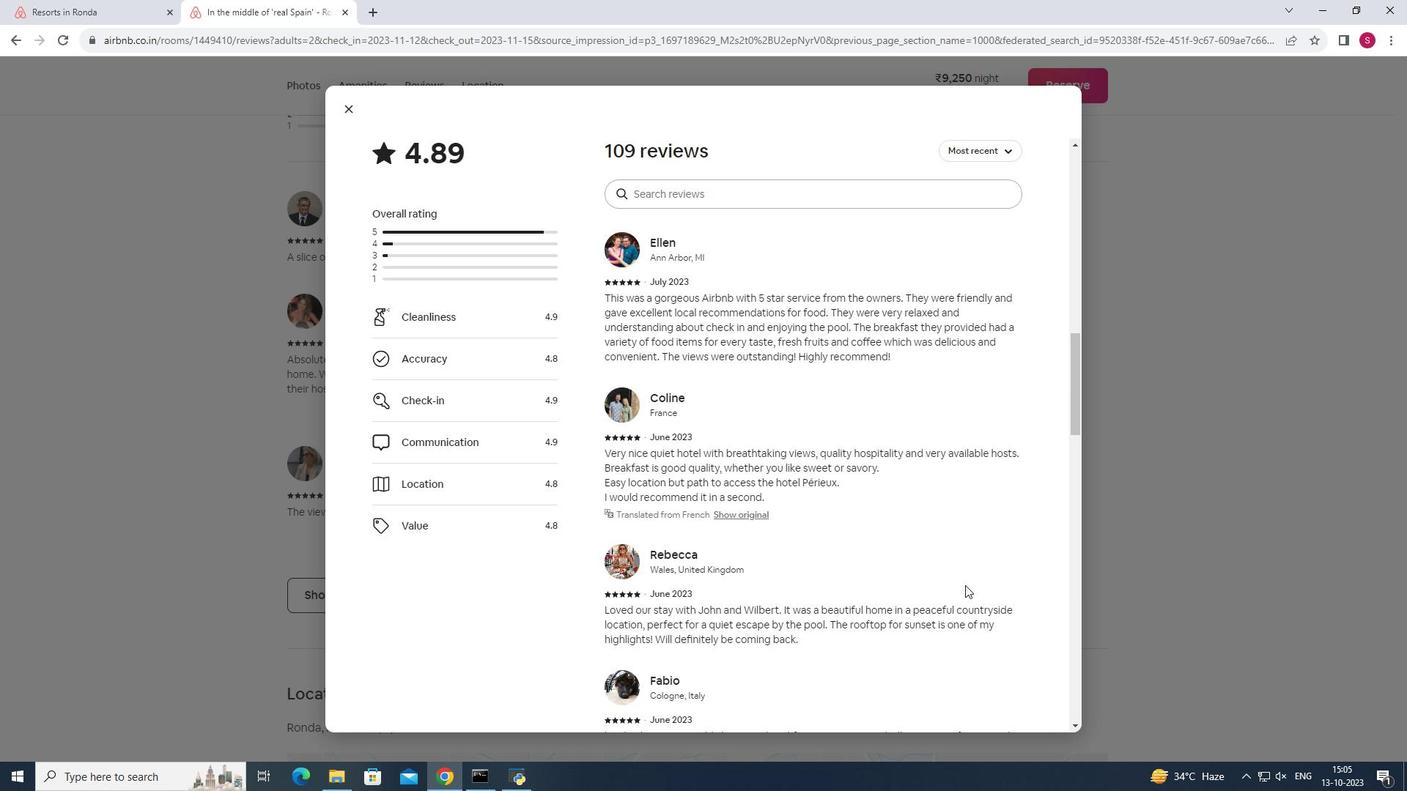 
Action: Mouse moved to (347, 109)
Screenshot: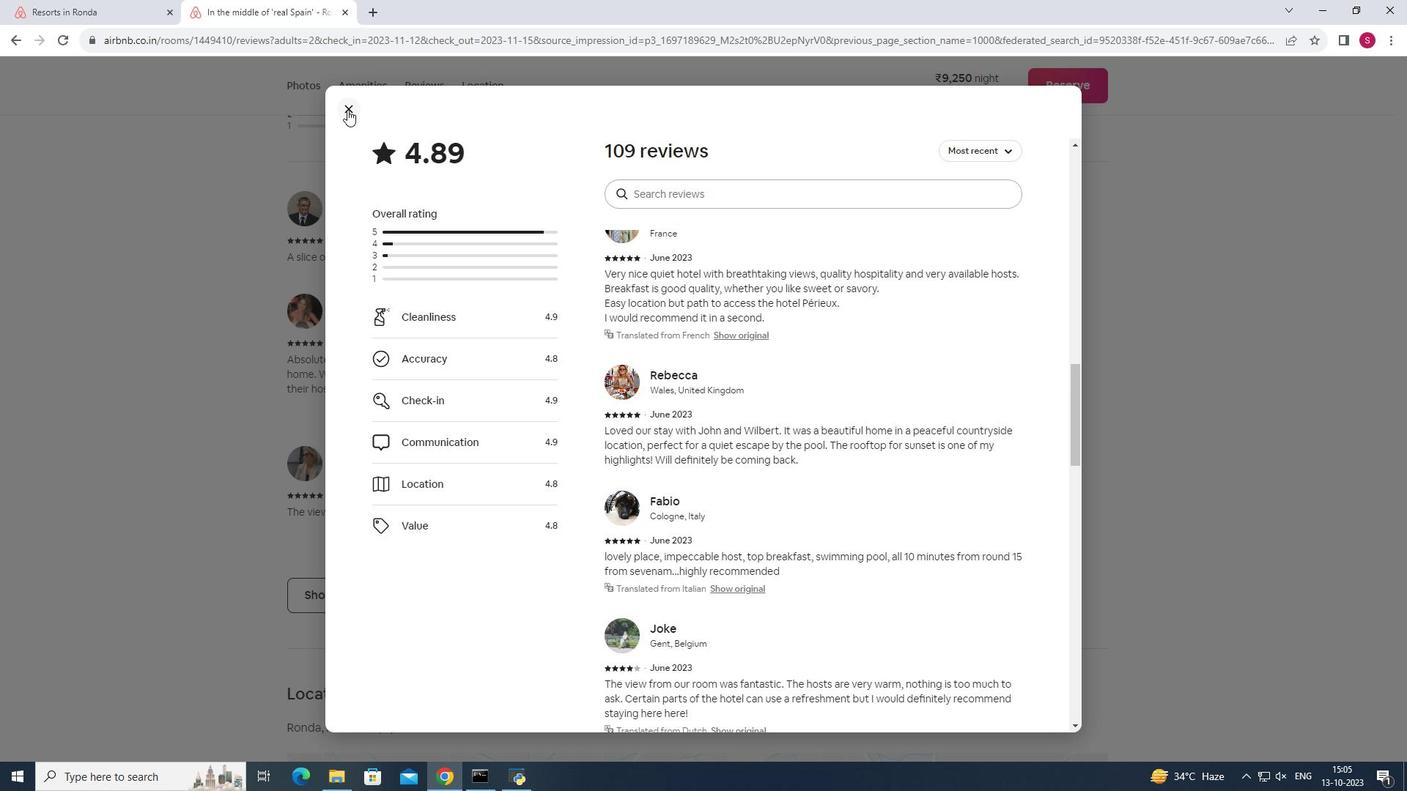 
Action: Mouse pressed left at (347, 109)
Screenshot: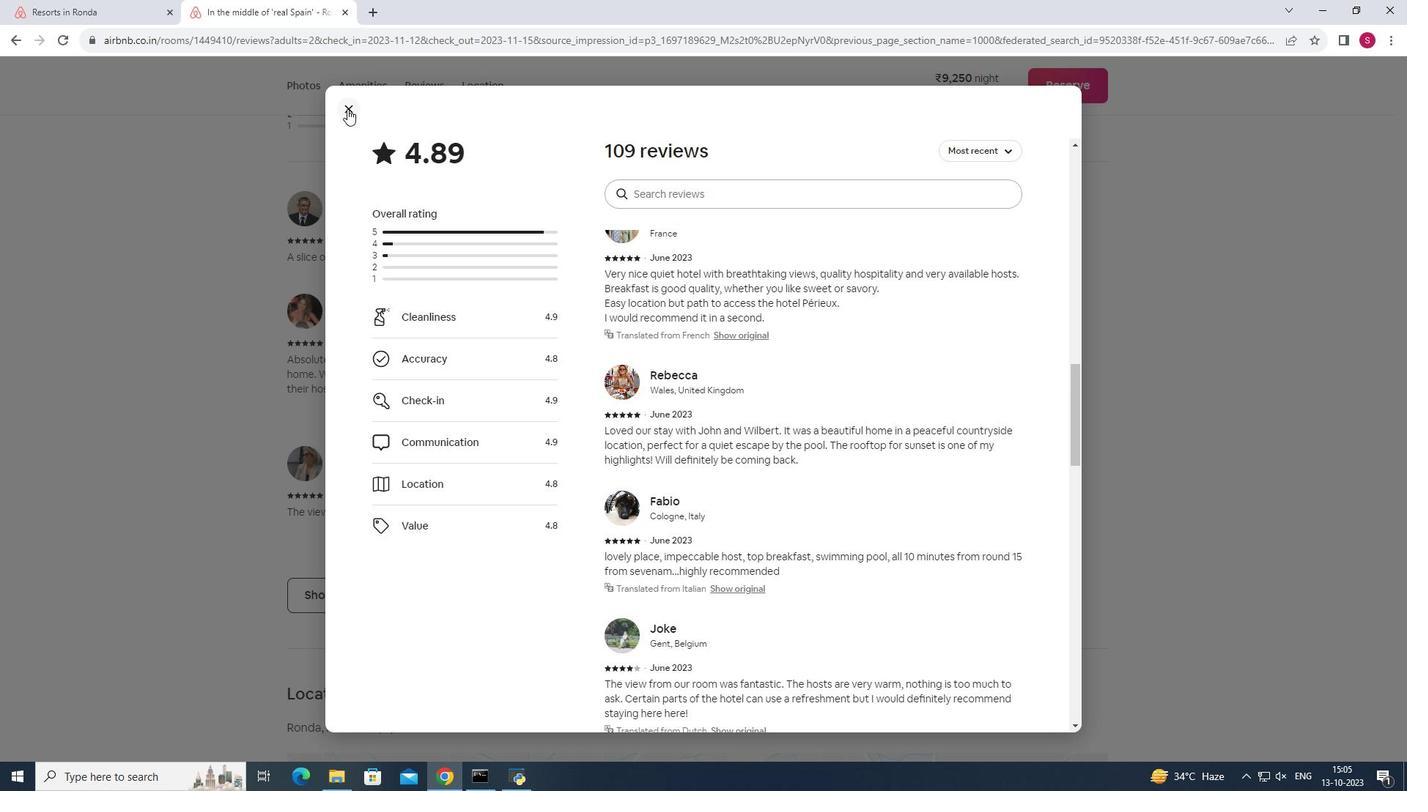 
Action: Mouse moved to (1147, 534)
Screenshot: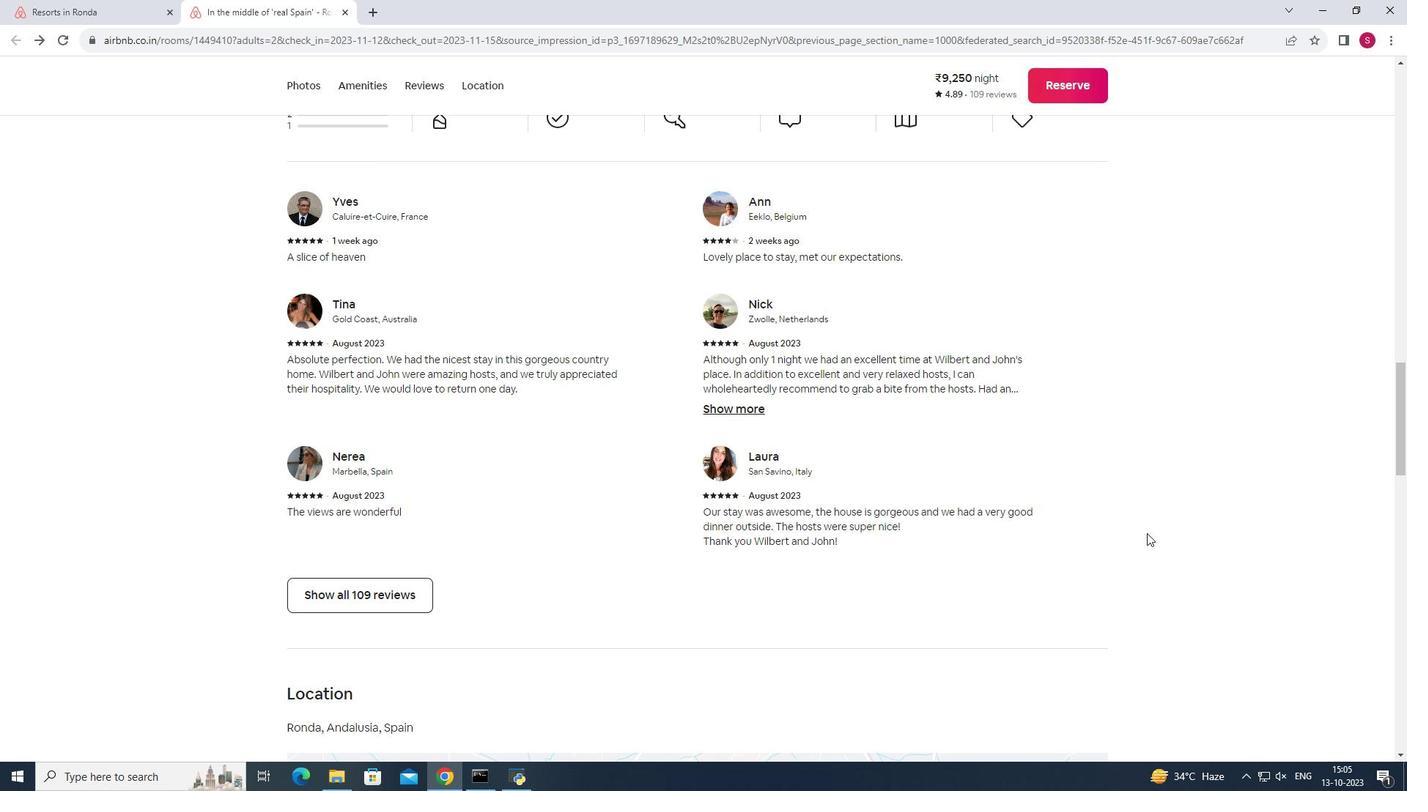 
Action: Mouse scrolled (1147, 533) with delta (0, 0)
Screenshot: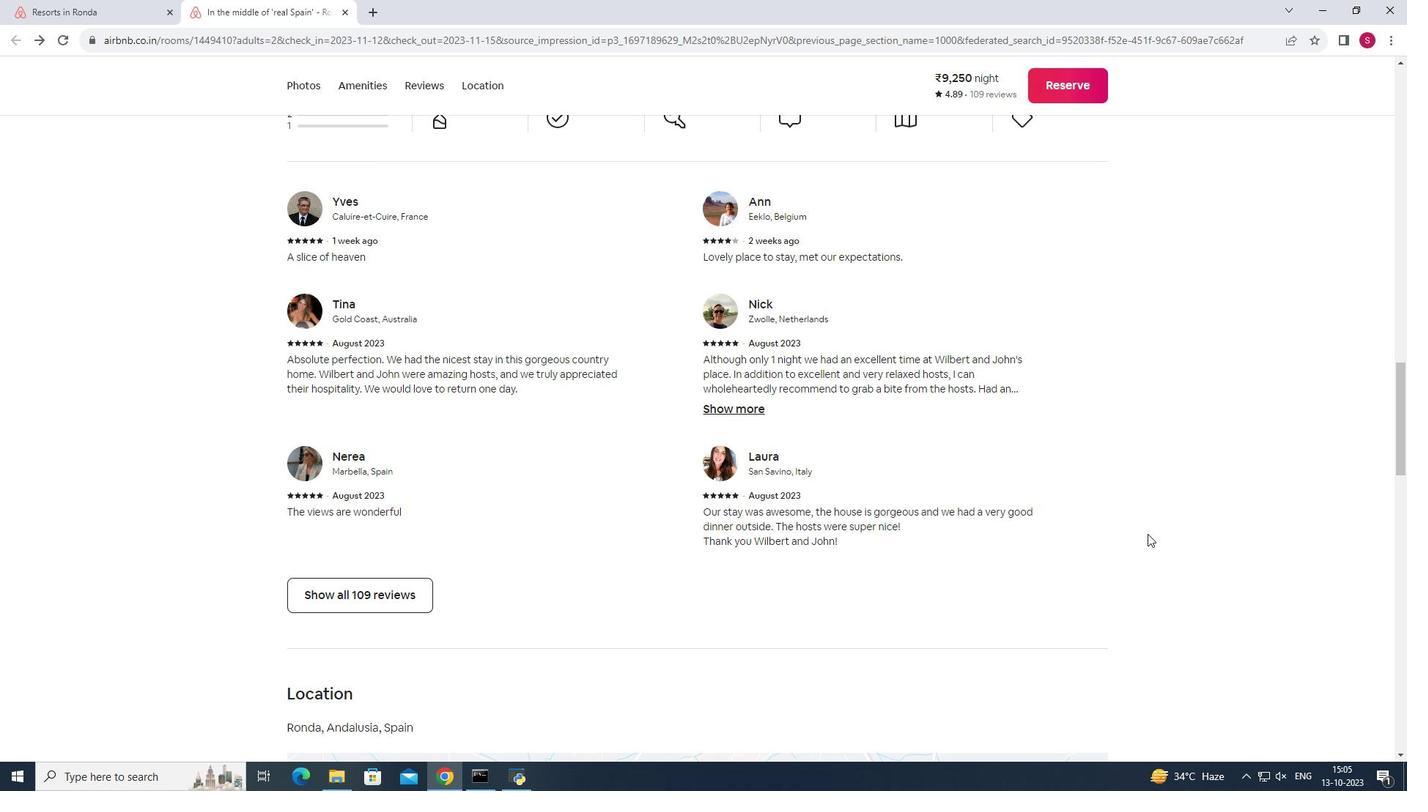 
Action: Mouse scrolled (1147, 533) with delta (0, 0)
Screenshot: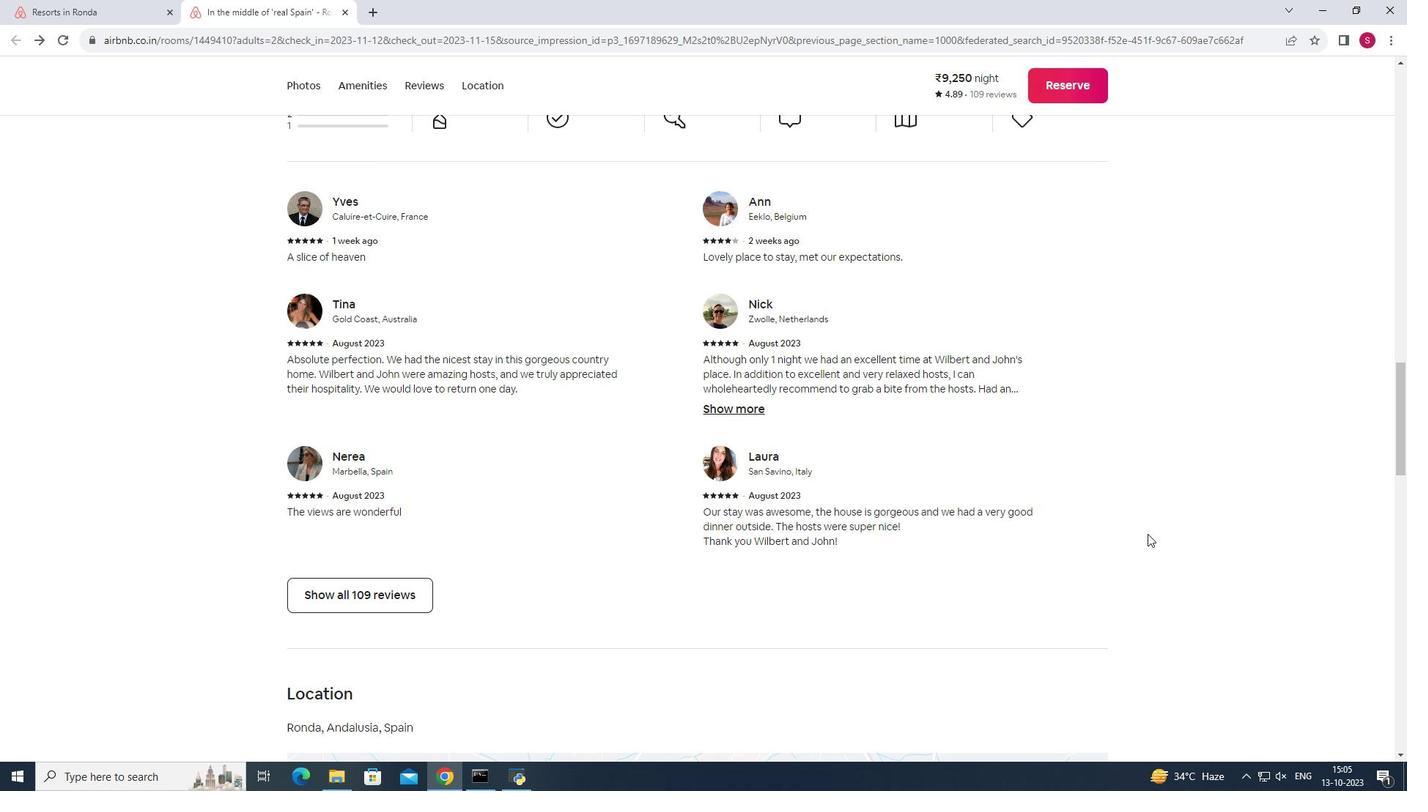 
Action: Mouse scrolled (1147, 533) with delta (0, 0)
